 Task: Research Airbnb accommodation in Vynohradiv, Ukraine from 5th December, 2023 to 10th December, 2023 for 4 adults.2 bedrooms having 4 beds and 2 bathrooms. Property type can be house. Look for 3 properties as per requirement.
Action: Mouse moved to (597, 78)
Screenshot: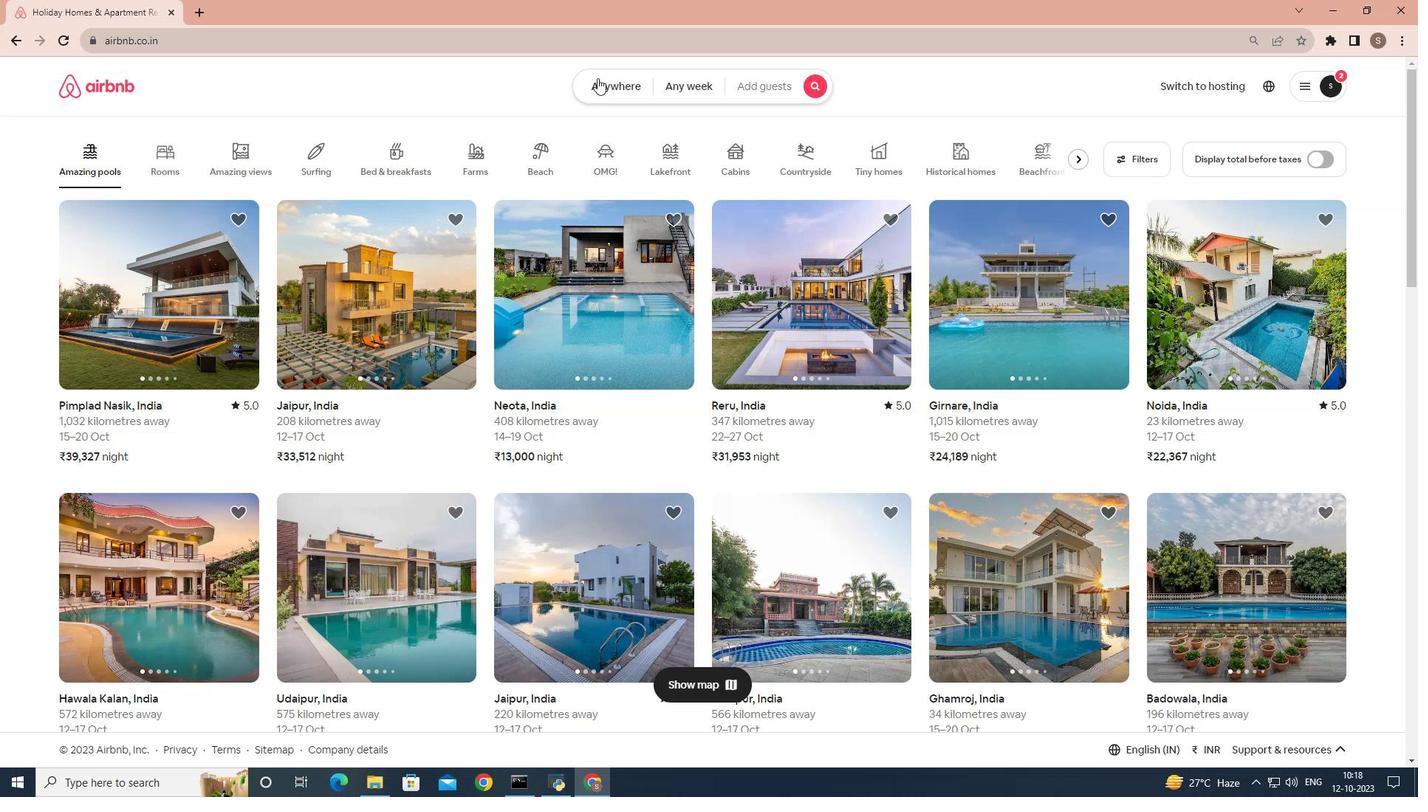 
Action: Mouse pressed left at (597, 78)
Screenshot: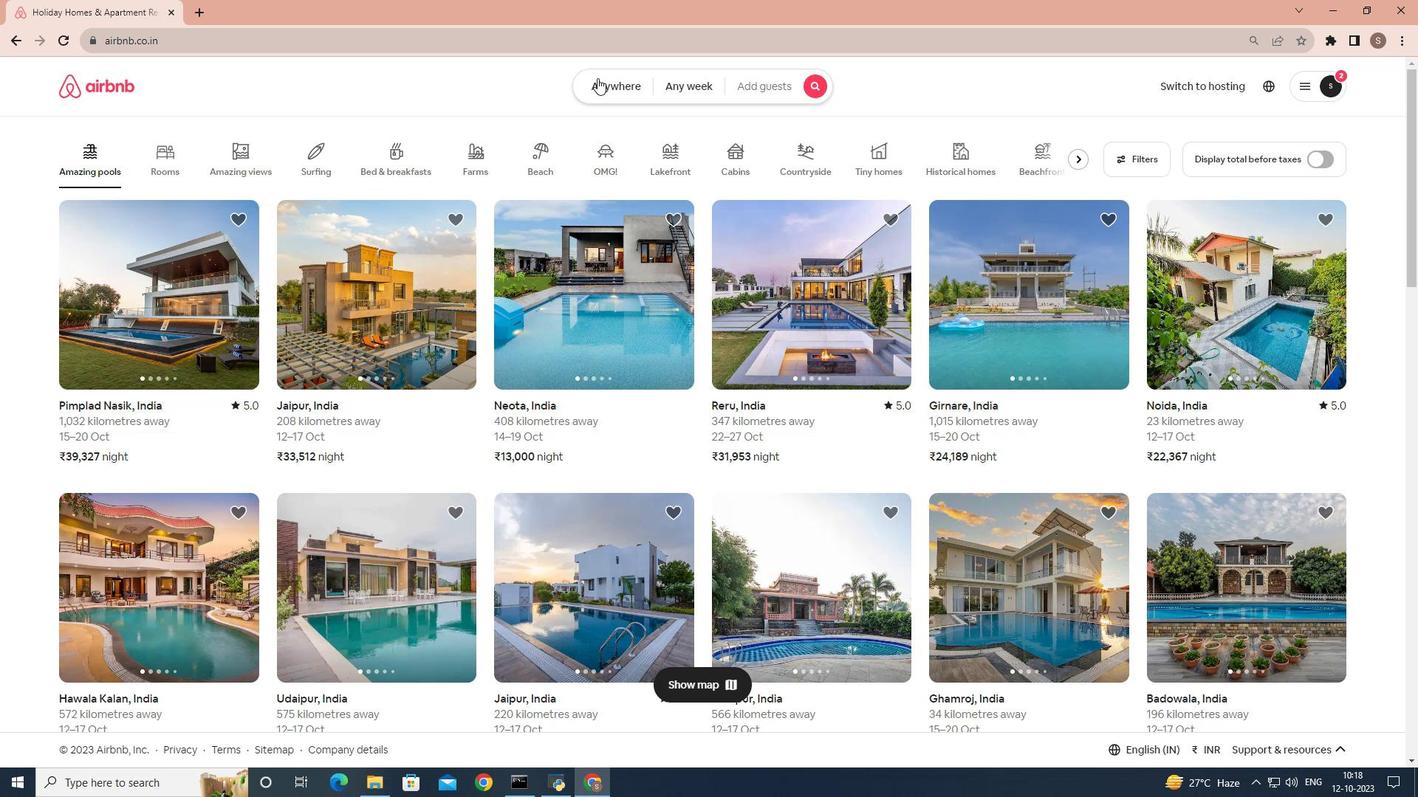 
Action: Mouse moved to (500, 152)
Screenshot: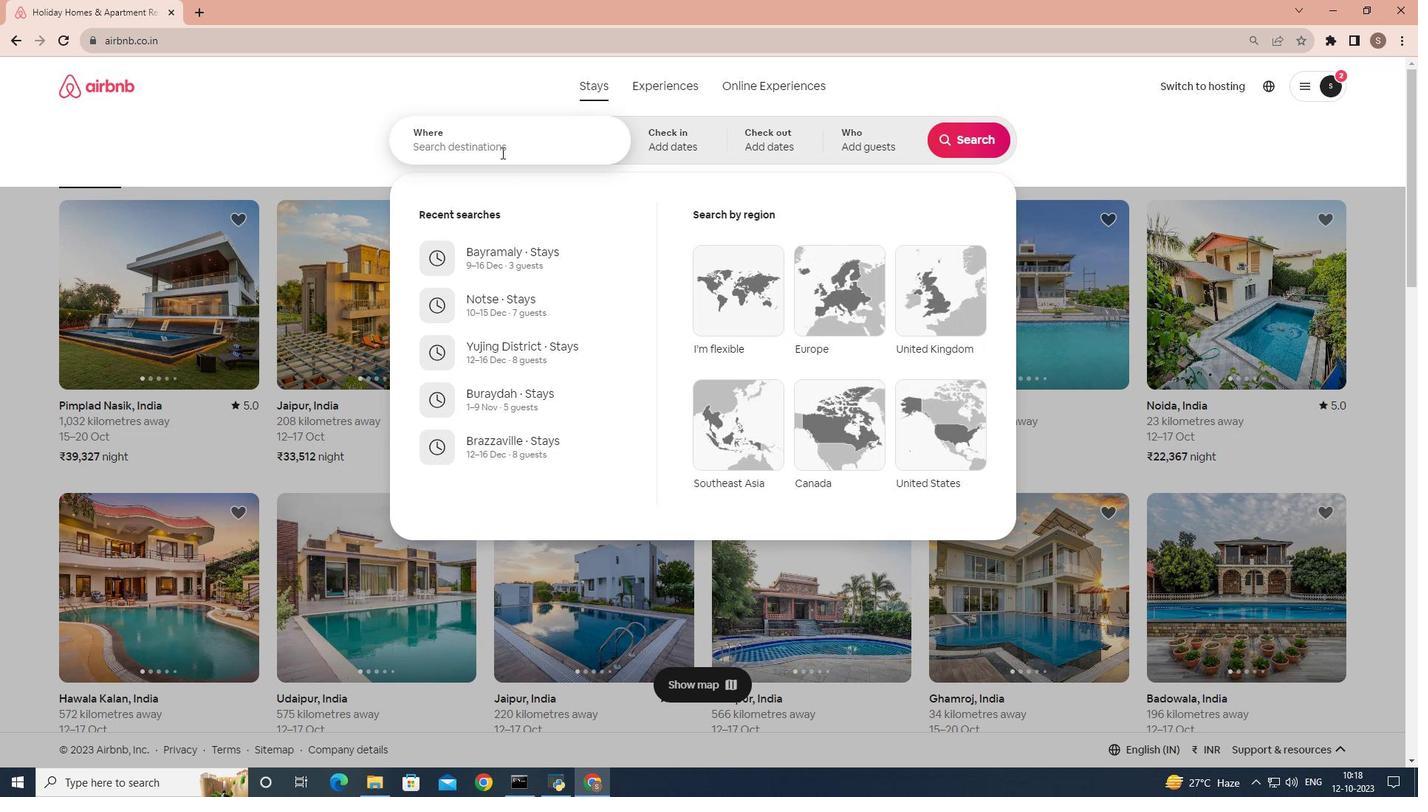 
Action: Mouse pressed left at (500, 152)
Screenshot: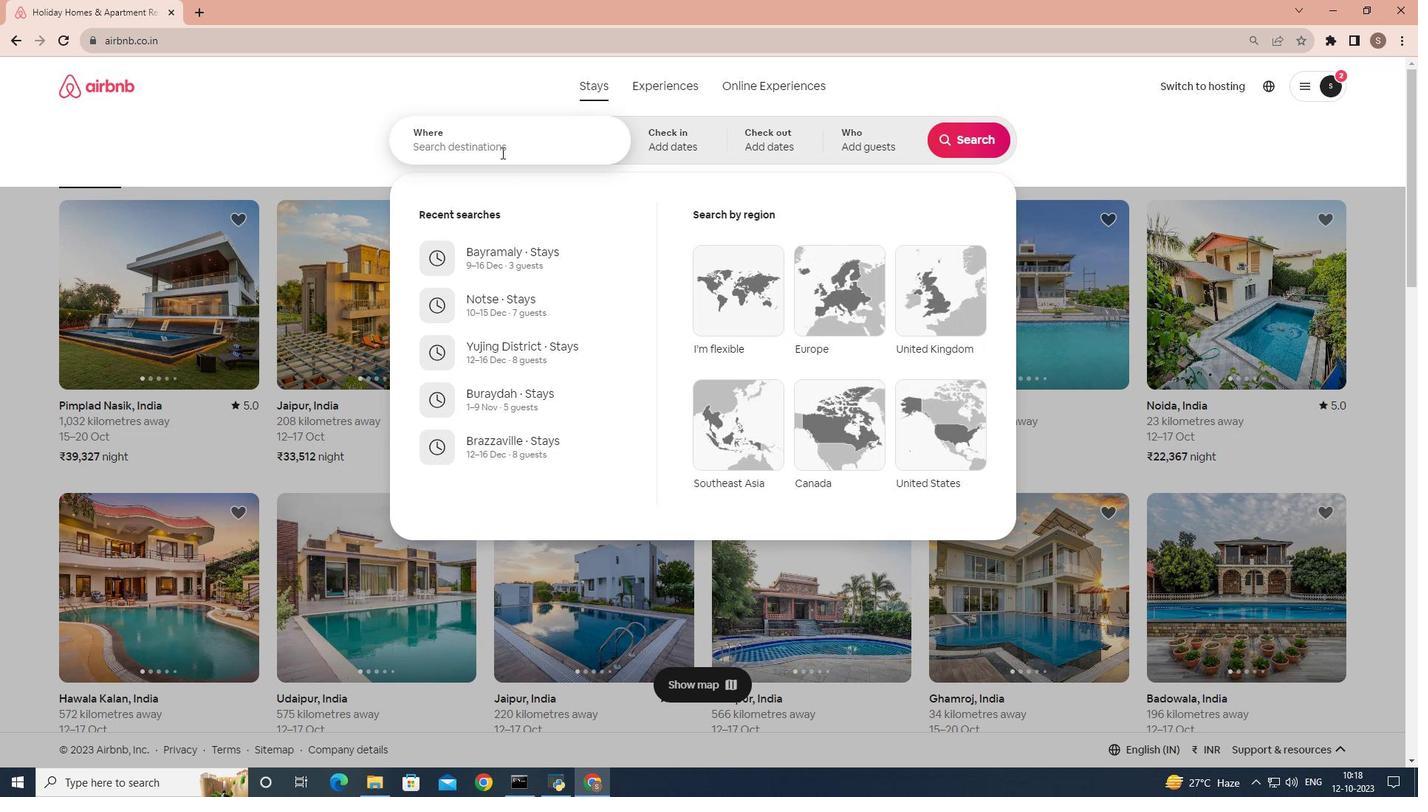 
Action: Mouse moved to (501, 152)
Screenshot: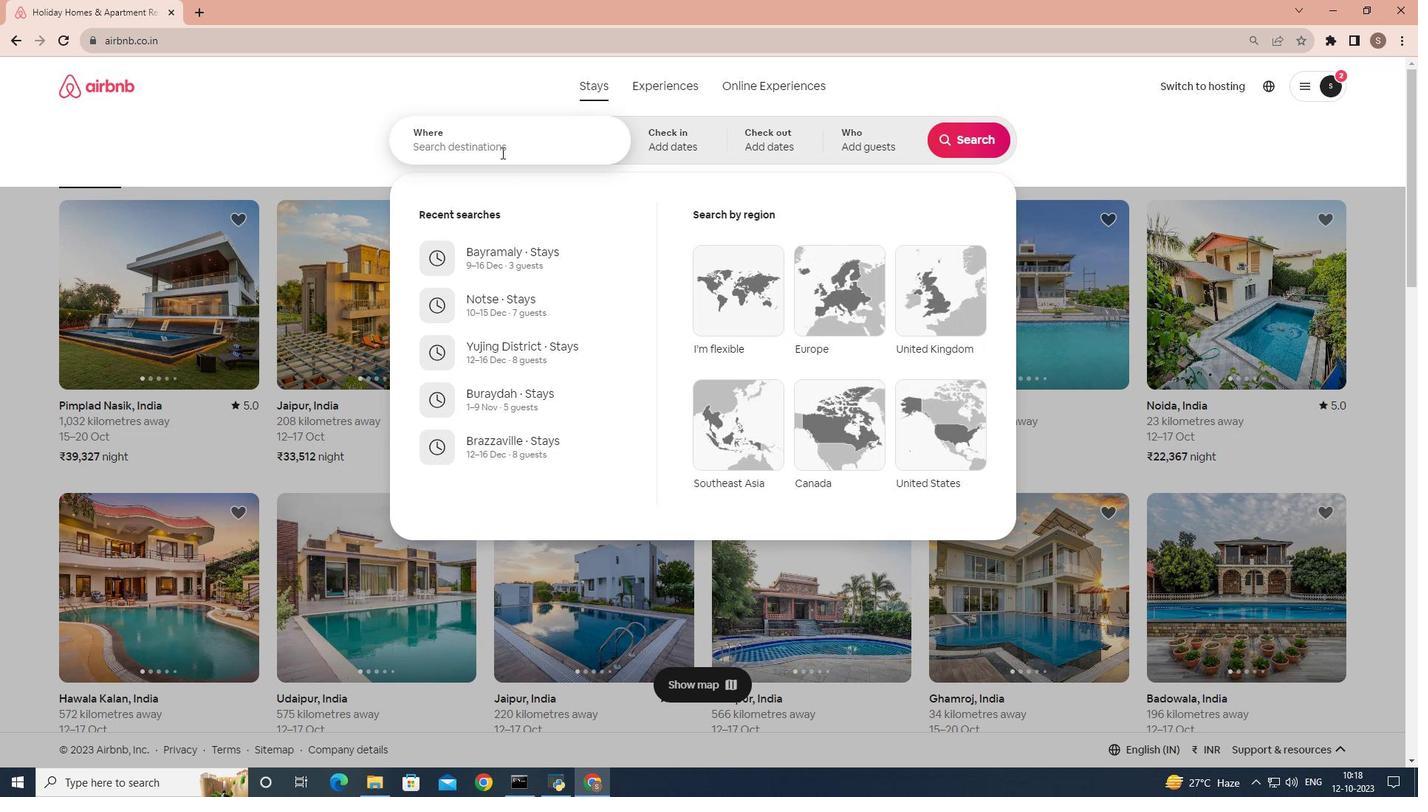 
Action: Key pressed <Key.shift><Key.shift><Key.shift><Key.shift><Key.shift><Key.shift><Key.shift><Key.shift><Key.shift>Vynohradiv,<Key.space><Key.shift>Ukraine
Screenshot: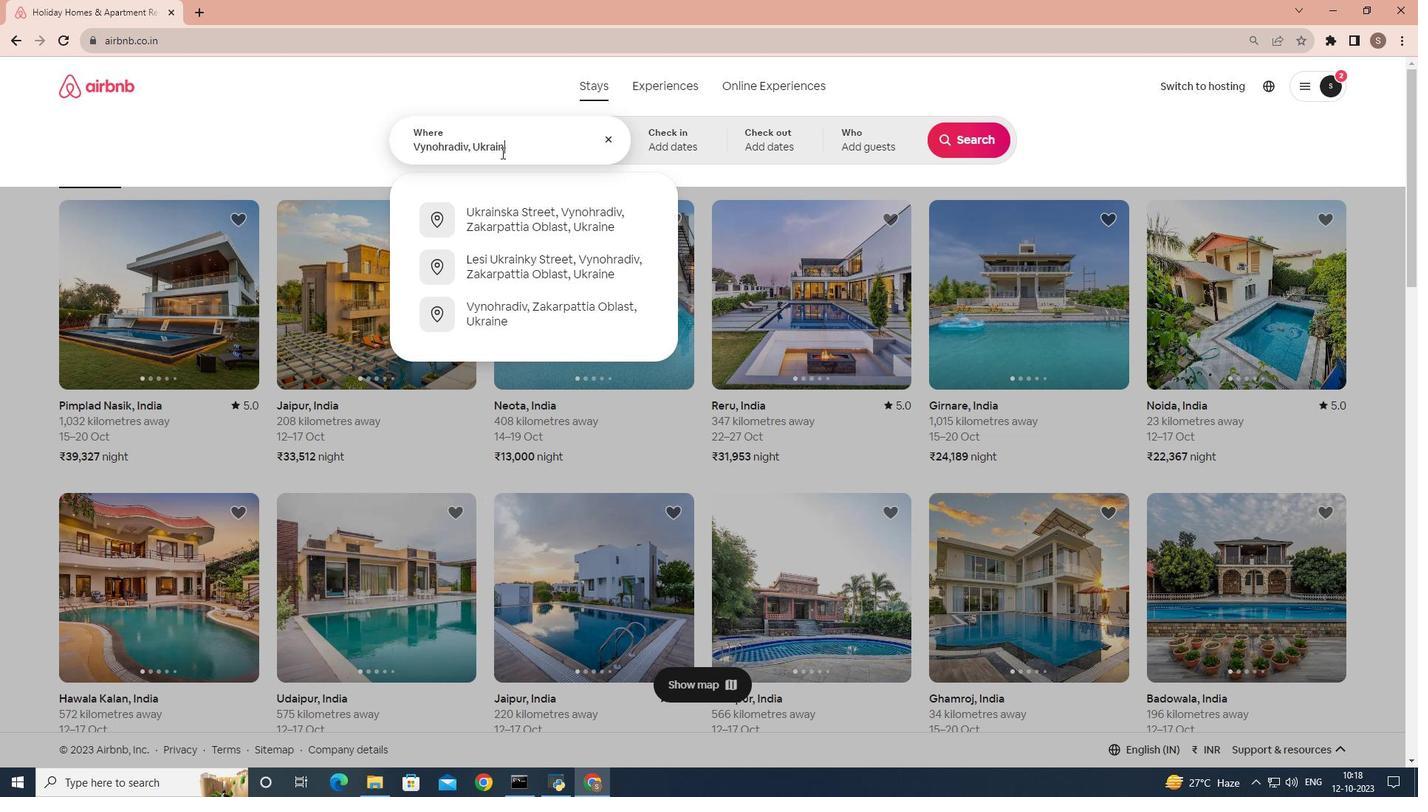 
Action: Mouse moved to (665, 140)
Screenshot: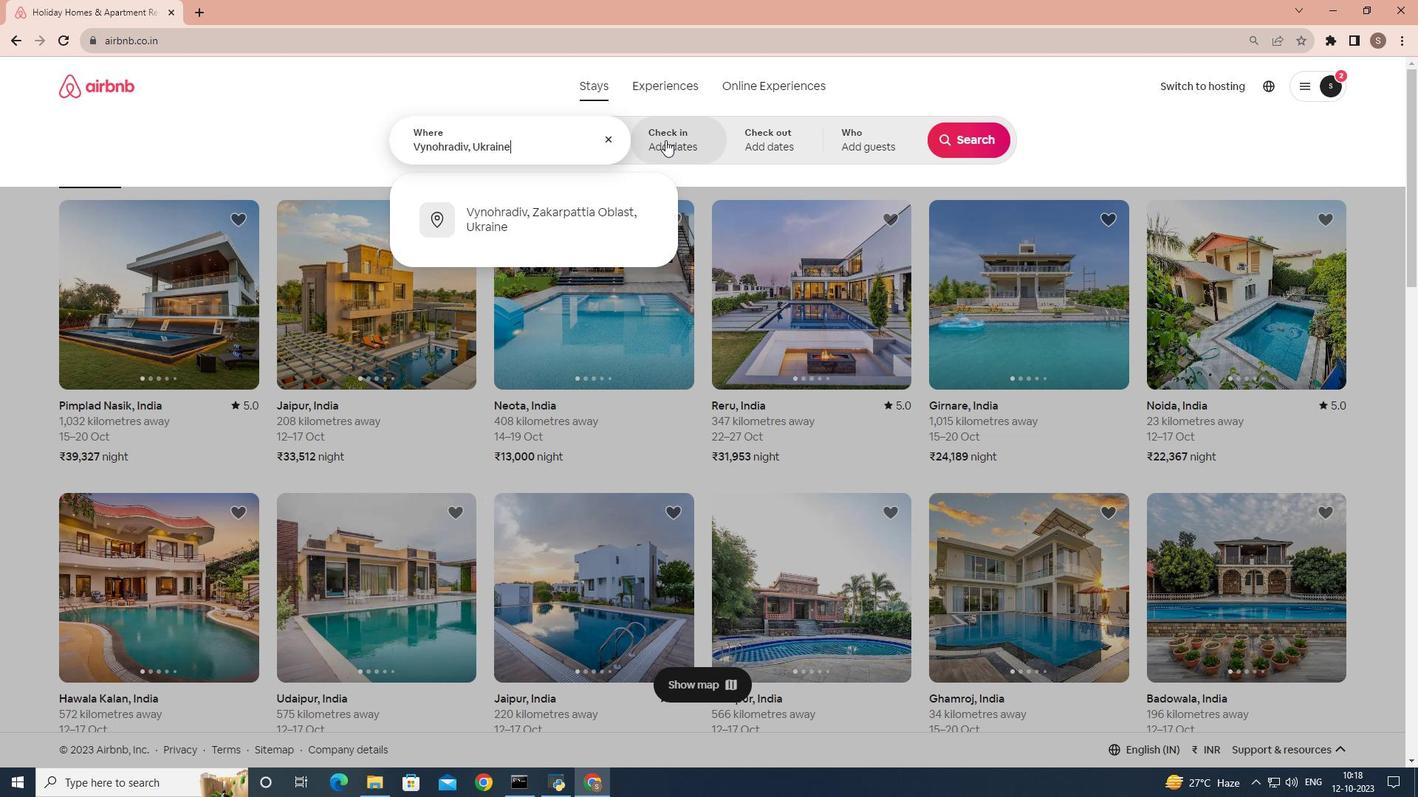 
Action: Mouse pressed left at (665, 140)
Screenshot: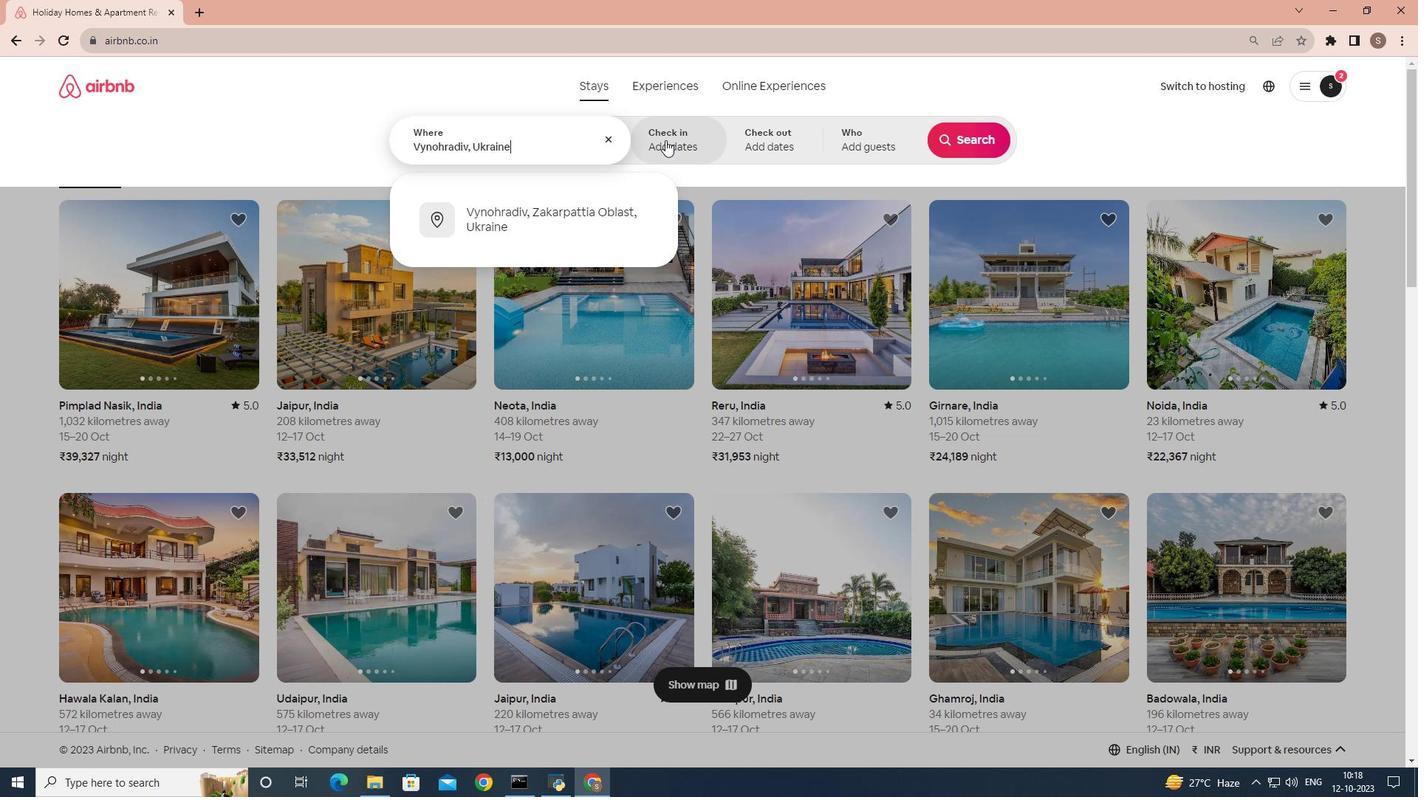 
Action: Mouse moved to (964, 257)
Screenshot: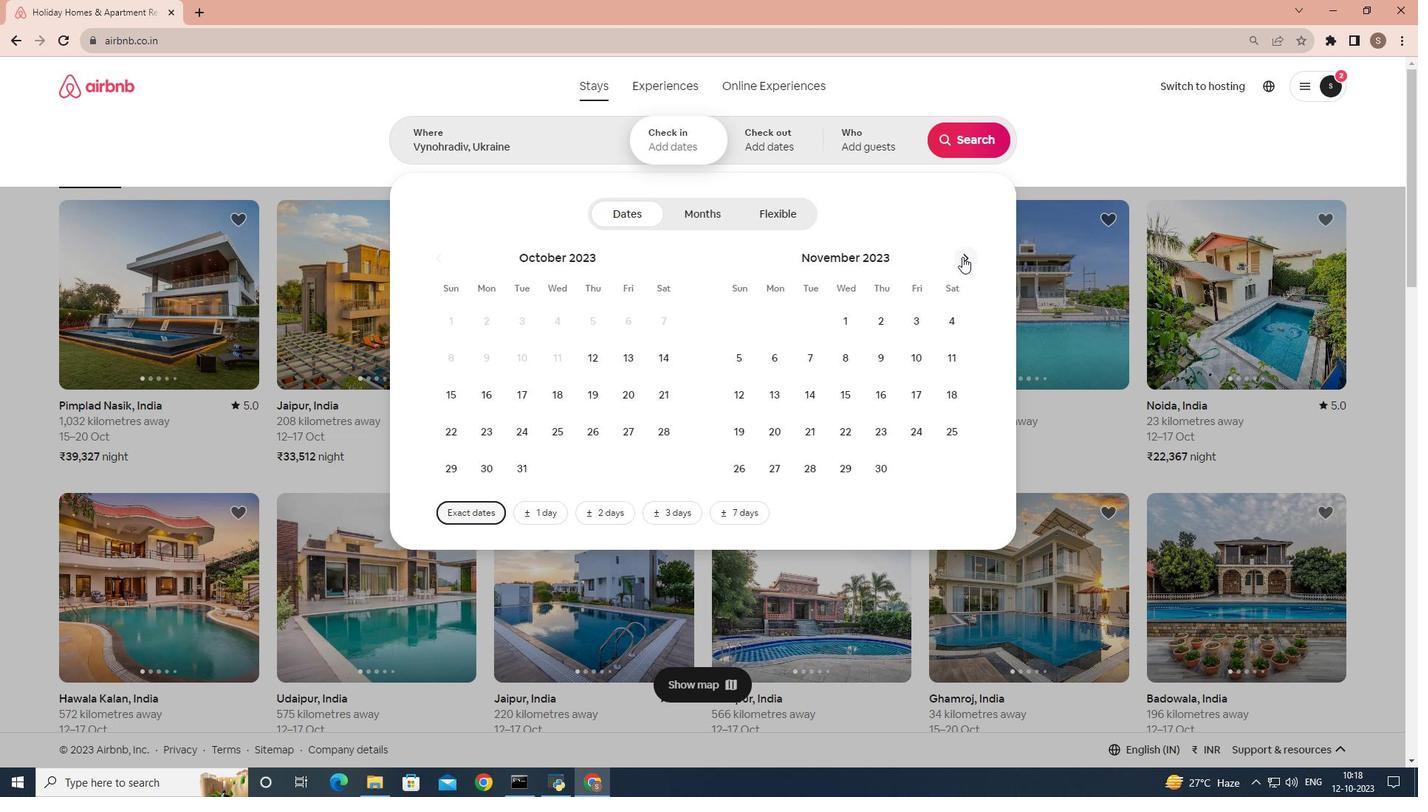 
Action: Mouse pressed left at (964, 257)
Screenshot: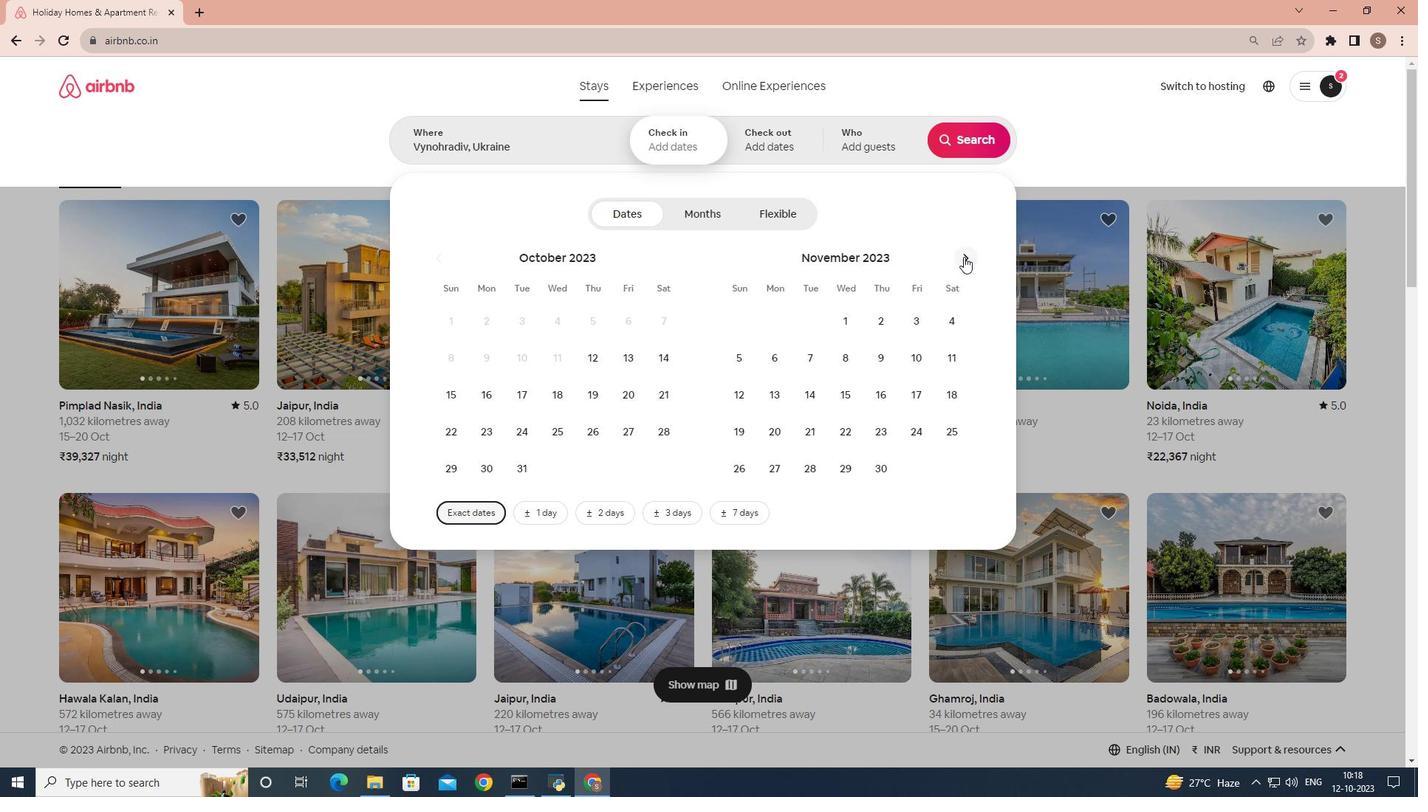 
Action: Mouse moved to (812, 356)
Screenshot: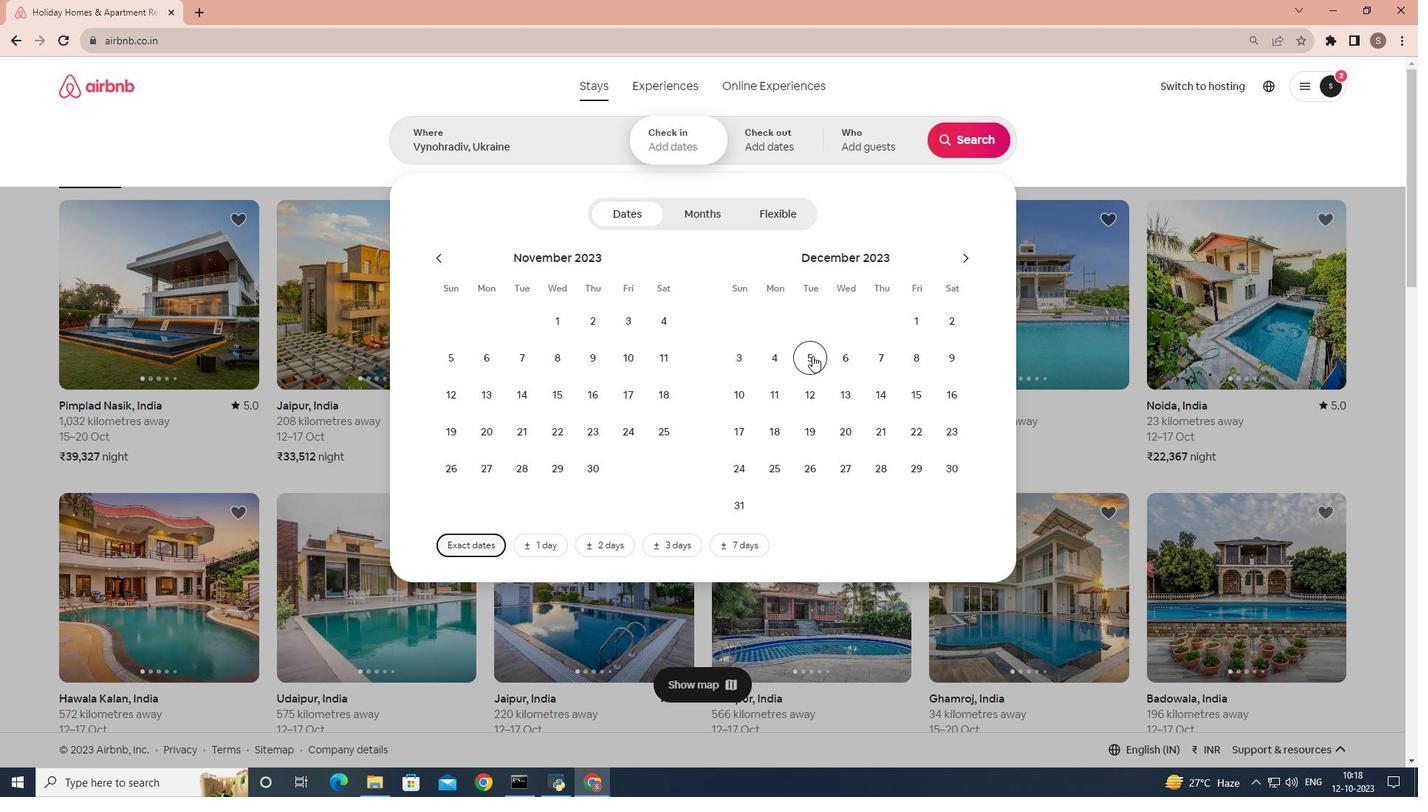 
Action: Mouse pressed left at (812, 356)
Screenshot: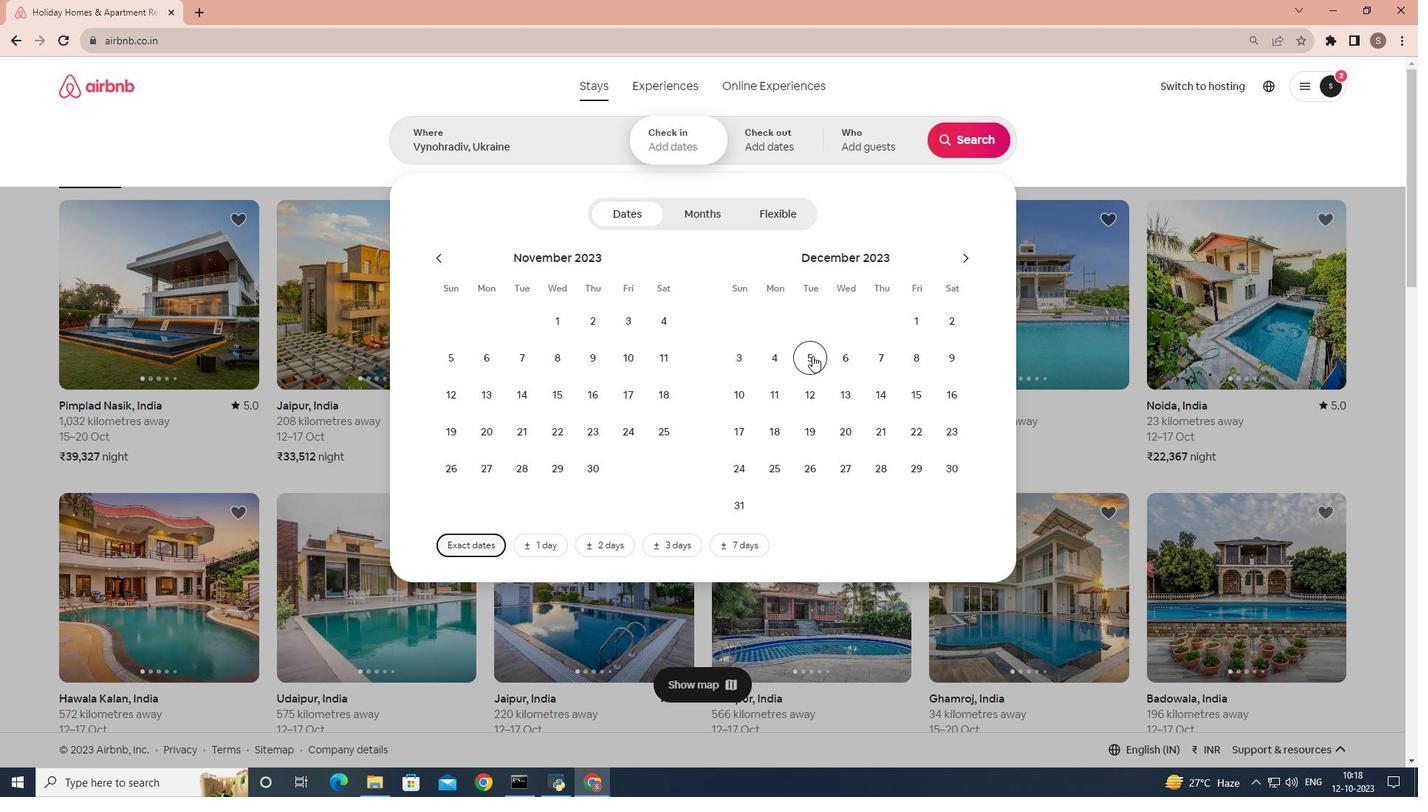 
Action: Mouse moved to (731, 398)
Screenshot: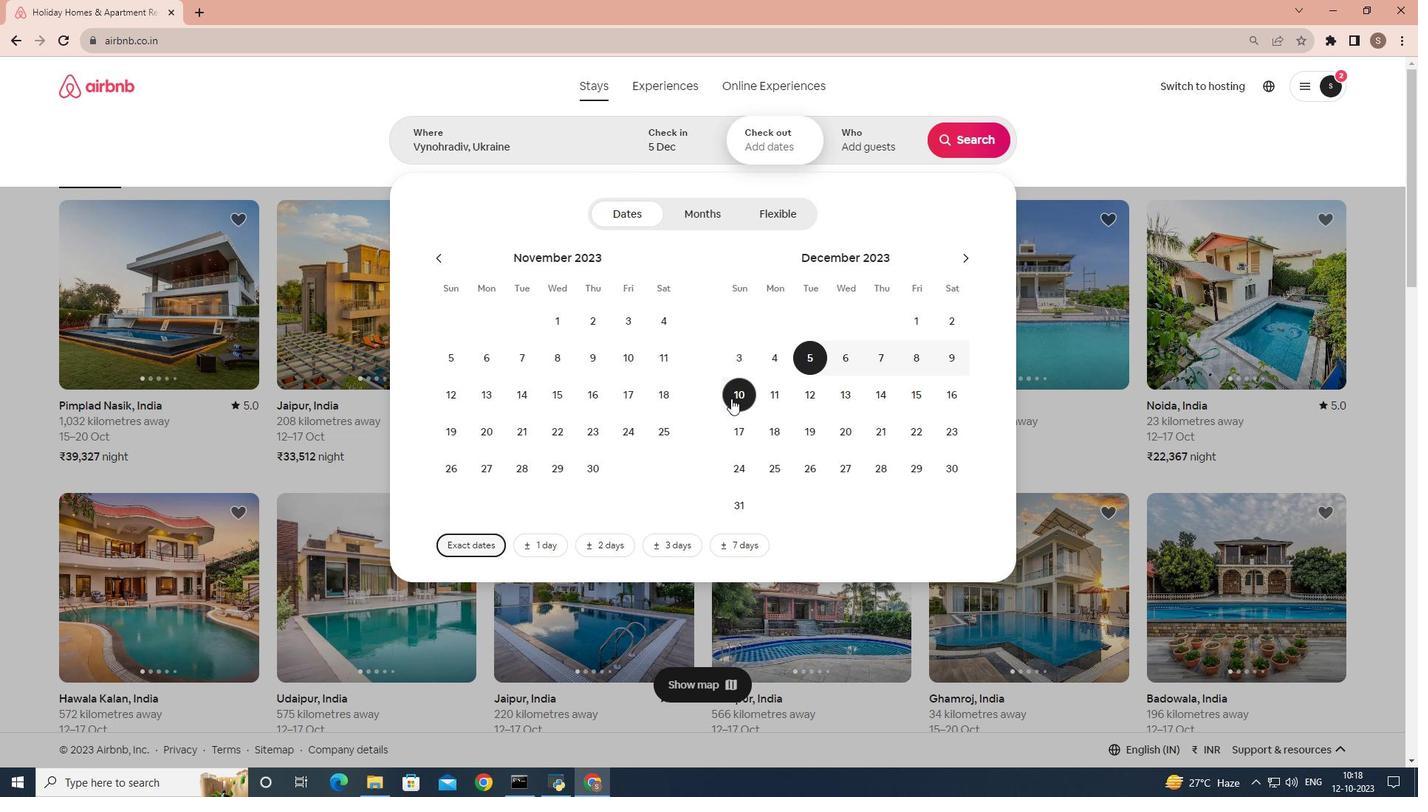 
Action: Mouse pressed left at (731, 398)
Screenshot: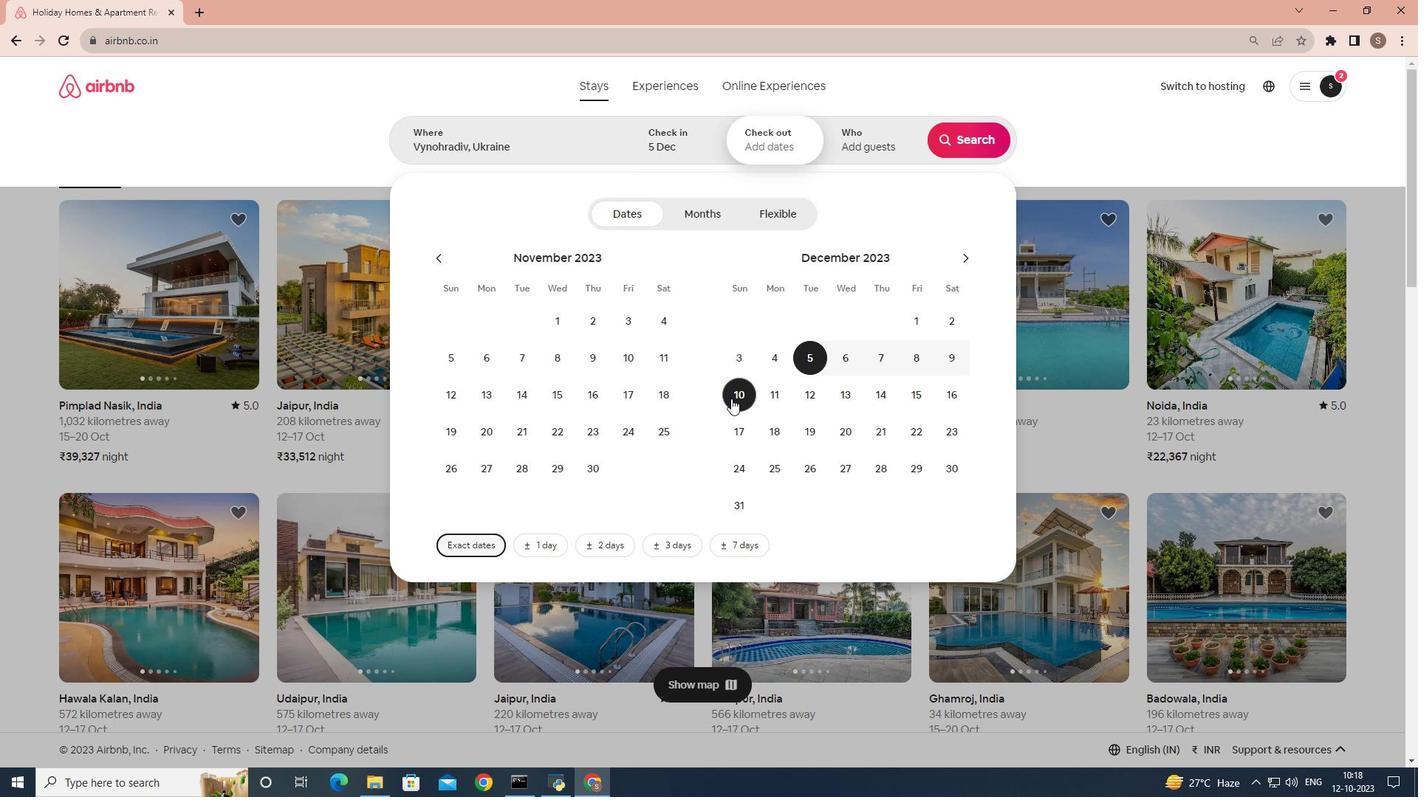 
Action: Mouse scrolled (731, 398) with delta (0, 0)
Screenshot: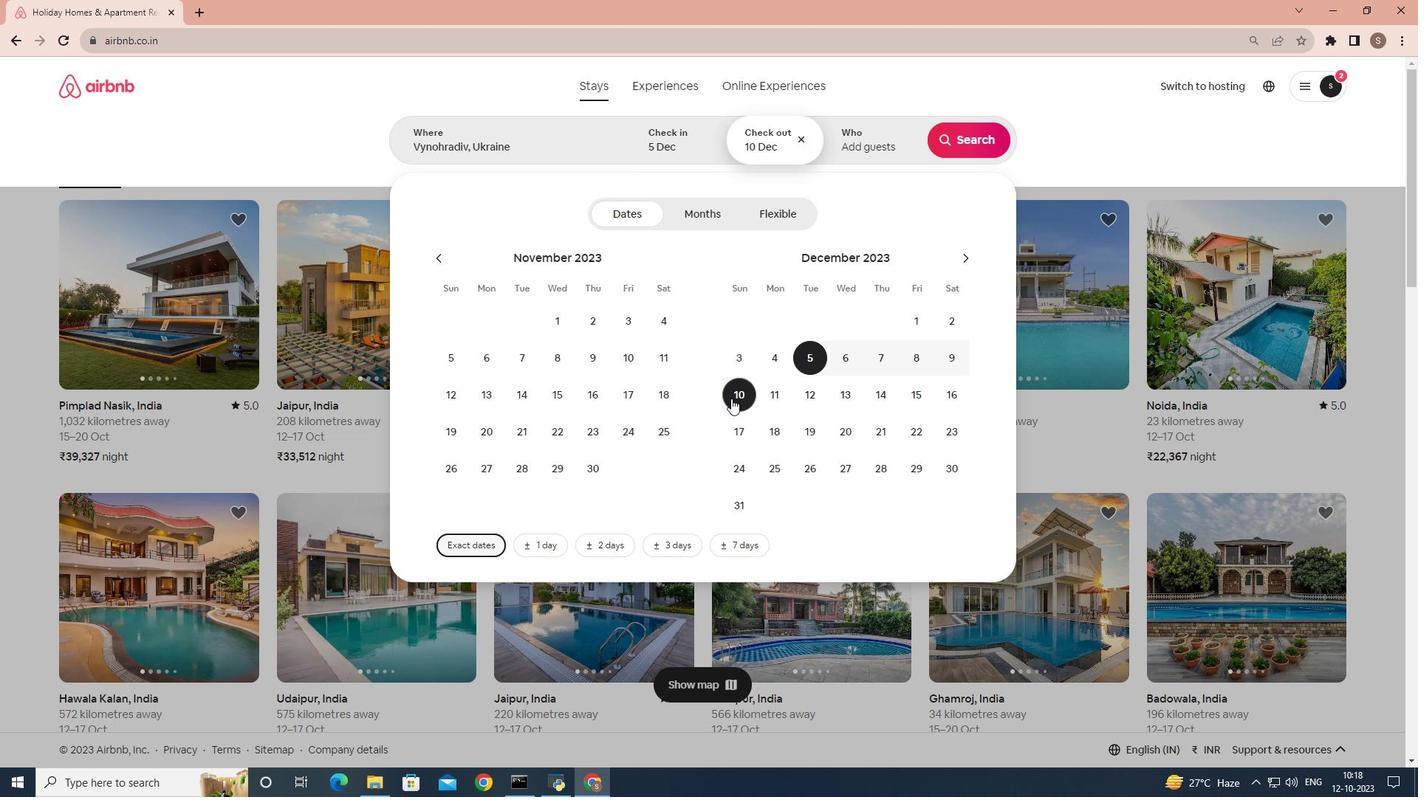 
Action: Mouse moved to (860, 138)
Screenshot: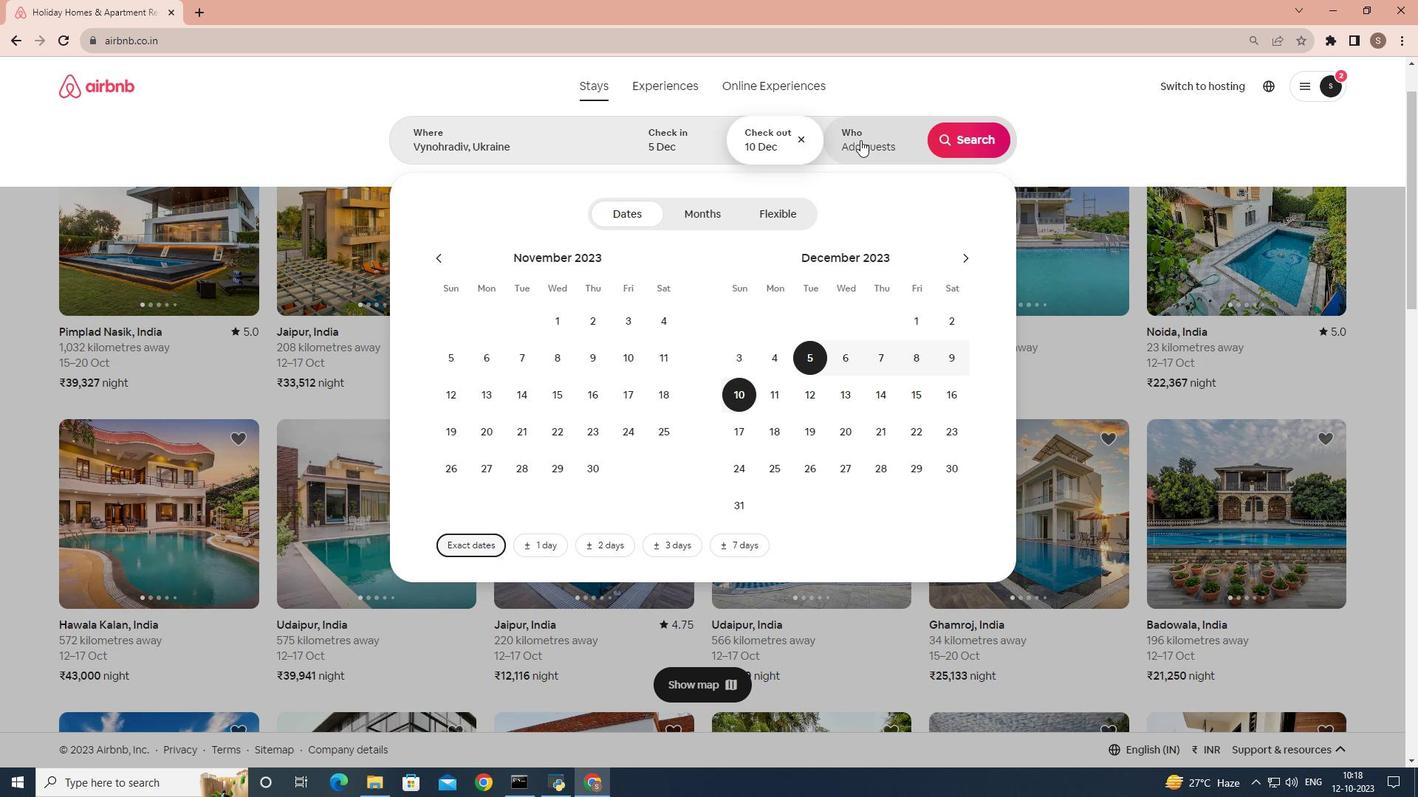 
Action: Mouse pressed left at (860, 138)
Screenshot: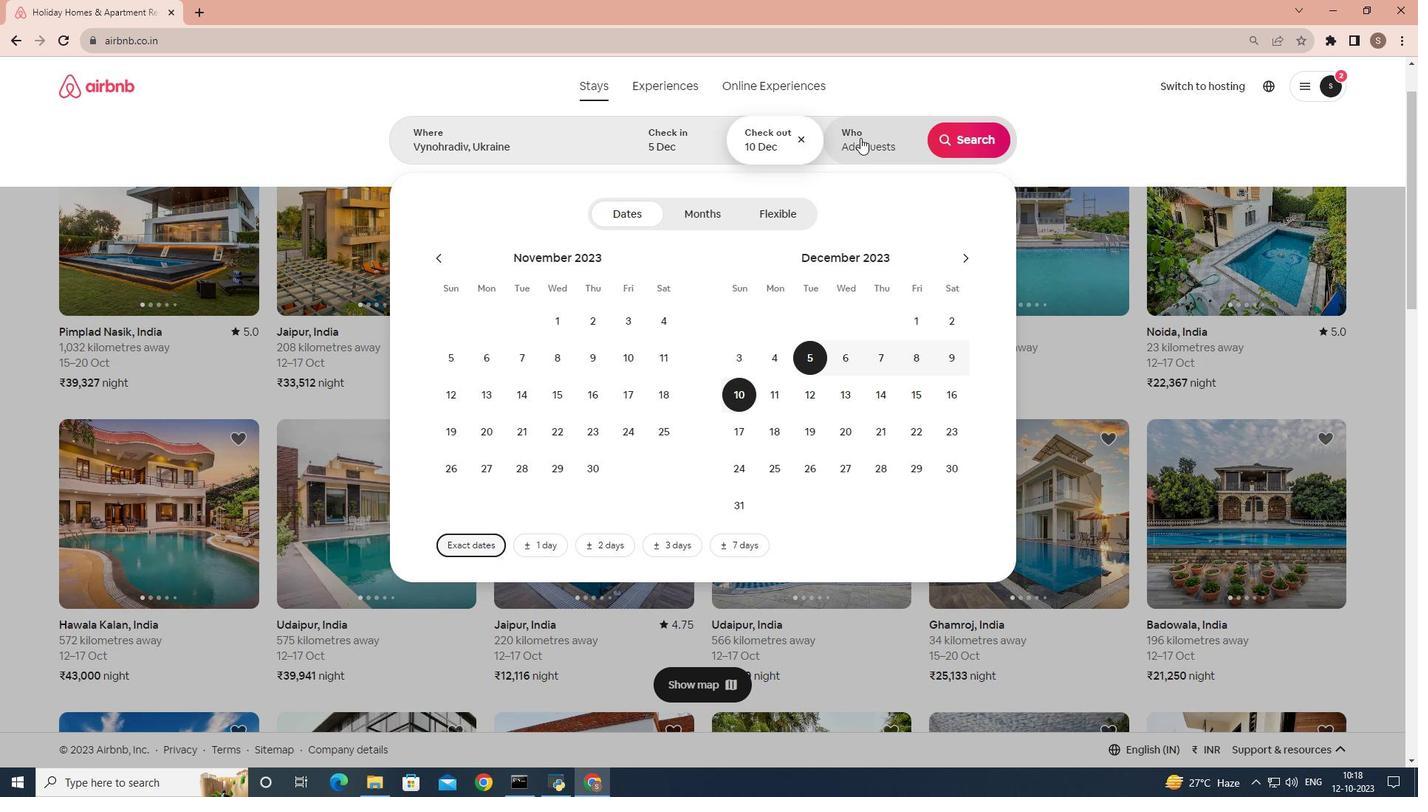 
Action: Mouse moved to (974, 217)
Screenshot: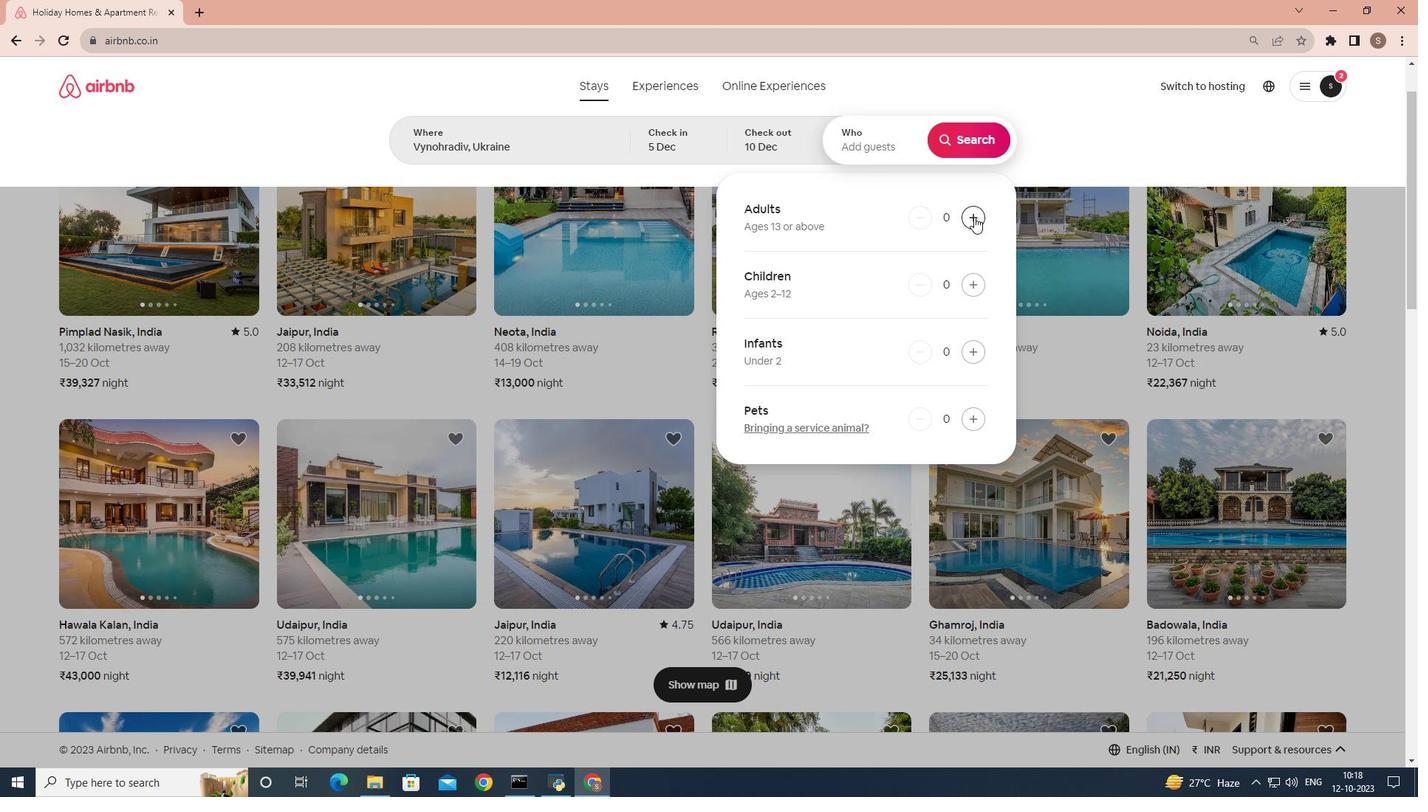 
Action: Mouse pressed left at (974, 217)
Screenshot: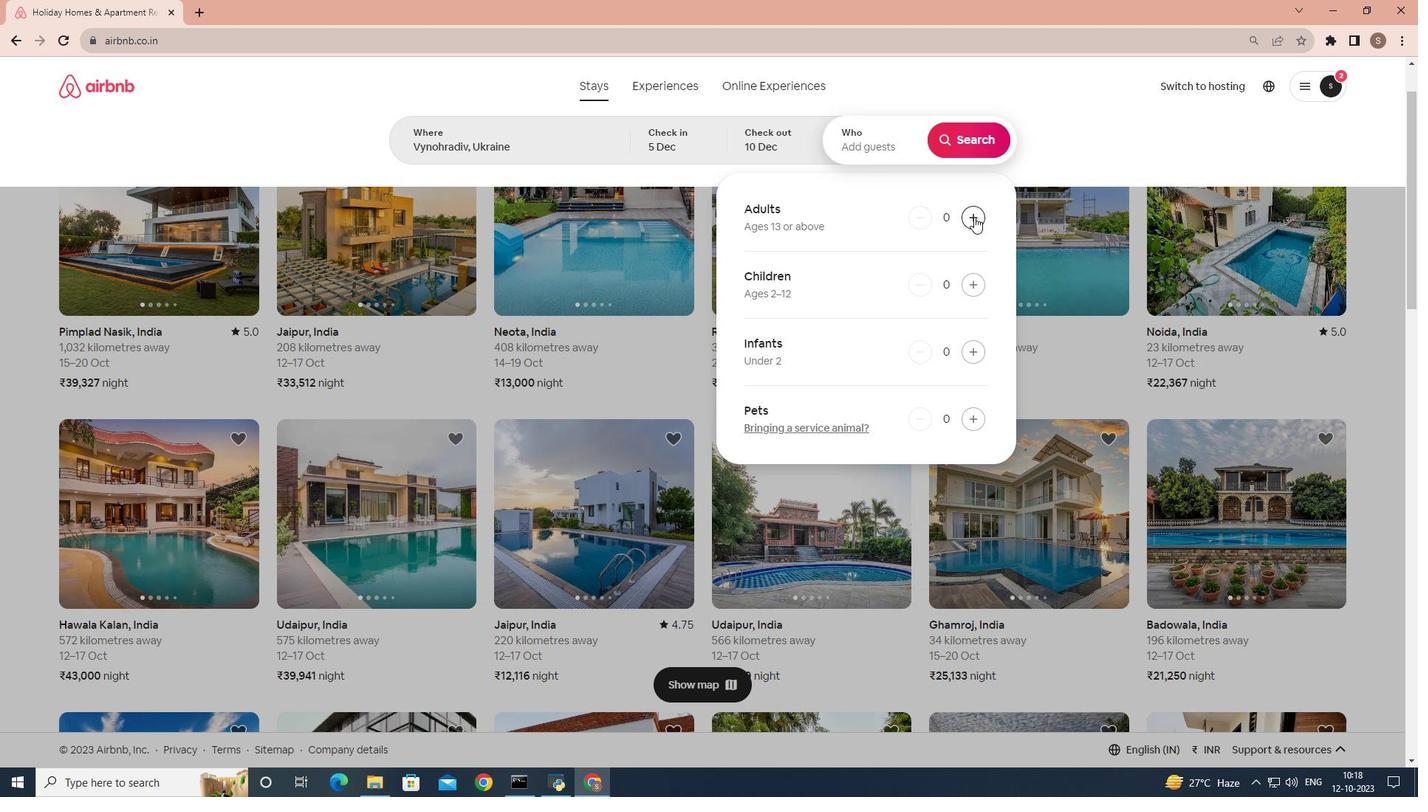 
Action: Mouse pressed left at (974, 217)
Screenshot: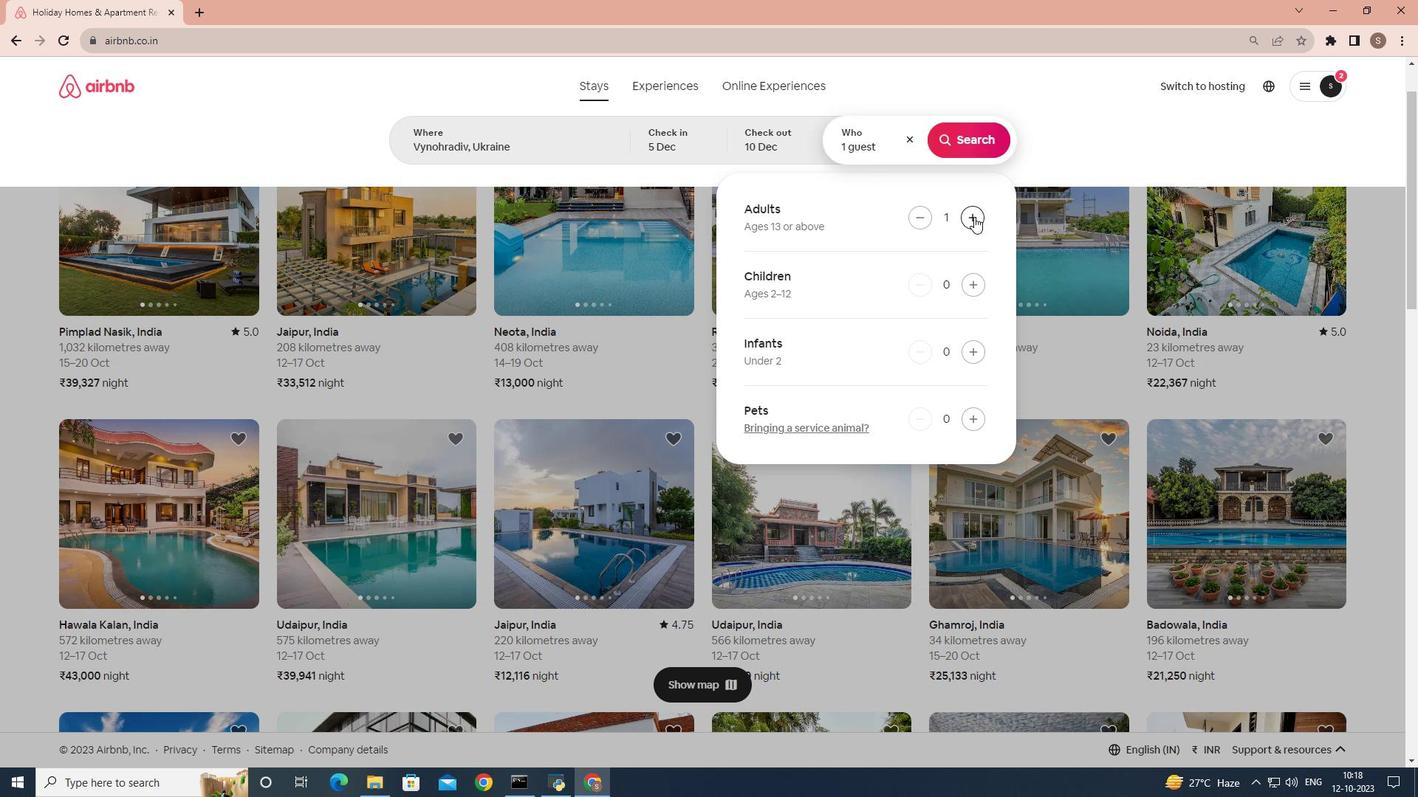 
Action: Mouse pressed left at (974, 217)
Screenshot: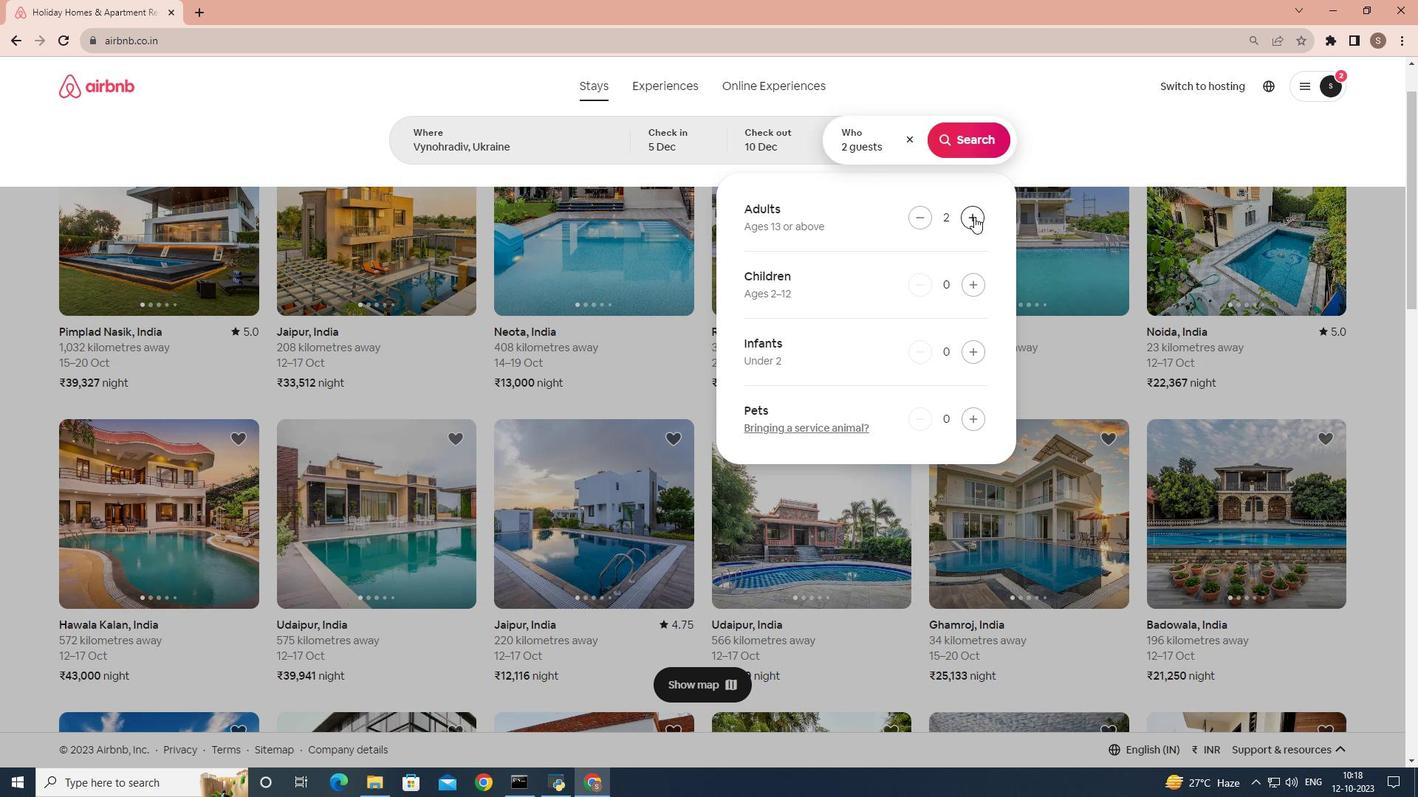
Action: Mouse pressed left at (974, 217)
Screenshot: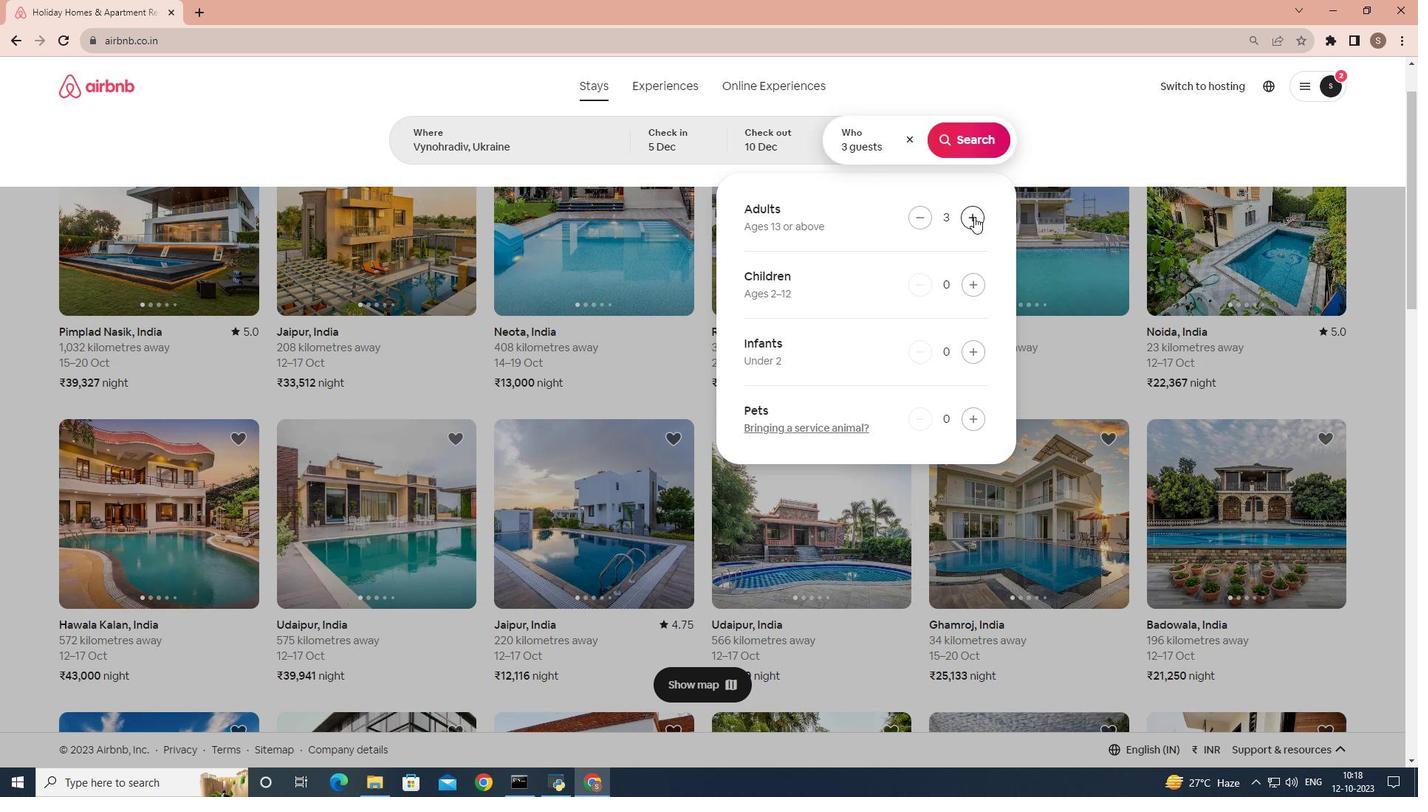 
Action: Mouse moved to (969, 135)
Screenshot: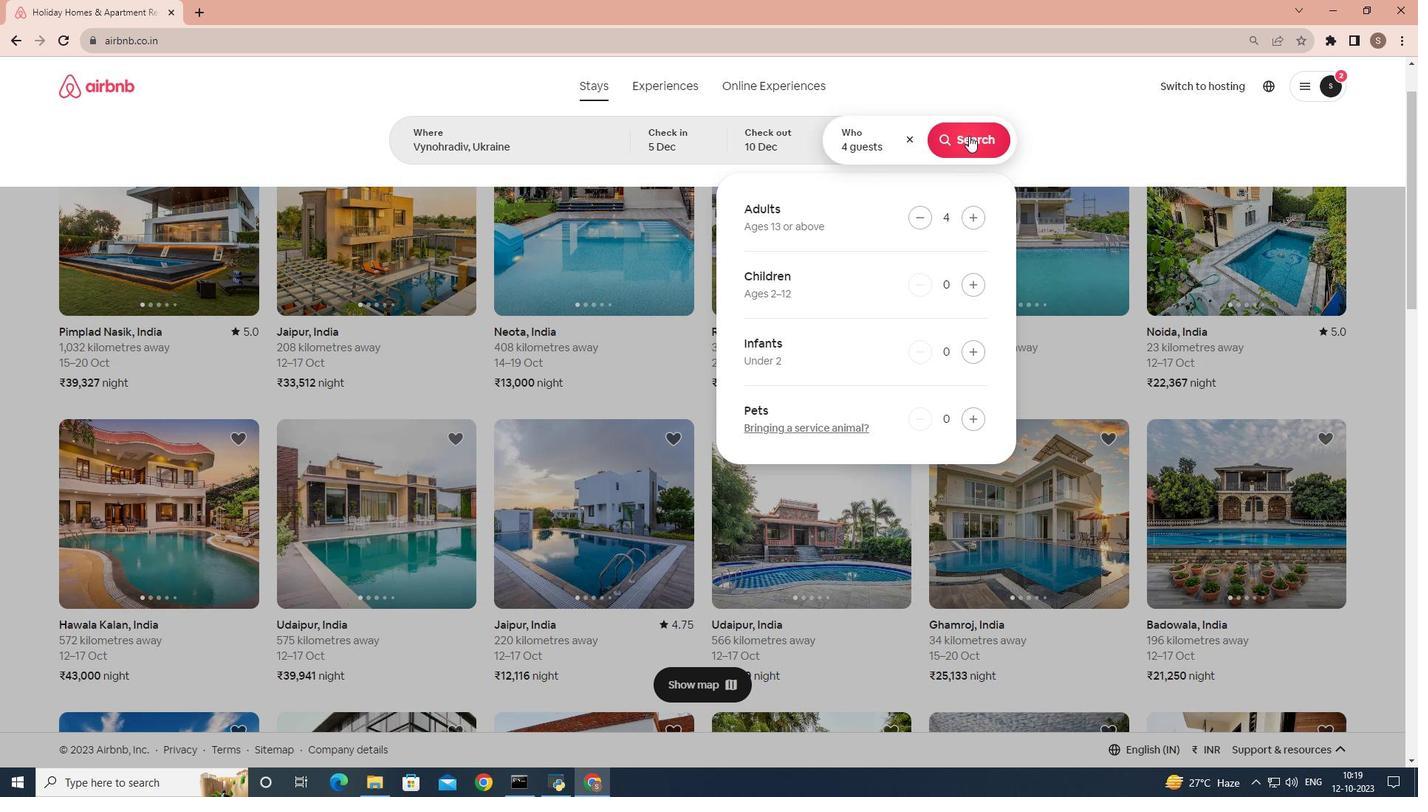 
Action: Mouse pressed left at (969, 135)
Screenshot: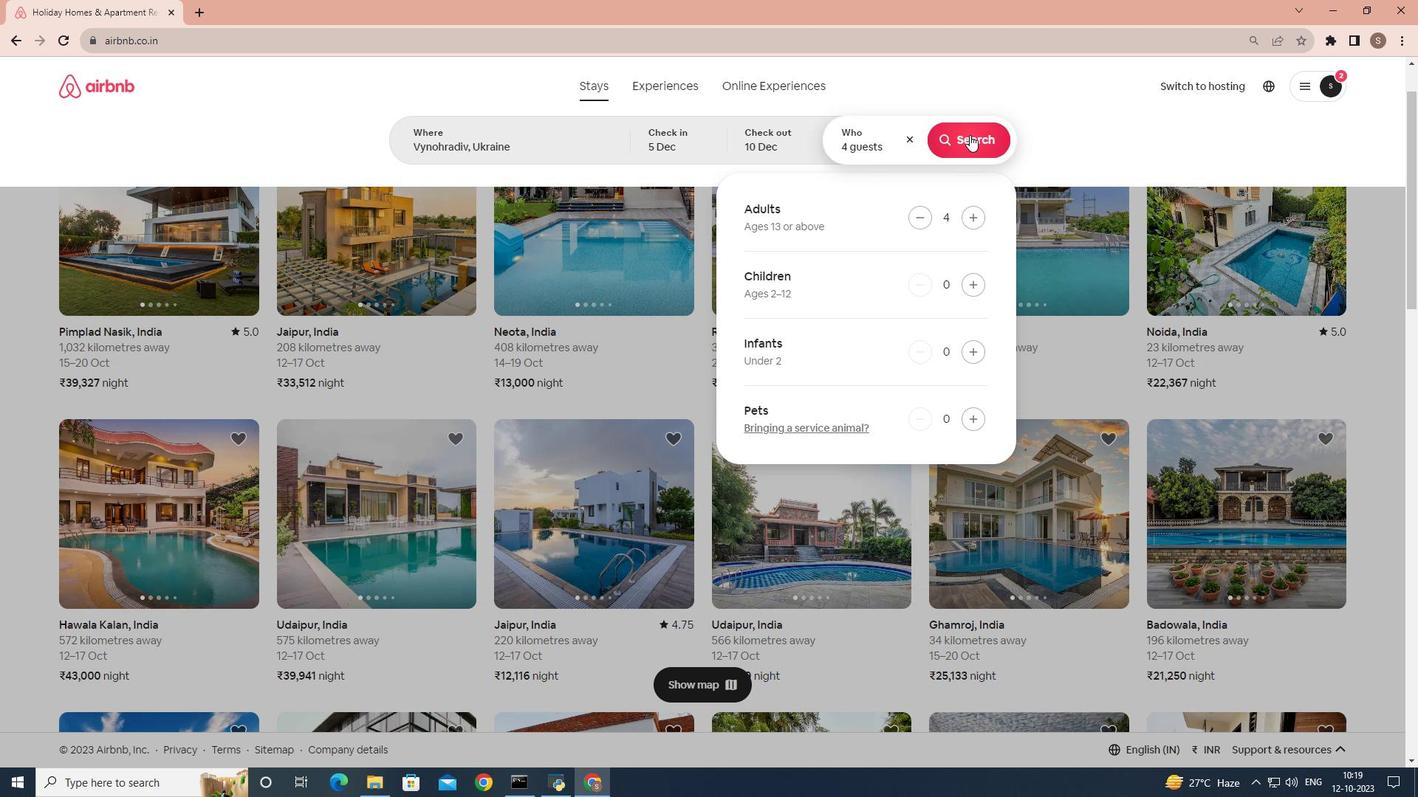 
Action: Mouse moved to (1193, 144)
Screenshot: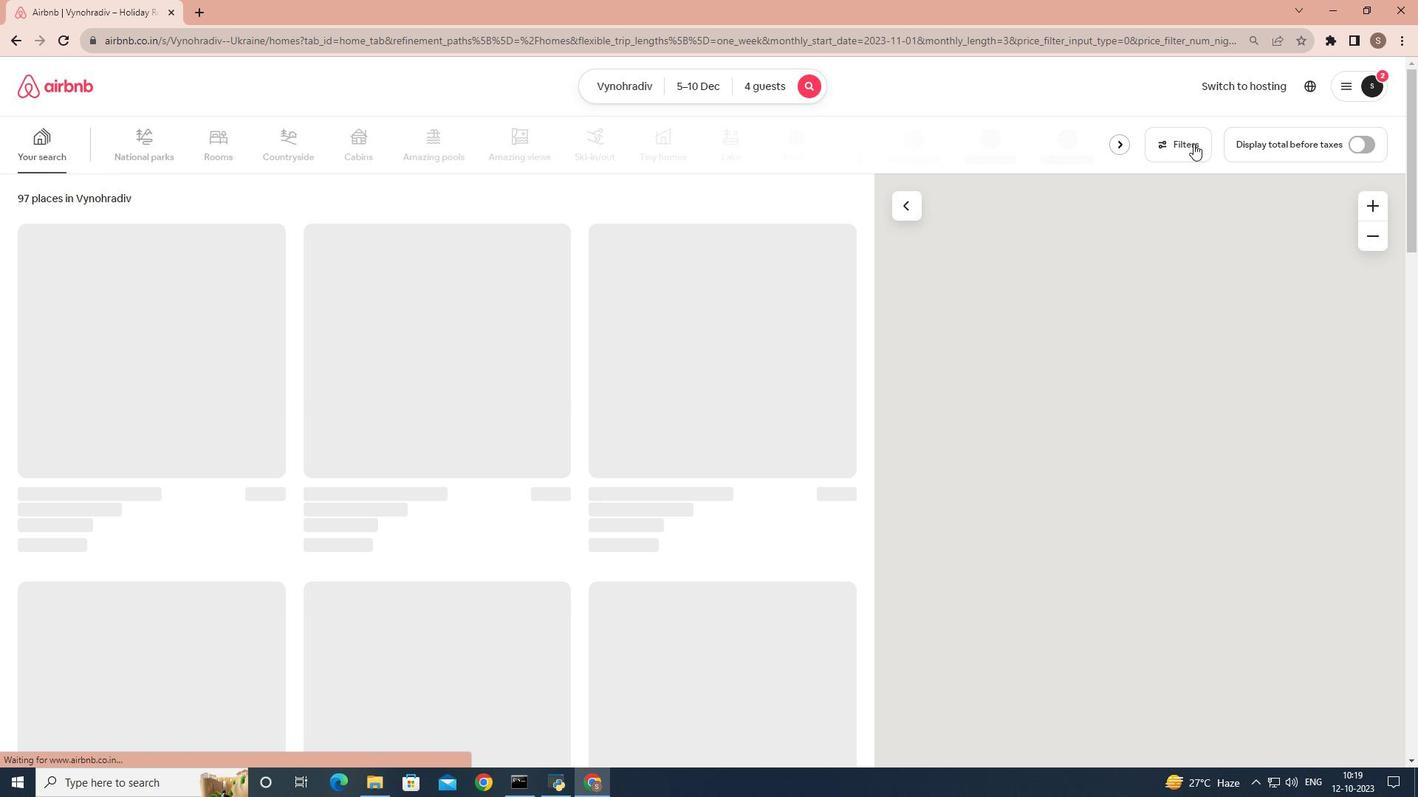 
Action: Mouse pressed left at (1193, 144)
Screenshot: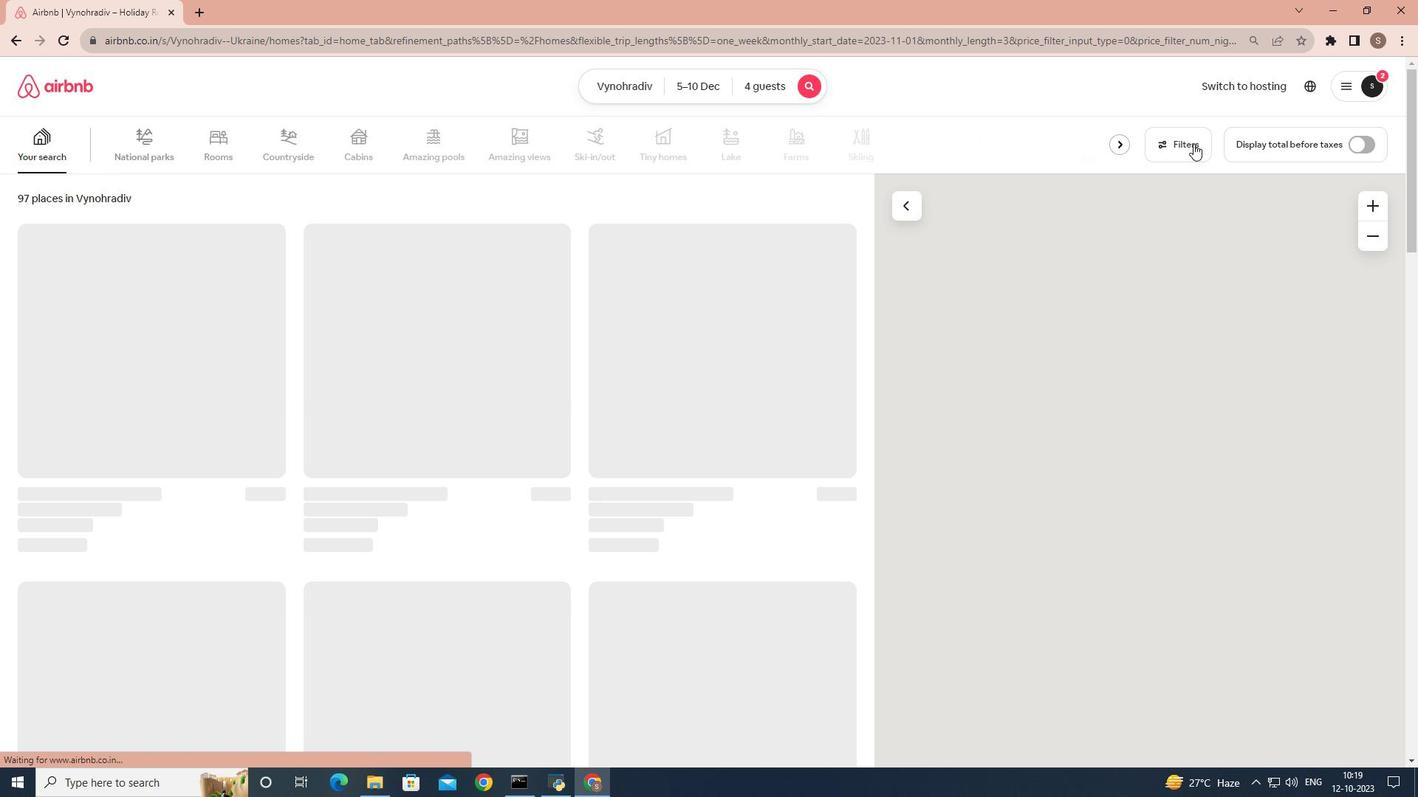 
Action: Mouse moved to (612, 585)
Screenshot: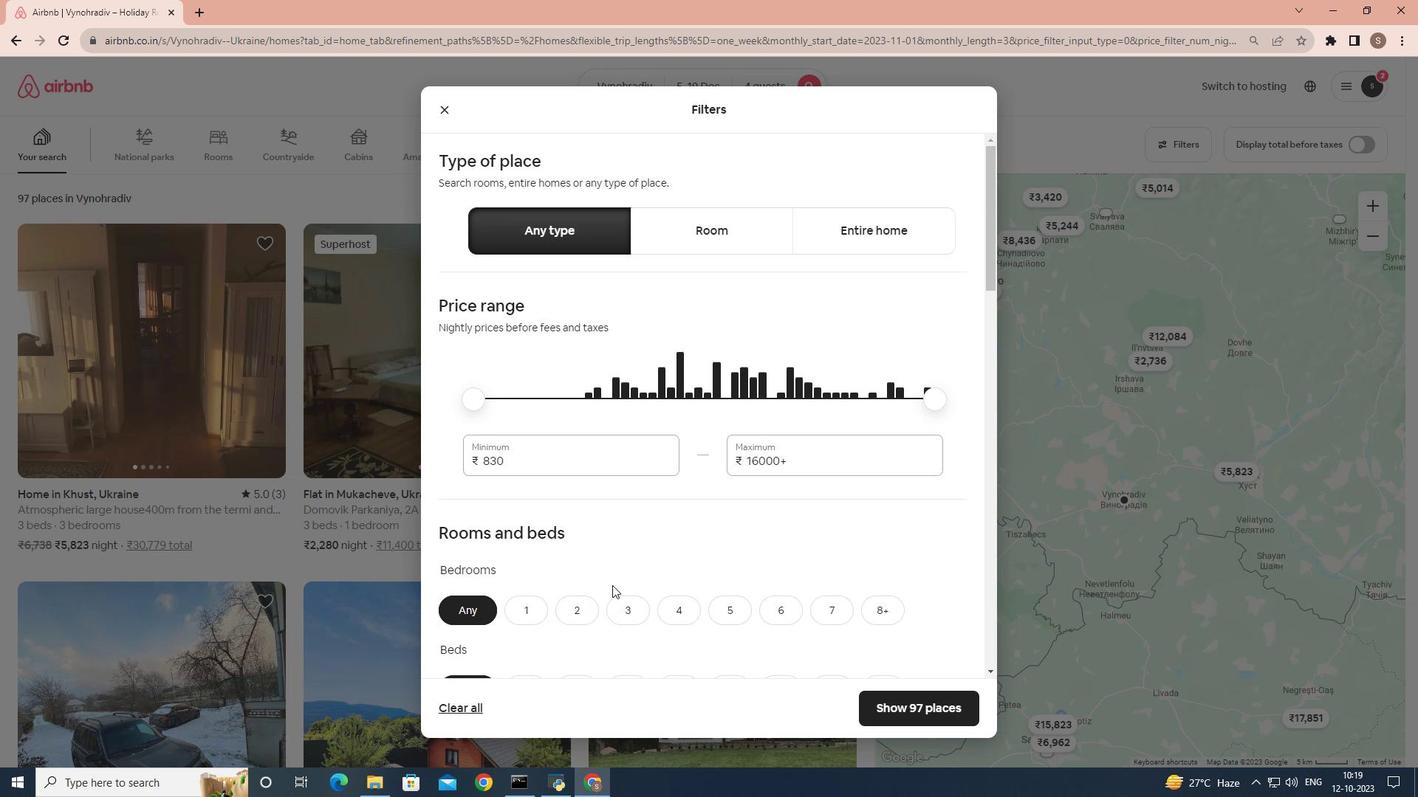 
Action: Mouse scrolled (612, 585) with delta (0, 0)
Screenshot: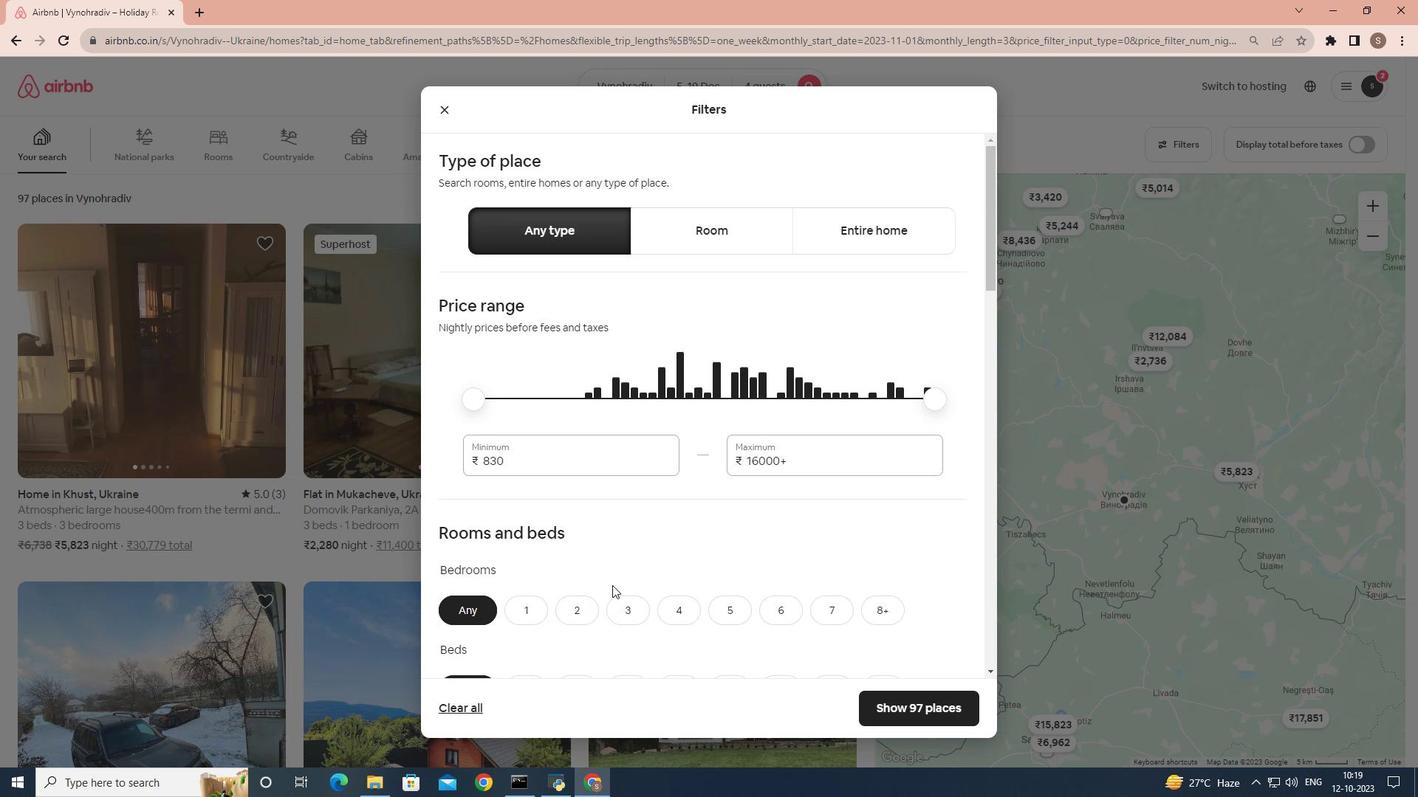 
Action: Mouse moved to (576, 536)
Screenshot: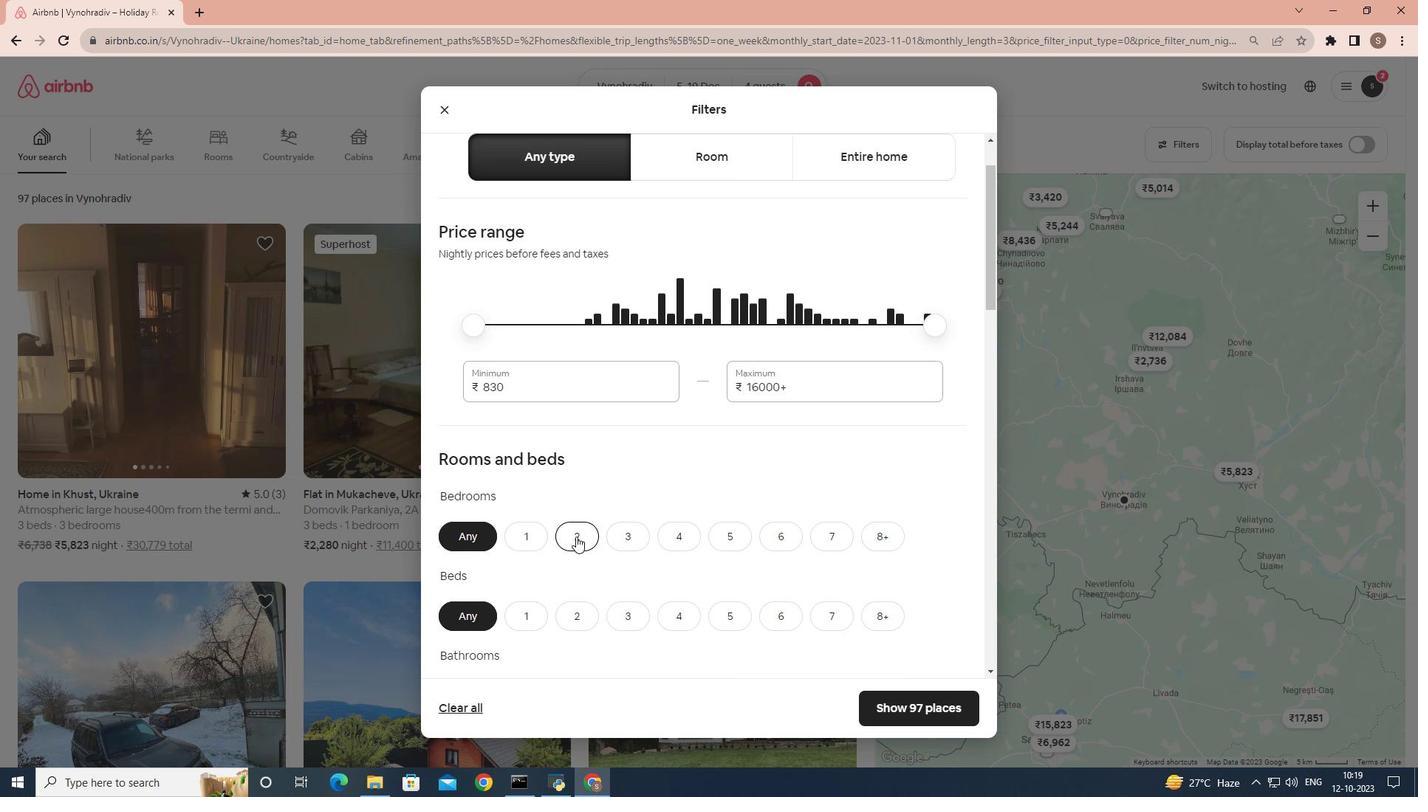 
Action: Mouse pressed left at (576, 536)
Screenshot: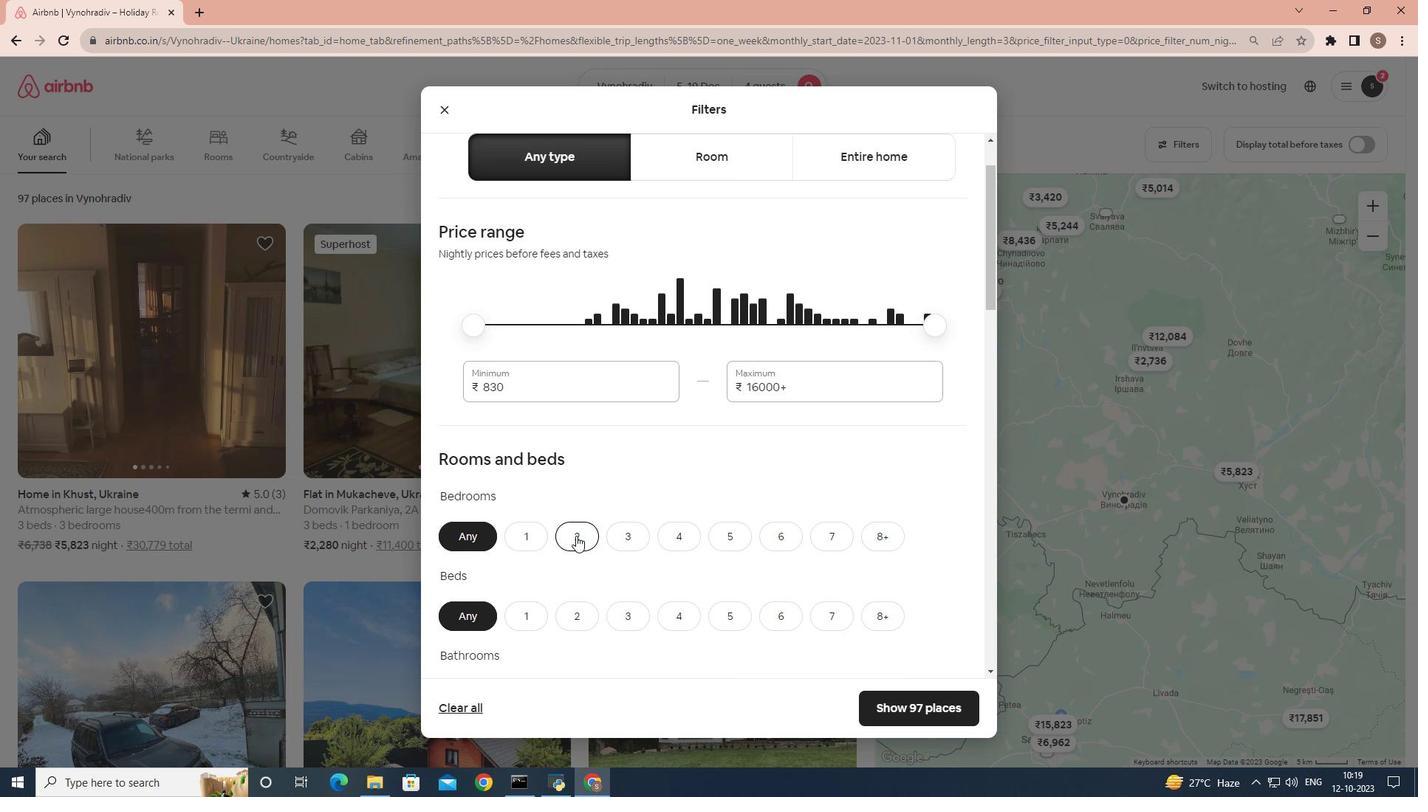 
Action: Mouse scrolled (576, 535) with delta (0, 0)
Screenshot: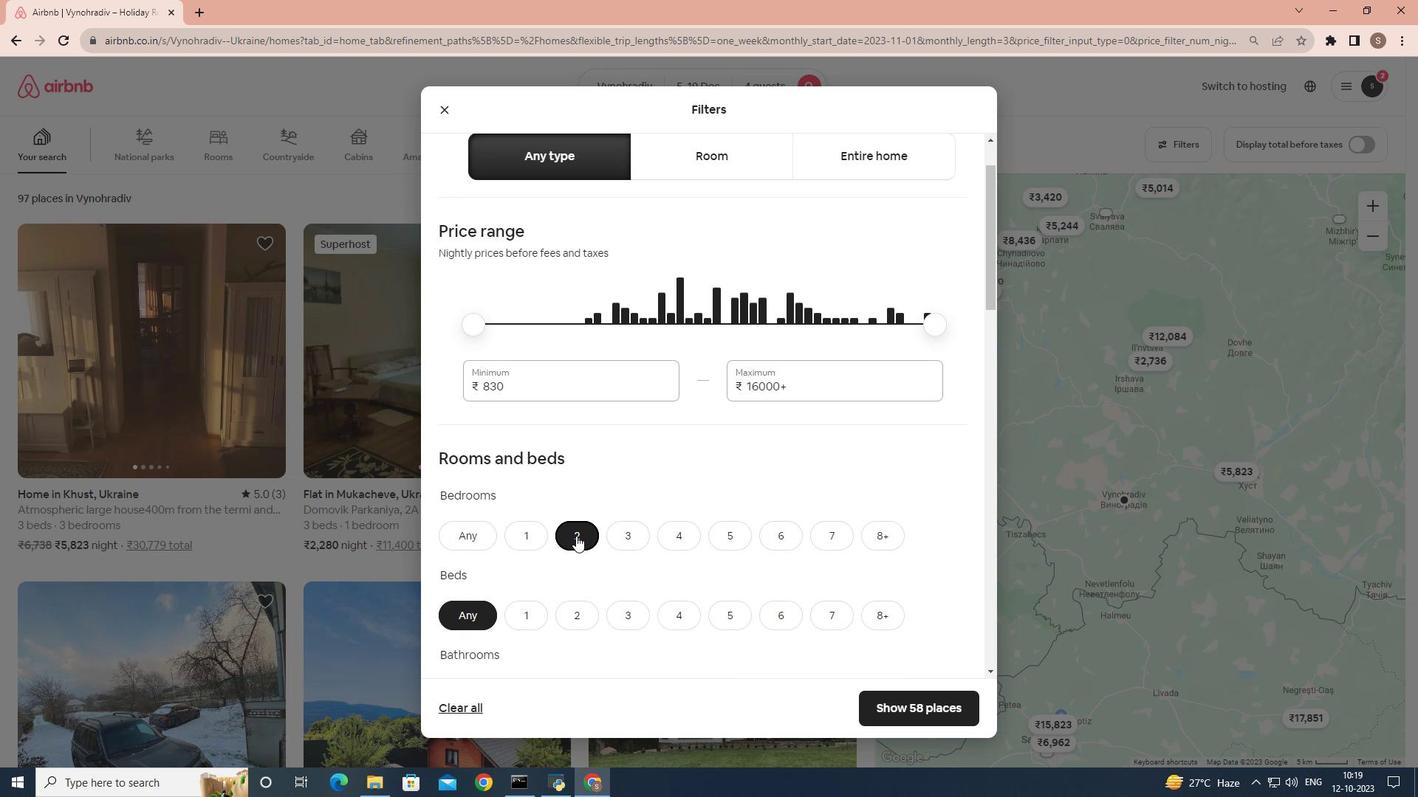 
Action: Mouse scrolled (576, 535) with delta (0, 0)
Screenshot: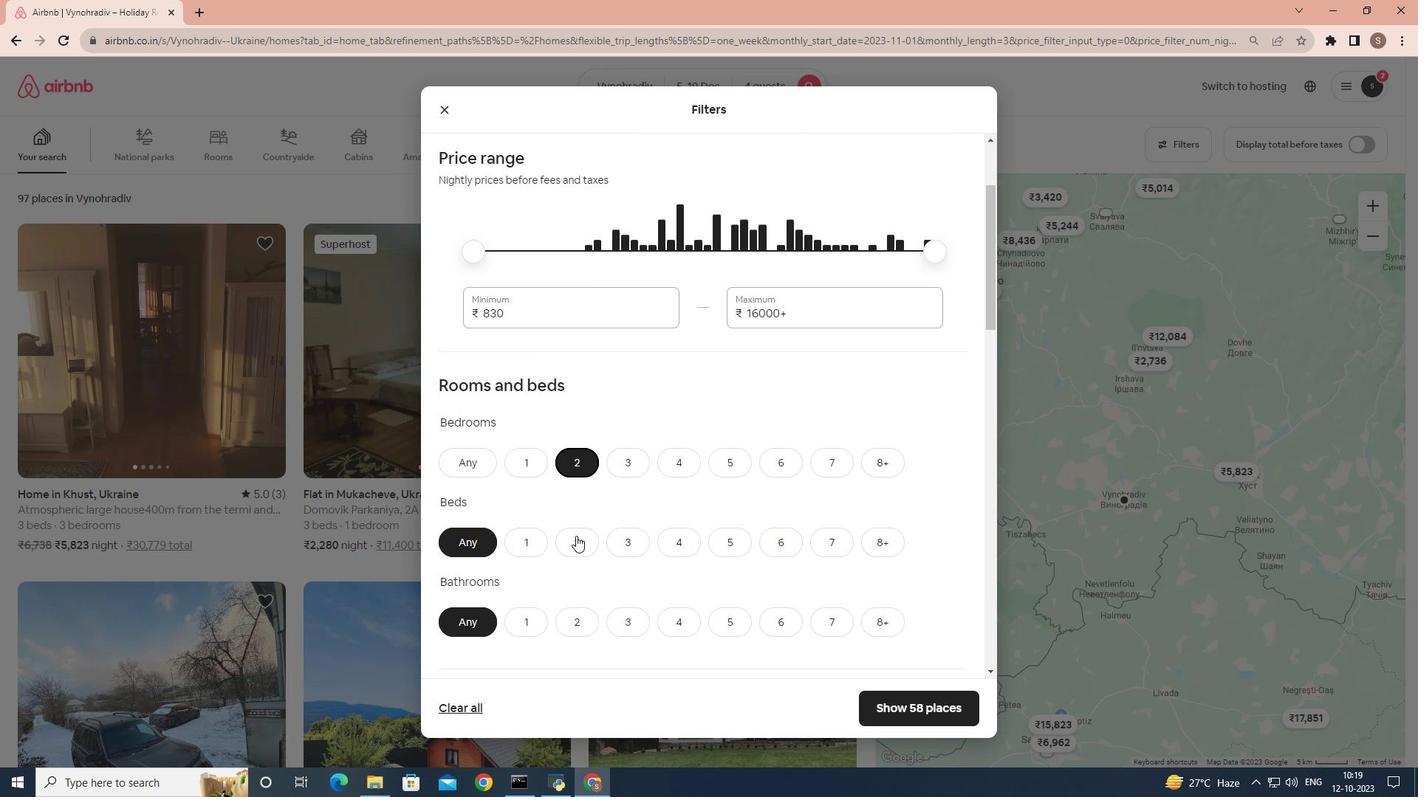 
Action: Mouse moved to (670, 473)
Screenshot: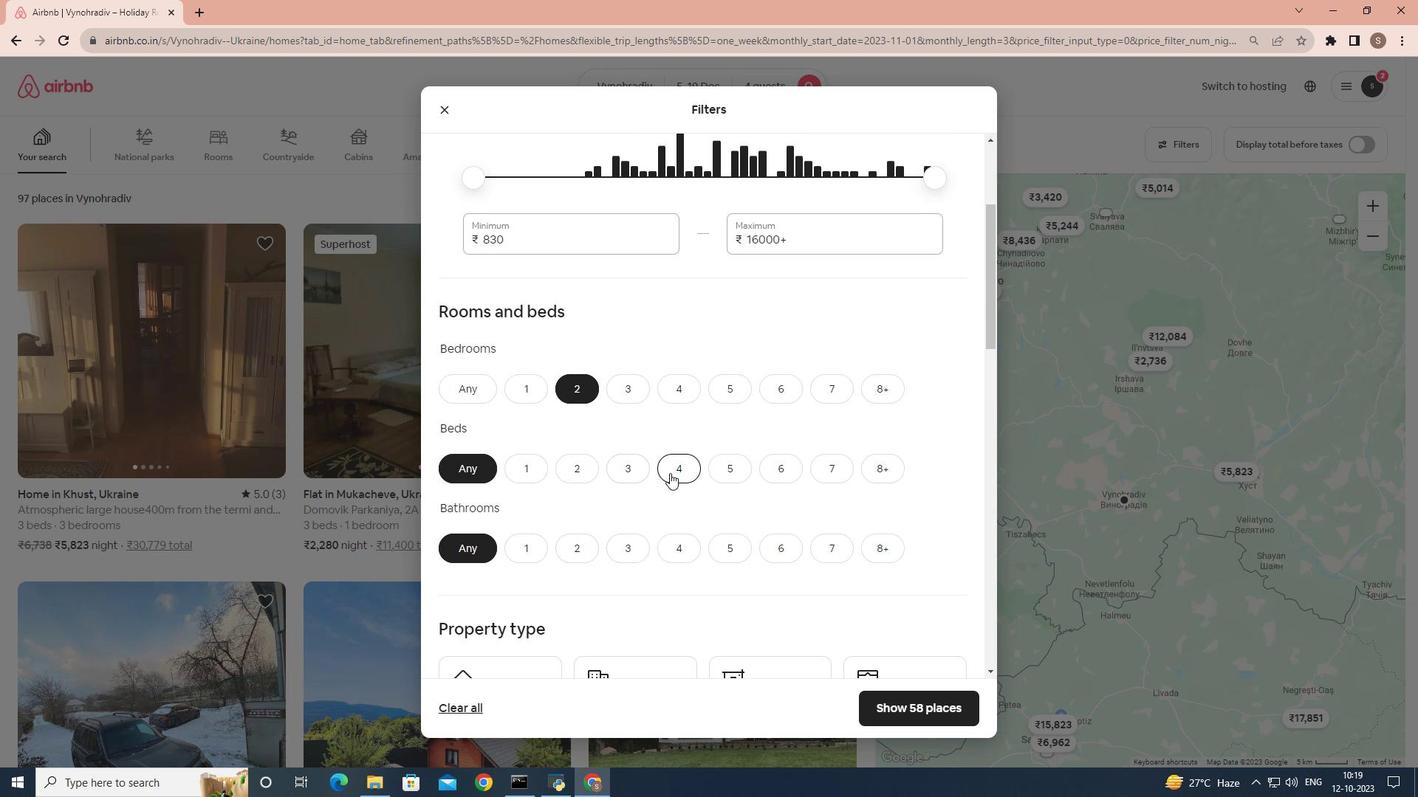 
Action: Mouse pressed left at (670, 473)
Screenshot: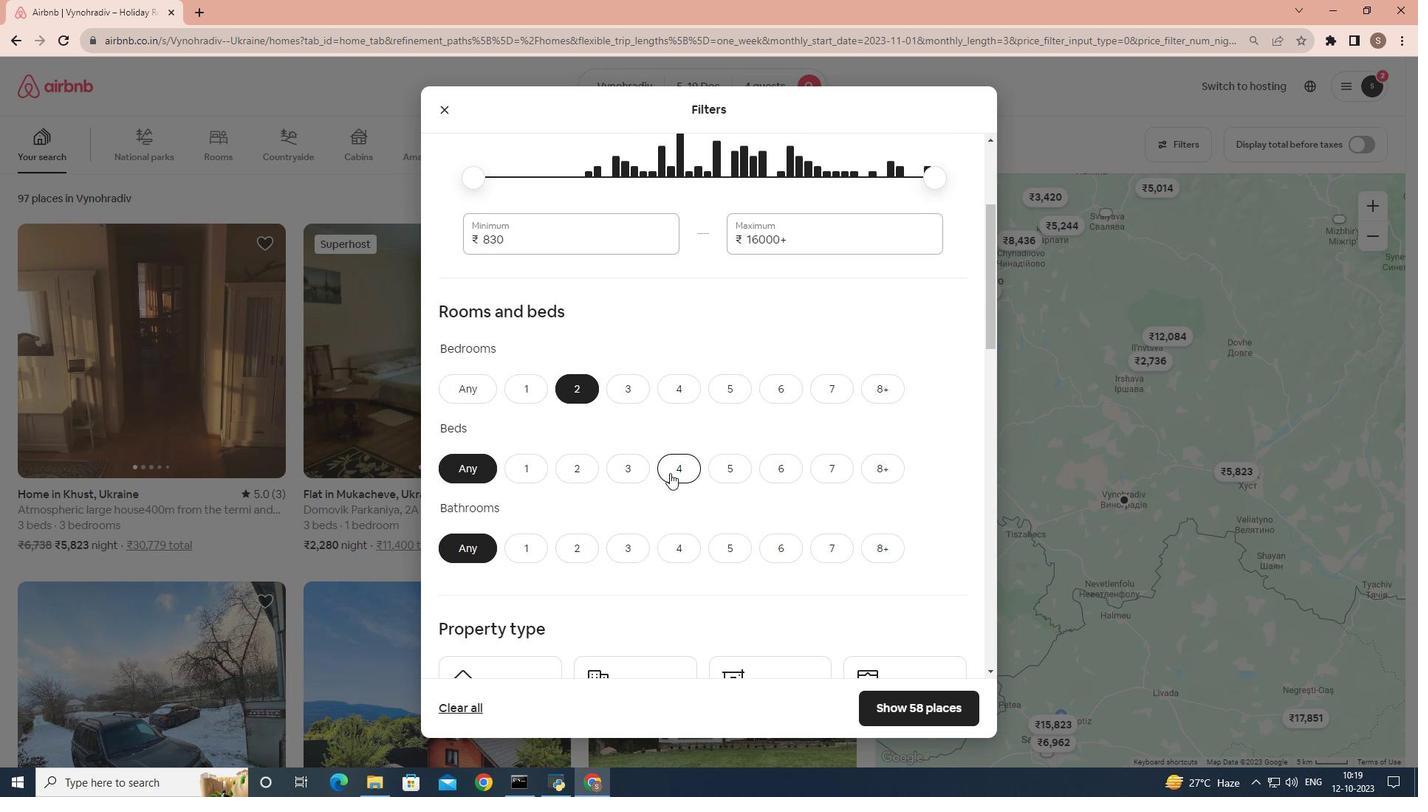 
Action: Mouse moved to (639, 471)
Screenshot: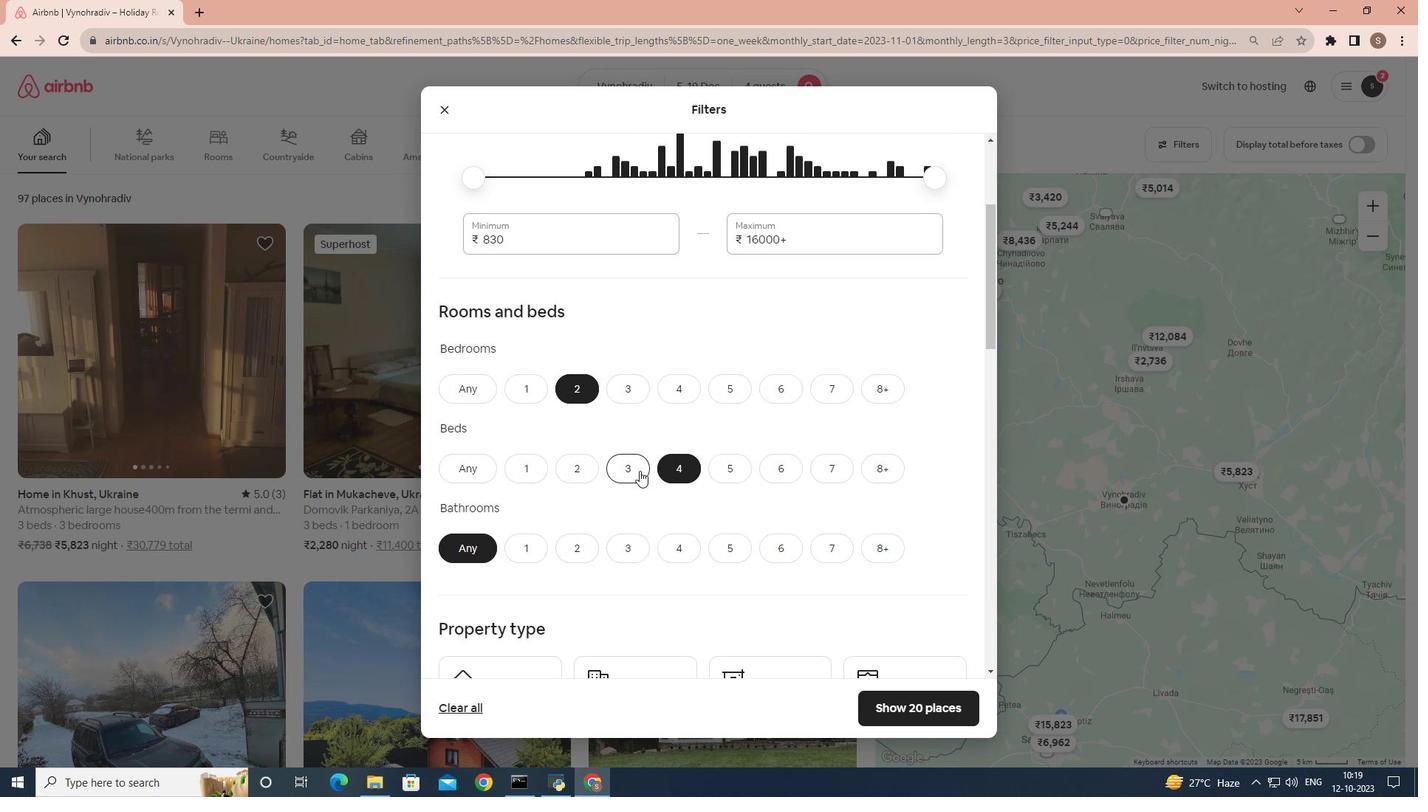 
Action: Mouse scrolled (639, 470) with delta (0, 0)
Screenshot: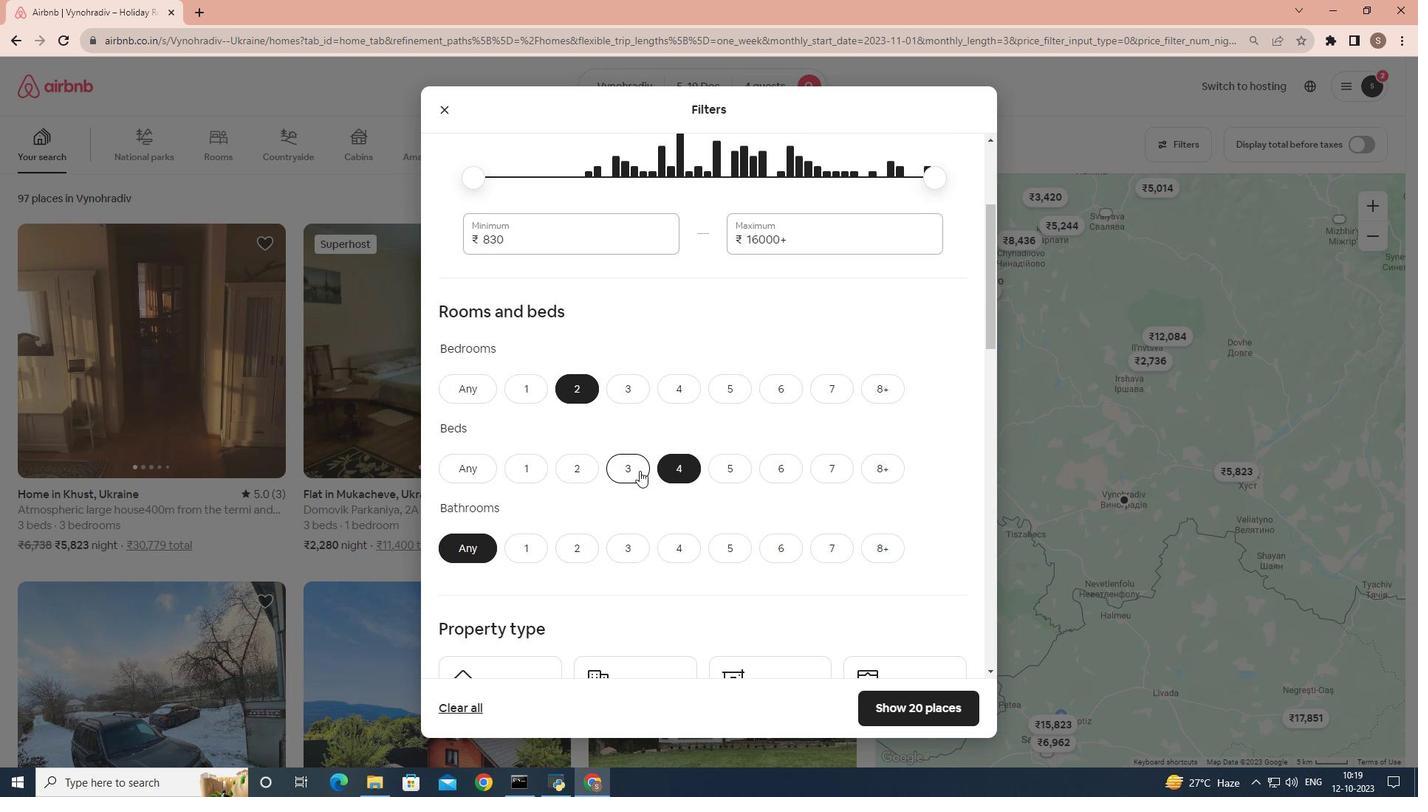 
Action: Mouse moved to (565, 475)
Screenshot: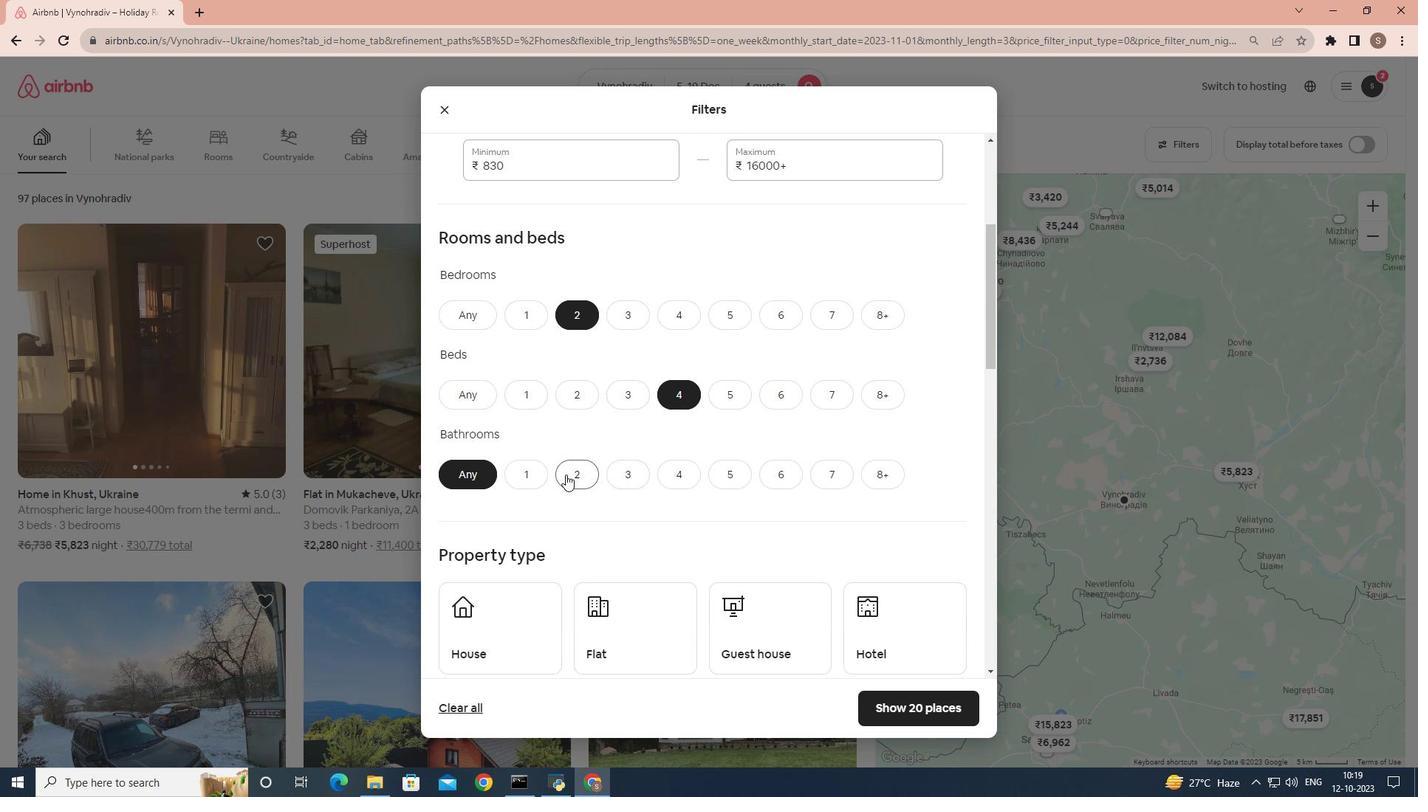 
Action: Mouse pressed left at (565, 475)
Screenshot: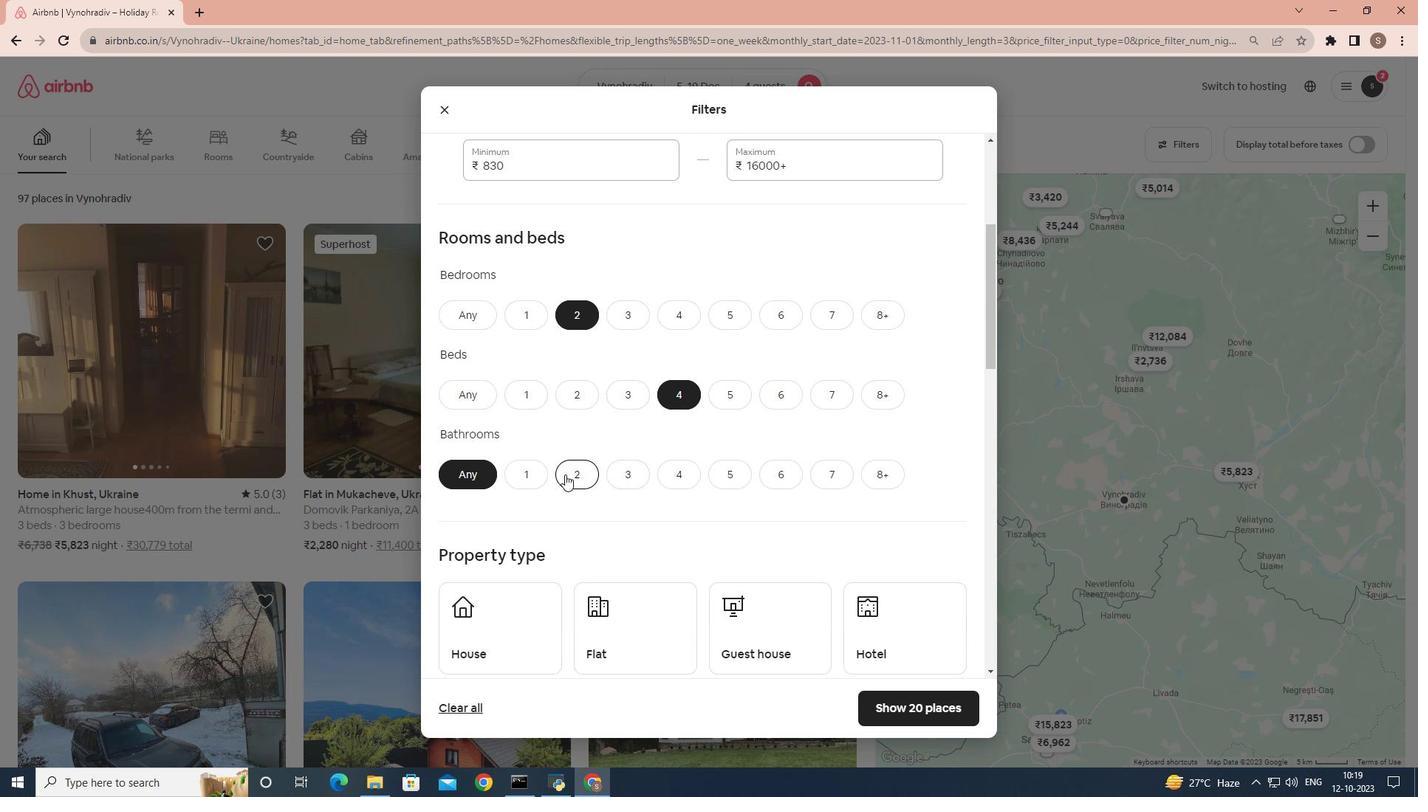
Action: Mouse moved to (627, 452)
Screenshot: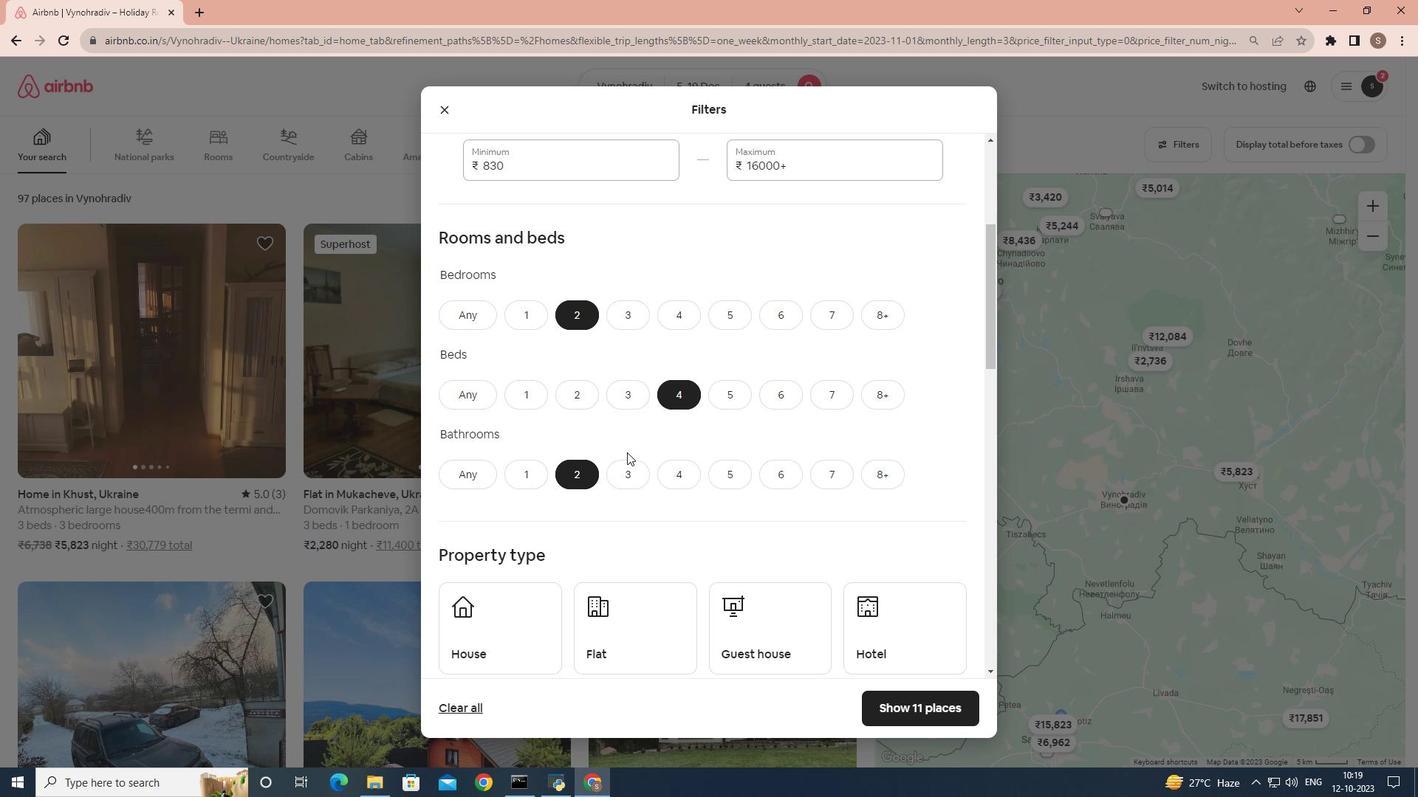 
Action: Mouse scrolled (627, 452) with delta (0, 0)
Screenshot: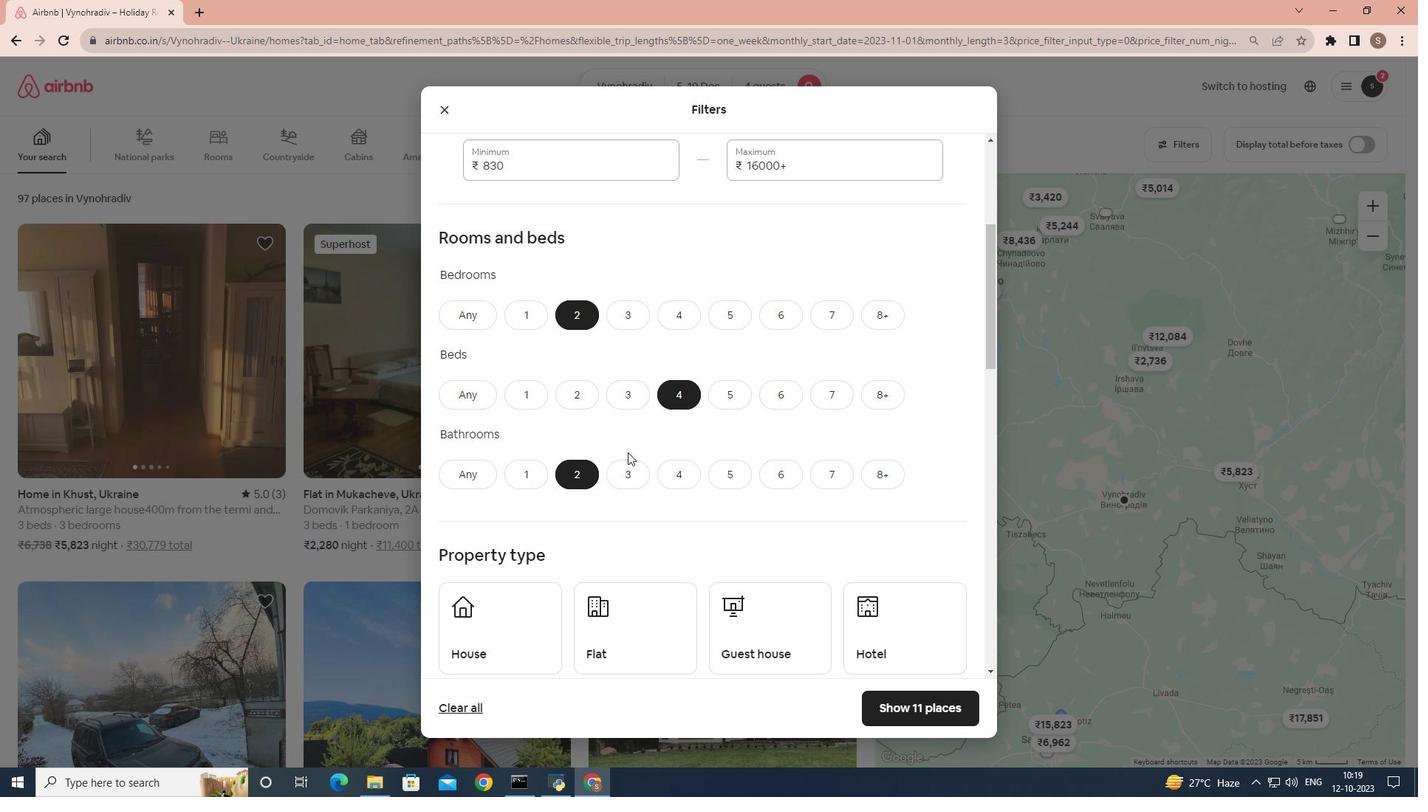 
Action: Mouse scrolled (627, 452) with delta (0, 0)
Screenshot: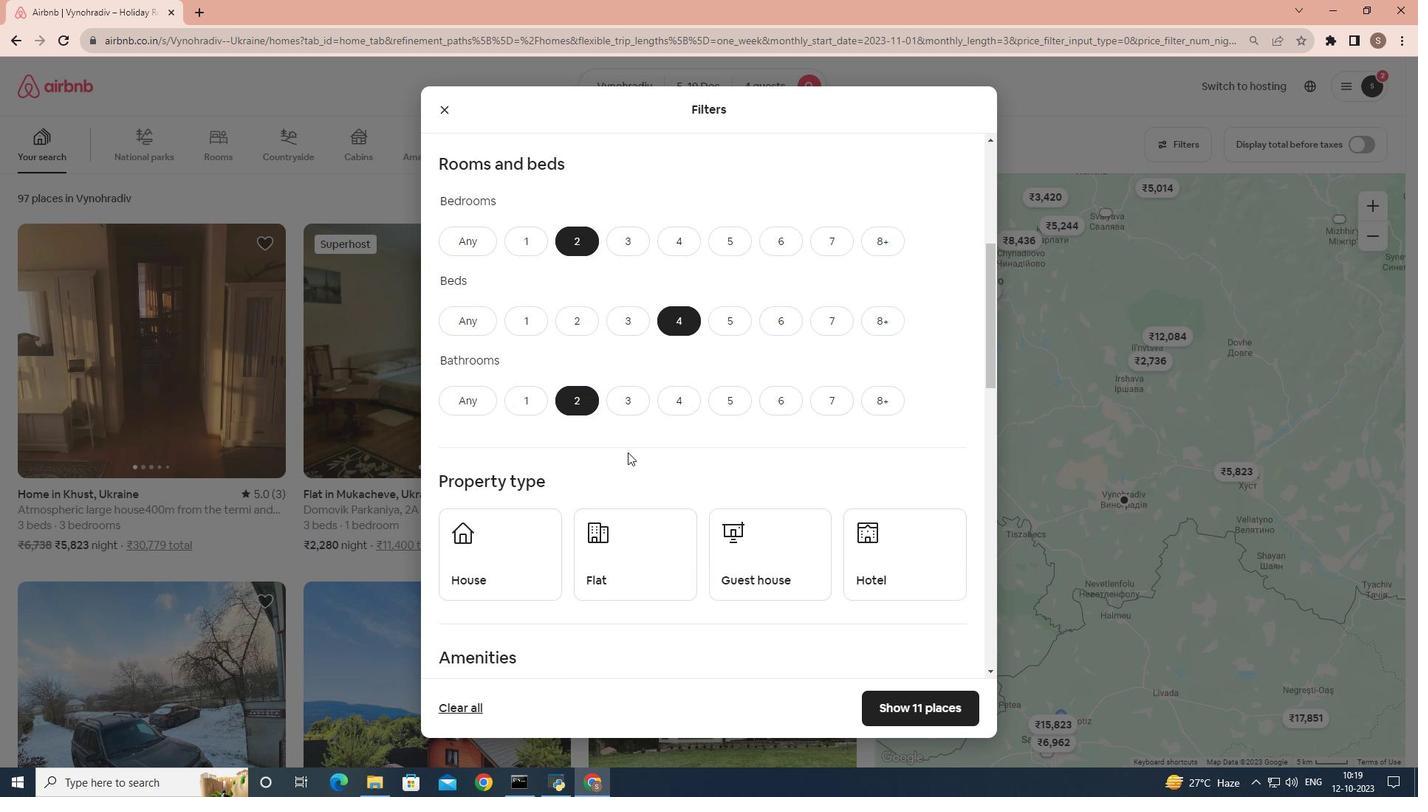 
Action: Mouse moved to (507, 507)
Screenshot: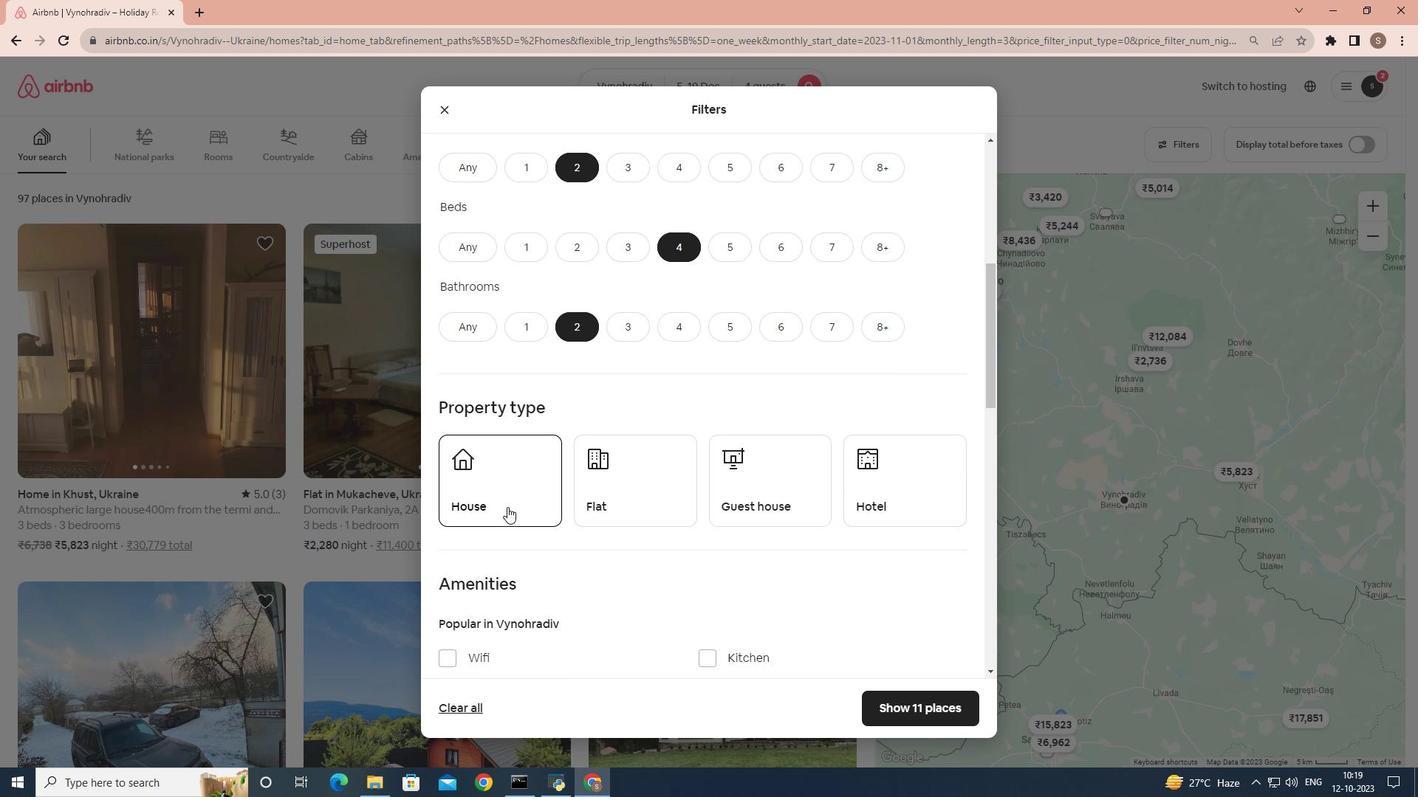 
Action: Mouse pressed left at (507, 507)
Screenshot: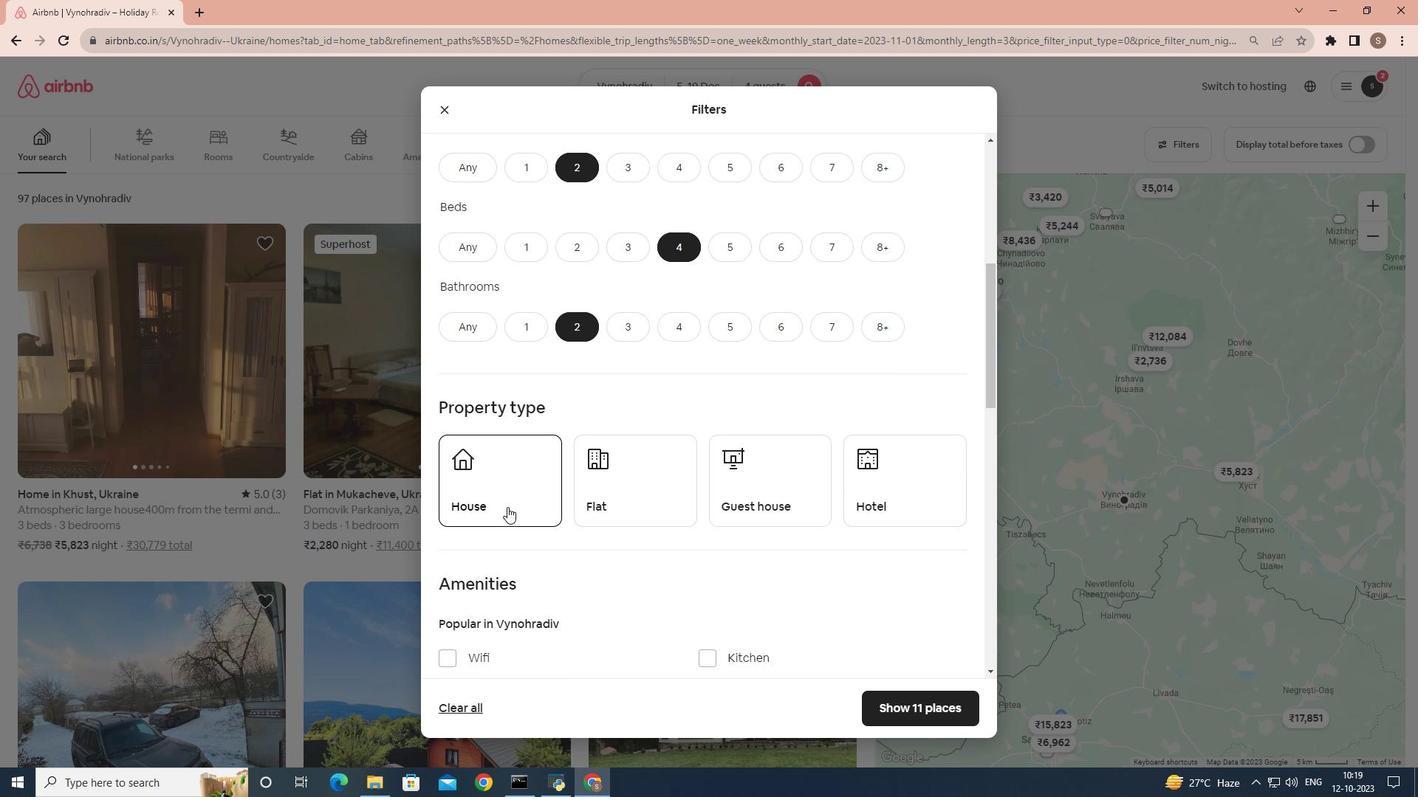 
Action: Mouse moved to (560, 483)
Screenshot: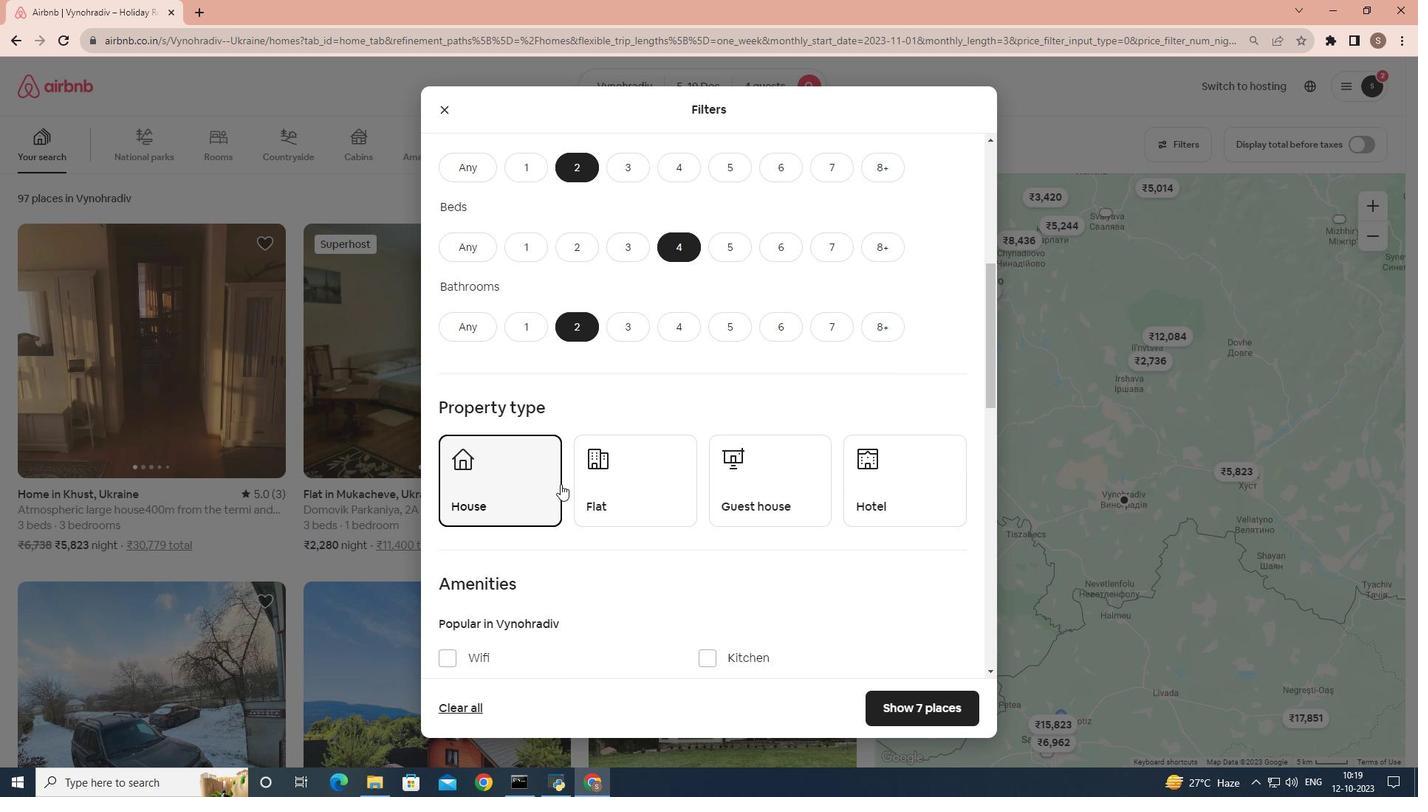 
Action: Mouse scrolled (560, 483) with delta (0, 0)
Screenshot: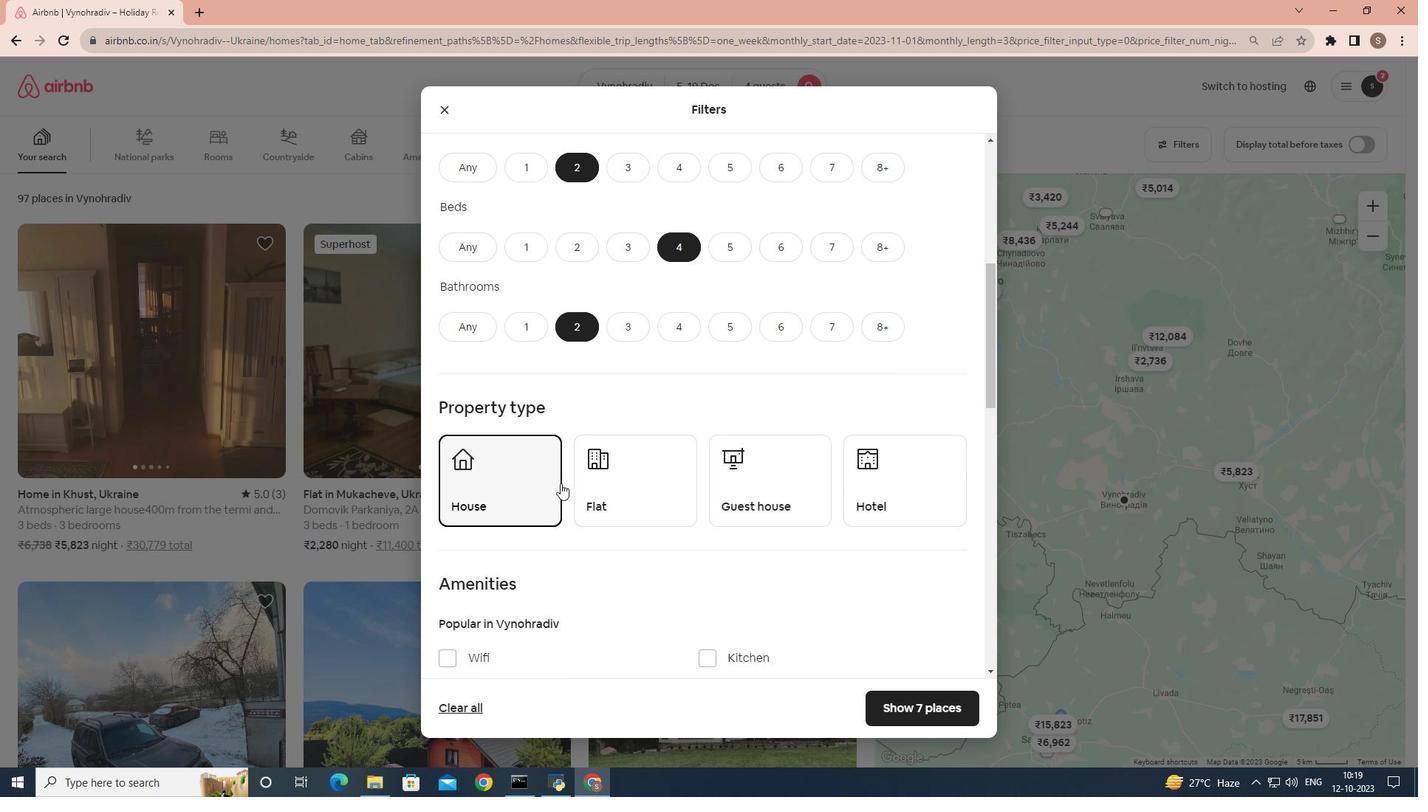
Action: Mouse moved to (895, 702)
Screenshot: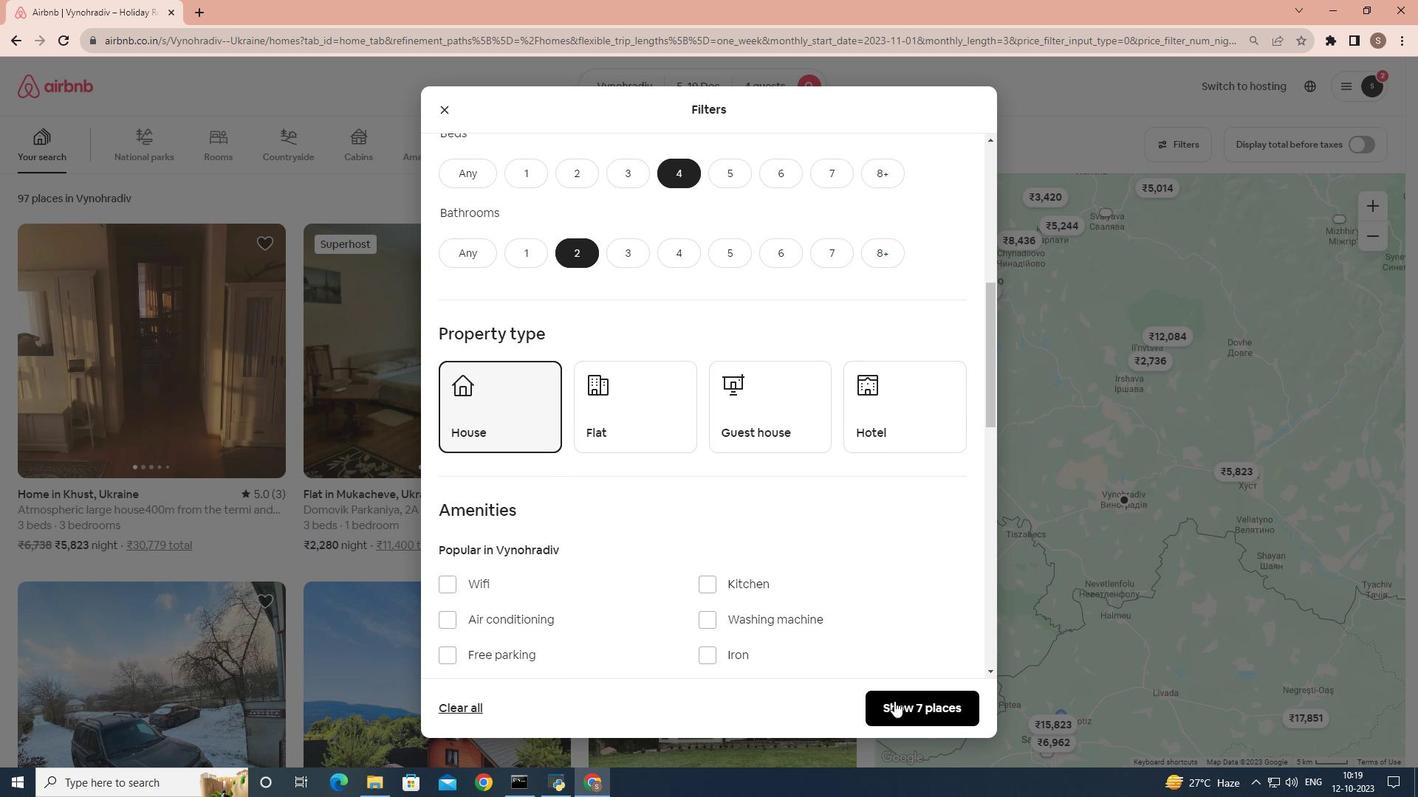
Action: Mouse pressed left at (895, 702)
Screenshot: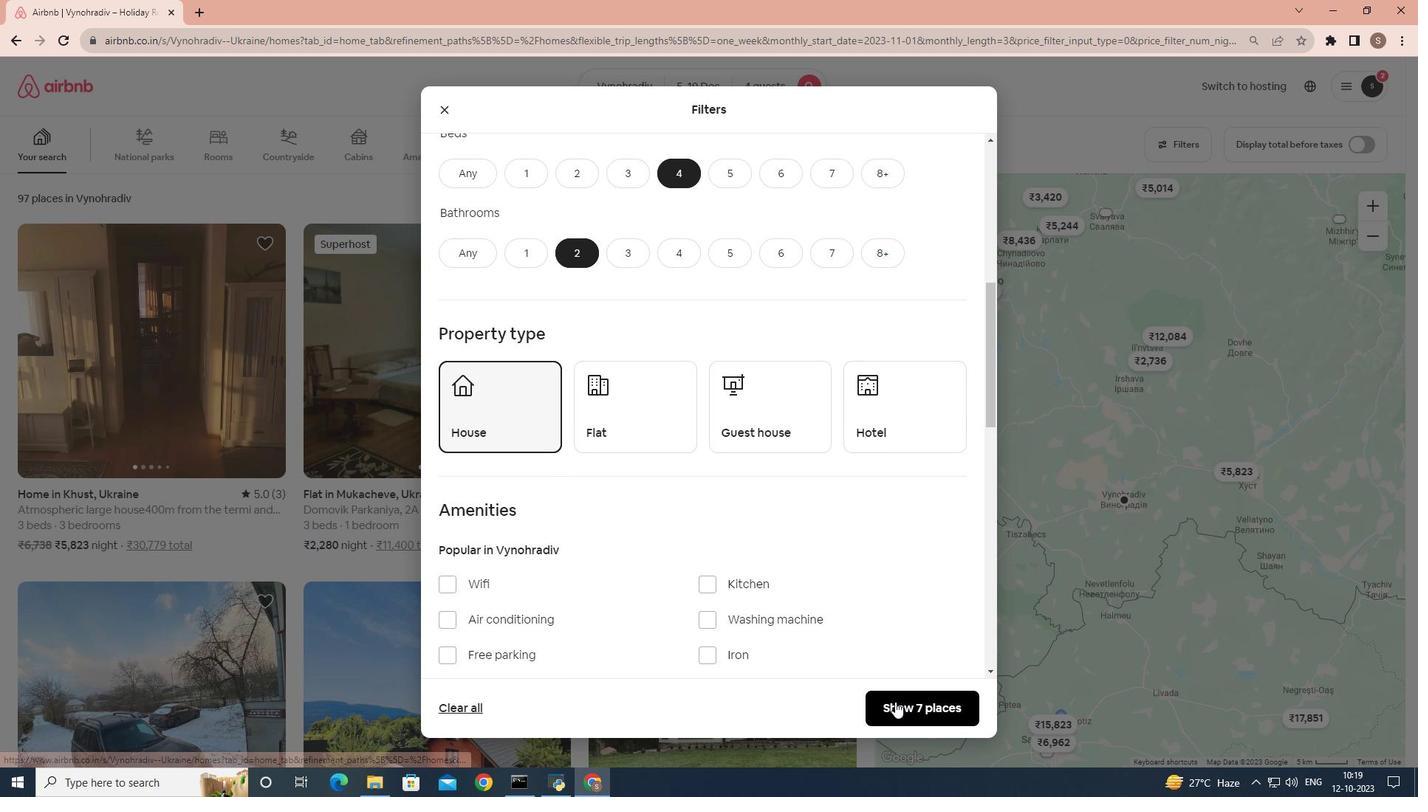 
Action: Mouse moved to (187, 393)
Screenshot: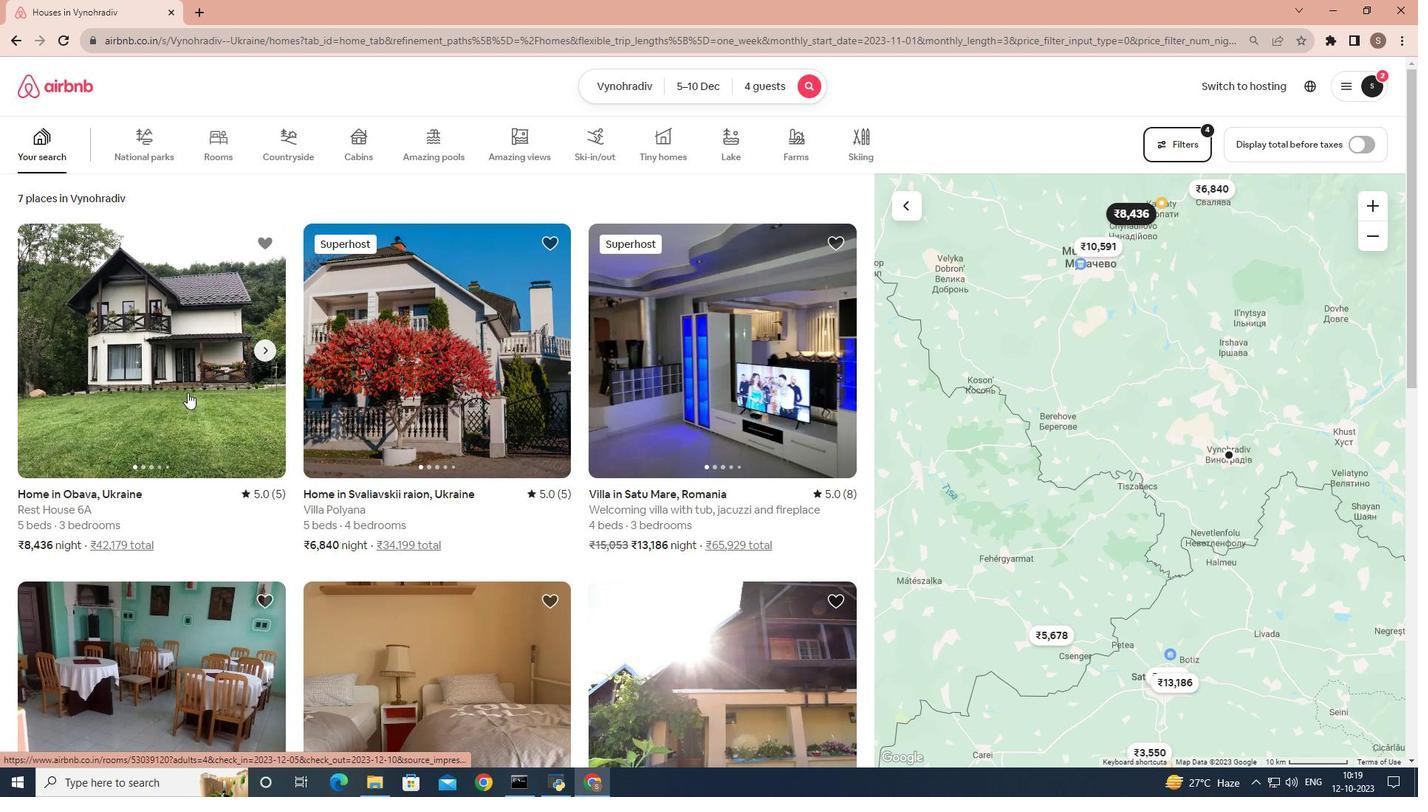 
Action: Mouse pressed left at (187, 393)
Screenshot: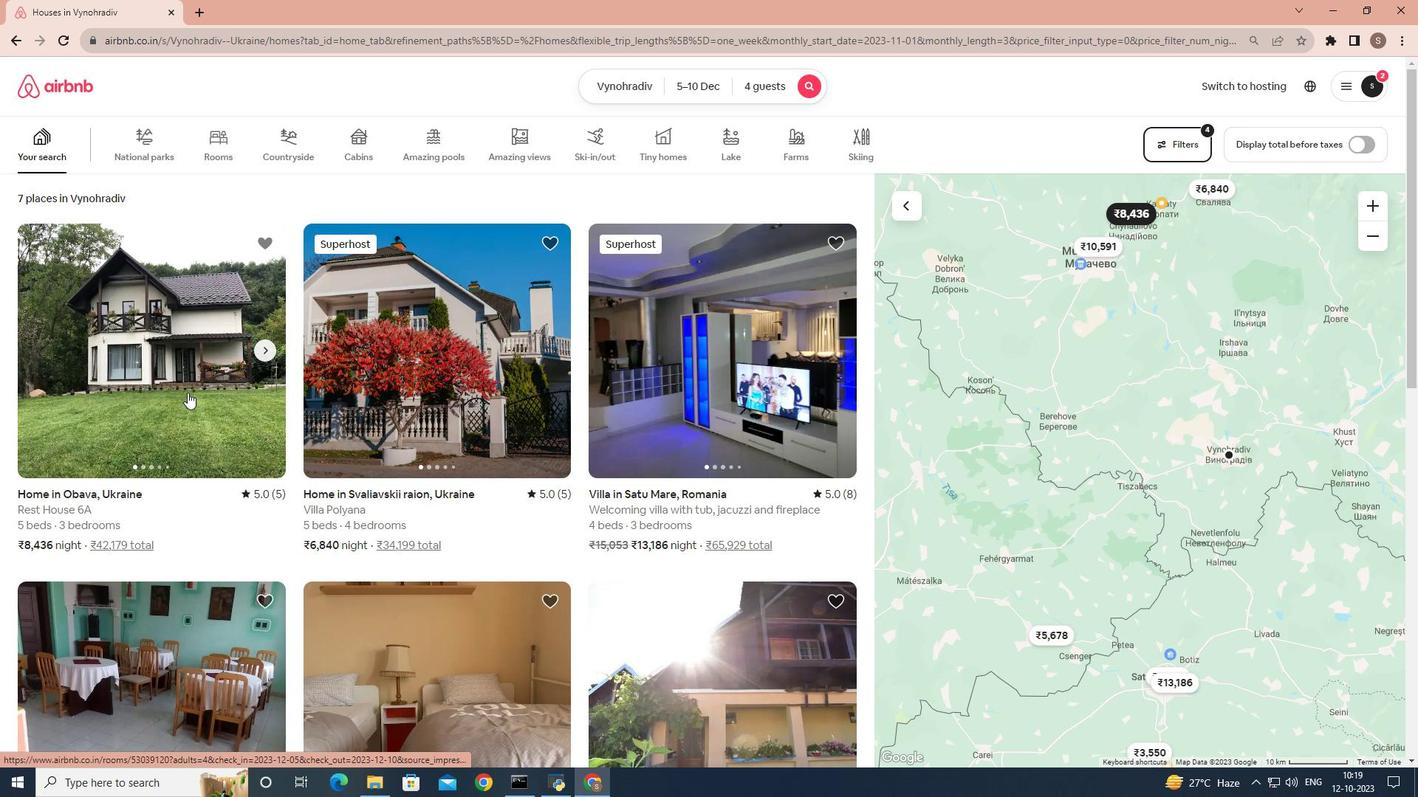 
Action: Mouse moved to (193, 390)
Screenshot: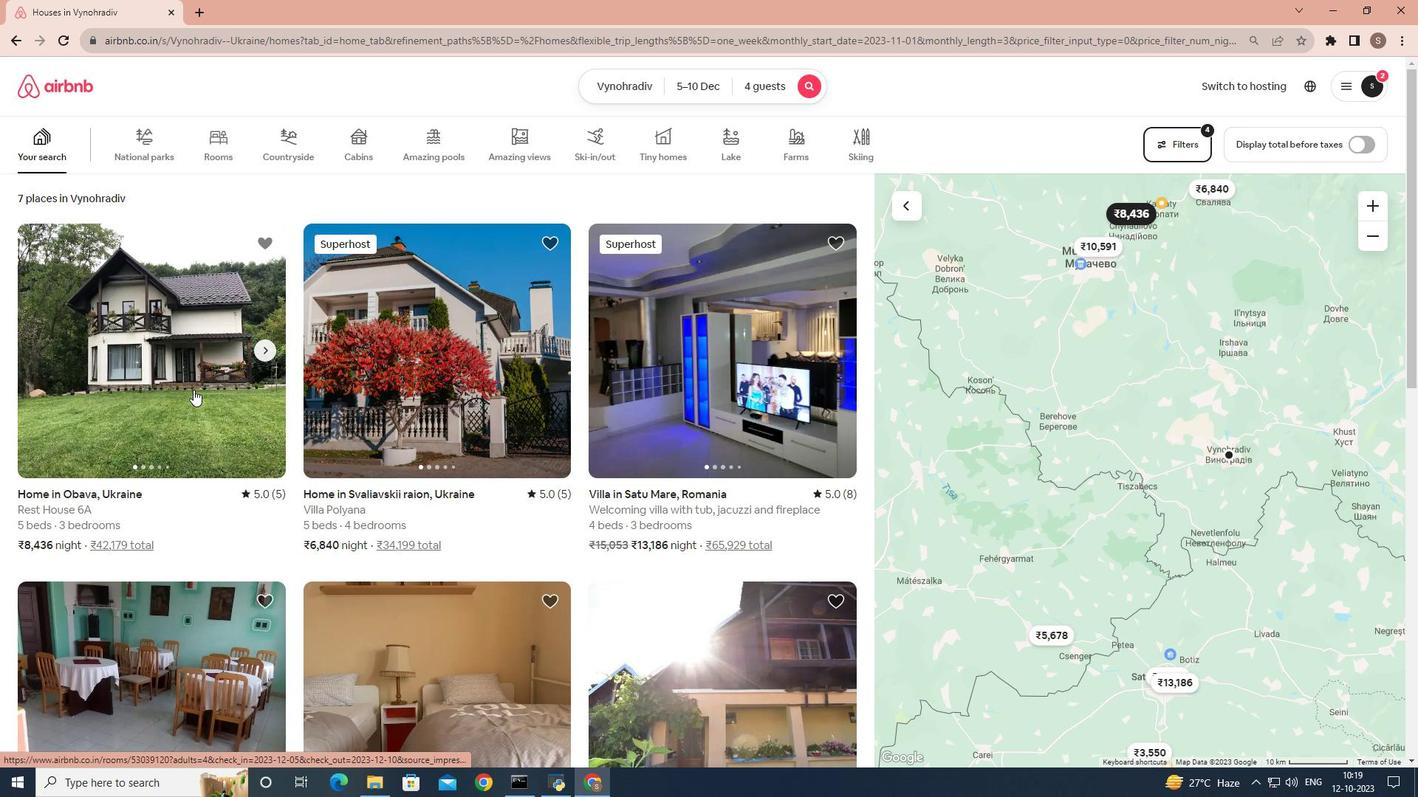 
Action: Mouse pressed left at (193, 390)
Screenshot: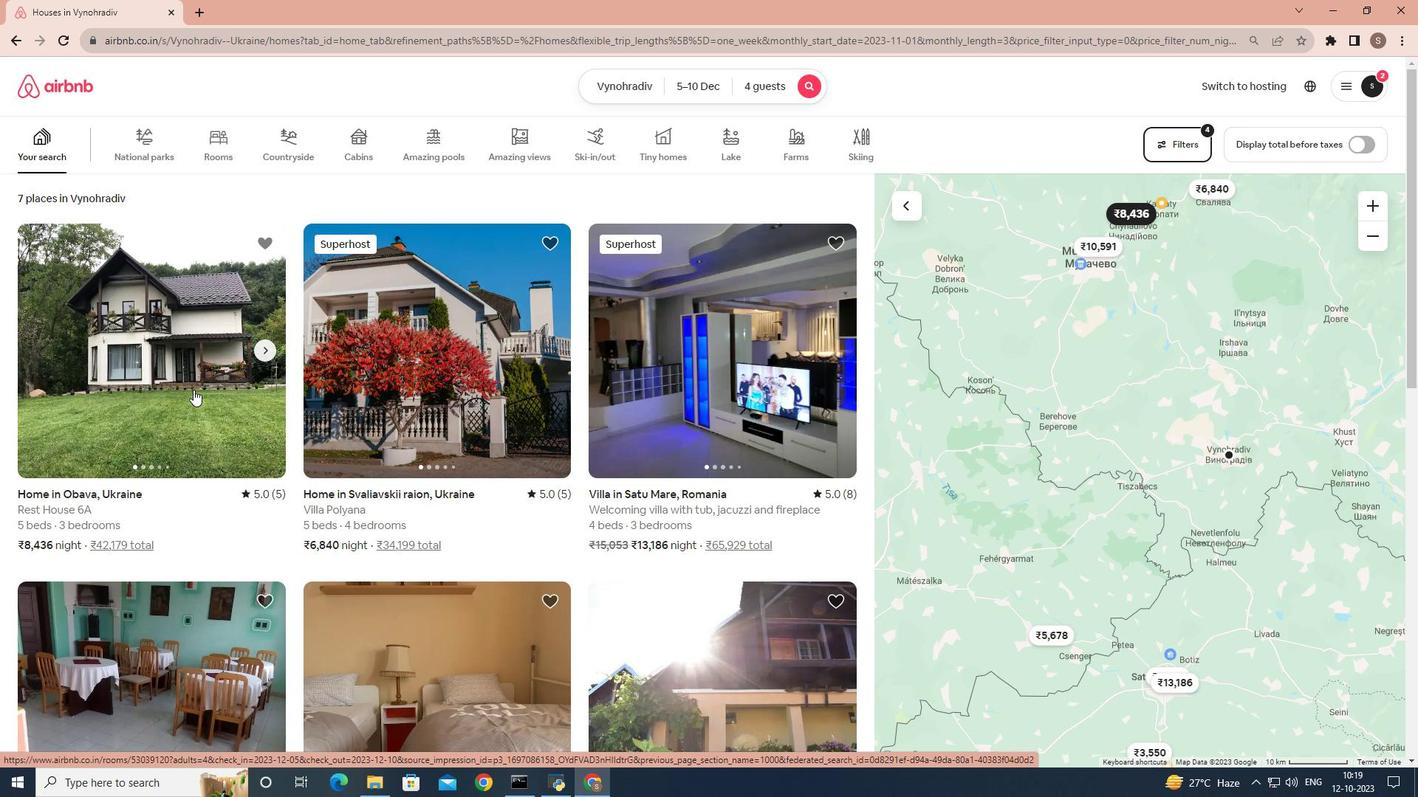 
Action: Mouse moved to (1034, 542)
Screenshot: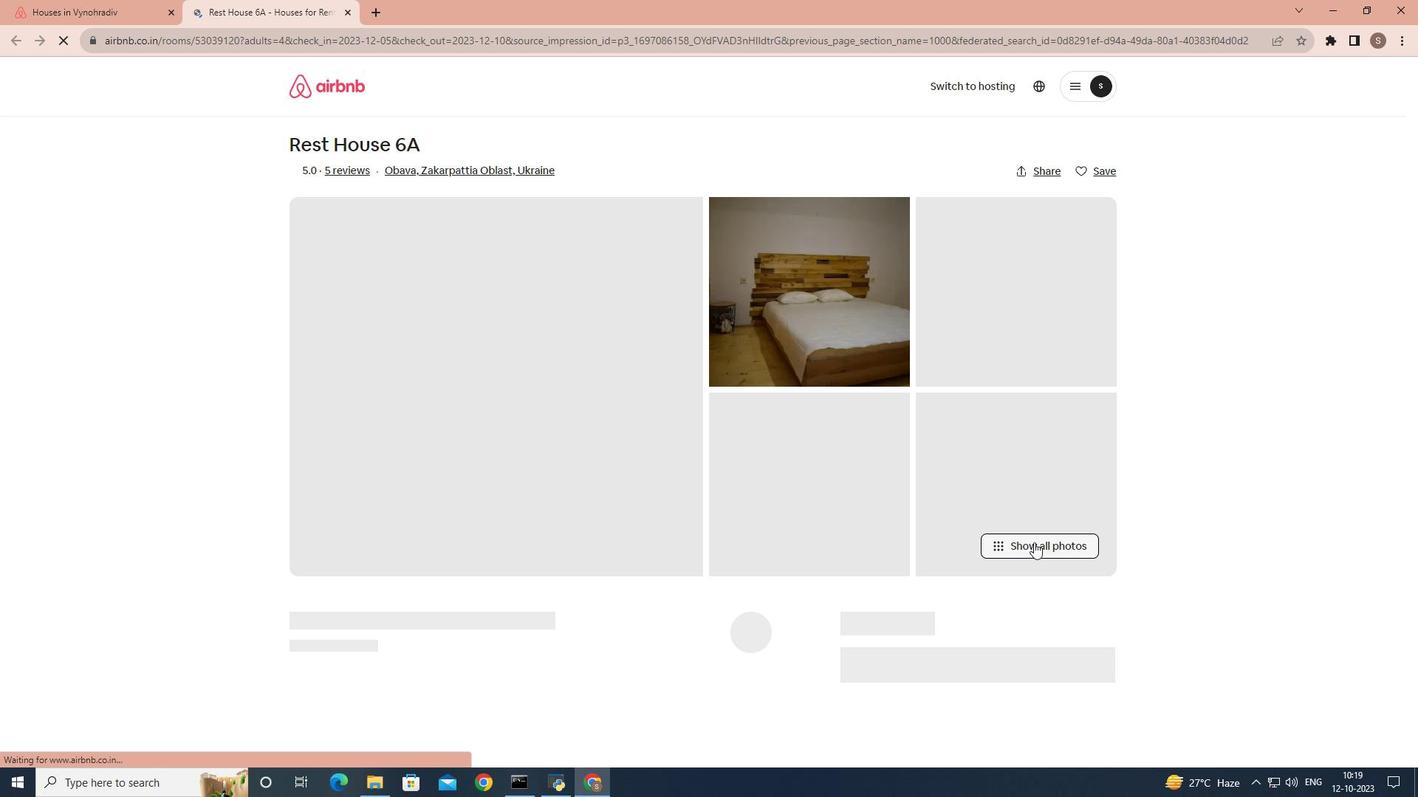 
Action: Mouse pressed left at (1034, 542)
Screenshot: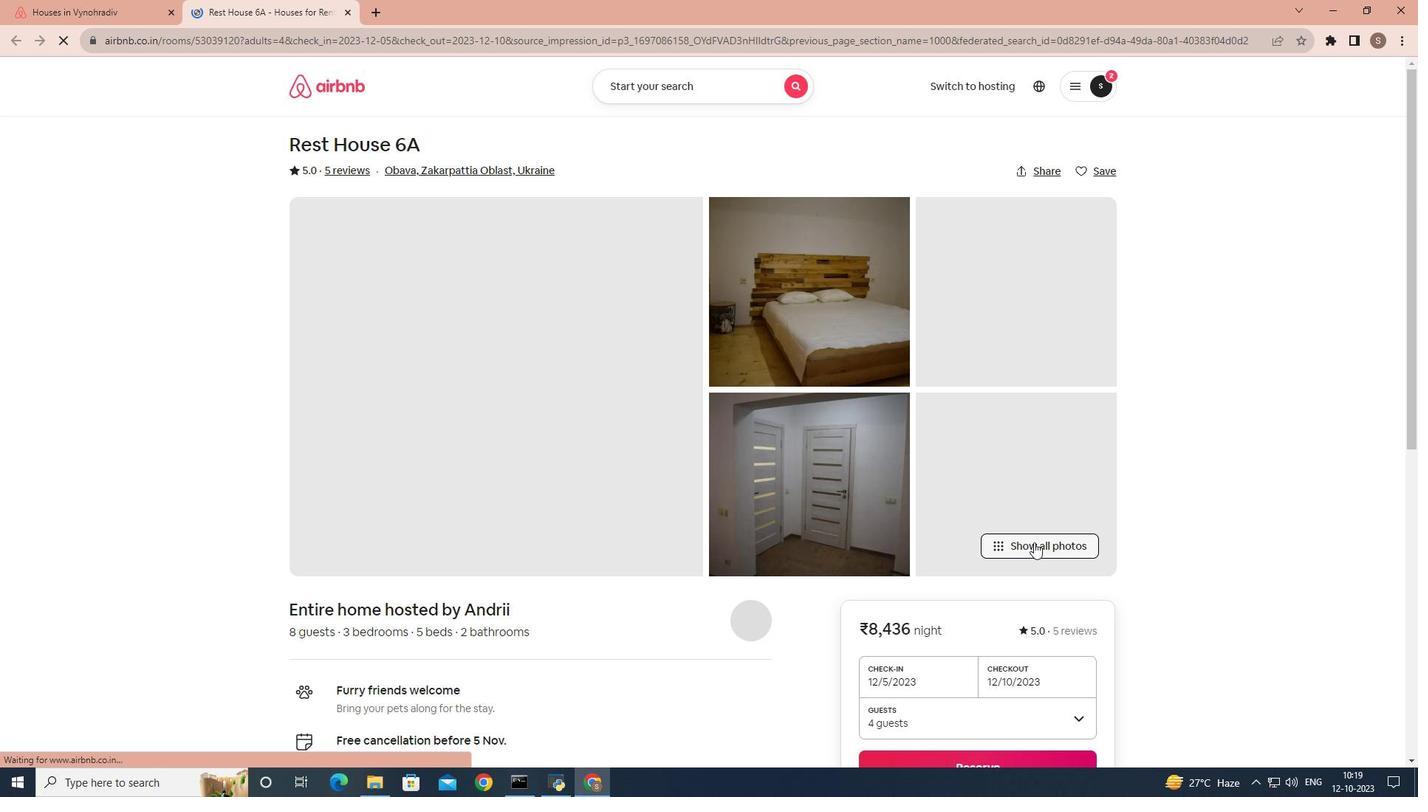 
Action: Mouse moved to (1014, 482)
Screenshot: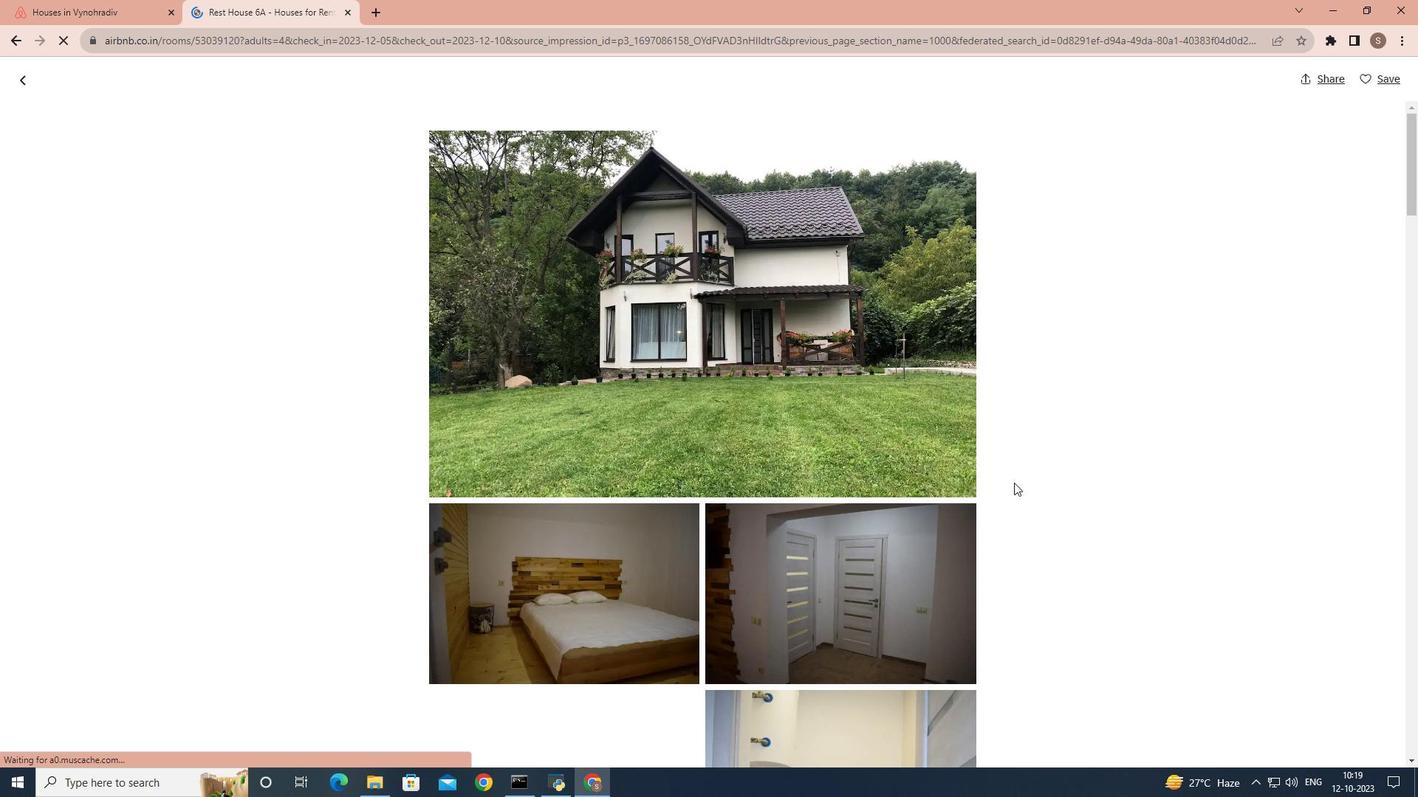 
Action: Mouse scrolled (1014, 481) with delta (0, 0)
Screenshot: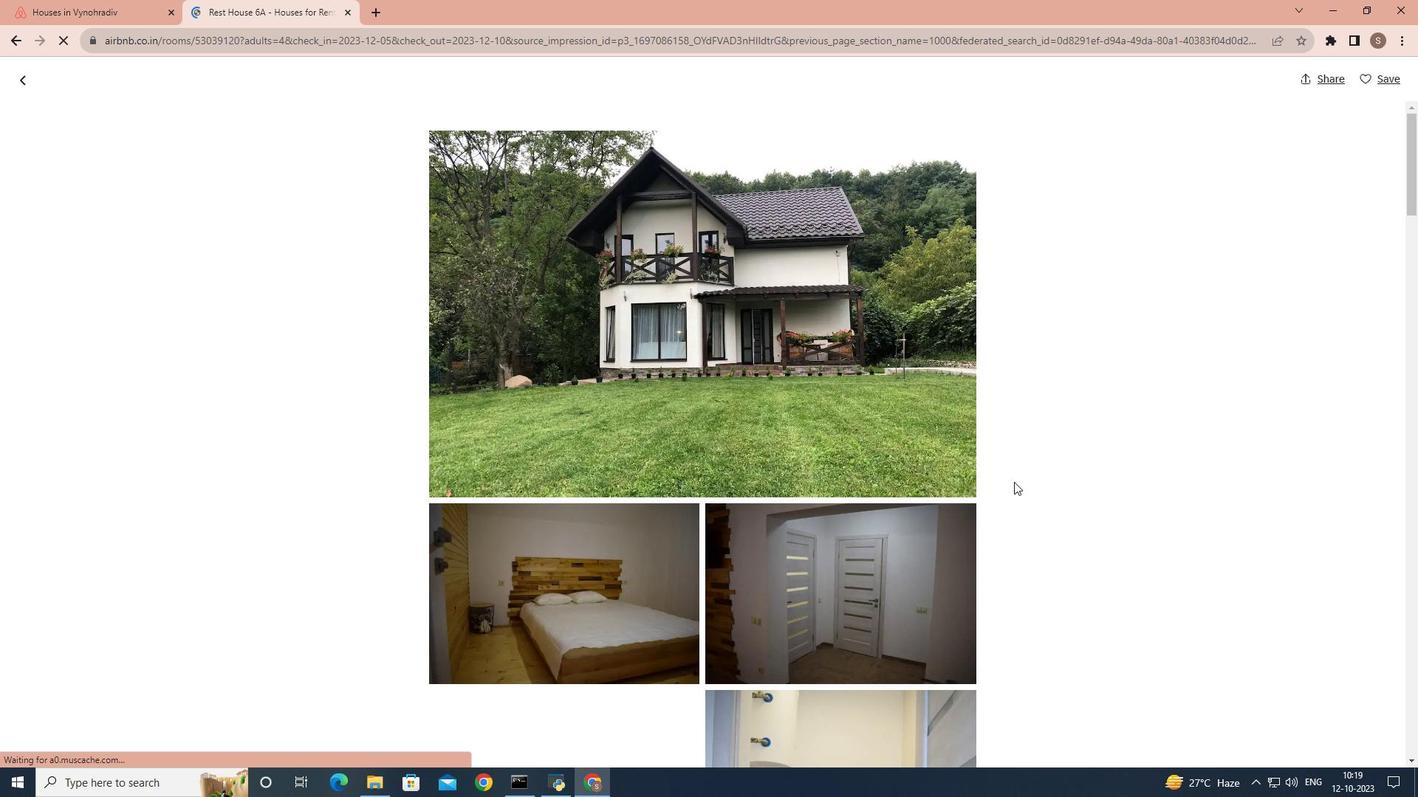 
Action: Mouse scrolled (1014, 481) with delta (0, 0)
Screenshot: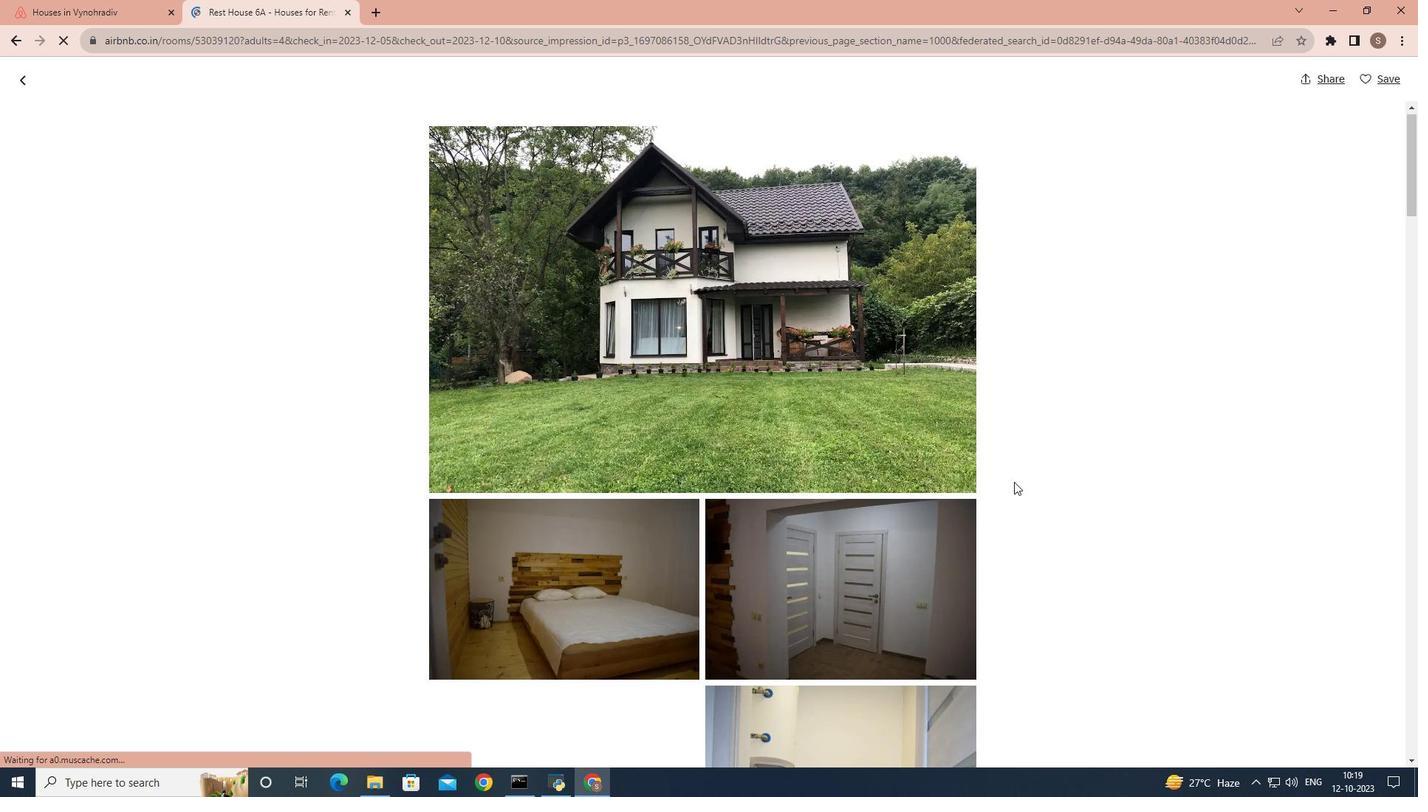 
Action: Mouse scrolled (1014, 481) with delta (0, 0)
Screenshot: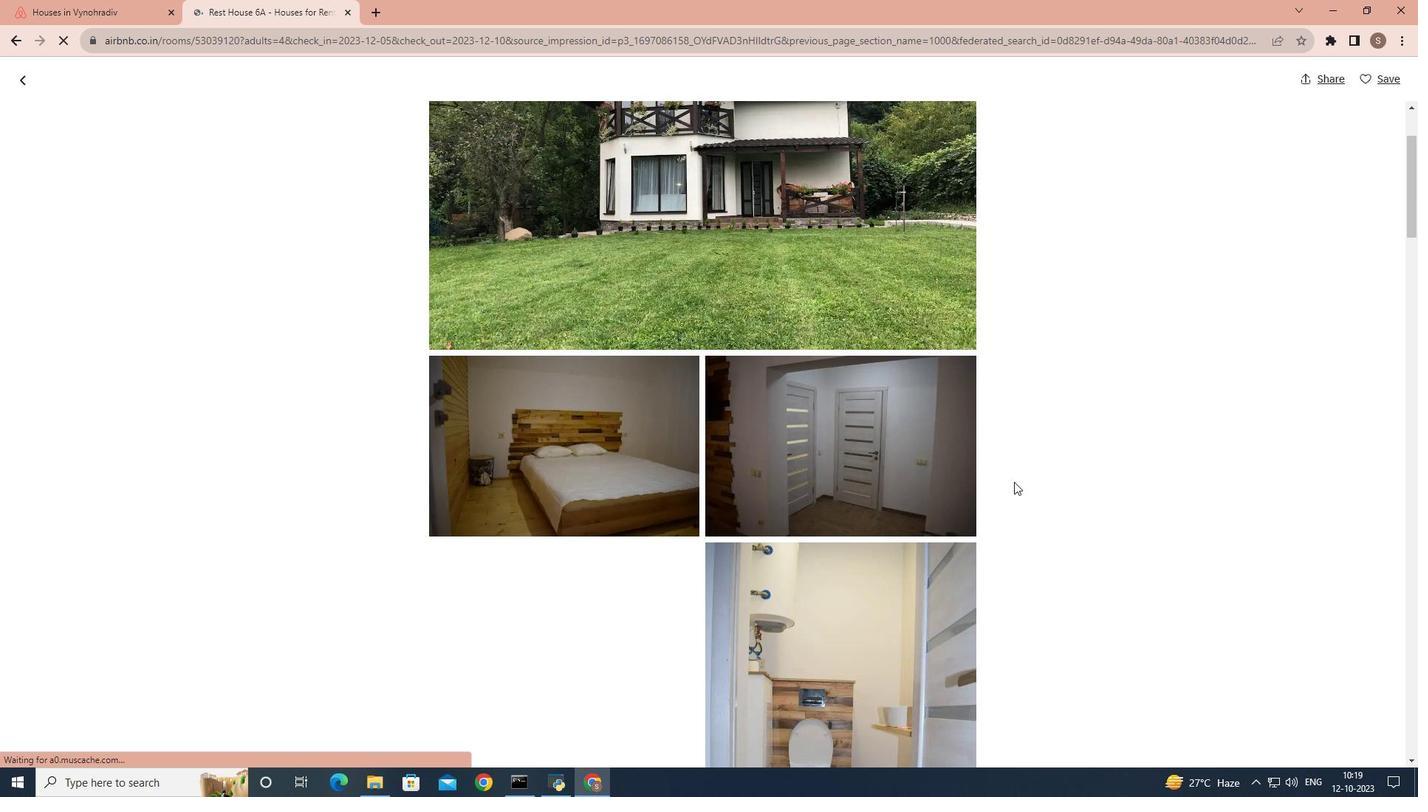 
Action: Mouse scrolled (1014, 481) with delta (0, 0)
Screenshot: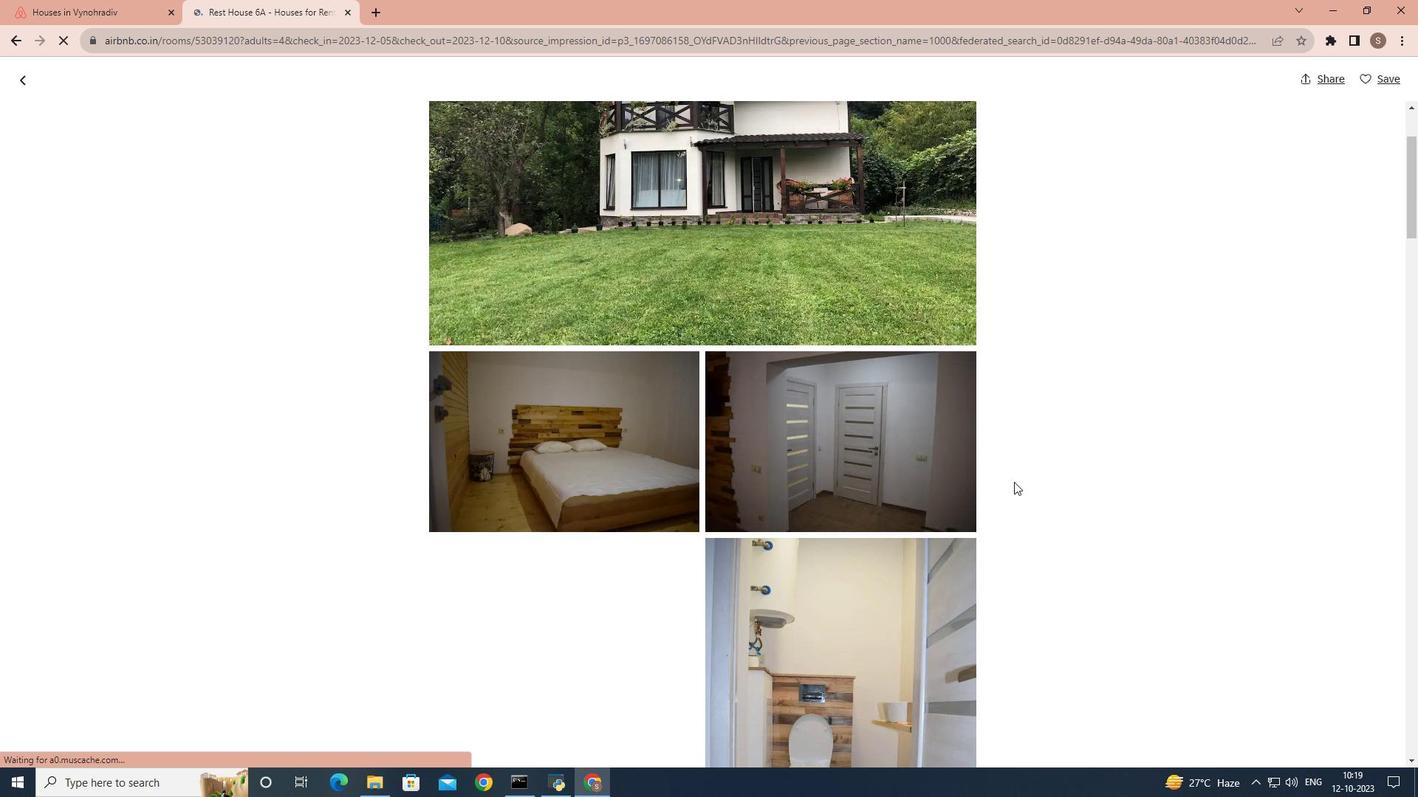 
Action: Mouse scrolled (1014, 481) with delta (0, 0)
Screenshot: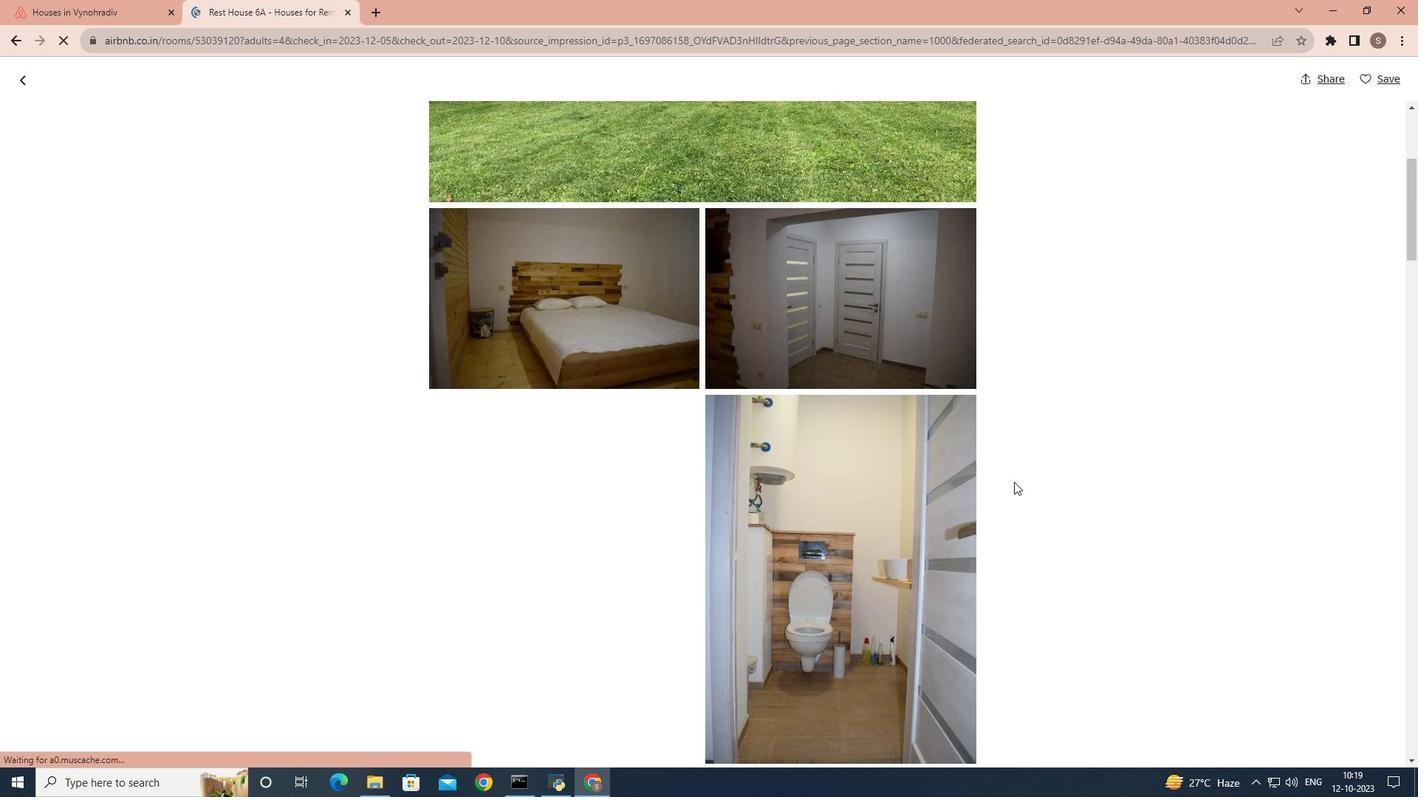 
Action: Mouse scrolled (1014, 481) with delta (0, 0)
Screenshot: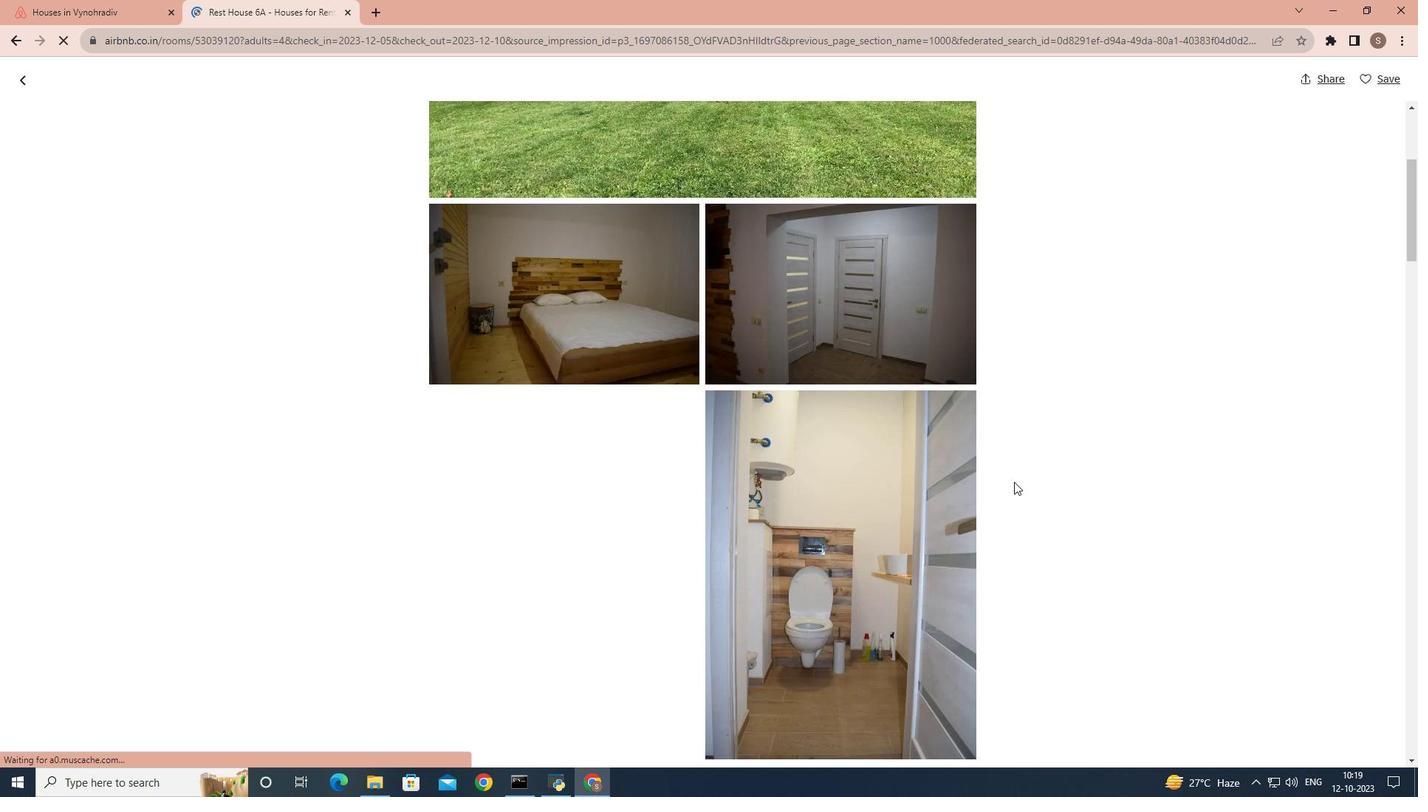 
Action: Mouse scrolled (1014, 481) with delta (0, 0)
Screenshot: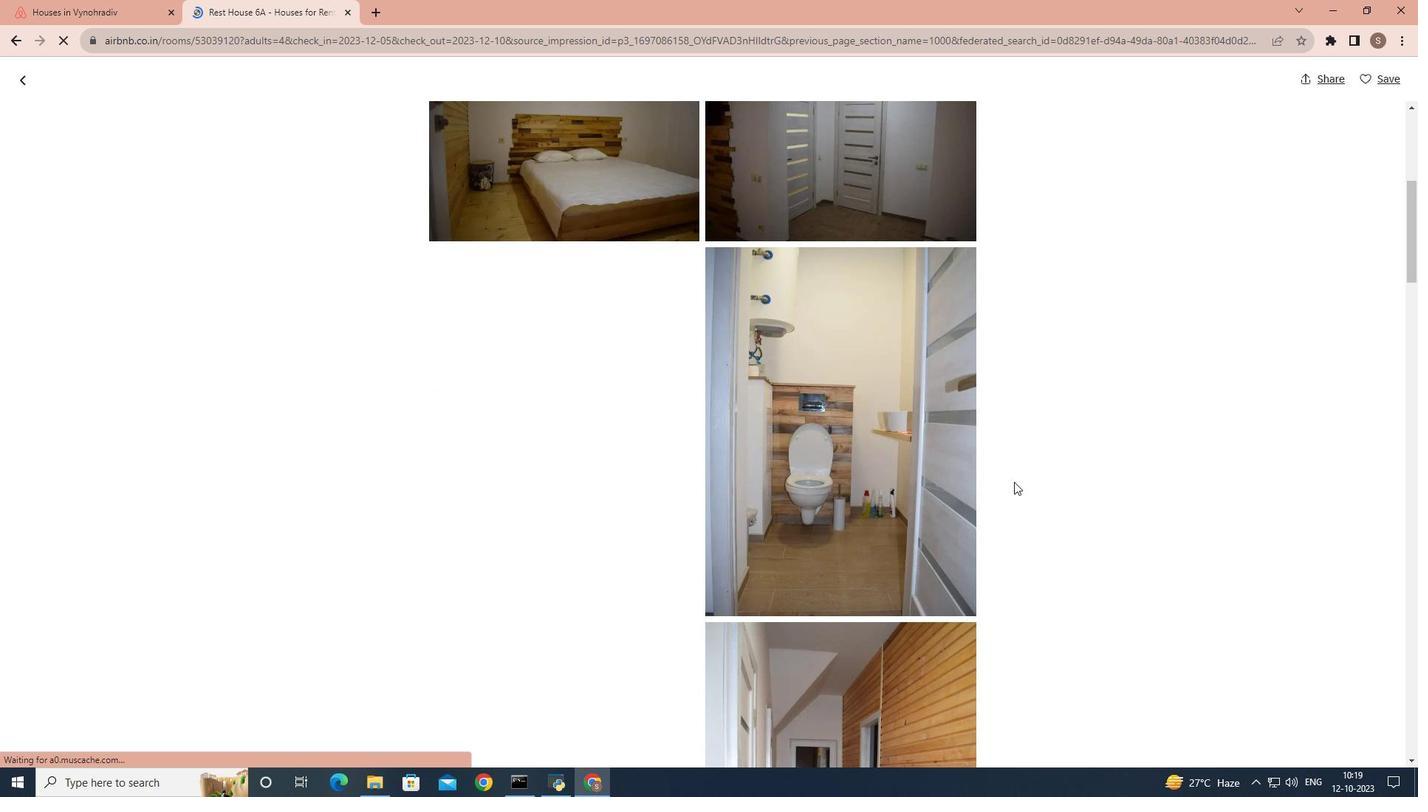 
Action: Mouse scrolled (1014, 481) with delta (0, 0)
Screenshot: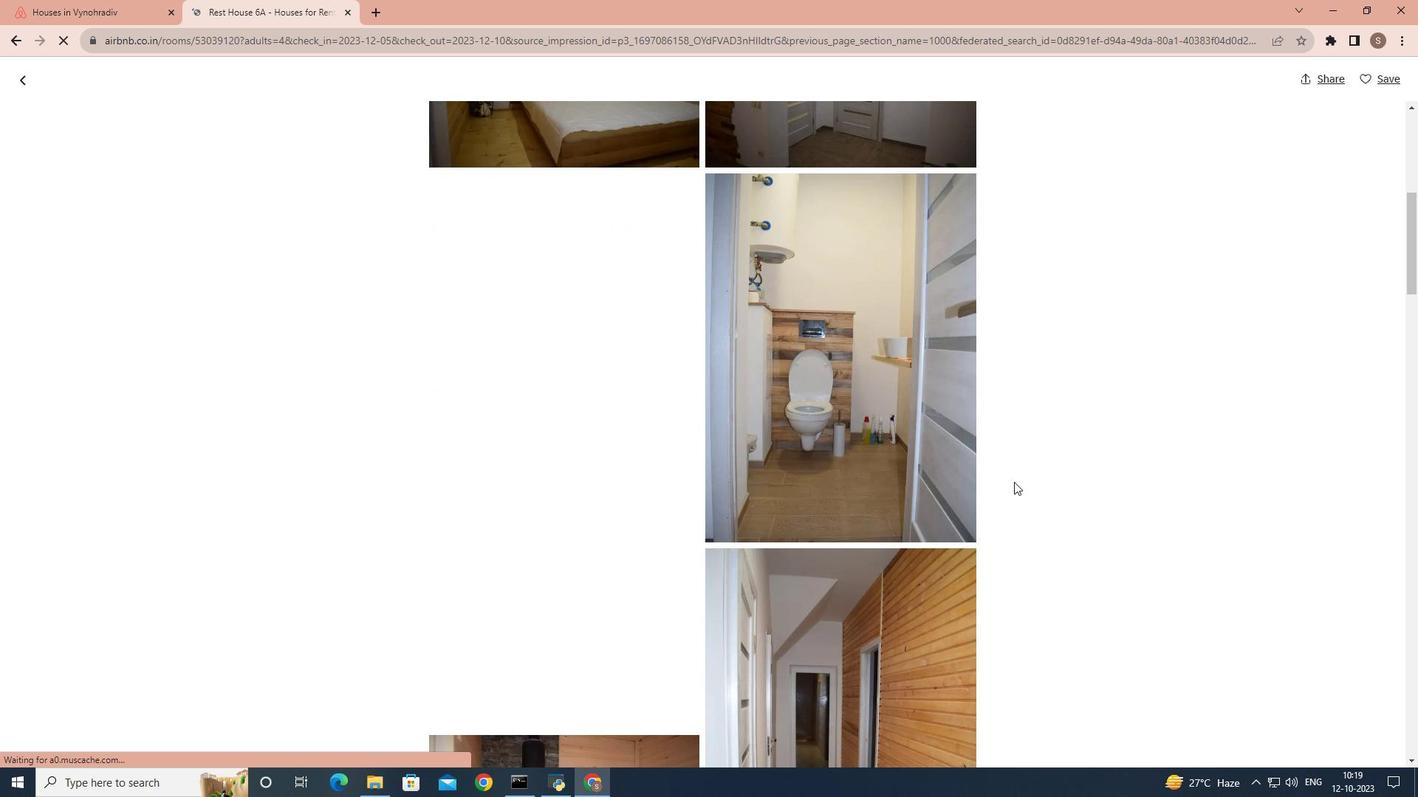
Action: Mouse scrolled (1014, 481) with delta (0, 0)
Screenshot: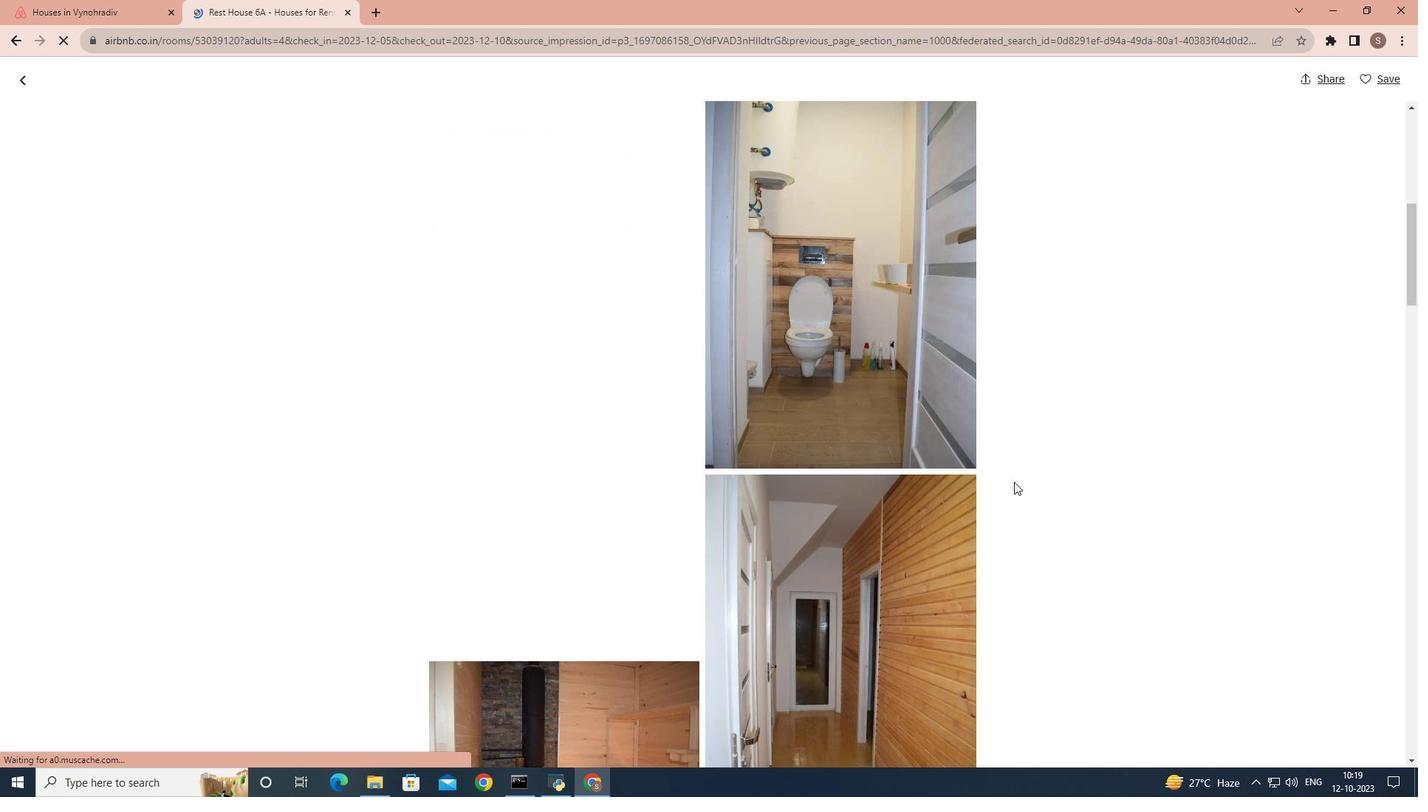 
Action: Mouse scrolled (1014, 481) with delta (0, 0)
Screenshot: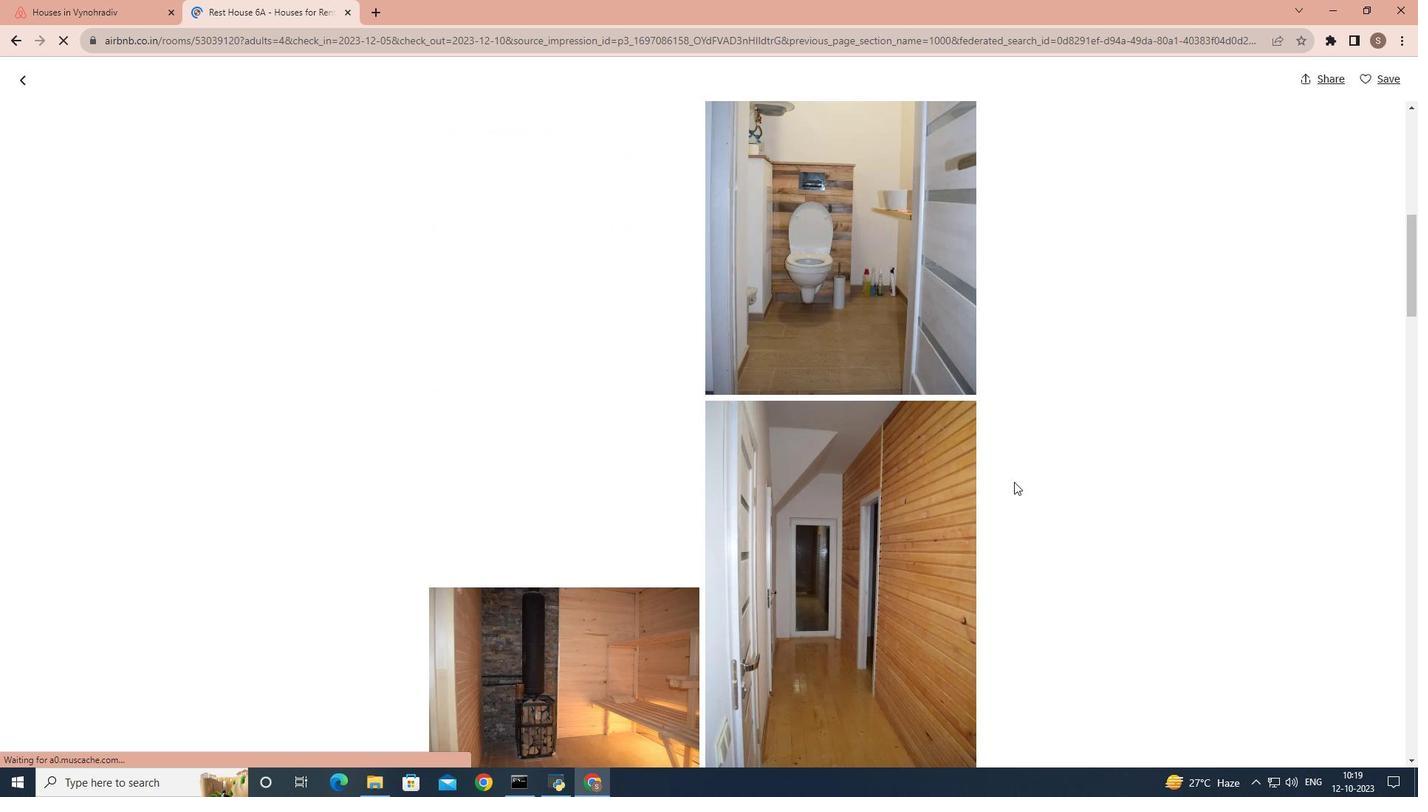 
Action: Mouse scrolled (1014, 481) with delta (0, 0)
Screenshot: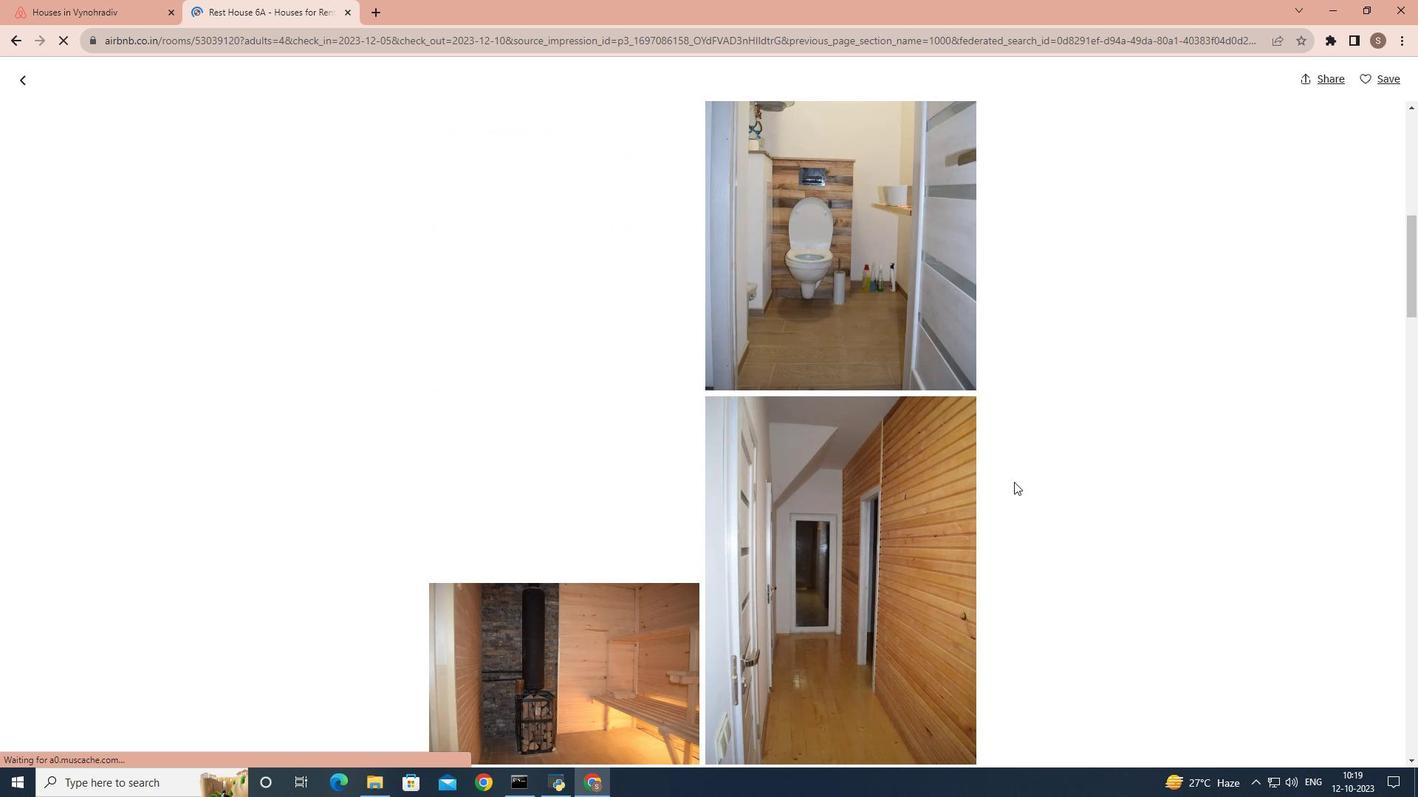 
Action: Mouse scrolled (1014, 481) with delta (0, 0)
Screenshot: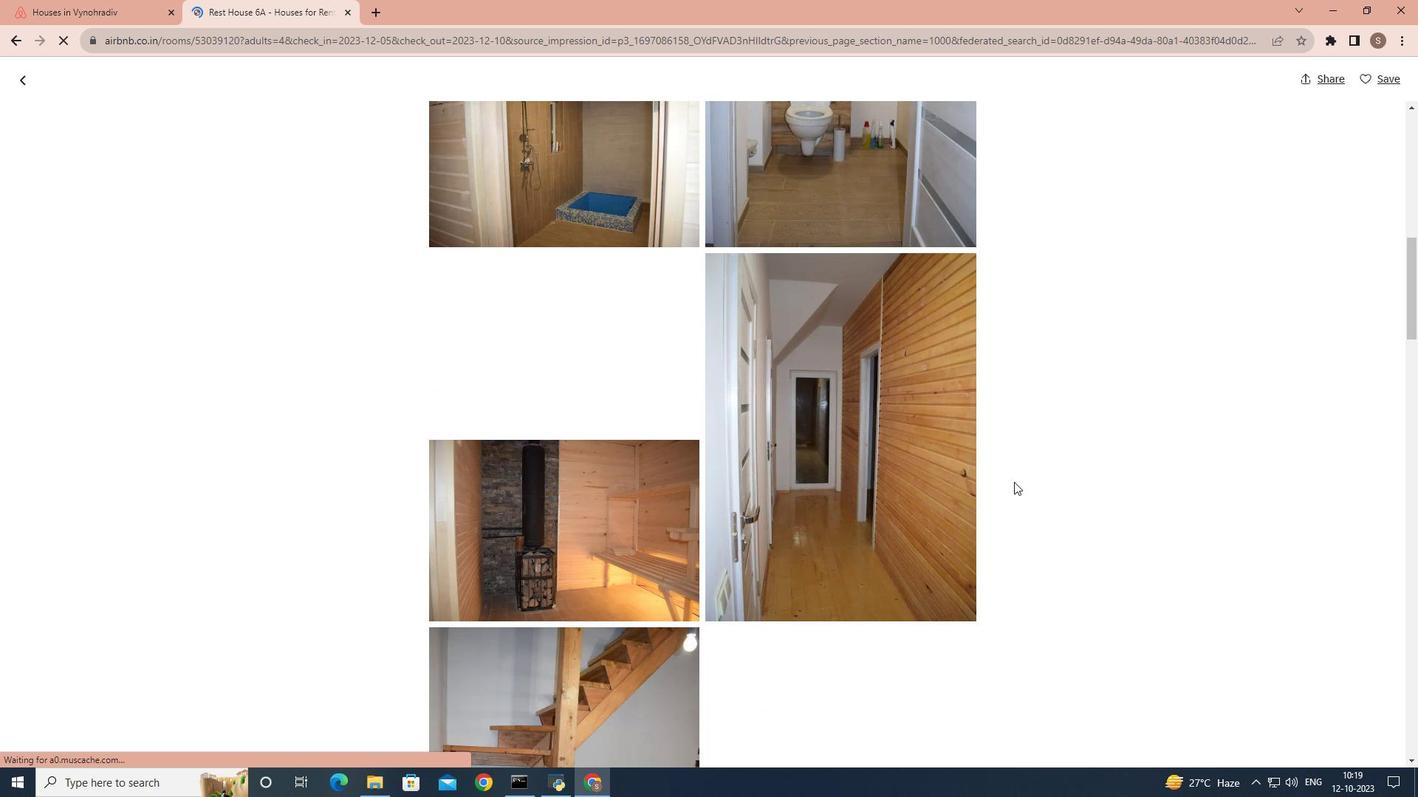 
Action: Mouse scrolled (1014, 481) with delta (0, 0)
Screenshot: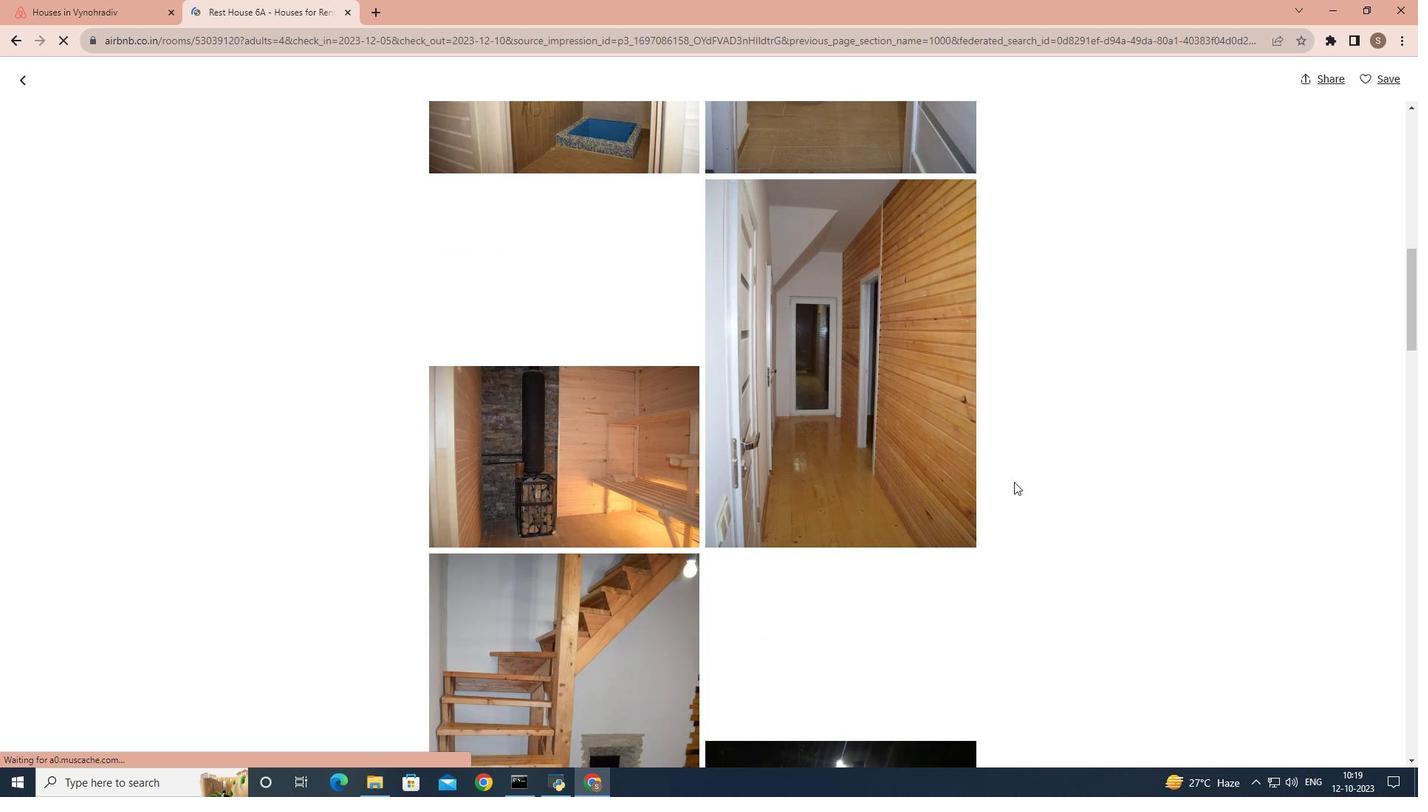 
Action: Mouse scrolled (1014, 481) with delta (0, 0)
Screenshot: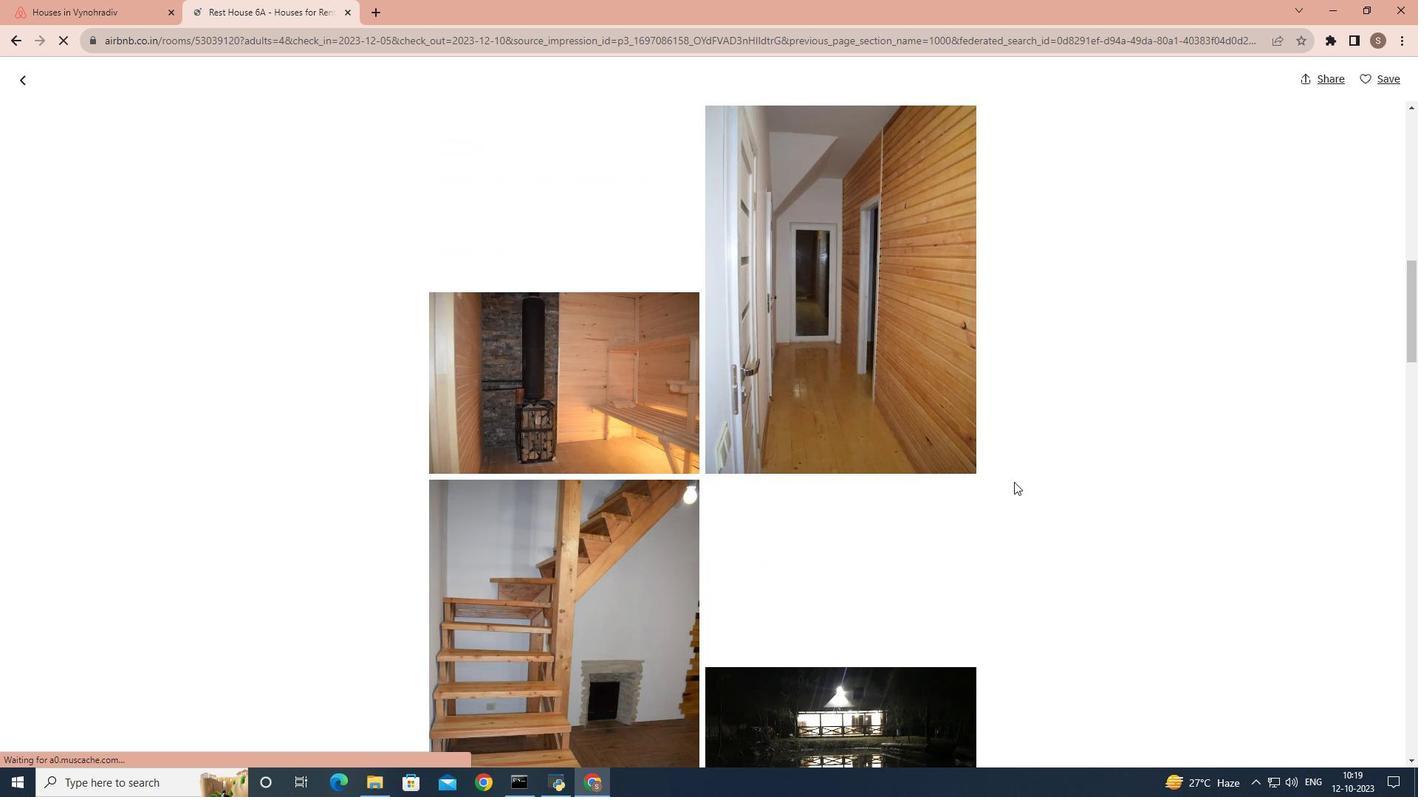 
Action: Mouse scrolled (1014, 481) with delta (0, 0)
Screenshot: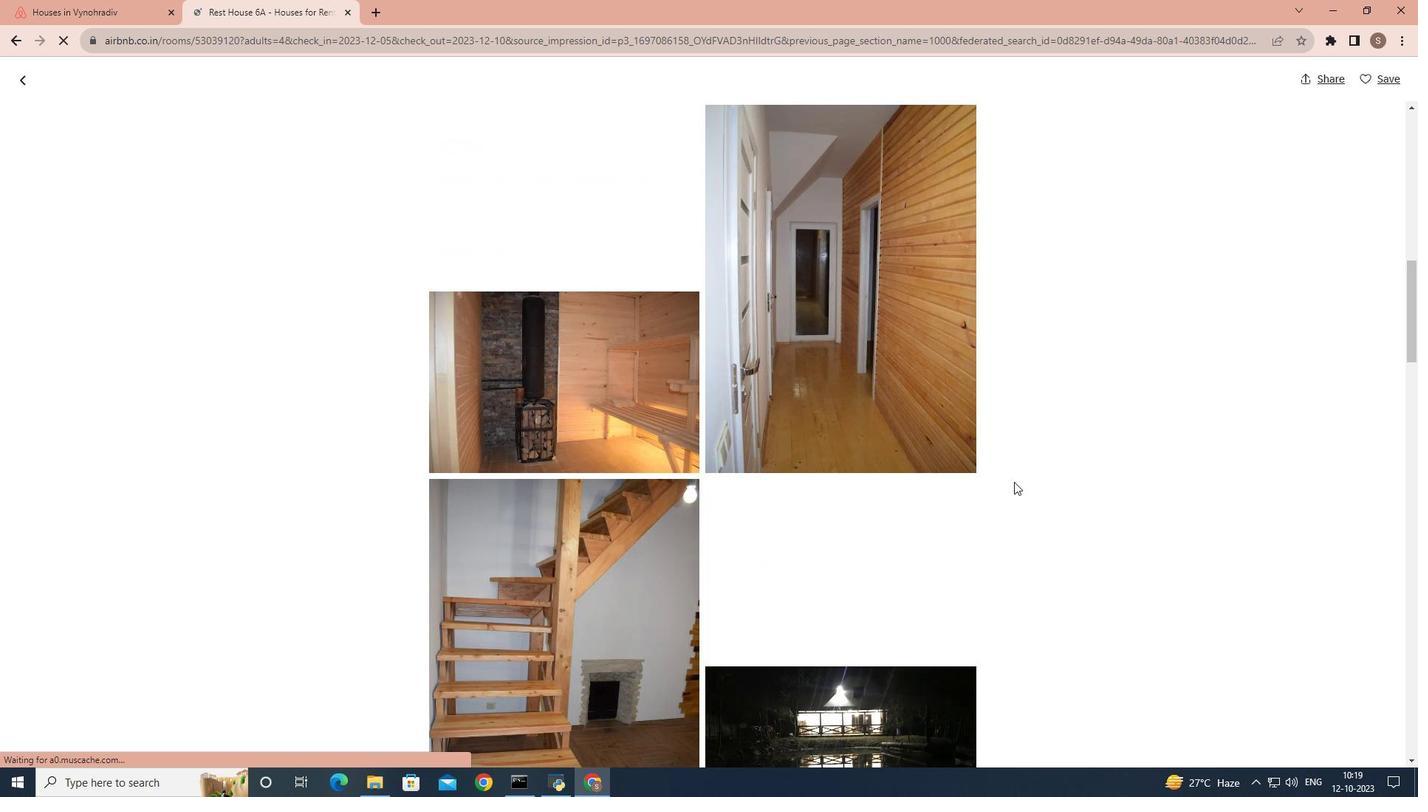 
Action: Mouse scrolled (1014, 481) with delta (0, 0)
Screenshot: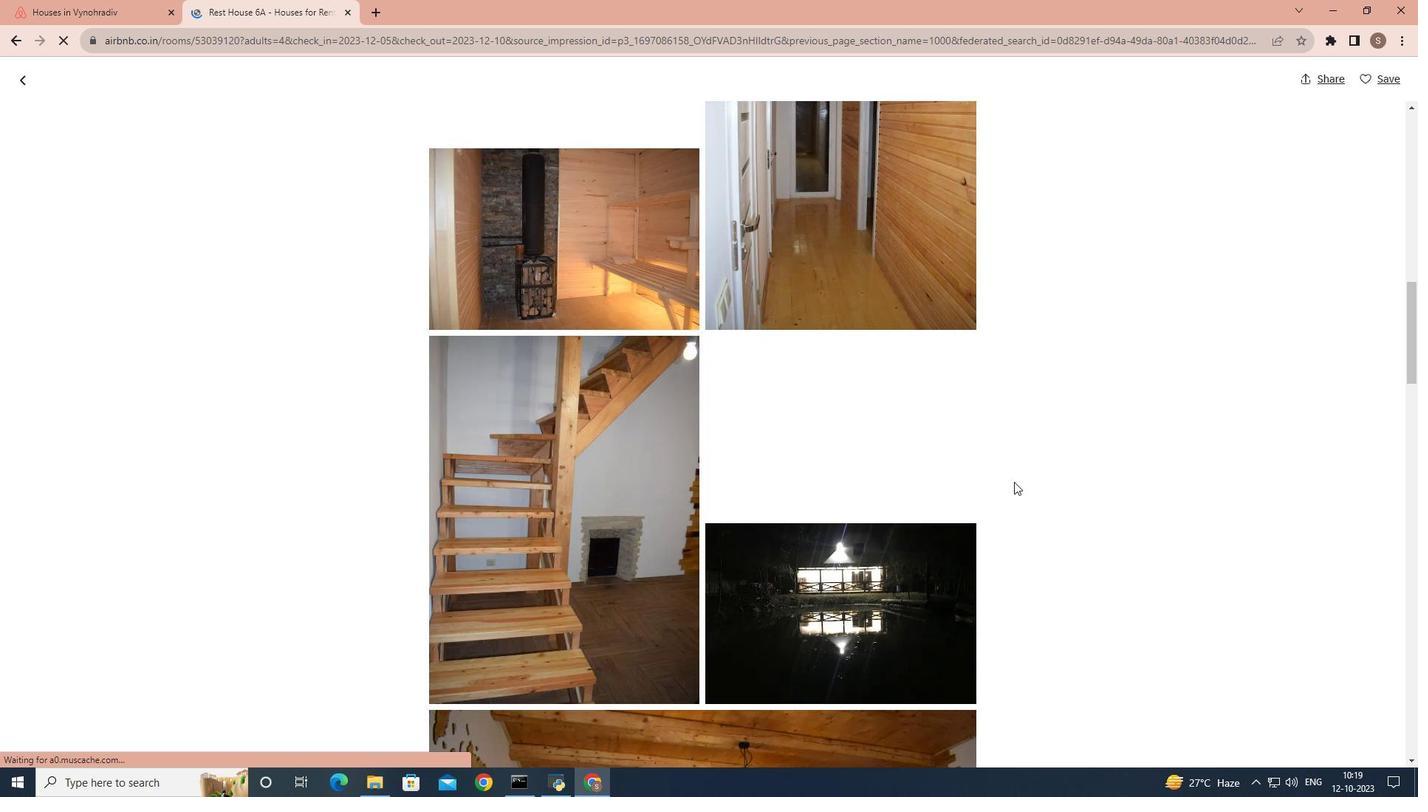 
Action: Mouse scrolled (1014, 481) with delta (0, 0)
Screenshot: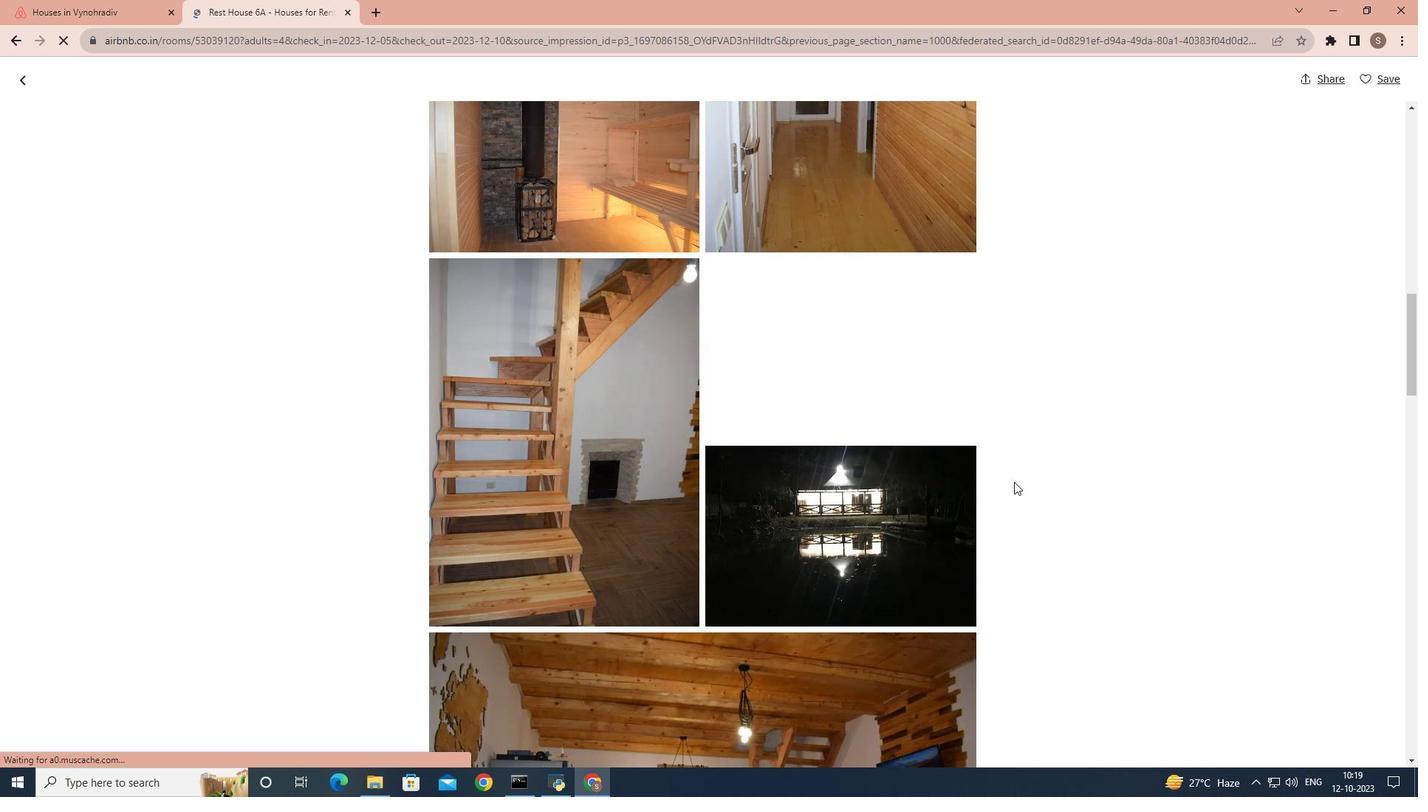 
Action: Mouse scrolled (1014, 481) with delta (0, 0)
Screenshot: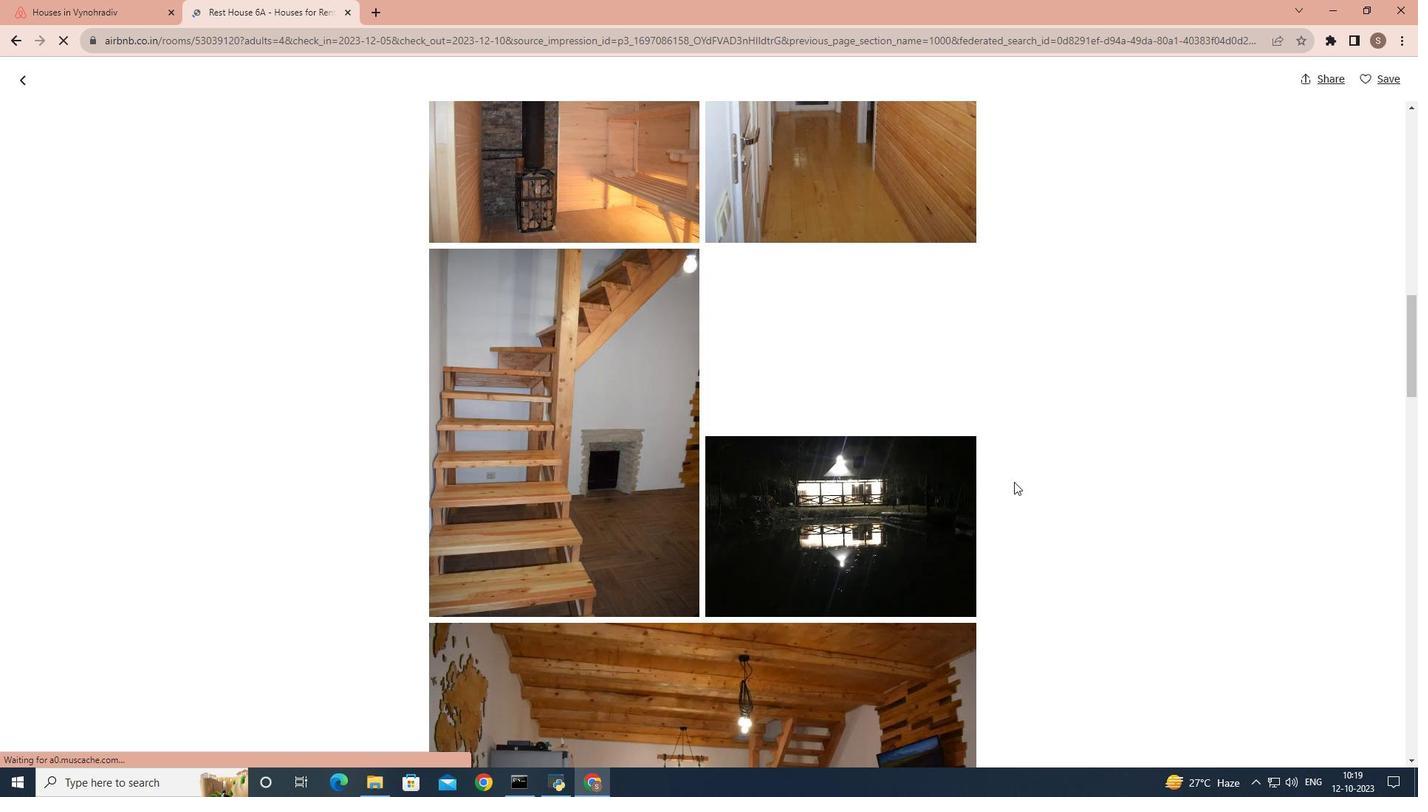 
Action: Mouse scrolled (1014, 481) with delta (0, 0)
Screenshot: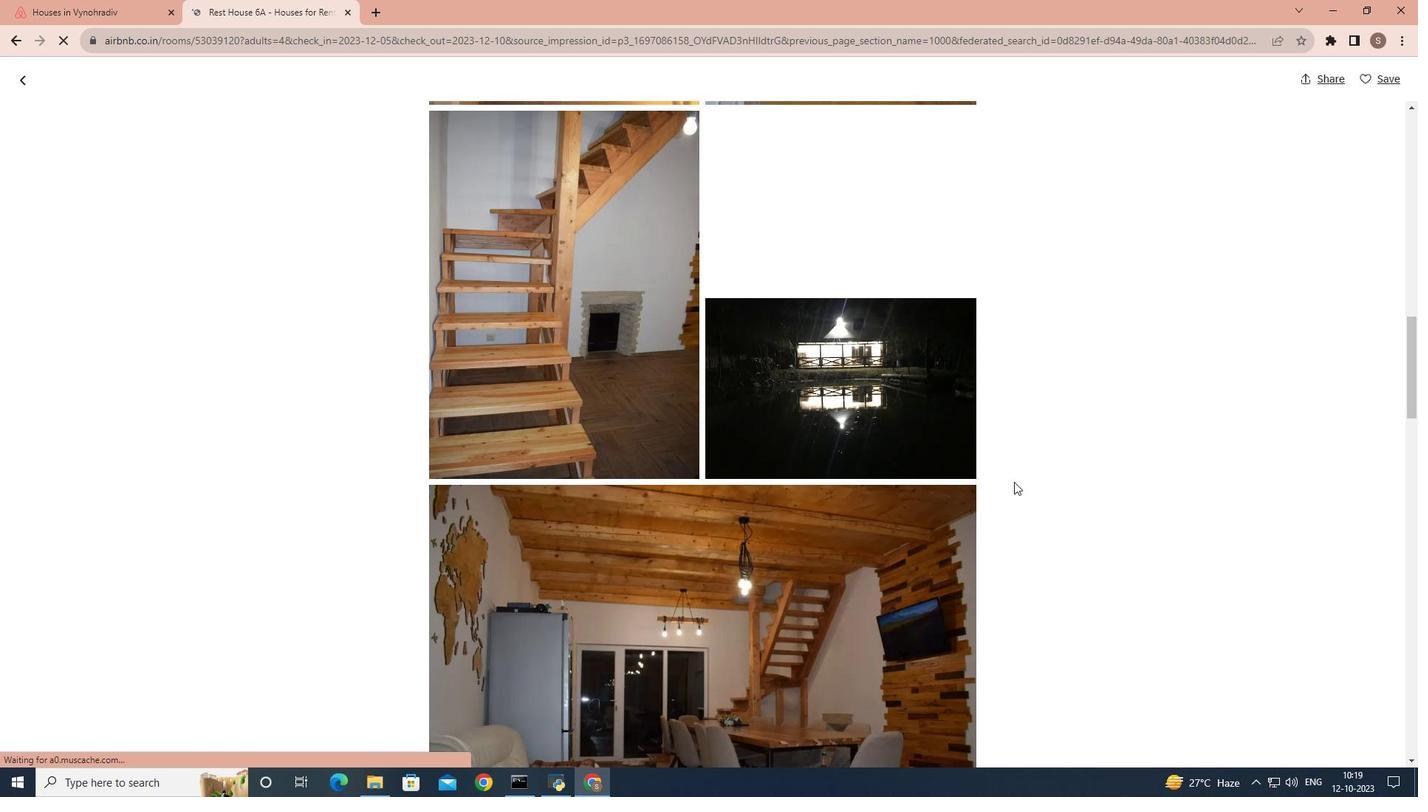 
Action: Mouse scrolled (1014, 481) with delta (0, 0)
Screenshot: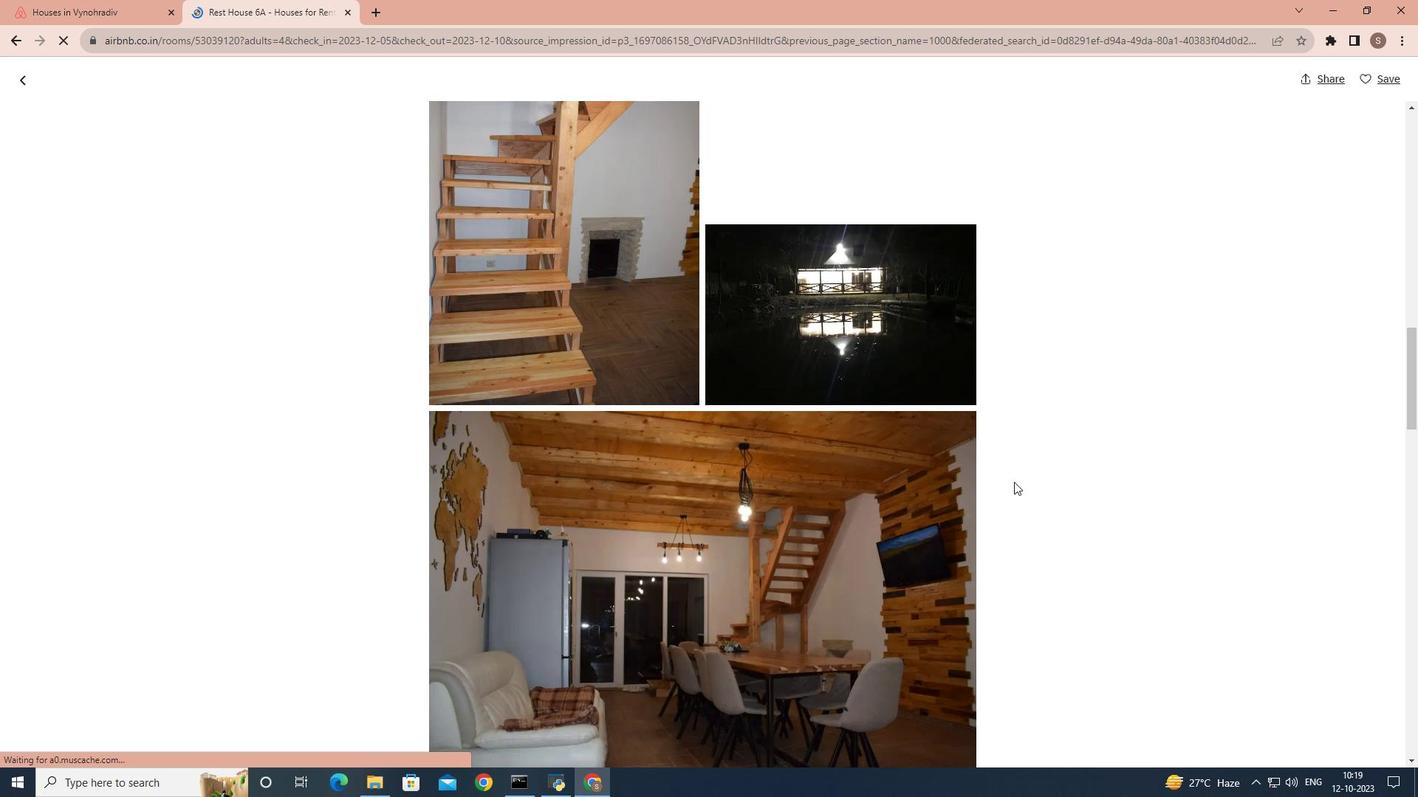 
Action: Mouse scrolled (1014, 481) with delta (0, 0)
Screenshot: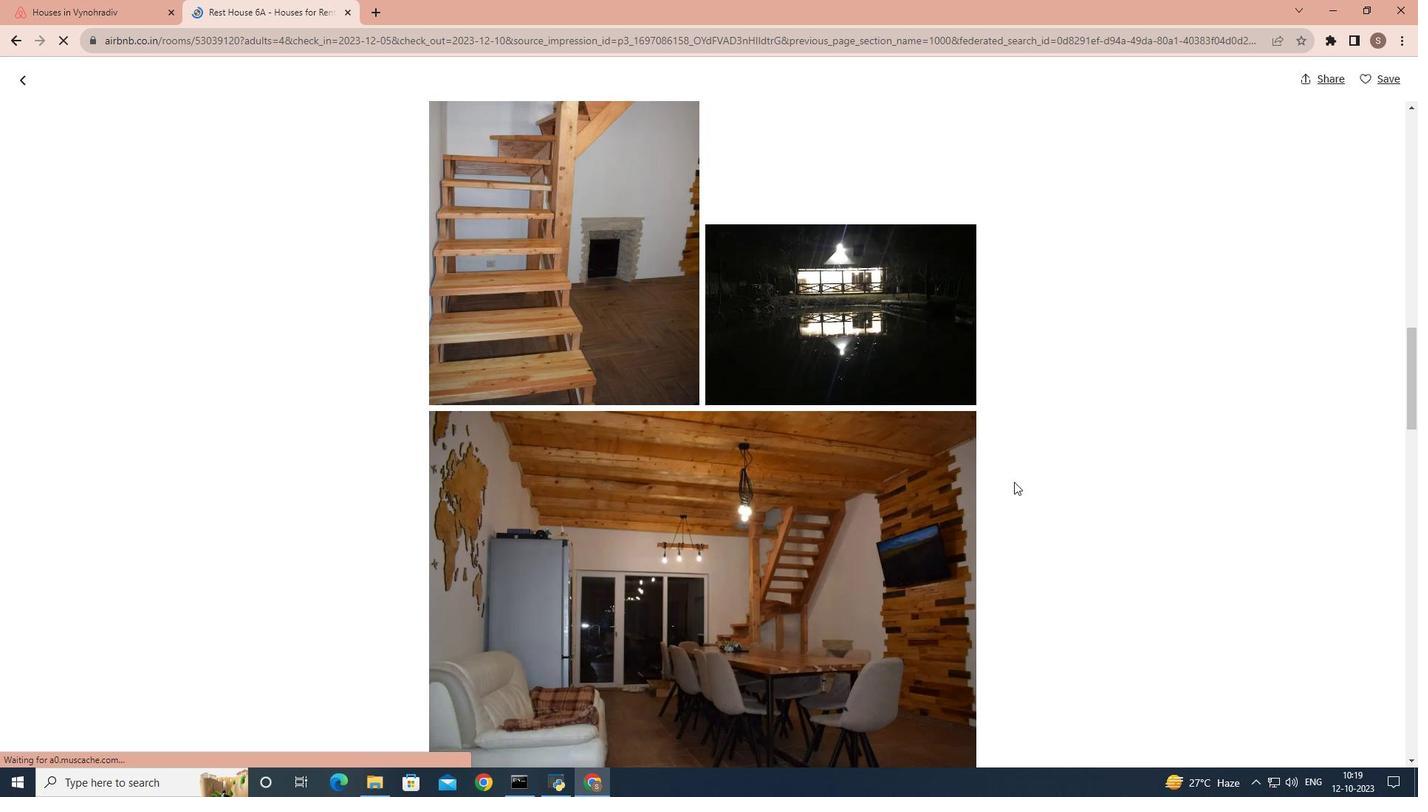 
Action: Mouse scrolled (1014, 481) with delta (0, 0)
Screenshot: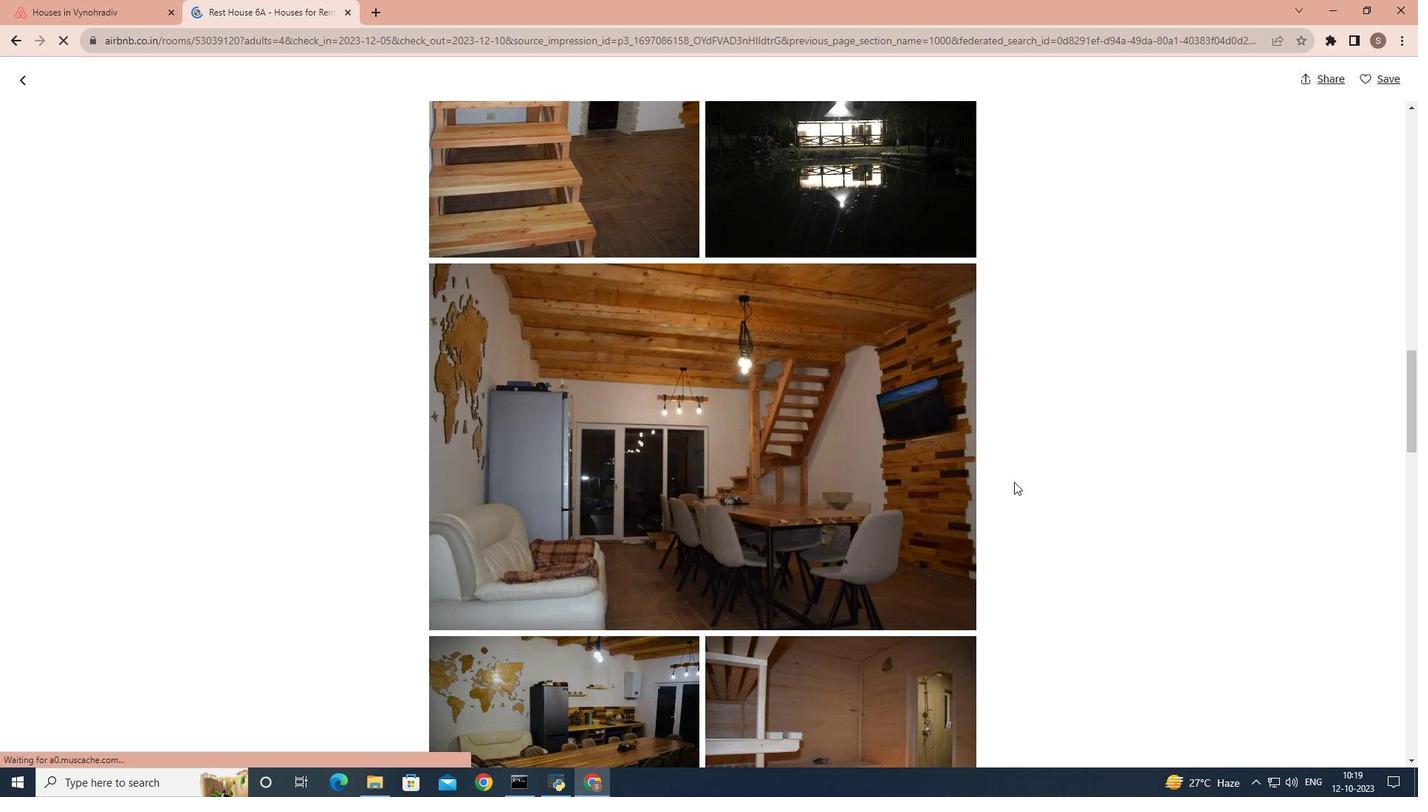 
Action: Mouse scrolled (1014, 481) with delta (0, 0)
Screenshot: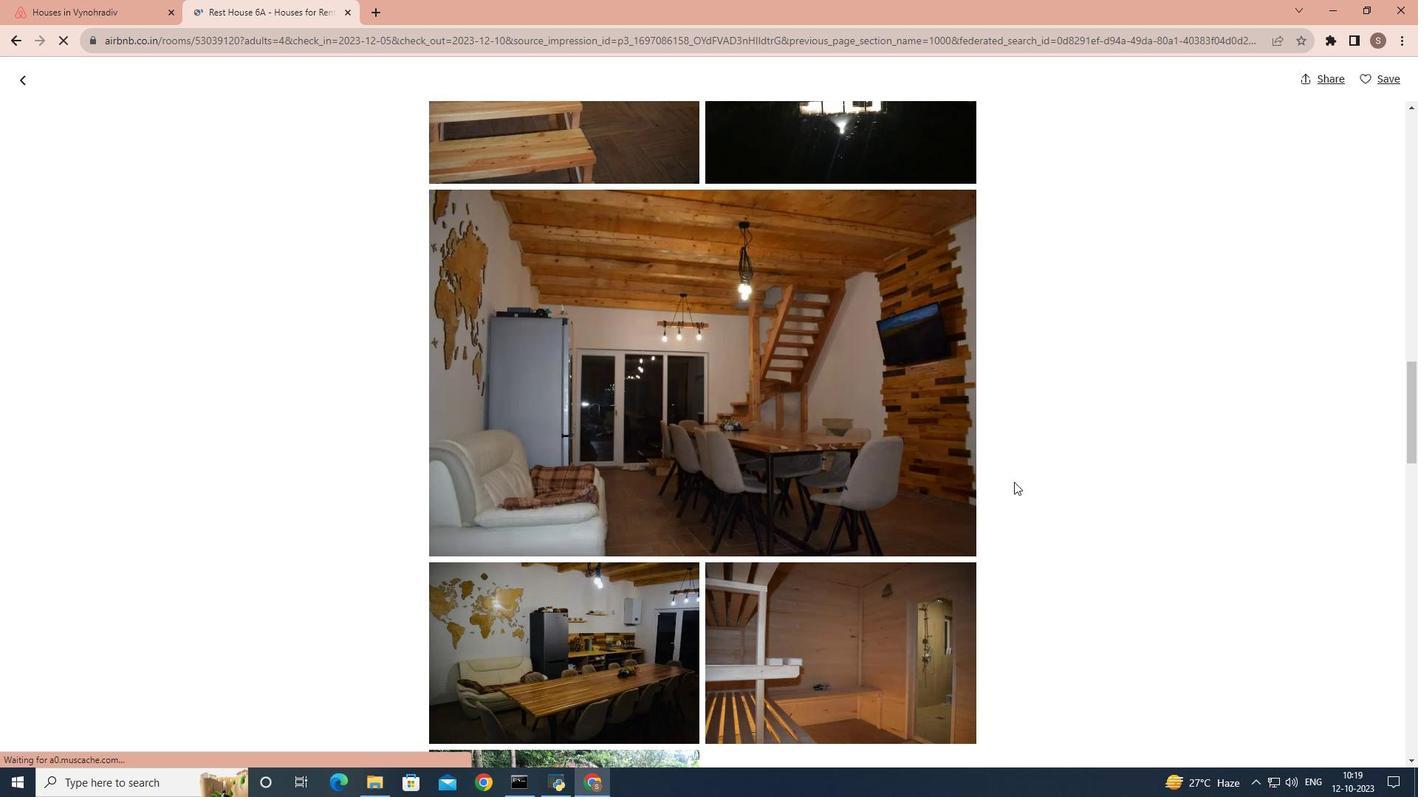 
Action: Mouse scrolled (1014, 481) with delta (0, 0)
Screenshot: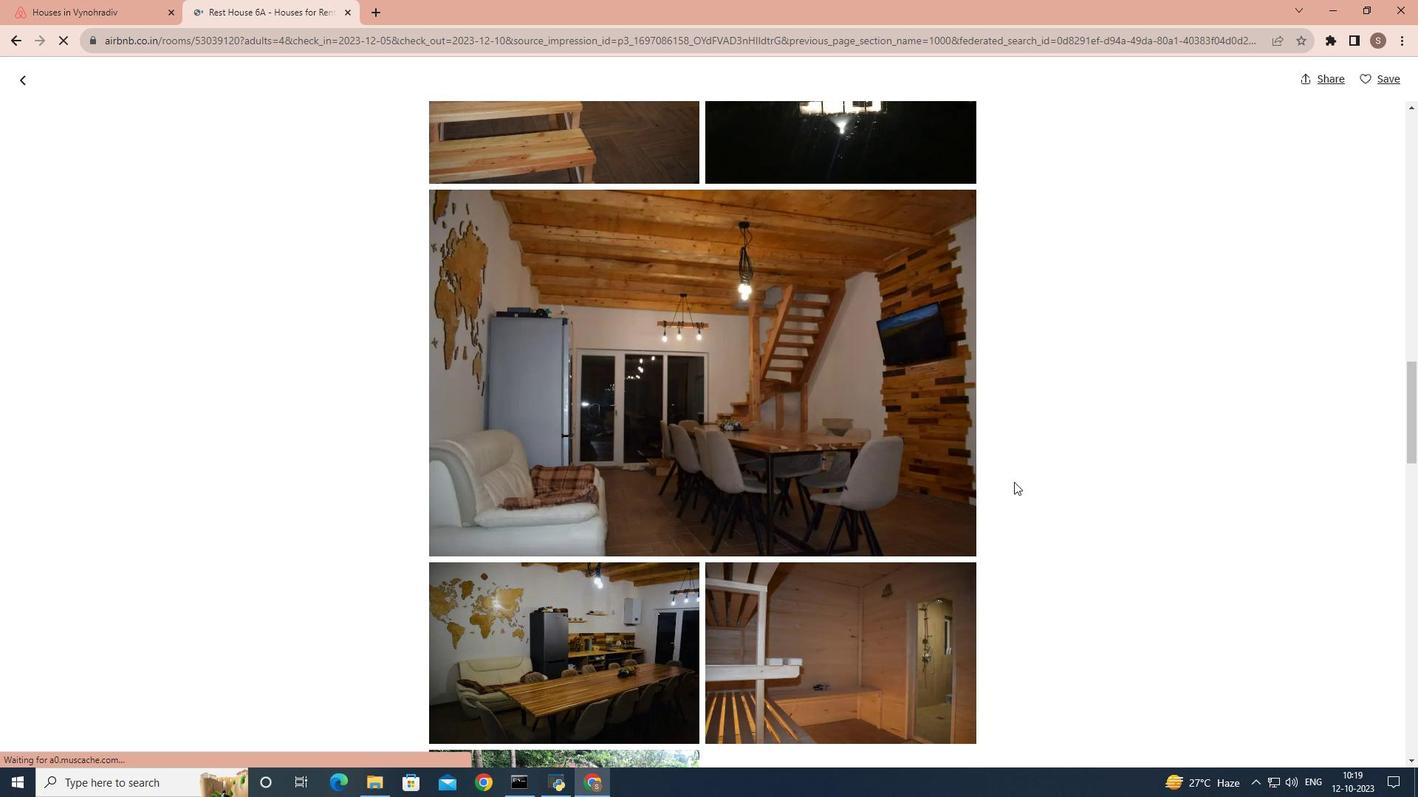 
Action: Mouse scrolled (1014, 481) with delta (0, 0)
Screenshot: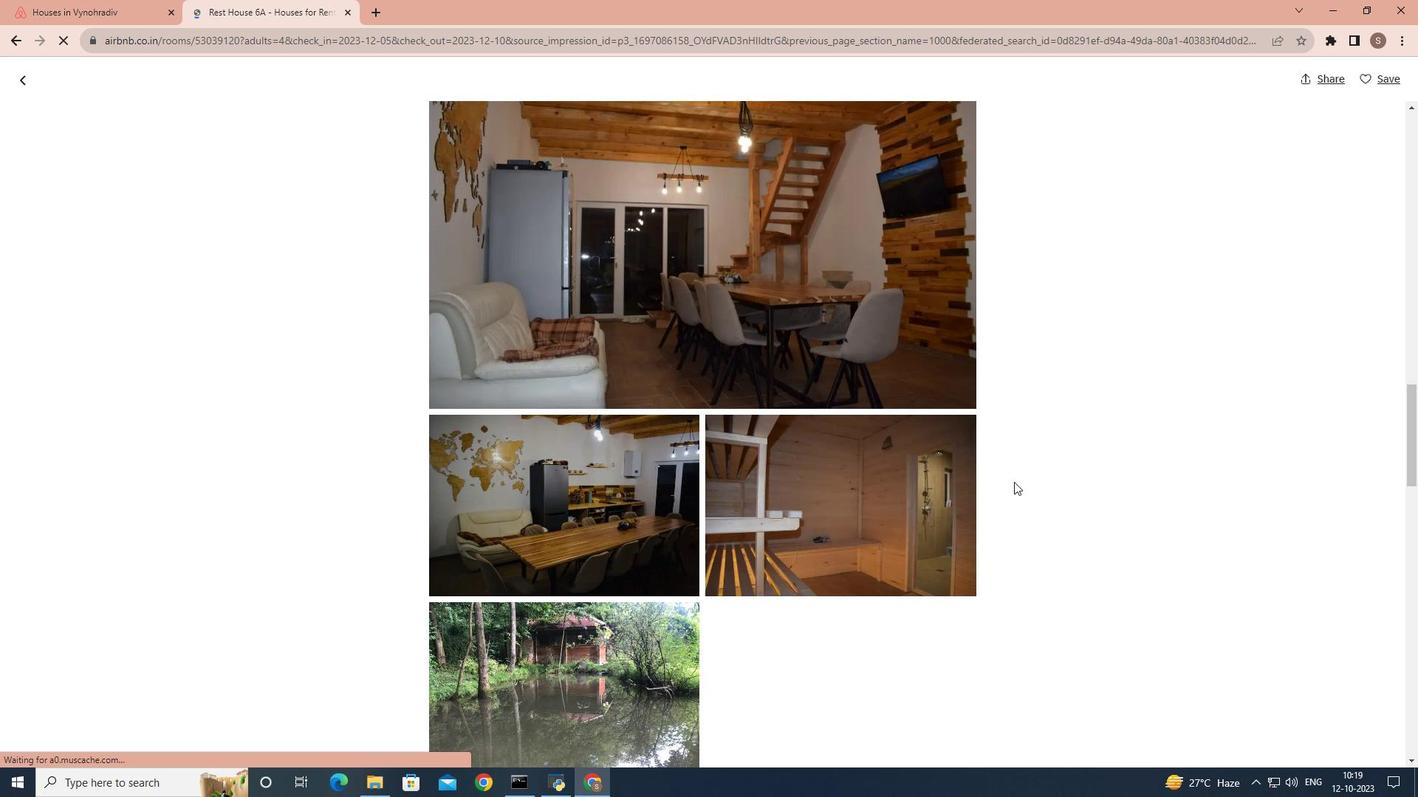 
Action: Mouse scrolled (1014, 481) with delta (0, 0)
Screenshot: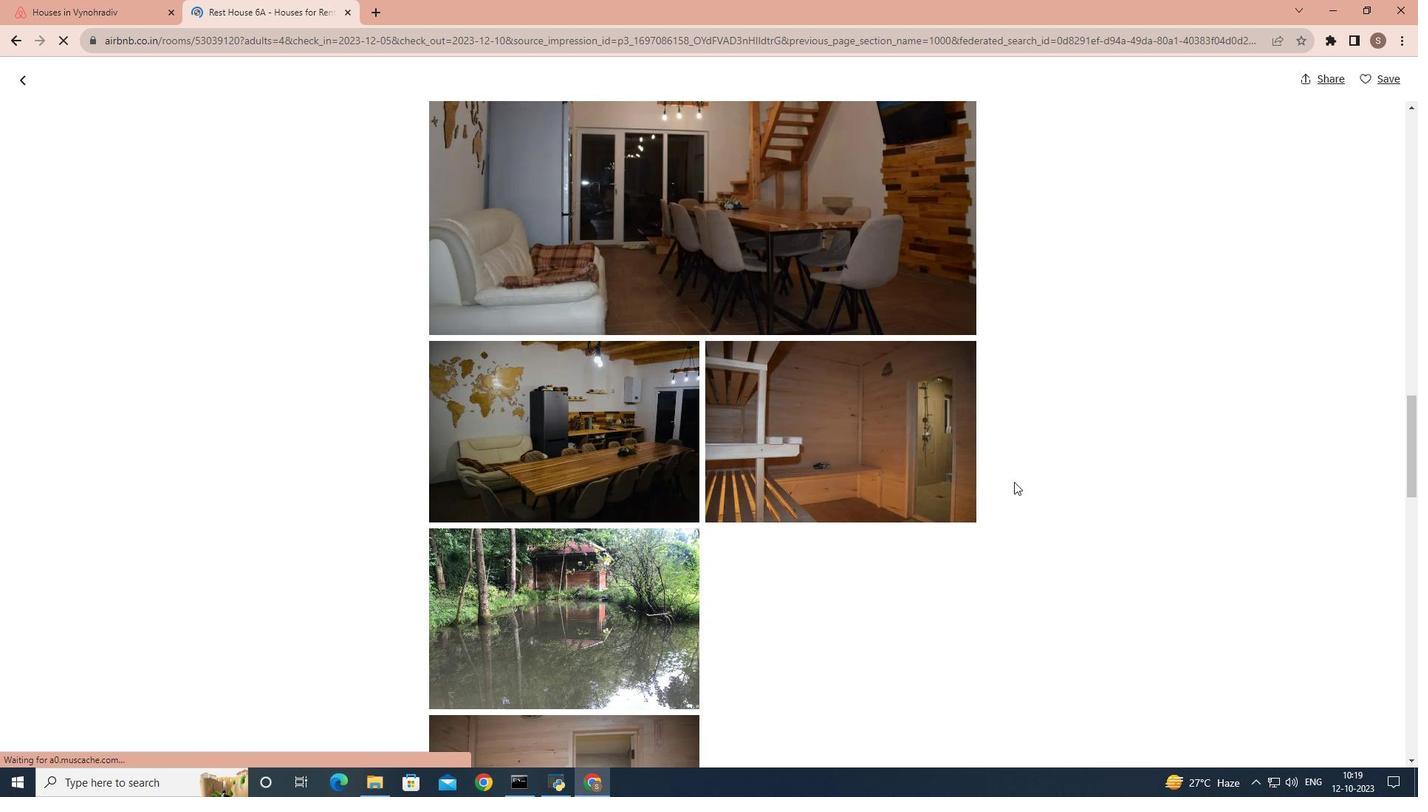 
Action: Mouse scrolled (1014, 481) with delta (0, 0)
Screenshot: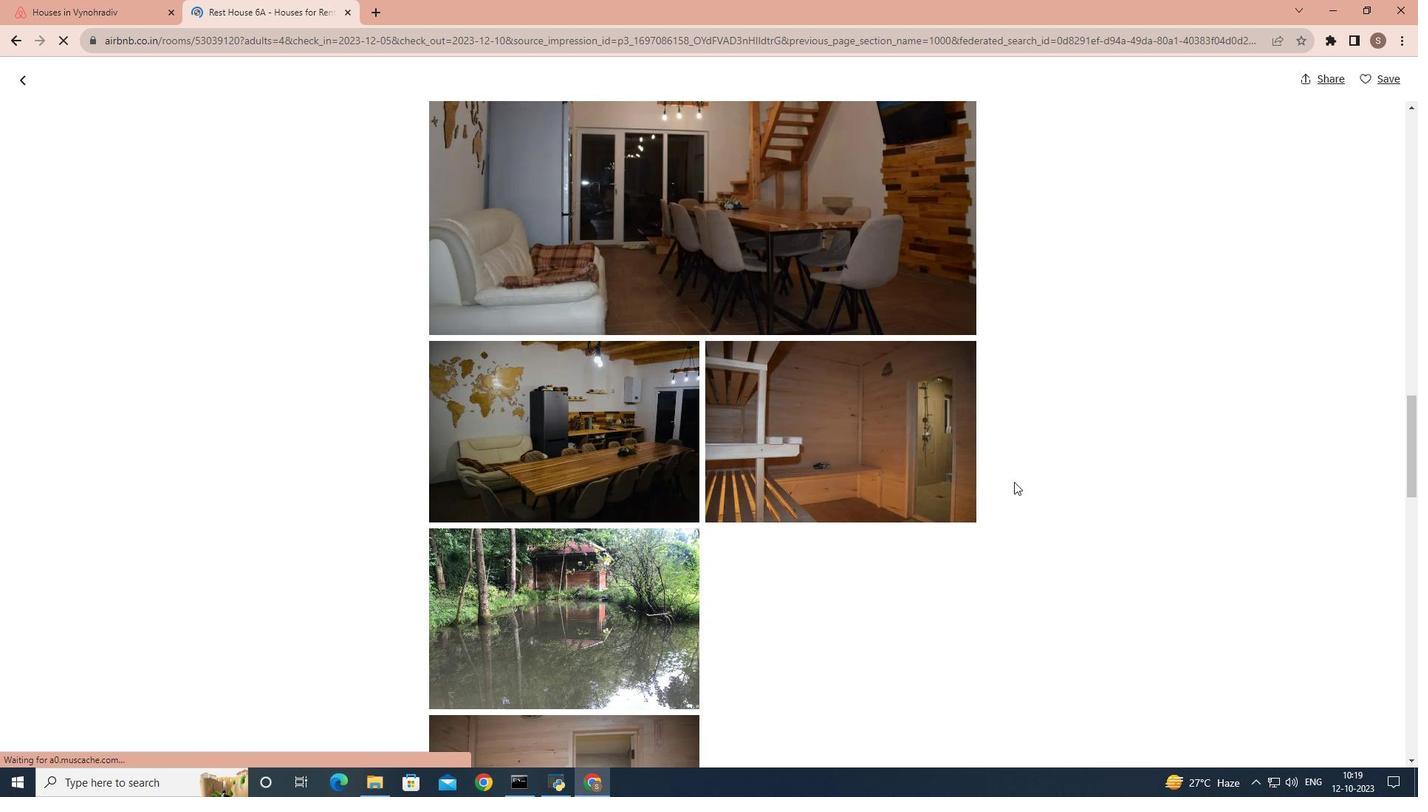 
Action: Mouse scrolled (1014, 481) with delta (0, 0)
Screenshot: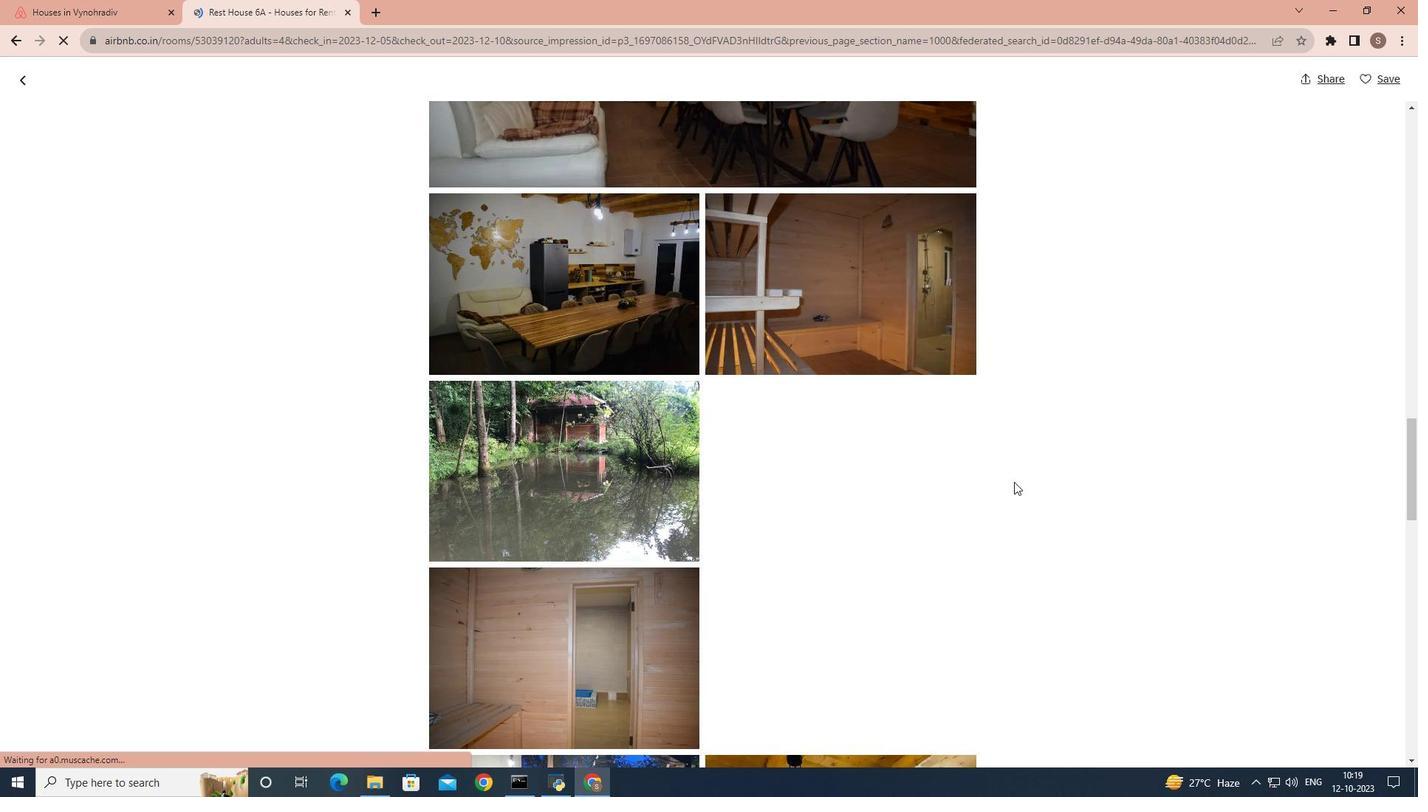 
Action: Mouse scrolled (1014, 481) with delta (0, 0)
Screenshot: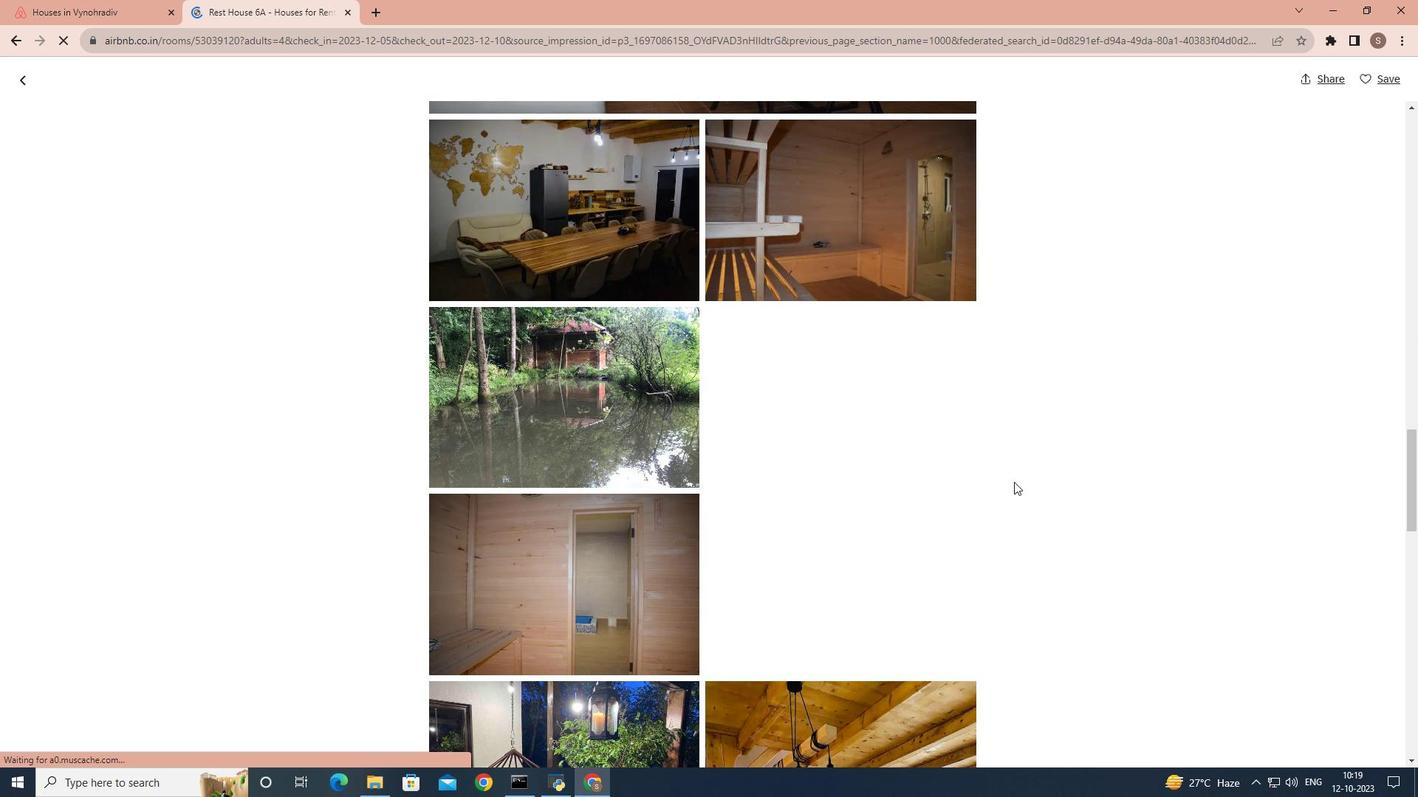 
Action: Mouse scrolled (1014, 481) with delta (0, 0)
Screenshot: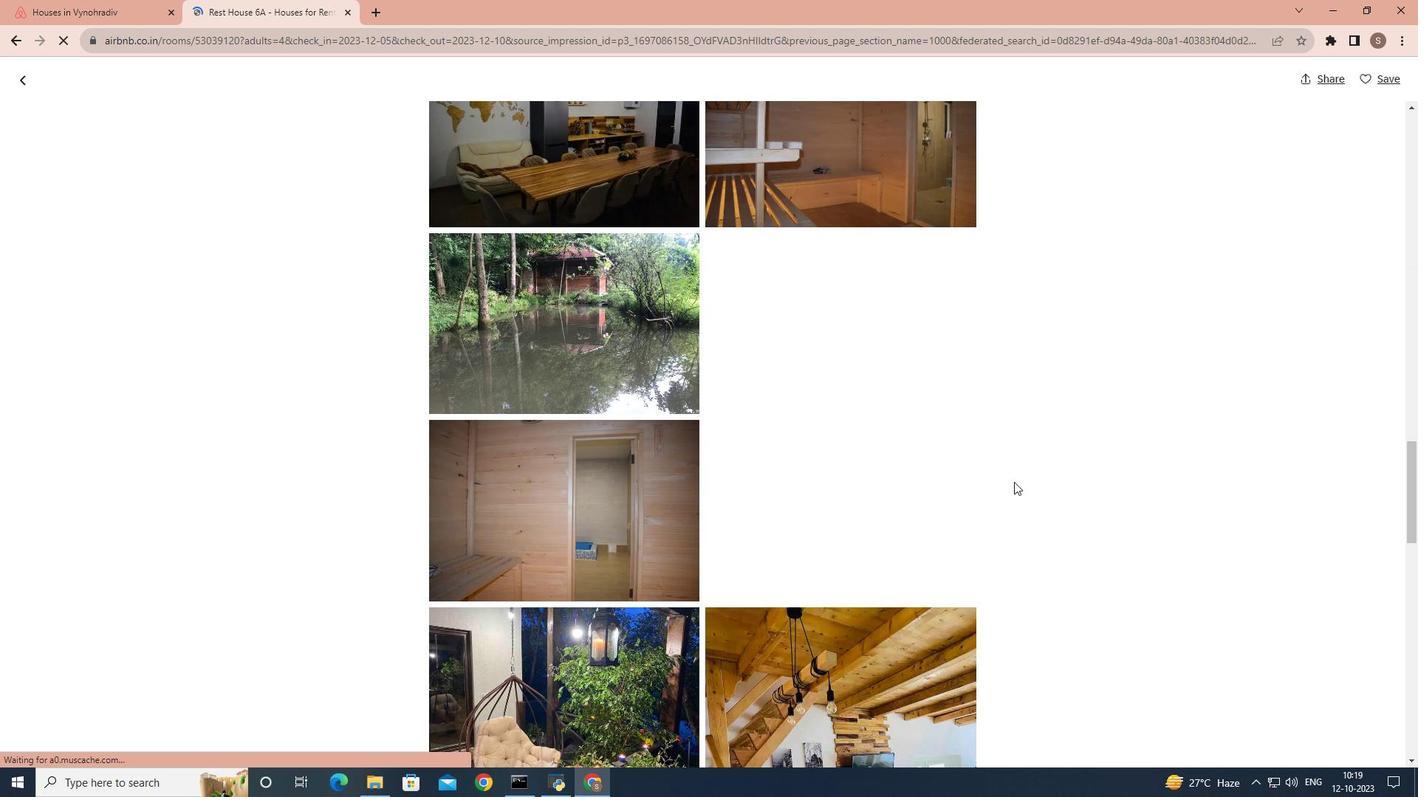 
Action: Mouse scrolled (1014, 481) with delta (0, 0)
Screenshot: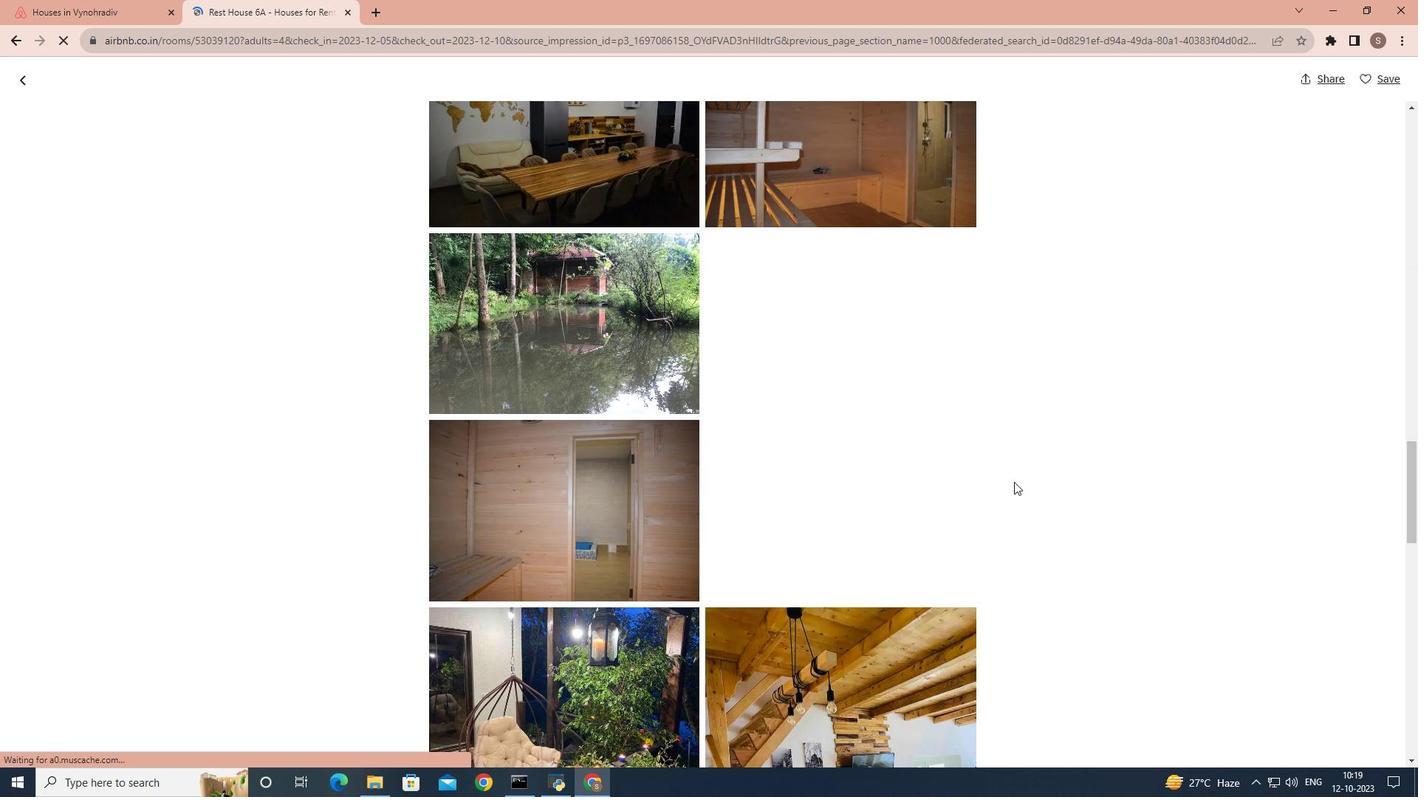 
Action: Mouse scrolled (1014, 481) with delta (0, 0)
Screenshot: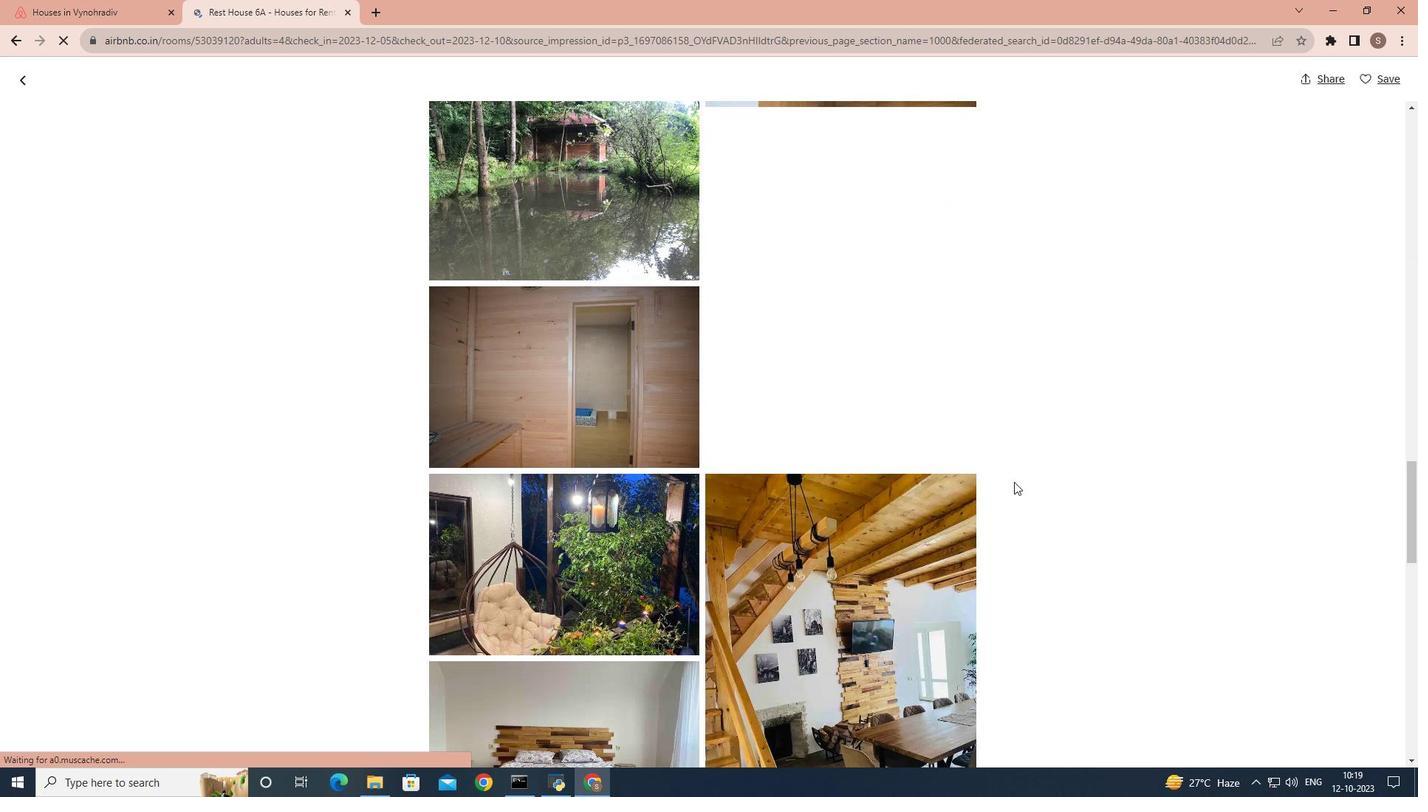 
Action: Mouse scrolled (1014, 481) with delta (0, 0)
Screenshot: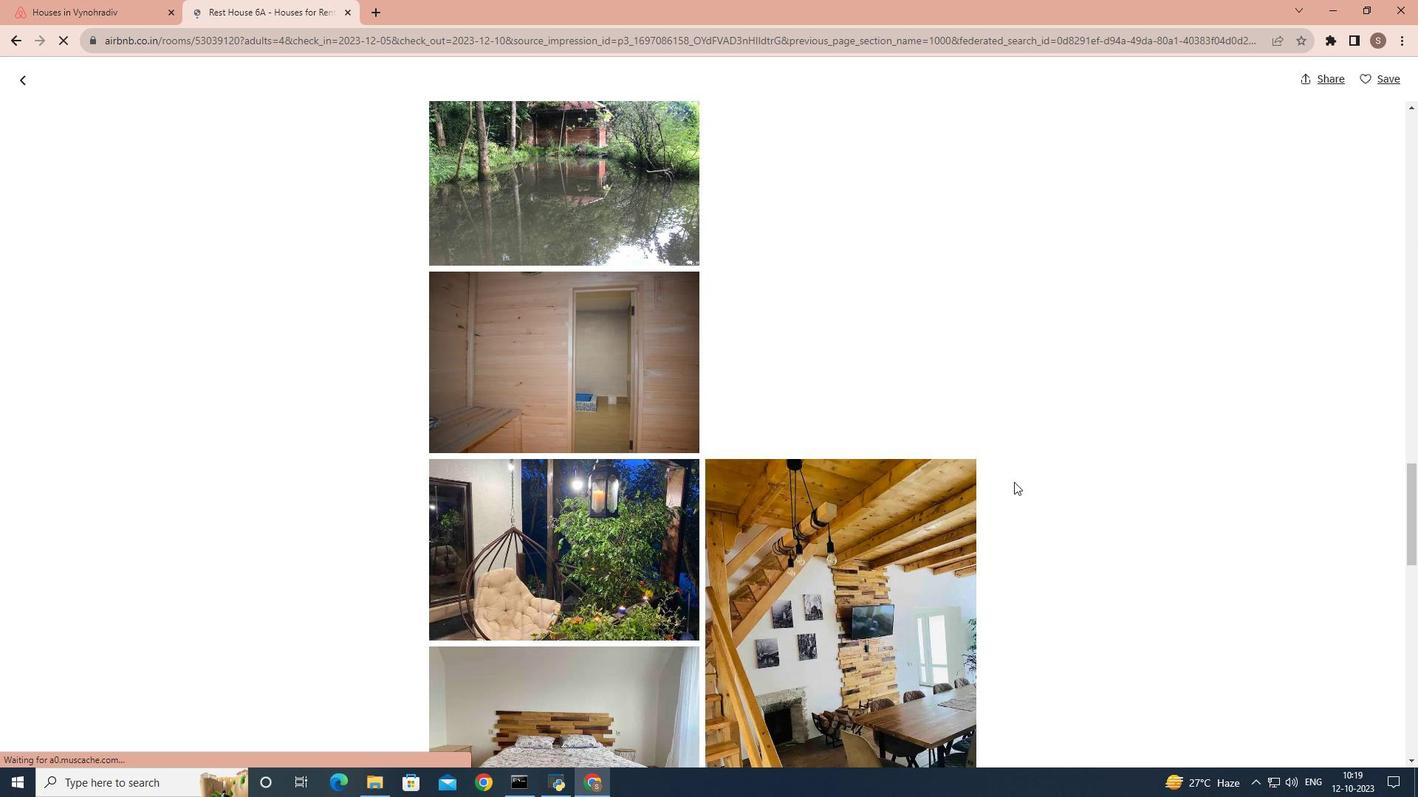 
Action: Mouse scrolled (1014, 481) with delta (0, 0)
Screenshot: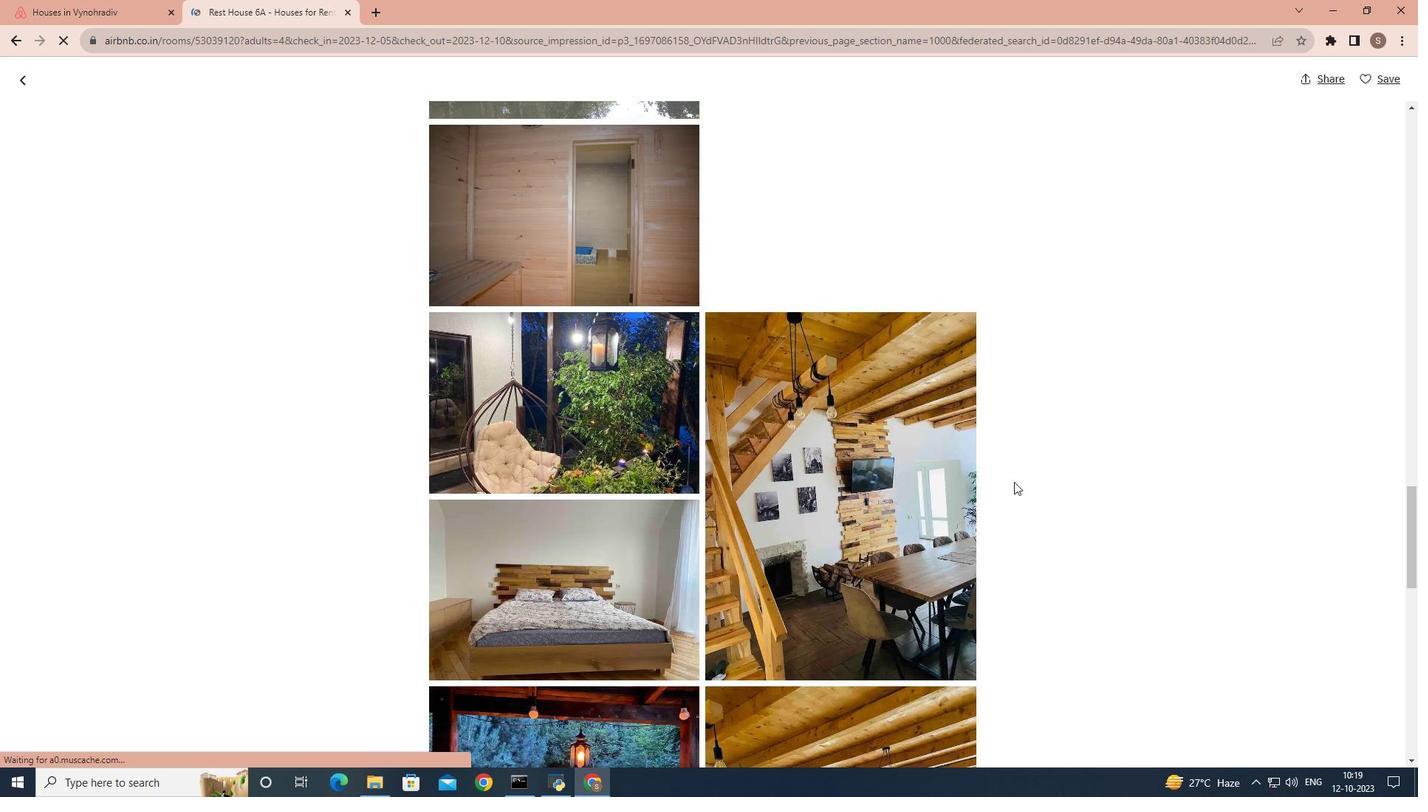 
Action: Mouse scrolled (1014, 481) with delta (0, 0)
Screenshot: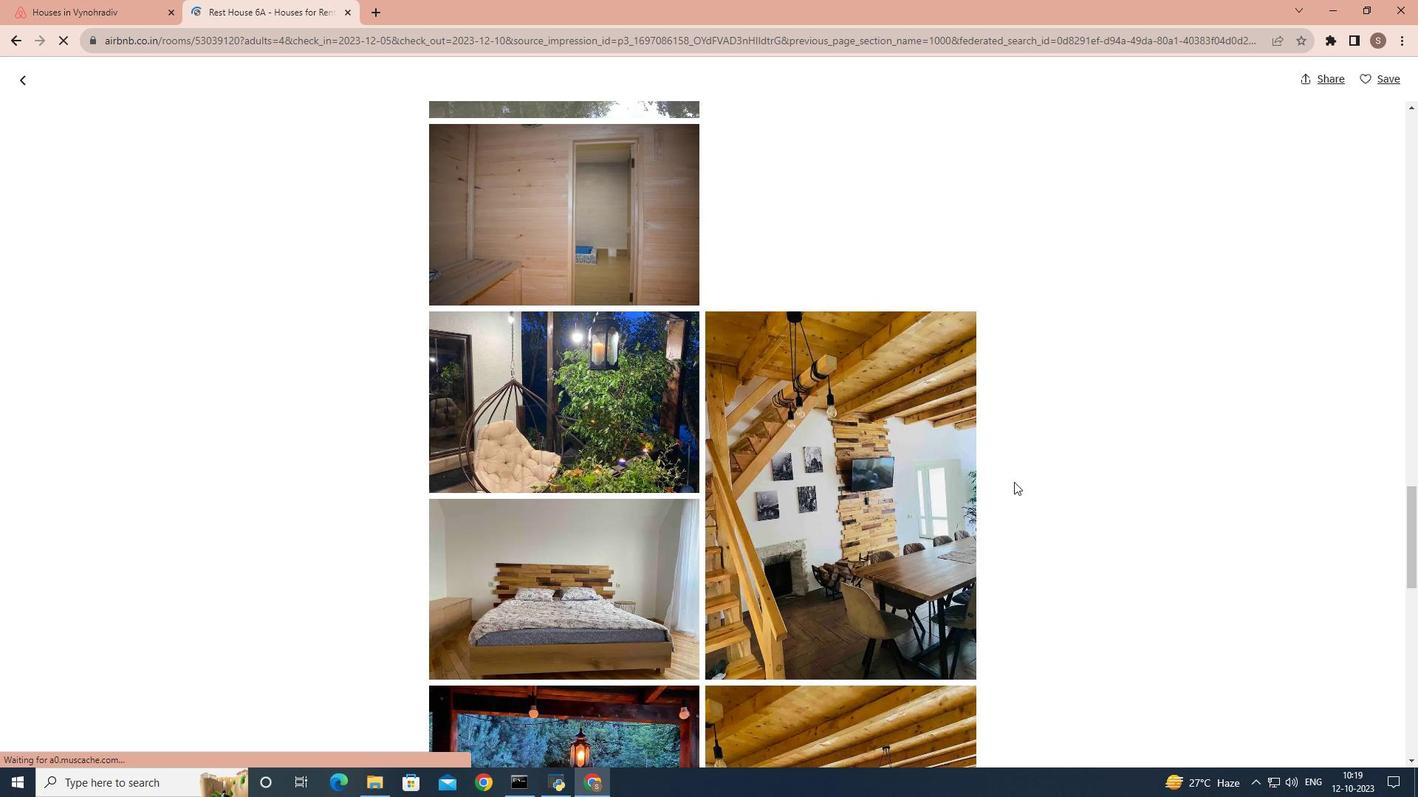 
Action: Mouse scrolled (1014, 481) with delta (0, 0)
Screenshot: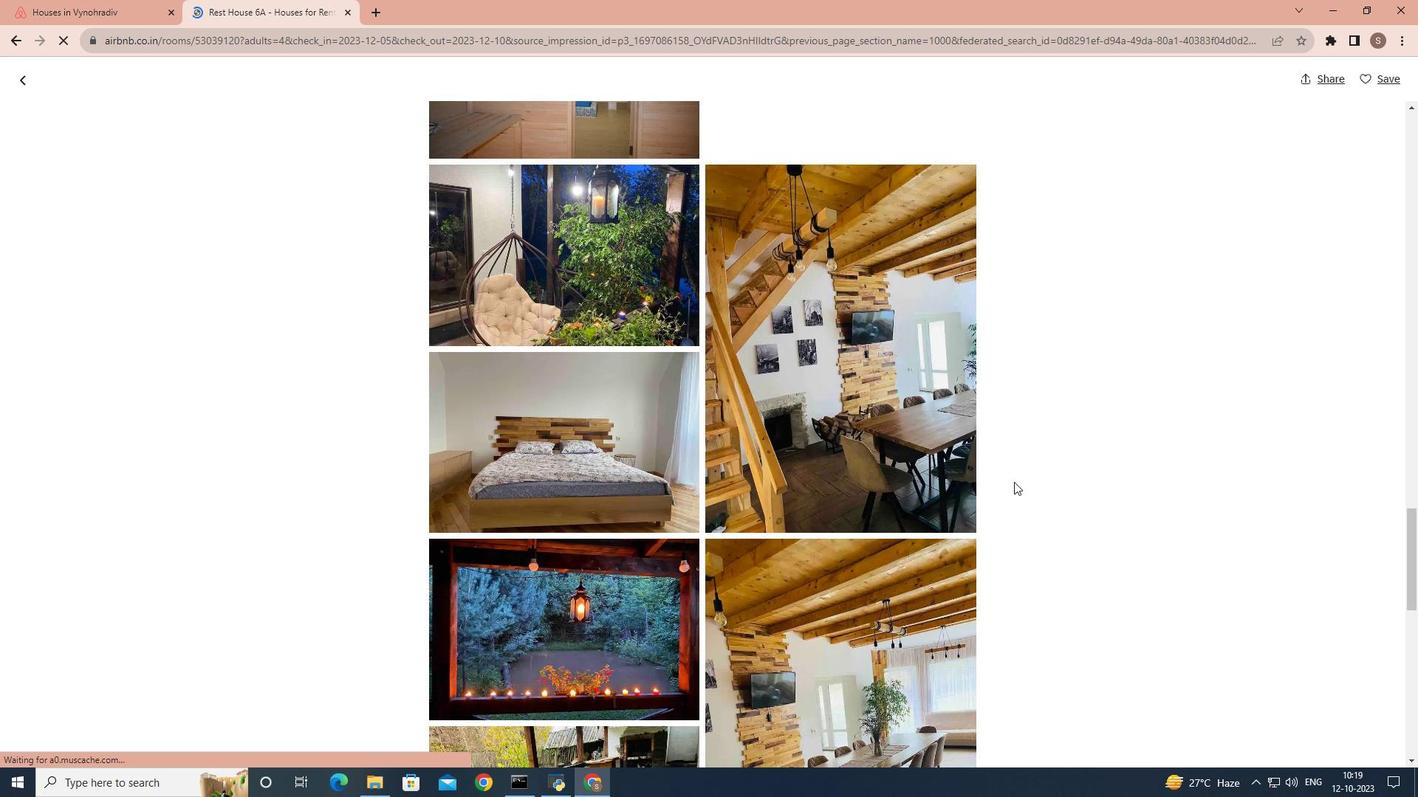 
Action: Mouse scrolled (1014, 481) with delta (0, 0)
Screenshot: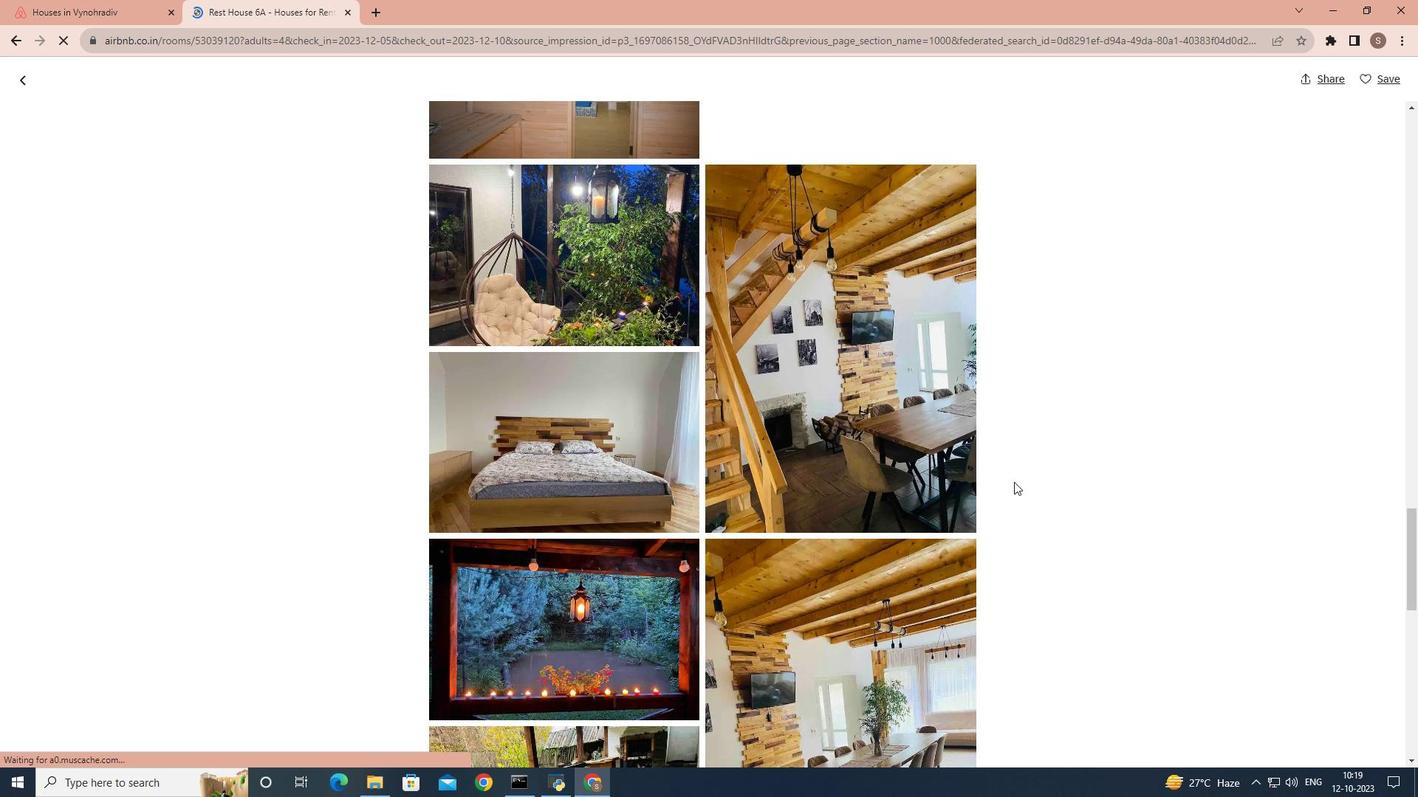 
Action: Mouse scrolled (1014, 481) with delta (0, 0)
Screenshot: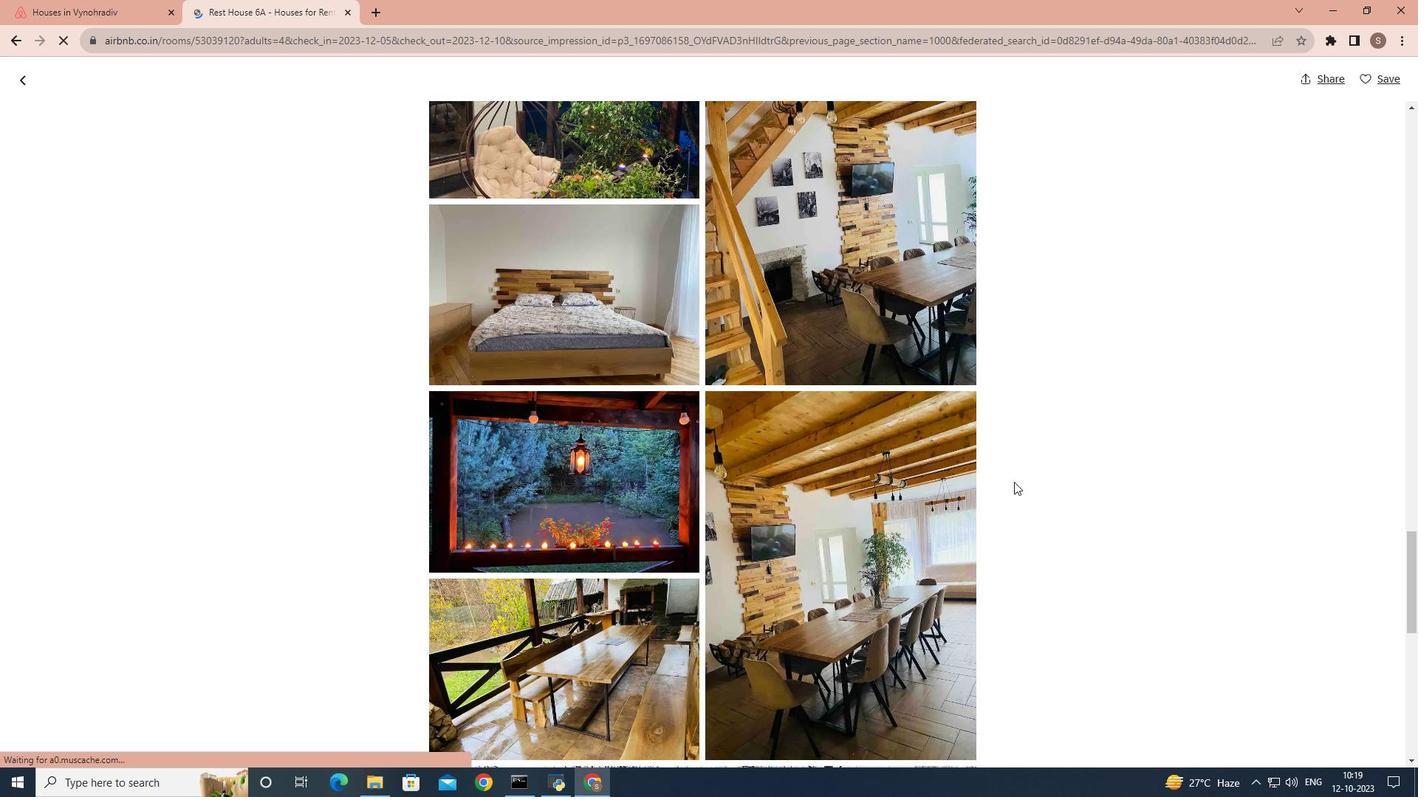 
Action: Mouse scrolled (1014, 481) with delta (0, 0)
Screenshot: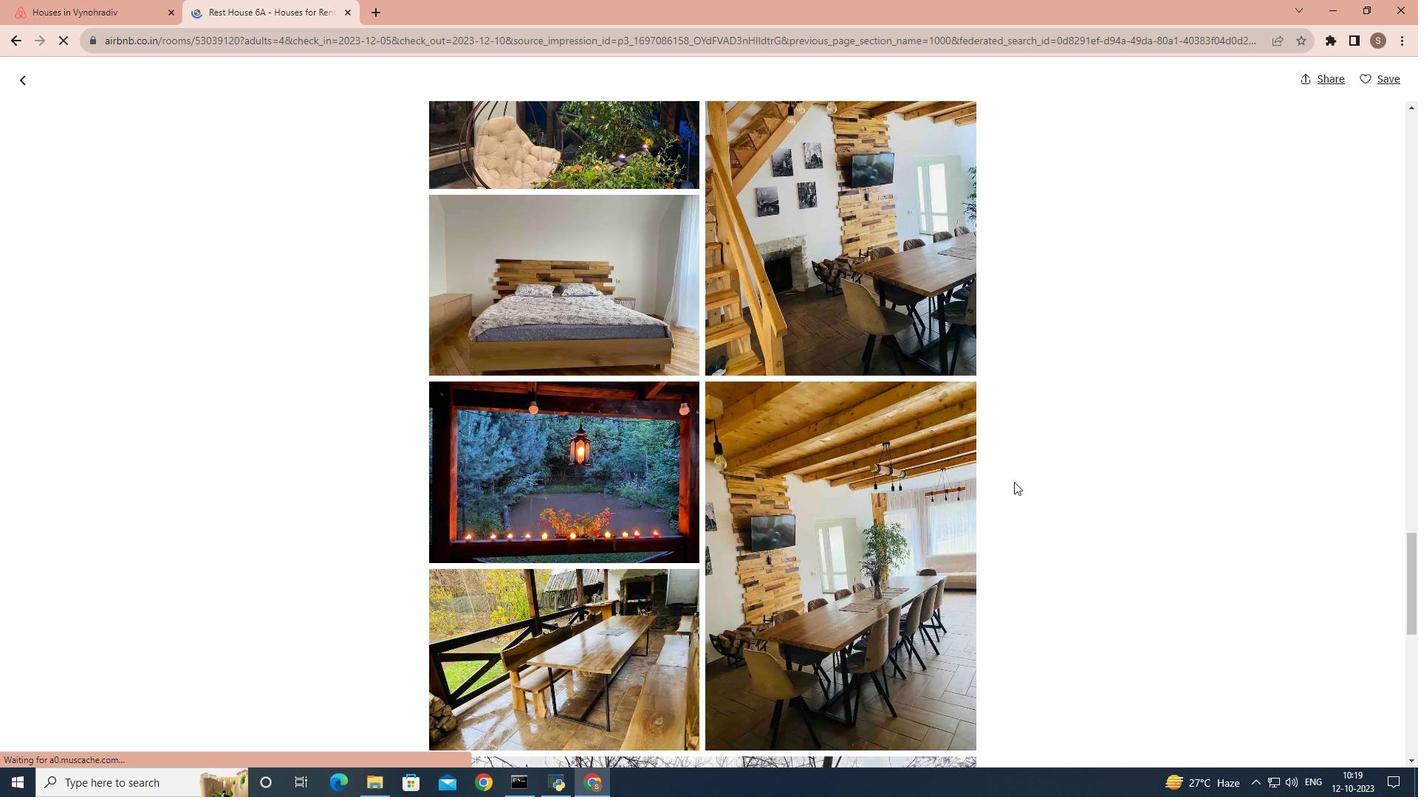 
Action: Mouse scrolled (1014, 481) with delta (0, 0)
Screenshot: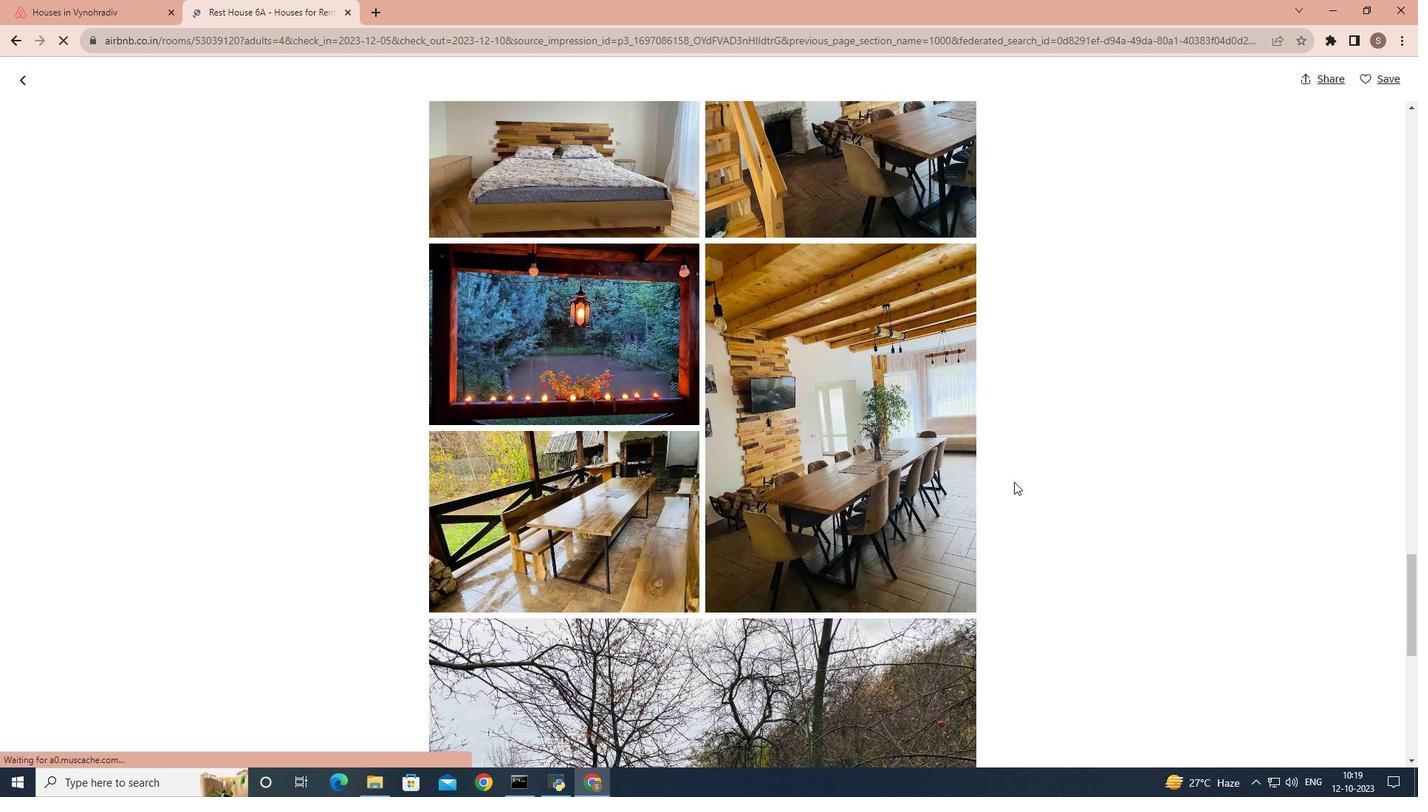 
Action: Mouse scrolled (1014, 481) with delta (0, 0)
Screenshot: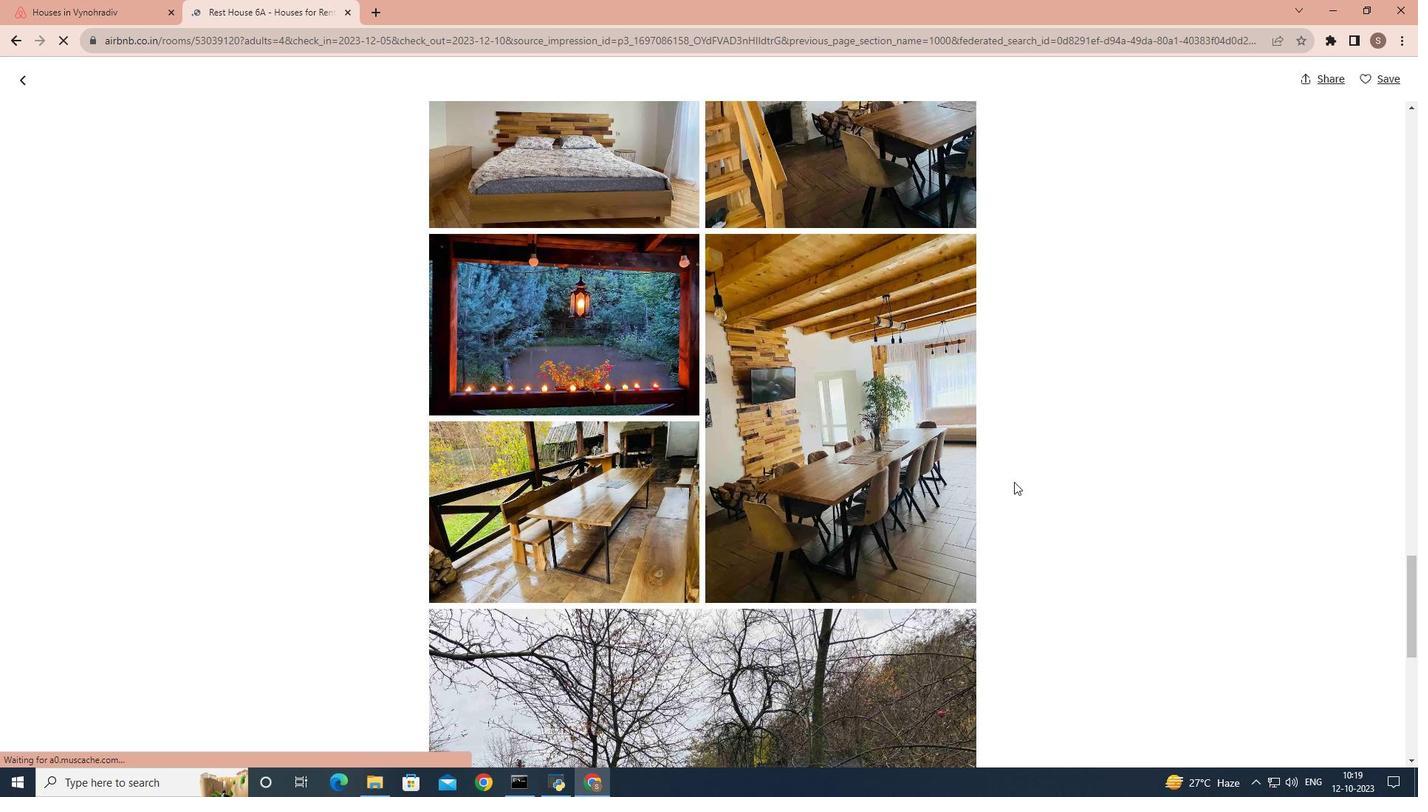 
Action: Mouse scrolled (1014, 481) with delta (0, 0)
Screenshot: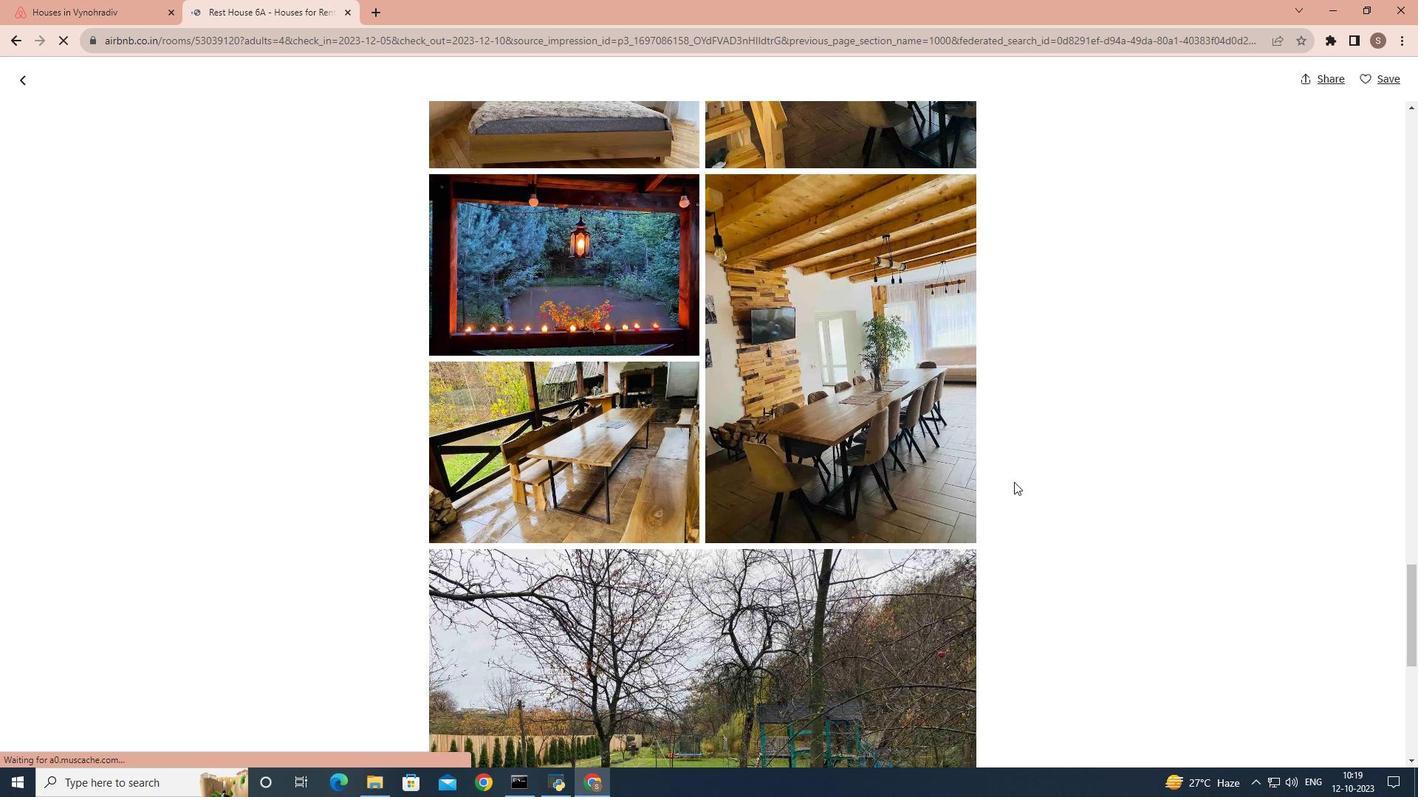 
Action: Mouse scrolled (1014, 481) with delta (0, 0)
Screenshot: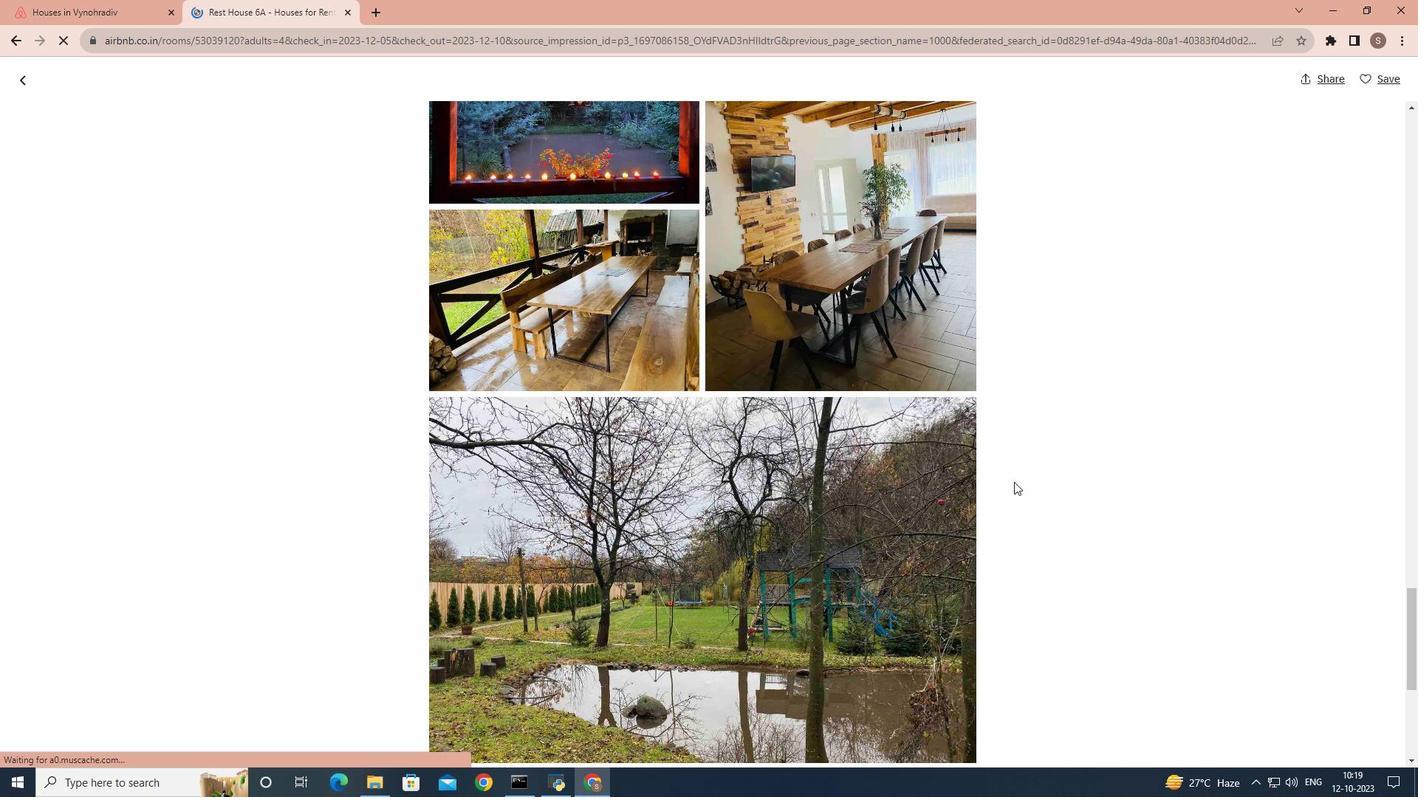 
Action: Mouse scrolled (1014, 481) with delta (0, 0)
Screenshot: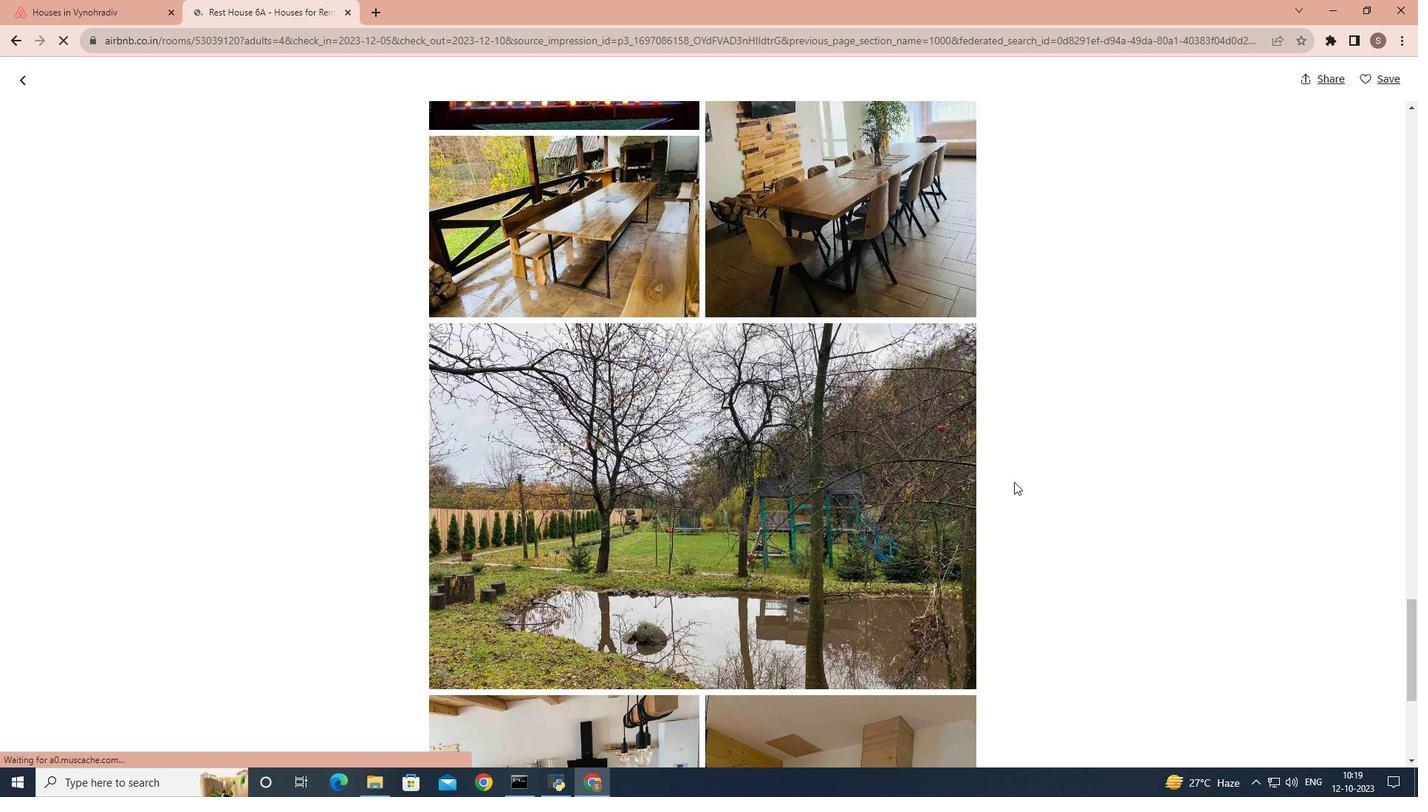 
Action: Mouse scrolled (1014, 481) with delta (0, 0)
Screenshot: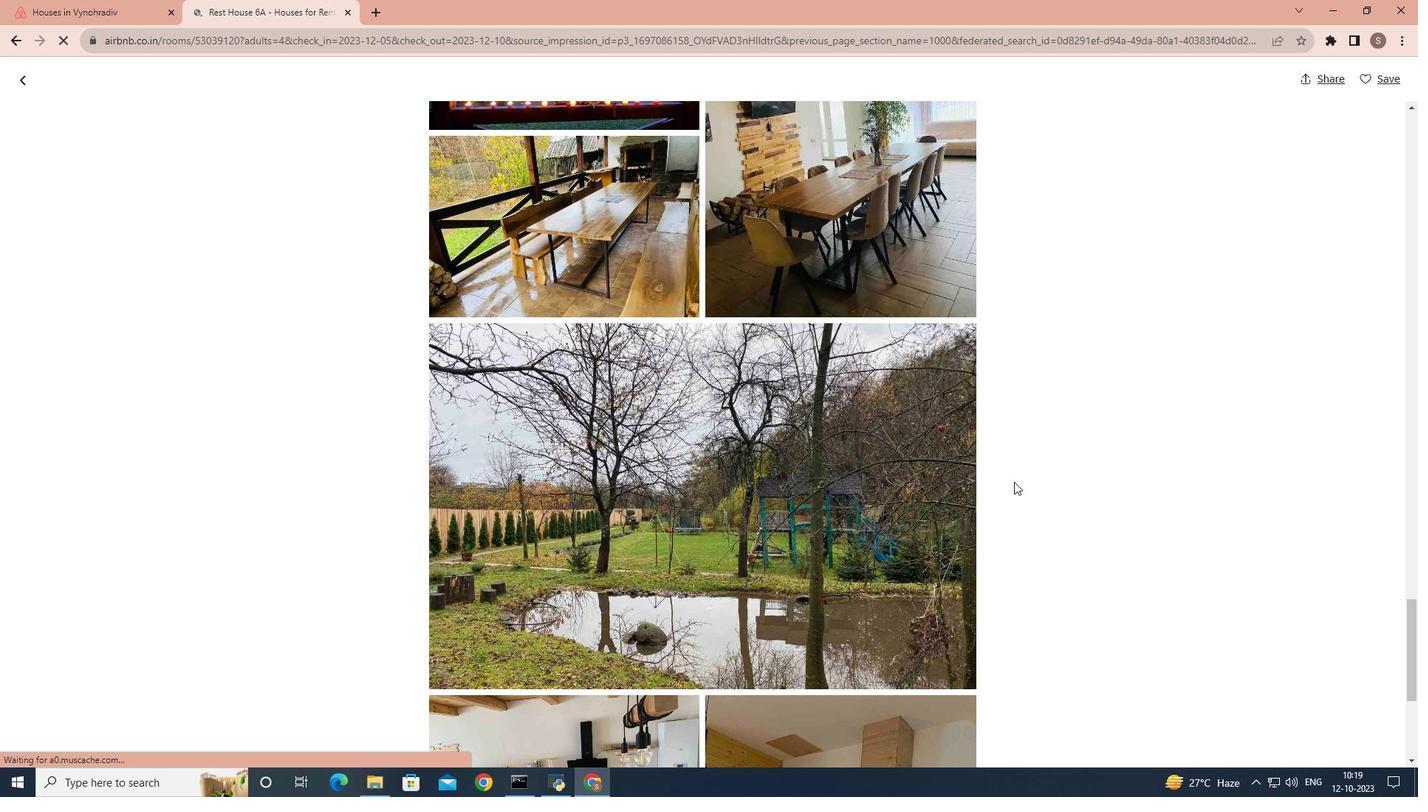 
Action: Mouse scrolled (1014, 481) with delta (0, 0)
Screenshot: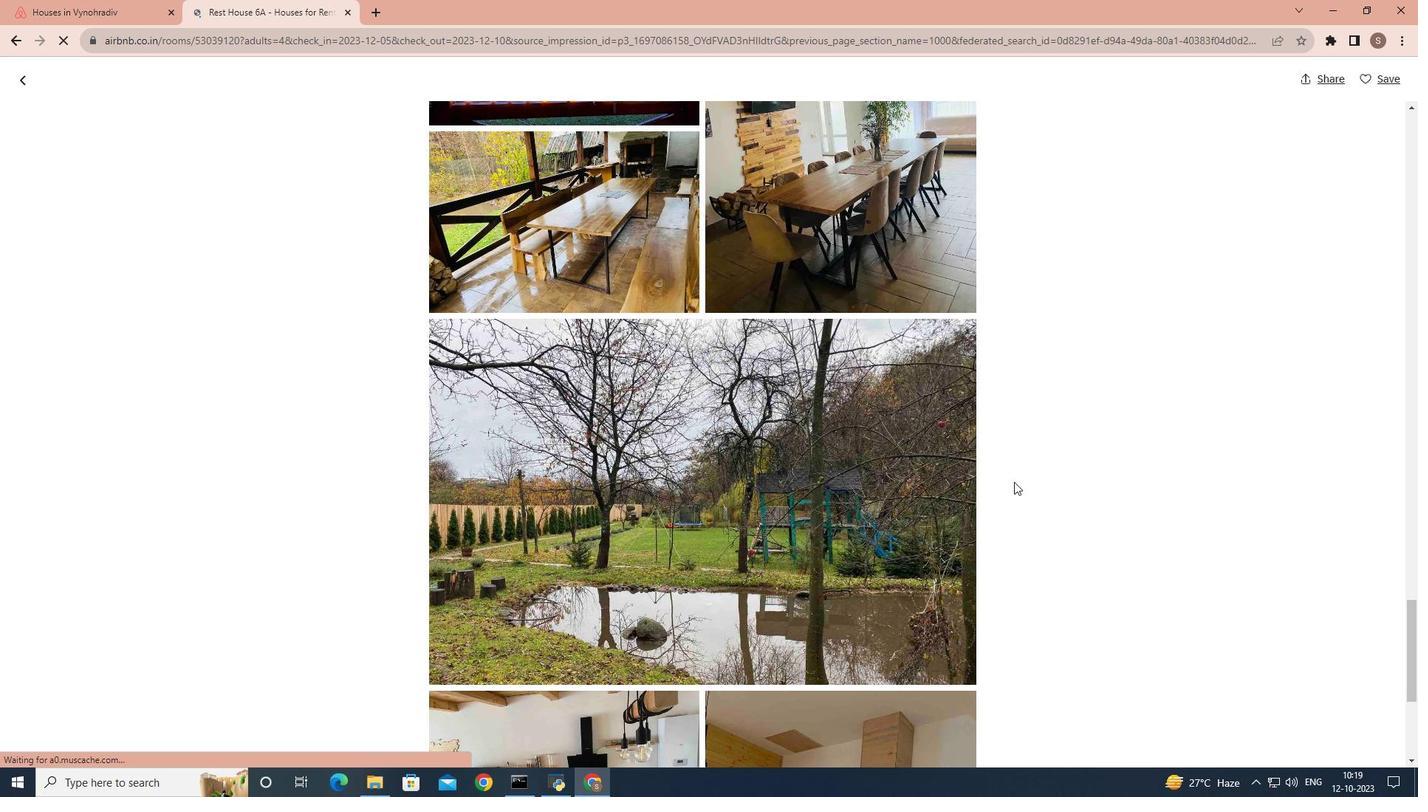 
Action: Mouse scrolled (1014, 481) with delta (0, 0)
Screenshot: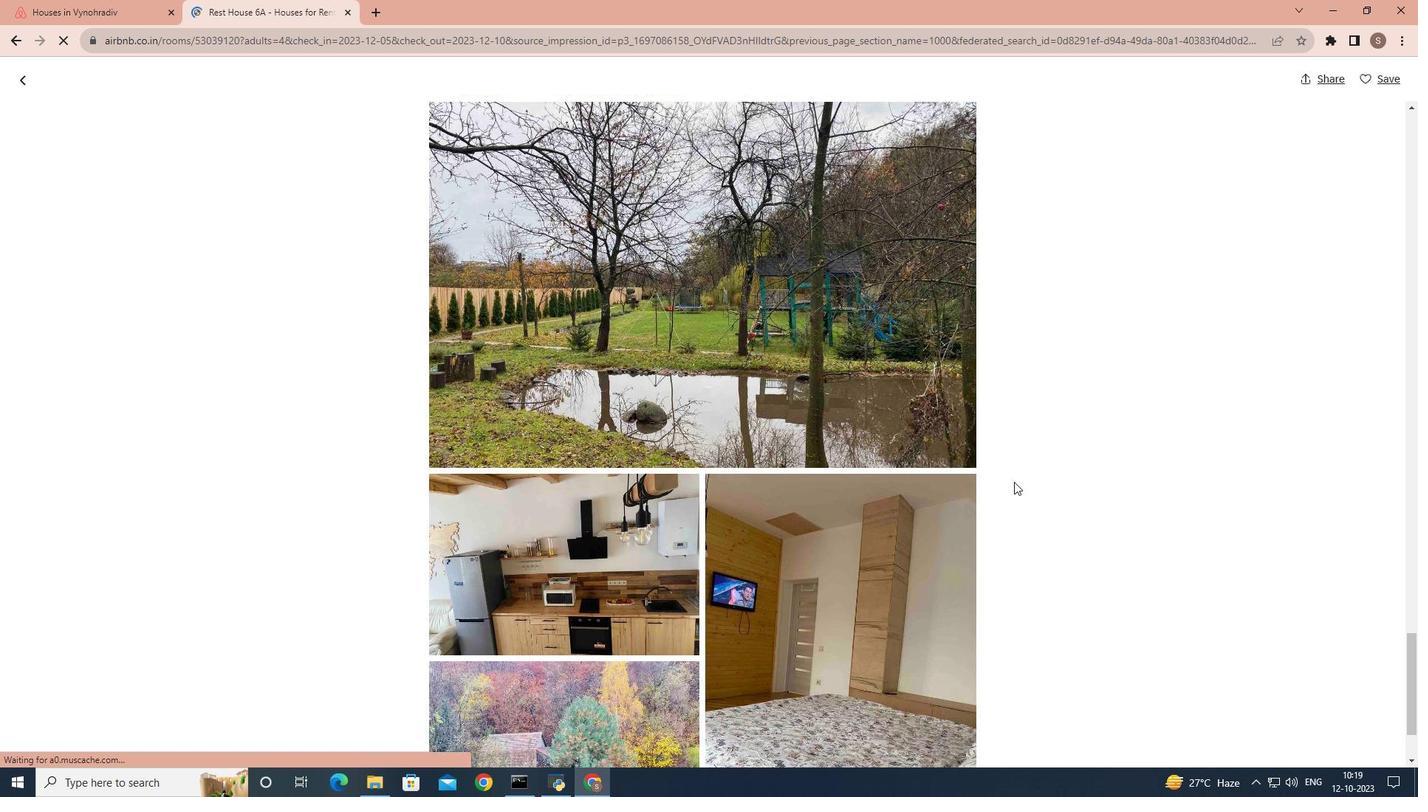 
Action: Mouse scrolled (1014, 481) with delta (0, 0)
Screenshot: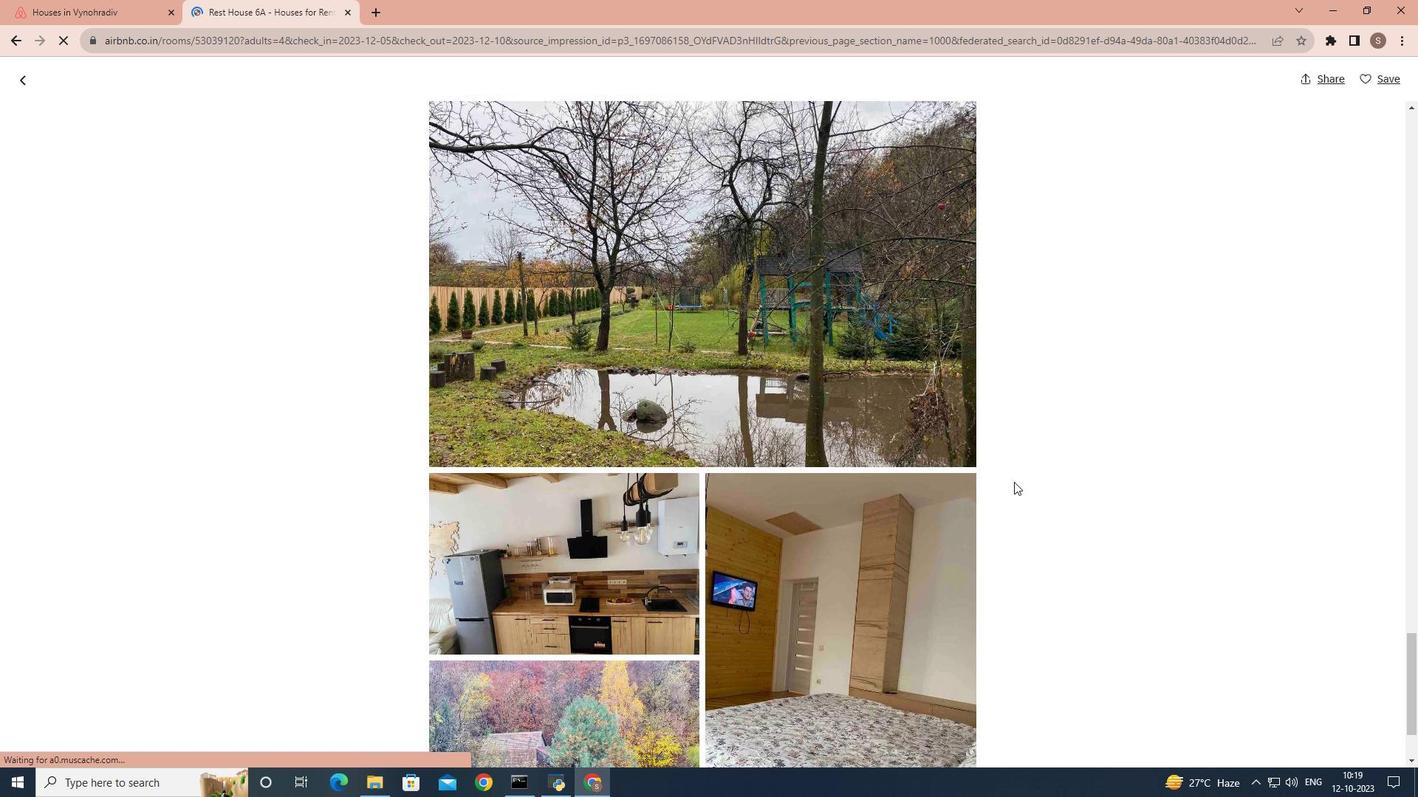 
Action: Mouse scrolled (1014, 481) with delta (0, 0)
Screenshot: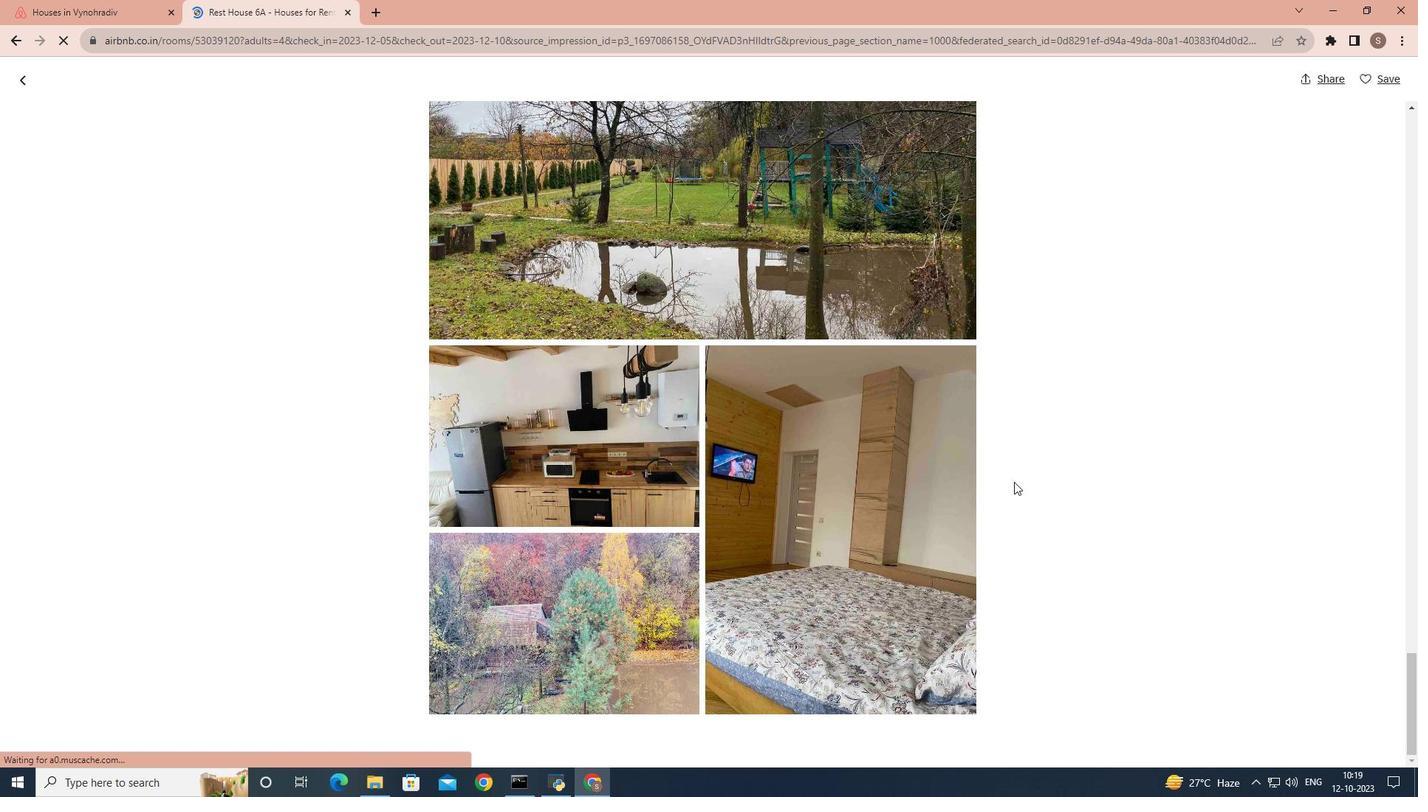 
Action: Mouse scrolled (1014, 481) with delta (0, 0)
Screenshot: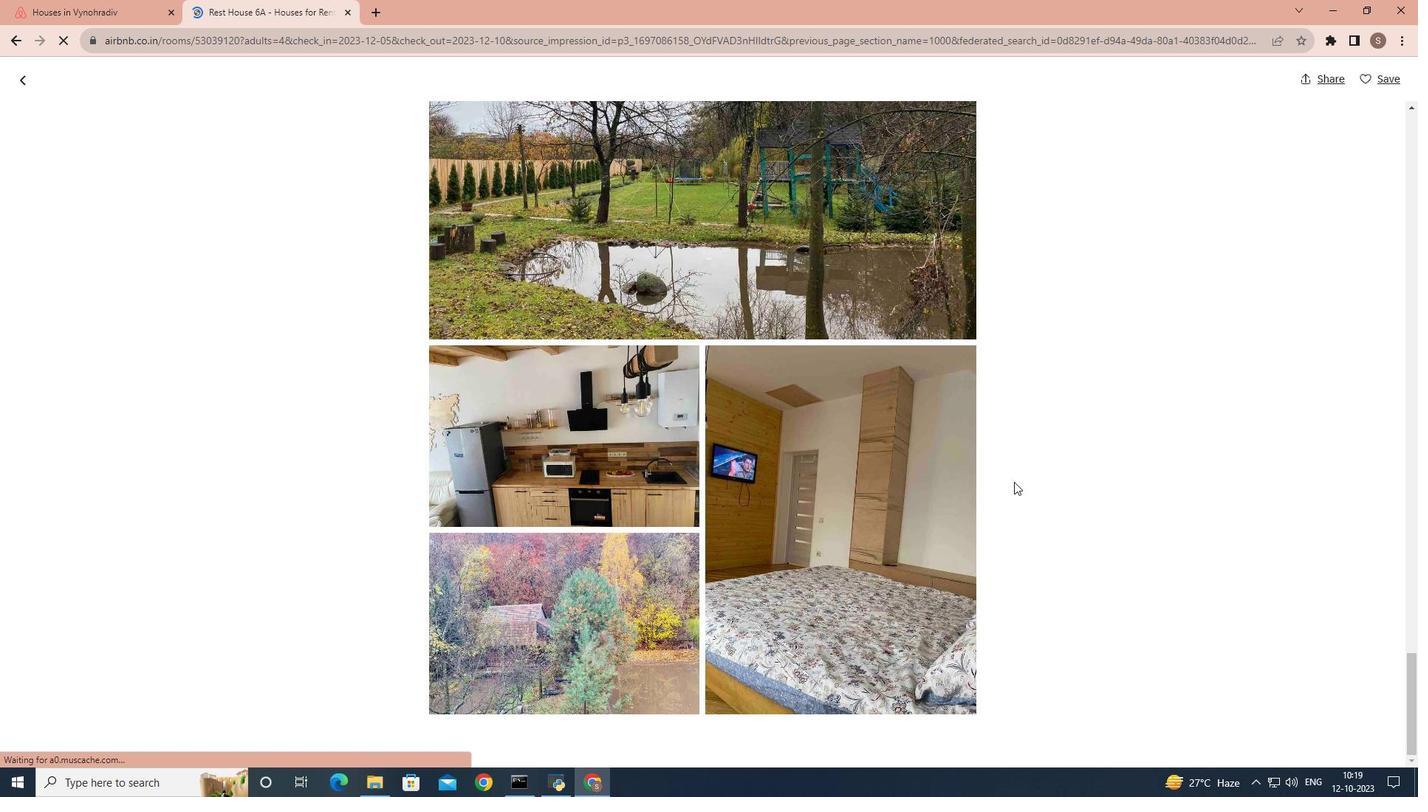 
Action: Mouse scrolled (1014, 481) with delta (0, 0)
Screenshot: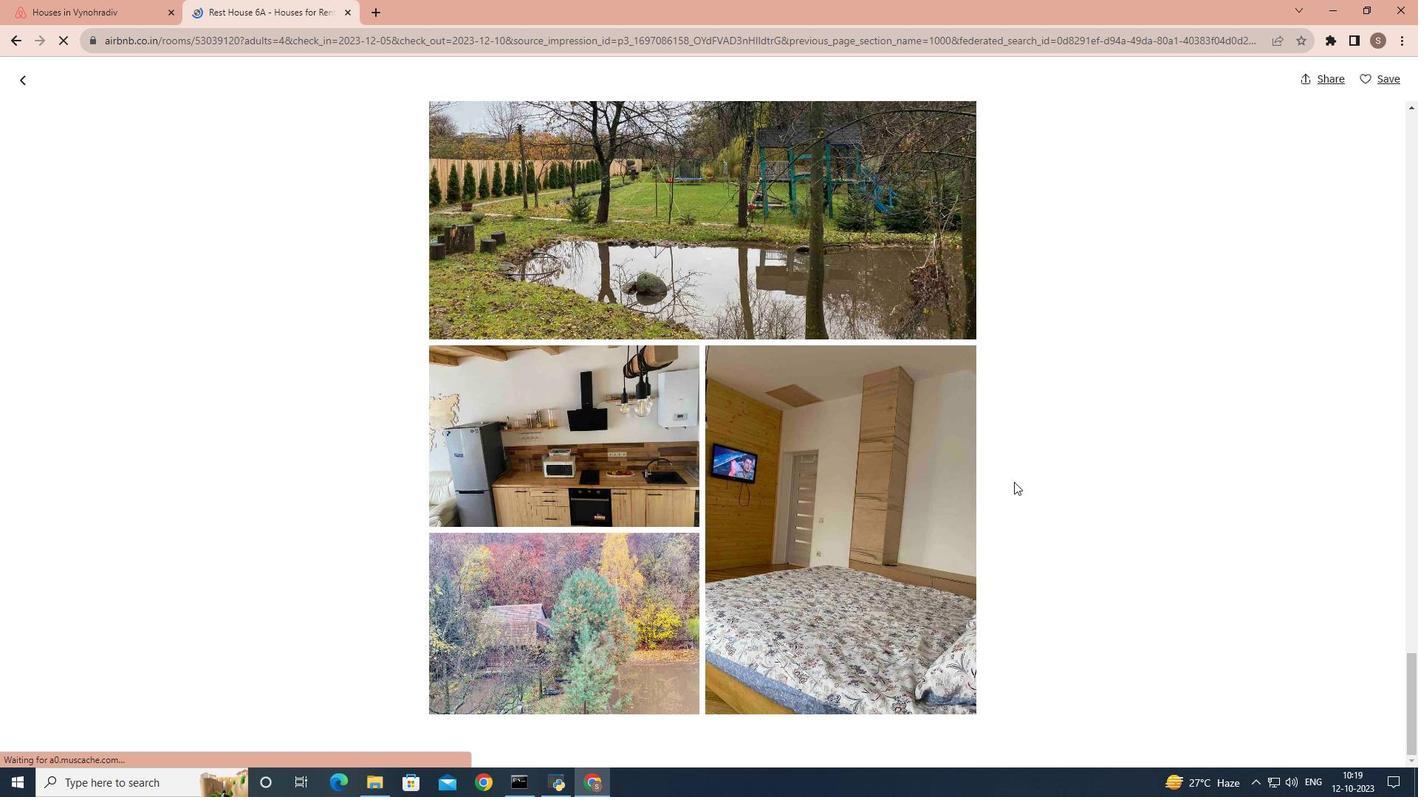 
Action: Mouse scrolled (1014, 481) with delta (0, 0)
Screenshot: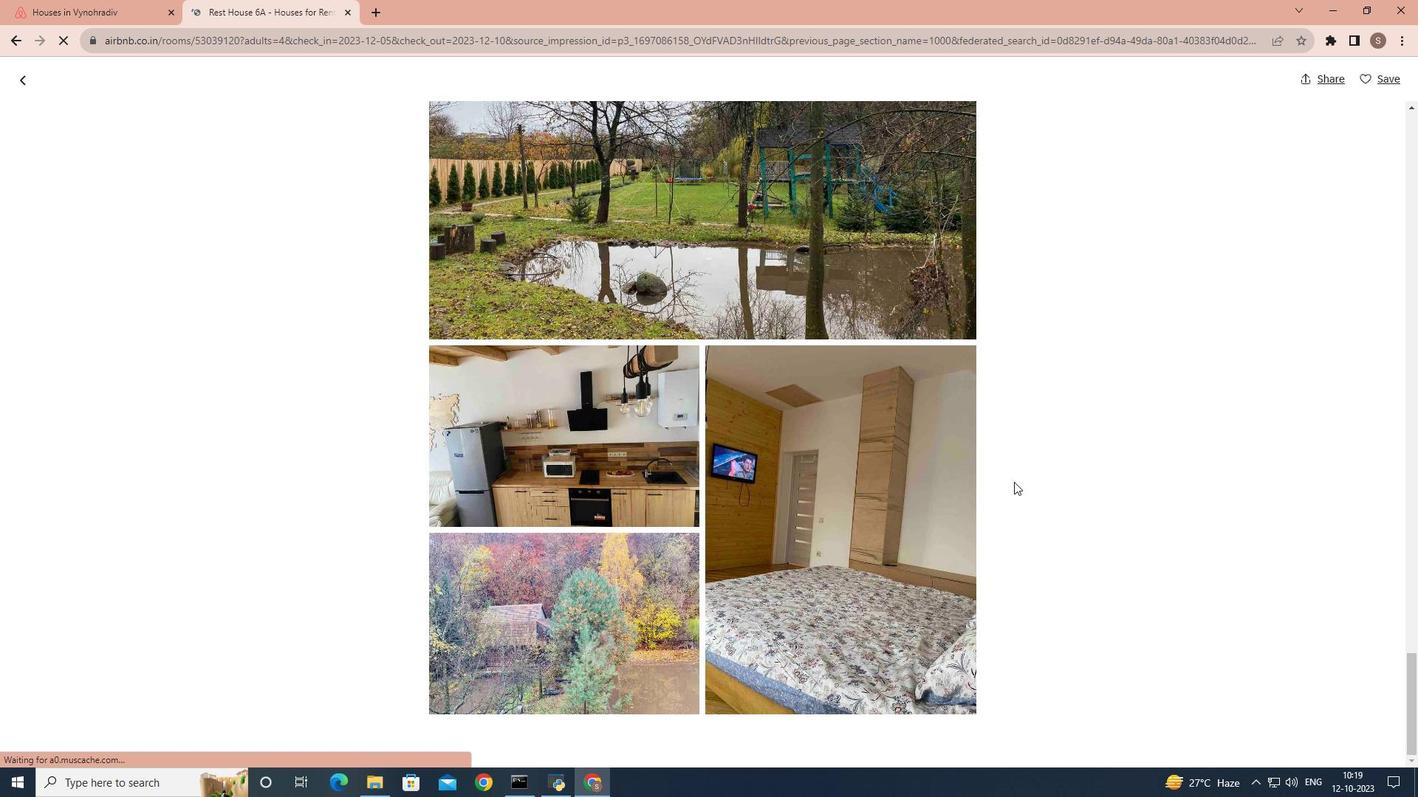 
Action: Mouse scrolled (1014, 481) with delta (0, 0)
Screenshot: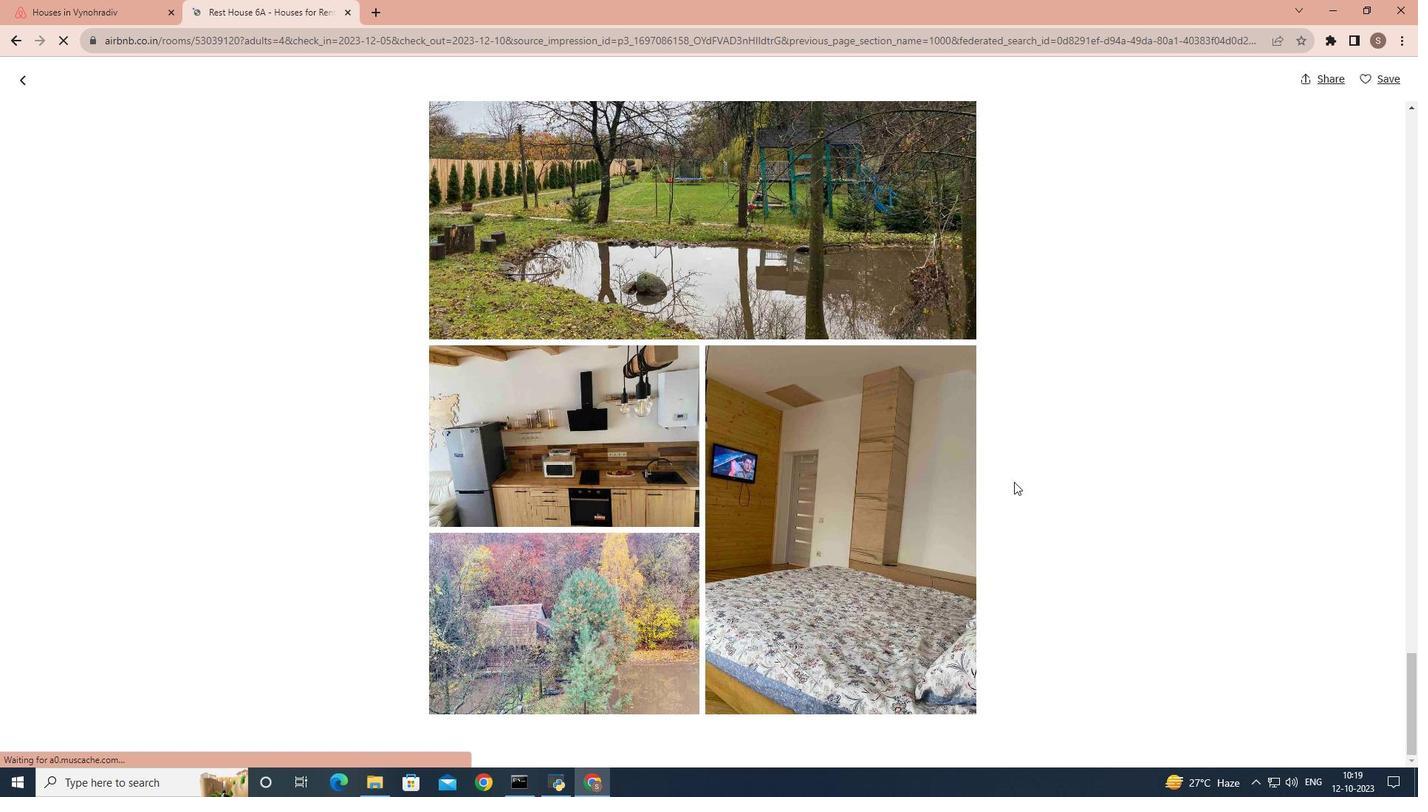 
Action: Mouse scrolled (1014, 481) with delta (0, 0)
Screenshot: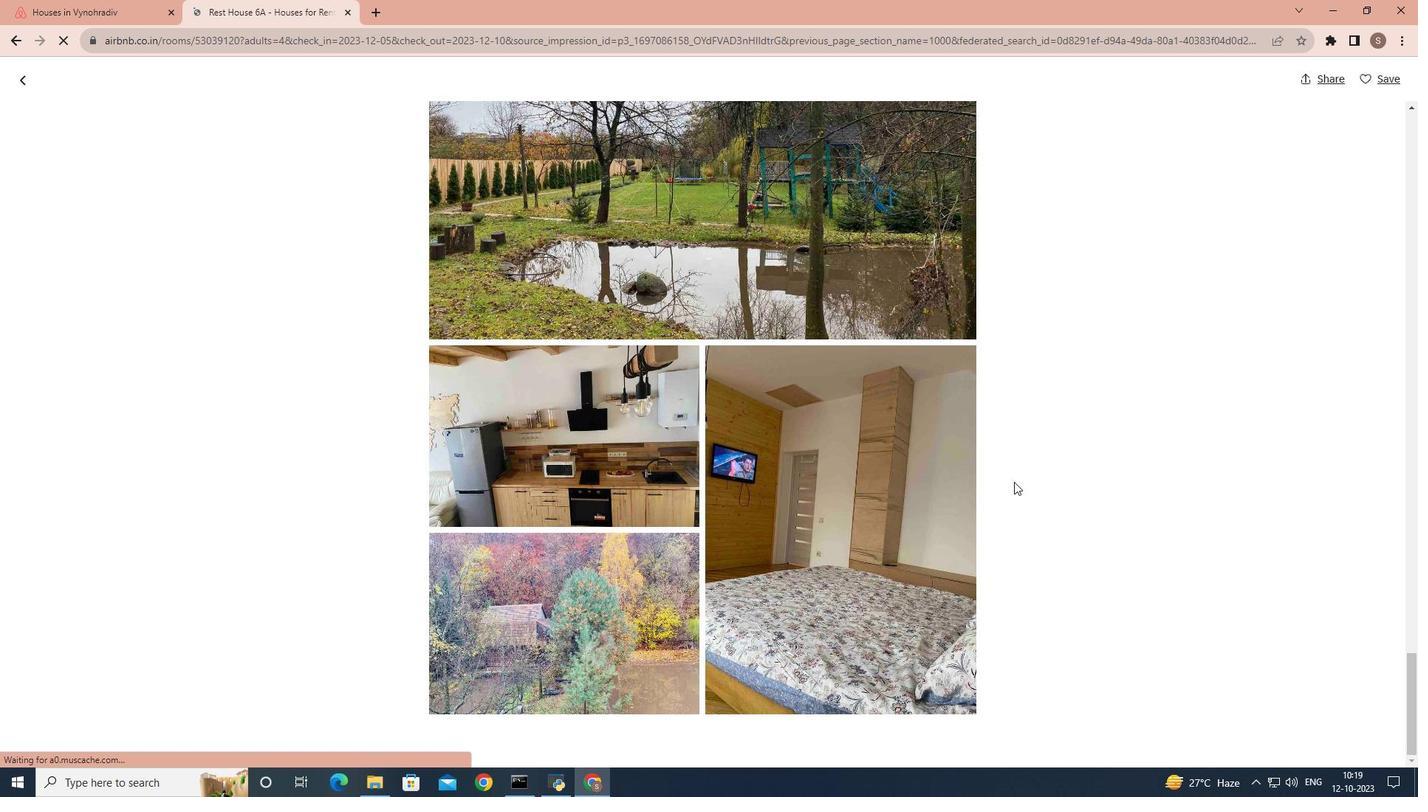 
Action: Mouse scrolled (1014, 481) with delta (0, 0)
Screenshot: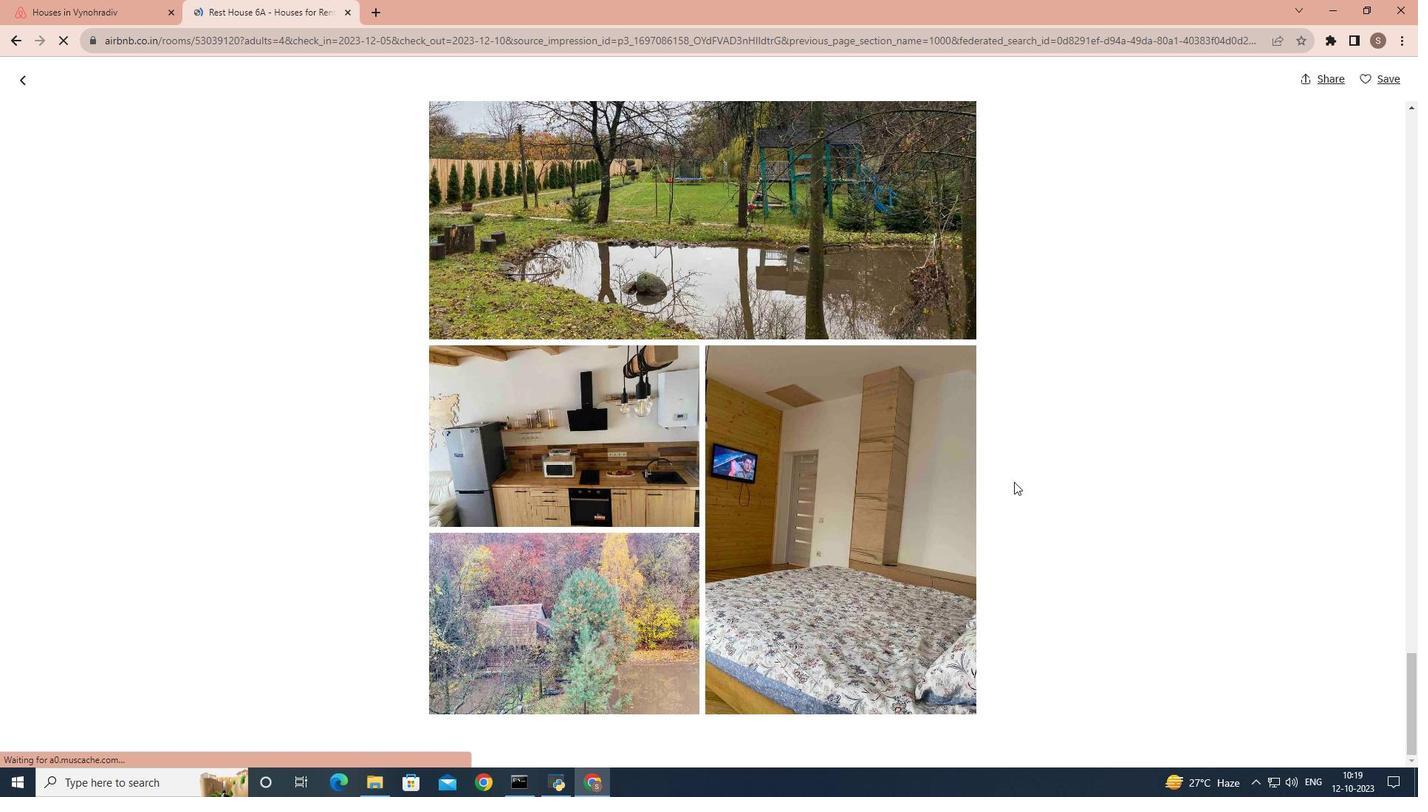 
Action: Mouse scrolled (1014, 481) with delta (0, 0)
Screenshot: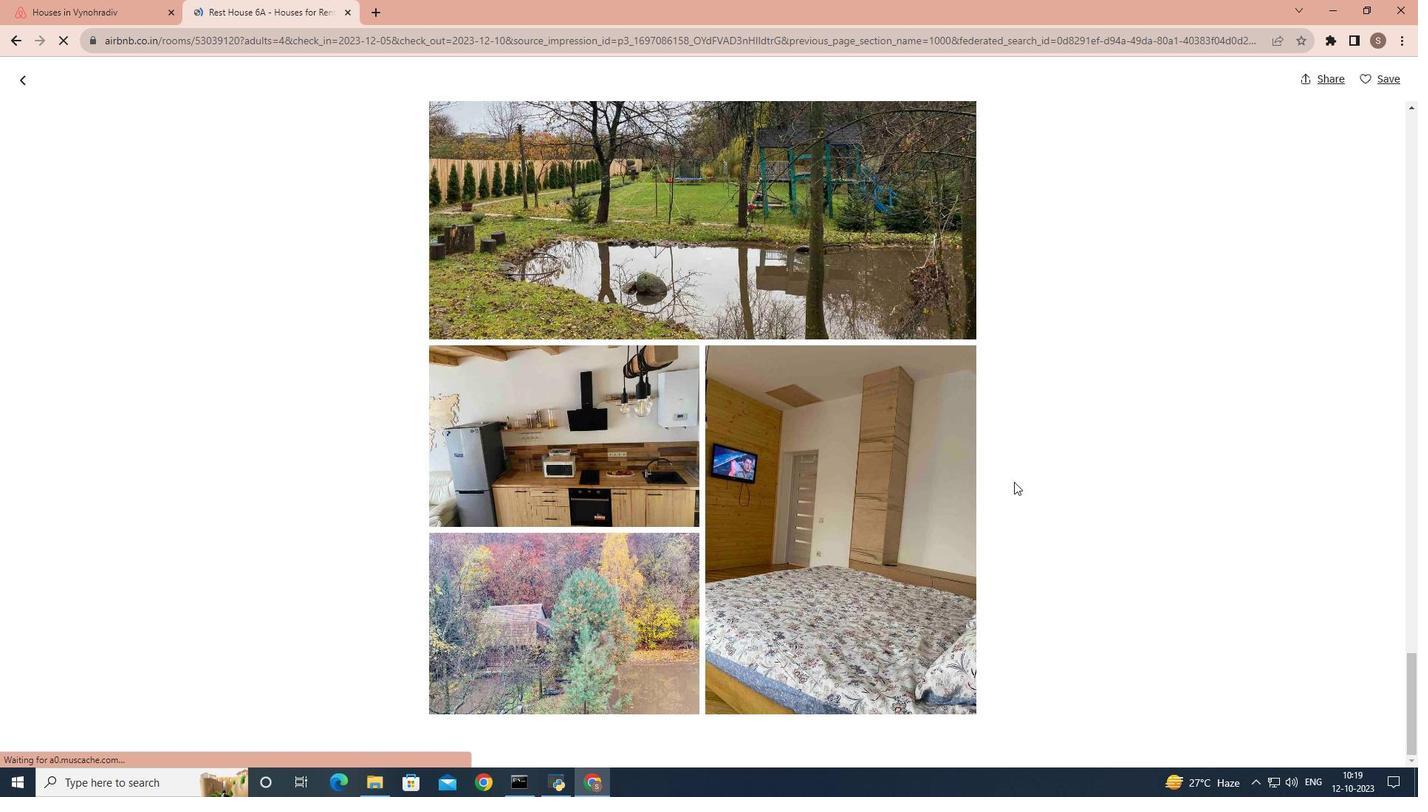 
Action: Mouse moved to (25, 82)
Screenshot: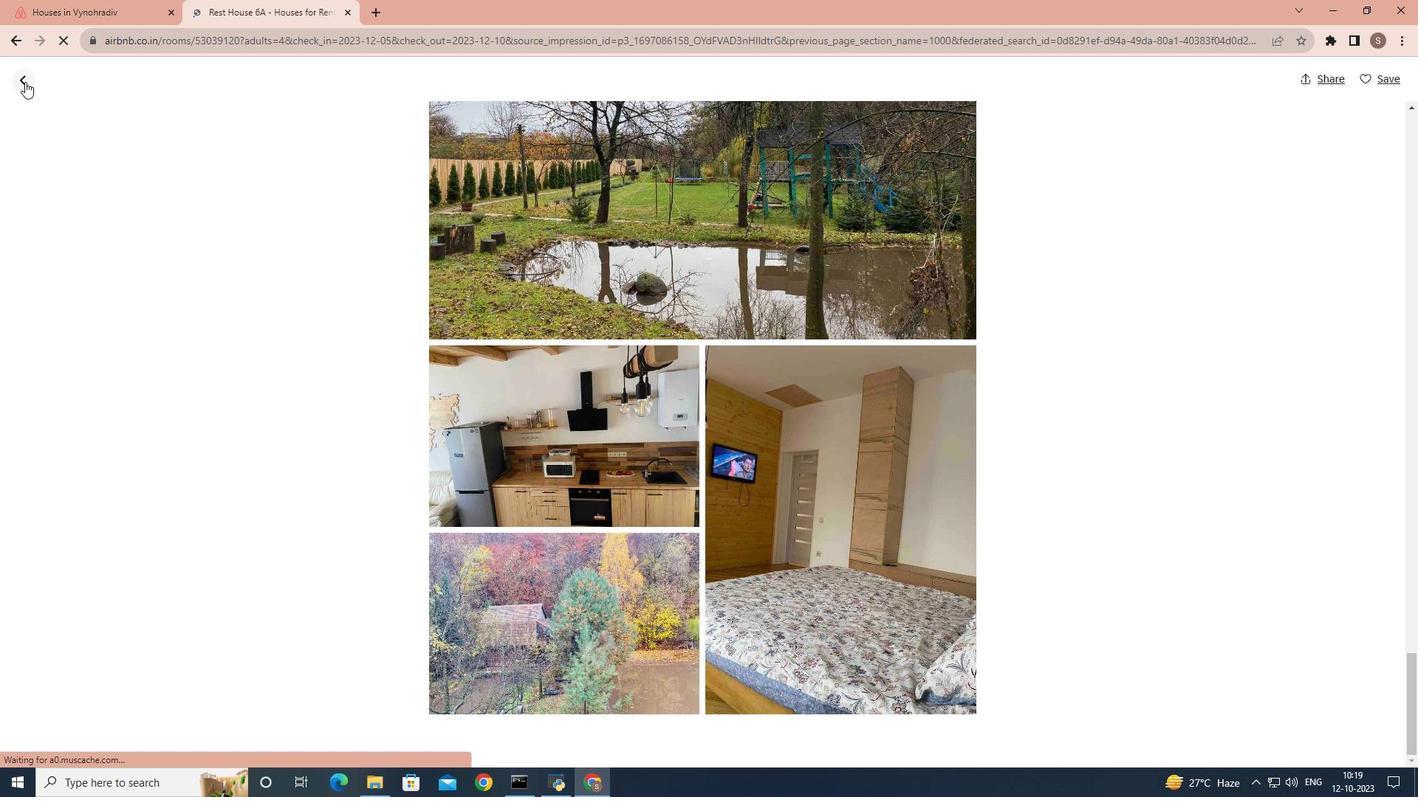 
Action: Mouse pressed left at (25, 82)
Screenshot: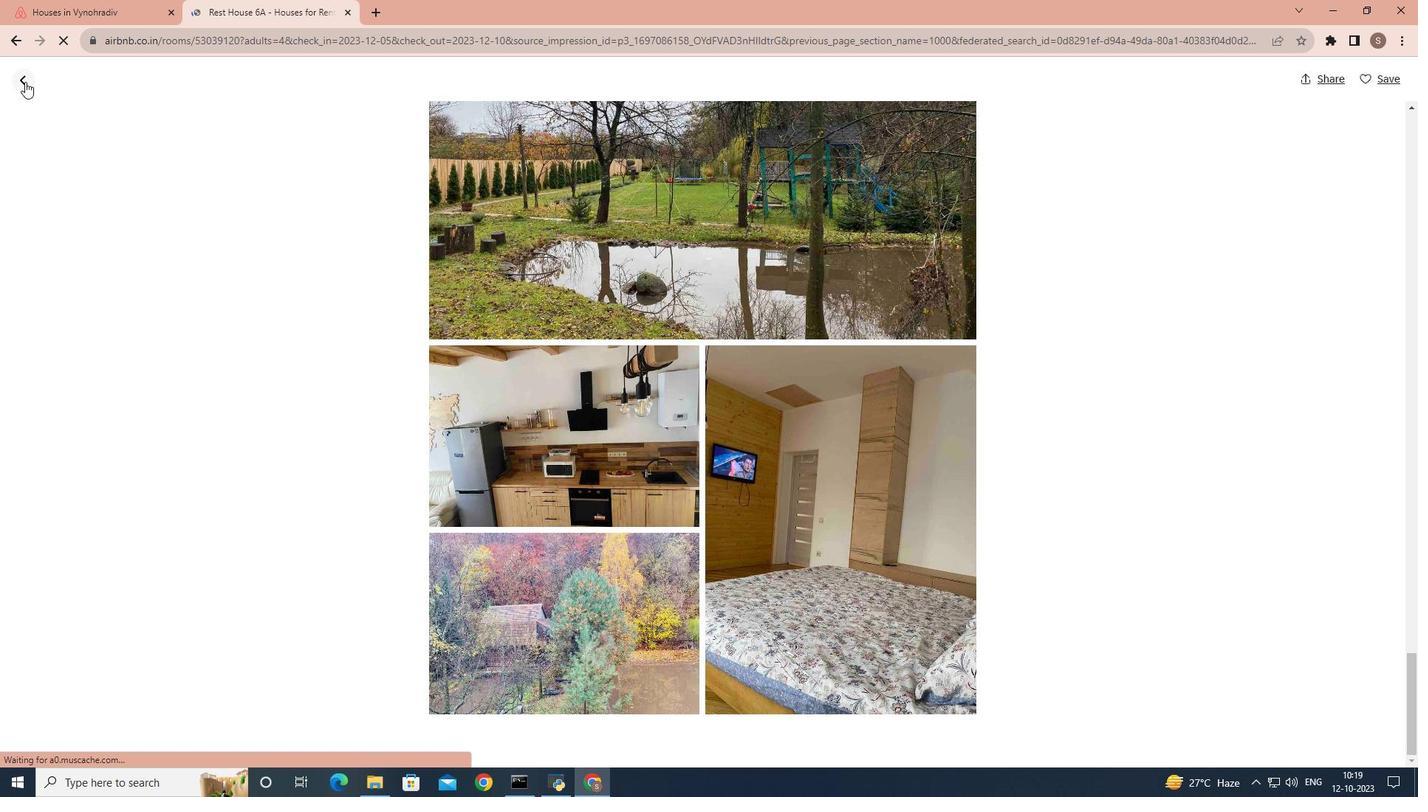 
Action: Mouse moved to (542, 381)
Screenshot: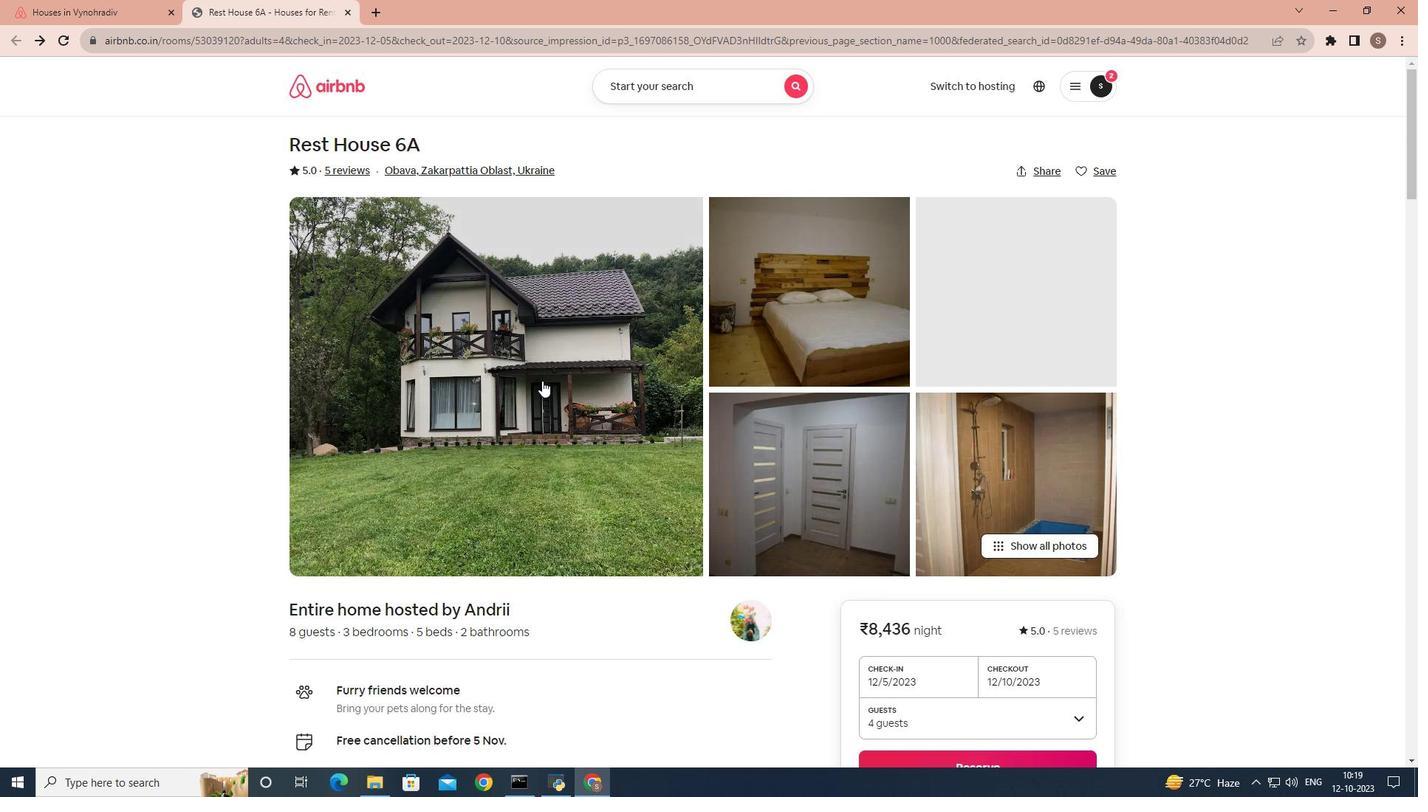 
Action: Mouse scrolled (542, 380) with delta (0, 0)
Screenshot: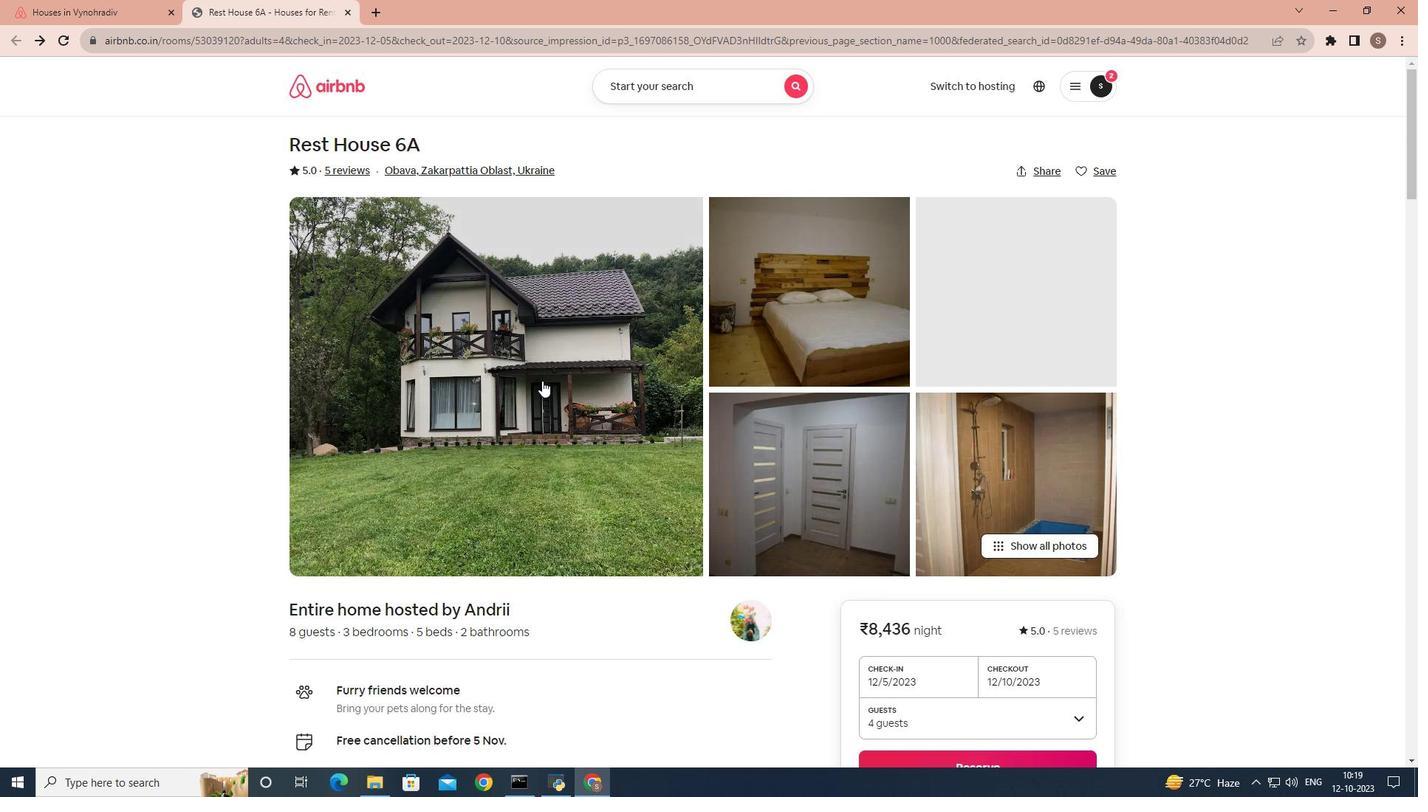 
Action: Mouse scrolled (542, 380) with delta (0, 0)
Screenshot: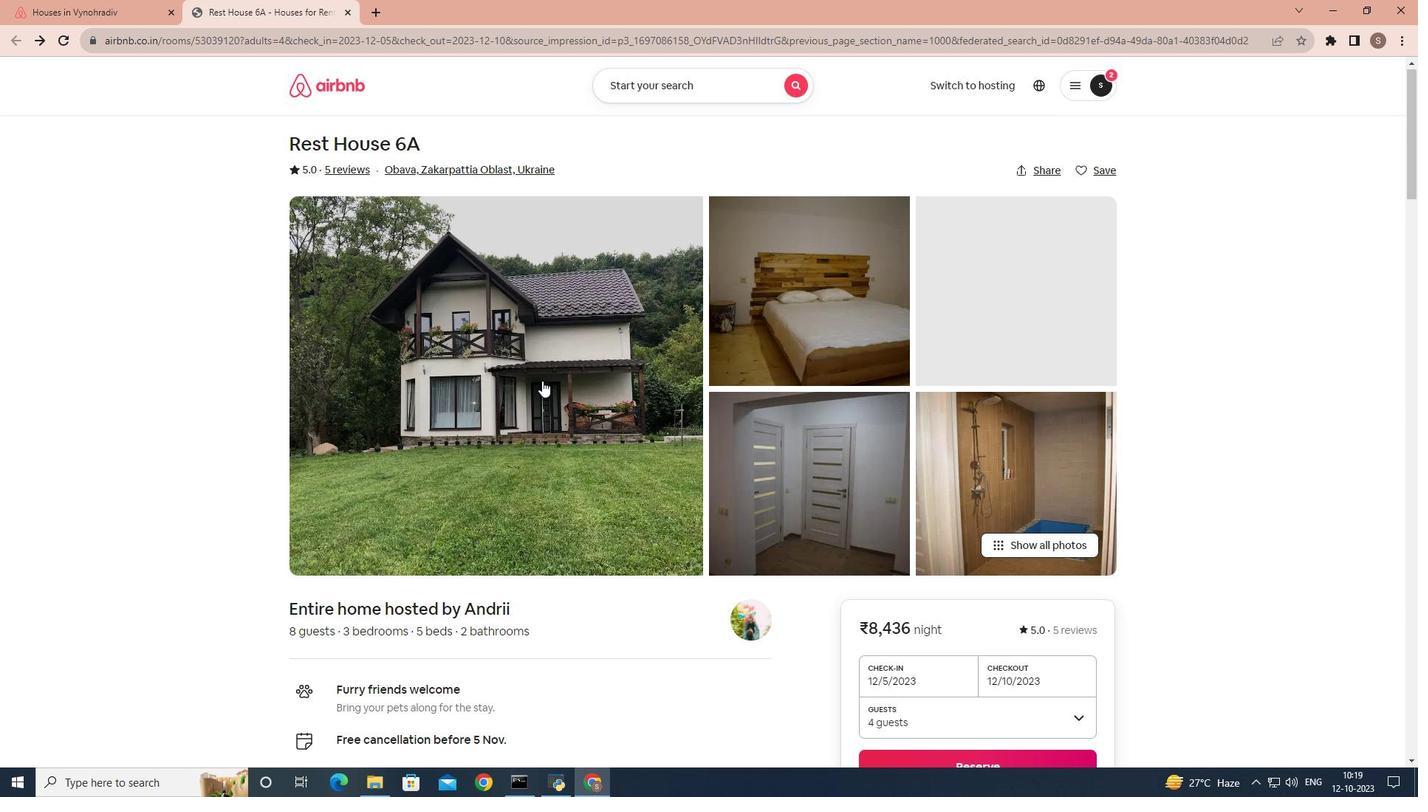 
Action: Mouse scrolled (542, 380) with delta (0, 0)
Screenshot: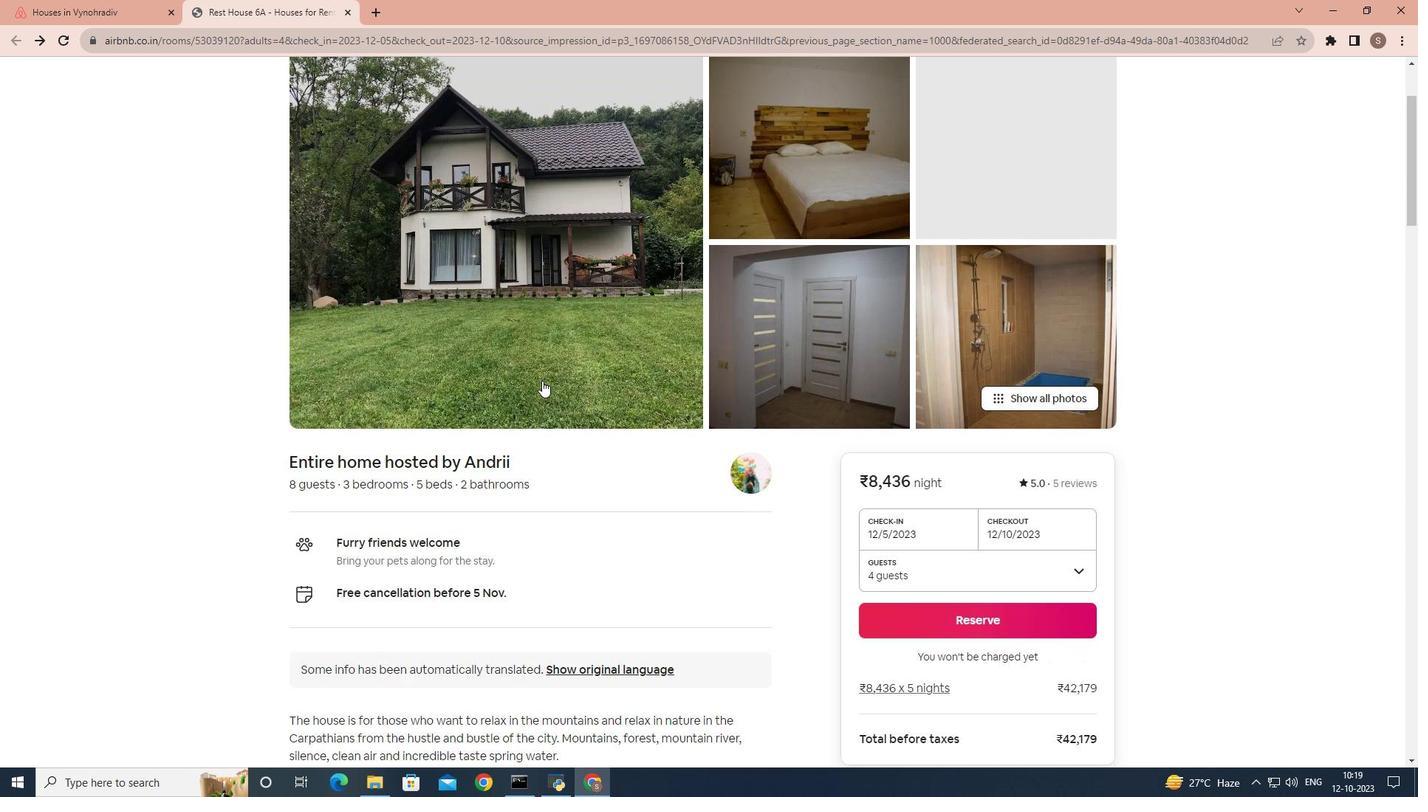 
Action: Mouse scrolled (542, 380) with delta (0, 0)
Screenshot: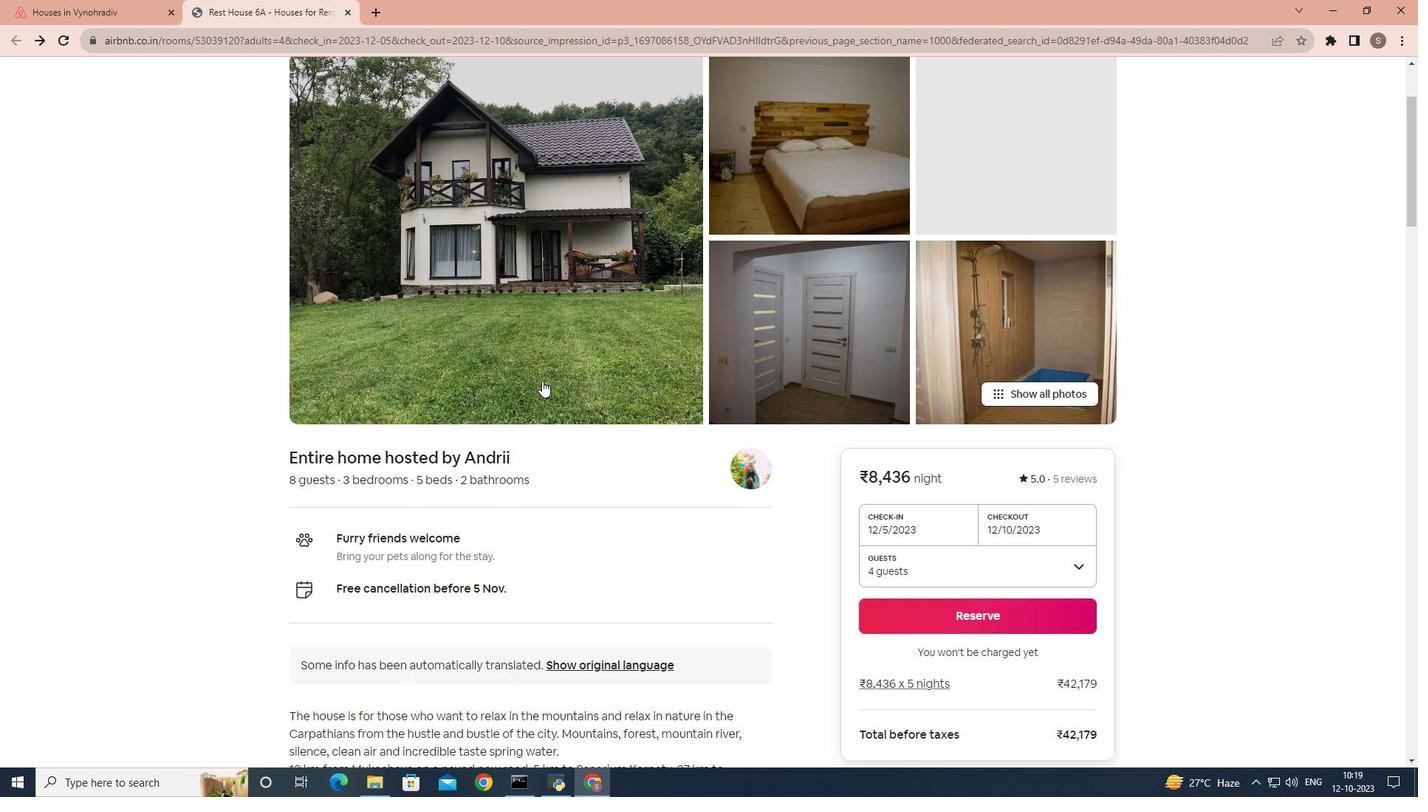 
Action: Mouse scrolled (542, 380) with delta (0, 0)
Screenshot: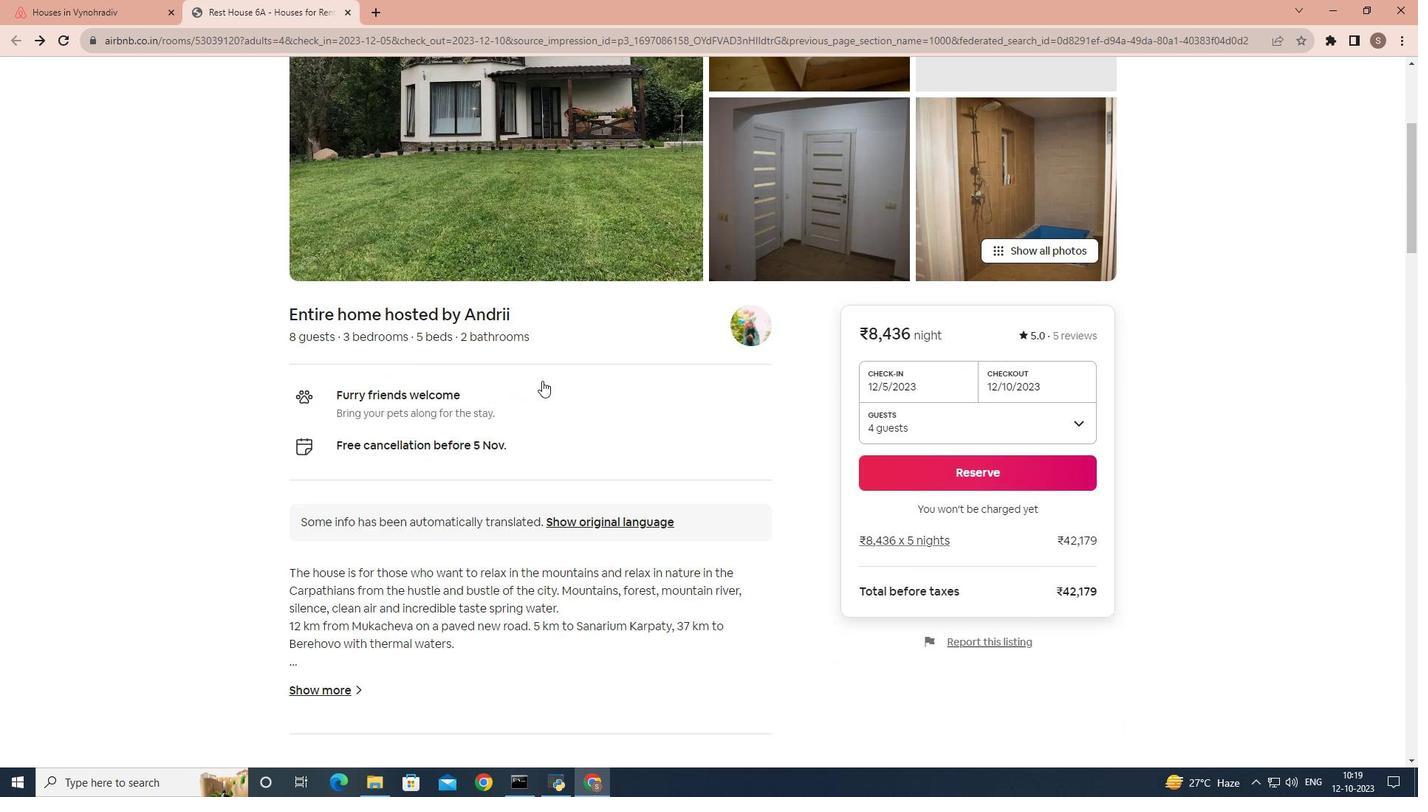 
Action: Mouse scrolled (542, 380) with delta (0, 0)
Screenshot: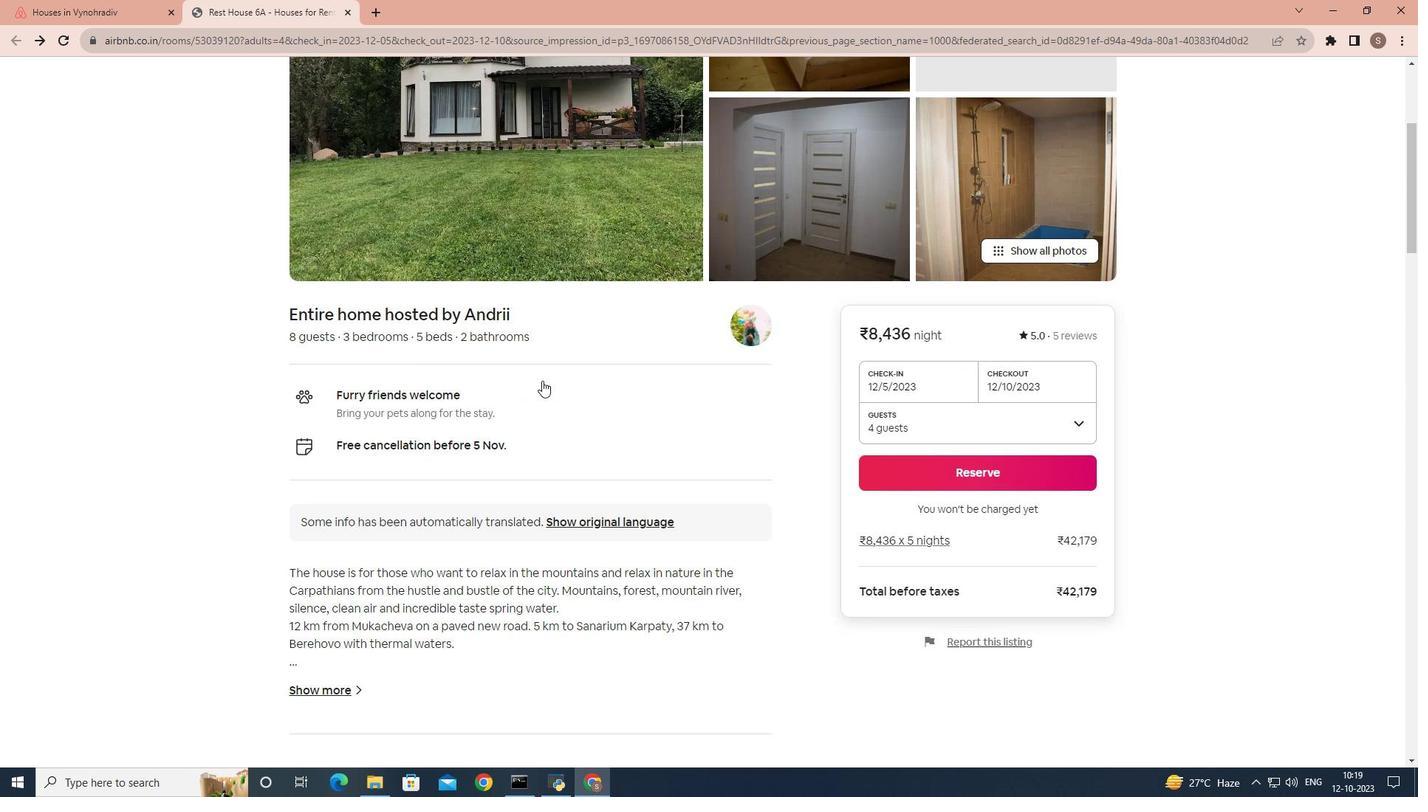 
Action: Mouse moved to (425, 441)
Screenshot: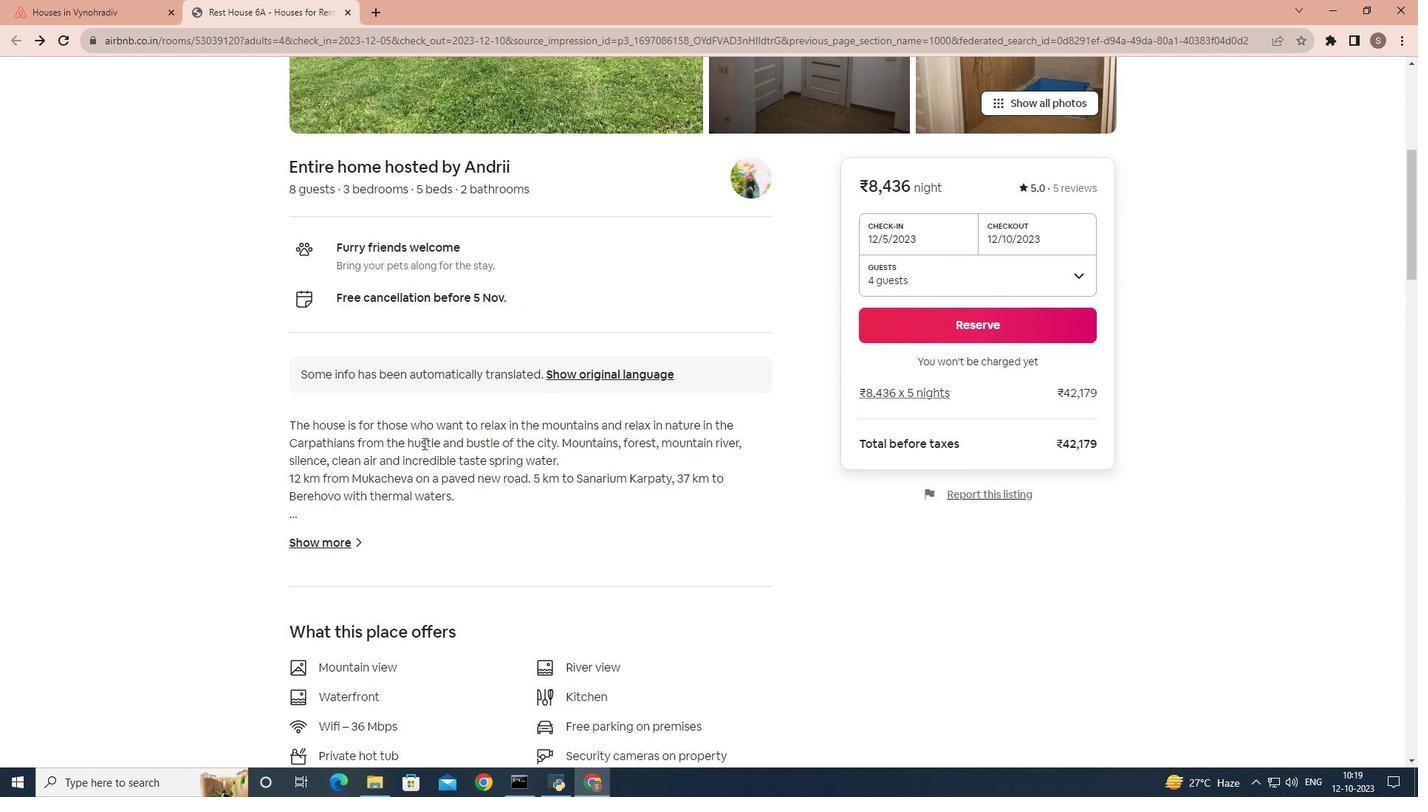 
Action: Mouse scrolled (425, 441) with delta (0, 0)
Screenshot: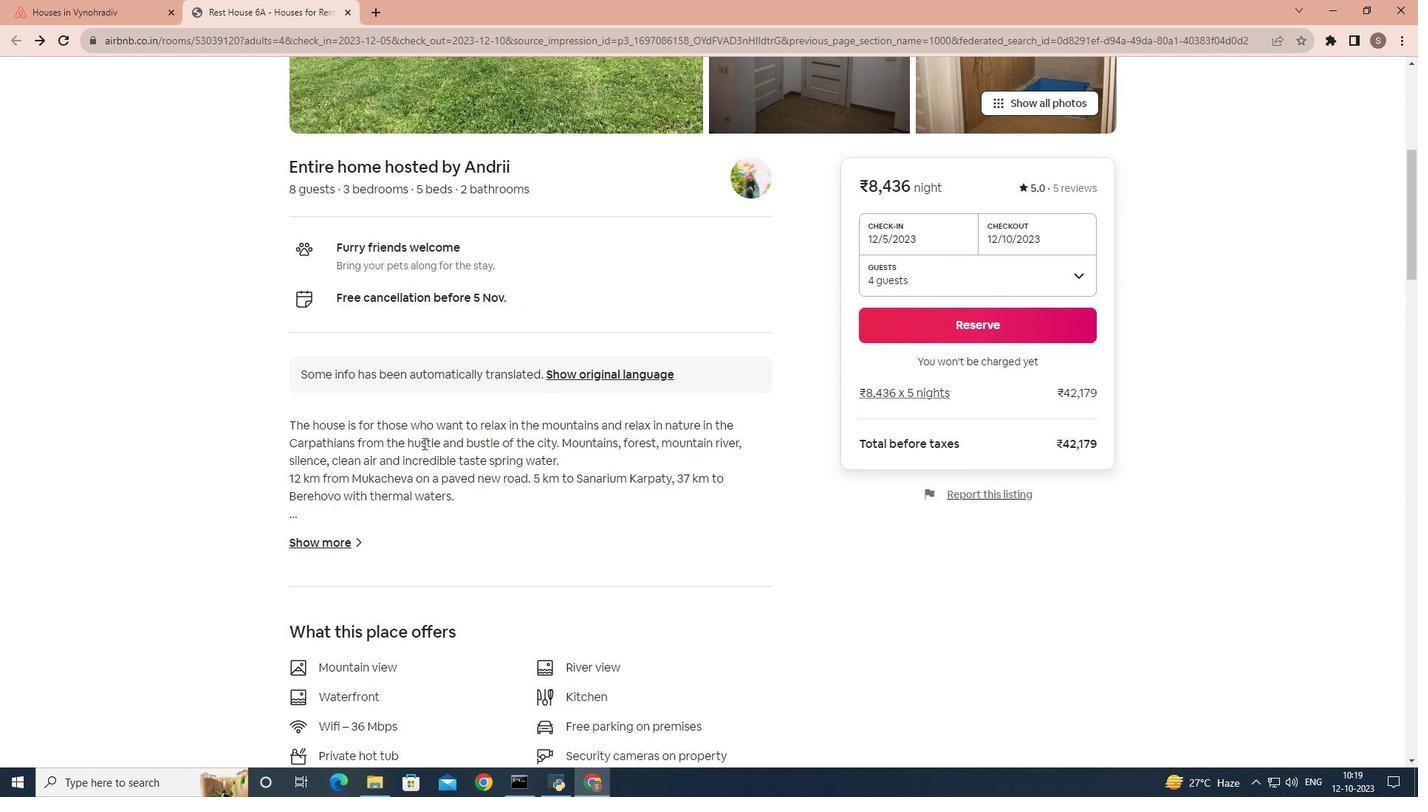 
Action: Mouse moved to (335, 460)
Screenshot: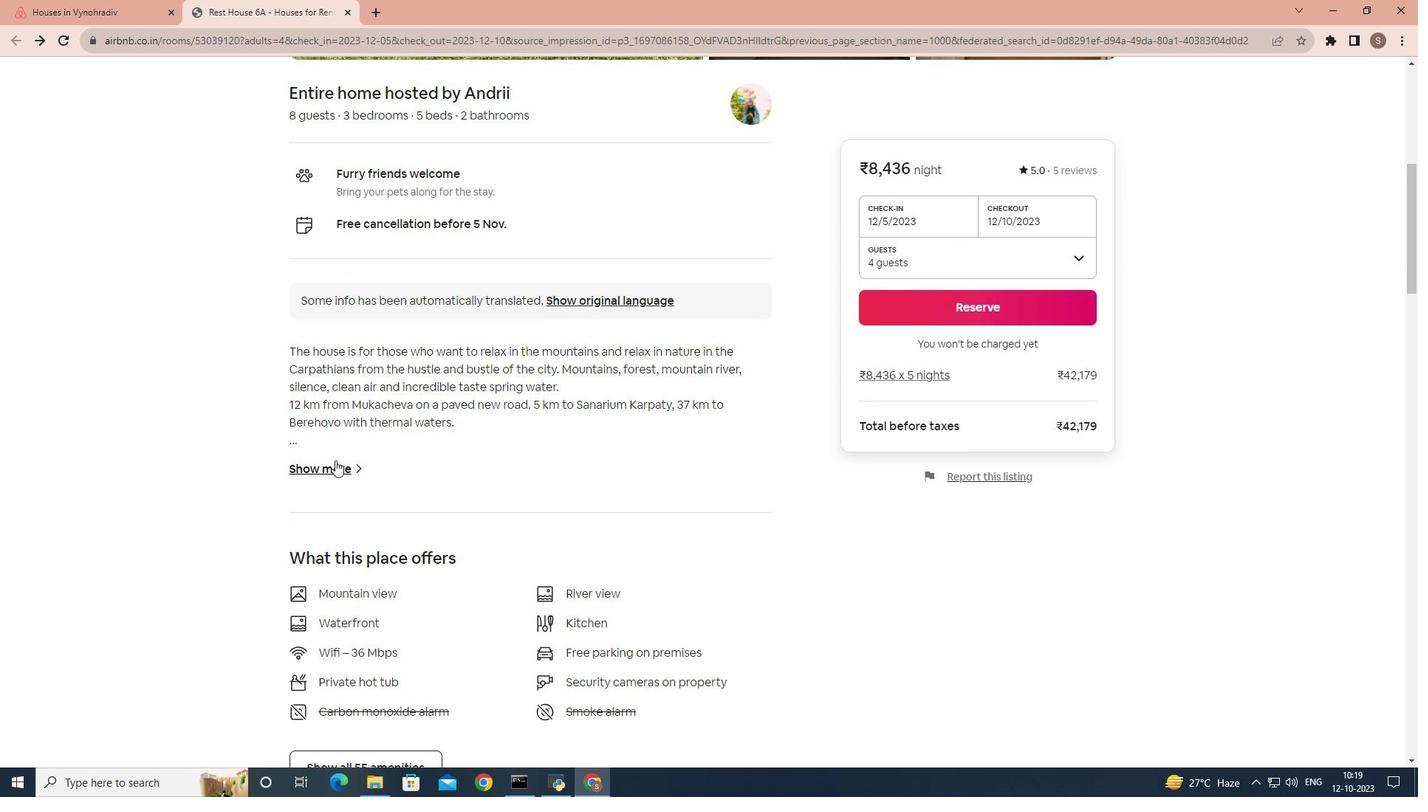 
Action: Mouse pressed left at (335, 460)
Screenshot: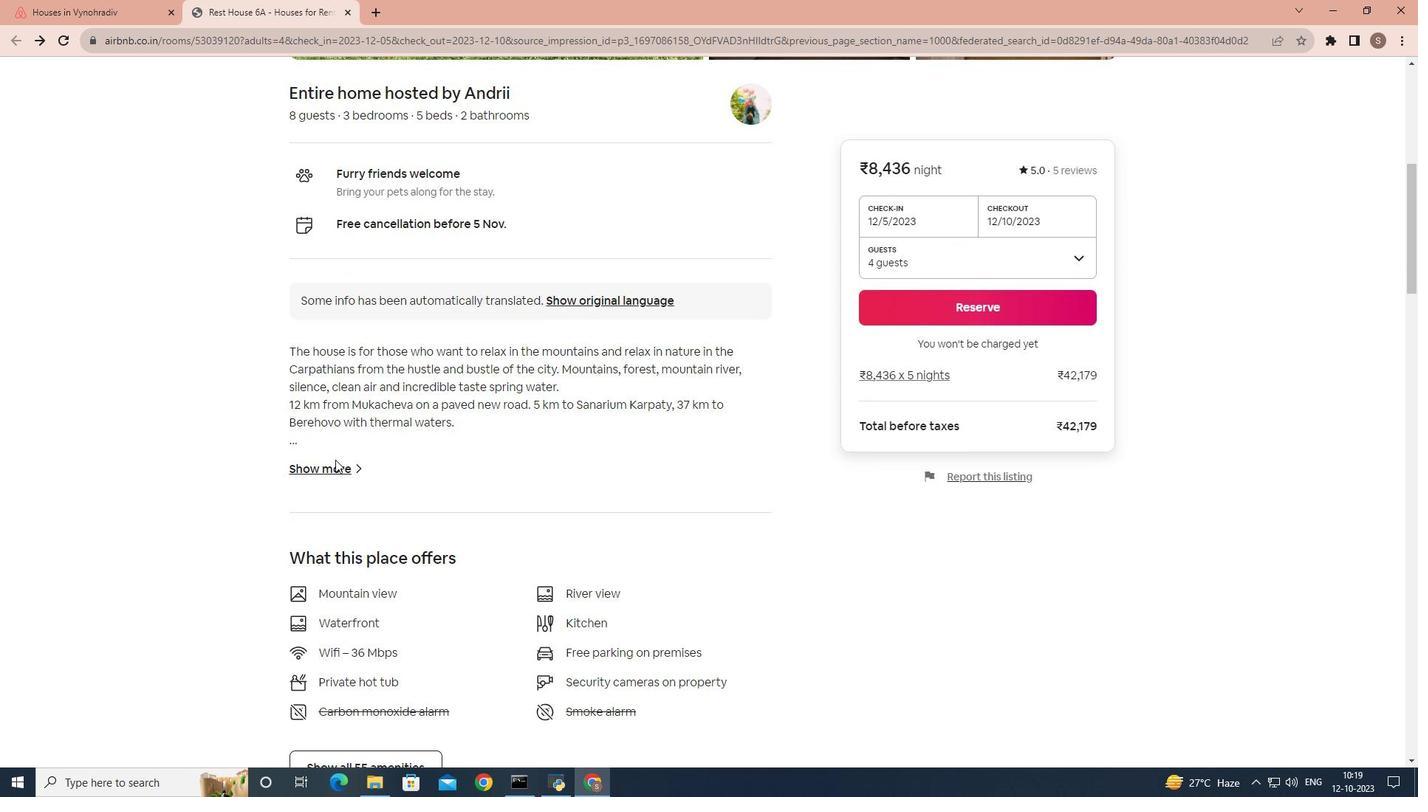 
Action: Mouse moved to (333, 460)
Screenshot: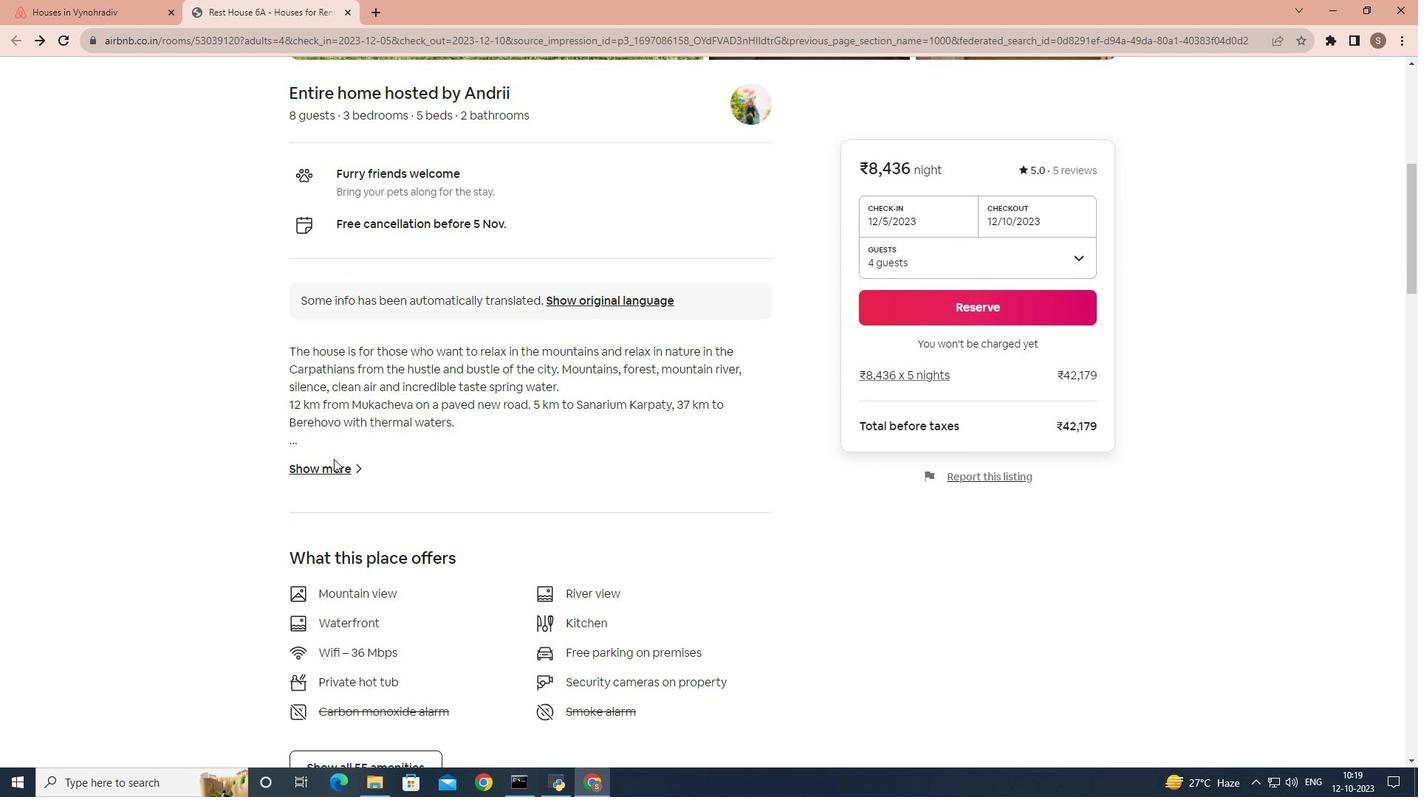 
Action: Mouse pressed left at (333, 460)
Screenshot: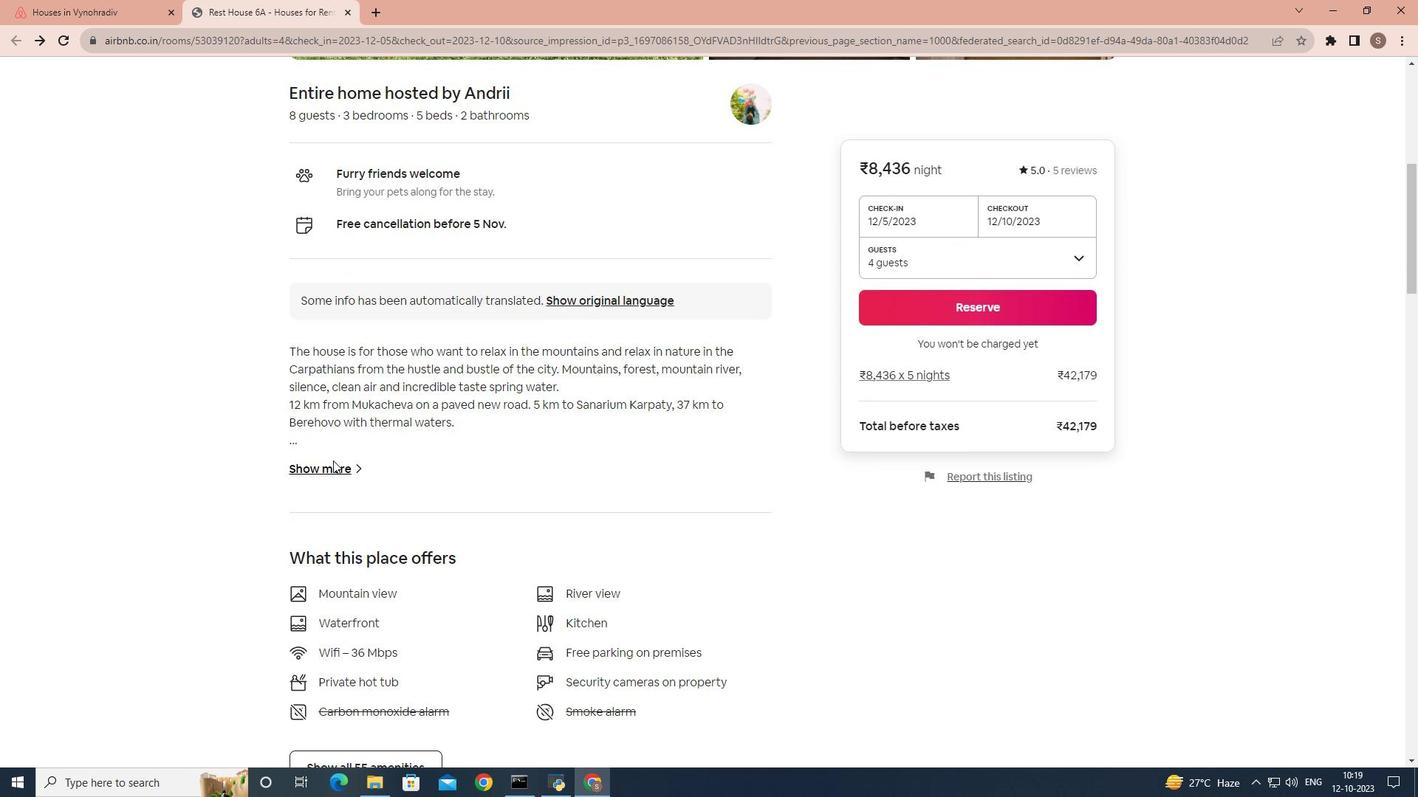 
Action: Mouse moved to (550, 463)
Screenshot: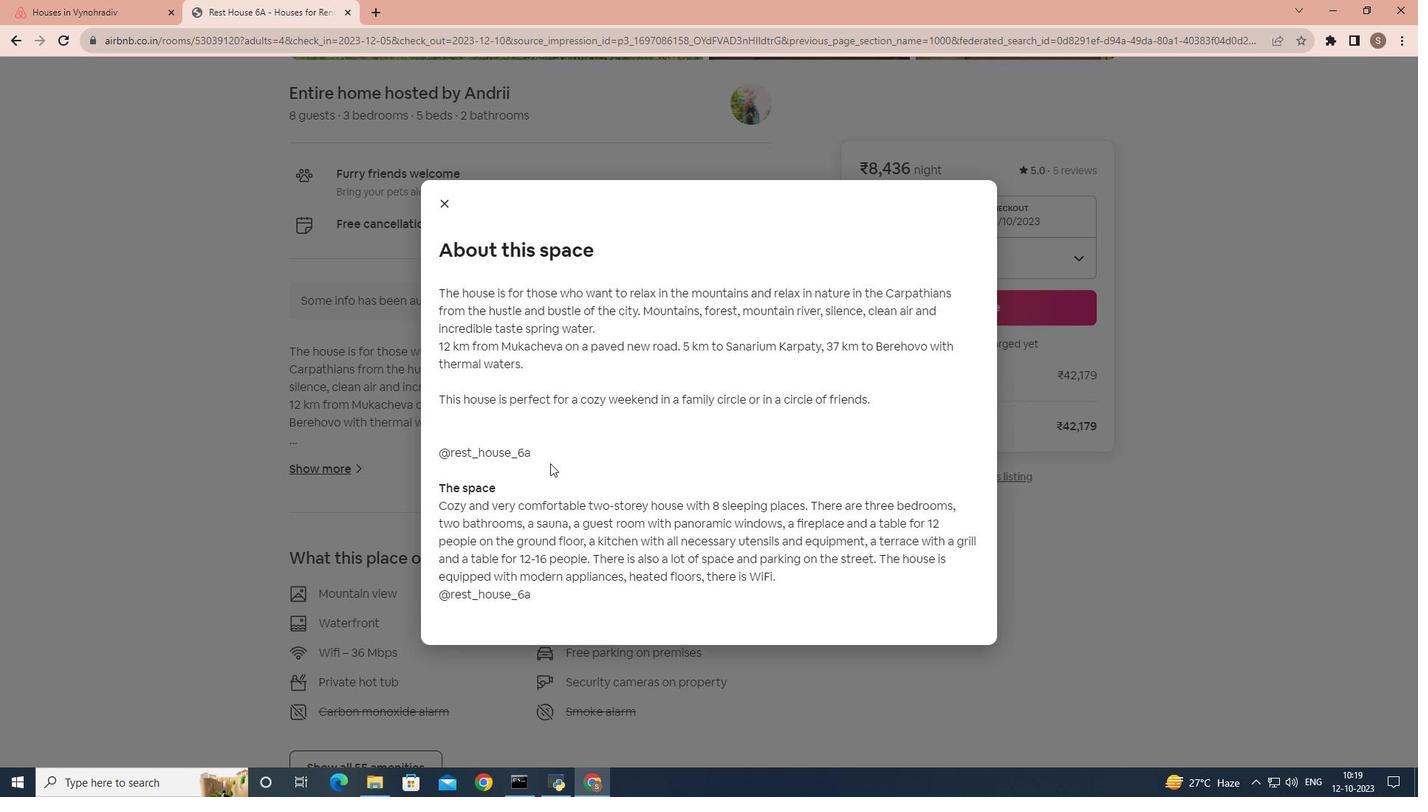 
Action: Mouse scrolled (550, 463) with delta (0, 0)
Screenshot: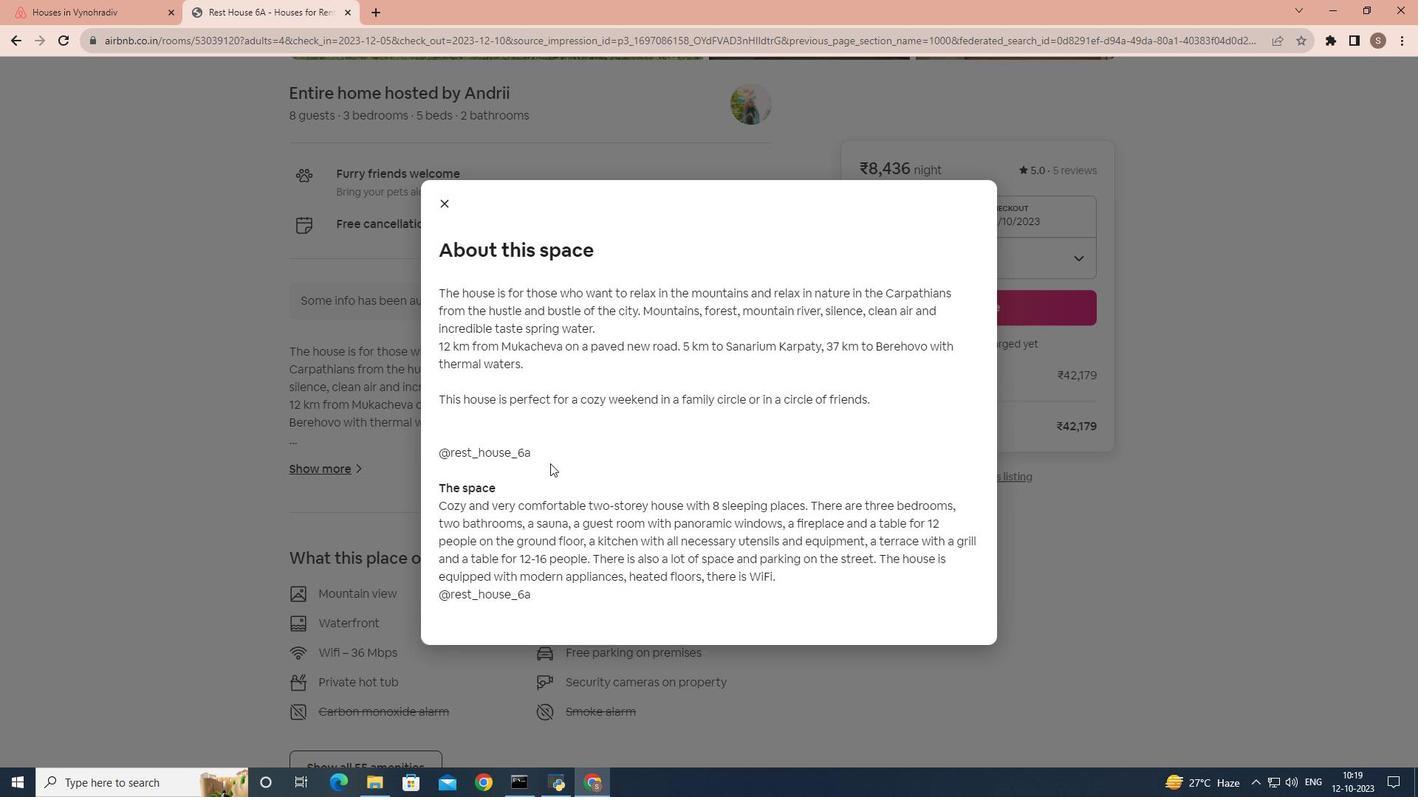
Action: Mouse moved to (441, 212)
Screenshot: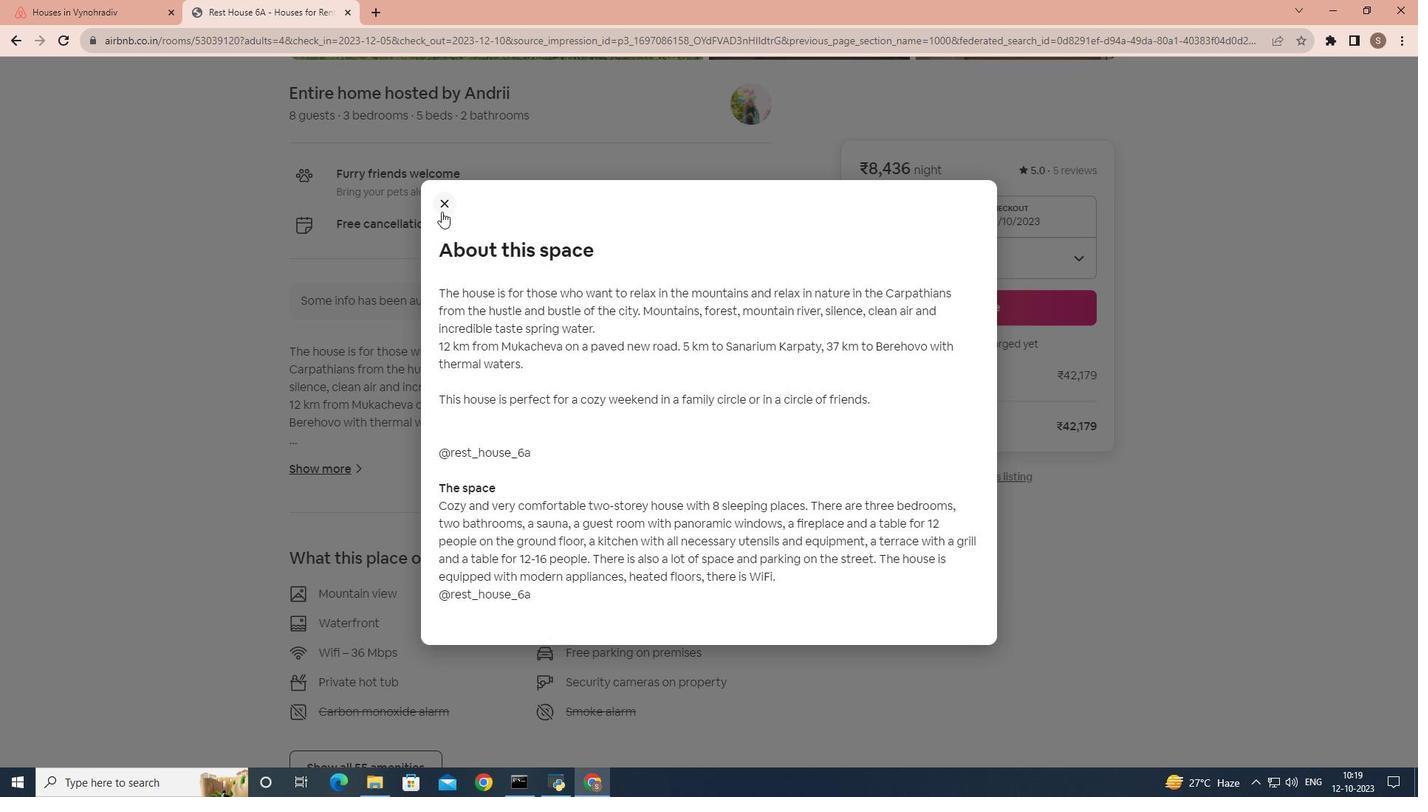 
Action: Mouse pressed left at (441, 212)
Screenshot: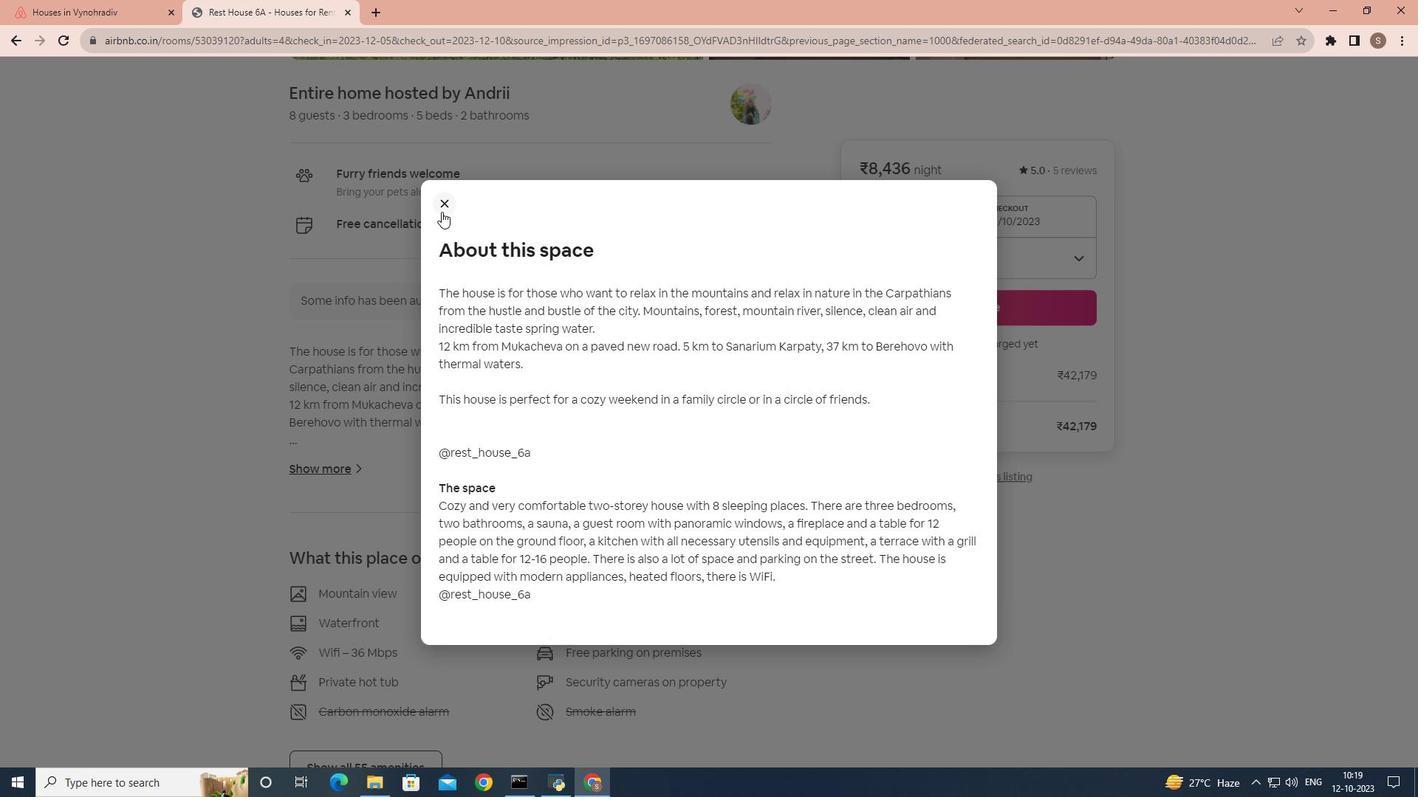 
Action: Mouse moved to (443, 409)
Screenshot: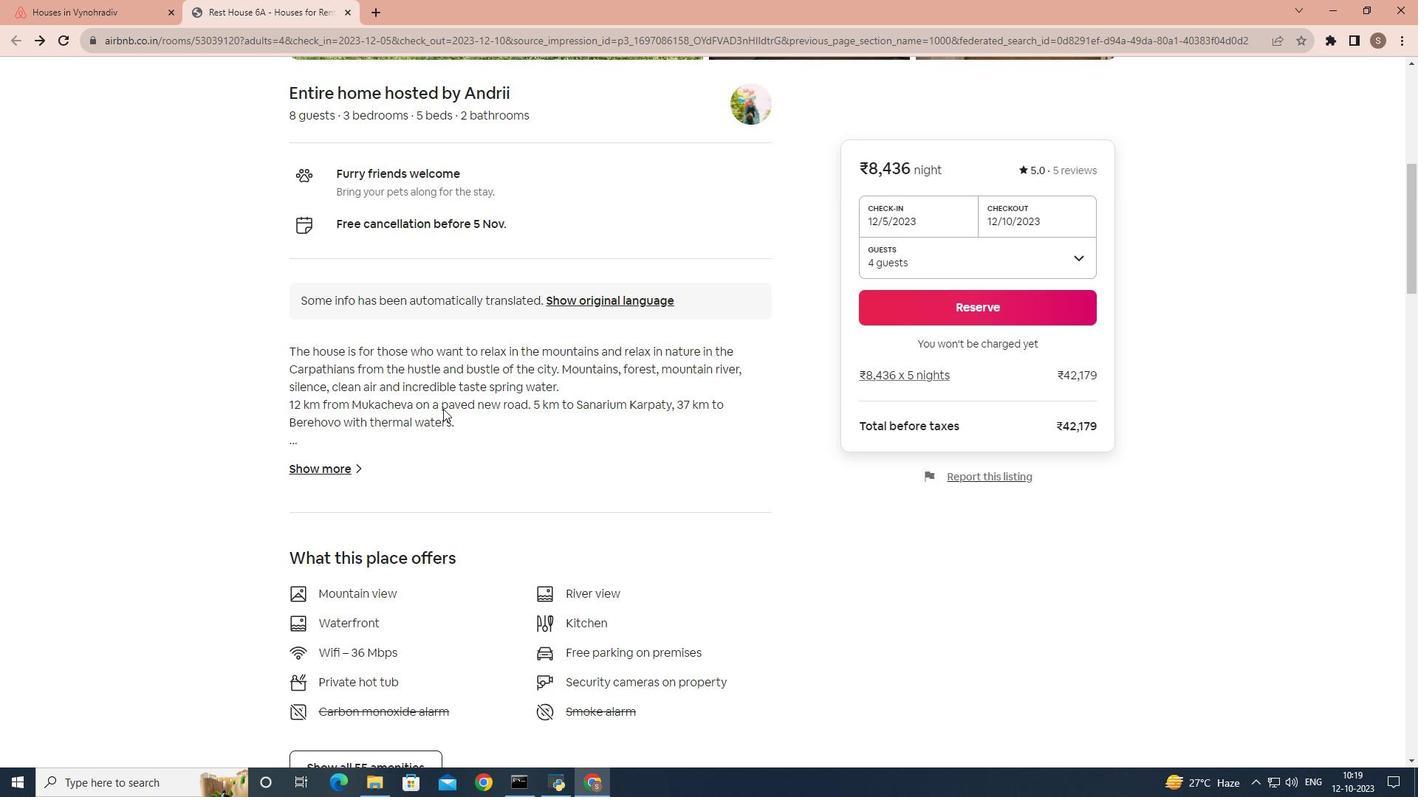 
Action: Mouse scrolled (443, 408) with delta (0, 0)
Screenshot: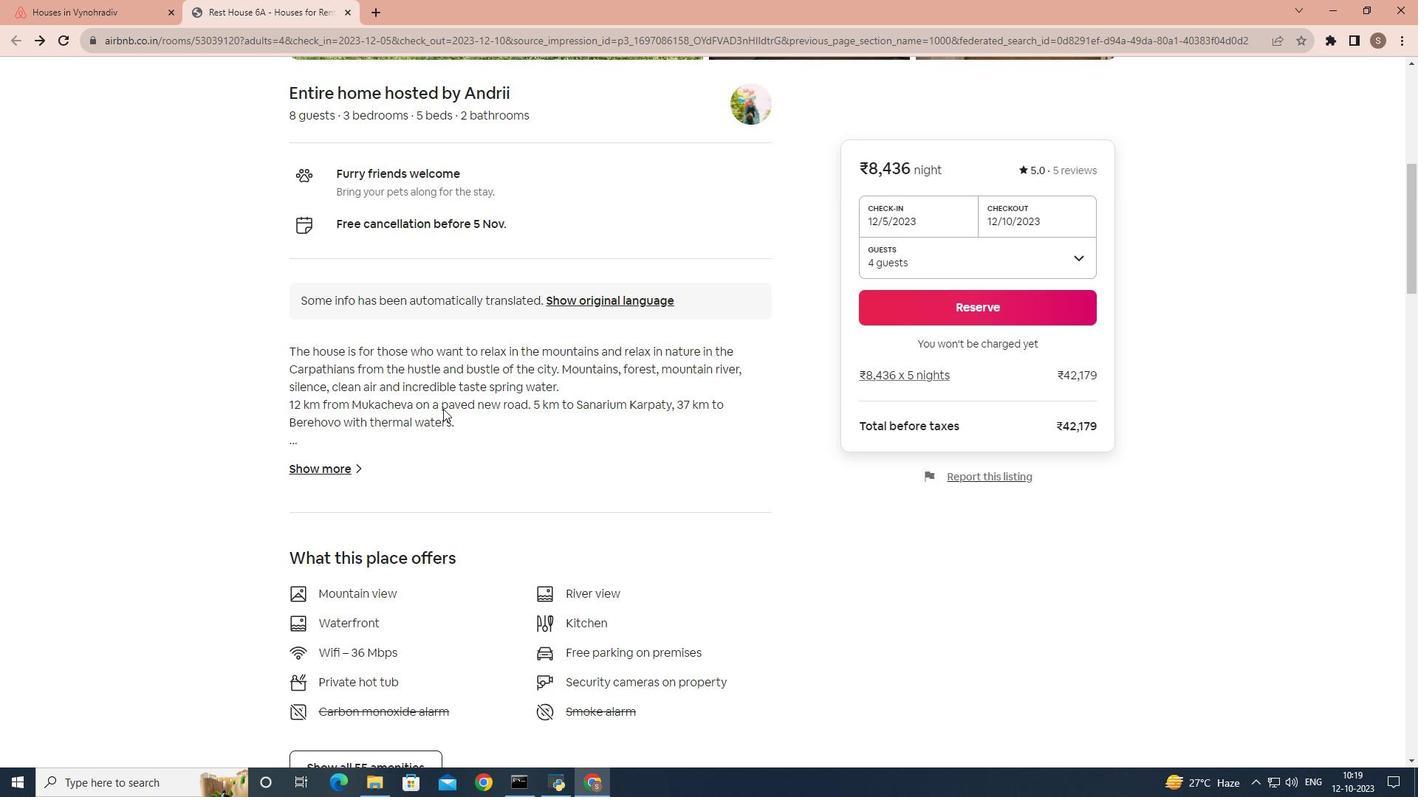 
Action: Mouse moved to (443, 410)
Screenshot: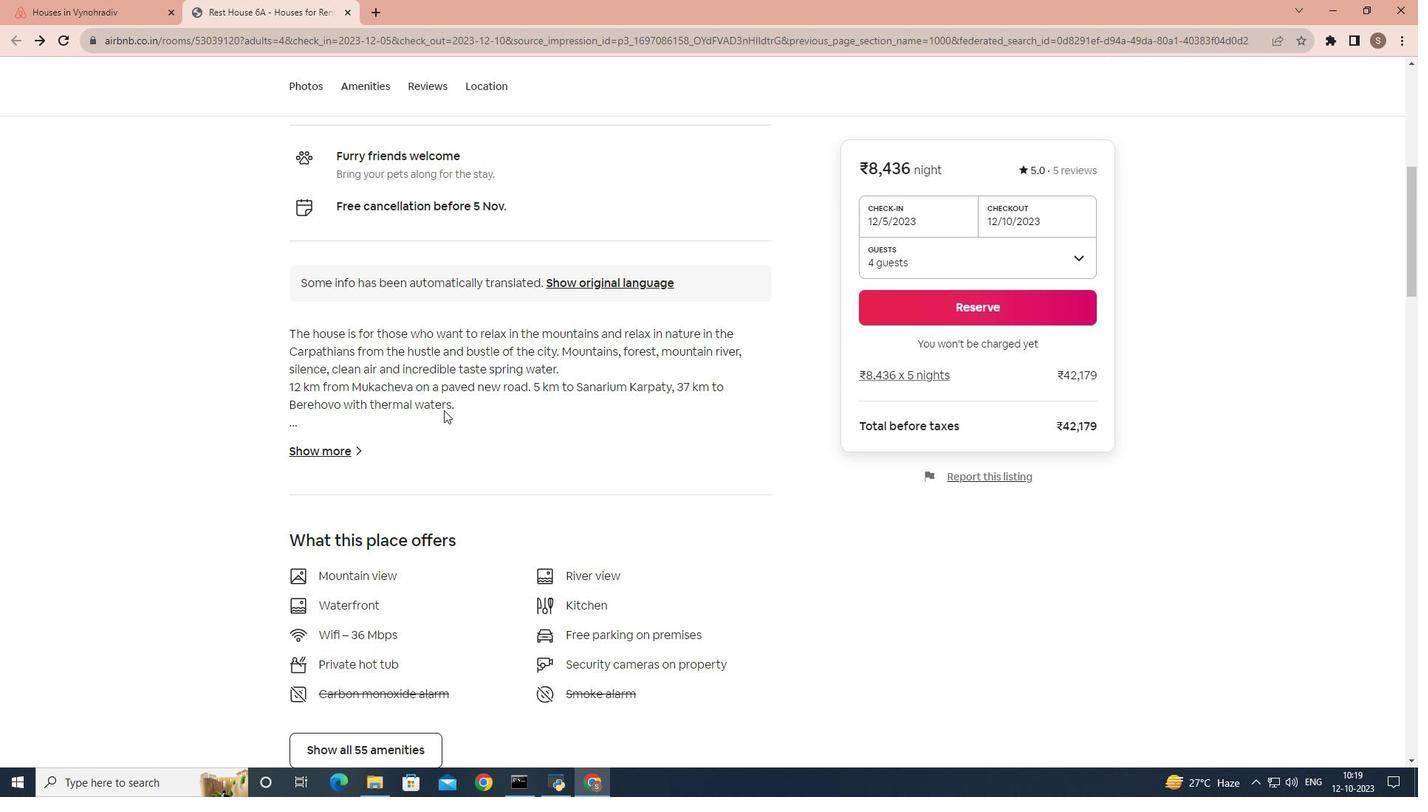 
Action: Mouse scrolled (443, 409) with delta (0, 0)
Screenshot: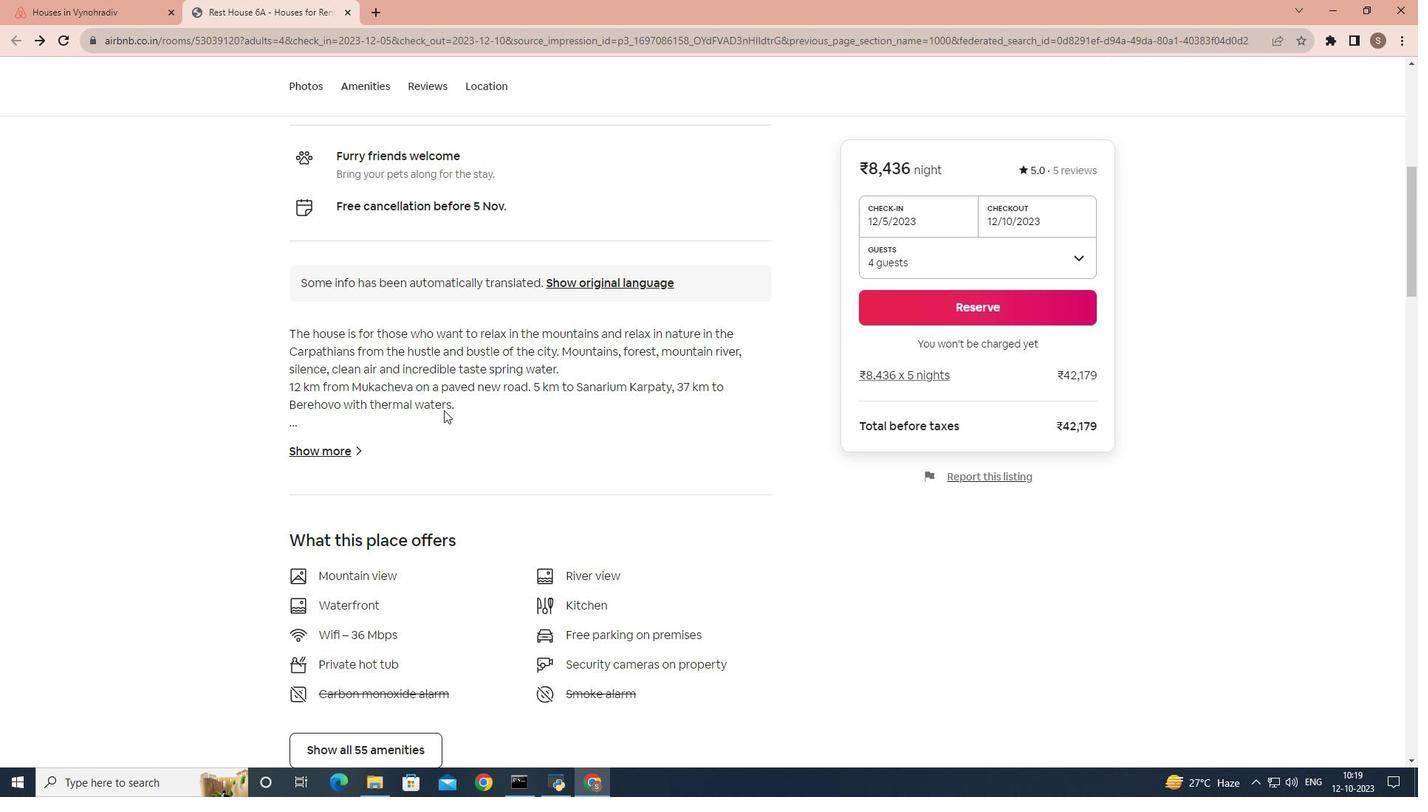 
Action: Mouse scrolled (443, 410) with delta (0, 0)
Screenshot: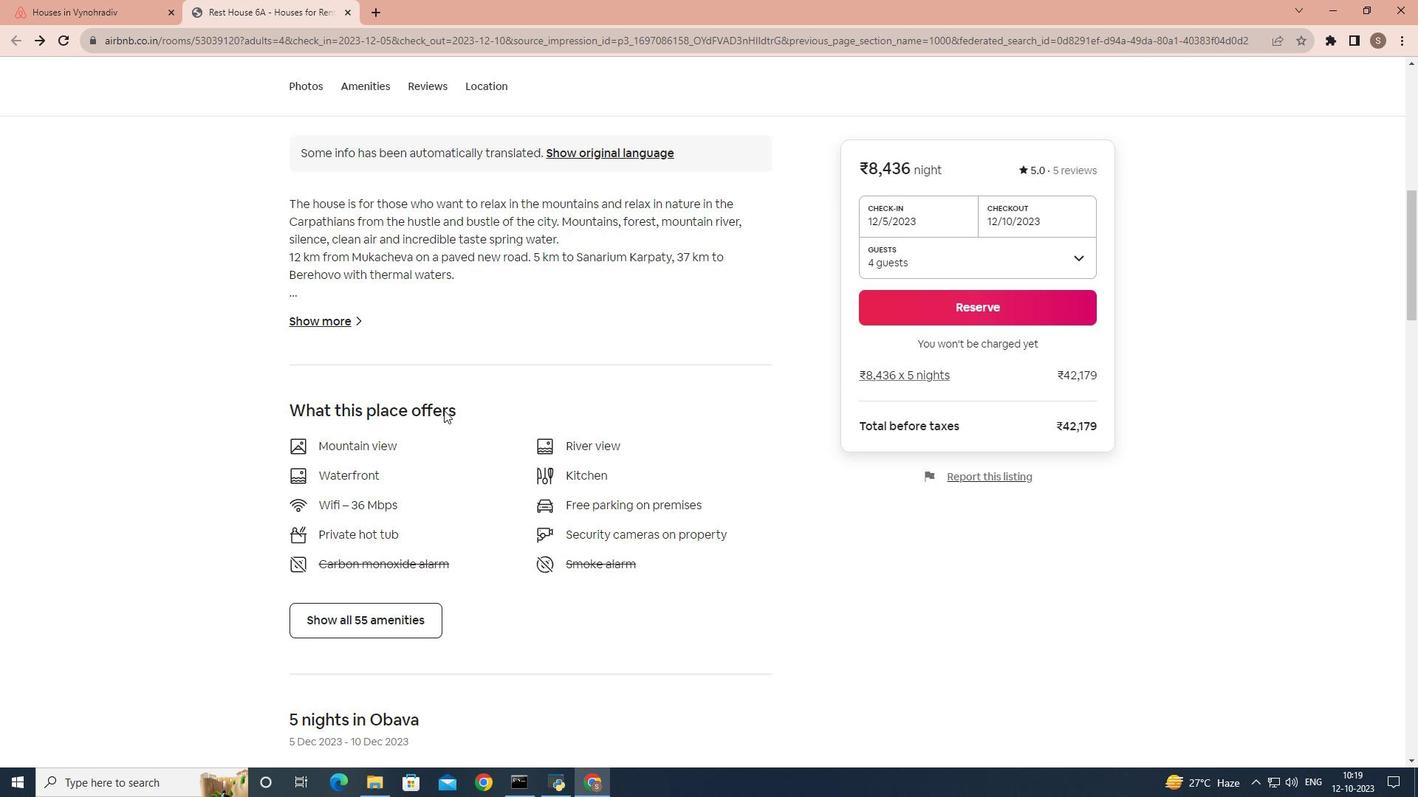 
Action: Mouse moved to (443, 412)
Screenshot: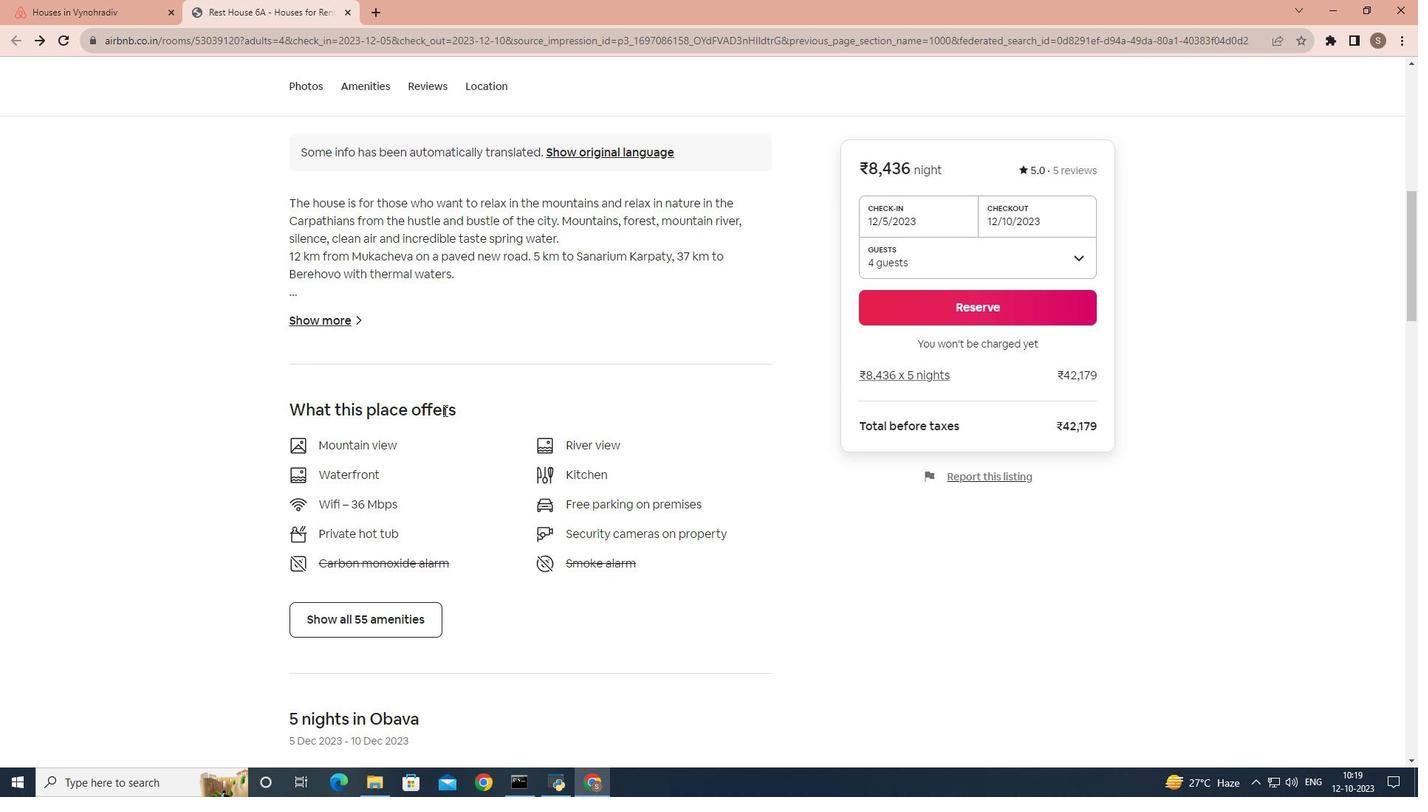 
Action: Mouse scrolled (443, 411) with delta (0, 0)
Screenshot: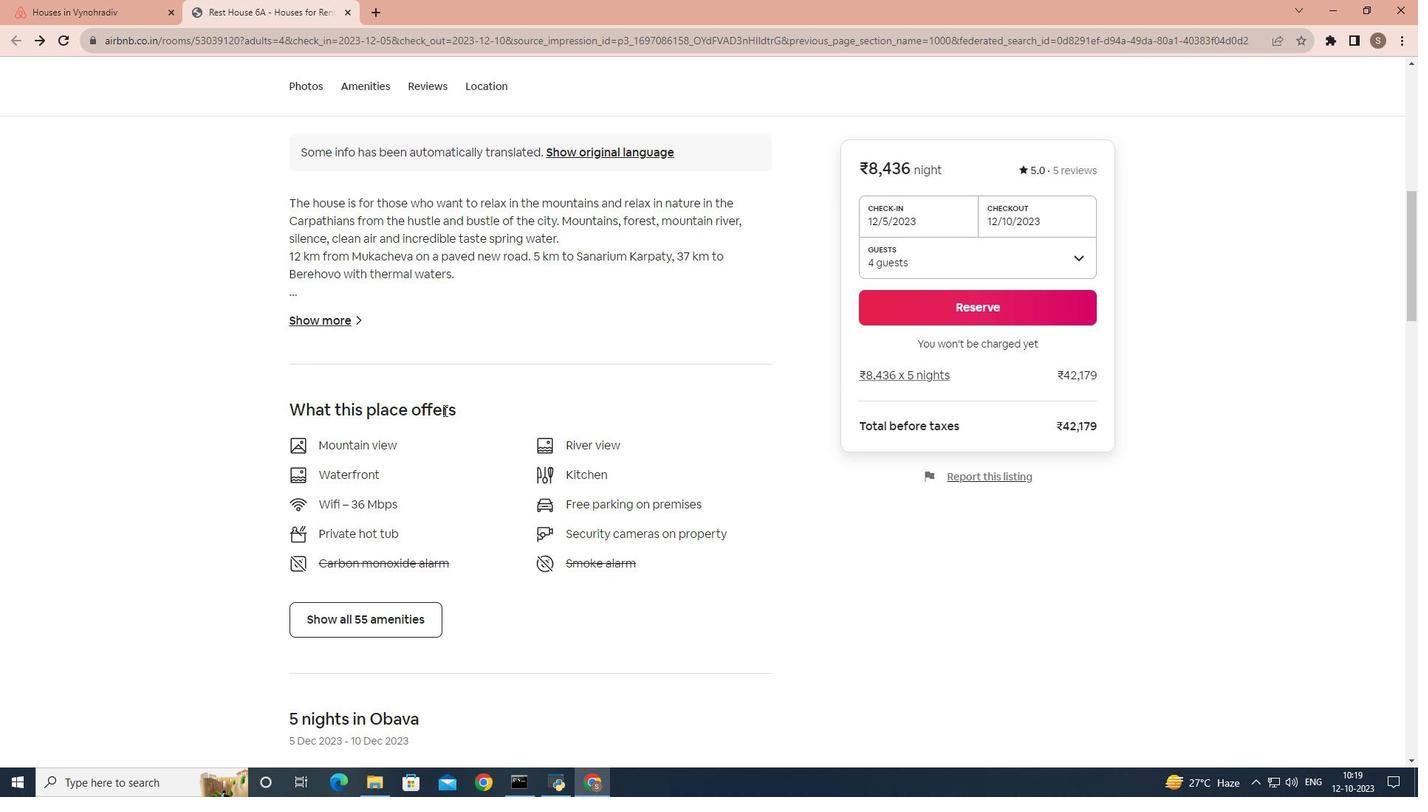 
Action: Mouse moved to (439, 434)
Screenshot: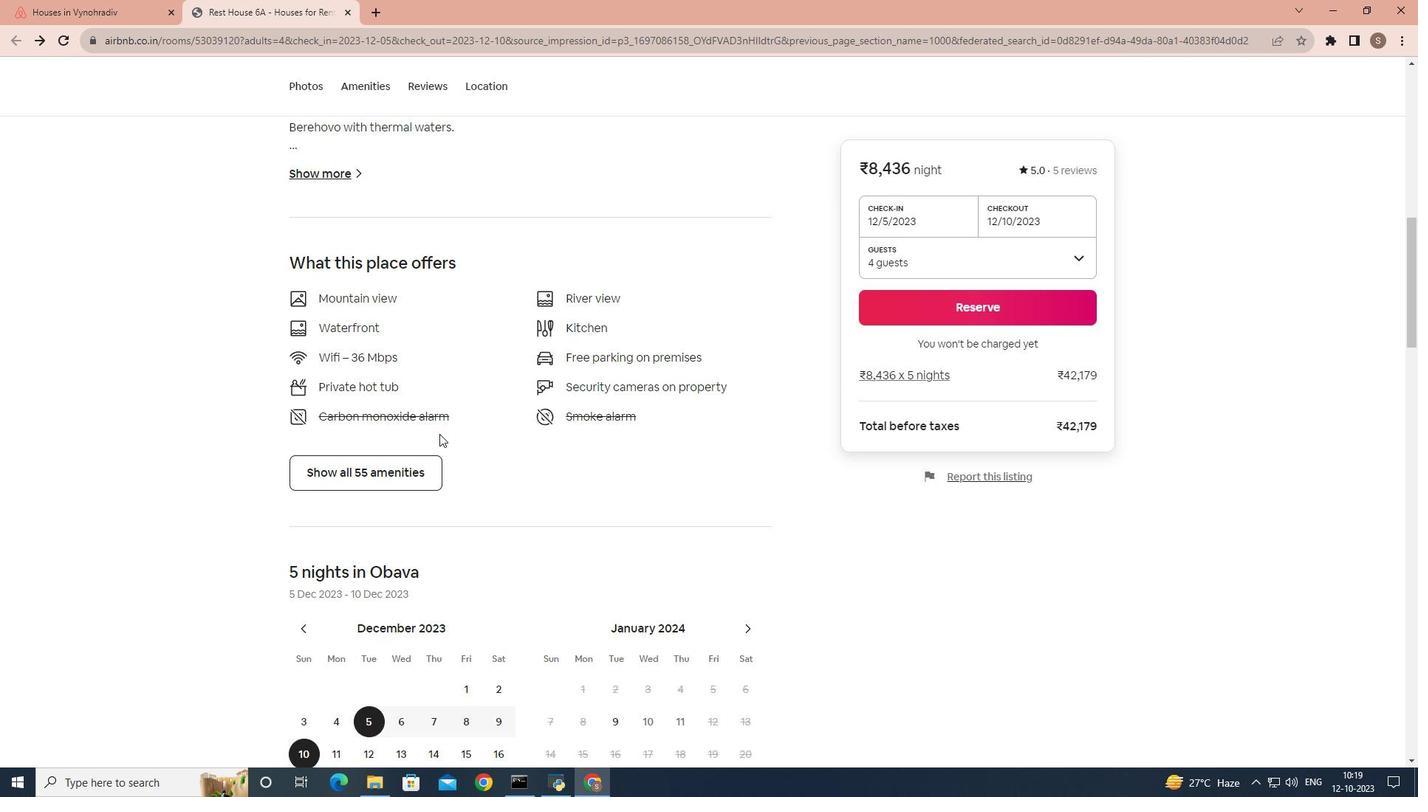 
Action: Mouse scrolled (439, 433) with delta (0, 0)
Screenshot: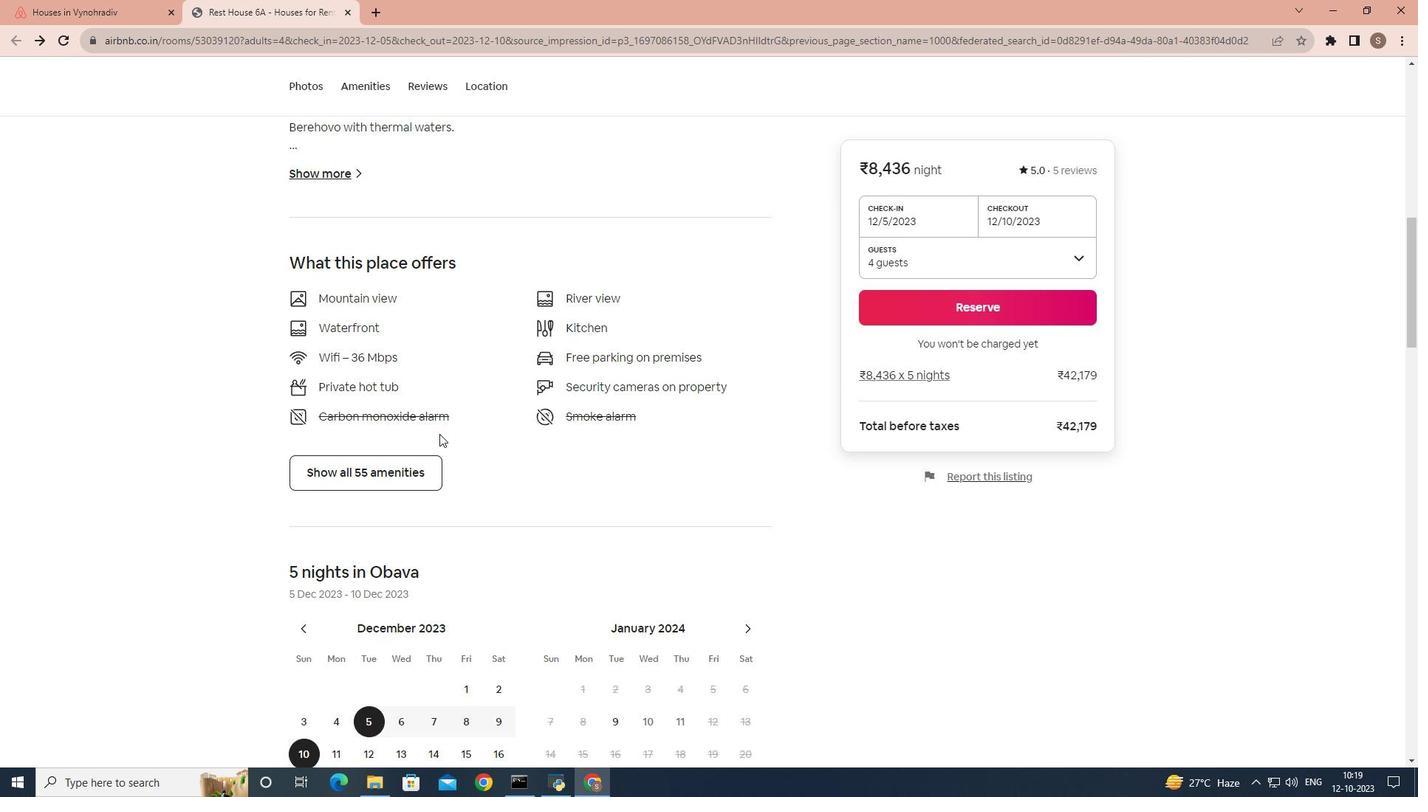
Action: Mouse moved to (411, 395)
Screenshot: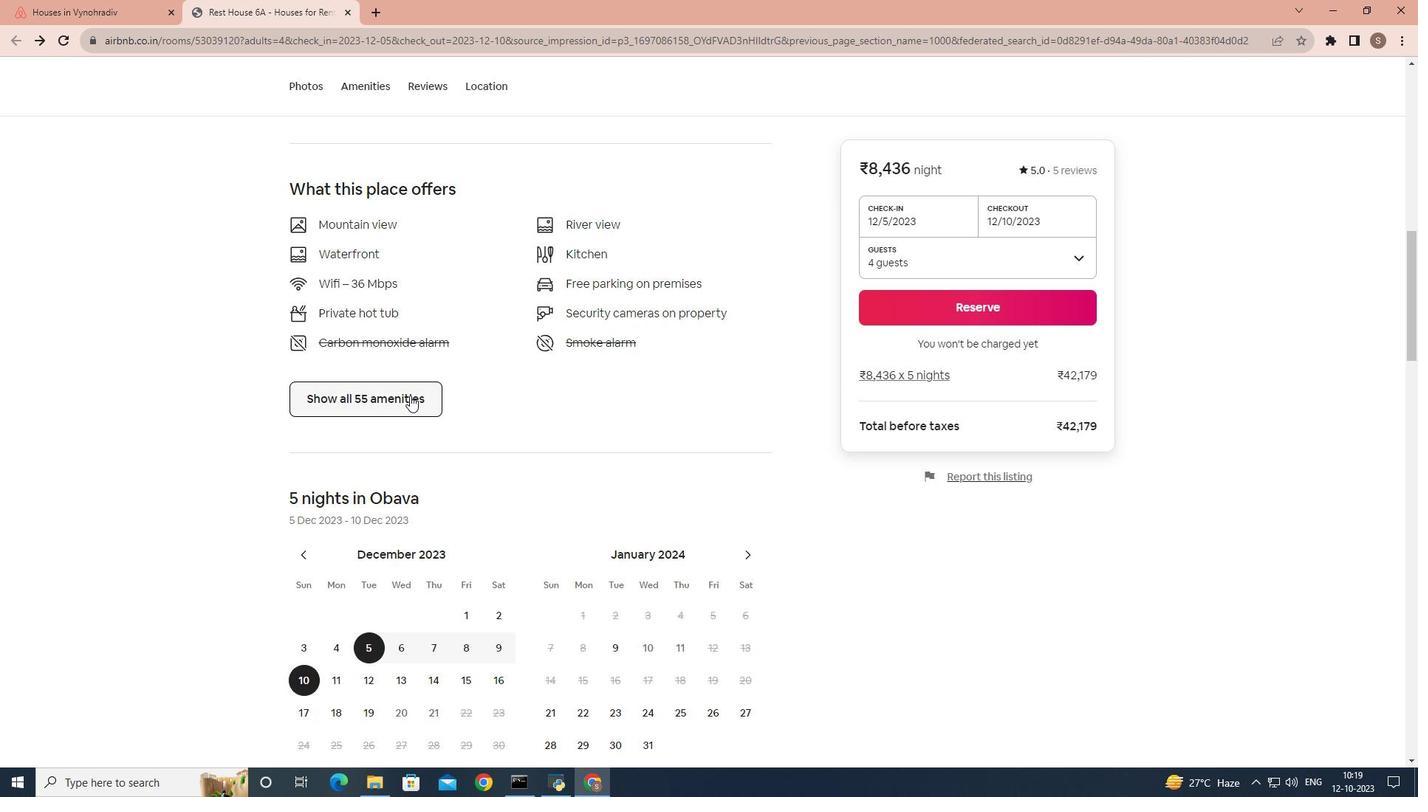 
Action: Mouse pressed left at (411, 395)
Screenshot: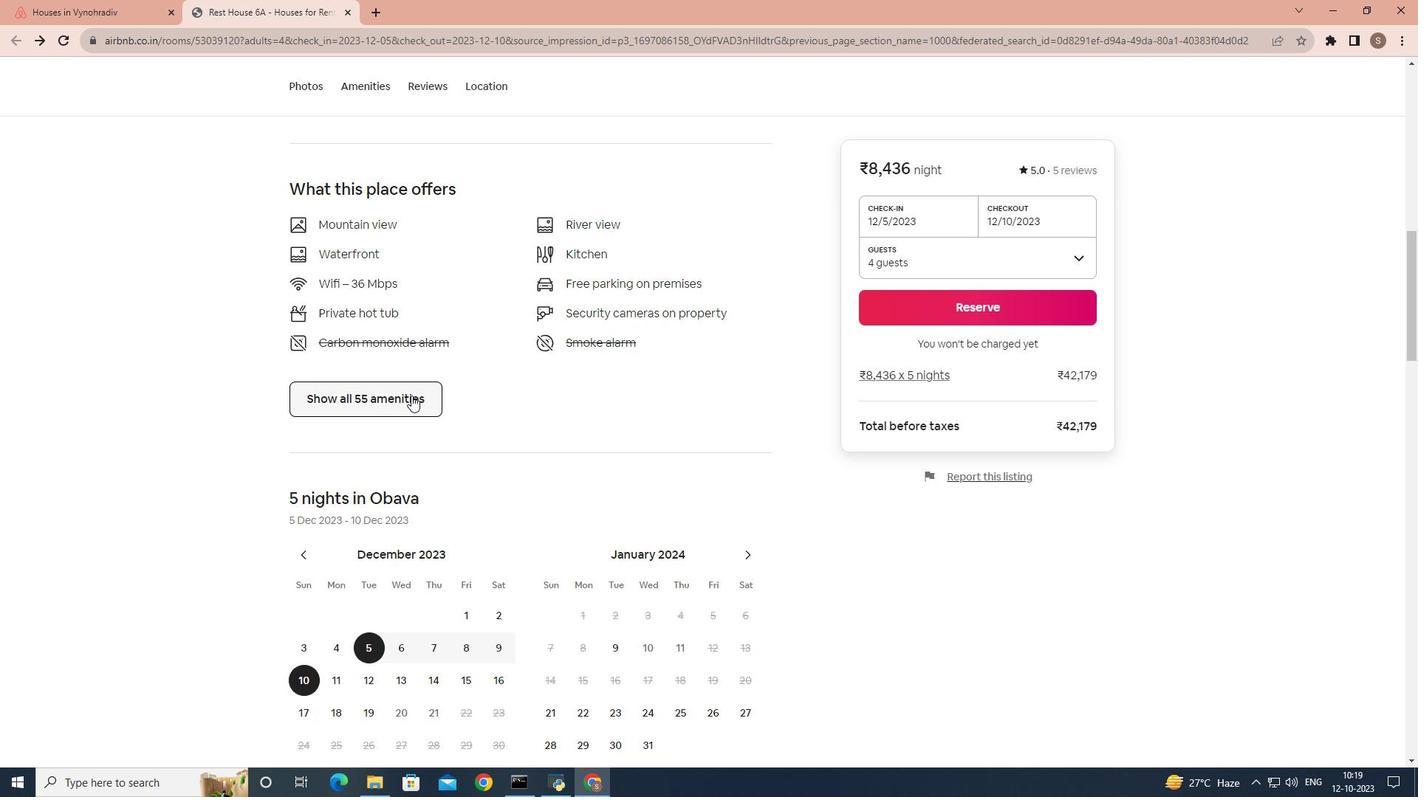 
Action: Mouse moved to (524, 376)
Screenshot: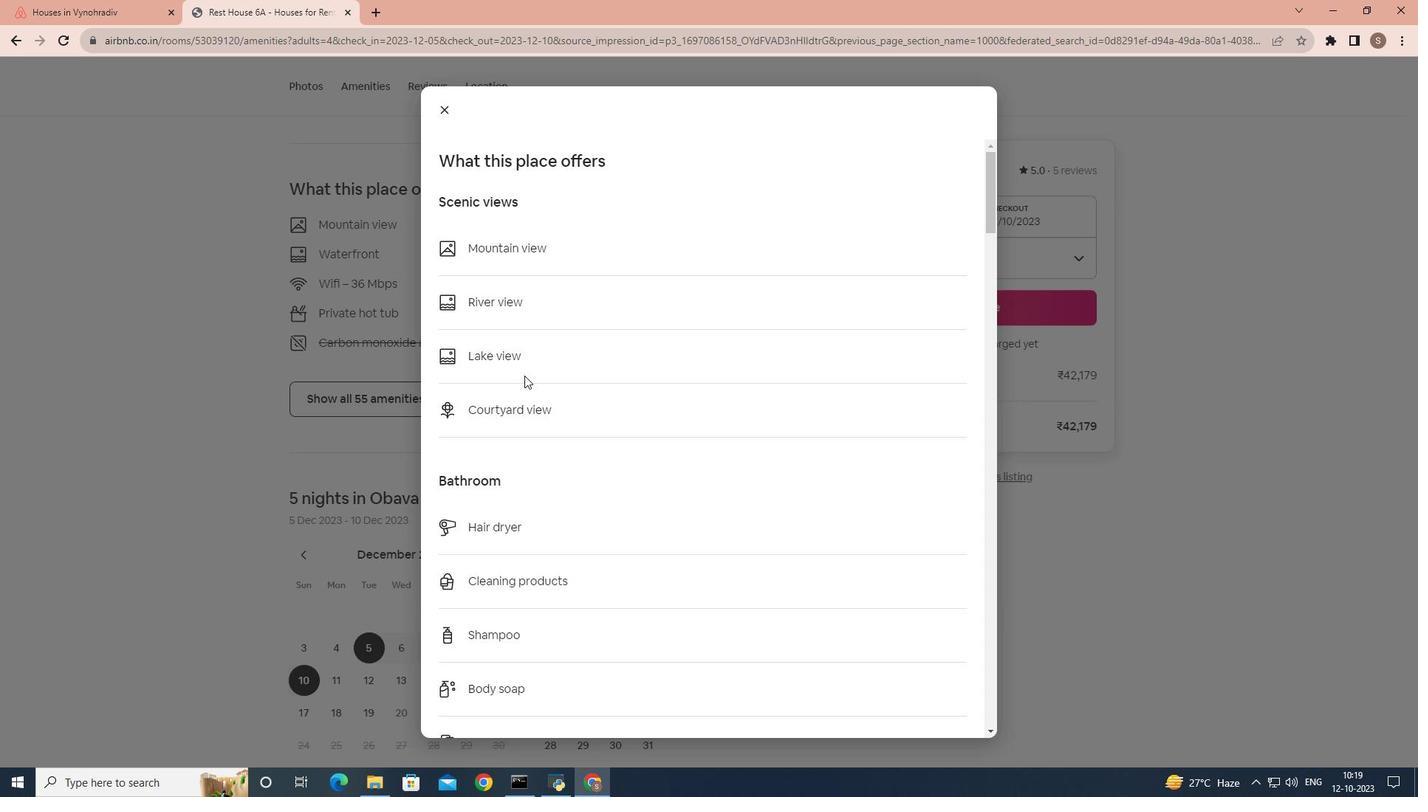 
Action: Mouse scrolled (524, 375) with delta (0, 0)
Screenshot: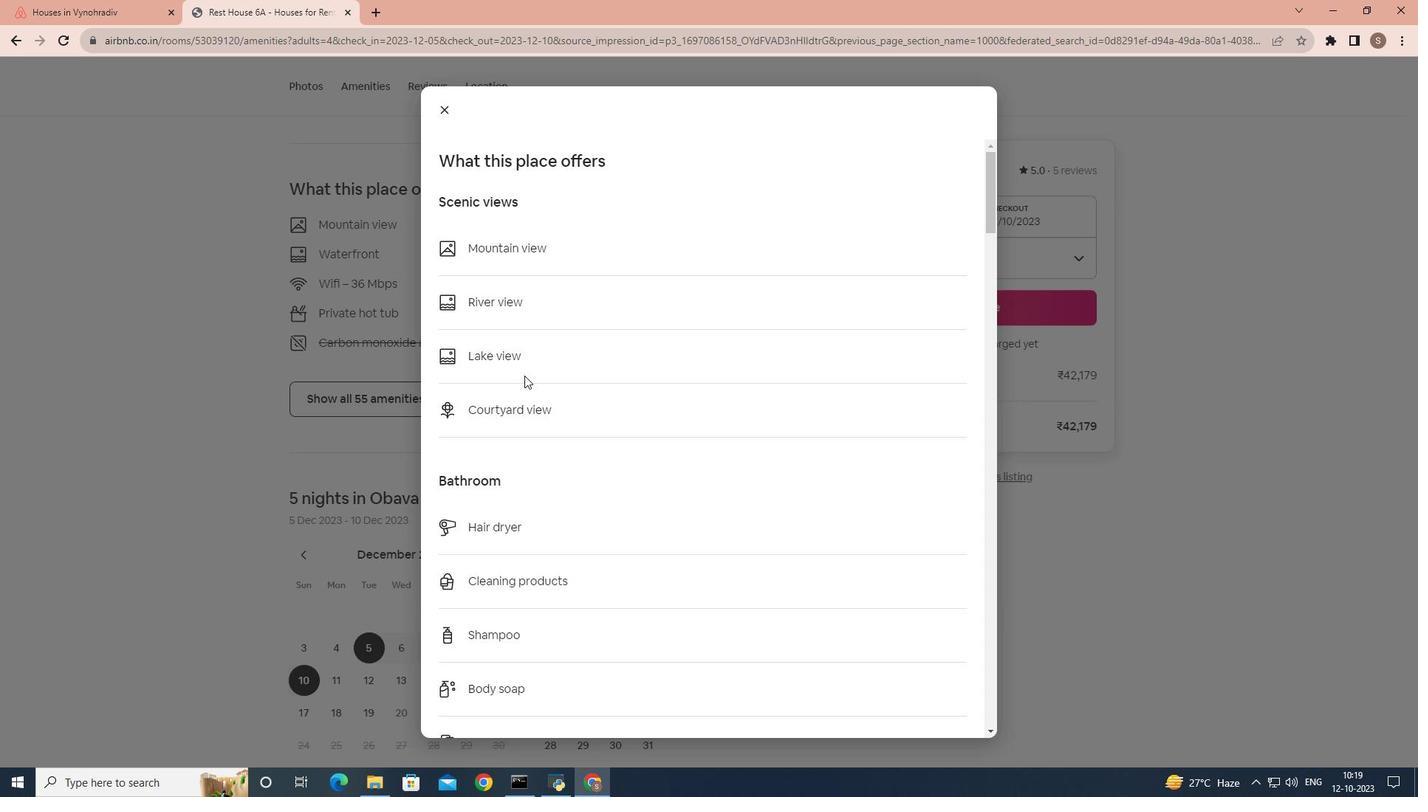 
Action: Mouse scrolled (524, 375) with delta (0, 0)
Screenshot: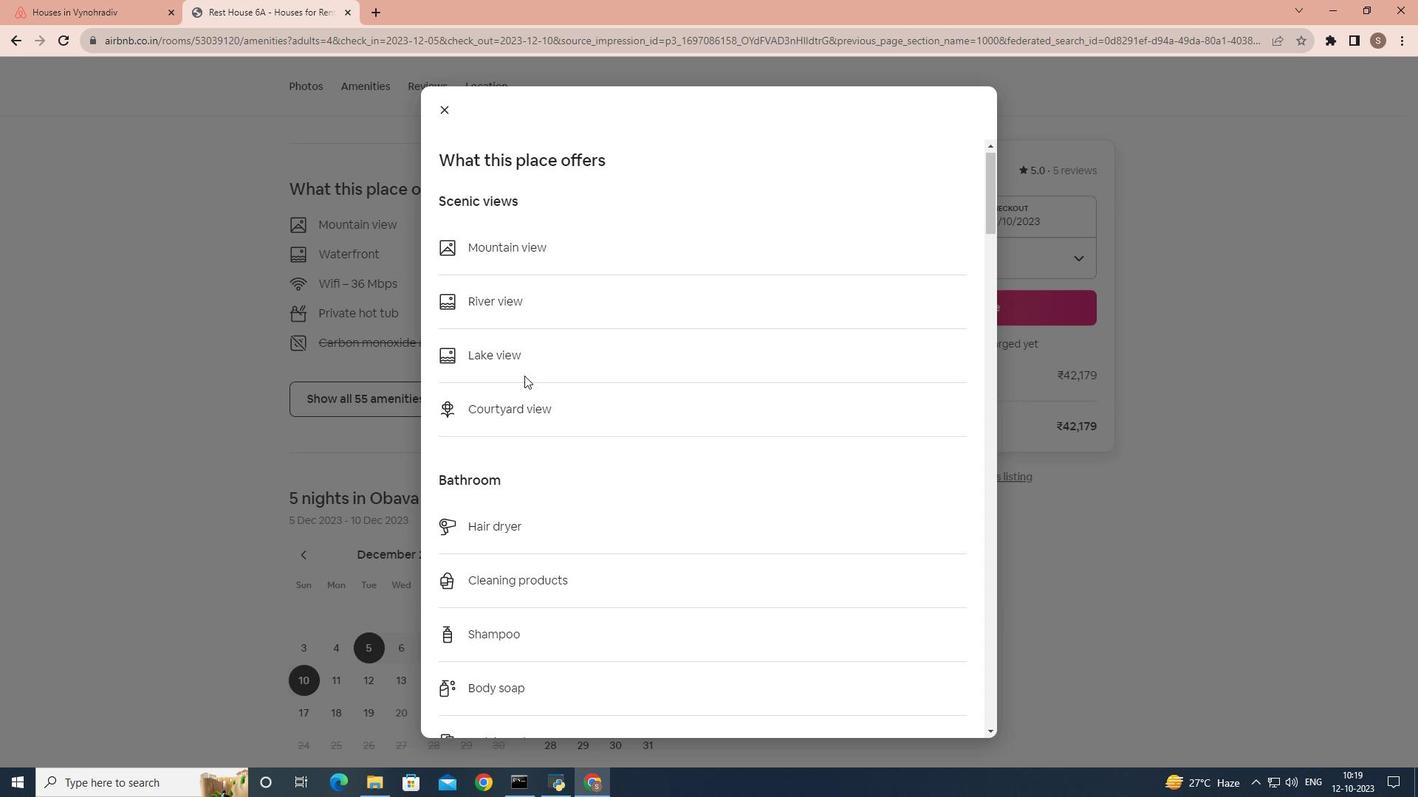 
Action: Mouse scrolled (524, 375) with delta (0, 0)
Screenshot: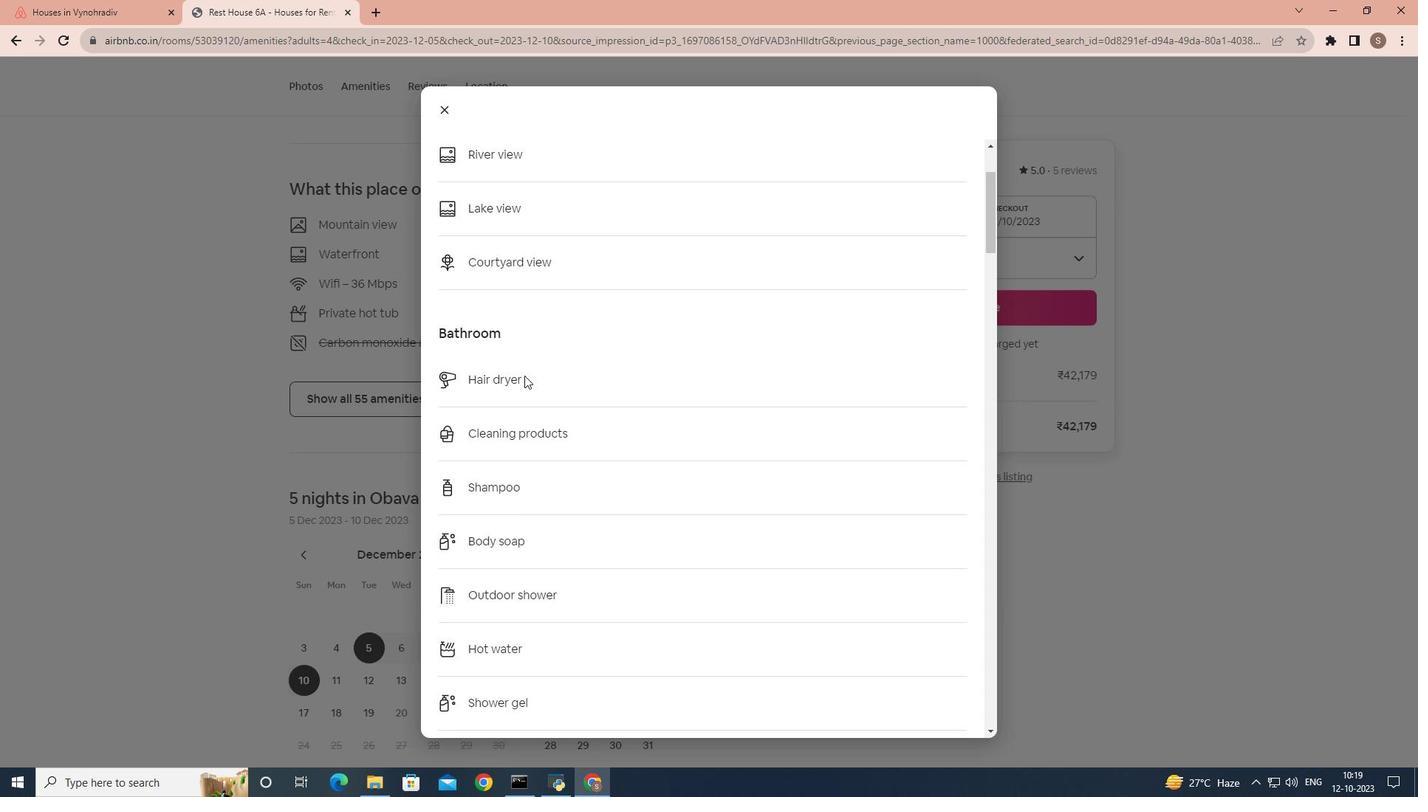 
Action: Mouse scrolled (524, 375) with delta (0, 0)
Screenshot: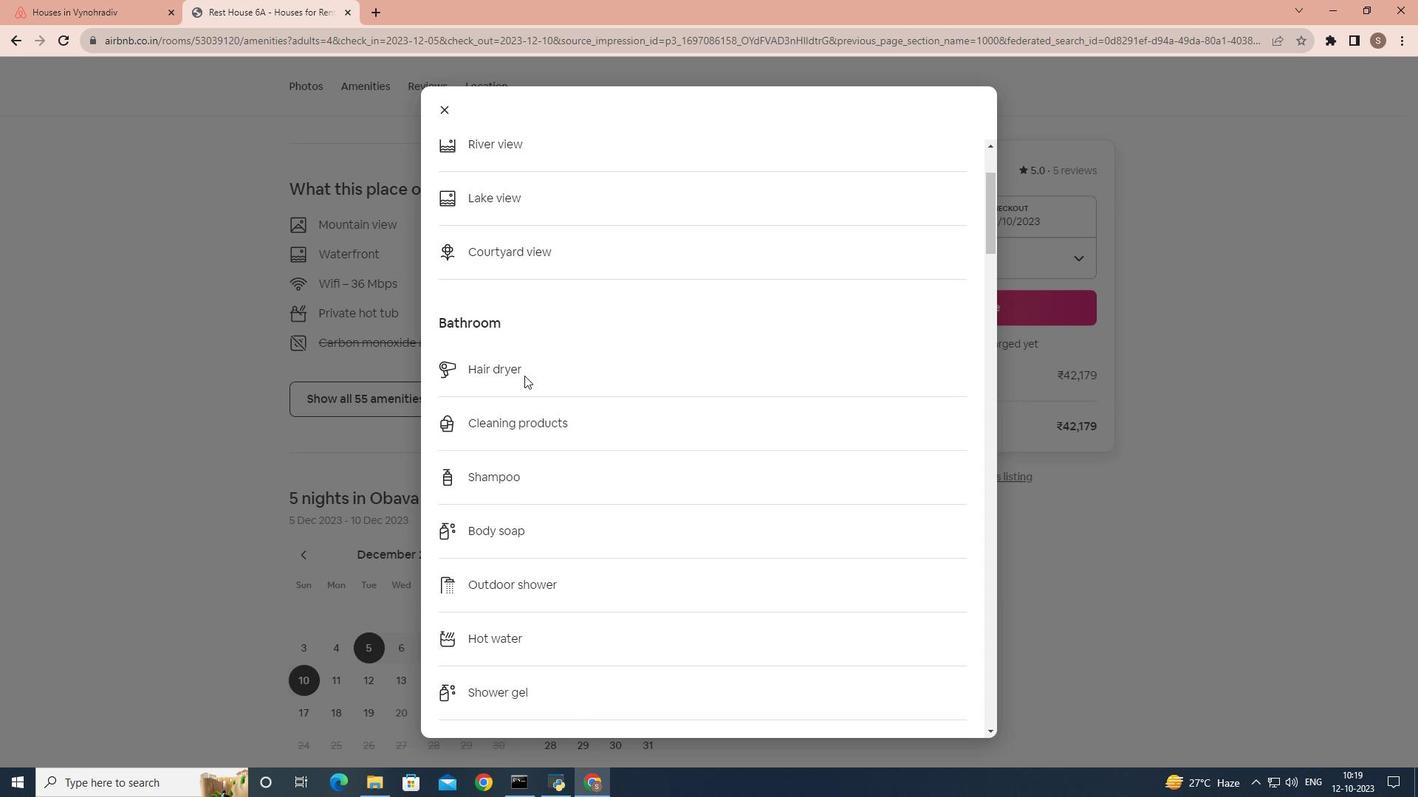 
Action: Mouse moved to (512, 345)
Screenshot: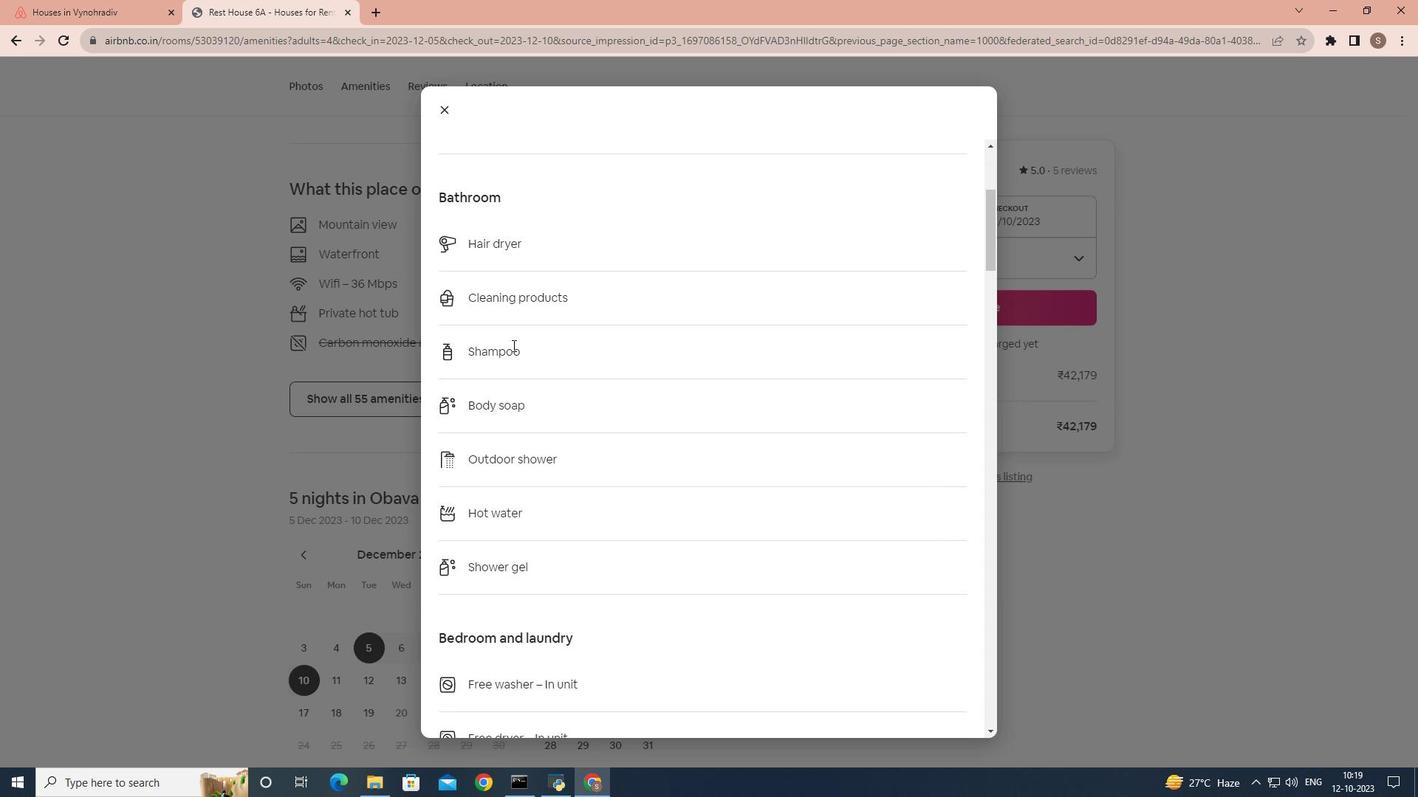 
Action: Mouse scrolled (512, 345) with delta (0, 0)
Screenshot: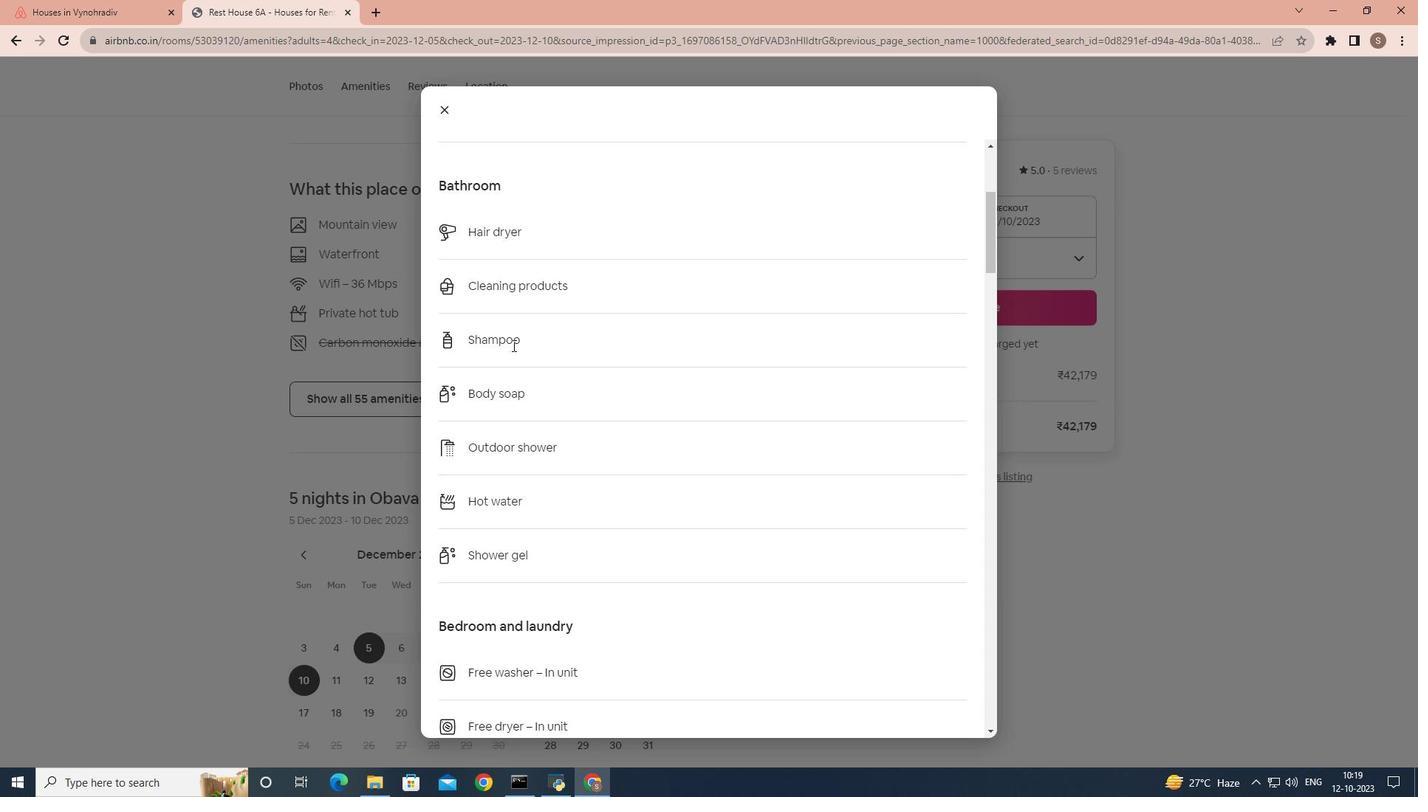 
Action: Mouse scrolled (512, 345) with delta (0, 0)
Screenshot: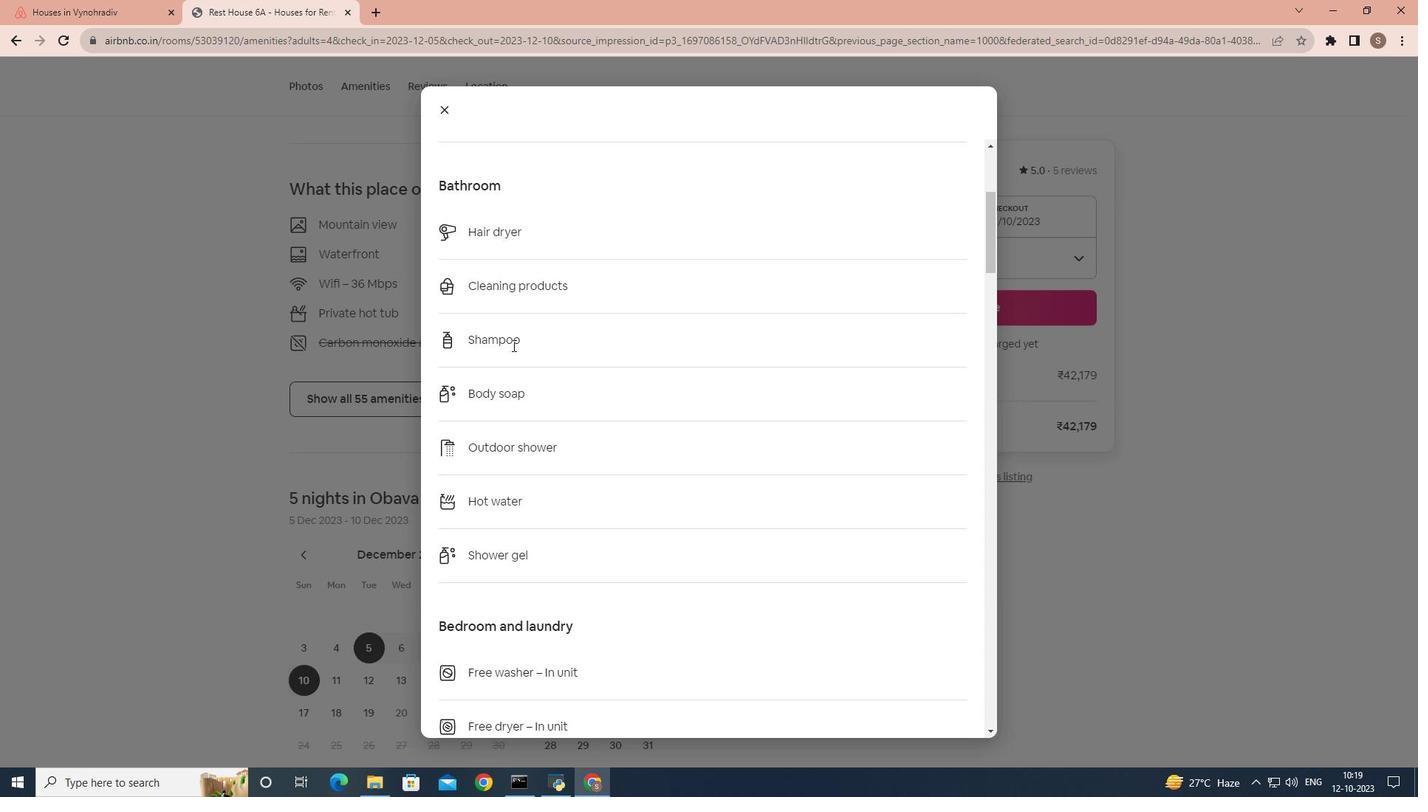 
Action: Mouse scrolled (512, 345) with delta (0, 0)
Screenshot: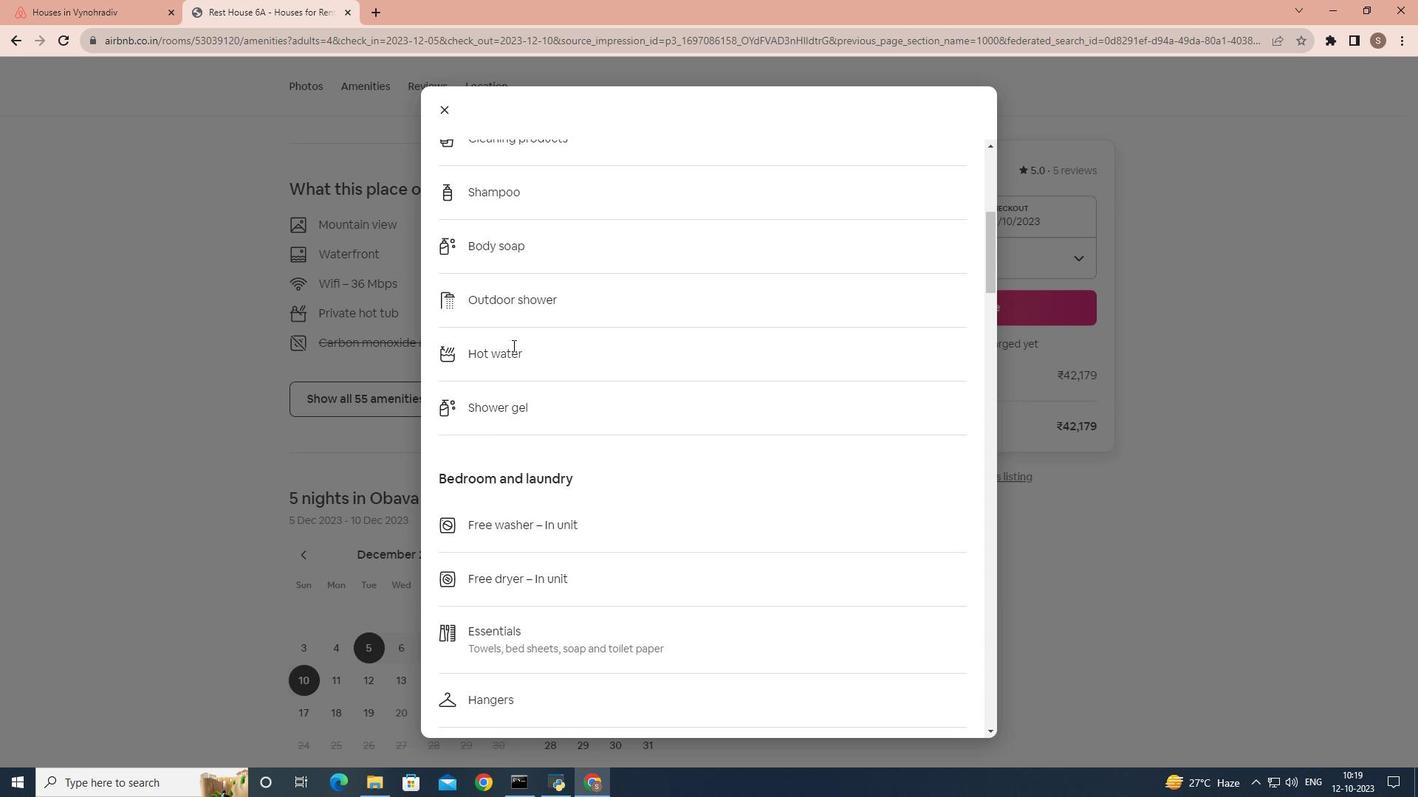 
Action: Mouse scrolled (512, 345) with delta (0, 0)
Screenshot: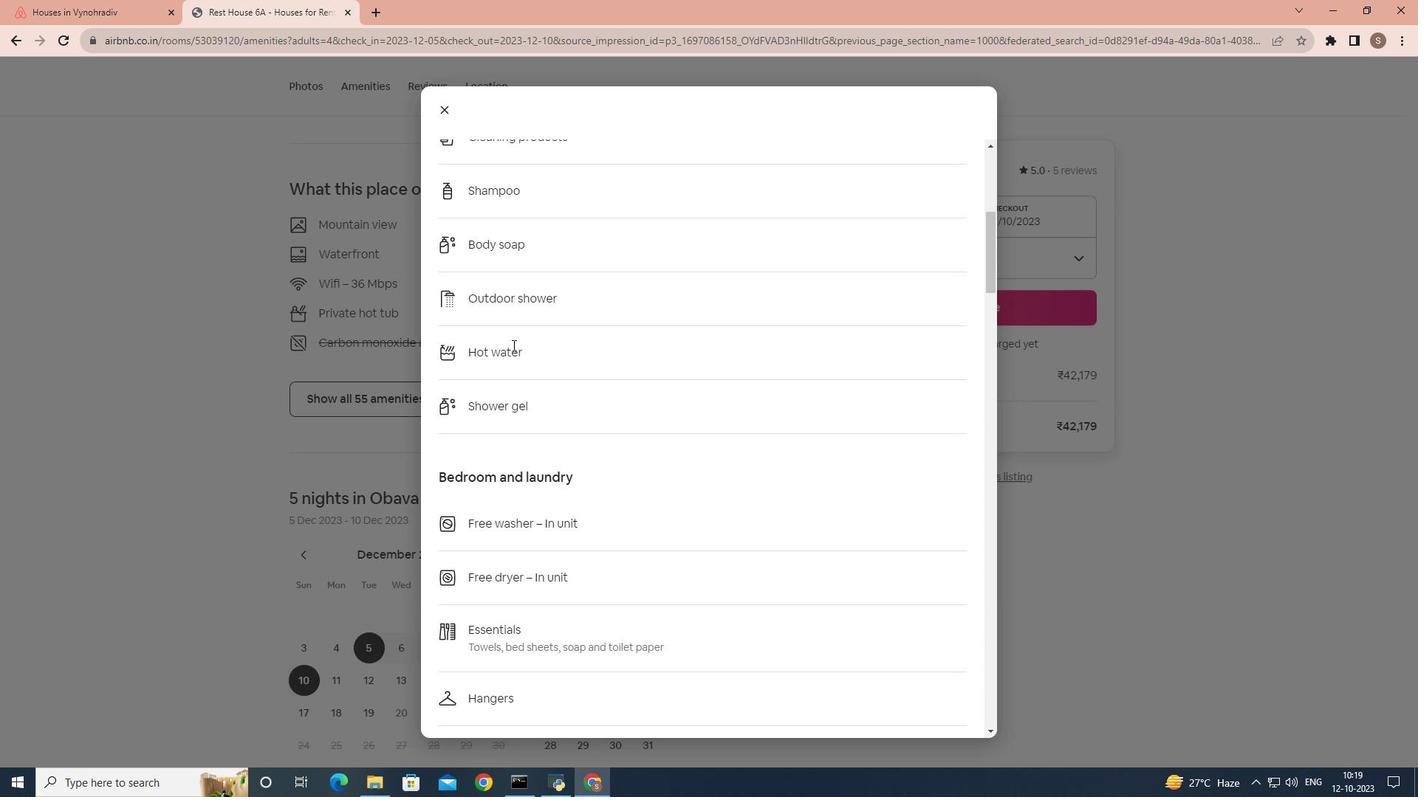 
Action: Mouse scrolled (512, 345) with delta (0, 0)
Screenshot: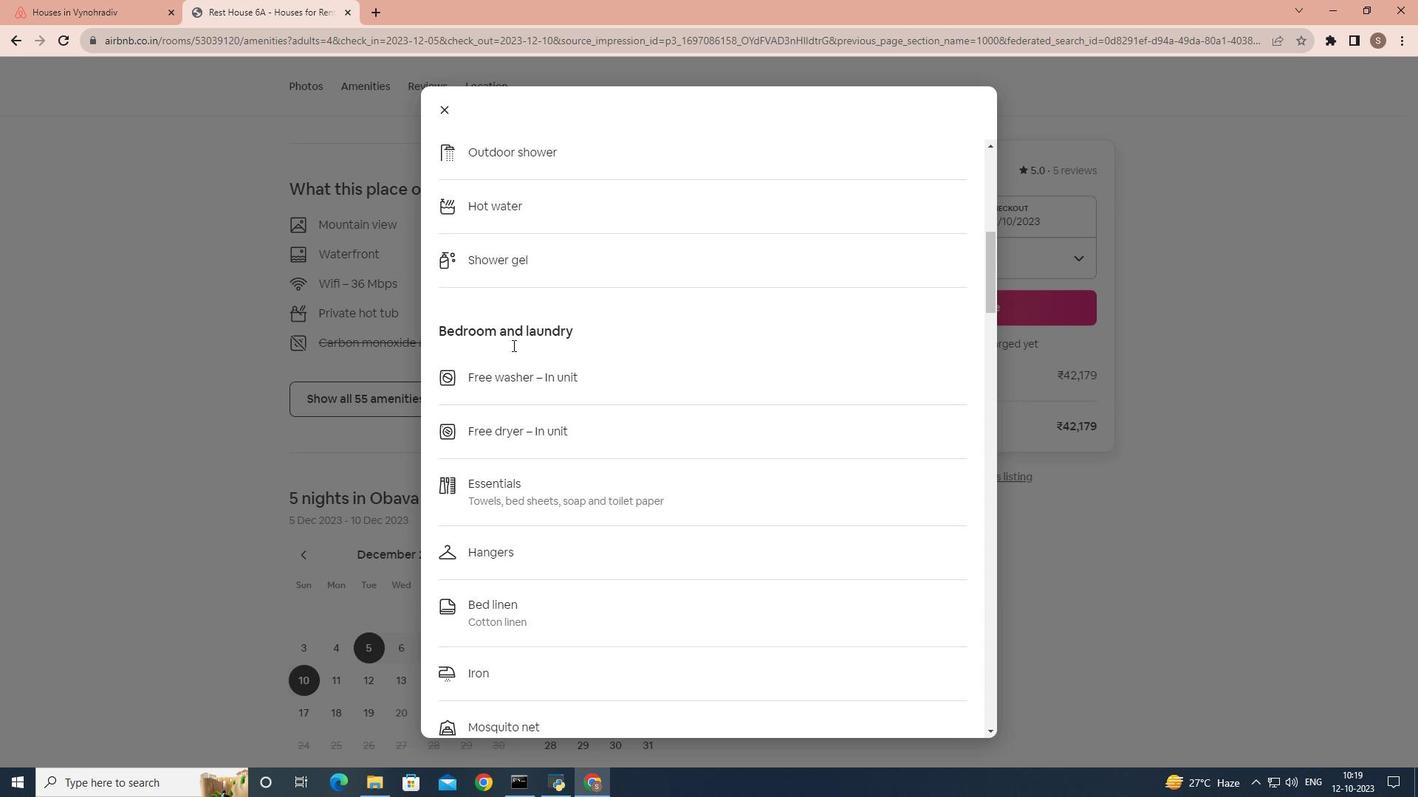 
Action: Mouse scrolled (512, 345) with delta (0, 0)
Screenshot: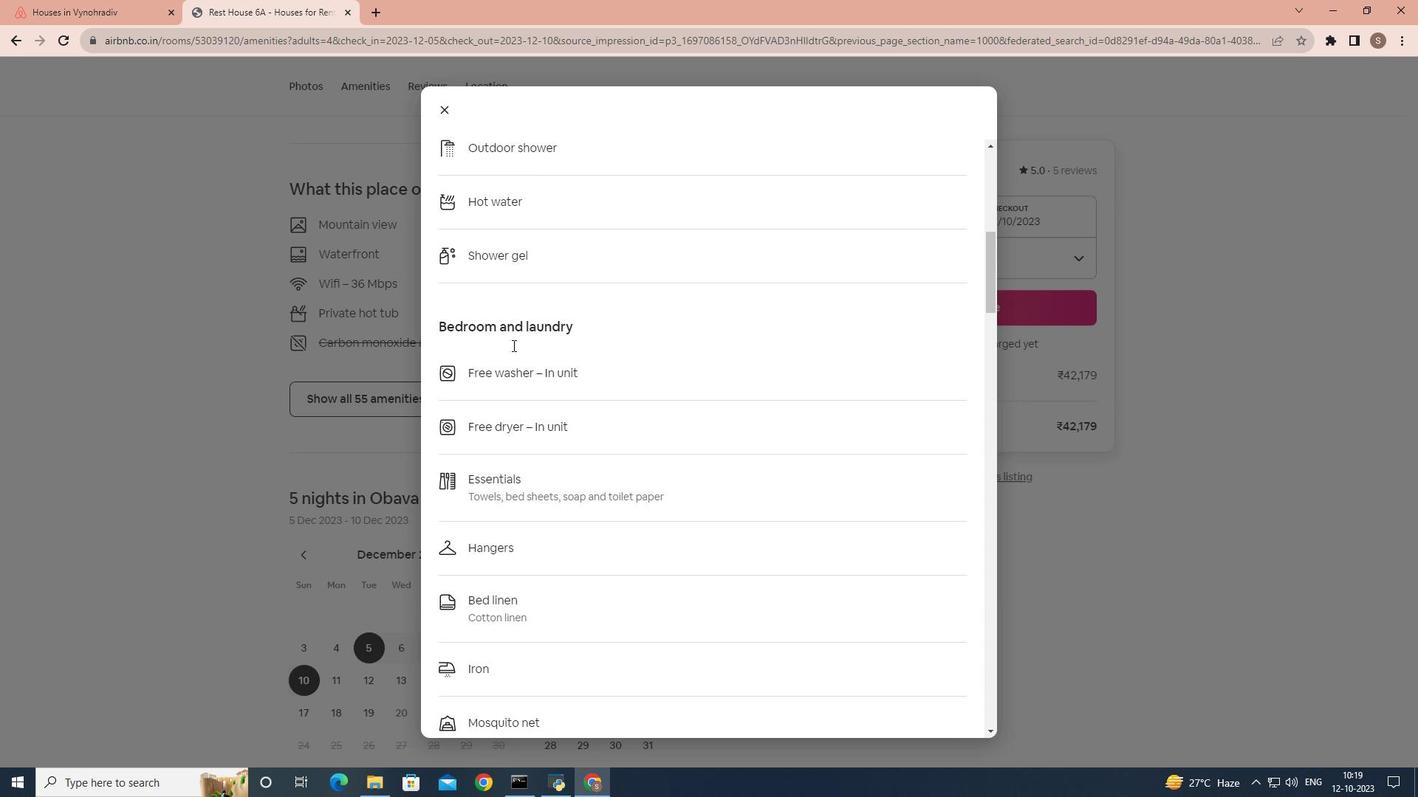 
Action: Mouse scrolled (512, 345) with delta (0, 0)
Screenshot: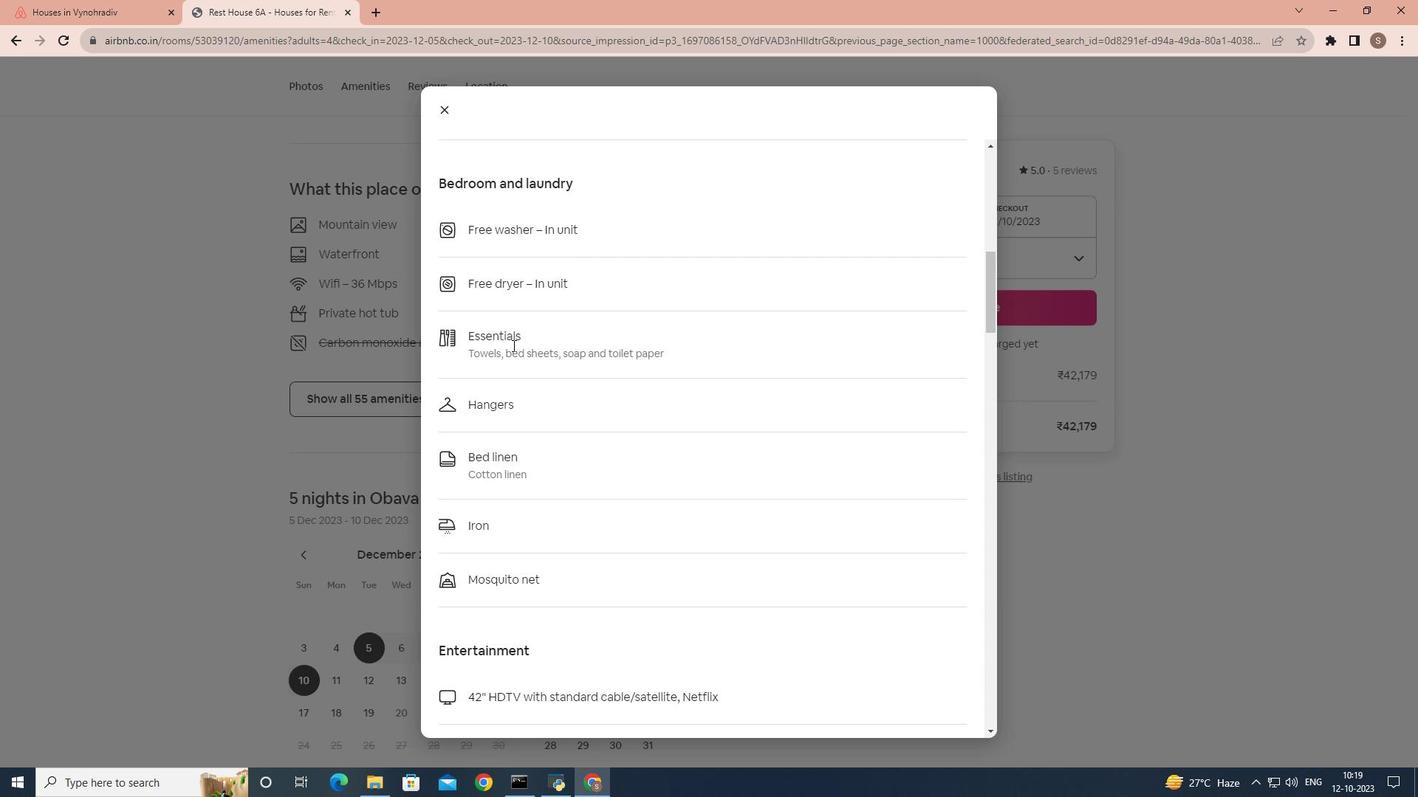 
Action: Mouse scrolled (512, 345) with delta (0, 0)
Screenshot: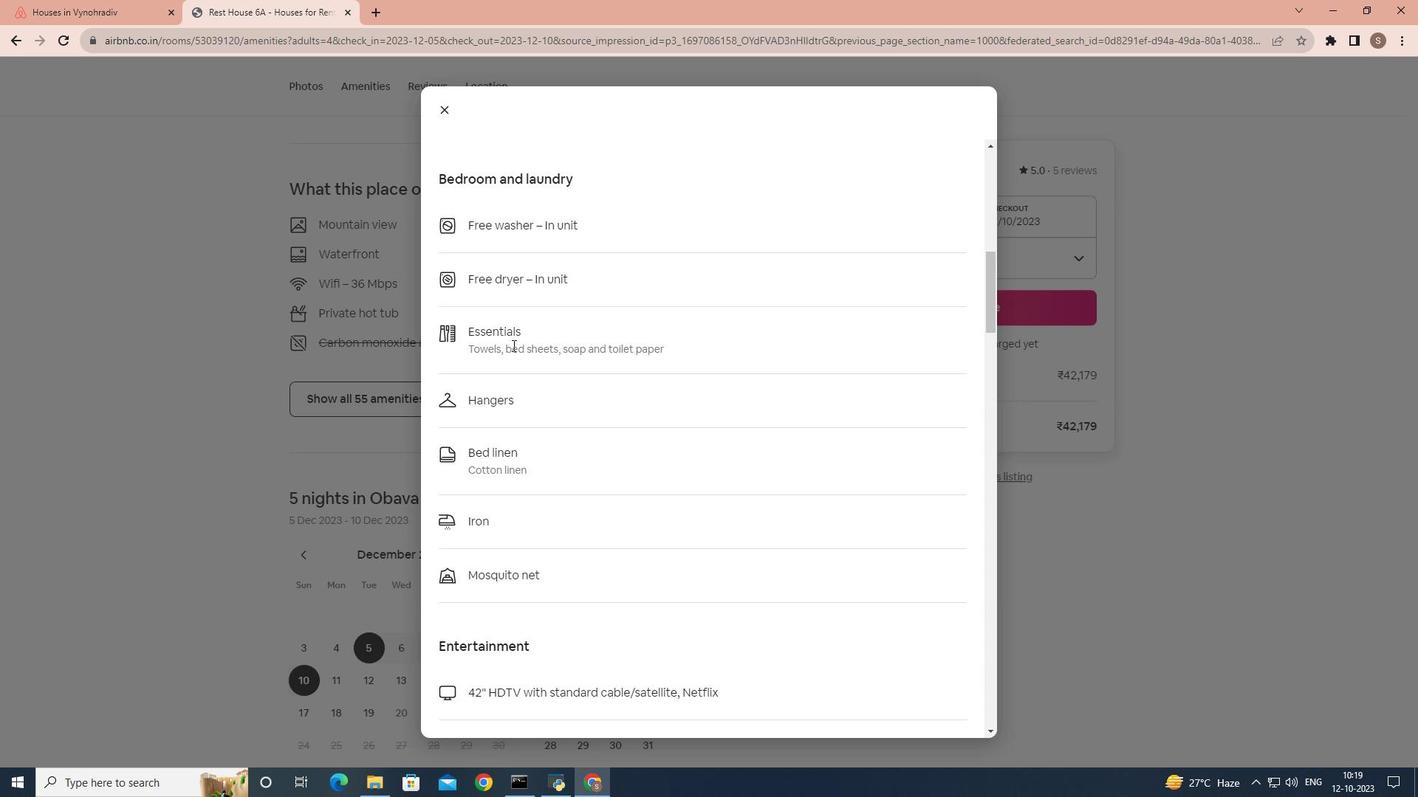 
Action: Mouse scrolled (512, 345) with delta (0, 0)
Screenshot: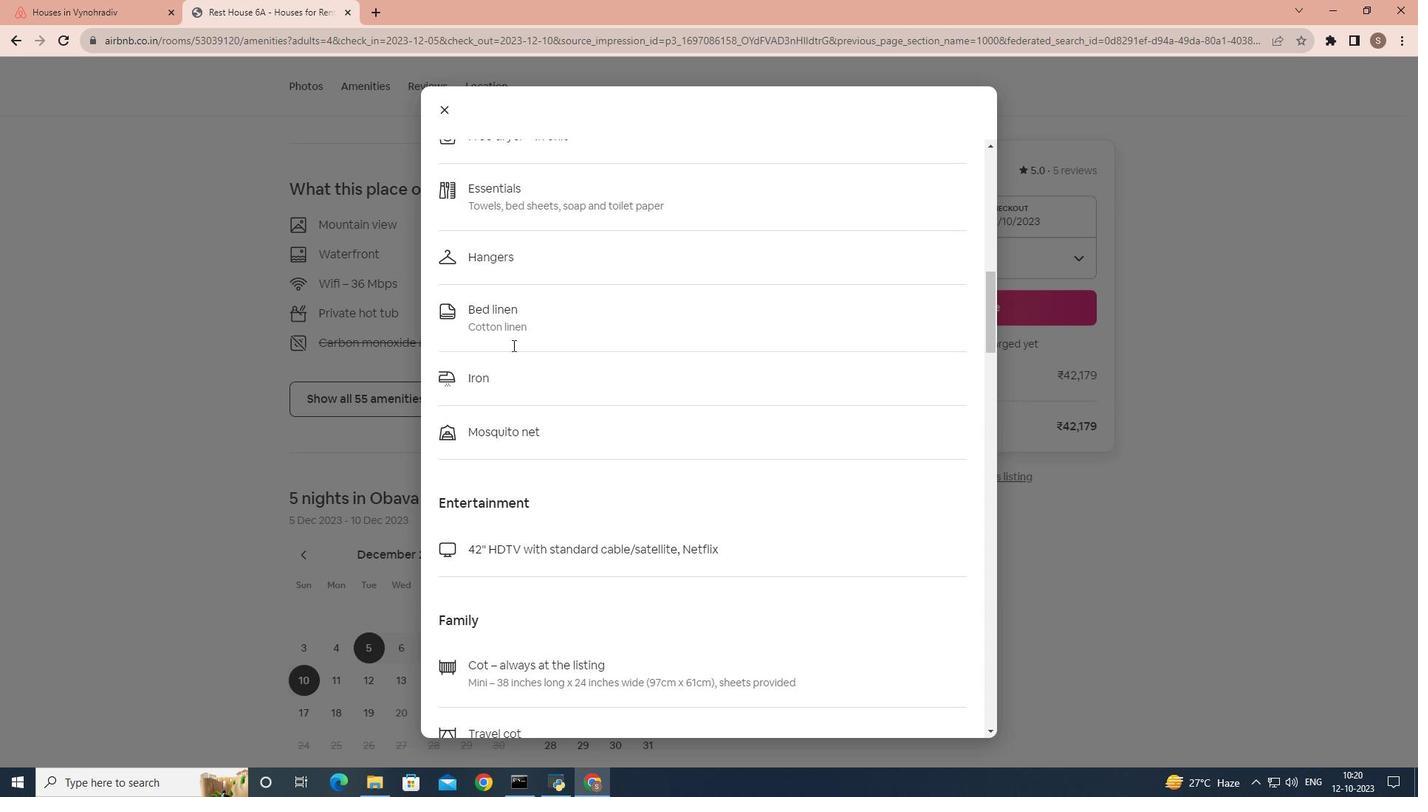 
Action: Mouse scrolled (512, 345) with delta (0, 0)
Screenshot: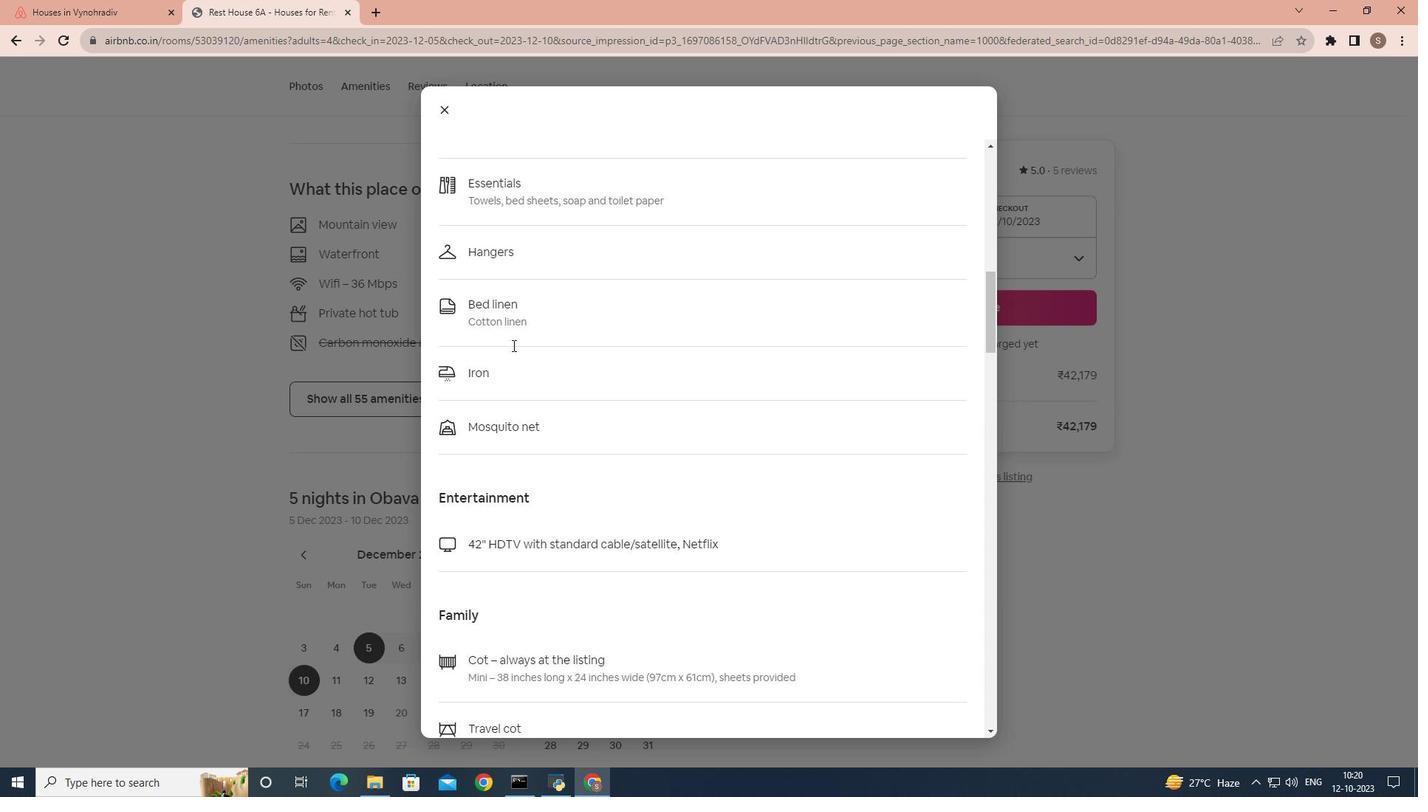 
Action: Mouse scrolled (512, 345) with delta (0, 0)
Screenshot: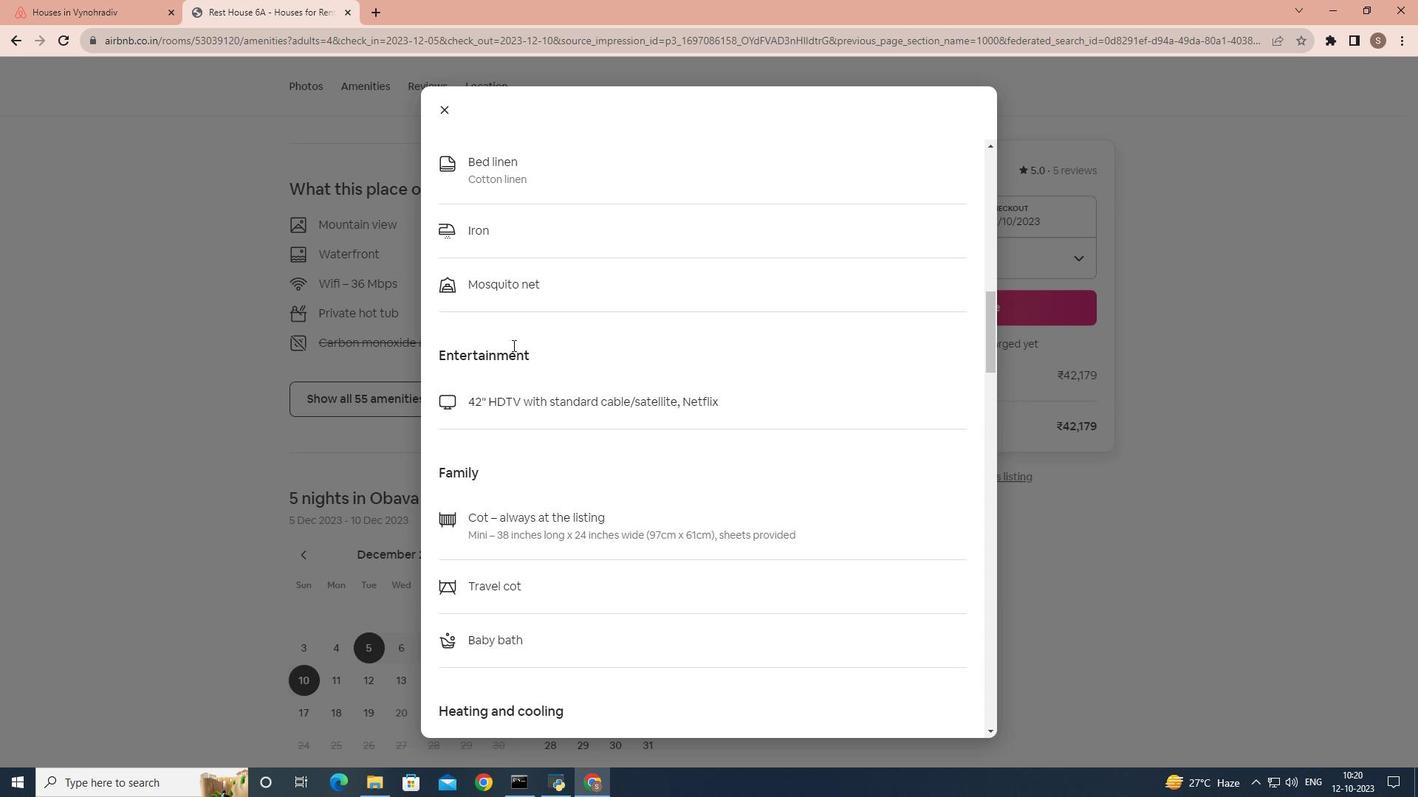 
Action: Mouse scrolled (512, 345) with delta (0, 0)
Screenshot: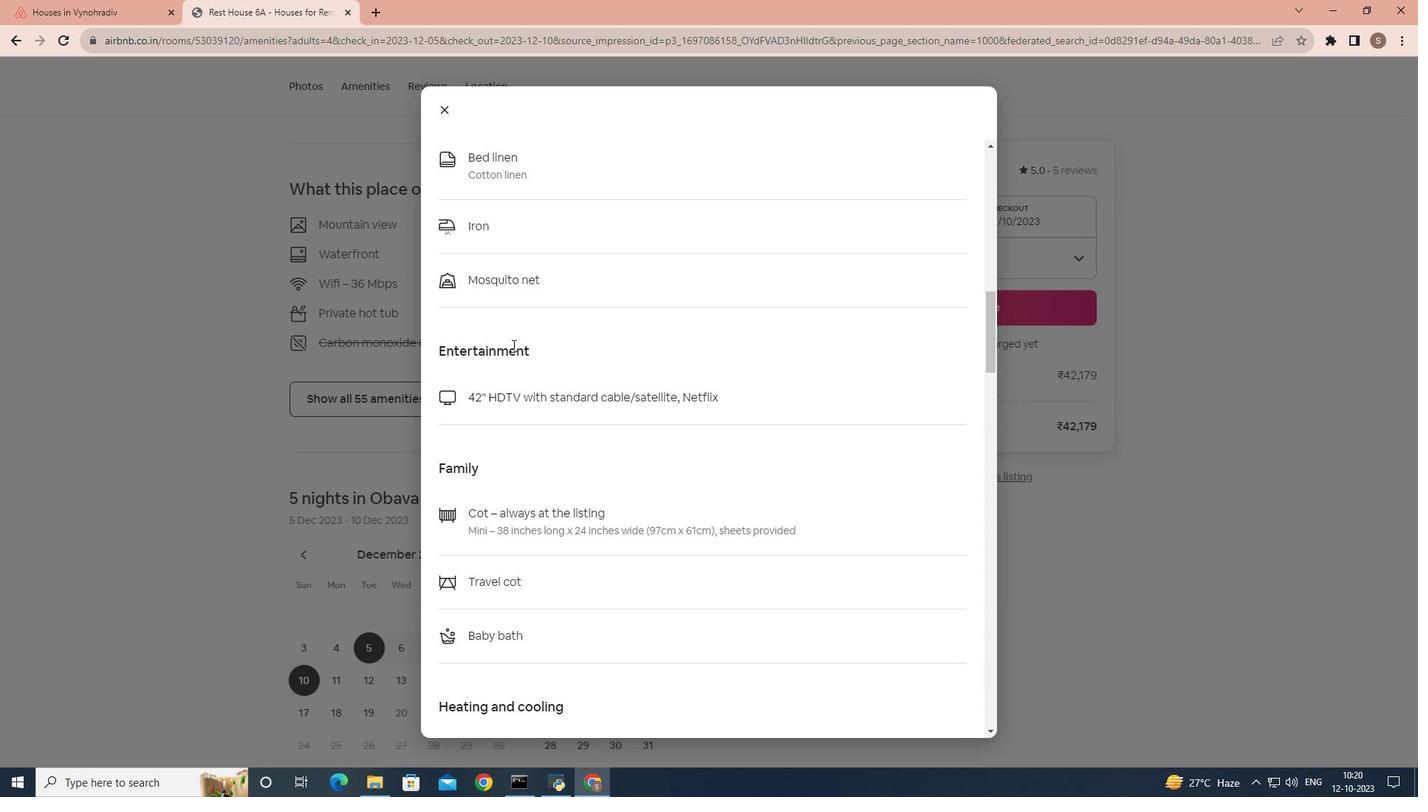 
Action: Mouse scrolled (512, 345) with delta (0, 0)
Screenshot: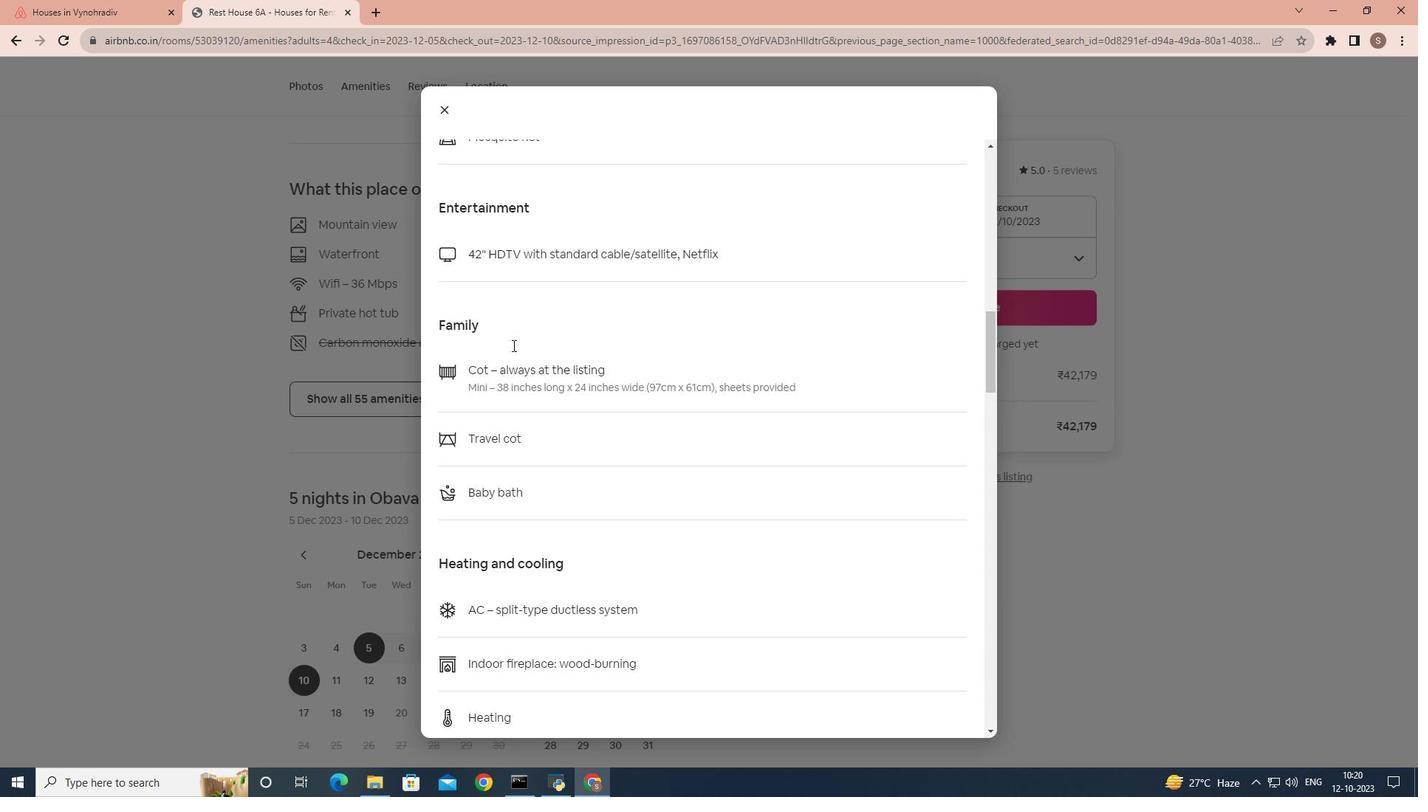 
Action: Mouse scrolled (512, 345) with delta (0, 0)
Screenshot: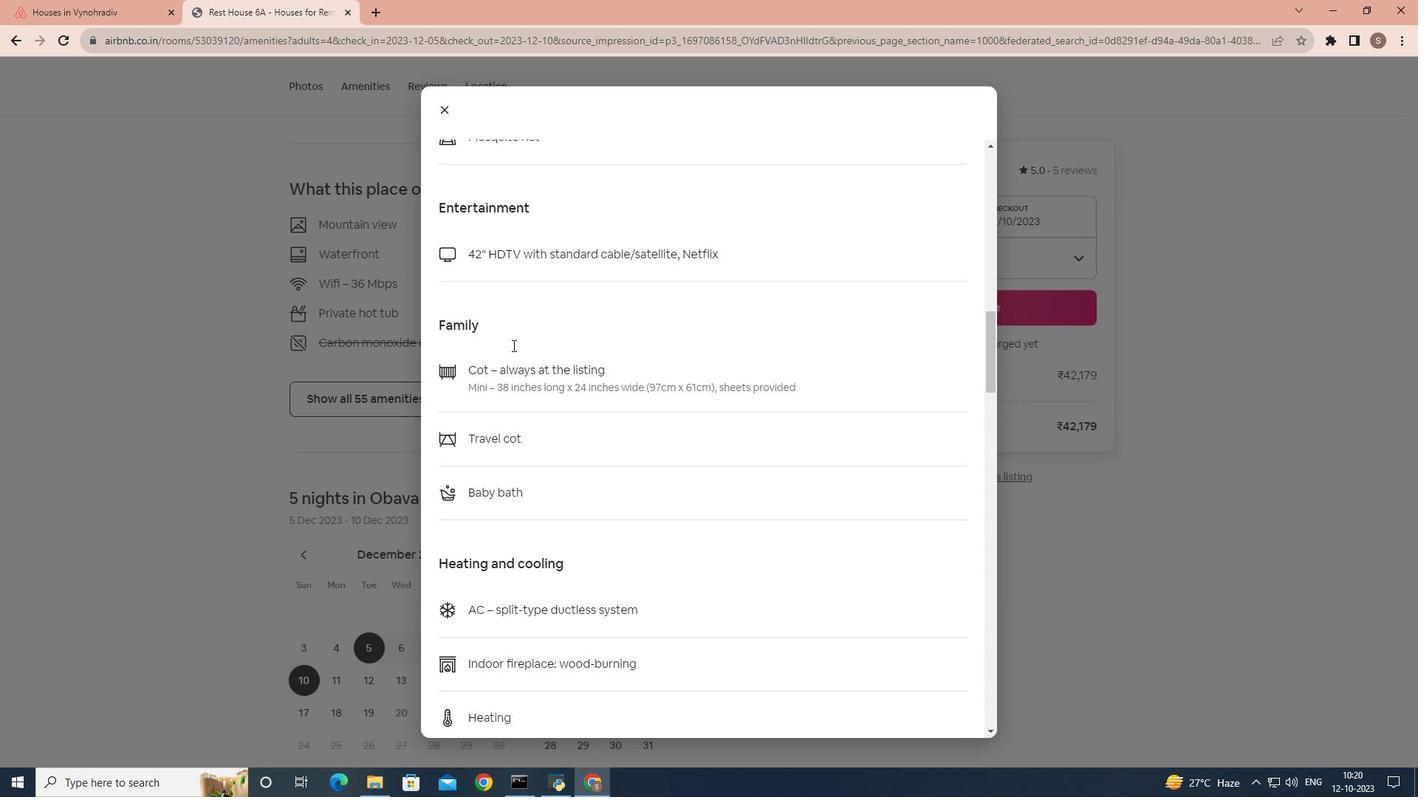 
Action: Mouse scrolled (512, 345) with delta (0, 0)
Screenshot: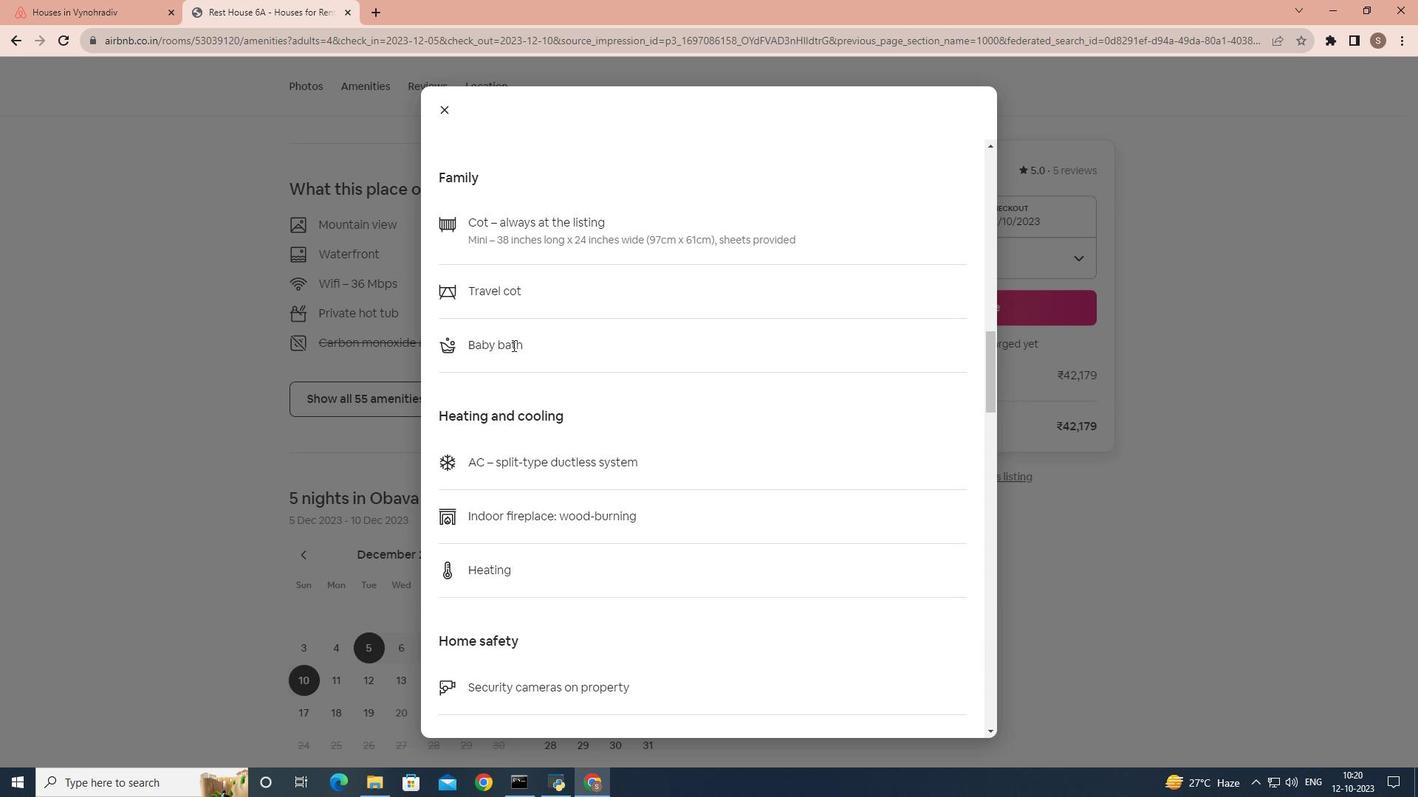 
Action: Mouse scrolled (512, 345) with delta (0, 0)
Screenshot: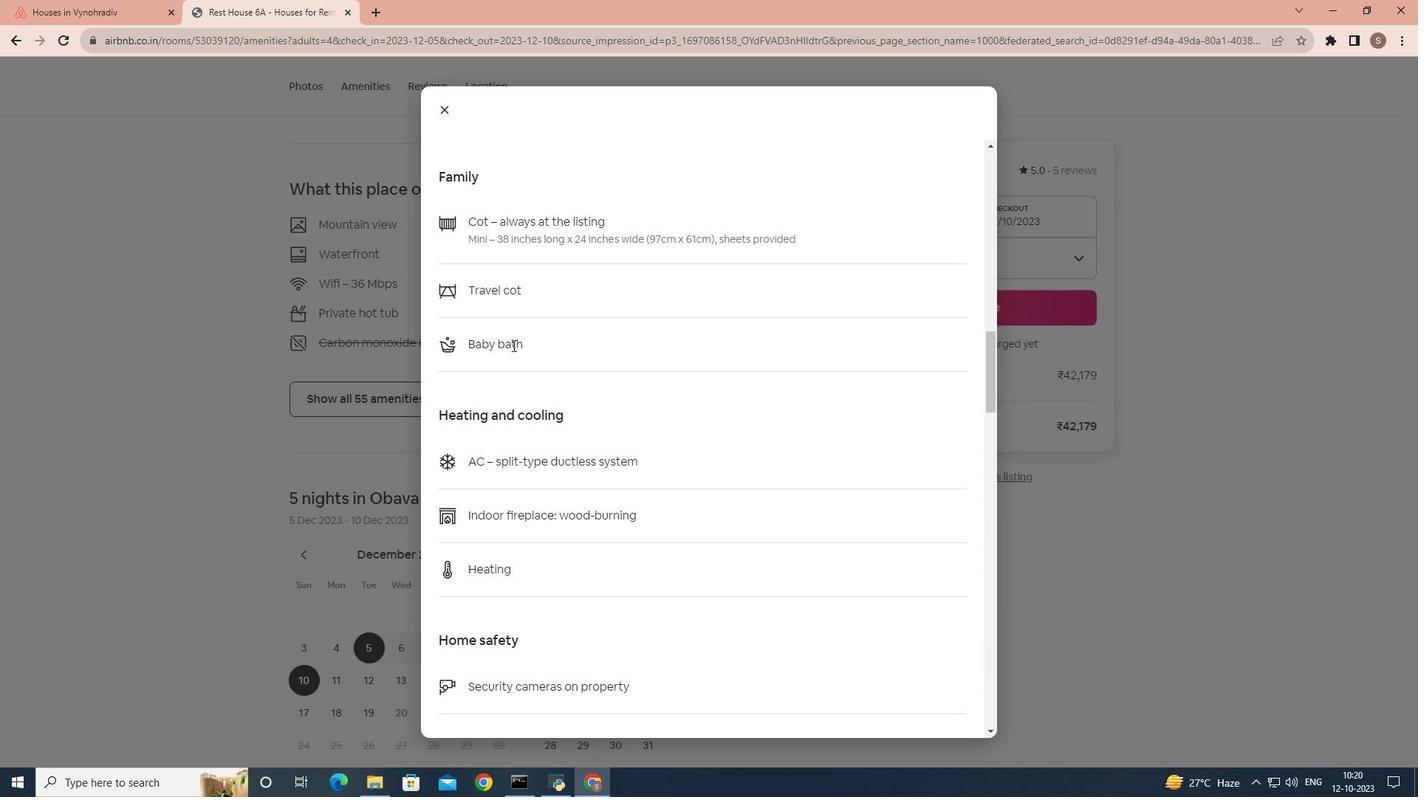 
Action: Mouse scrolled (512, 345) with delta (0, 0)
Screenshot: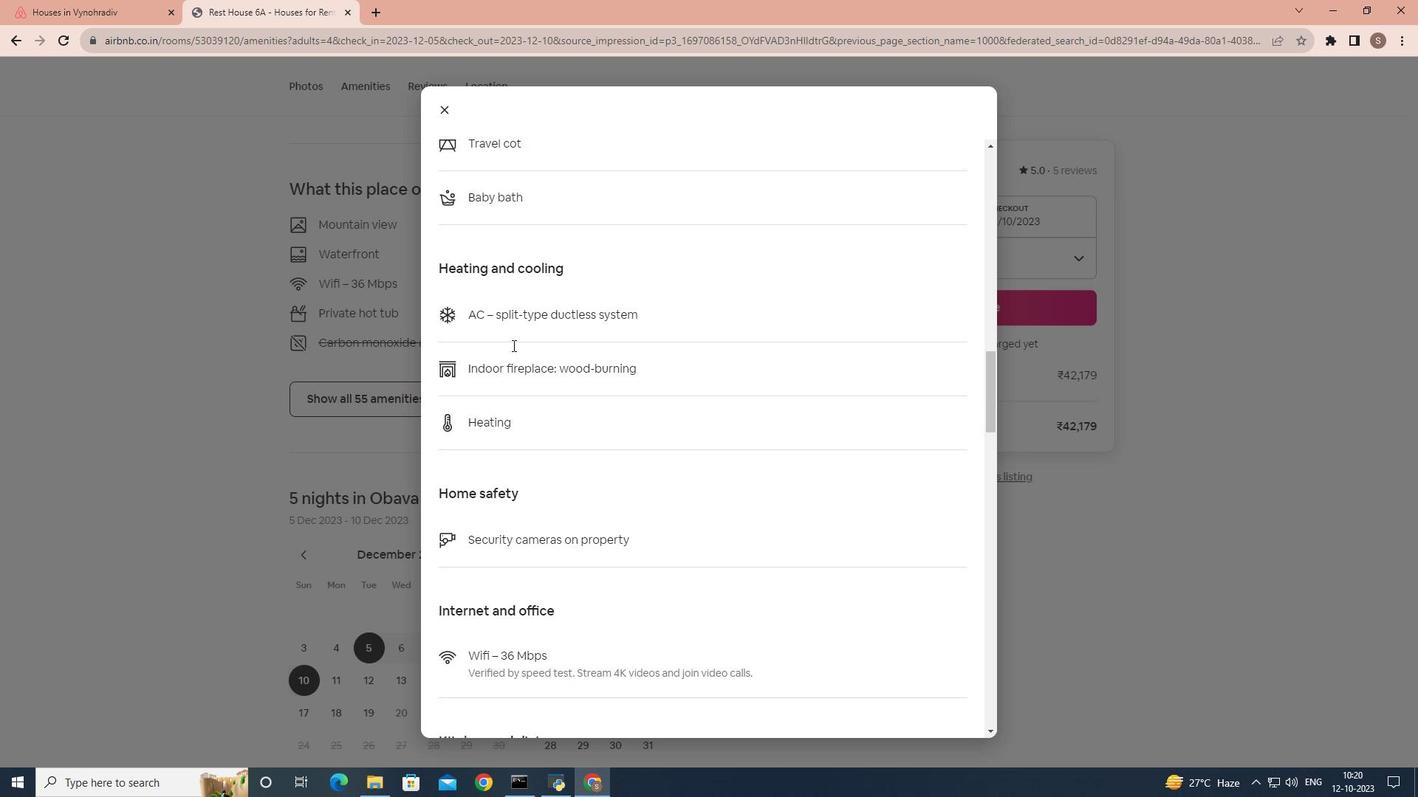 
Action: Mouse scrolled (512, 345) with delta (0, 0)
Screenshot: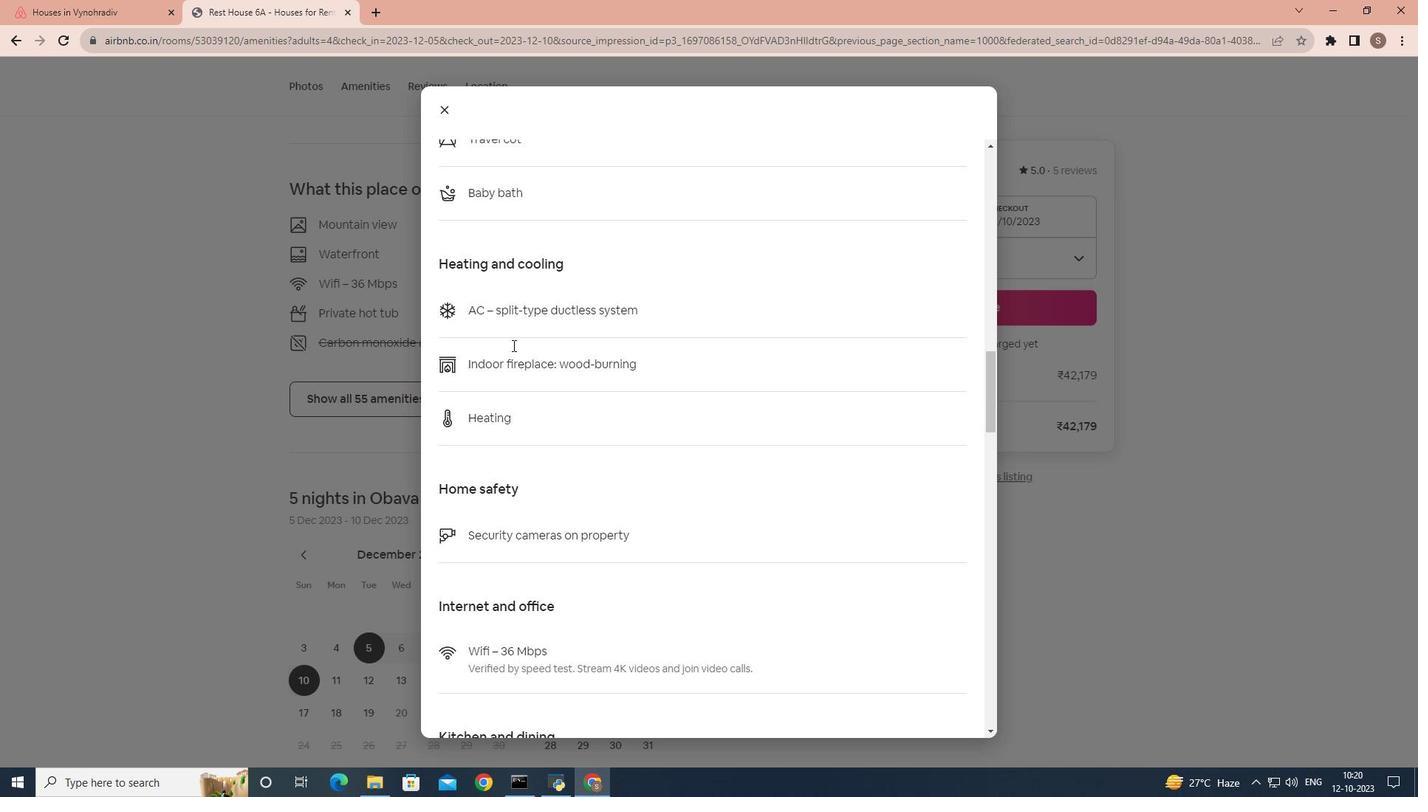 
Action: Mouse scrolled (512, 345) with delta (0, 0)
Screenshot: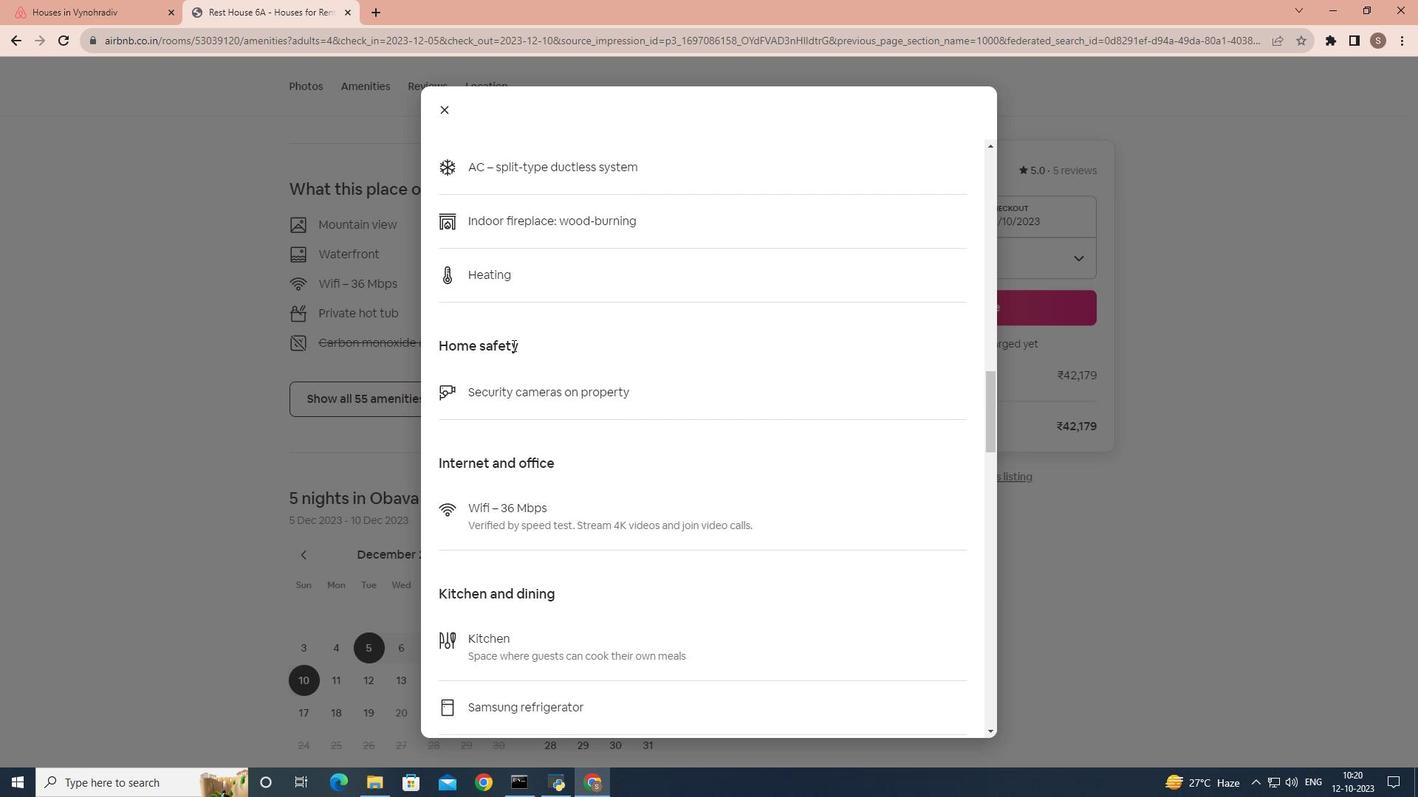 
Action: Mouse scrolled (512, 345) with delta (0, 0)
Screenshot: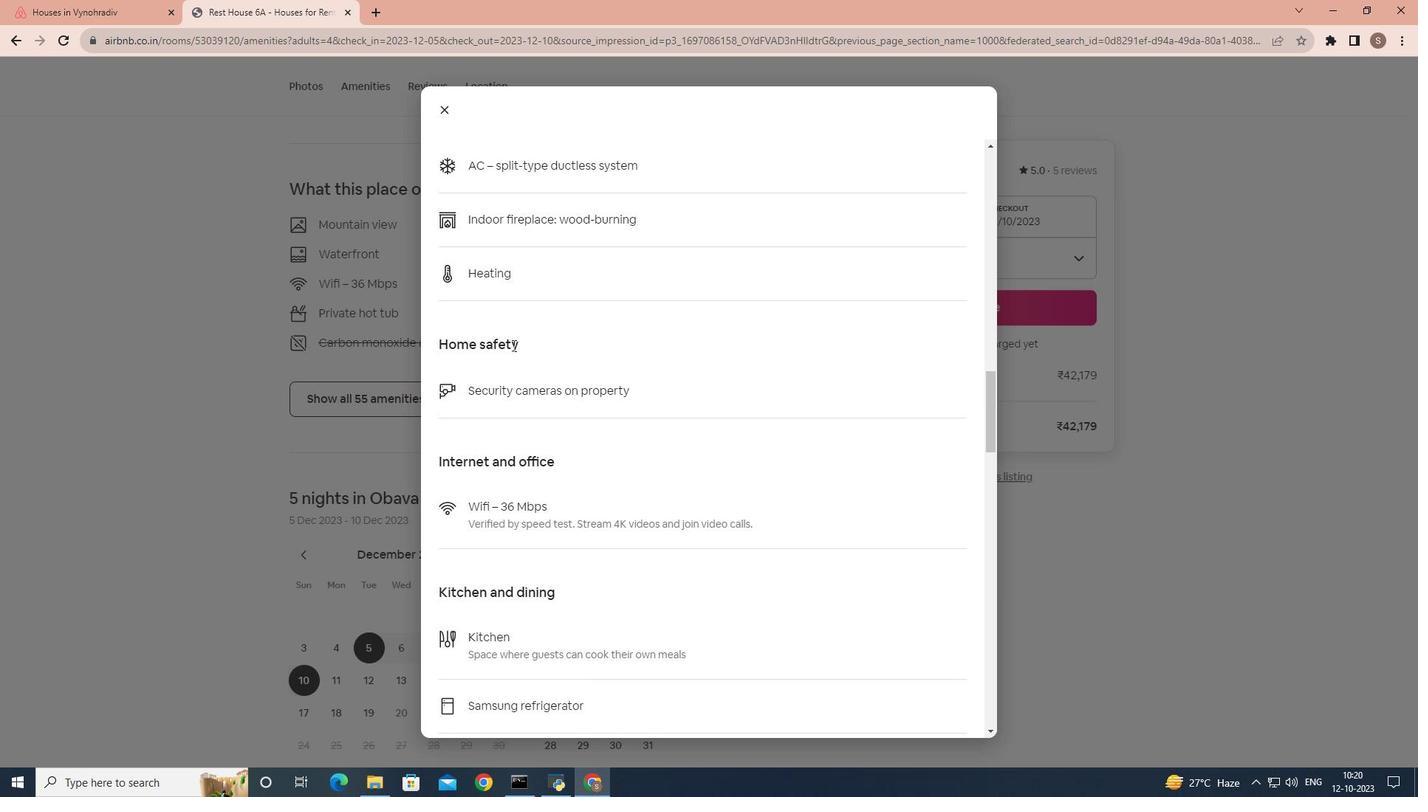 
Action: Mouse scrolled (512, 345) with delta (0, 0)
Screenshot: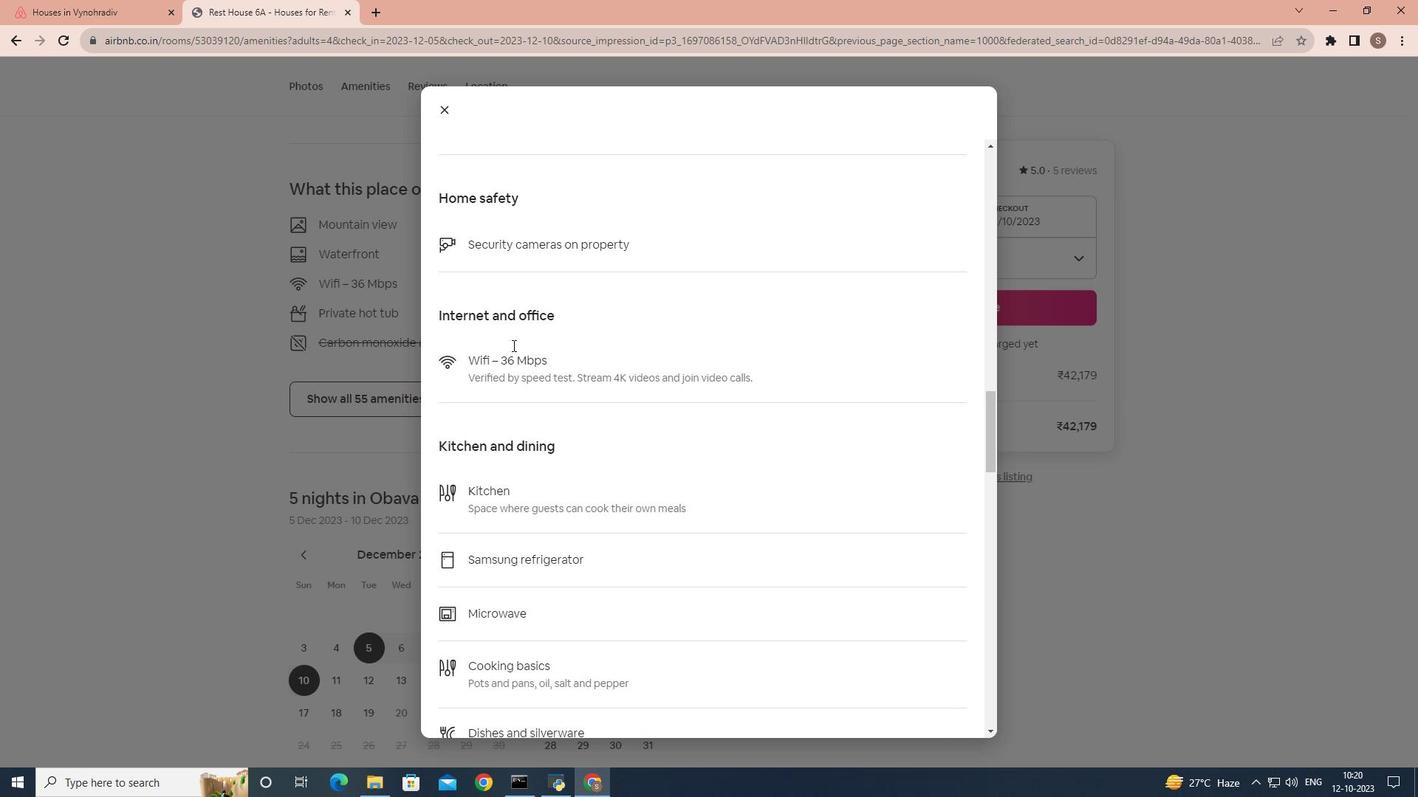 
Action: Mouse scrolled (512, 345) with delta (0, 0)
Screenshot: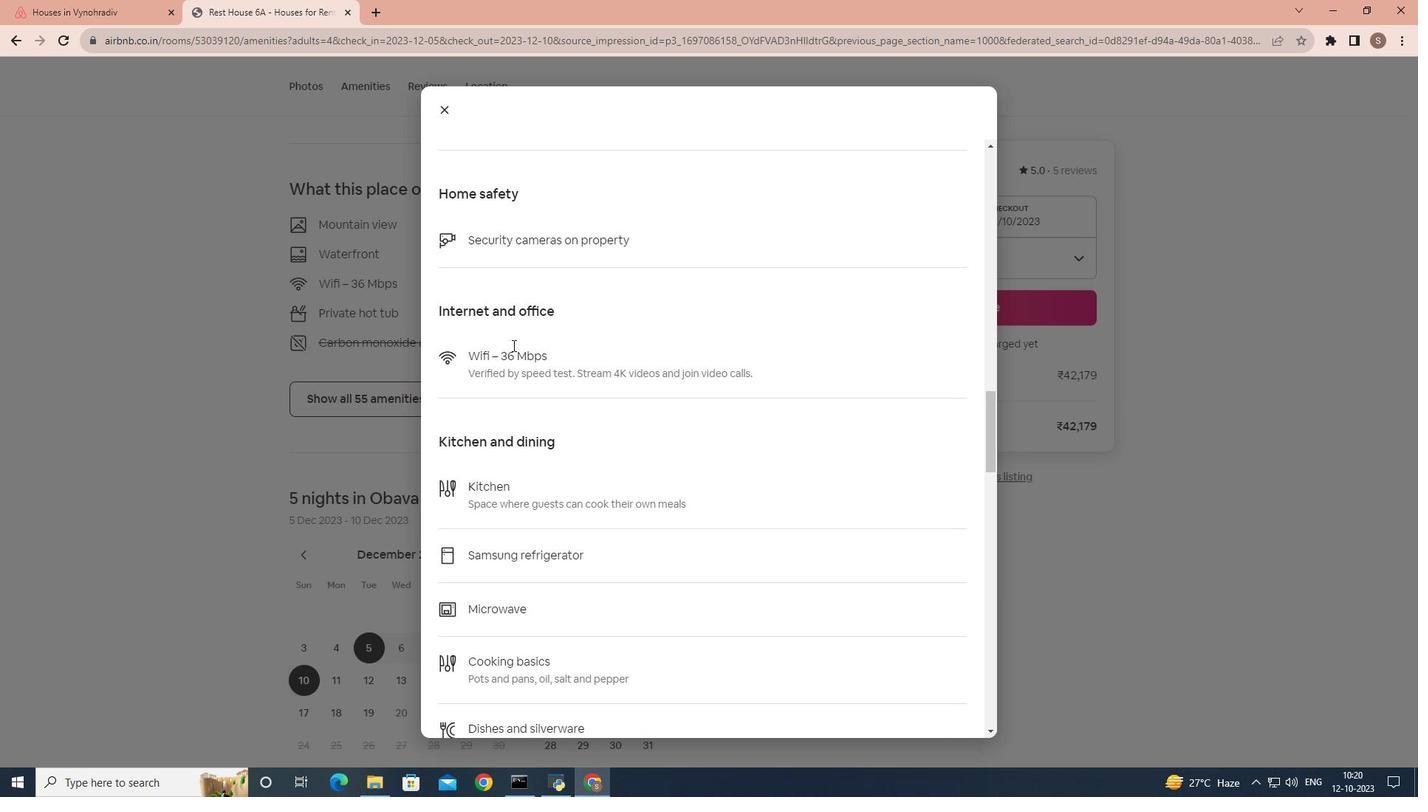 
Action: Mouse scrolled (512, 345) with delta (0, 0)
Screenshot: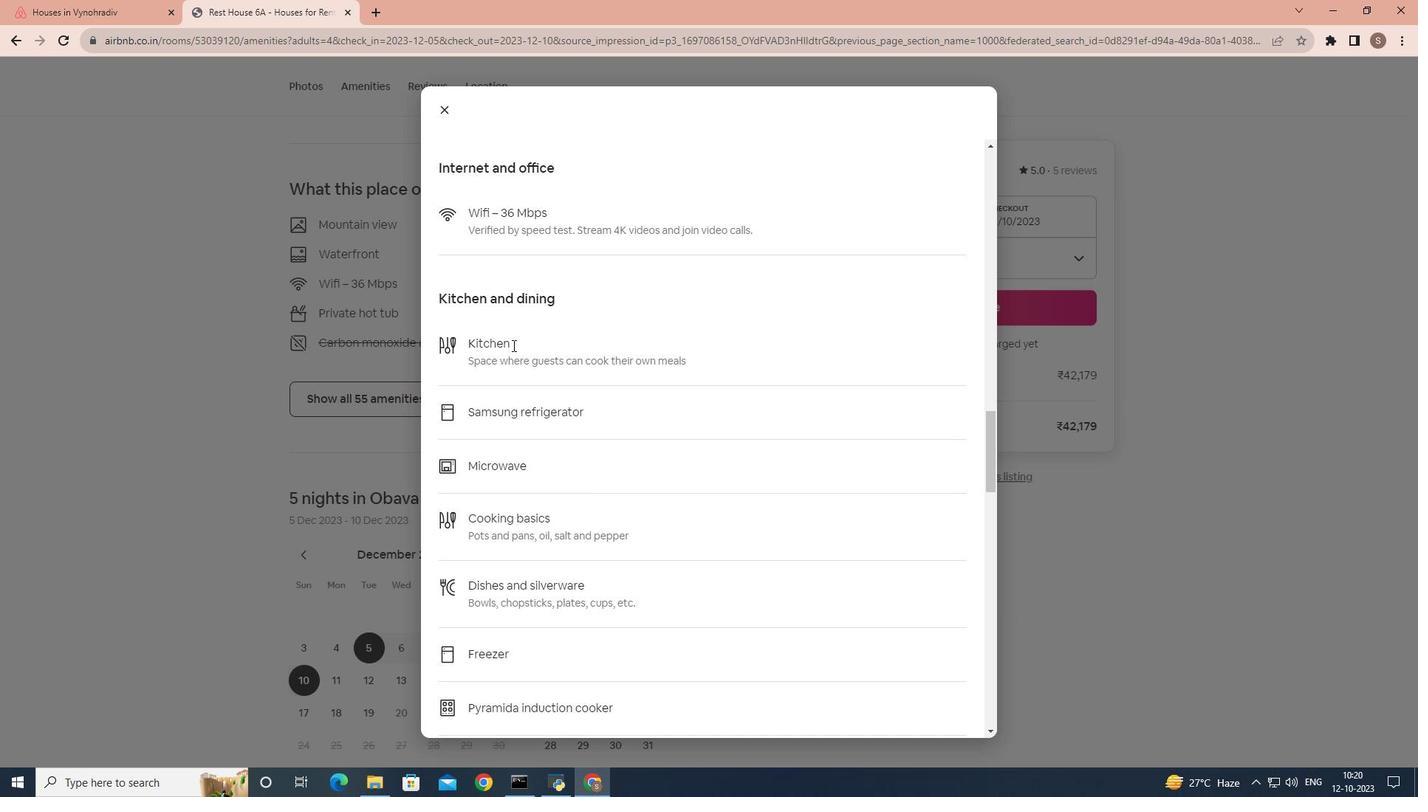 
Action: Mouse scrolled (512, 345) with delta (0, 0)
Screenshot: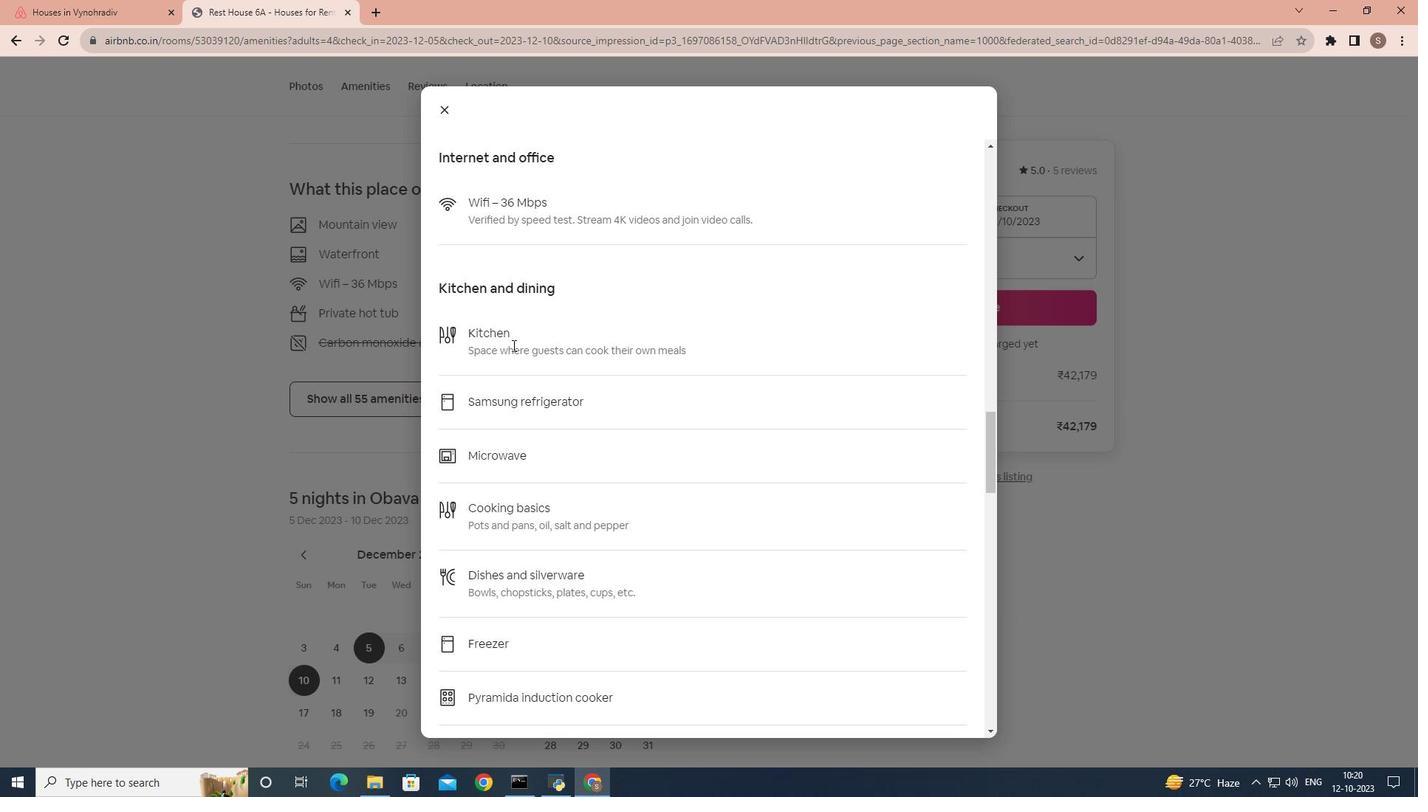 
Action: Mouse scrolled (512, 346) with delta (0, 0)
Screenshot: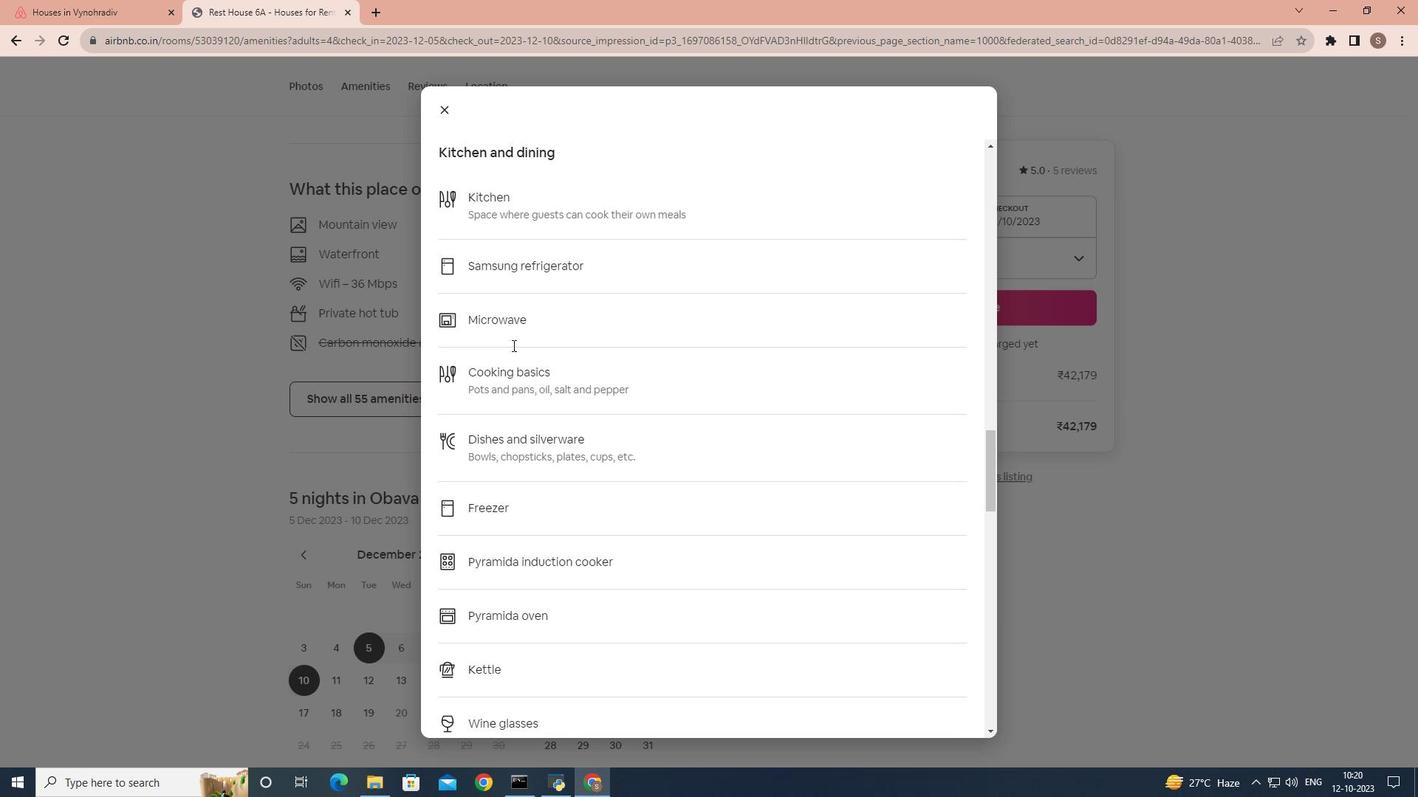 
Action: Mouse scrolled (512, 345) with delta (0, 0)
Screenshot: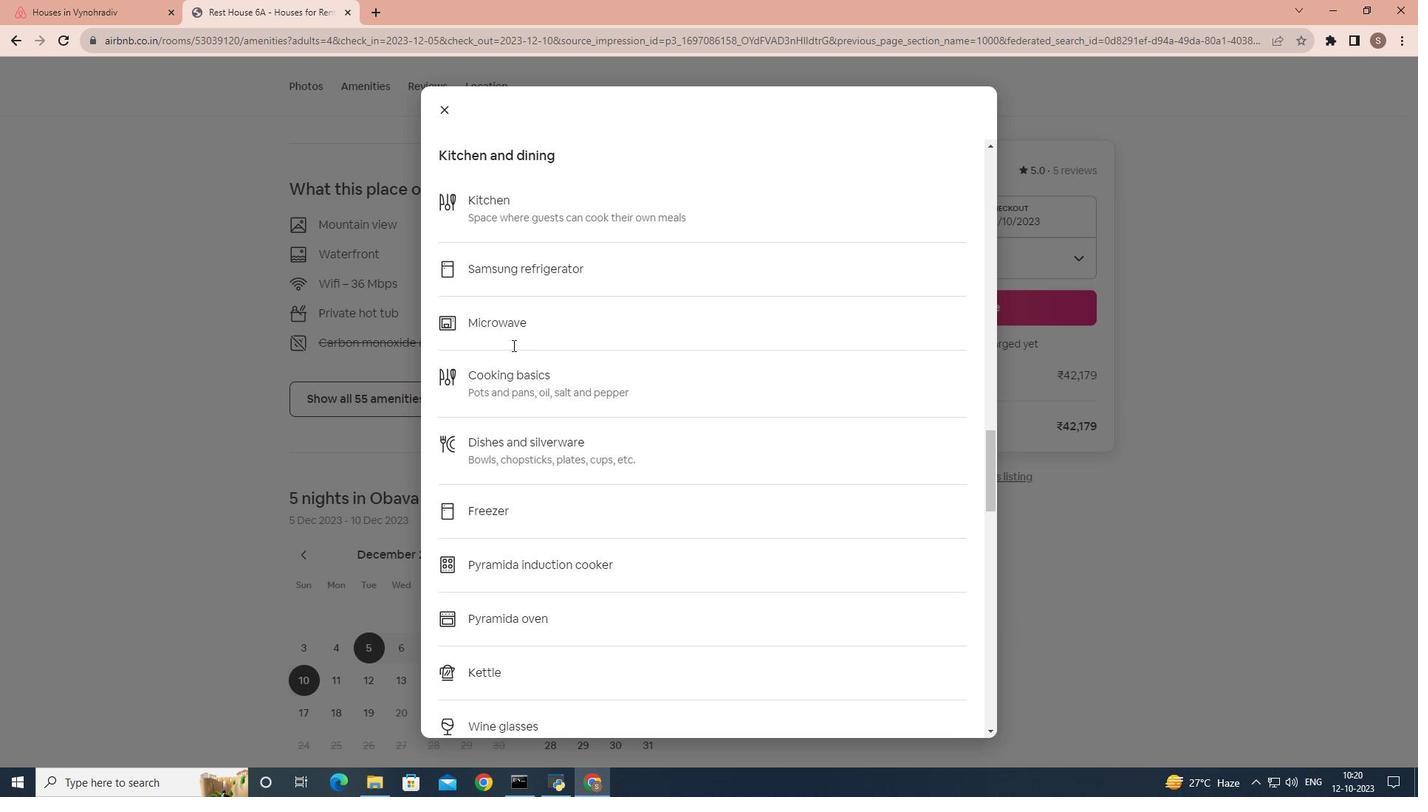 
Action: Mouse scrolled (512, 345) with delta (0, 0)
Screenshot: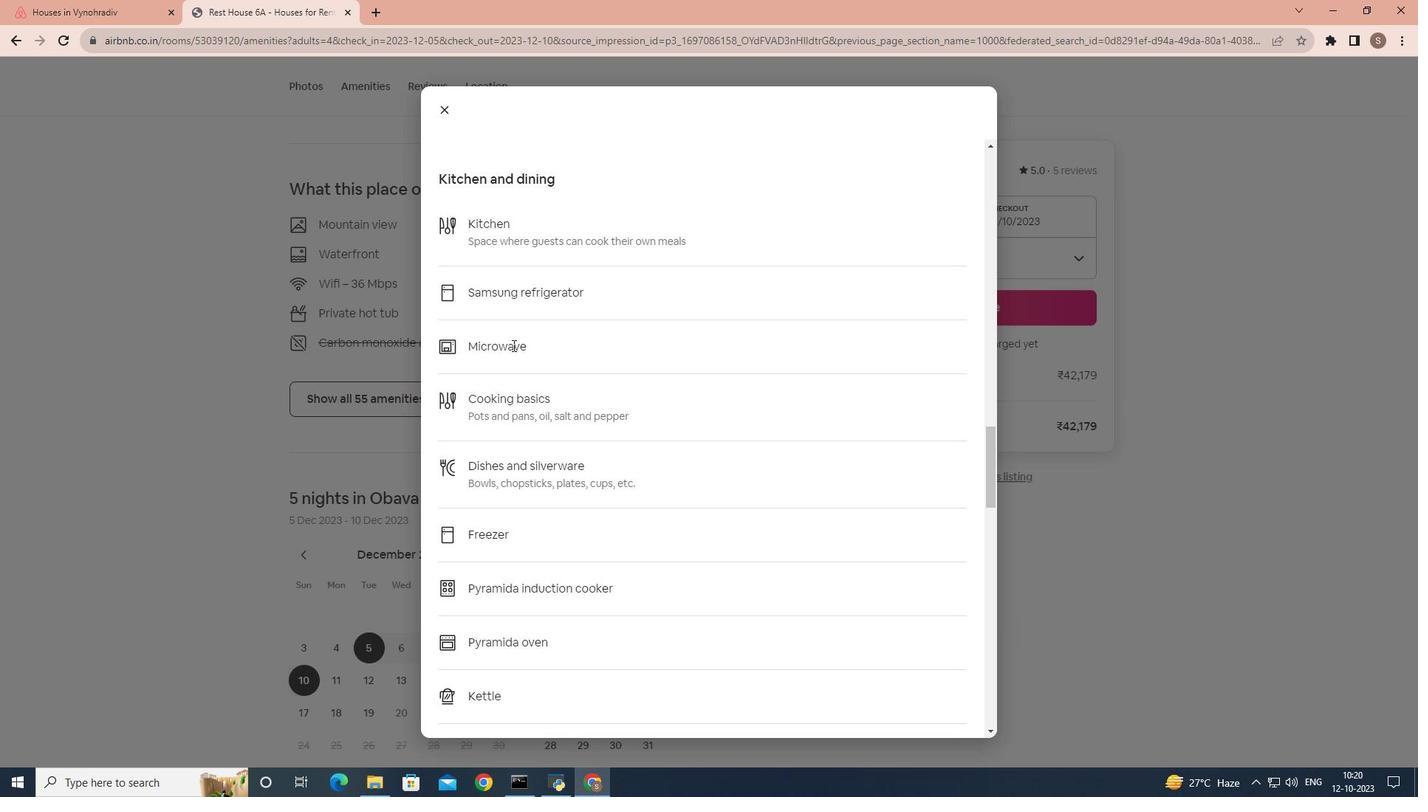 
Action: Mouse scrolled (512, 345) with delta (0, 0)
Screenshot: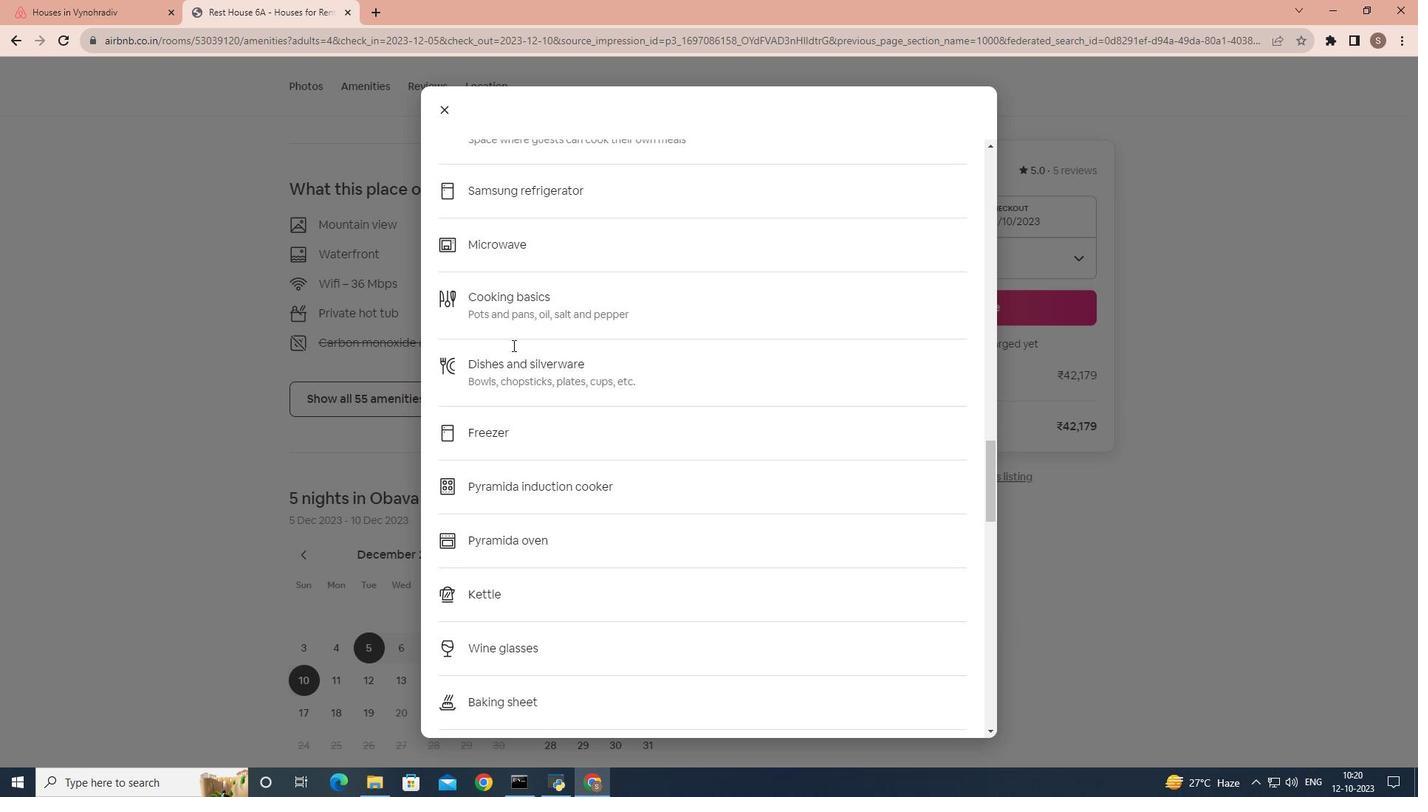 
Action: Mouse scrolled (512, 345) with delta (0, 0)
Screenshot: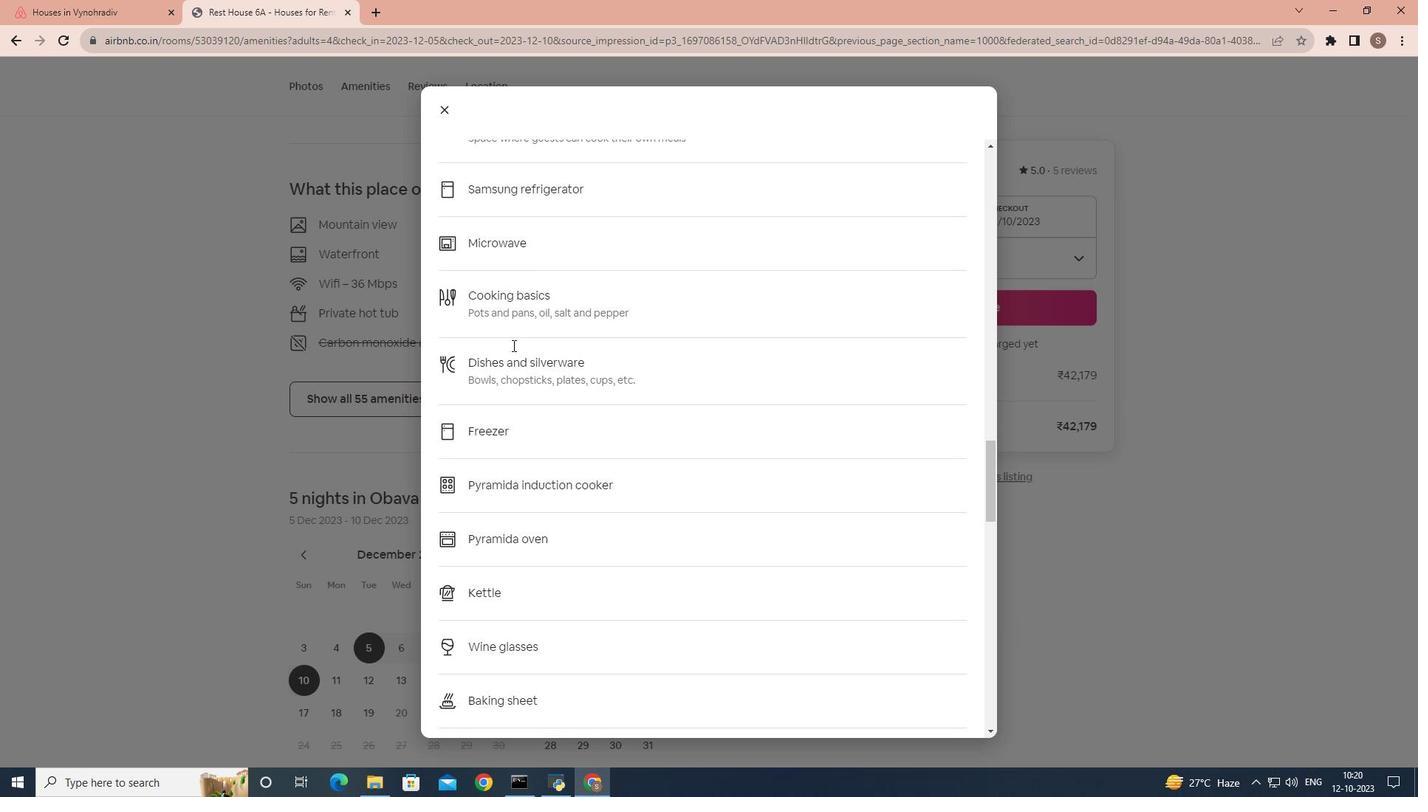 
Action: Mouse scrolled (512, 345) with delta (0, 0)
Screenshot: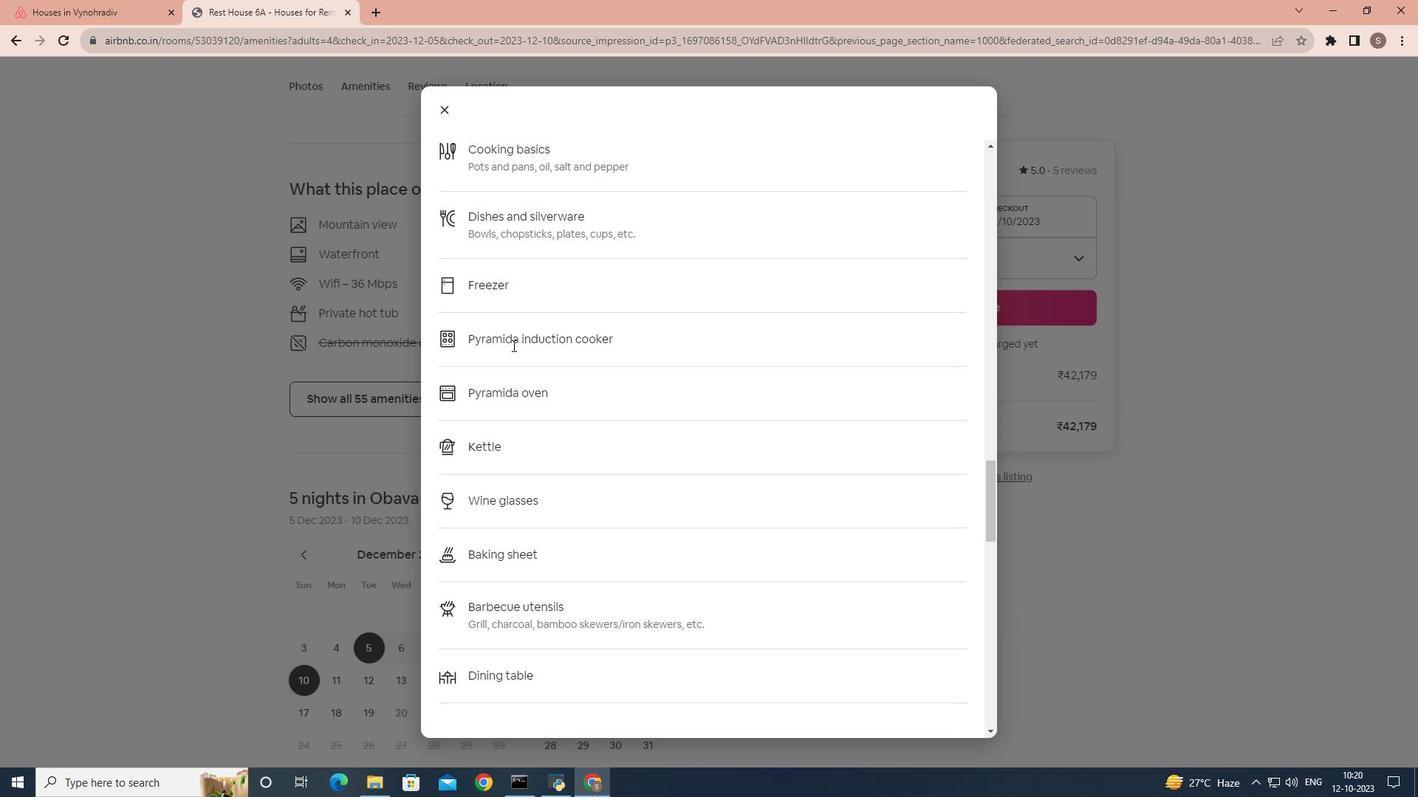 
Action: Mouse scrolled (512, 345) with delta (0, 0)
Screenshot: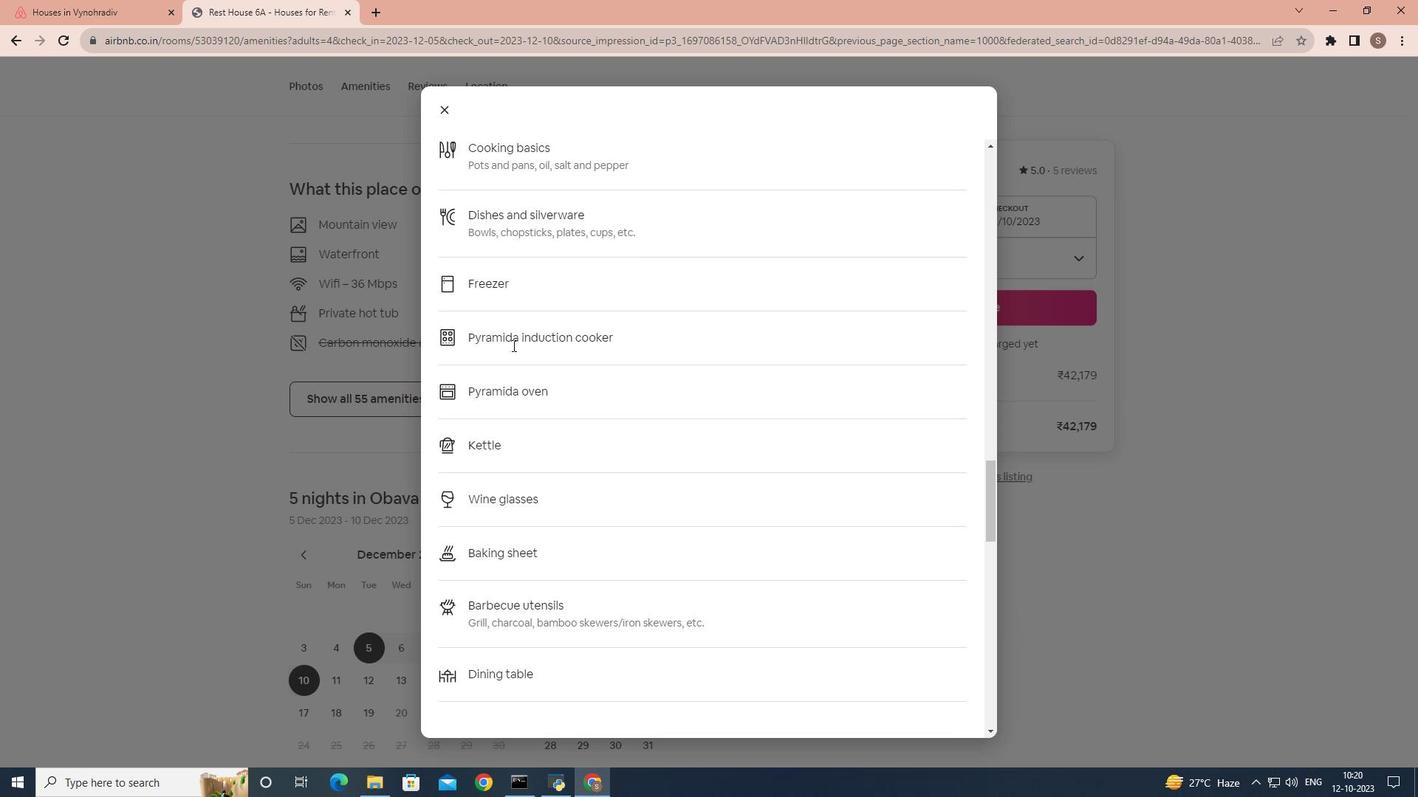 
Action: Mouse scrolled (512, 345) with delta (0, 0)
Screenshot: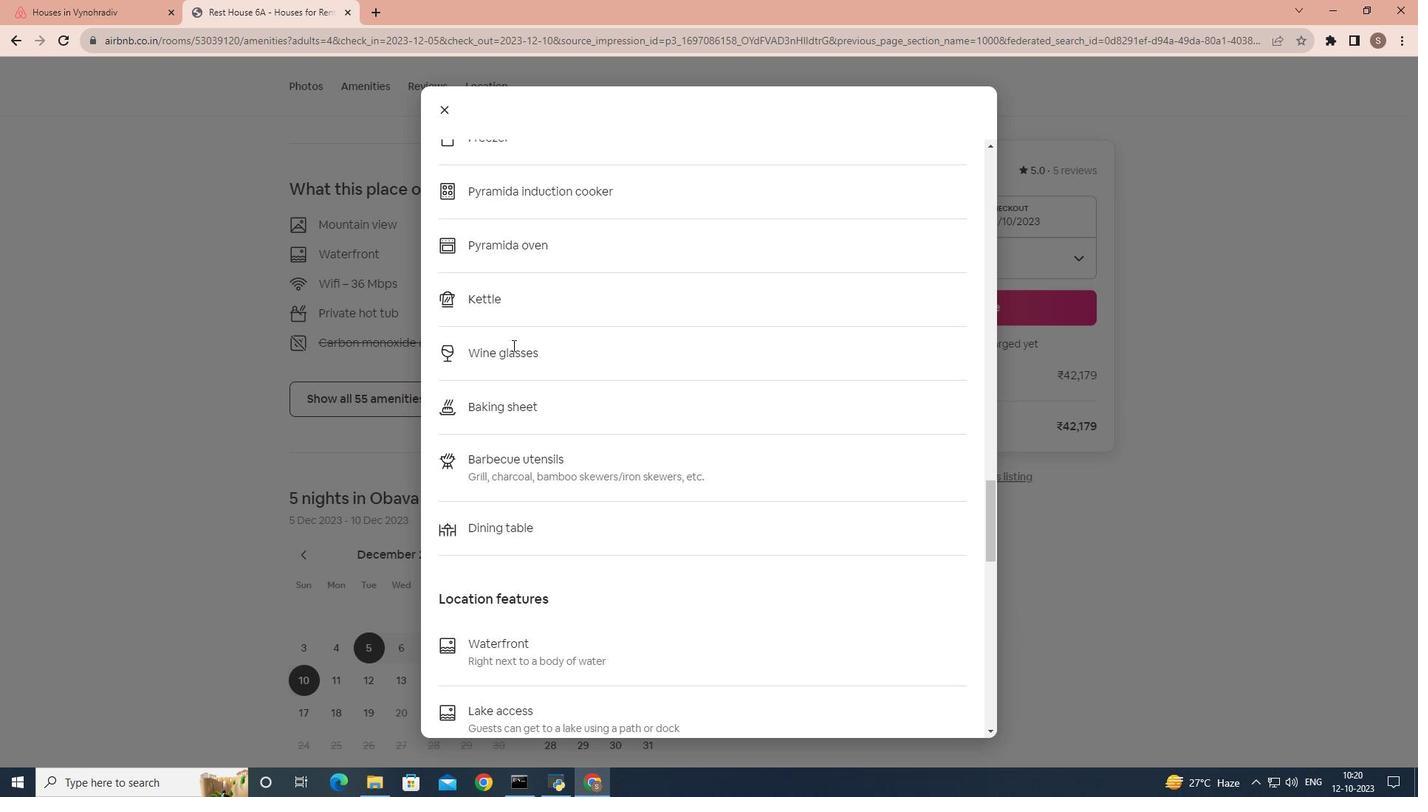 
Action: Mouse scrolled (512, 345) with delta (0, 0)
Screenshot: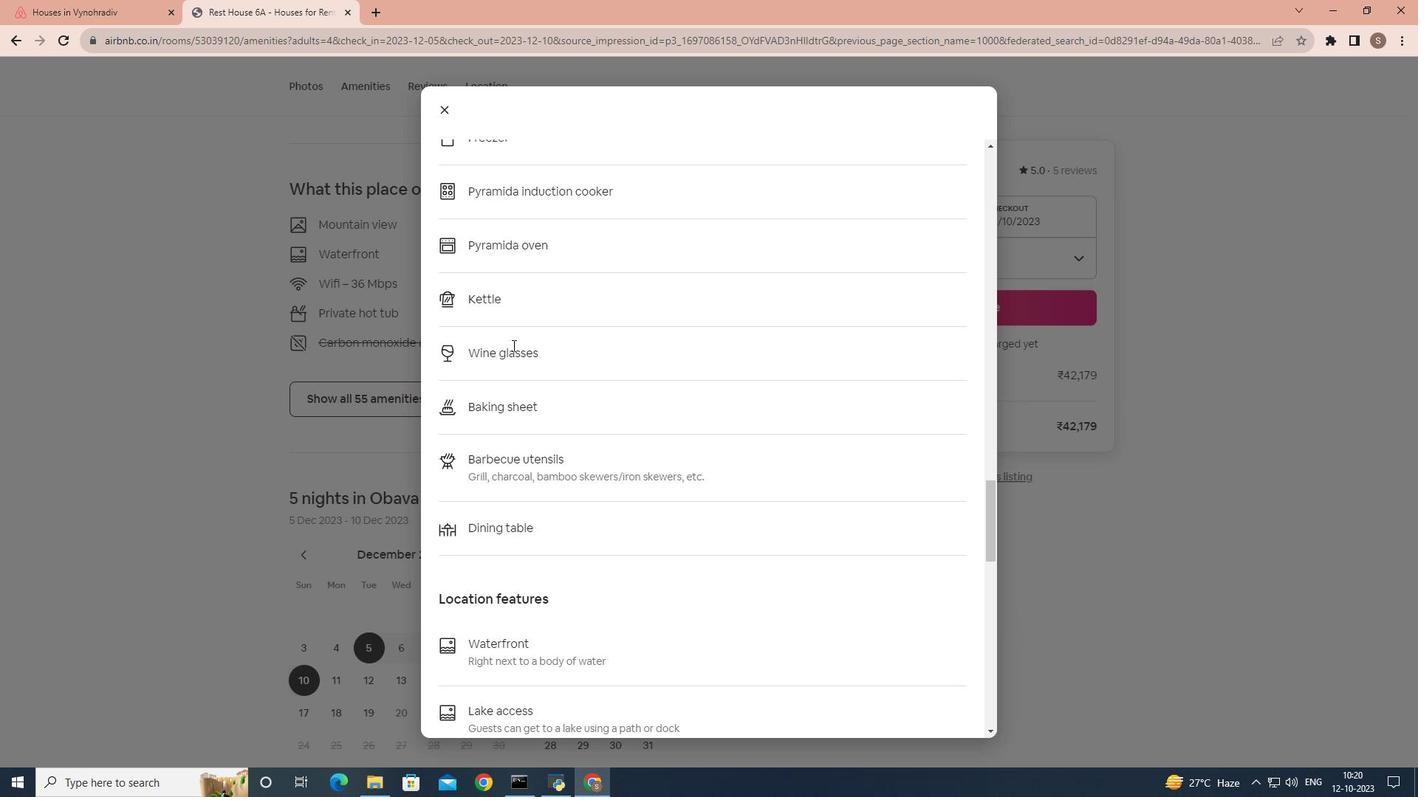 
Action: Mouse scrolled (512, 345) with delta (0, 0)
Screenshot: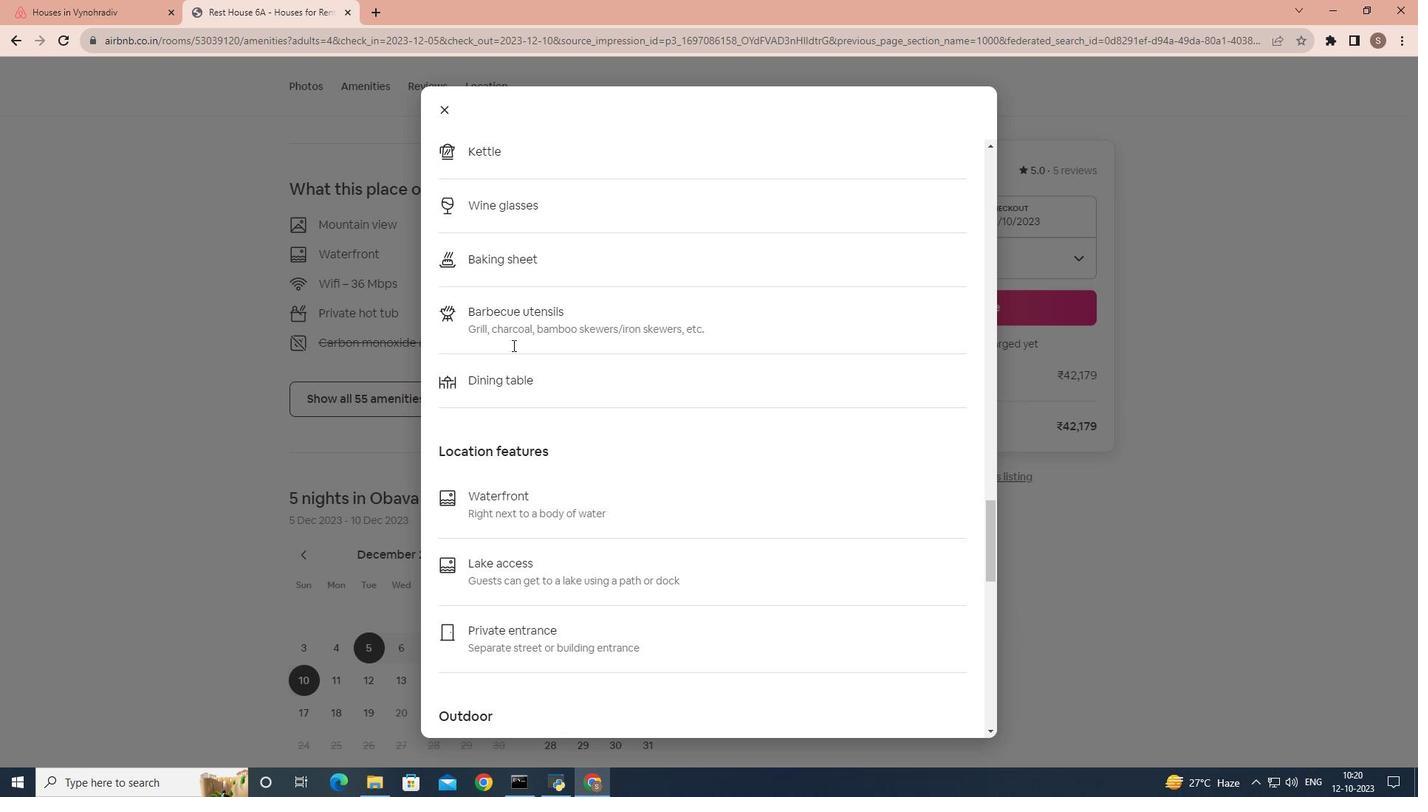 
Action: Mouse scrolled (512, 345) with delta (0, 0)
Screenshot: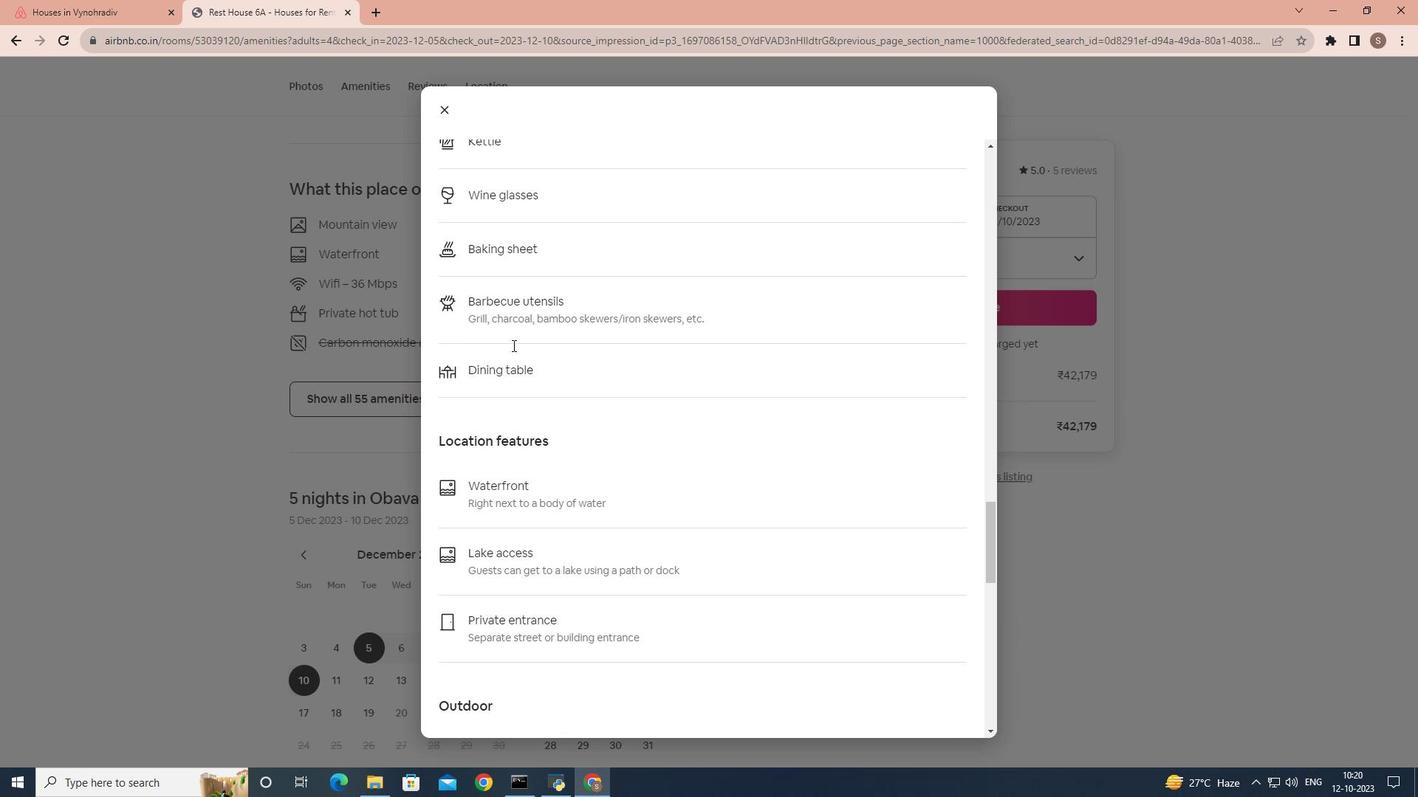 
Action: Mouse scrolled (512, 345) with delta (0, 0)
Screenshot: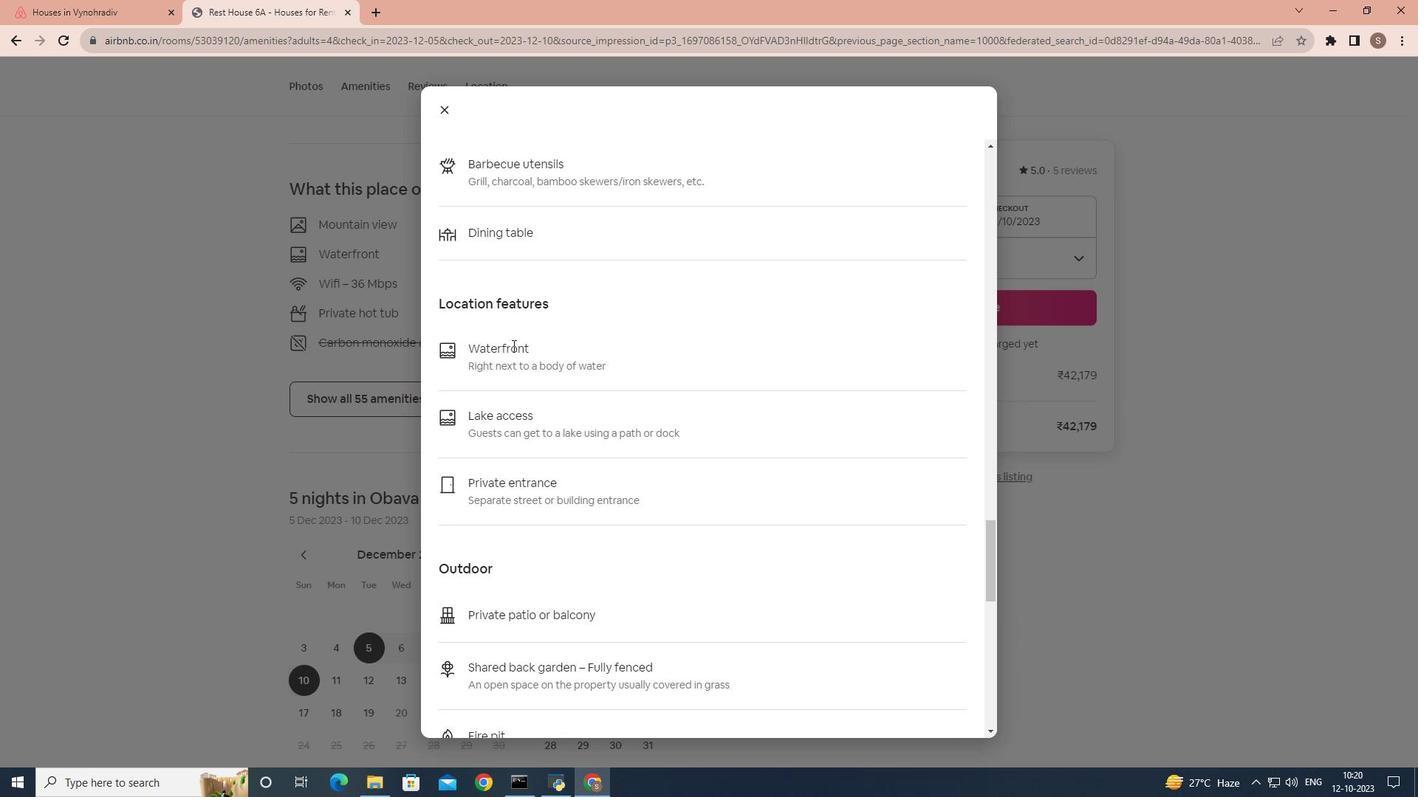 
Action: Mouse scrolled (512, 345) with delta (0, 0)
Screenshot: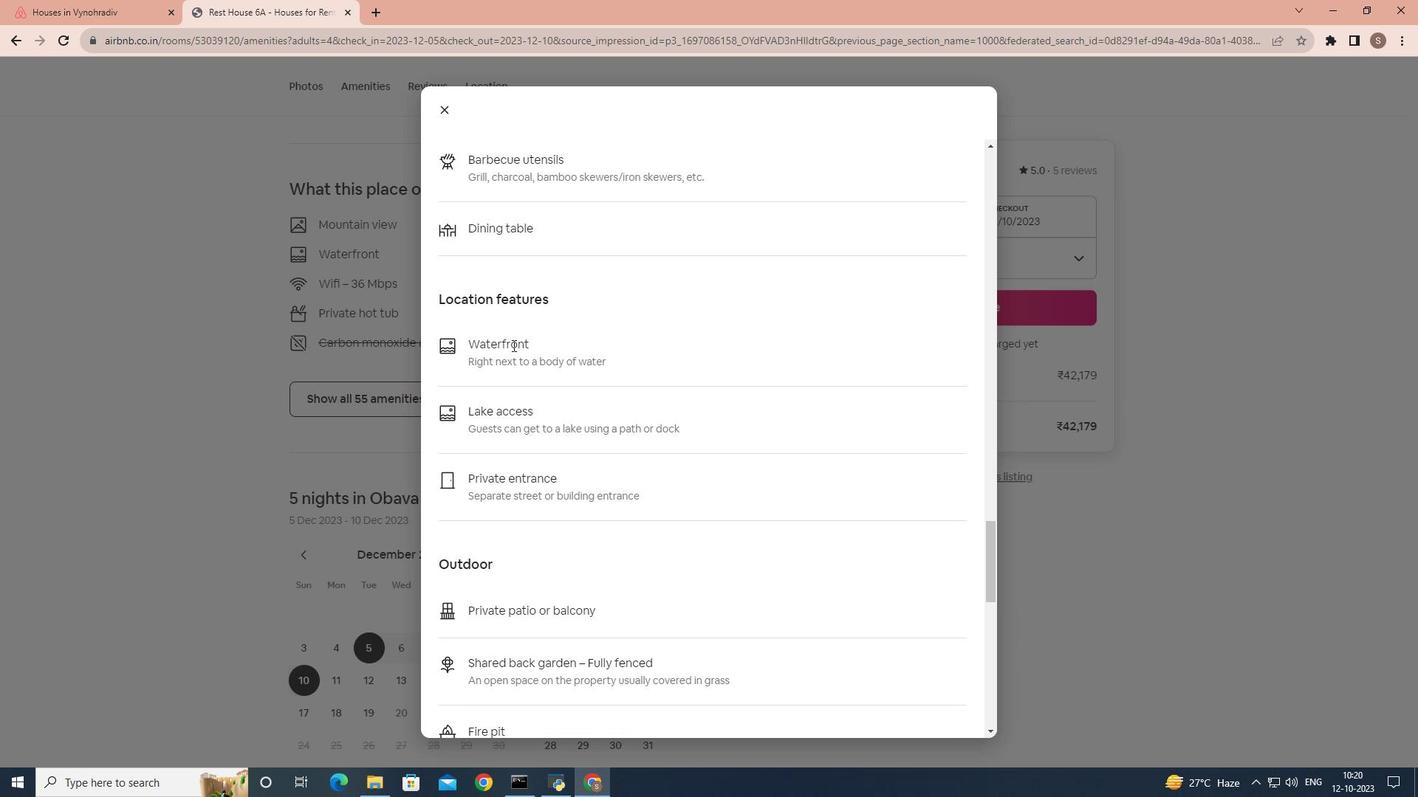 
Action: Mouse scrolled (512, 345) with delta (0, 0)
Screenshot: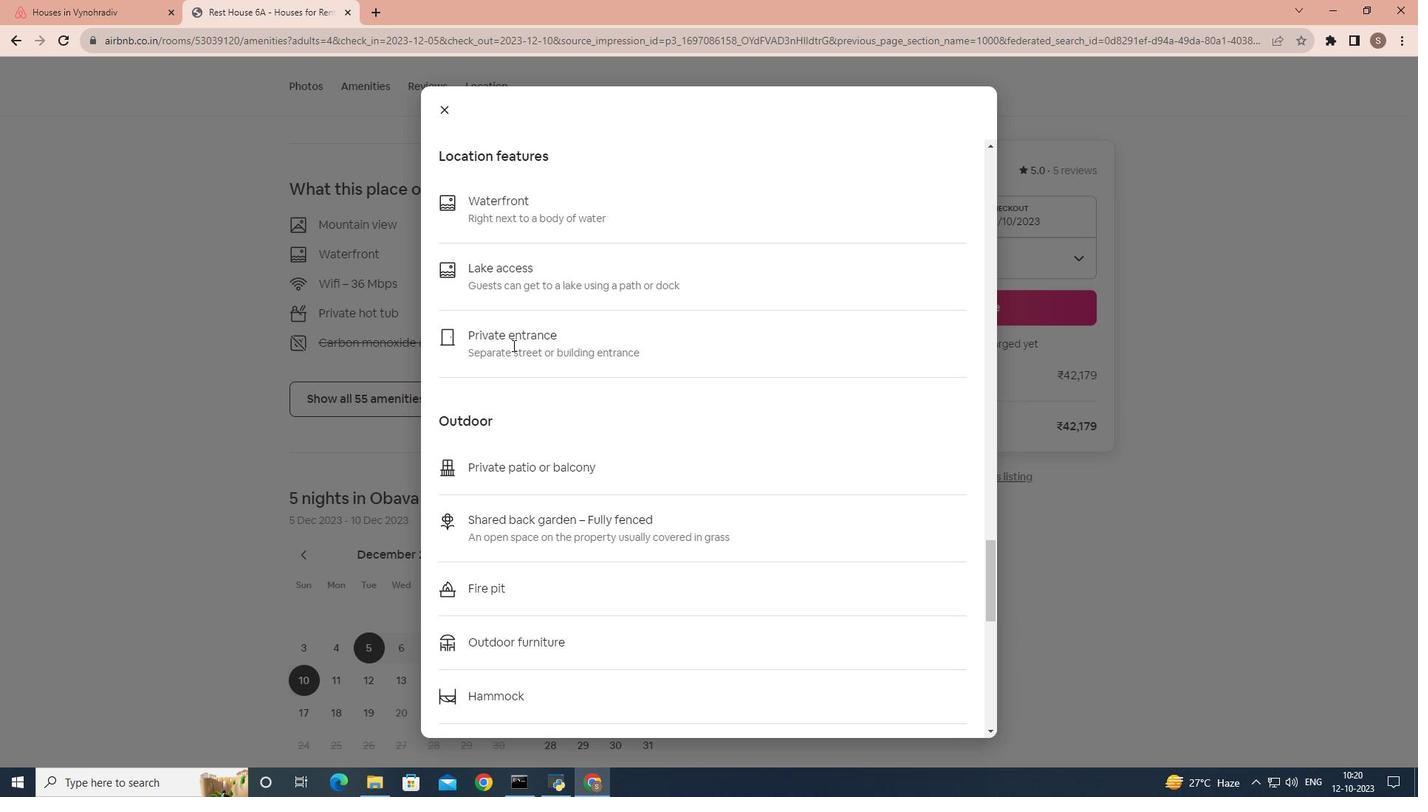 
Action: Mouse scrolled (512, 345) with delta (0, 0)
Screenshot: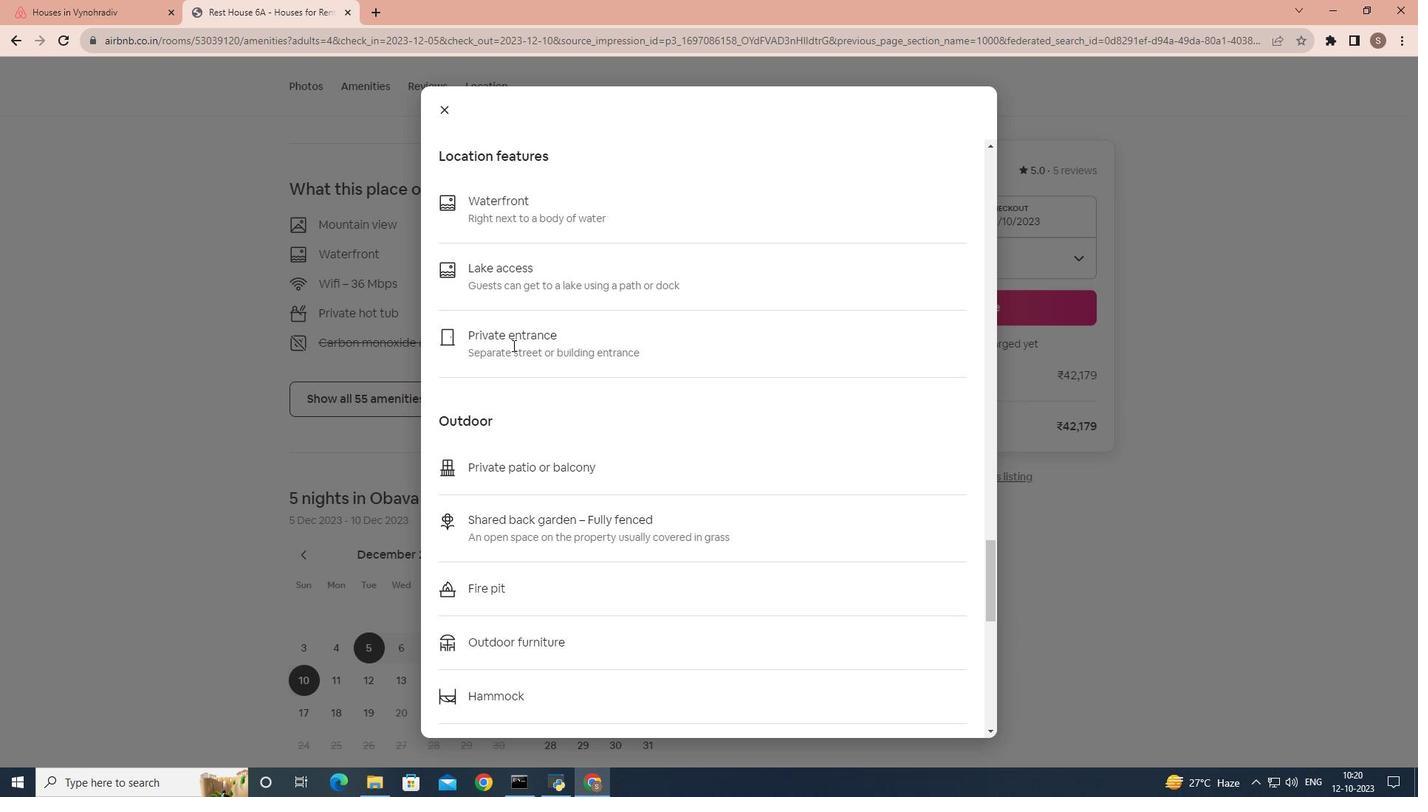 
Action: Mouse scrolled (512, 345) with delta (0, 0)
Screenshot: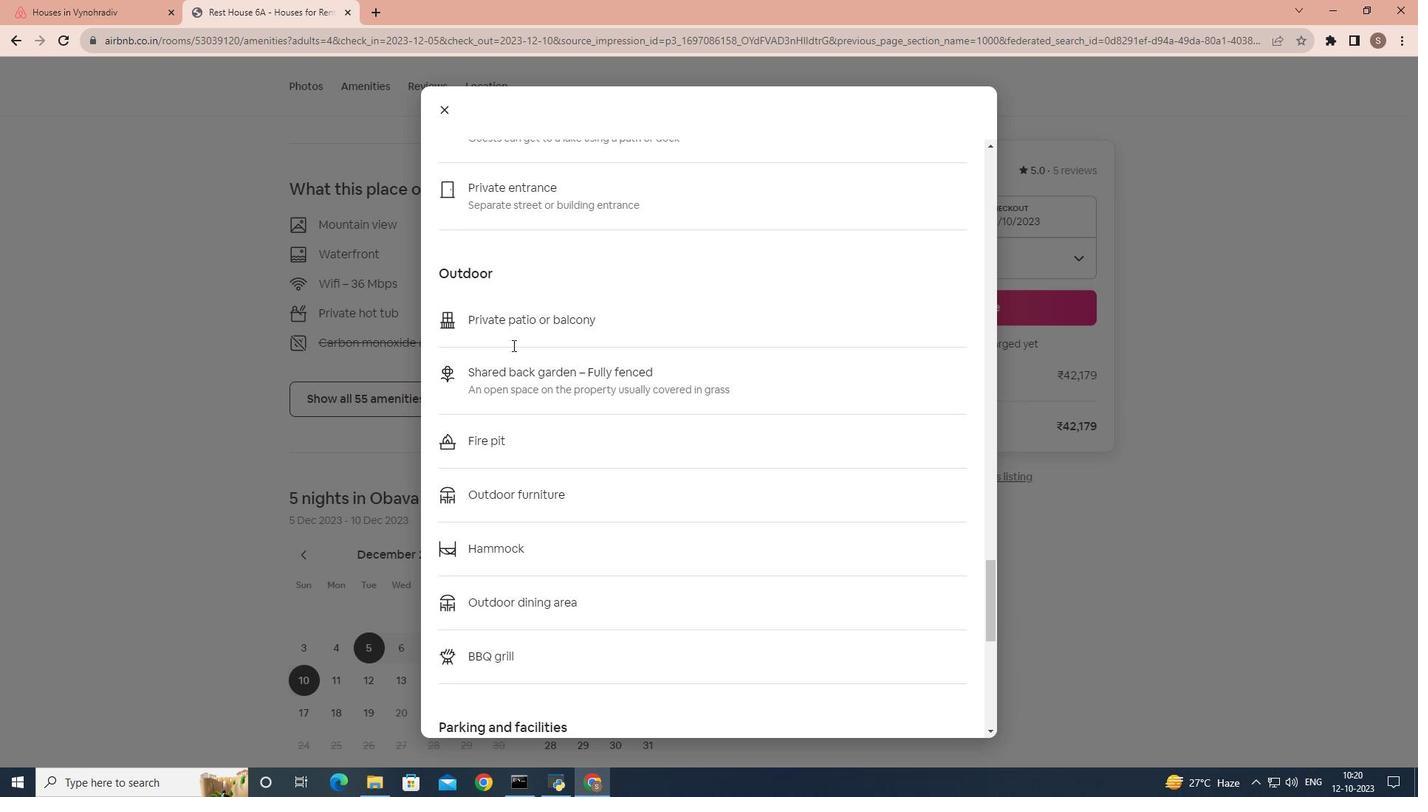 
Action: Mouse scrolled (512, 345) with delta (0, 0)
Screenshot: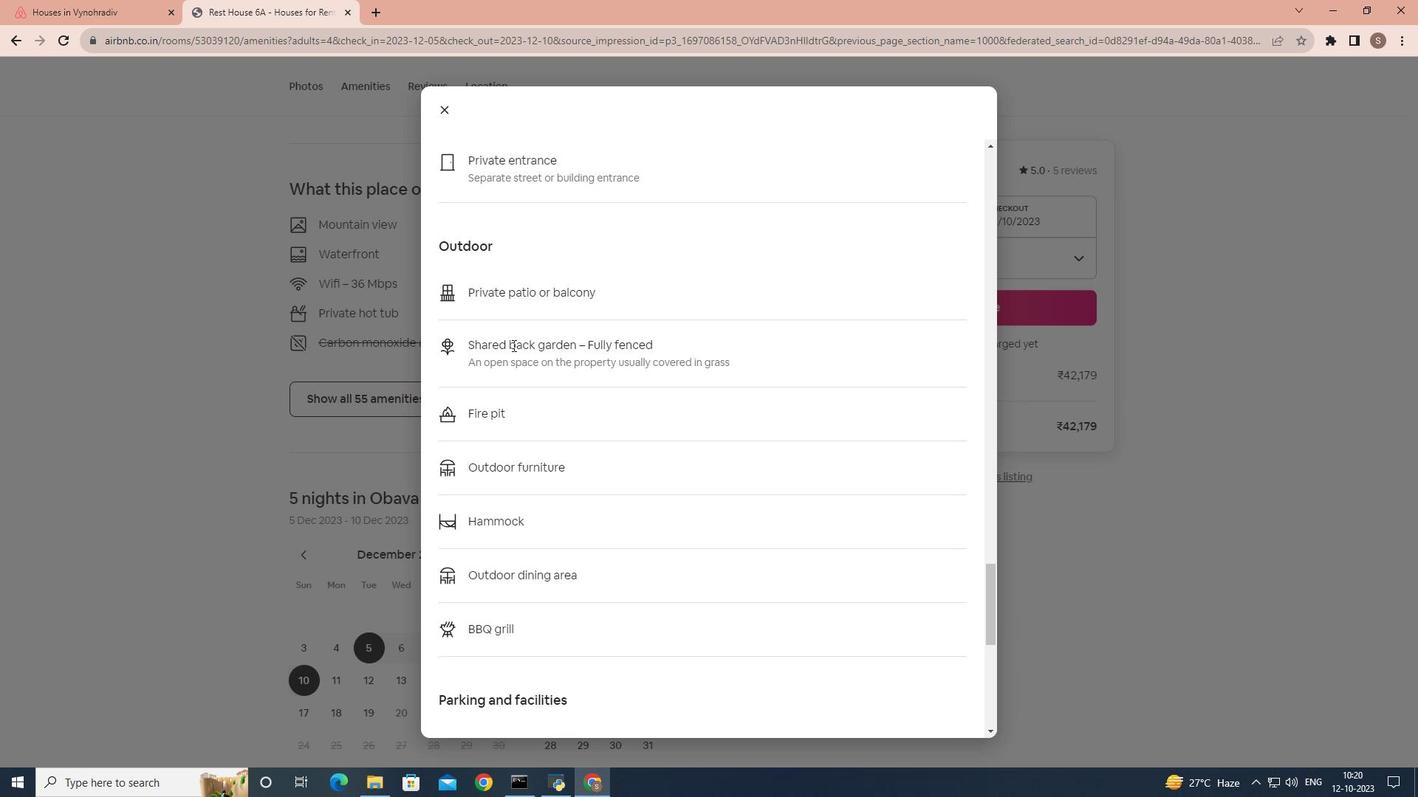 
Action: Mouse scrolled (512, 345) with delta (0, 0)
Screenshot: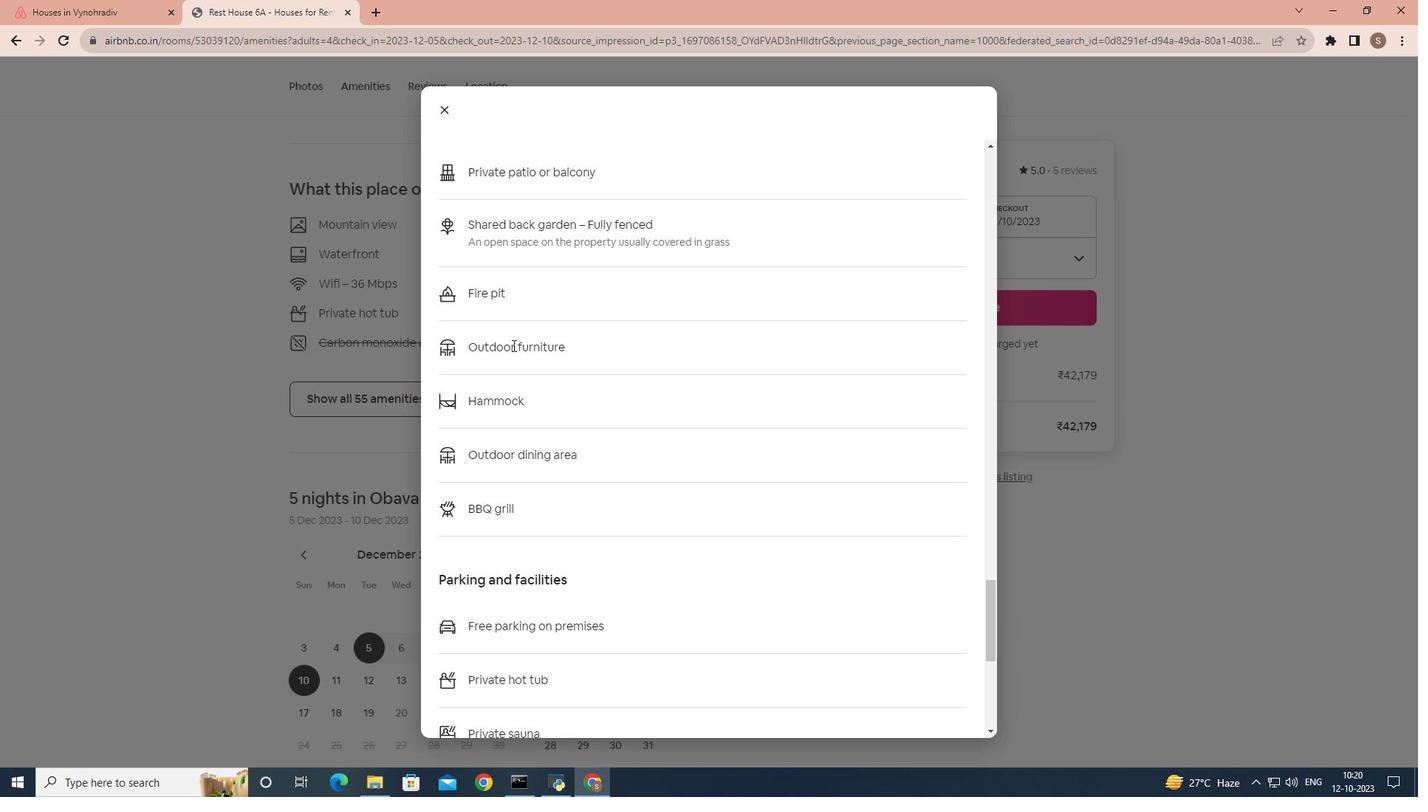 
Action: Mouse scrolled (512, 345) with delta (0, 0)
Screenshot: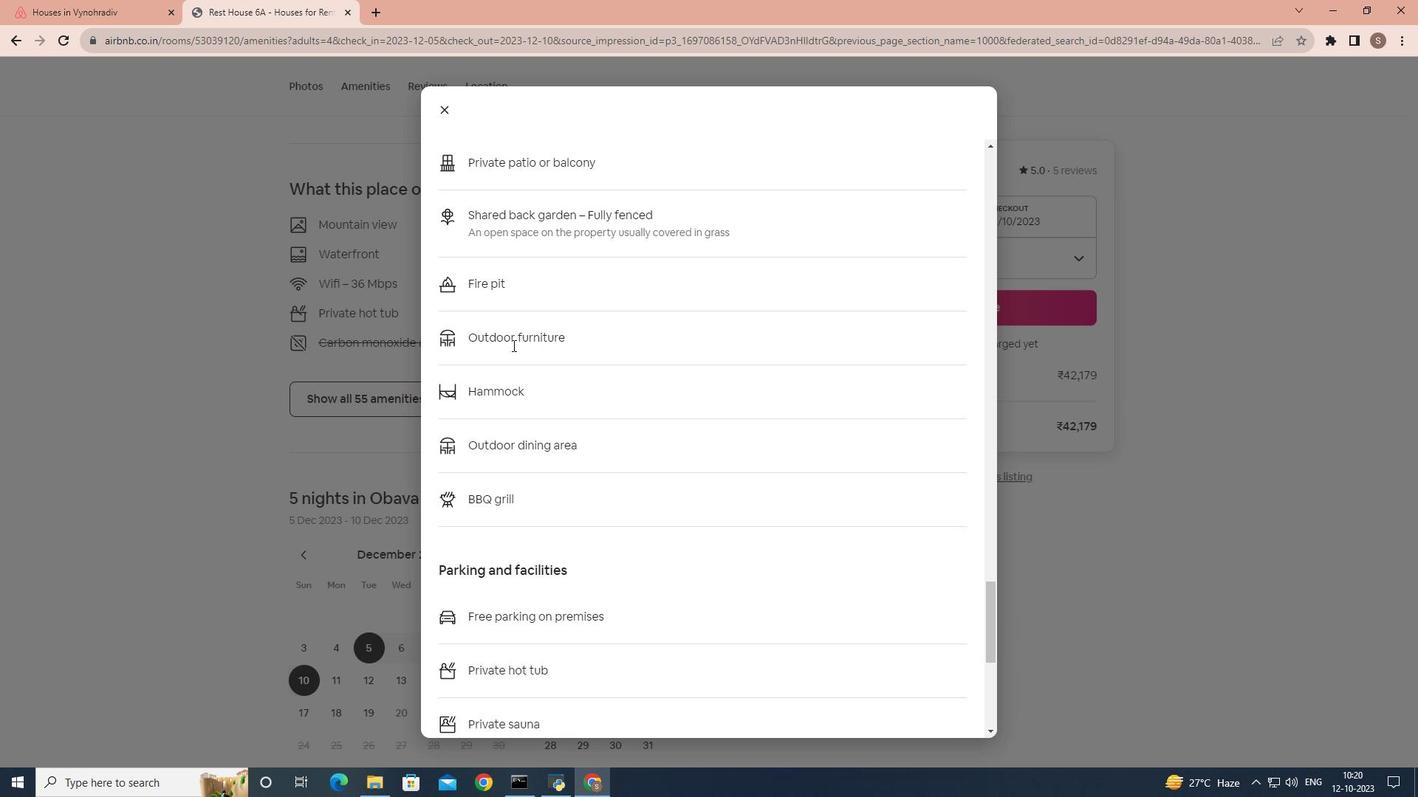 
Action: Mouse scrolled (512, 346) with delta (0, 0)
Screenshot: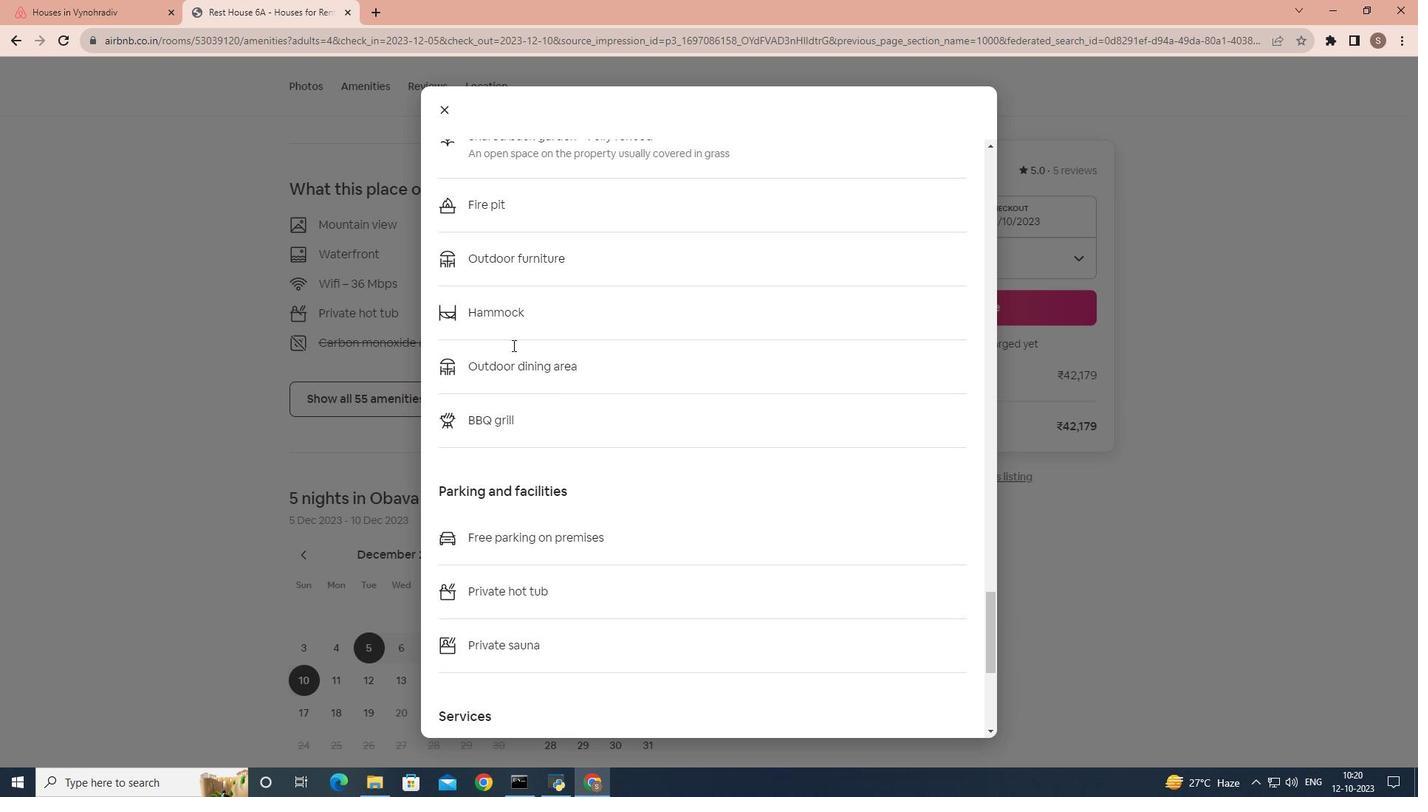 
Action: Mouse scrolled (512, 345) with delta (0, 0)
Screenshot: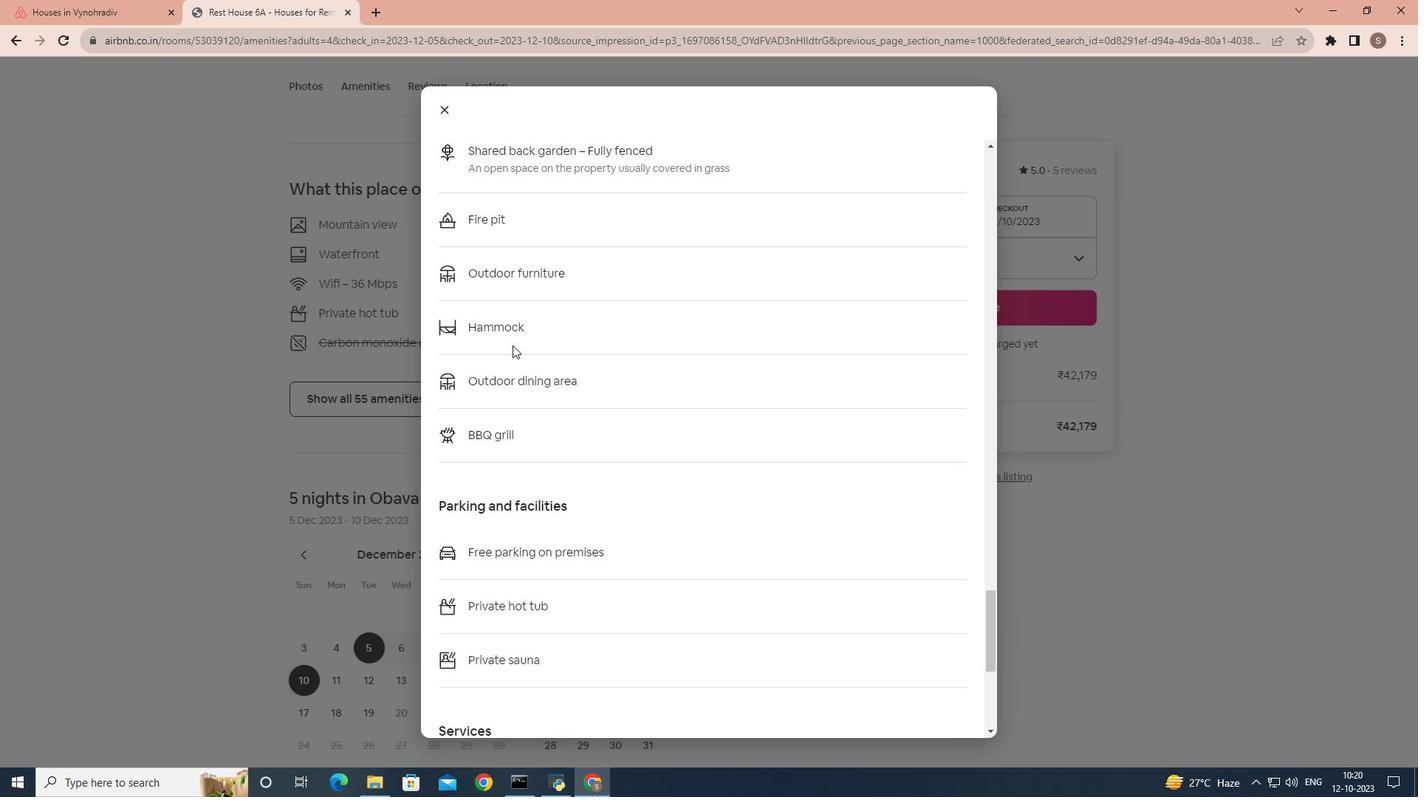 
Action: Mouse scrolled (512, 345) with delta (0, 0)
Screenshot: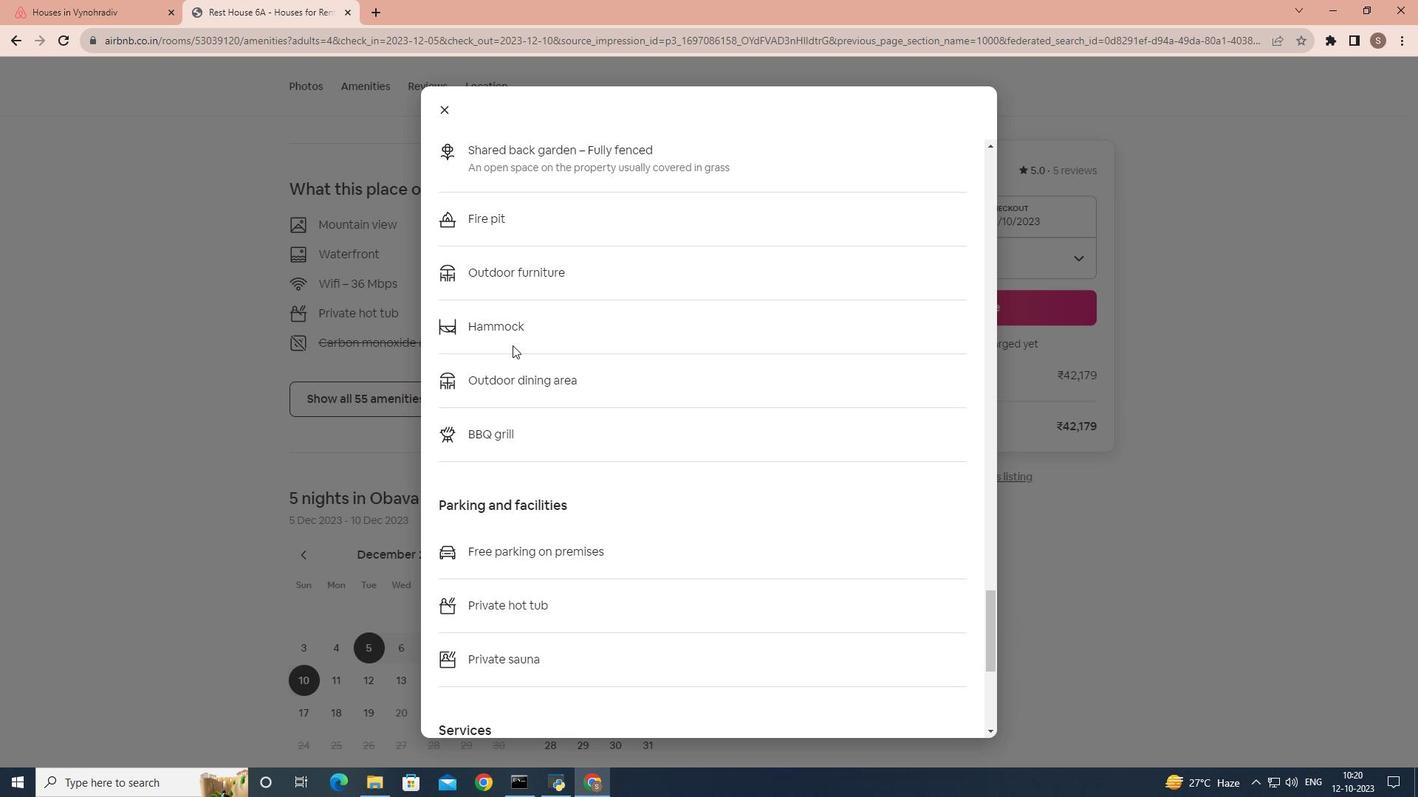 
Action: Mouse scrolled (512, 345) with delta (0, 0)
Screenshot: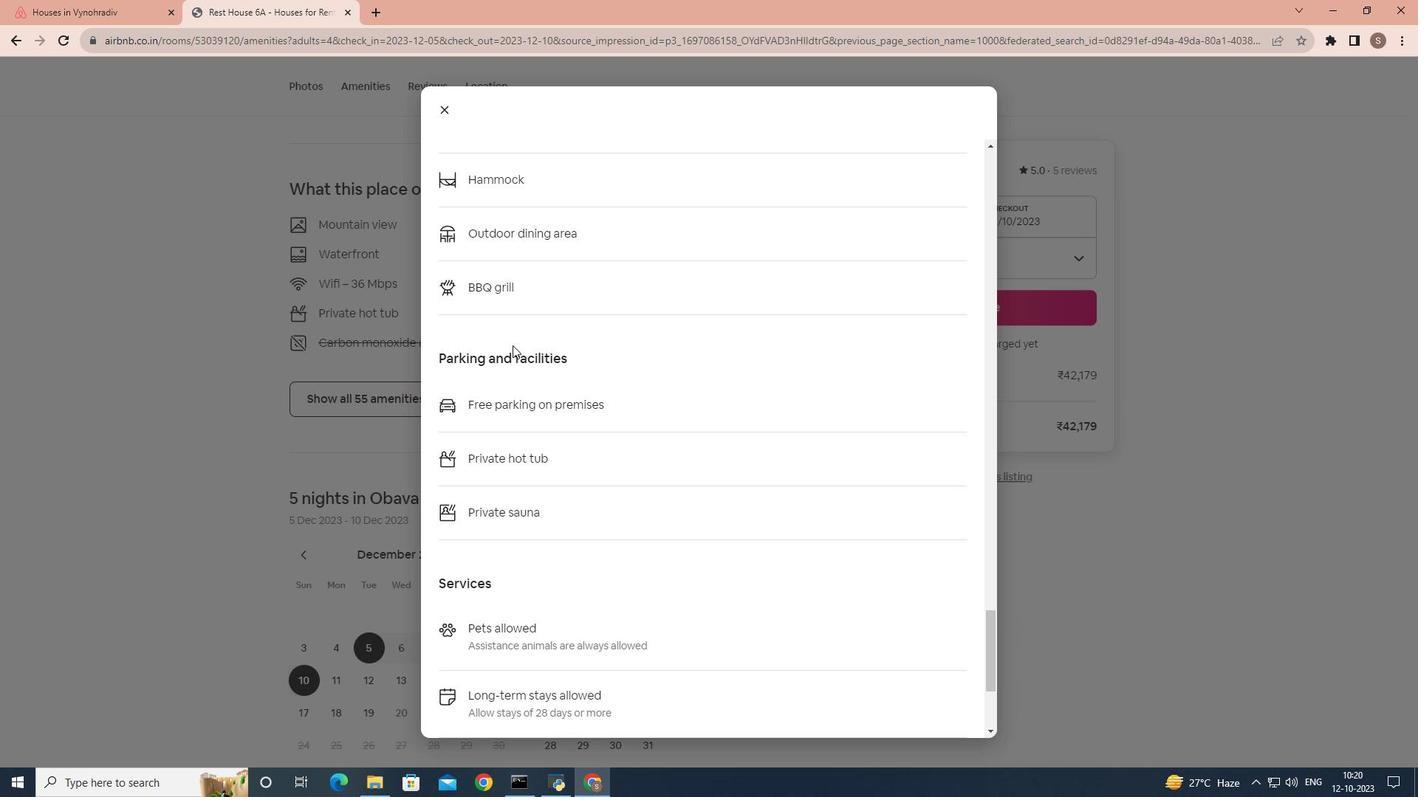 
Action: Mouse scrolled (512, 345) with delta (0, 0)
Screenshot: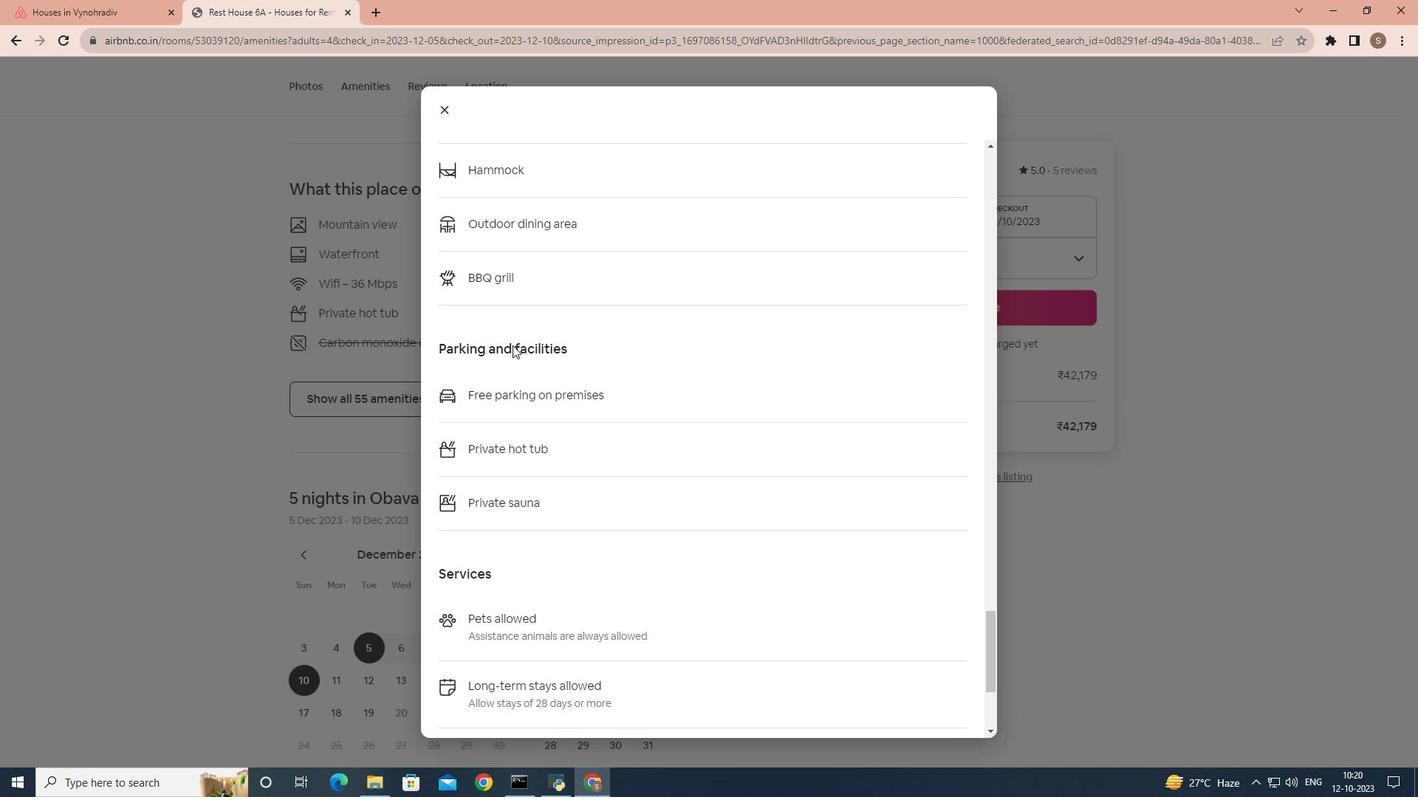 
Action: Mouse scrolled (512, 345) with delta (0, 0)
Screenshot: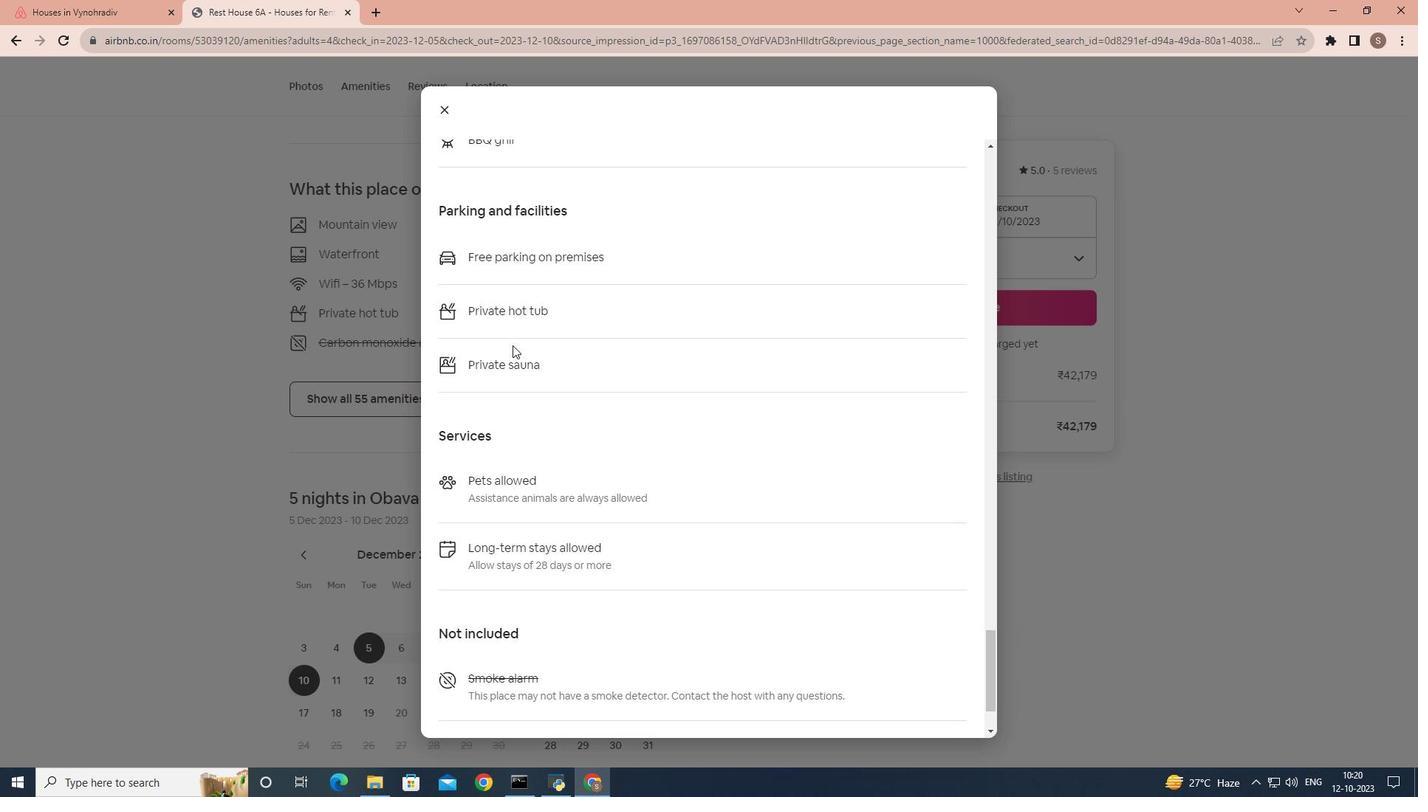 
Action: Mouse scrolled (512, 345) with delta (0, 0)
Screenshot: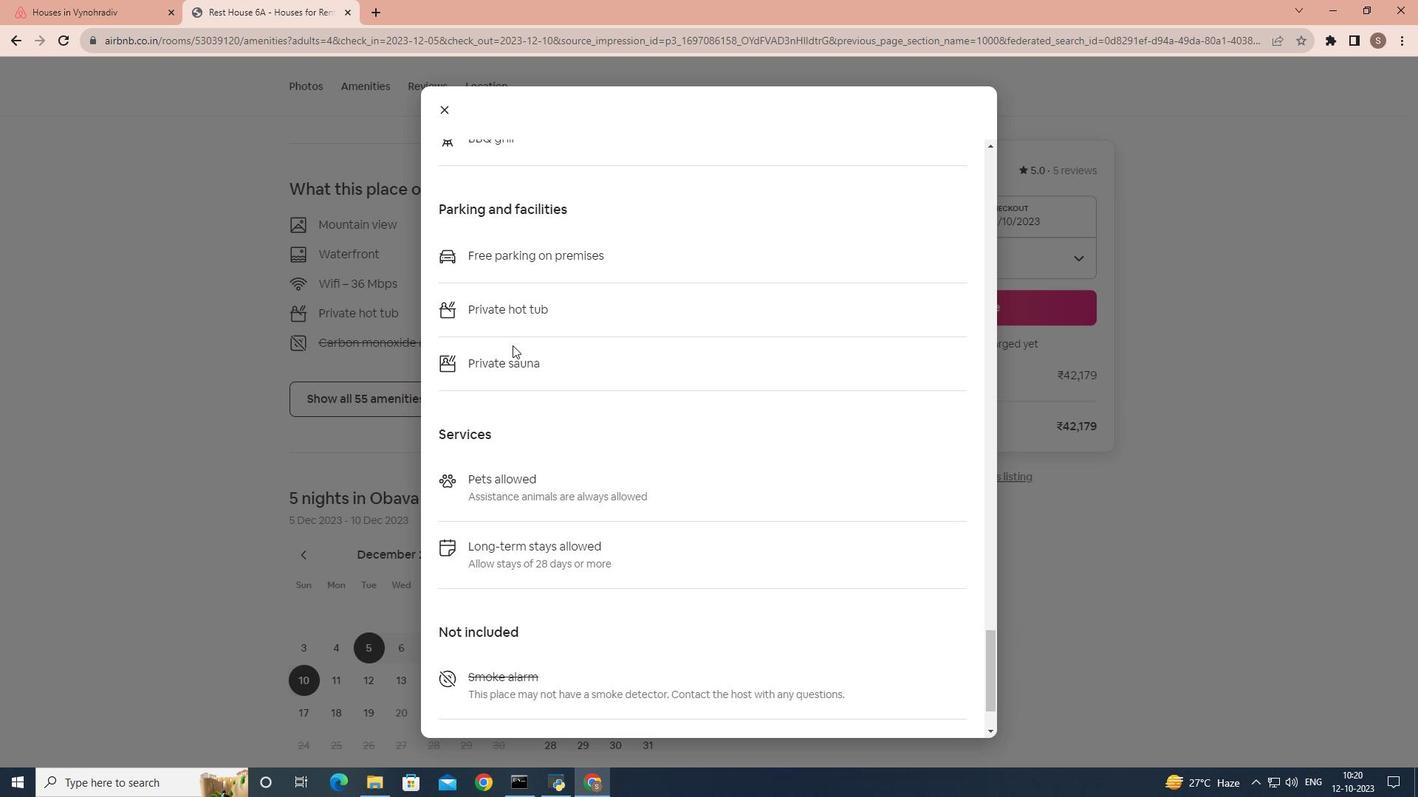 
Action: Mouse moved to (441, 105)
Screenshot: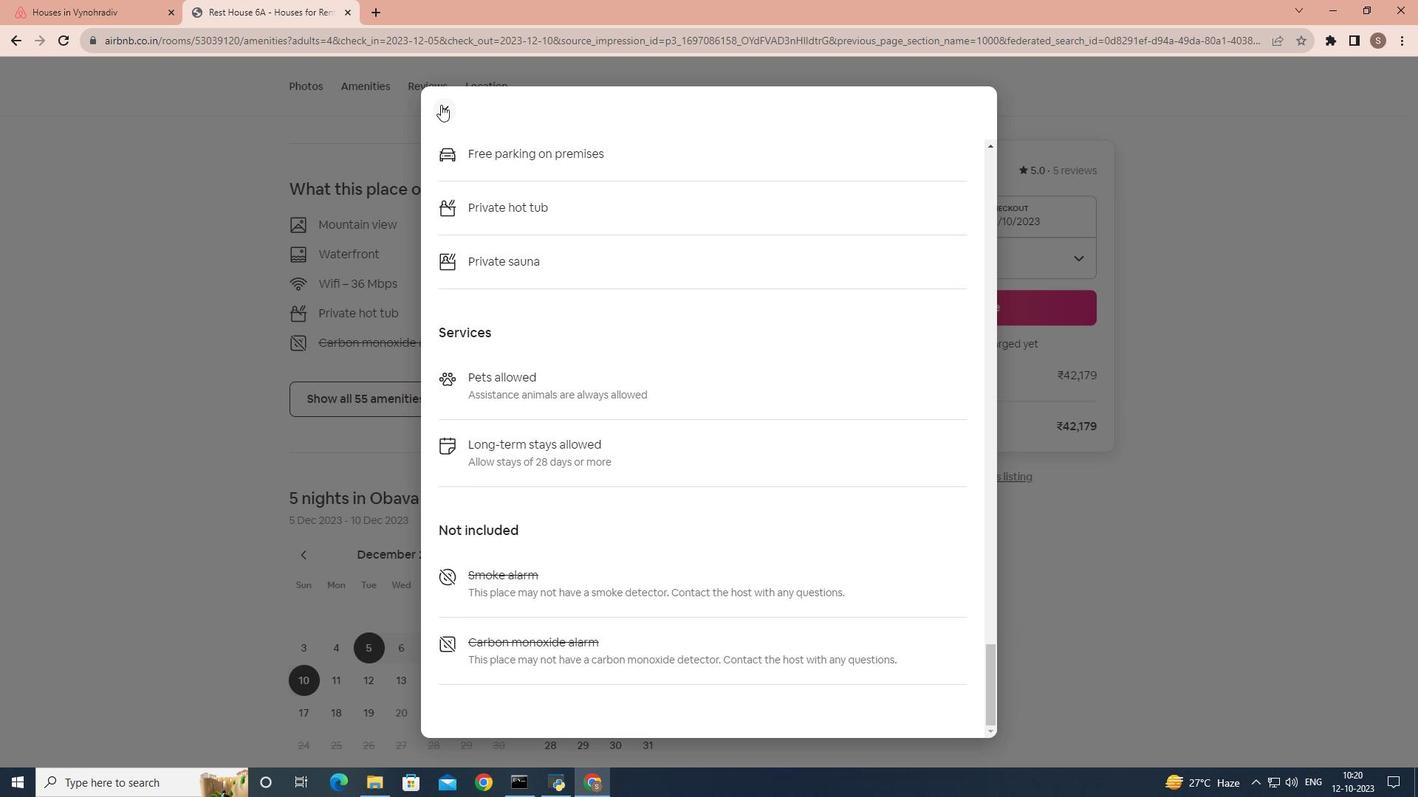 
Action: Mouse pressed left at (441, 105)
Screenshot: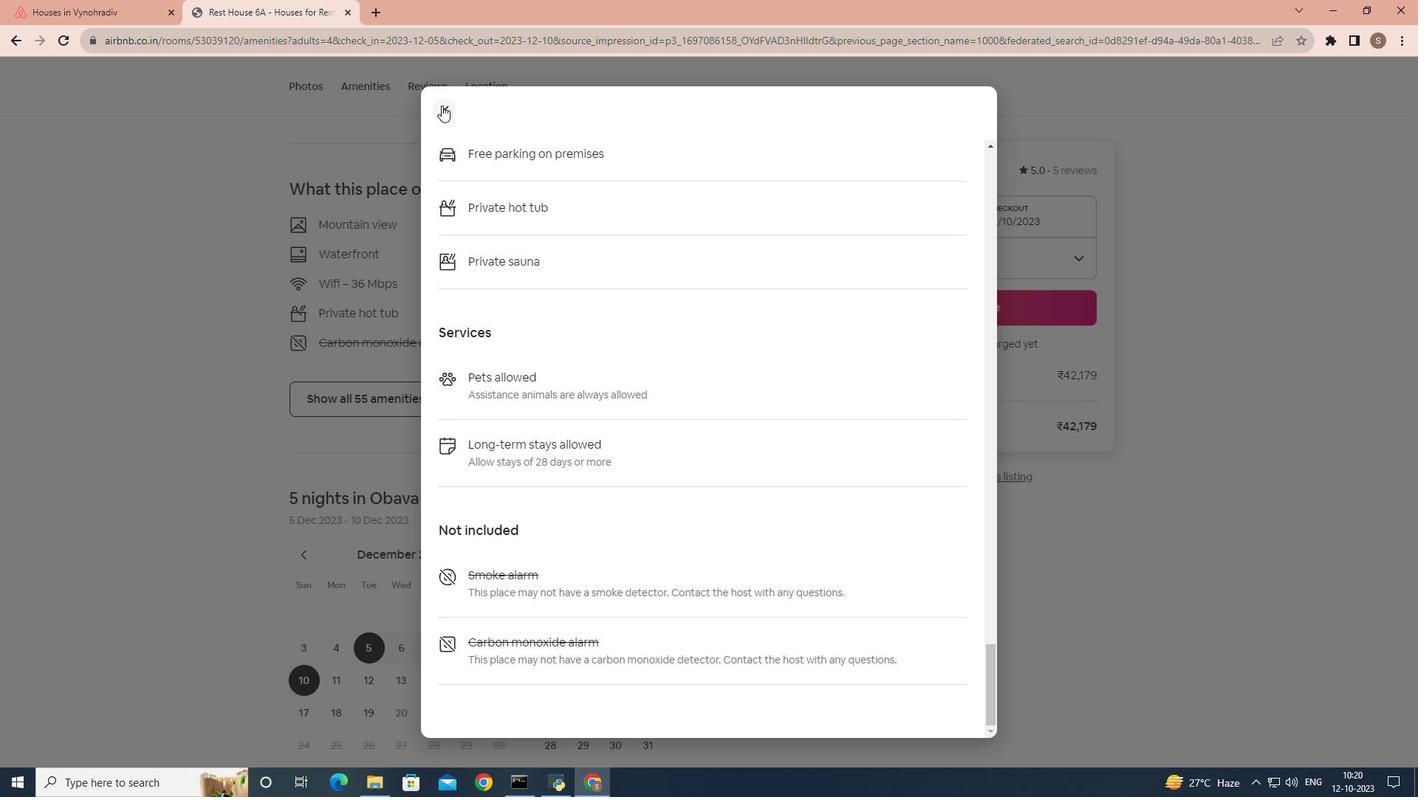 
Action: Mouse moved to (465, 294)
Screenshot: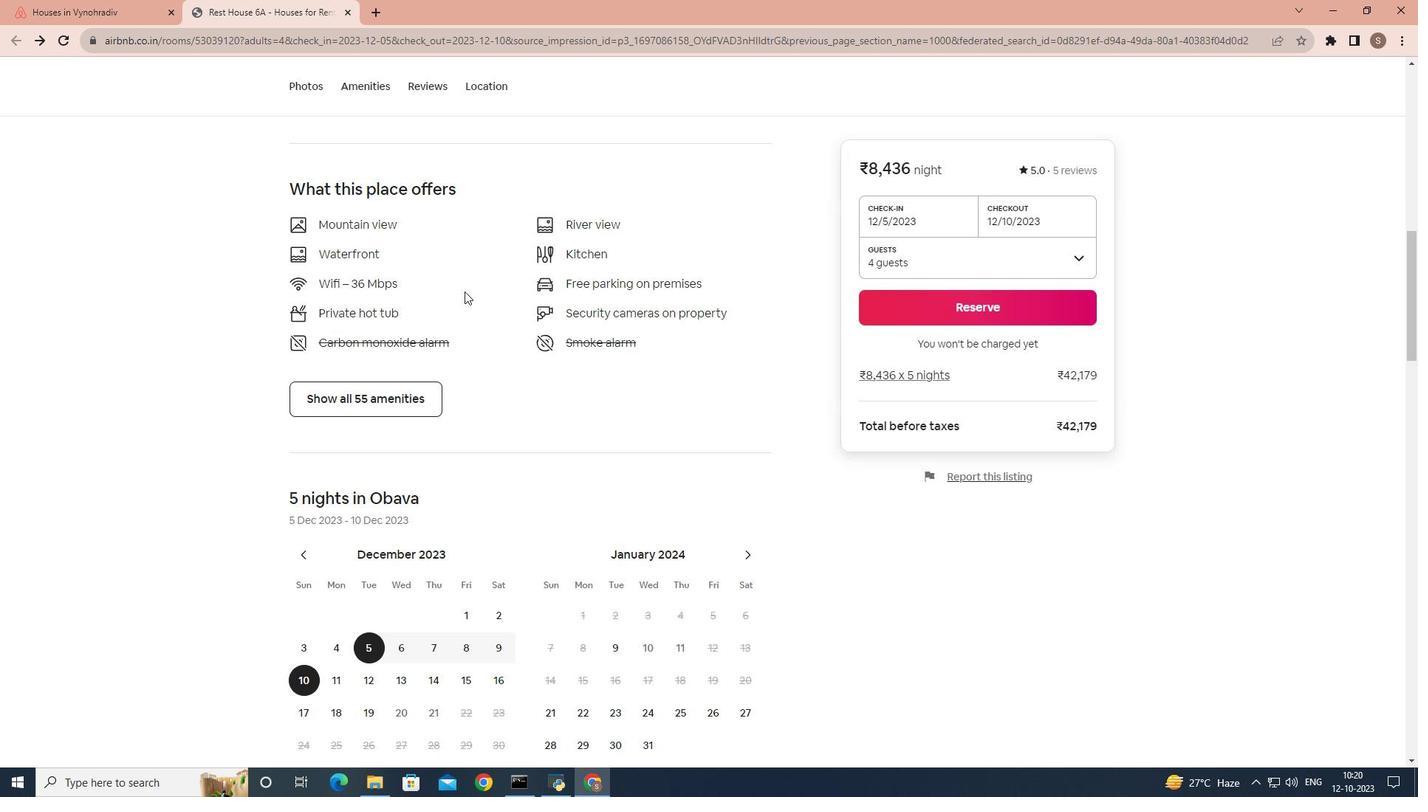 
Action: Mouse scrolled (465, 294) with delta (0, 0)
Screenshot: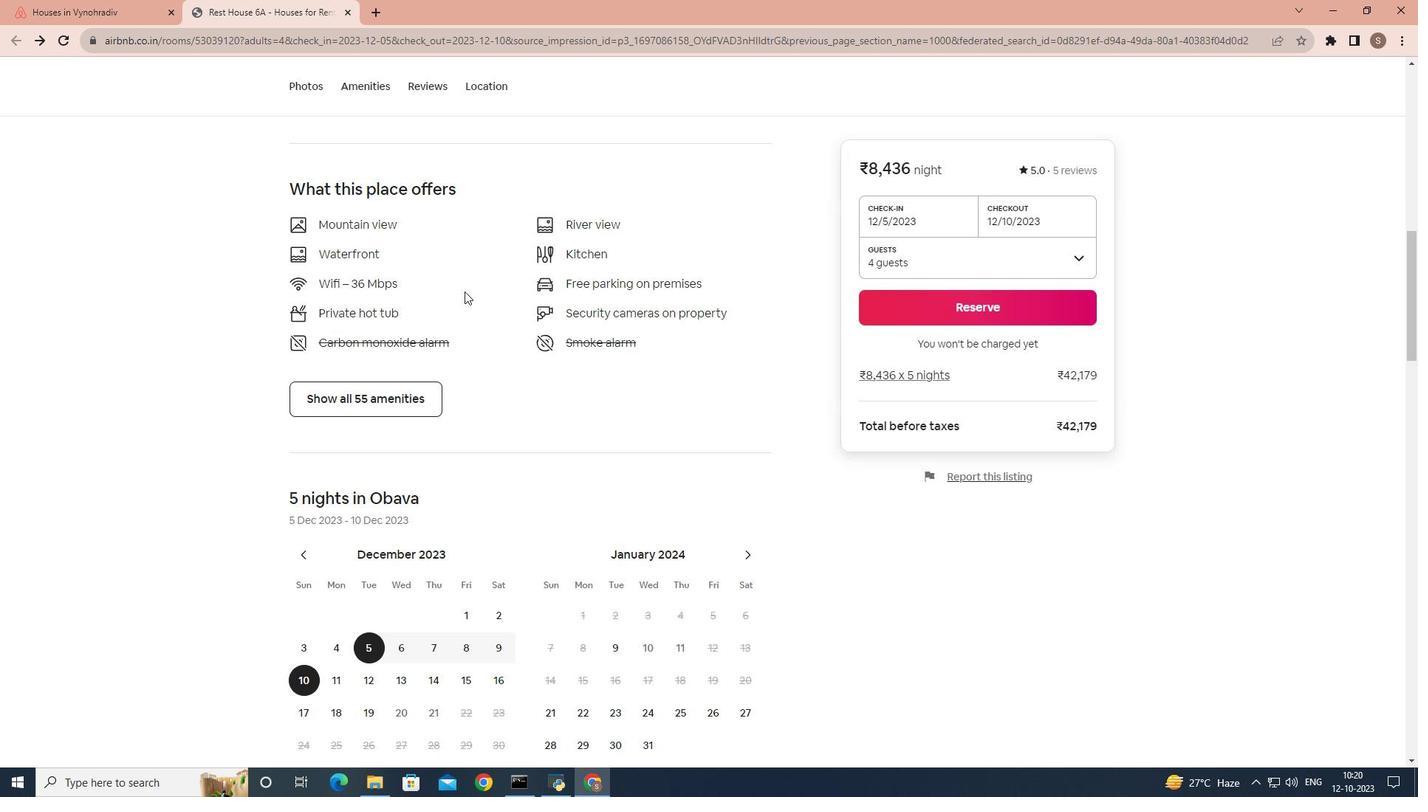 
Action: Mouse moved to (466, 301)
Screenshot: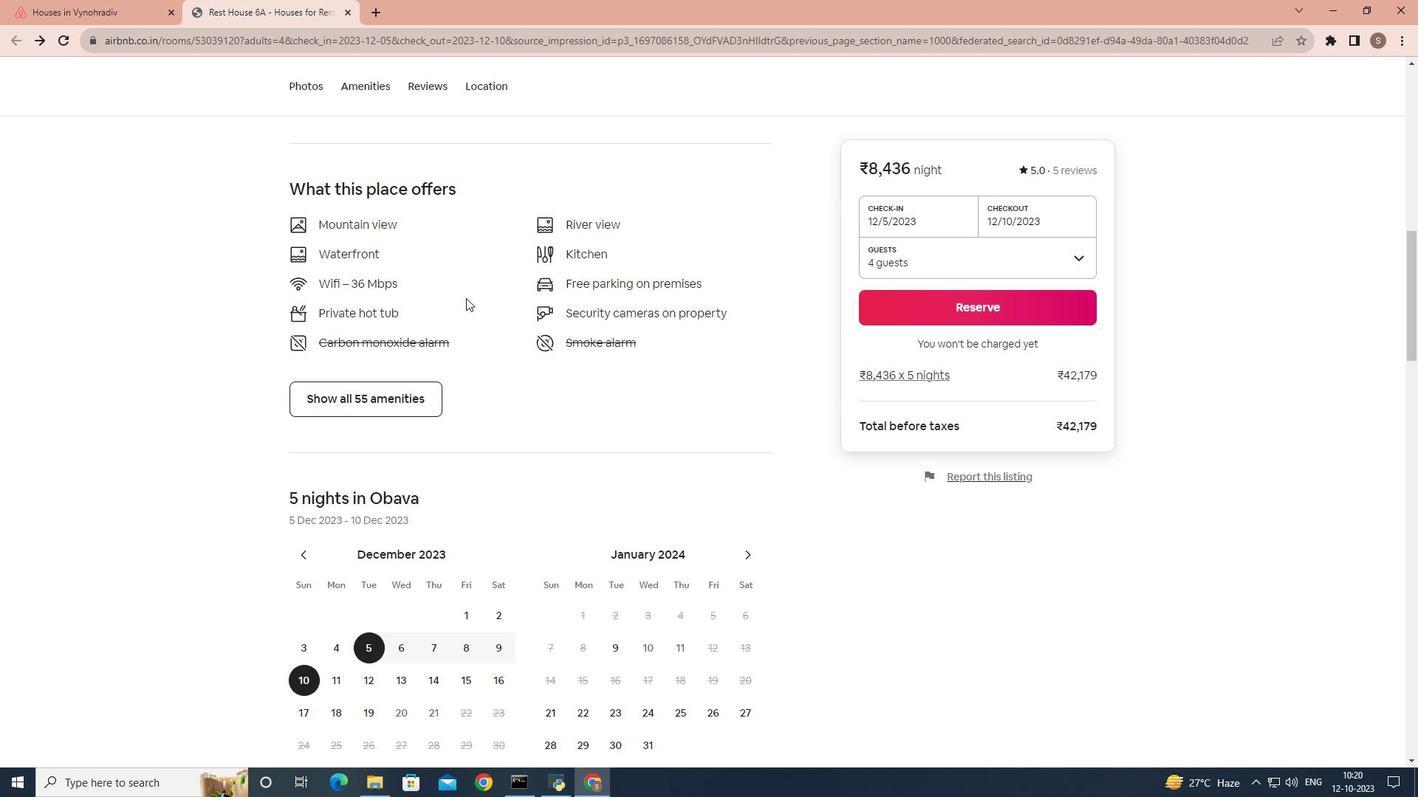
Action: Mouse scrolled (466, 300) with delta (0, 0)
Screenshot: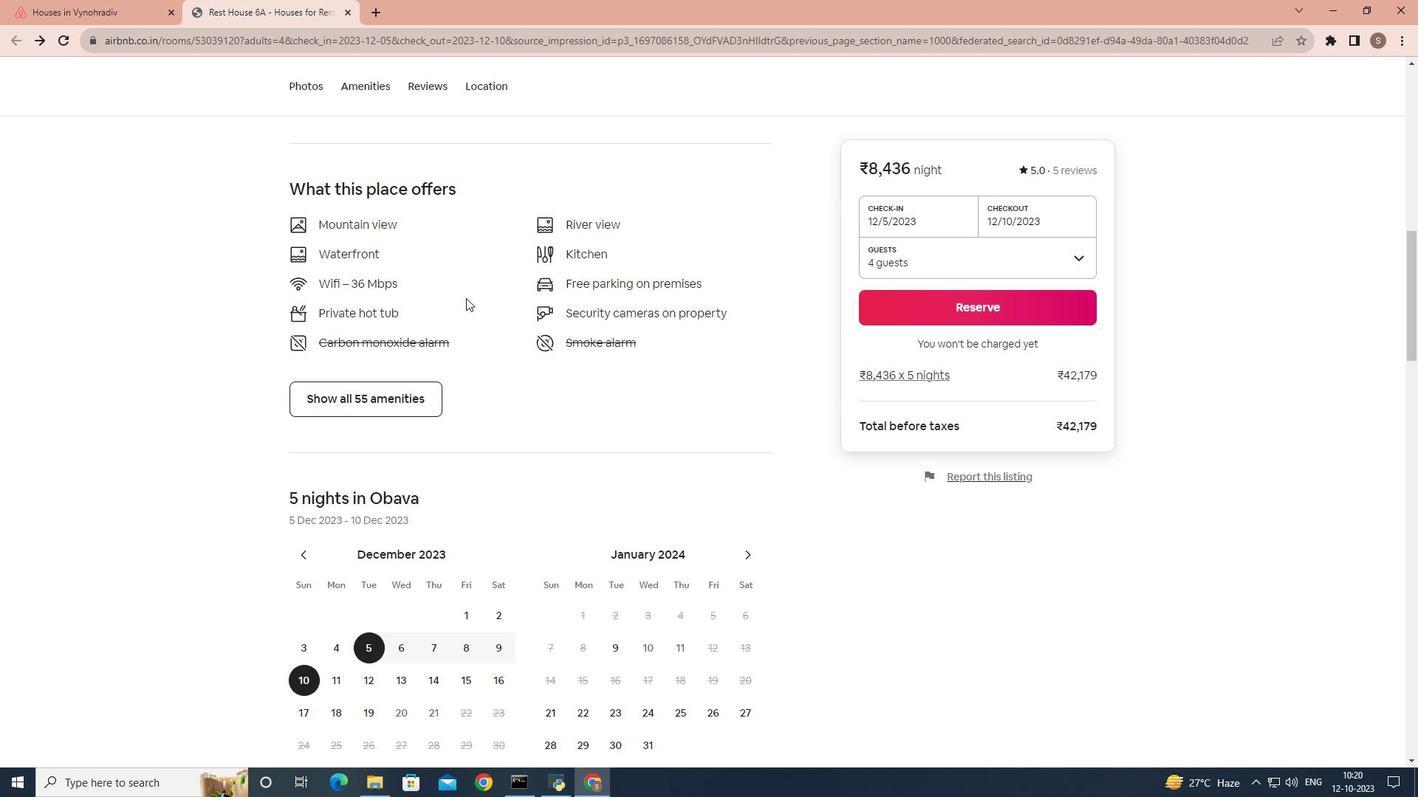 
Action: Mouse moved to (467, 304)
Screenshot: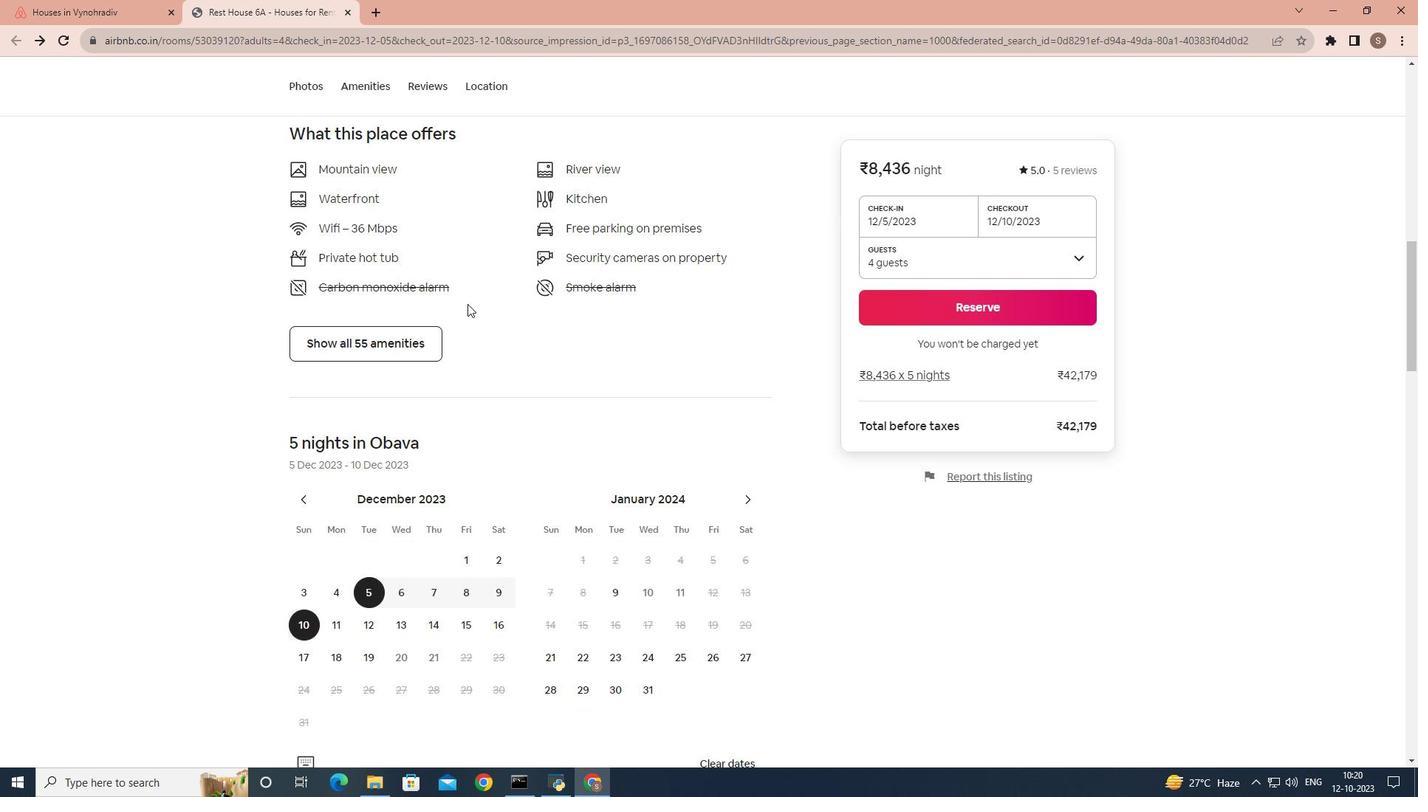 
Action: Mouse scrolled (467, 303) with delta (0, 0)
Screenshot: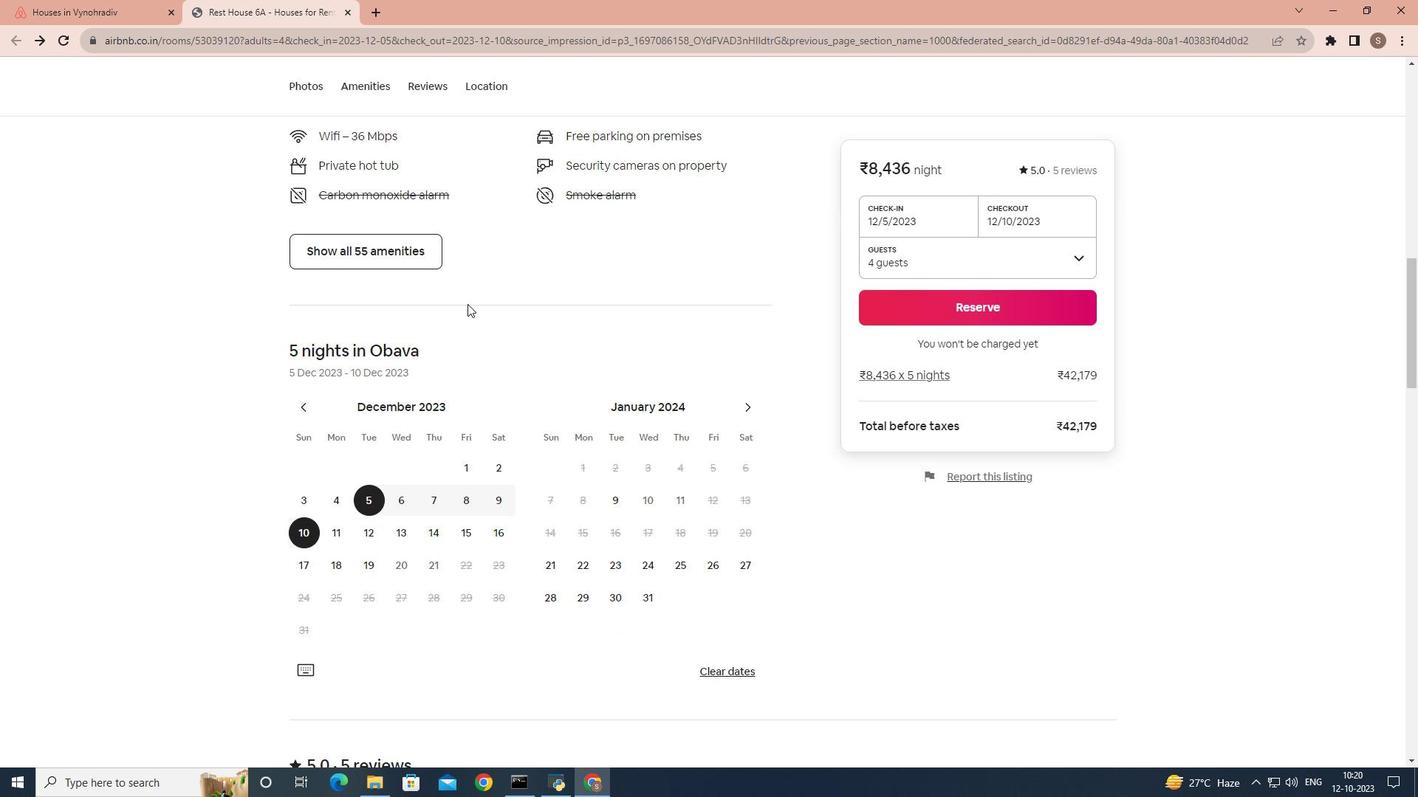 
Action: Mouse scrolled (467, 303) with delta (0, 0)
Screenshot: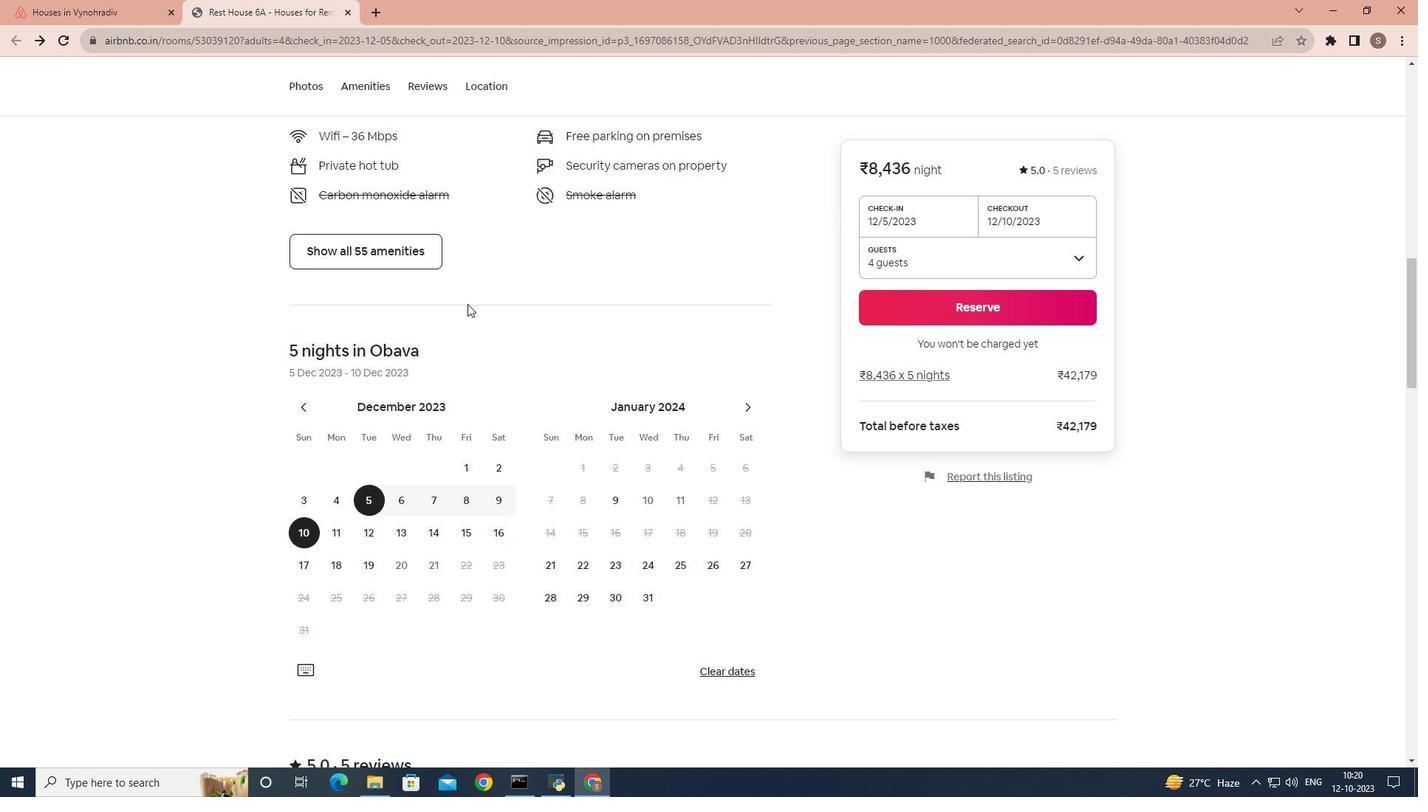 
Action: Mouse scrolled (467, 303) with delta (0, 0)
Screenshot: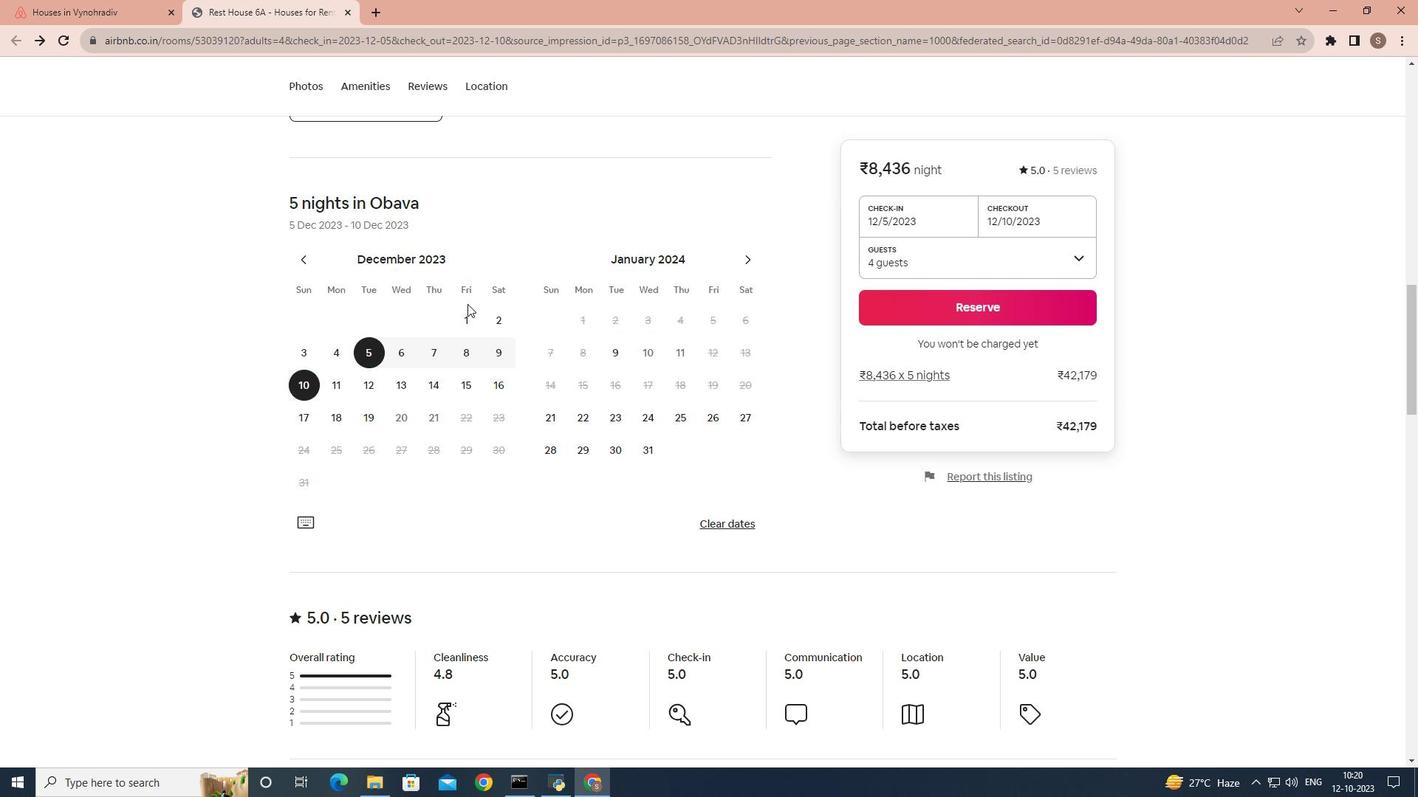
Action: Mouse scrolled (467, 303) with delta (0, 0)
Screenshot: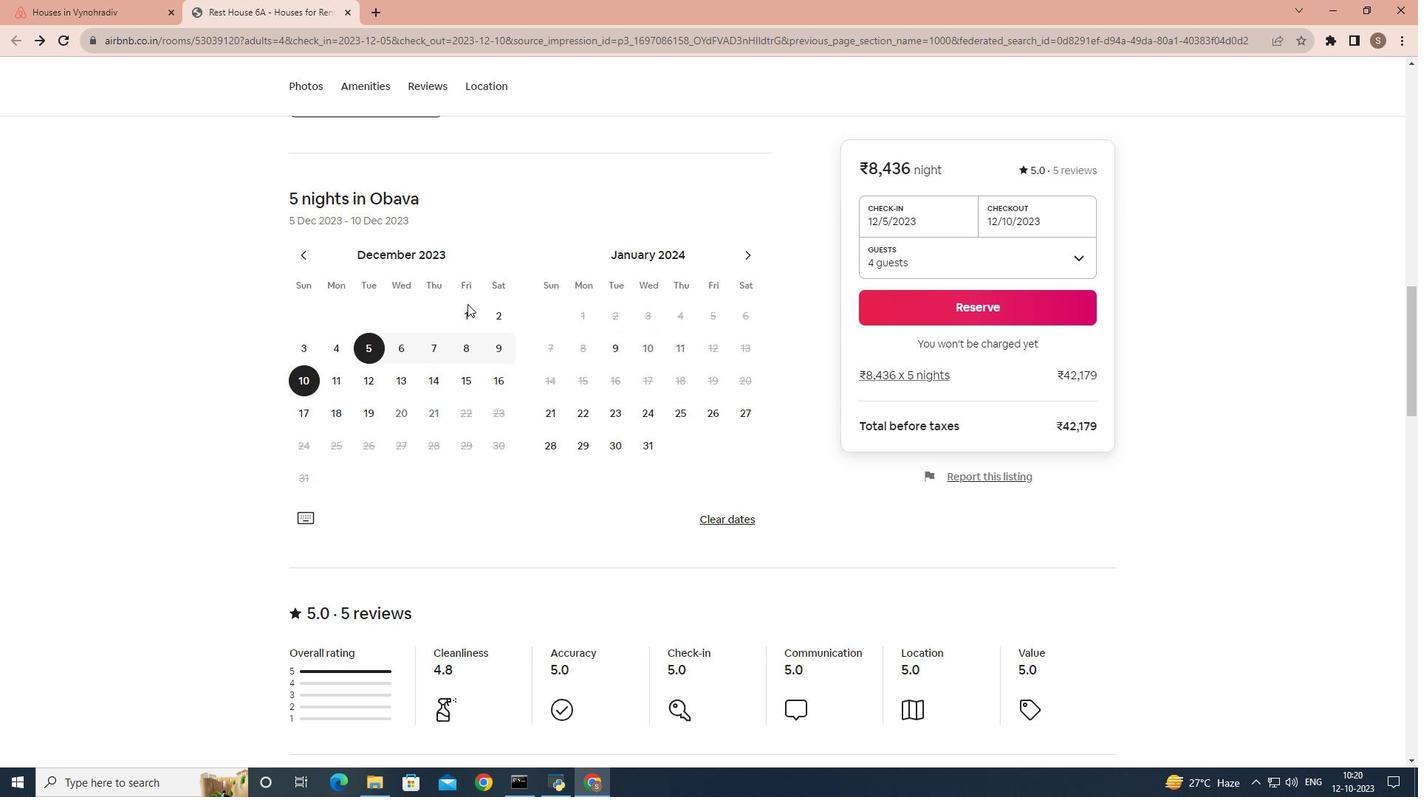 
Action: Mouse scrolled (467, 303) with delta (0, 0)
Screenshot: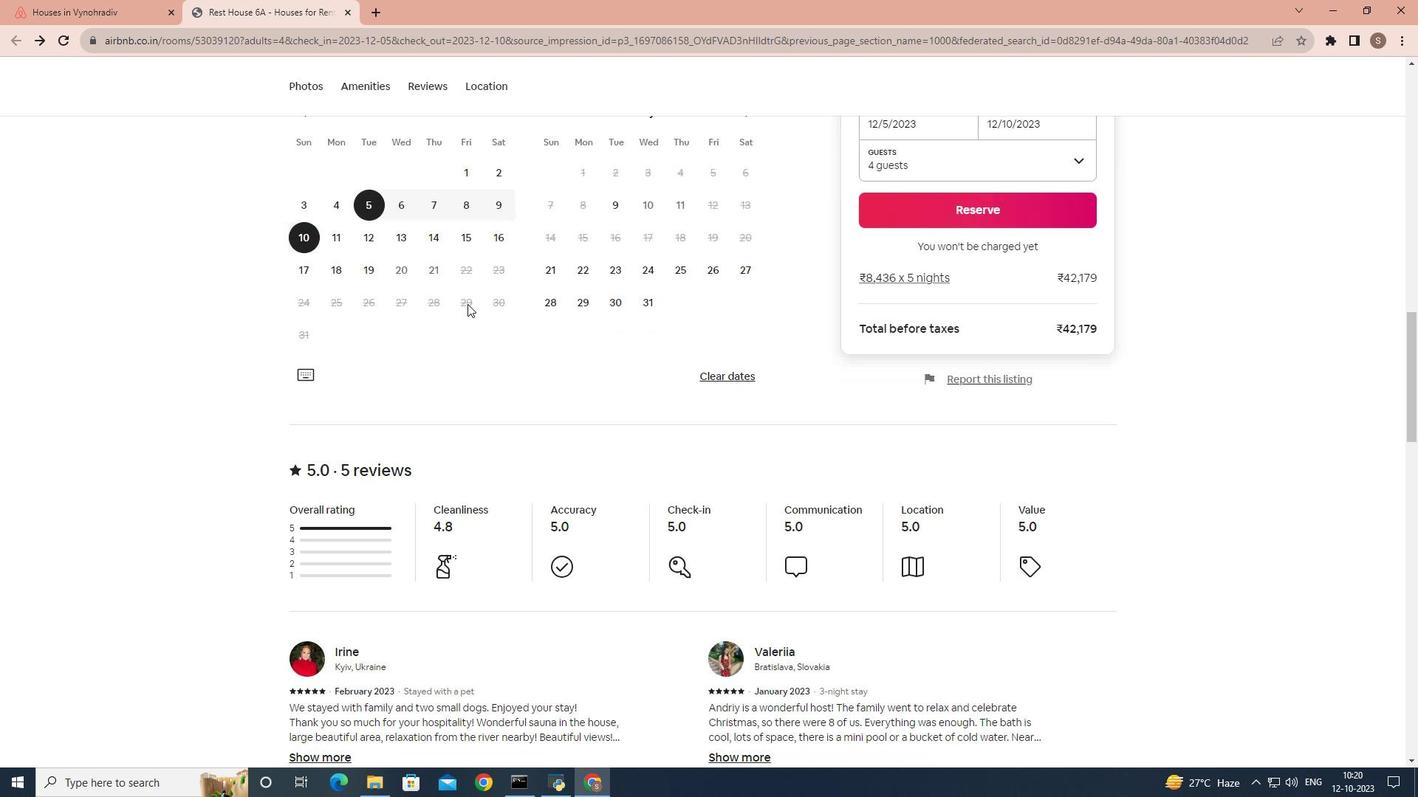 
Action: Mouse scrolled (467, 303) with delta (0, 0)
Screenshot: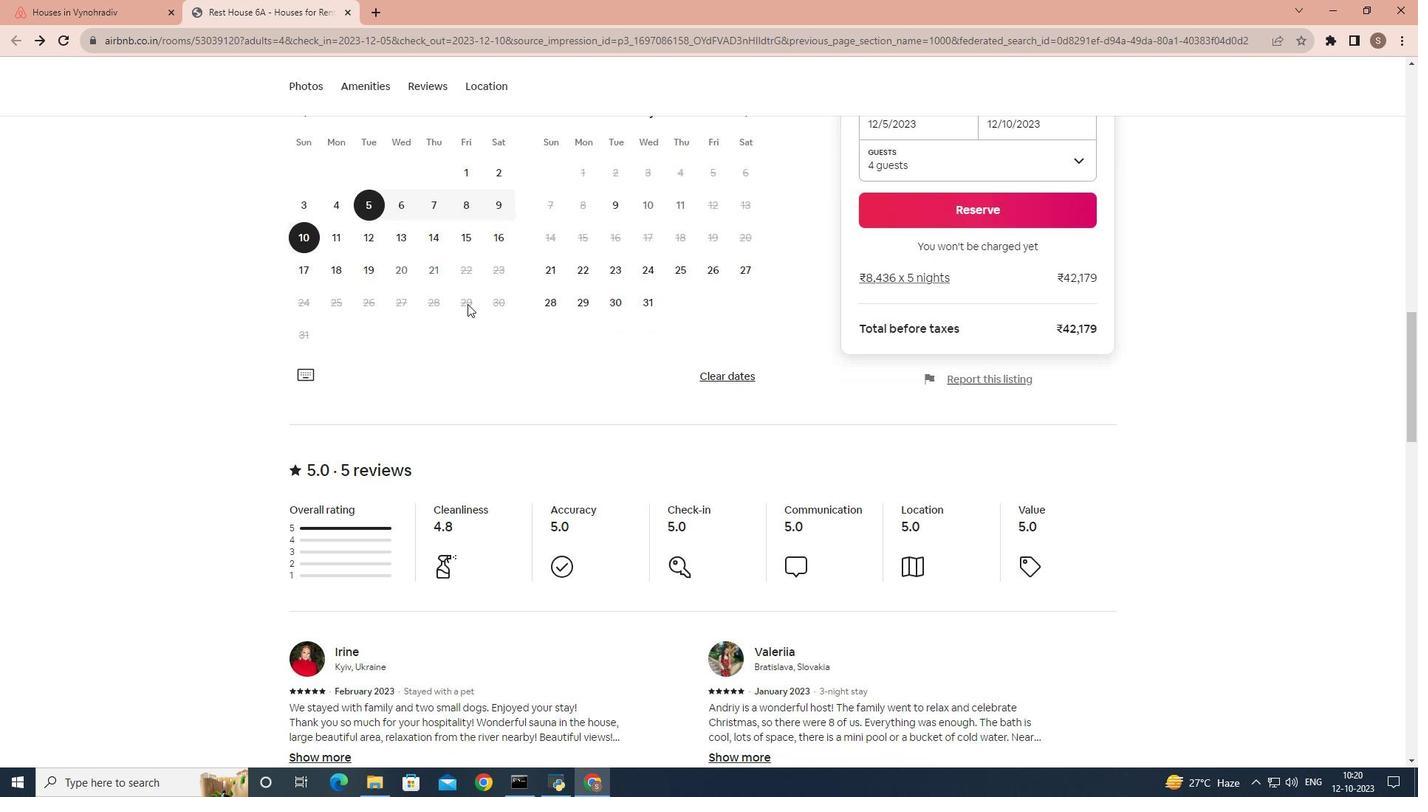 
Action: Mouse scrolled (467, 303) with delta (0, 0)
Screenshot: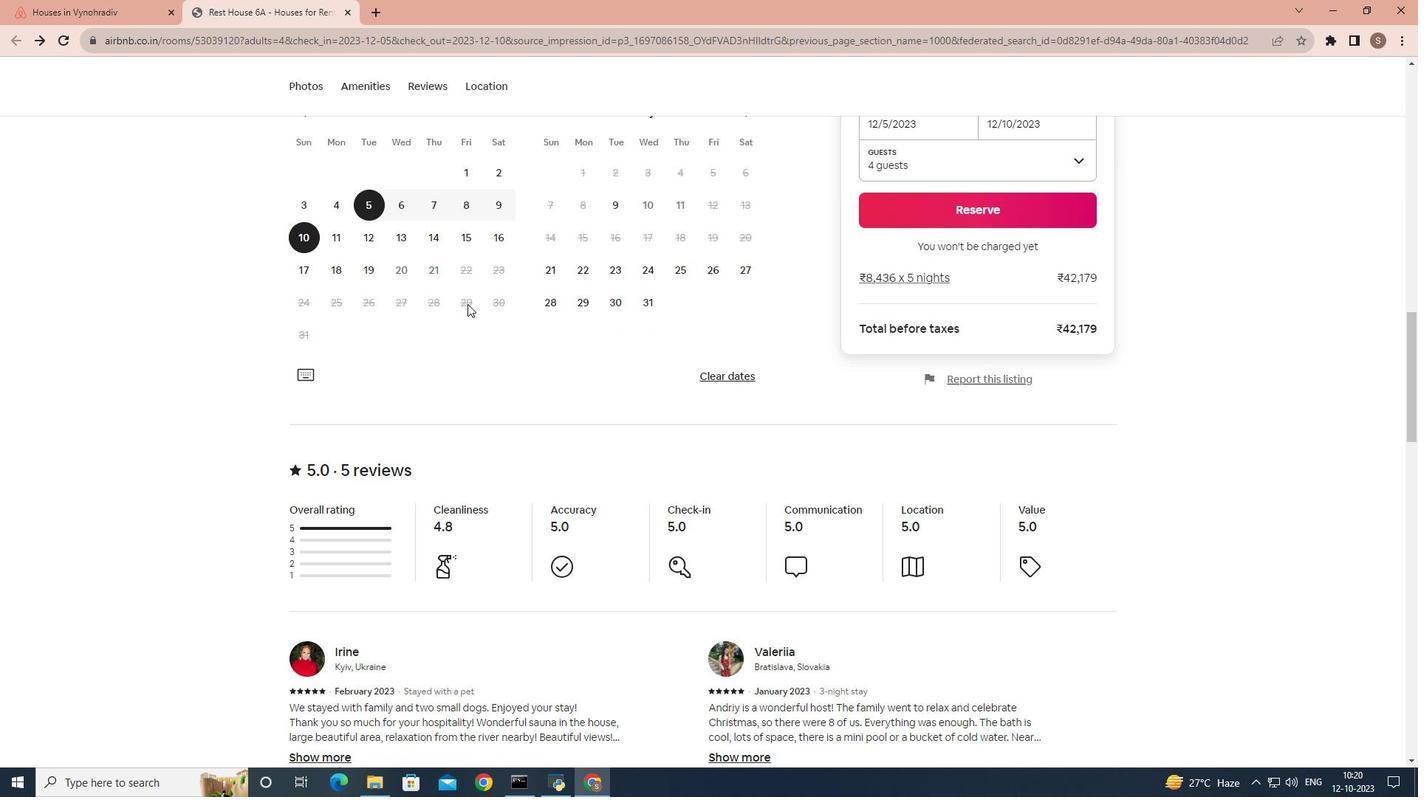 
Action: Mouse moved to (453, 335)
Screenshot: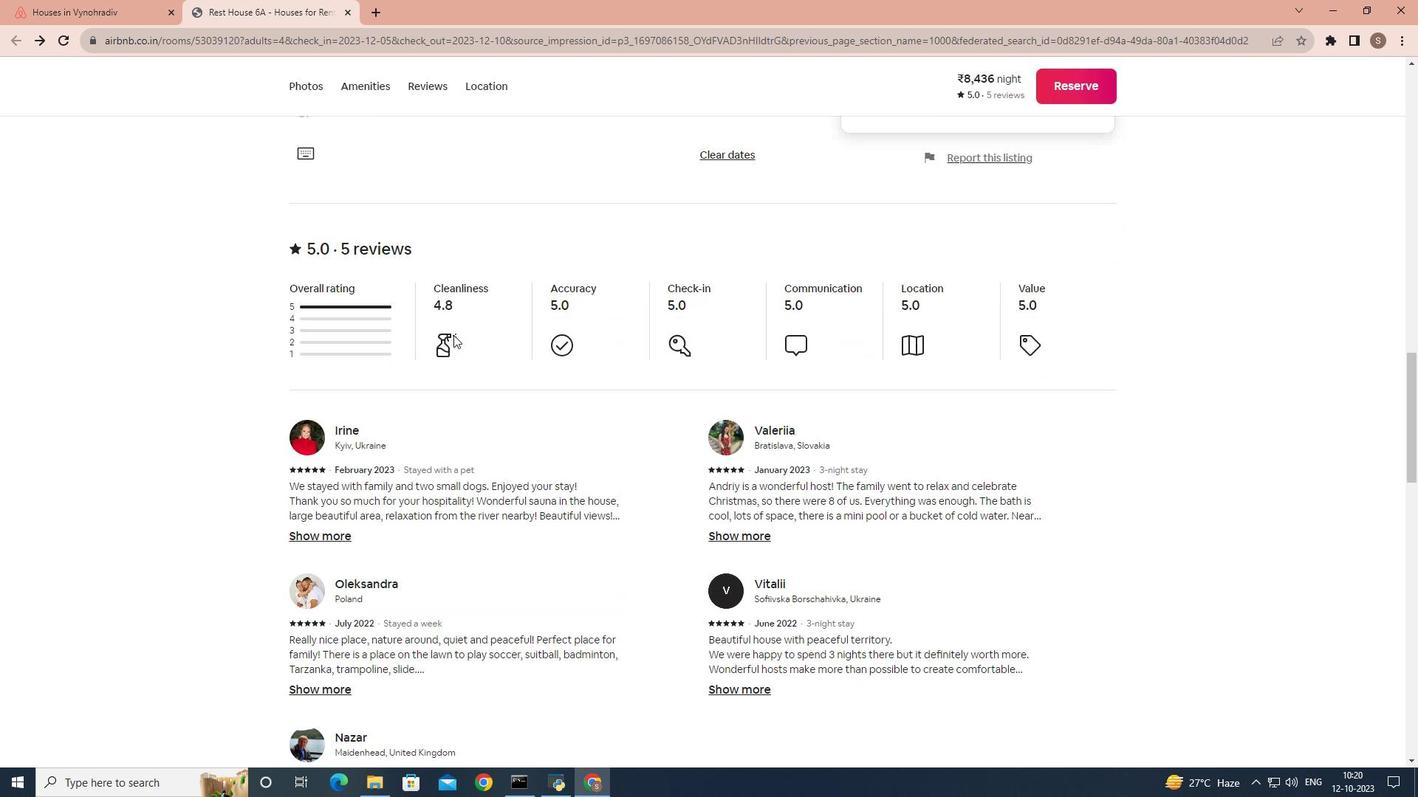 
Action: Mouse scrolled (453, 334) with delta (0, 0)
Screenshot: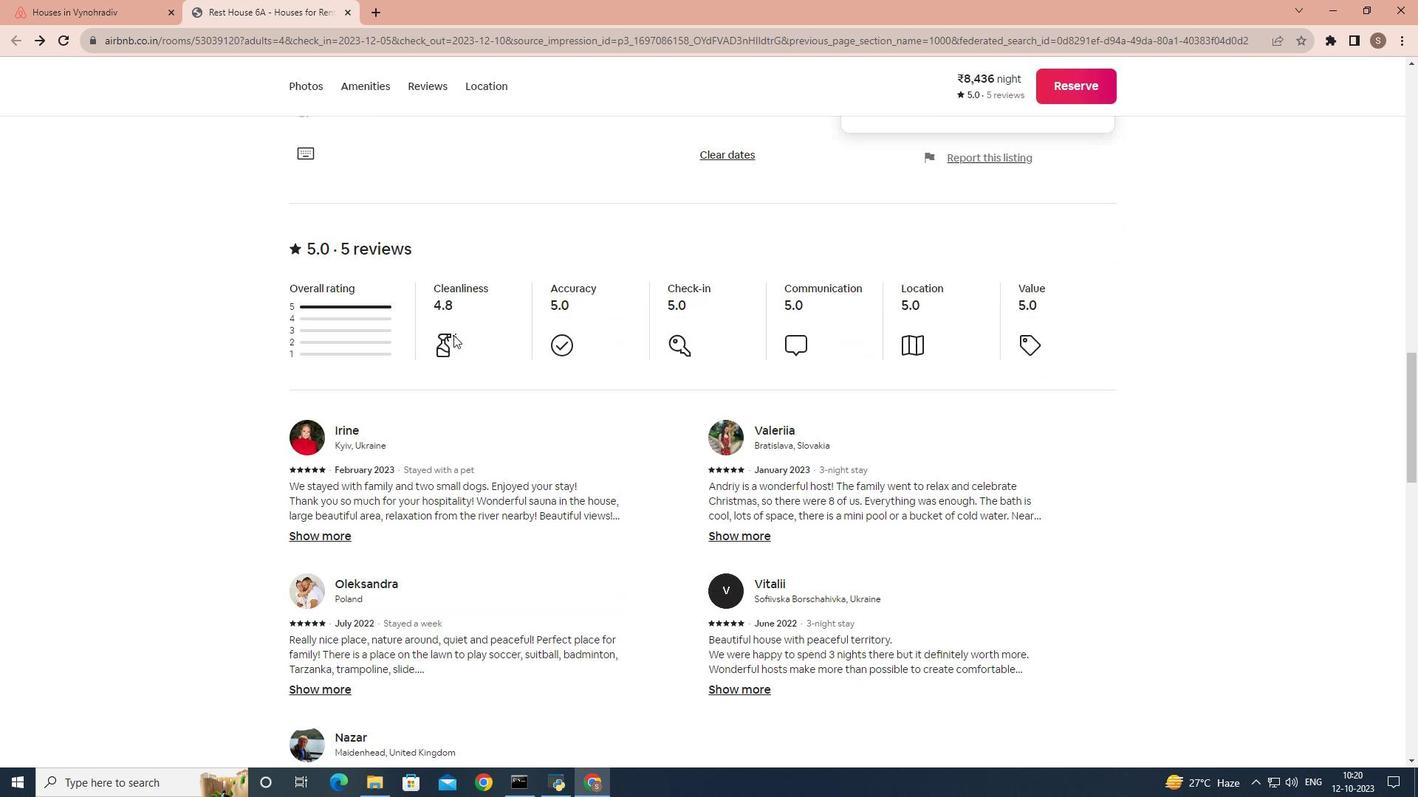 
Action: Mouse scrolled (453, 334) with delta (0, 0)
Screenshot: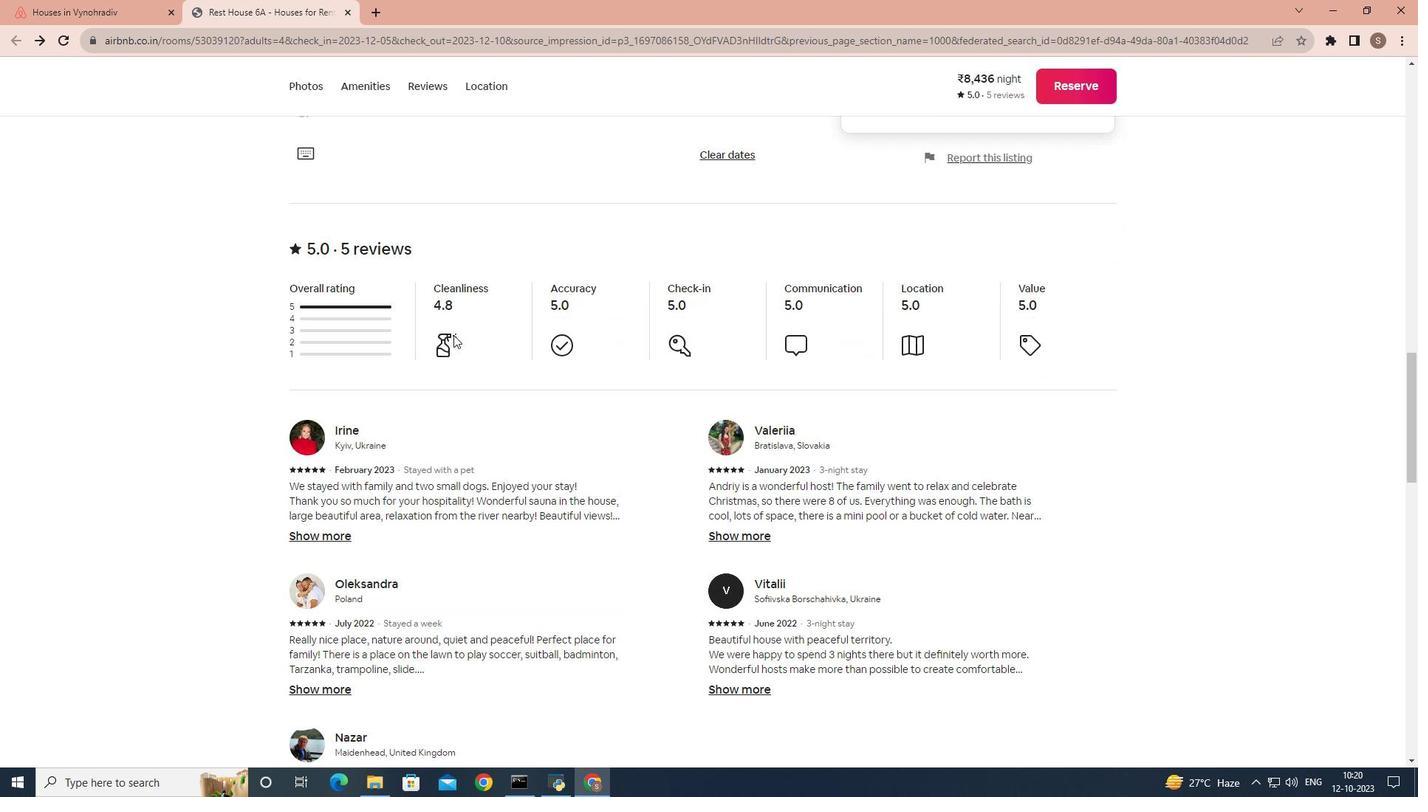 
Action: Mouse moved to (453, 336)
Screenshot: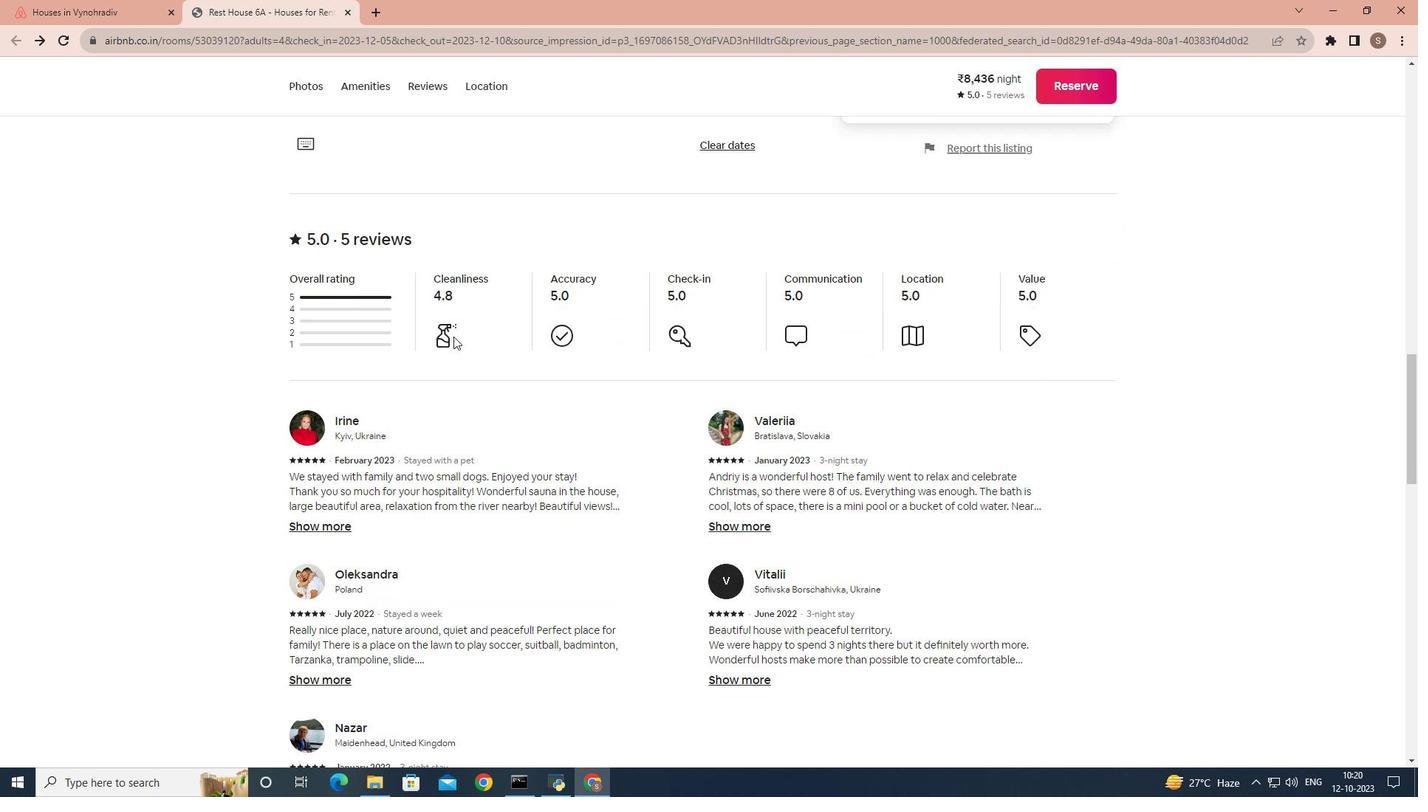 
Action: Mouse scrolled (453, 336) with delta (0, 0)
Screenshot: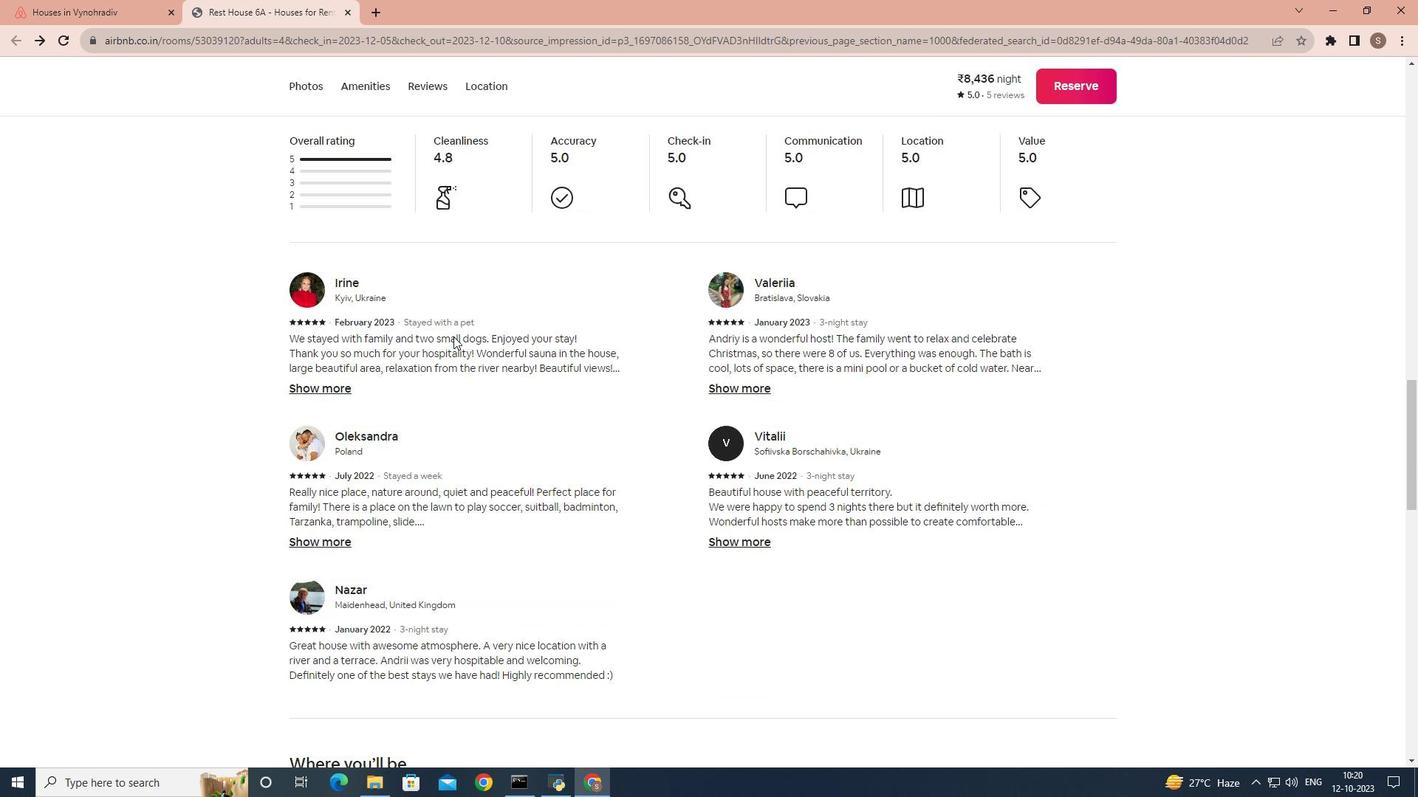 
Action: Mouse scrolled (453, 336) with delta (0, 0)
Screenshot: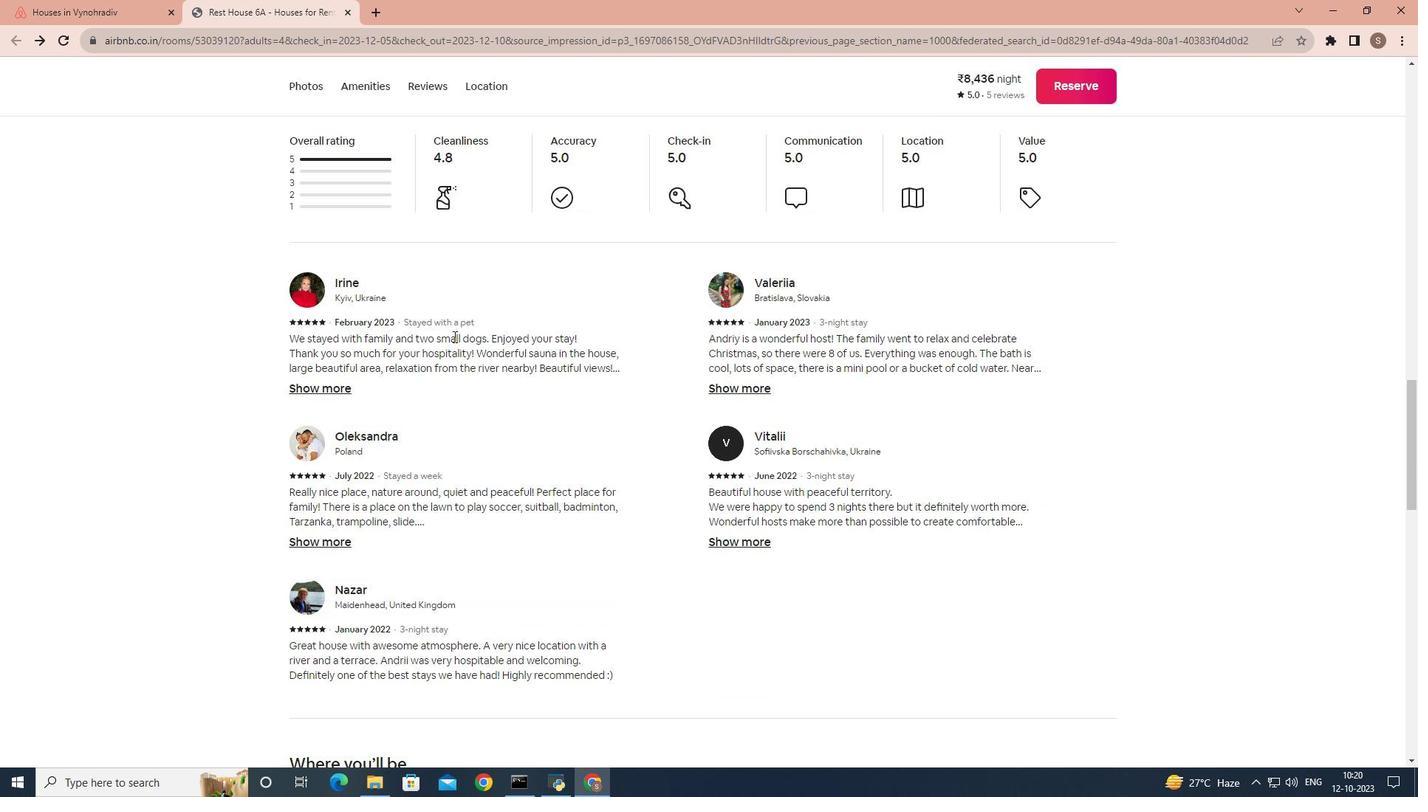 
Action: Mouse moved to (455, 341)
Screenshot: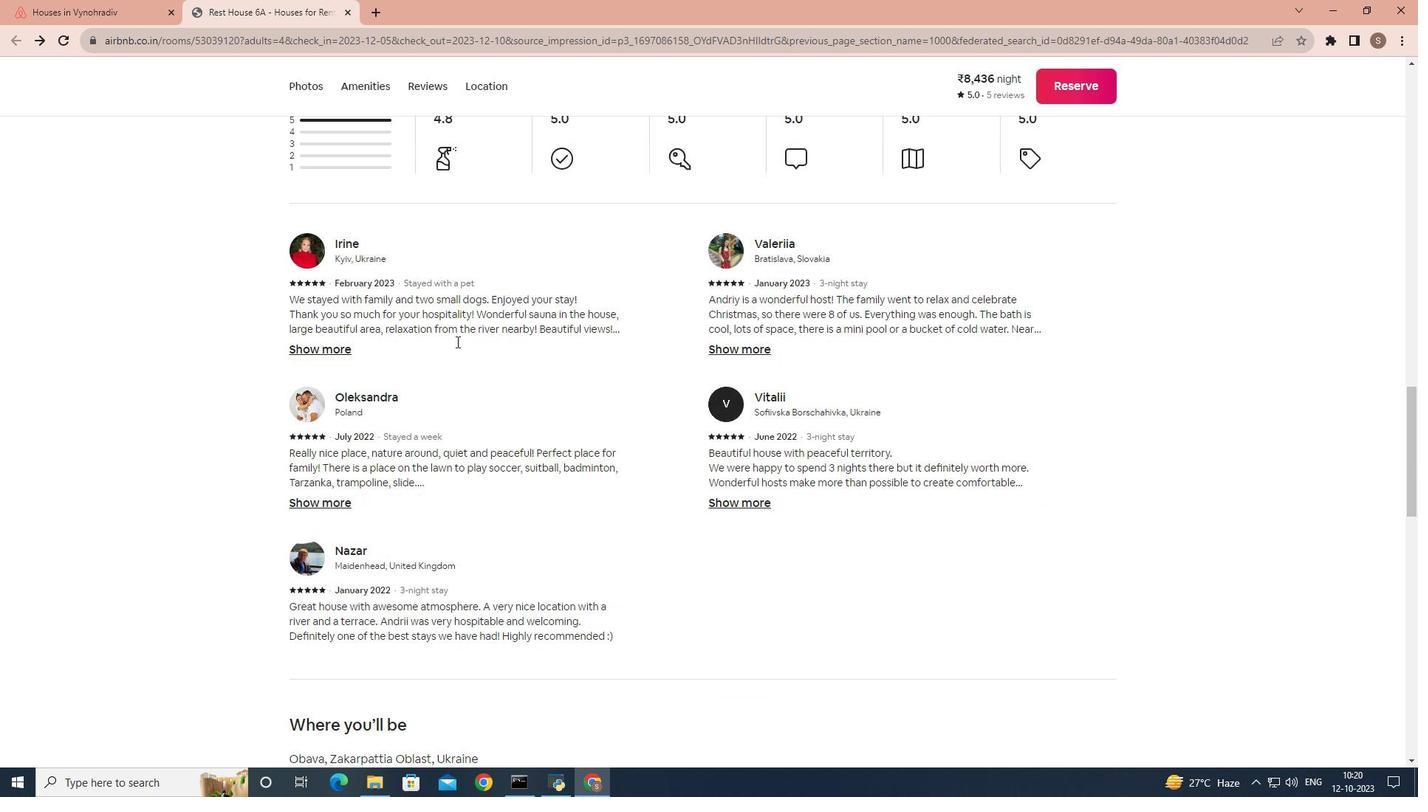
Action: Mouse scrolled (455, 340) with delta (0, 0)
Screenshot: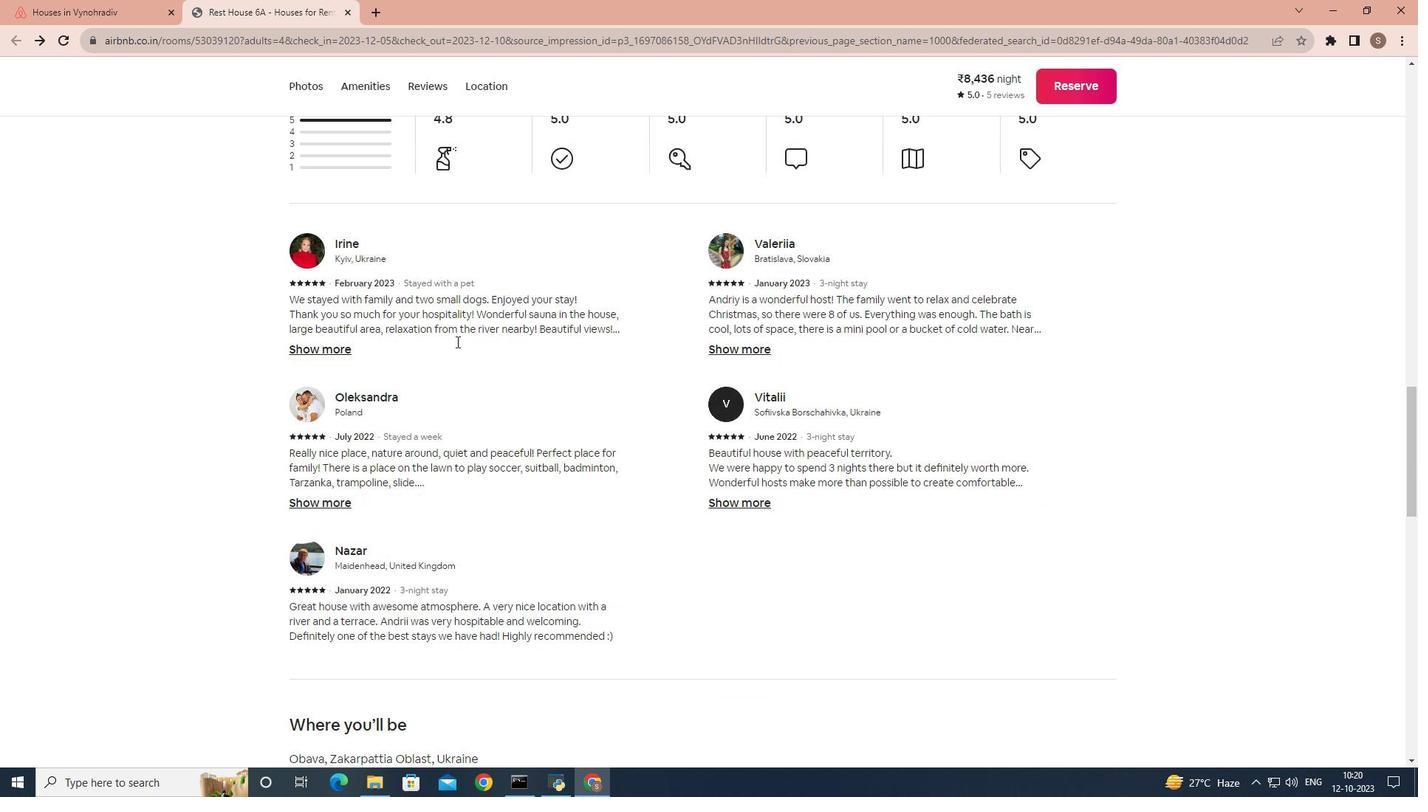 
Action: Mouse moved to (424, 404)
Screenshot: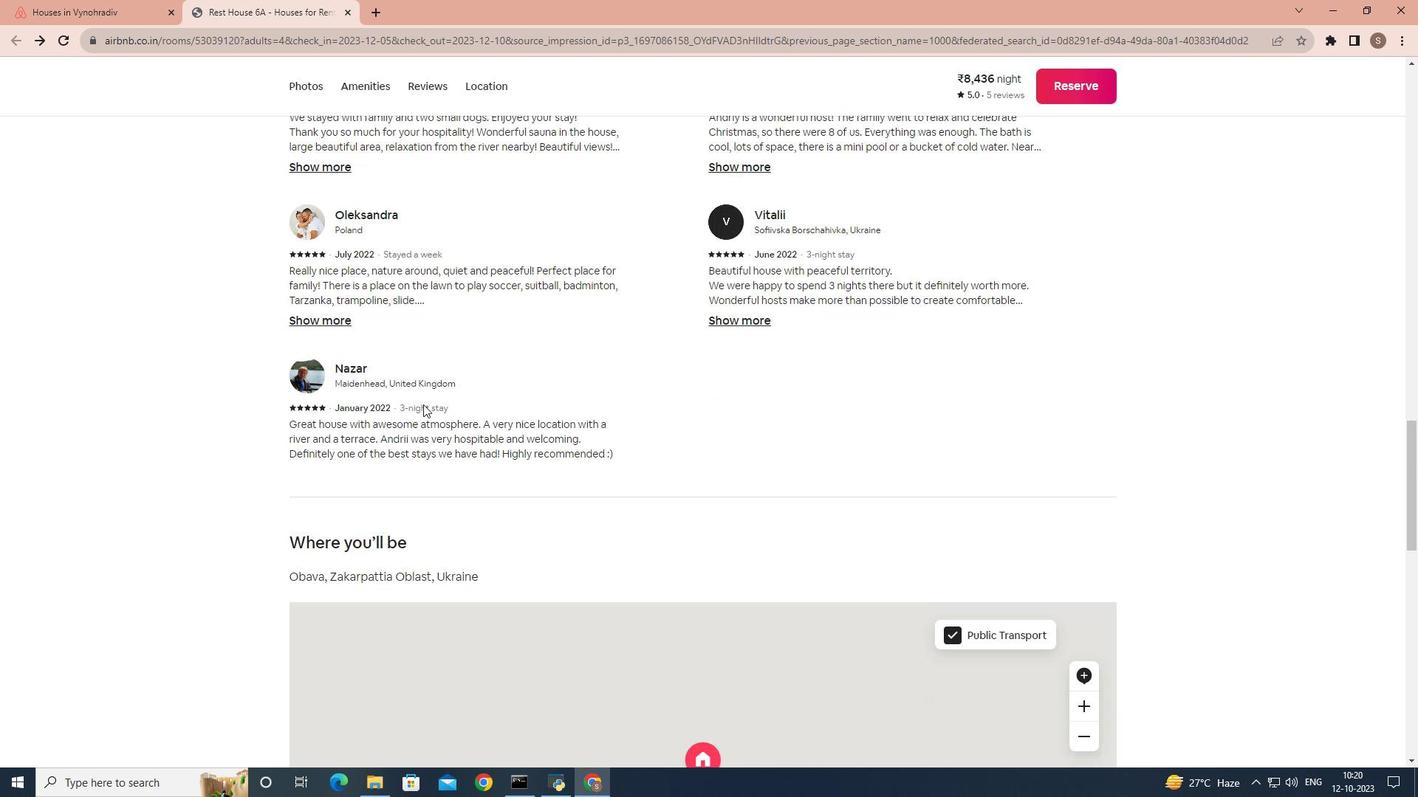 
Action: Mouse scrolled (424, 403) with delta (0, 0)
Screenshot: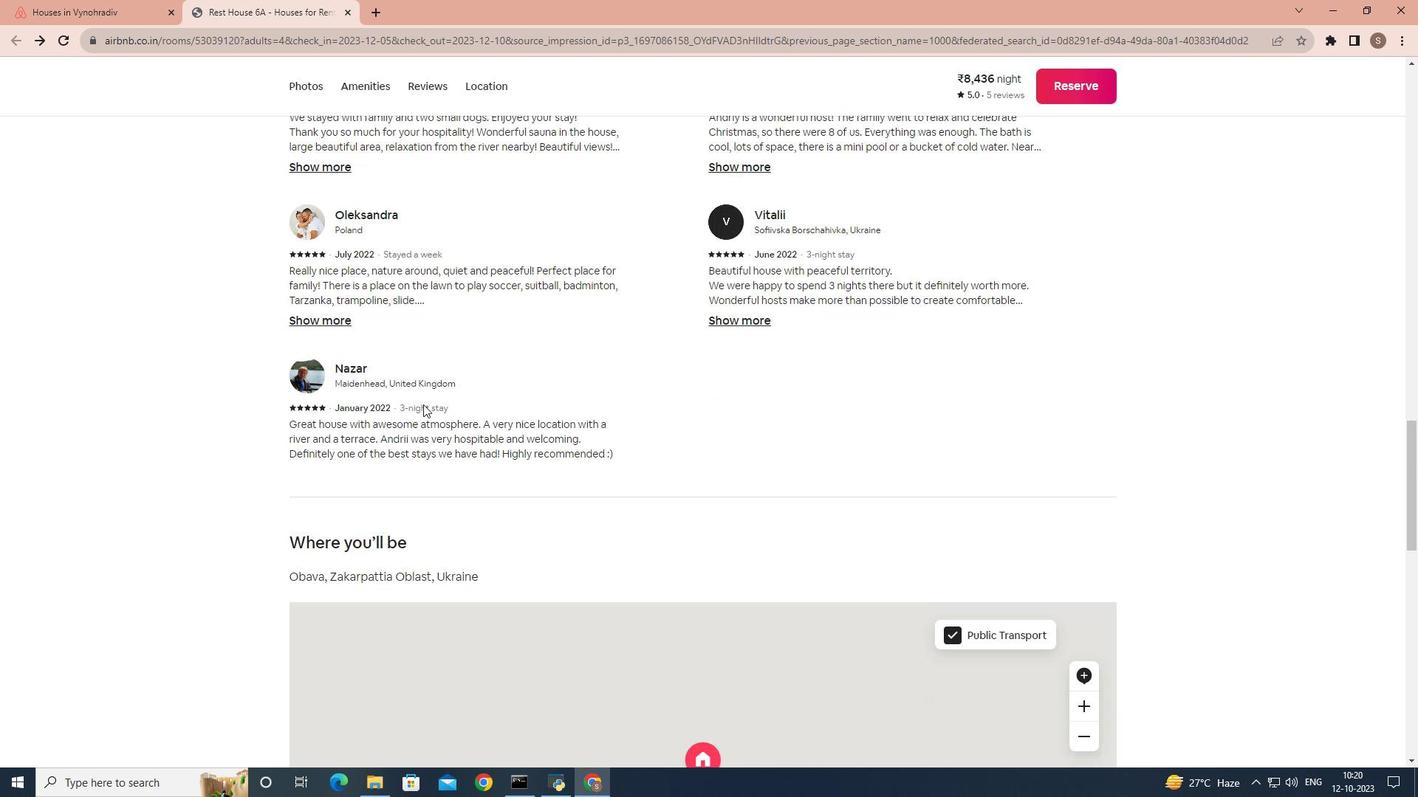 
Action: Mouse moved to (423, 404)
Screenshot: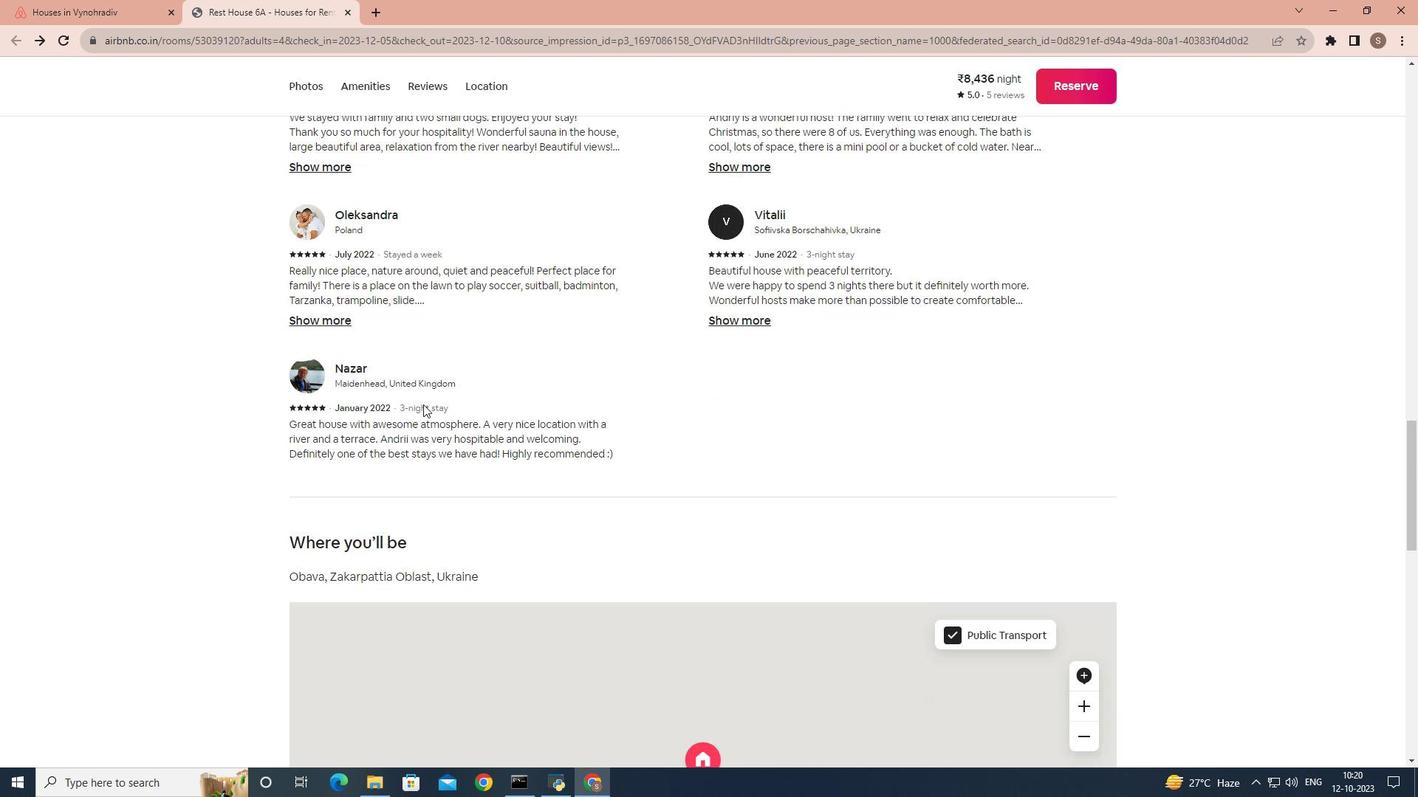 
Action: Mouse scrolled (423, 404) with delta (0, 0)
Screenshot: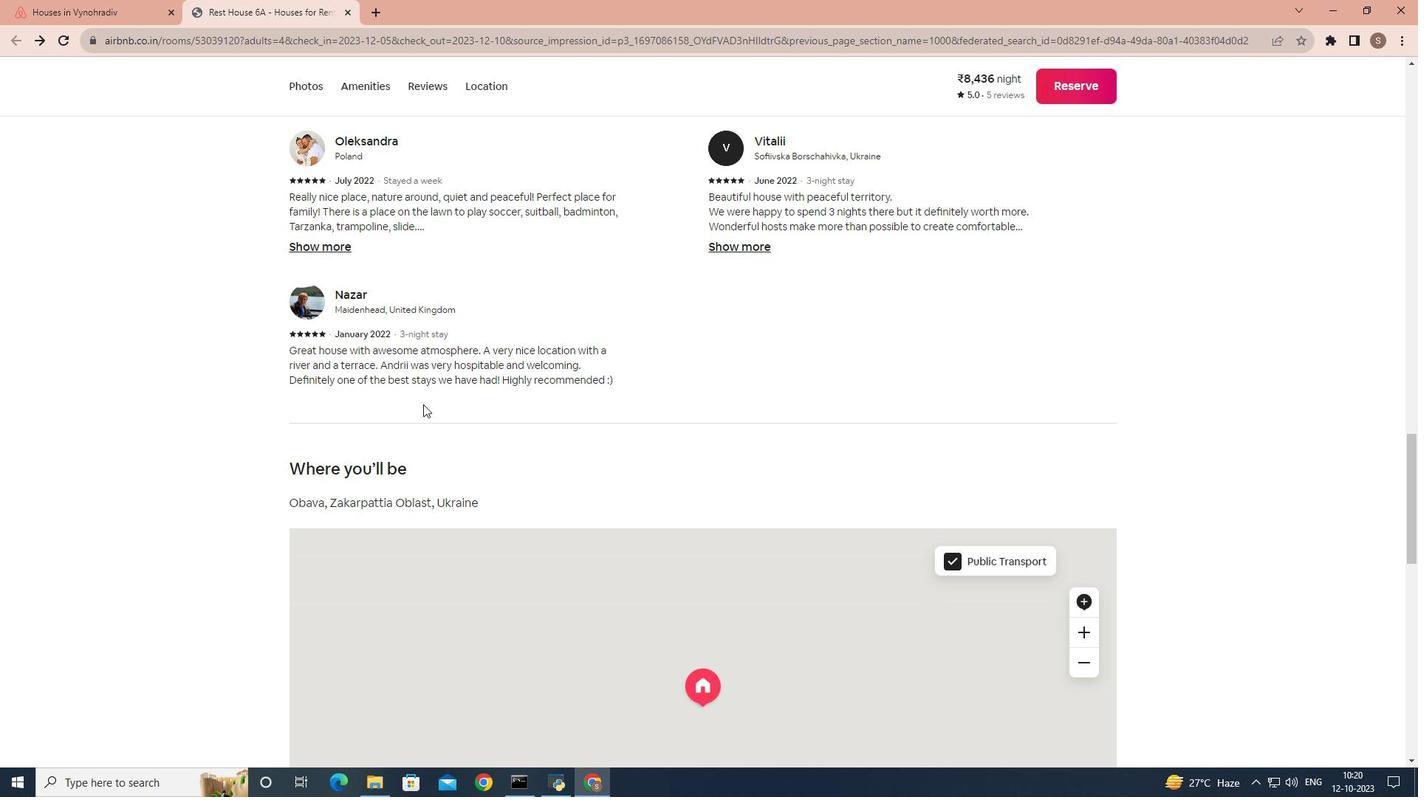 
Action: Mouse scrolled (423, 404) with delta (0, 0)
Screenshot: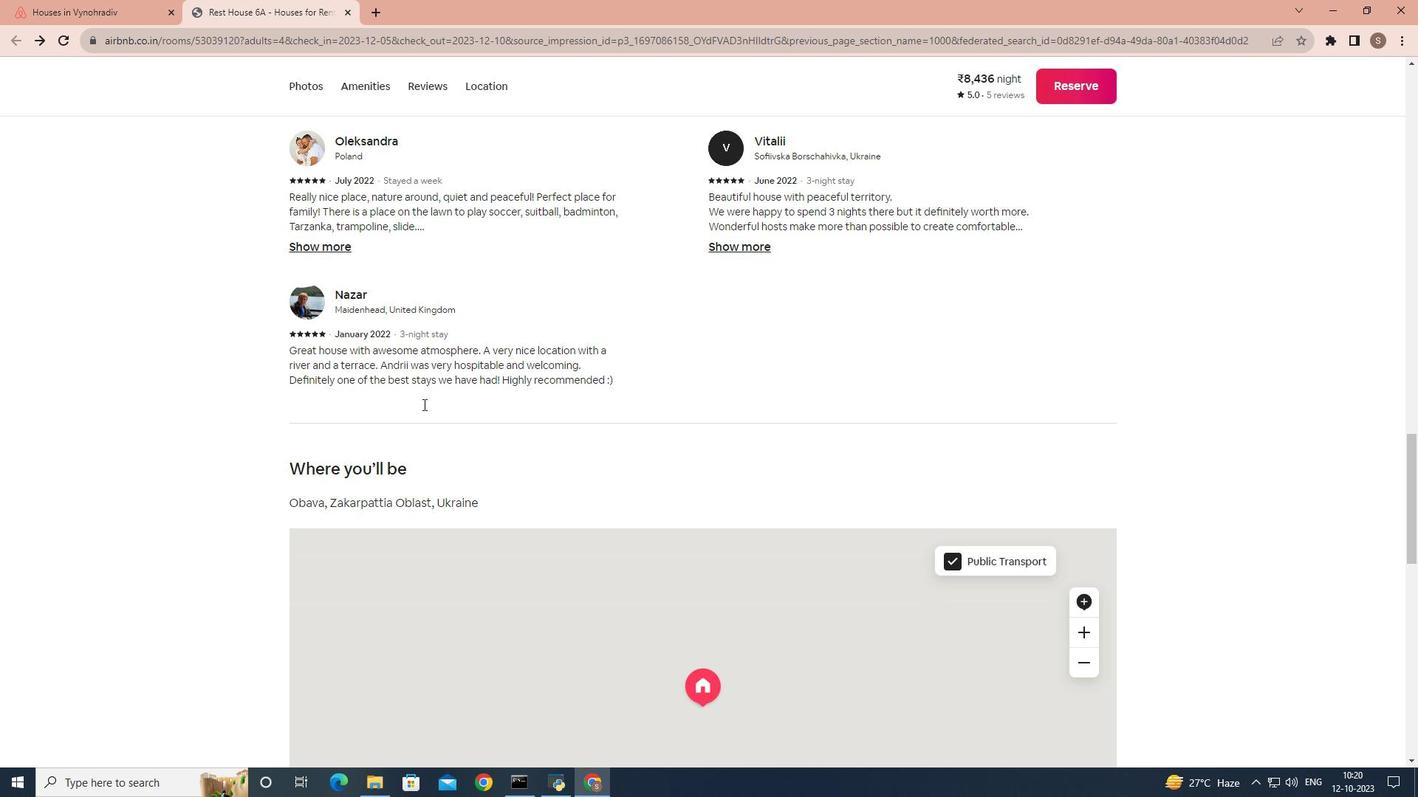 
Action: Mouse scrolled (423, 404) with delta (0, 0)
Screenshot: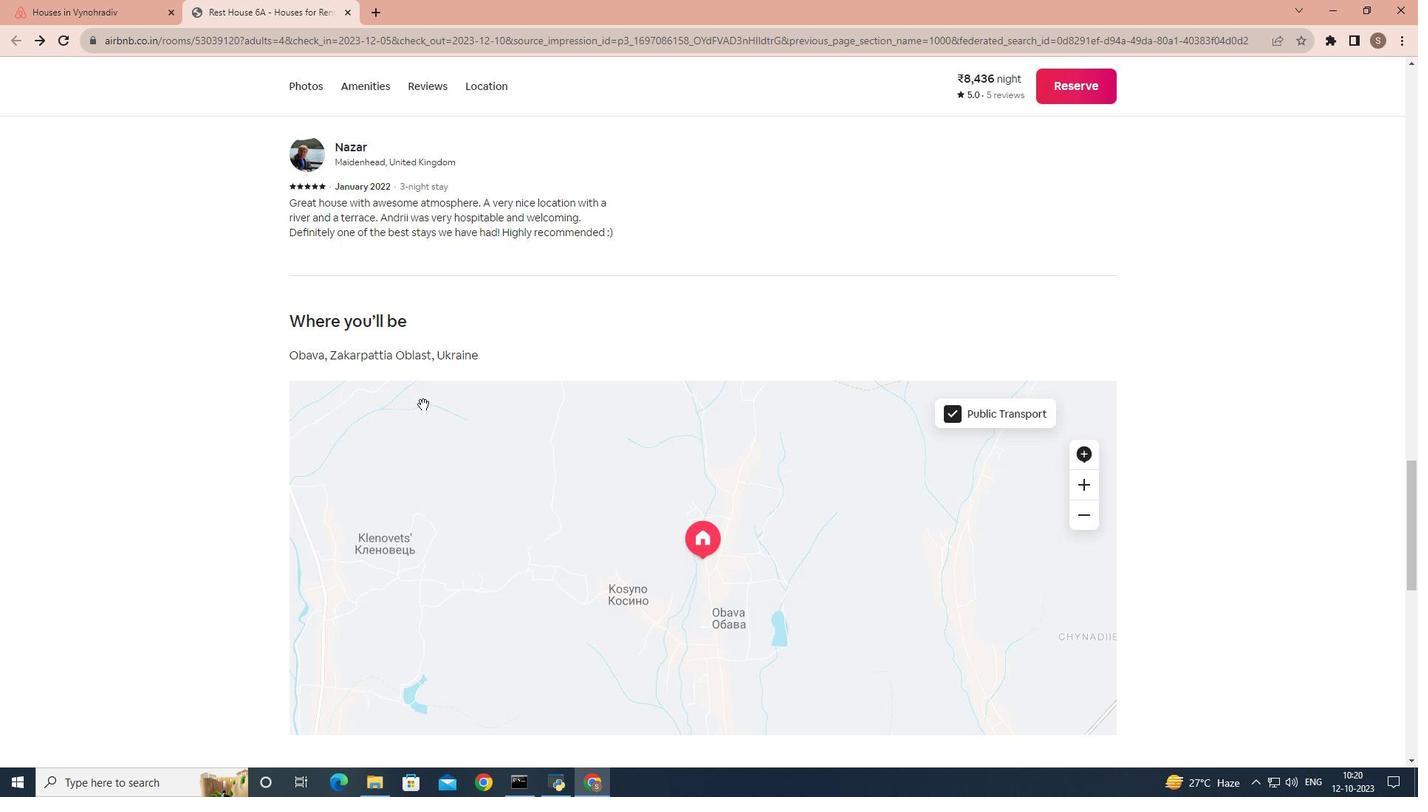 
Action: Mouse scrolled (423, 404) with delta (0, 0)
Screenshot: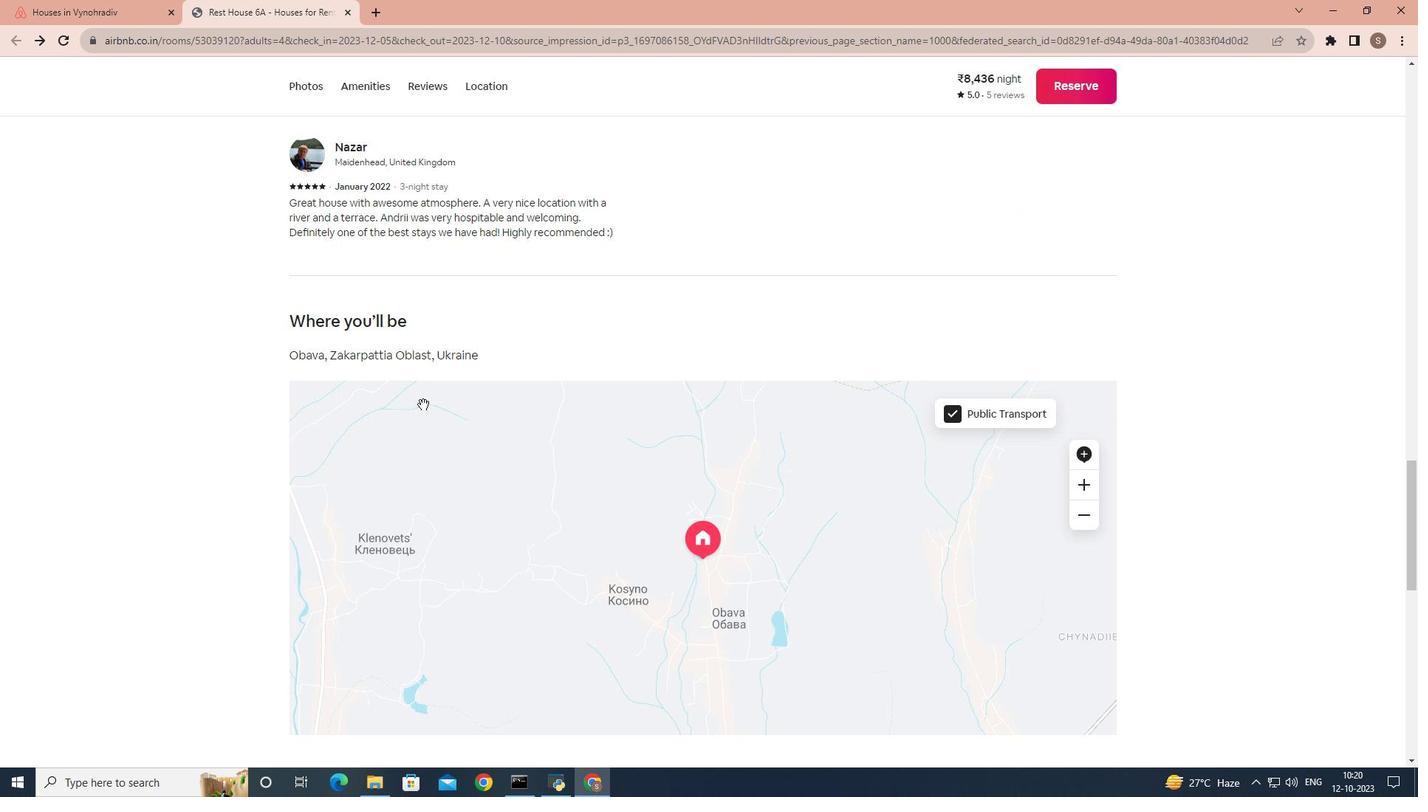 
Action: Mouse scrolled (423, 404) with delta (0, 0)
Screenshot: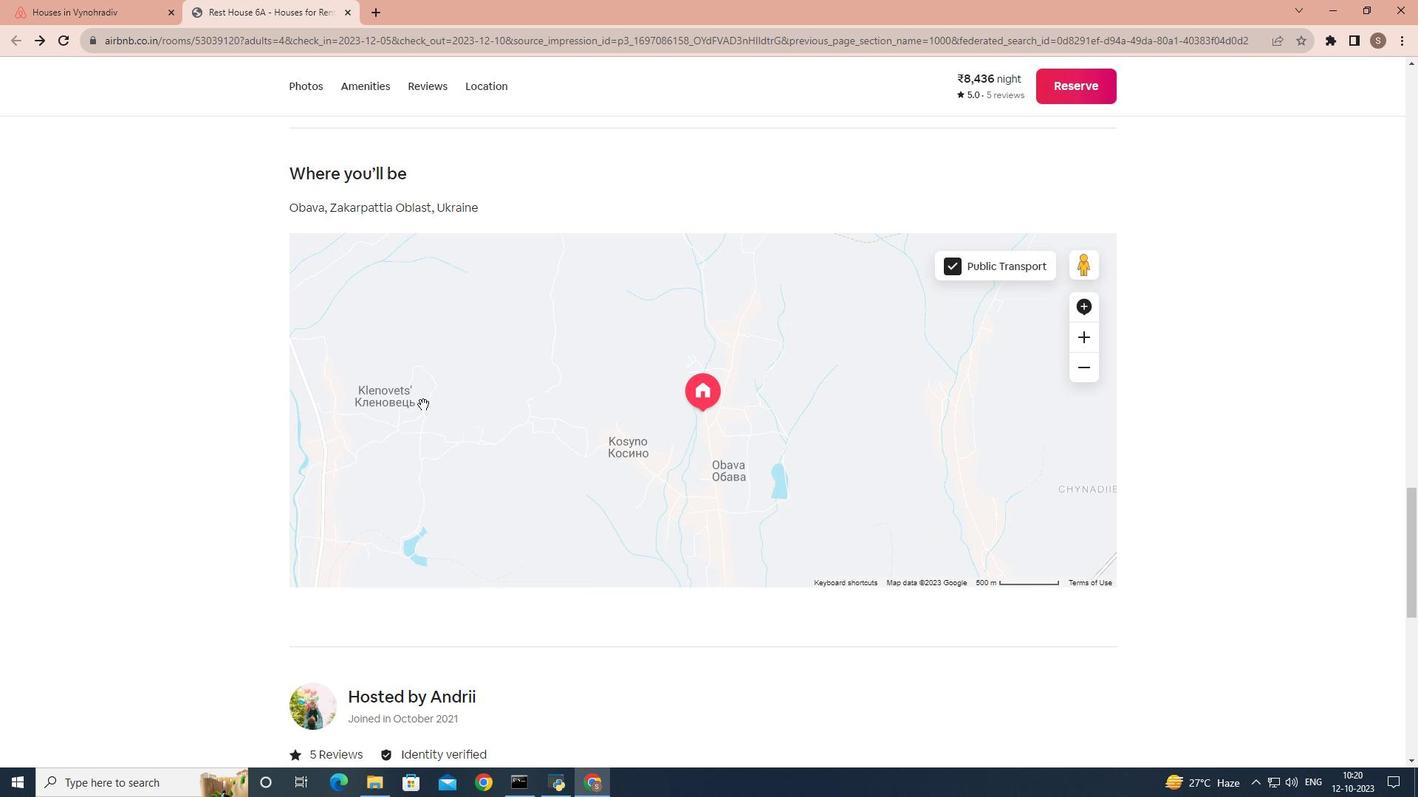 
Action: Mouse scrolled (423, 404) with delta (0, 0)
Screenshot: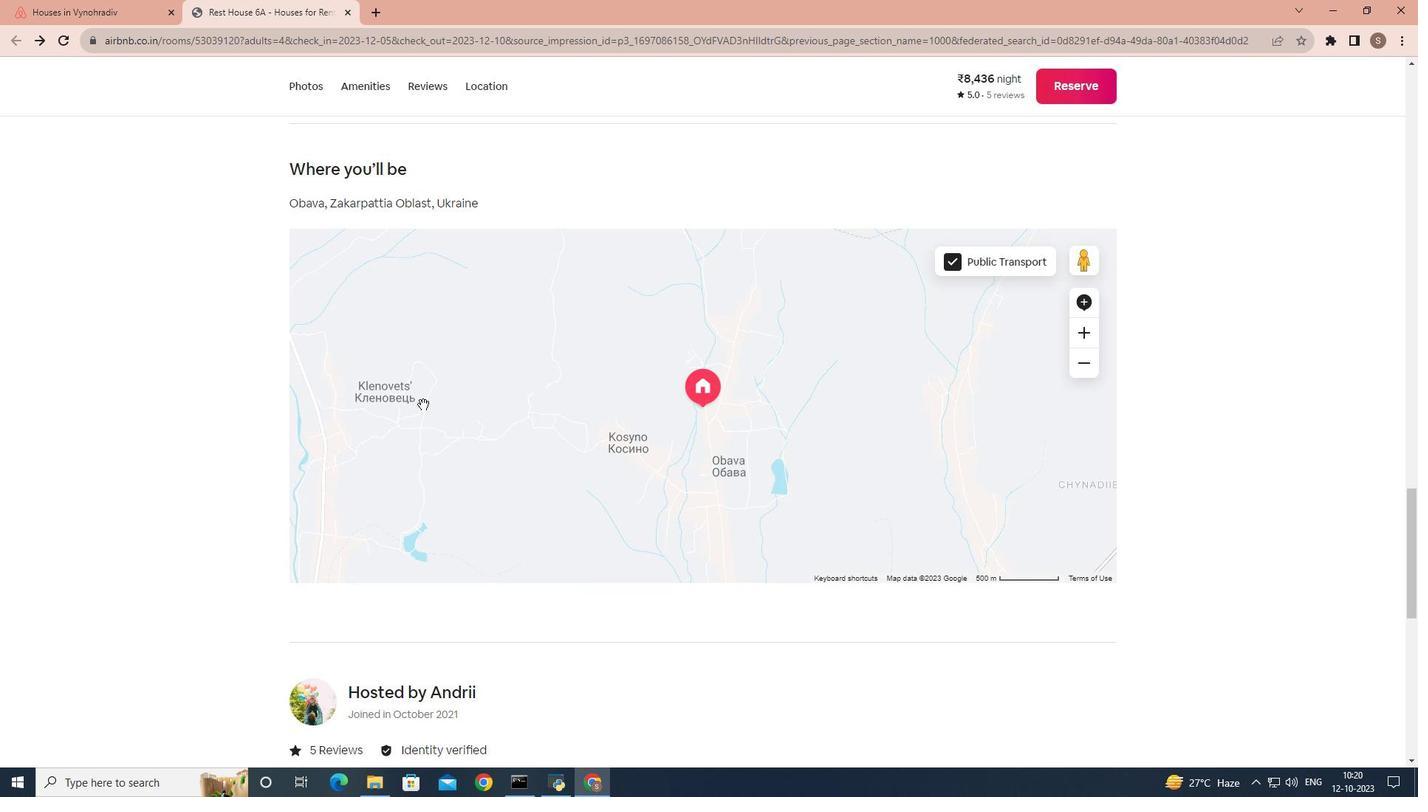 
Action: Mouse scrolled (423, 404) with delta (0, 0)
Screenshot: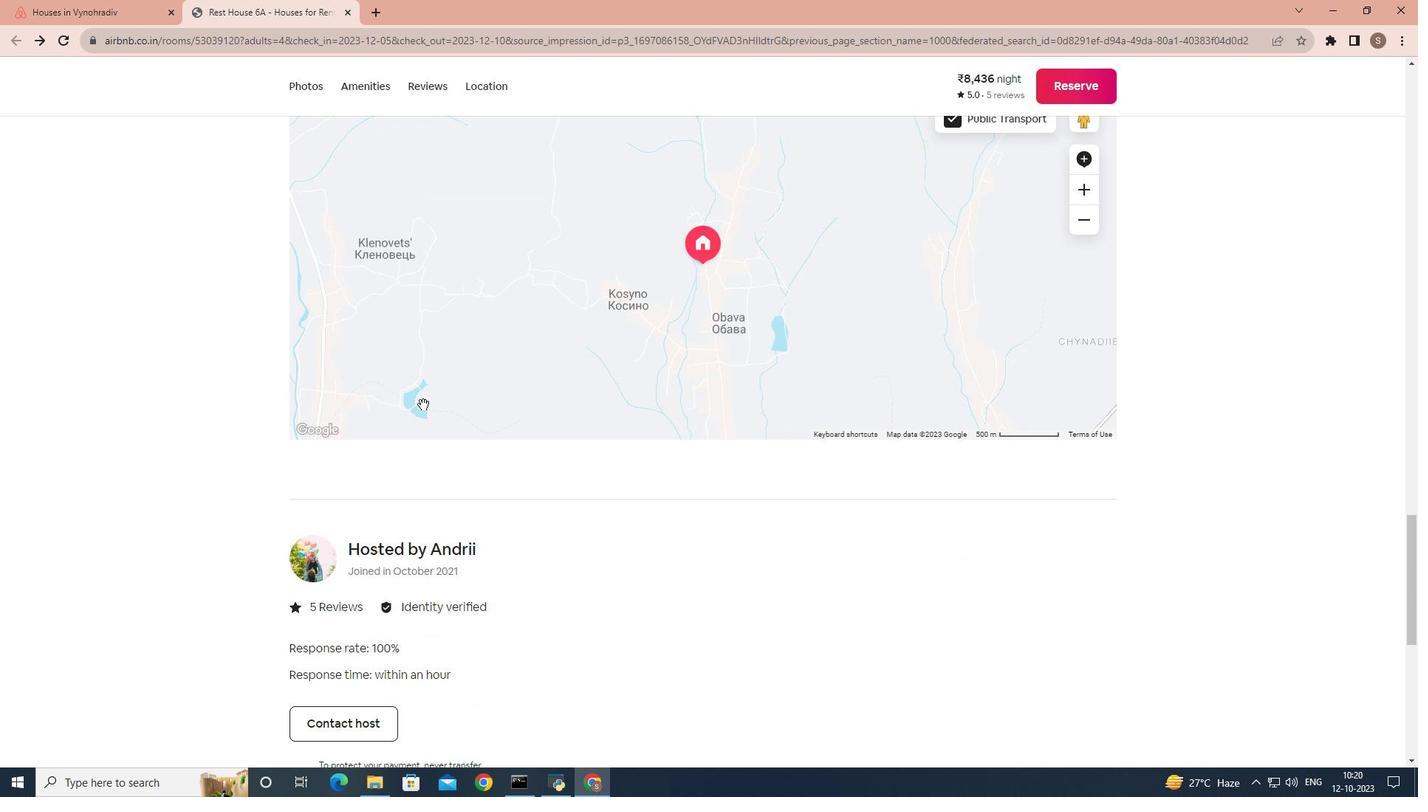 
Action: Mouse scrolled (423, 404) with delta (0, 0)
Screenshot: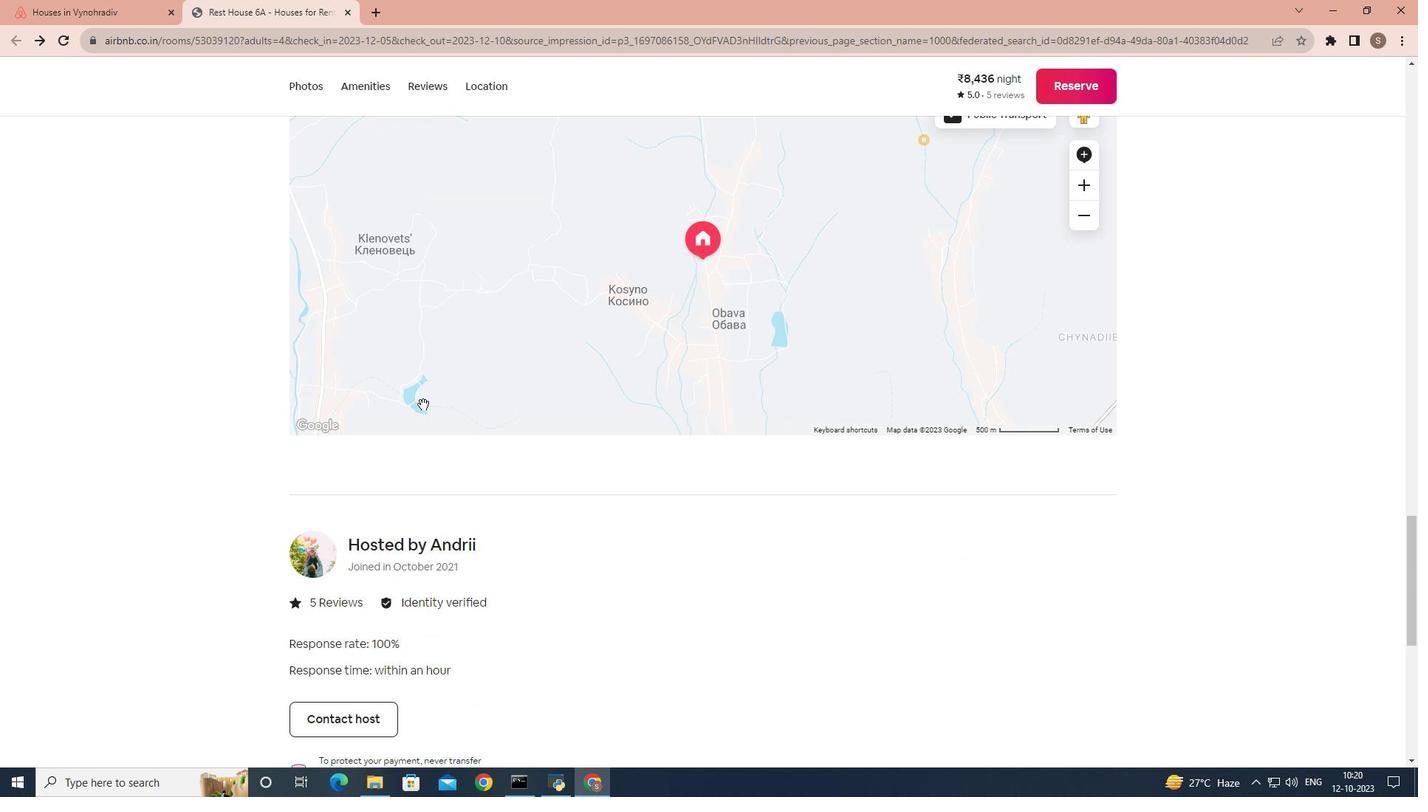 
Action: Mouse moved to (421, 405)
Screenshot: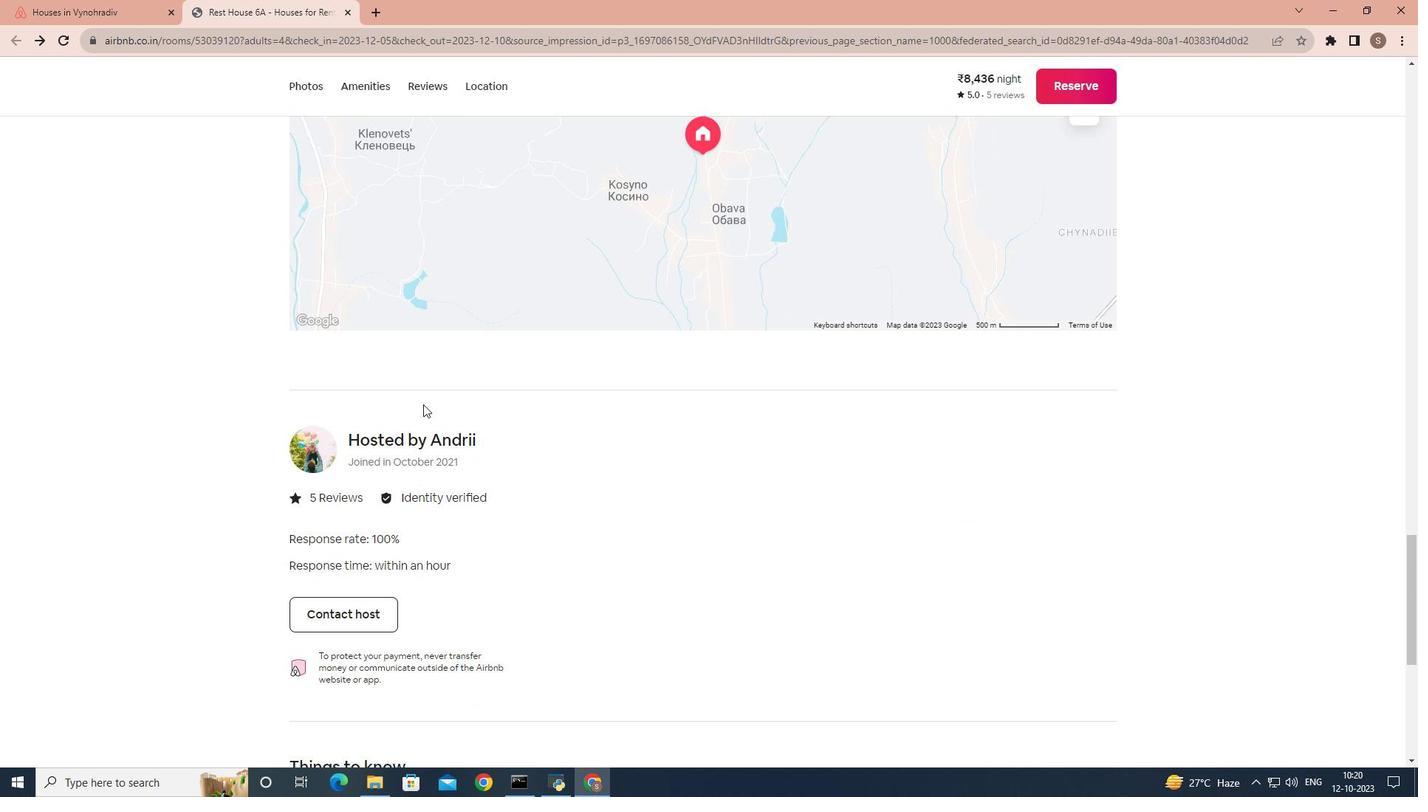 
Action: Mouse scrolled (421, 404) with delta (0, 0)
Screenshot: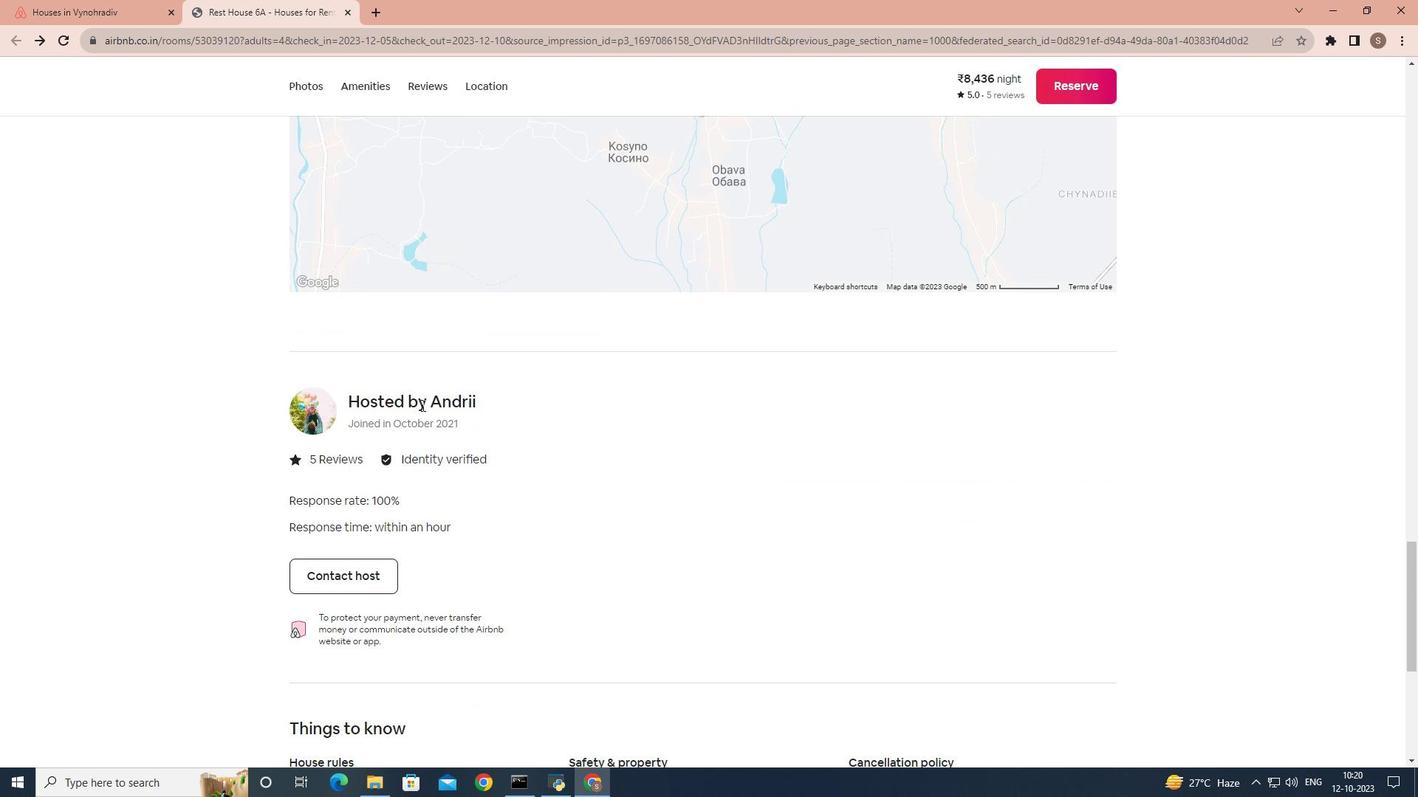 
Action: Mouse scrolled (421, 404) with delta (0, 0)
Screenshot: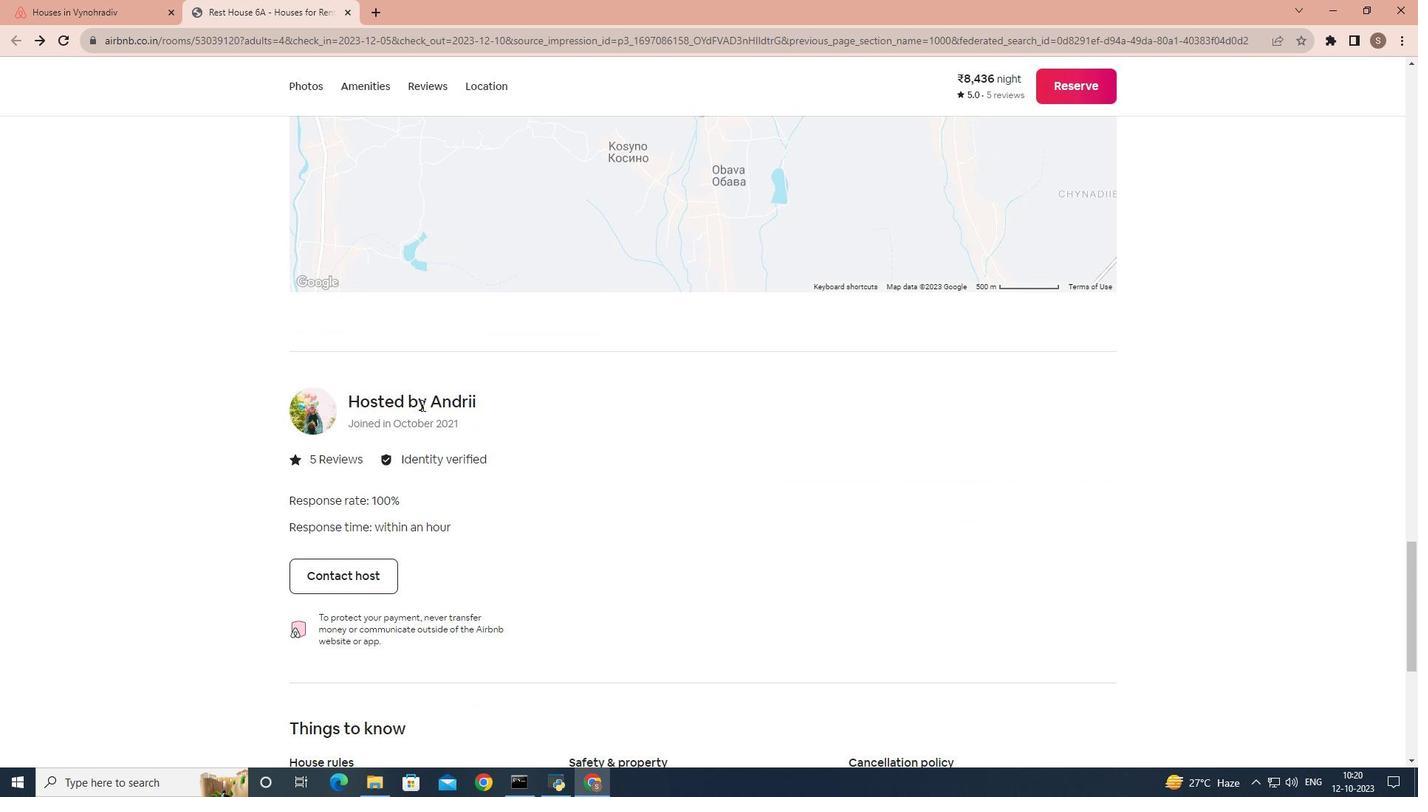 
Action: Mouse scrolled (421, 404) with delta (0, 0)
Screenshot: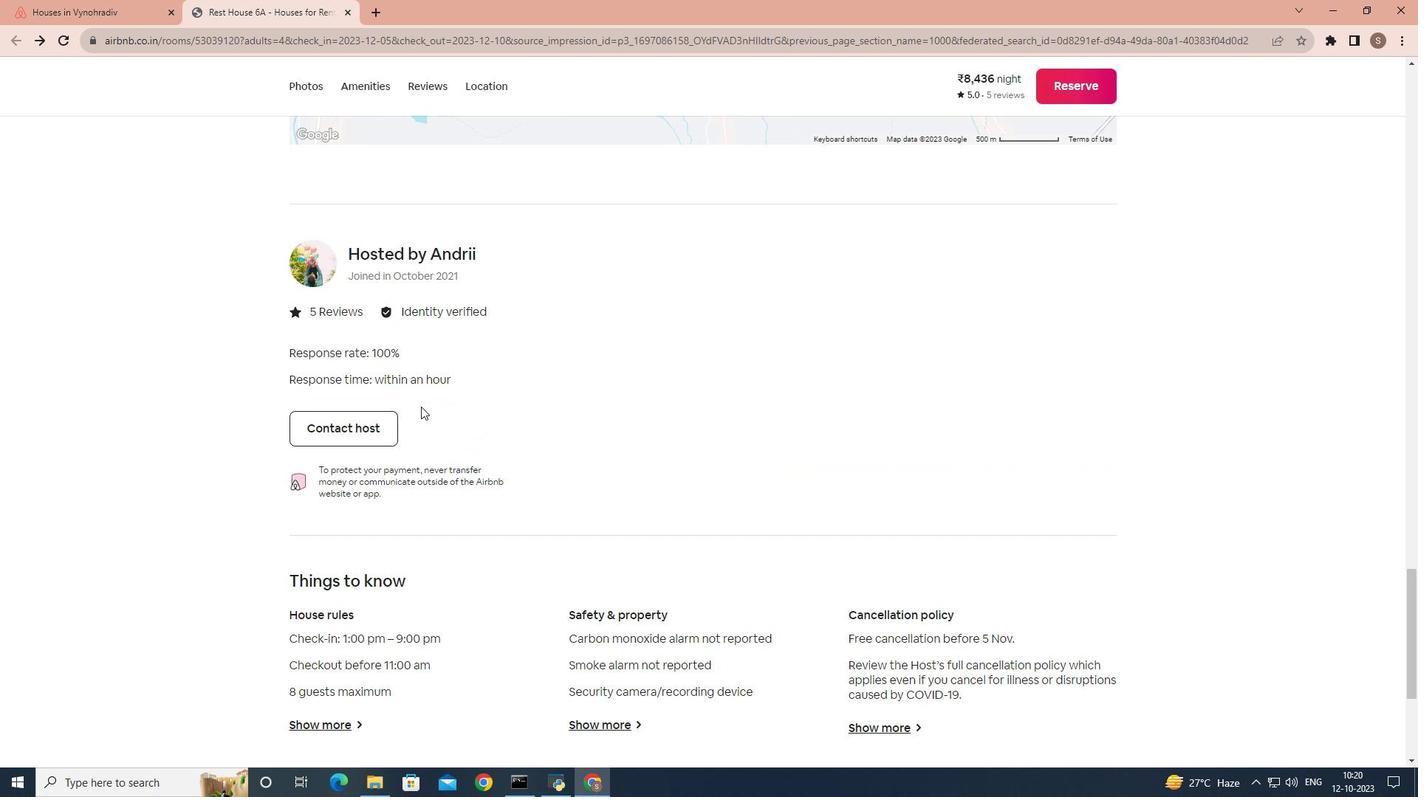 
Action: Mouse moved to (418, 413)
Screenshot: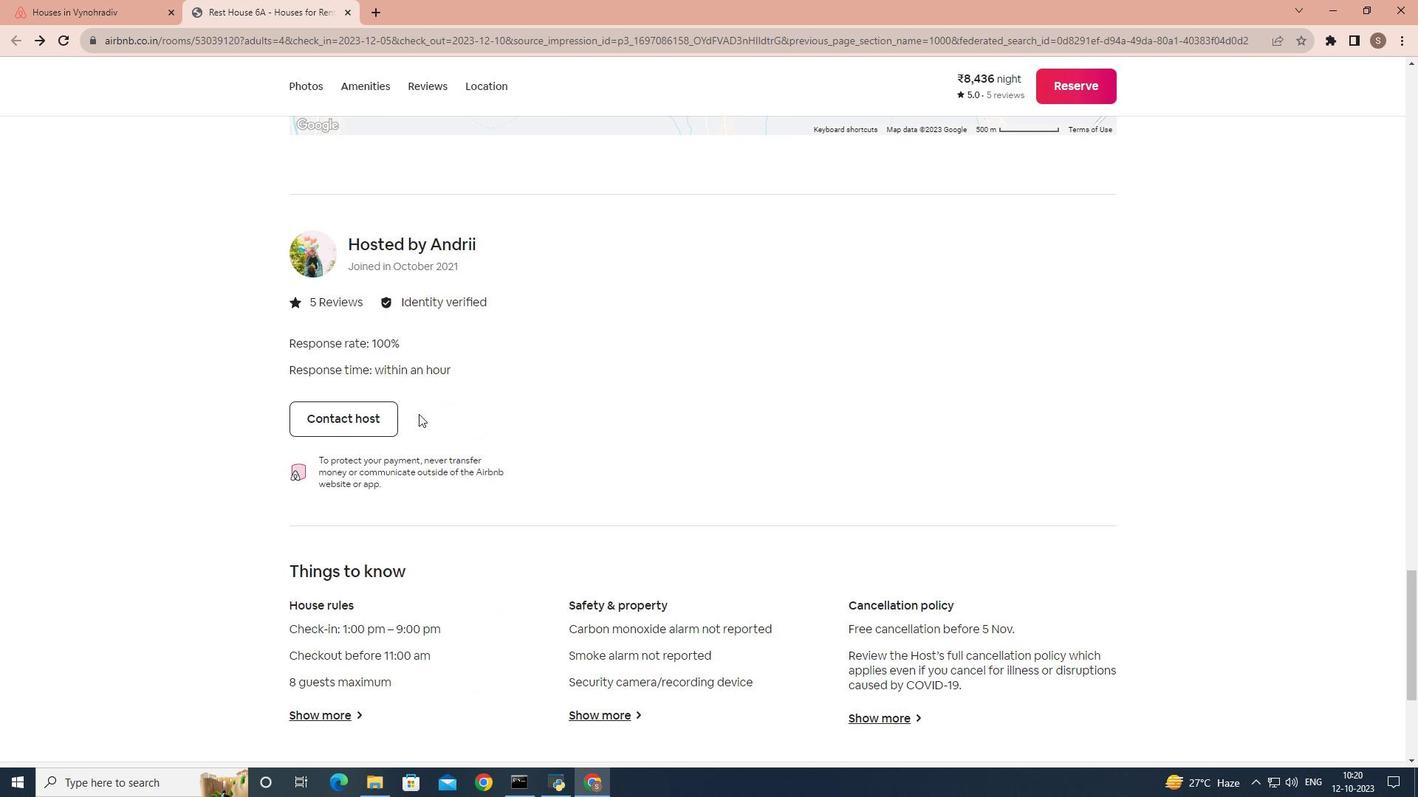 
Action: Mouse scrolled (418, 412) with delta (0, 0)
Screenshot: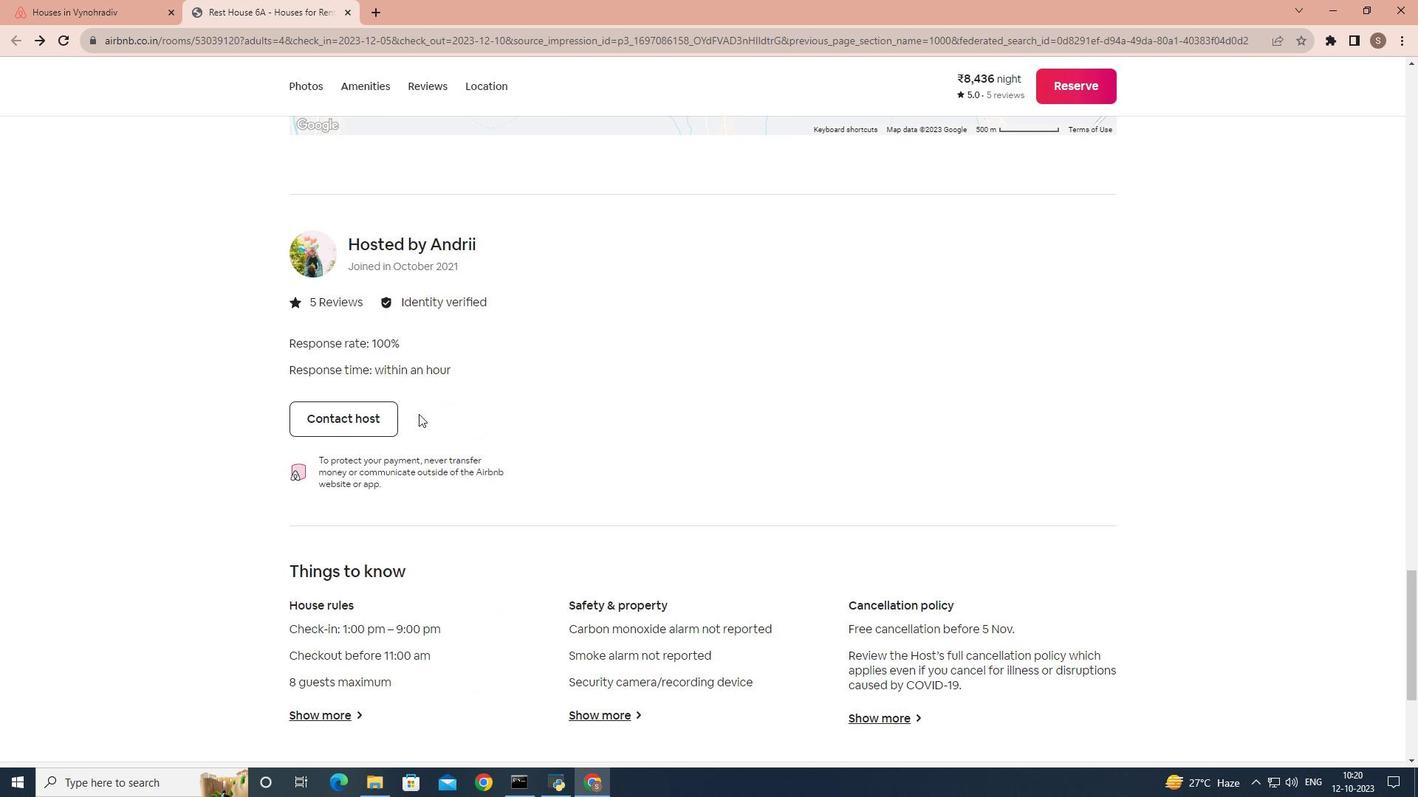 
Action: Mouse moved to (413, 426)
Screenshot: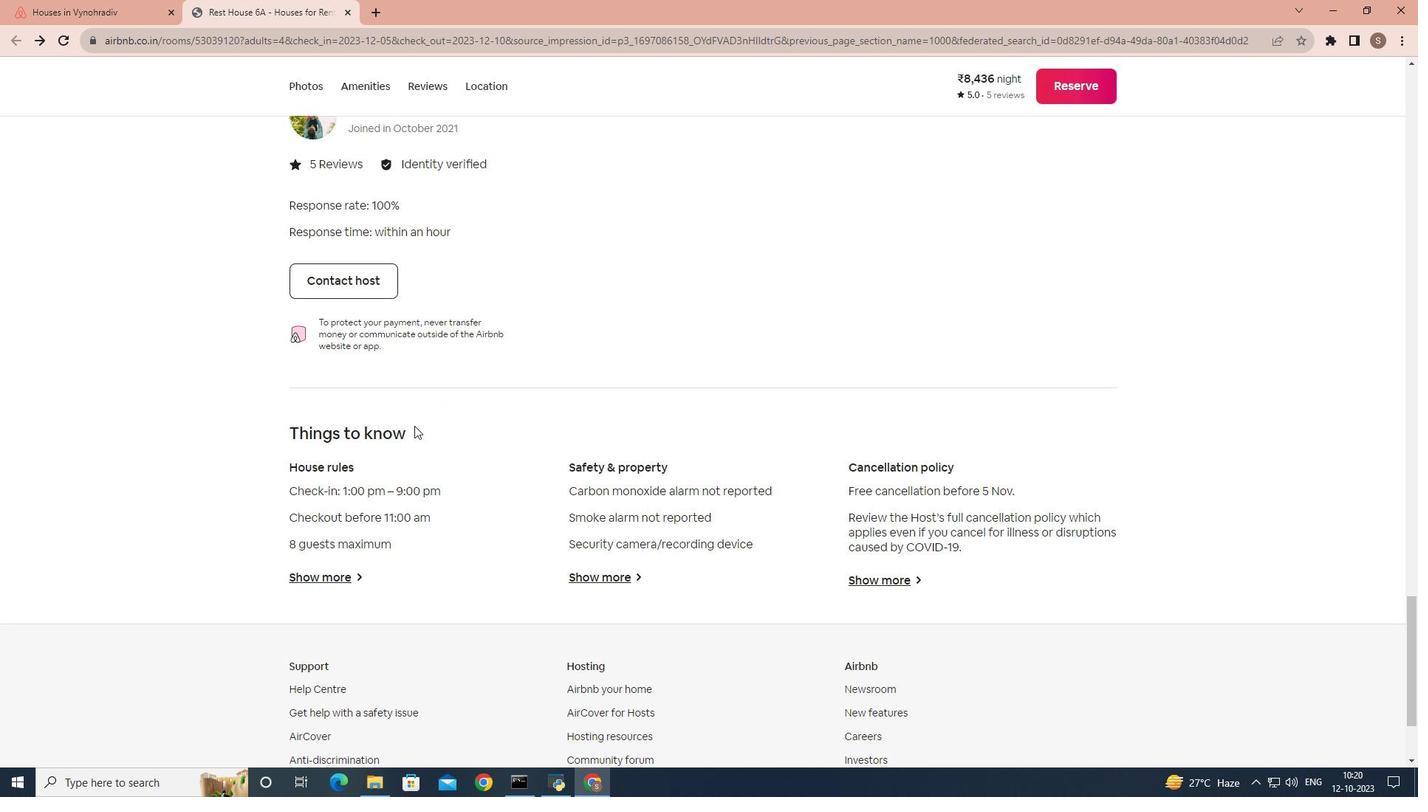
Action: Mouse scrolled (413, 425) with delta (0, 0)
Screenshot: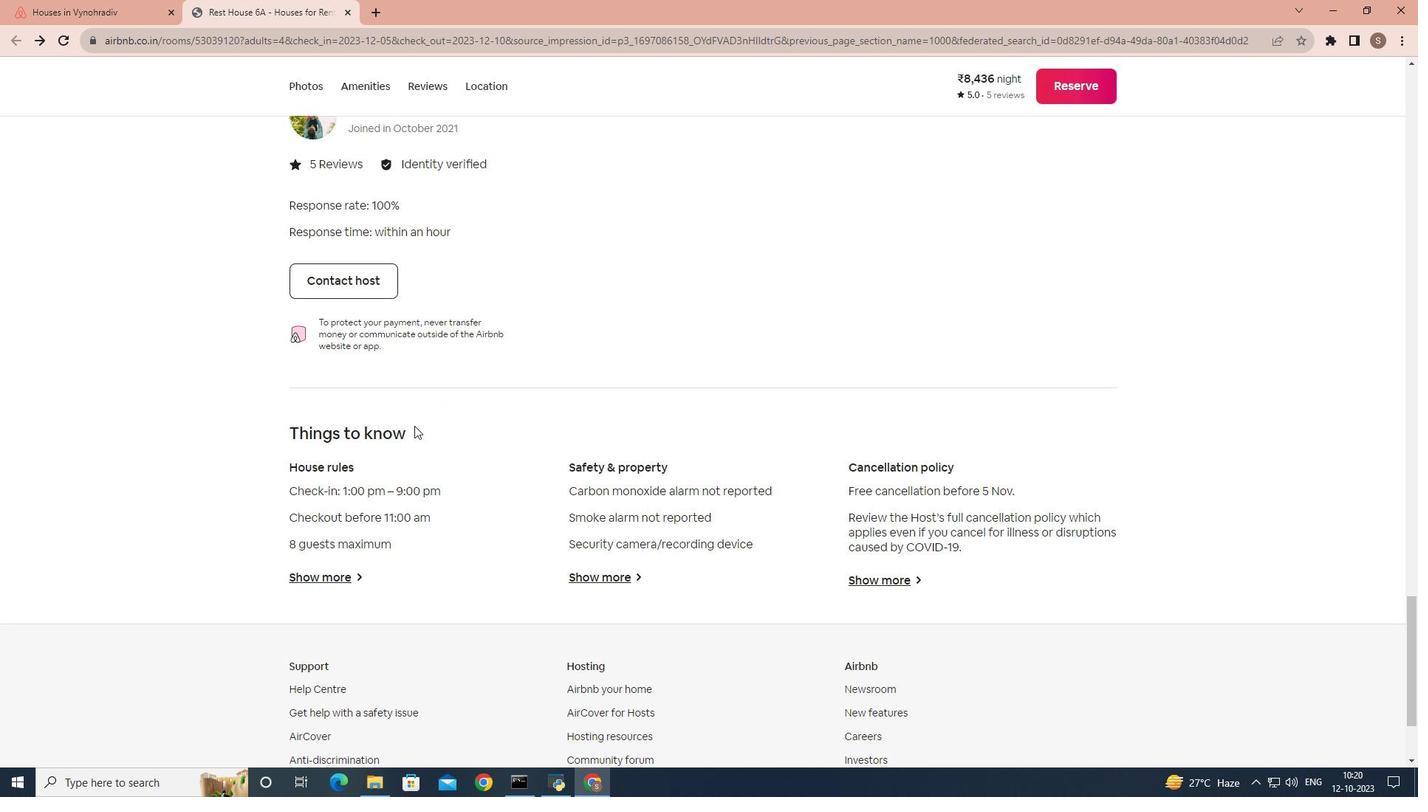 
Action: Mouse moved to (412, 429)
Screenshot: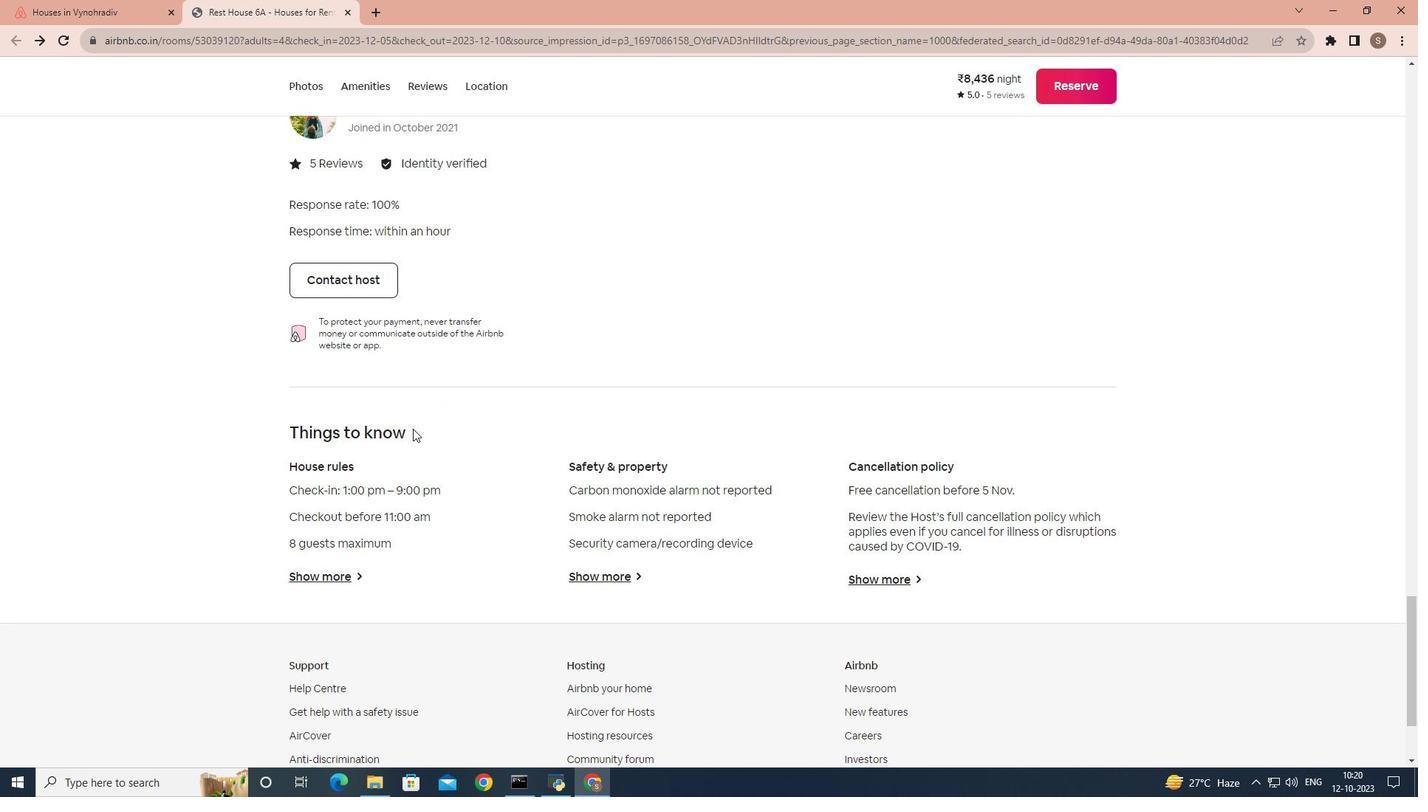 
Action: Mouse scrolled (412, 428) with delta (0, 0)
Screenshot: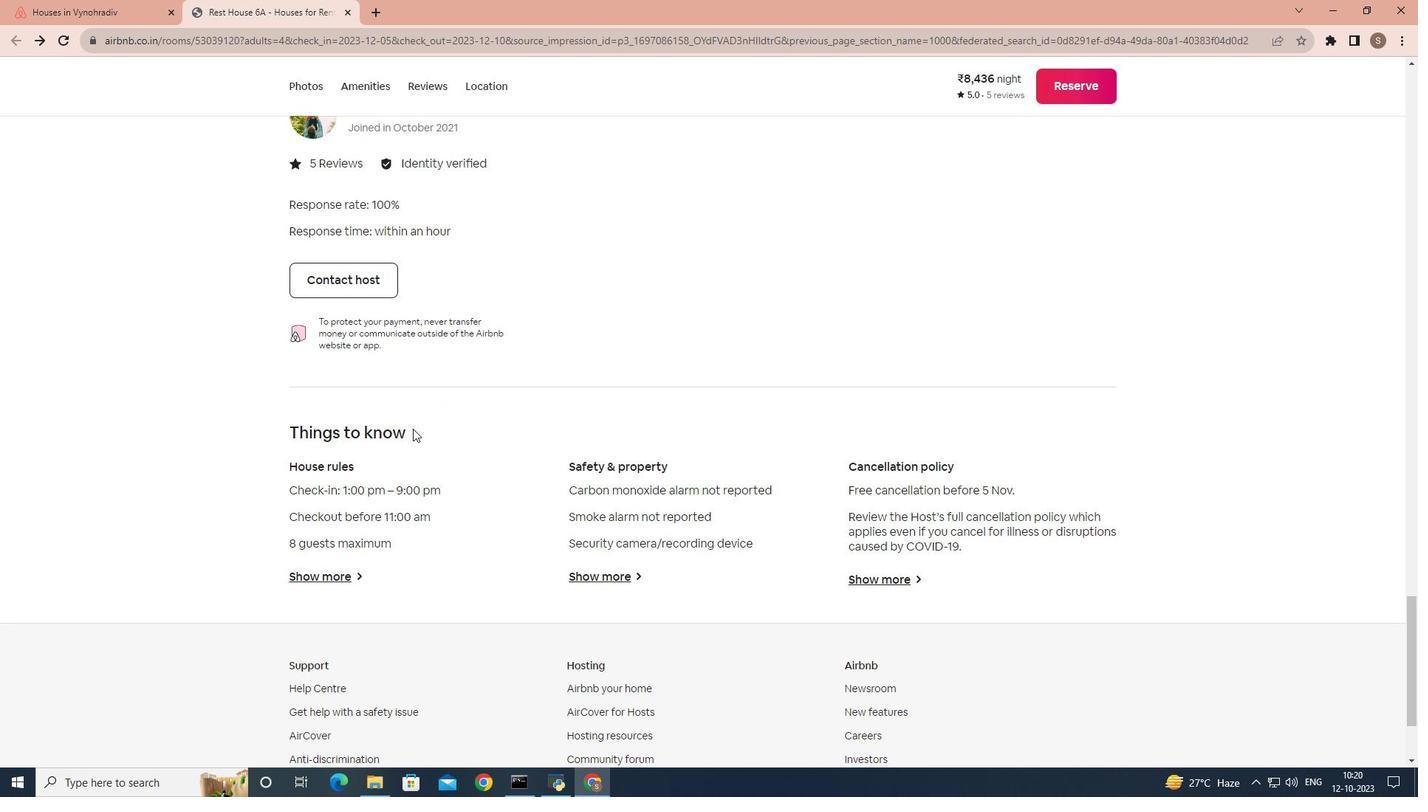 
Action: Mouse moved to (344, 427)
Screenshot: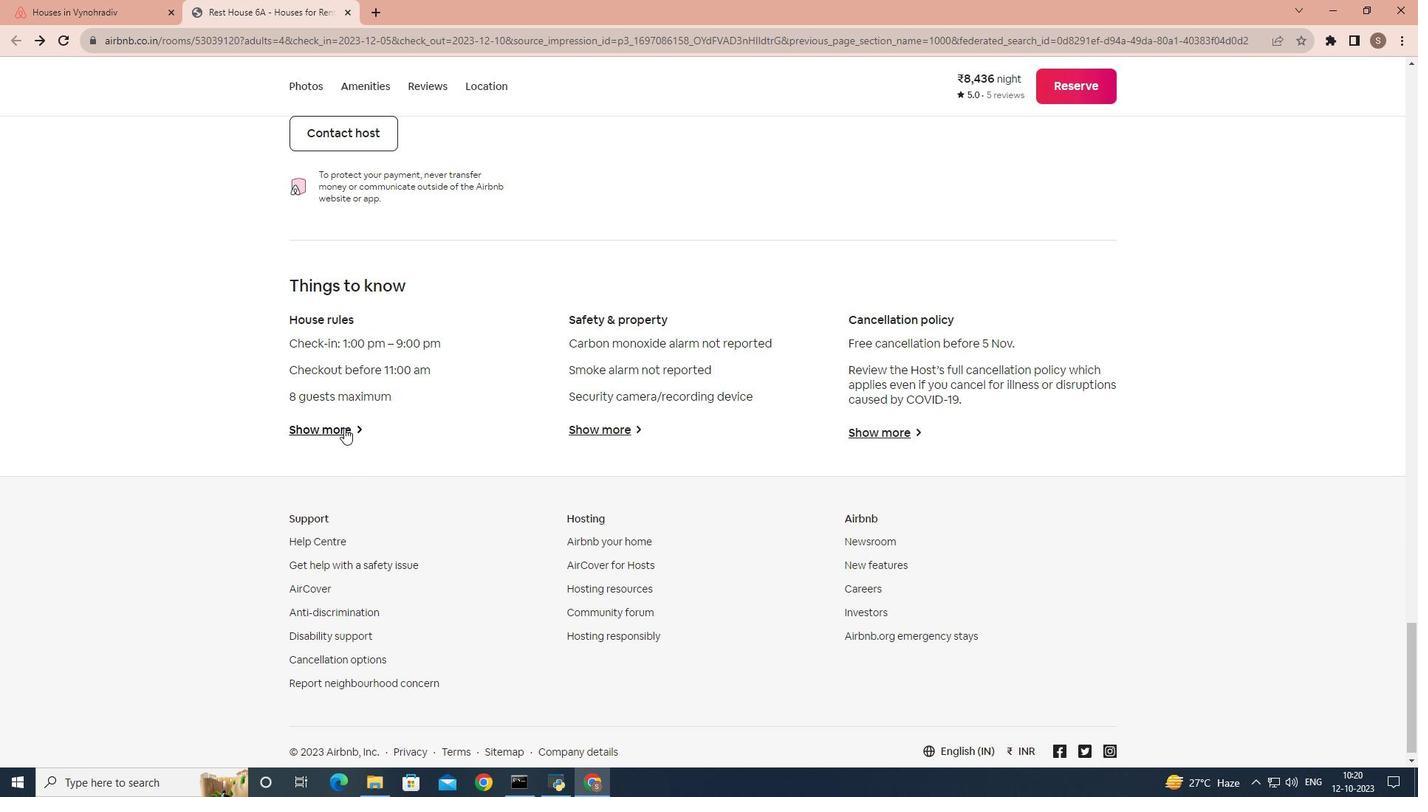 
Action: Mouse pressed left at (344, 427)
Screenshot: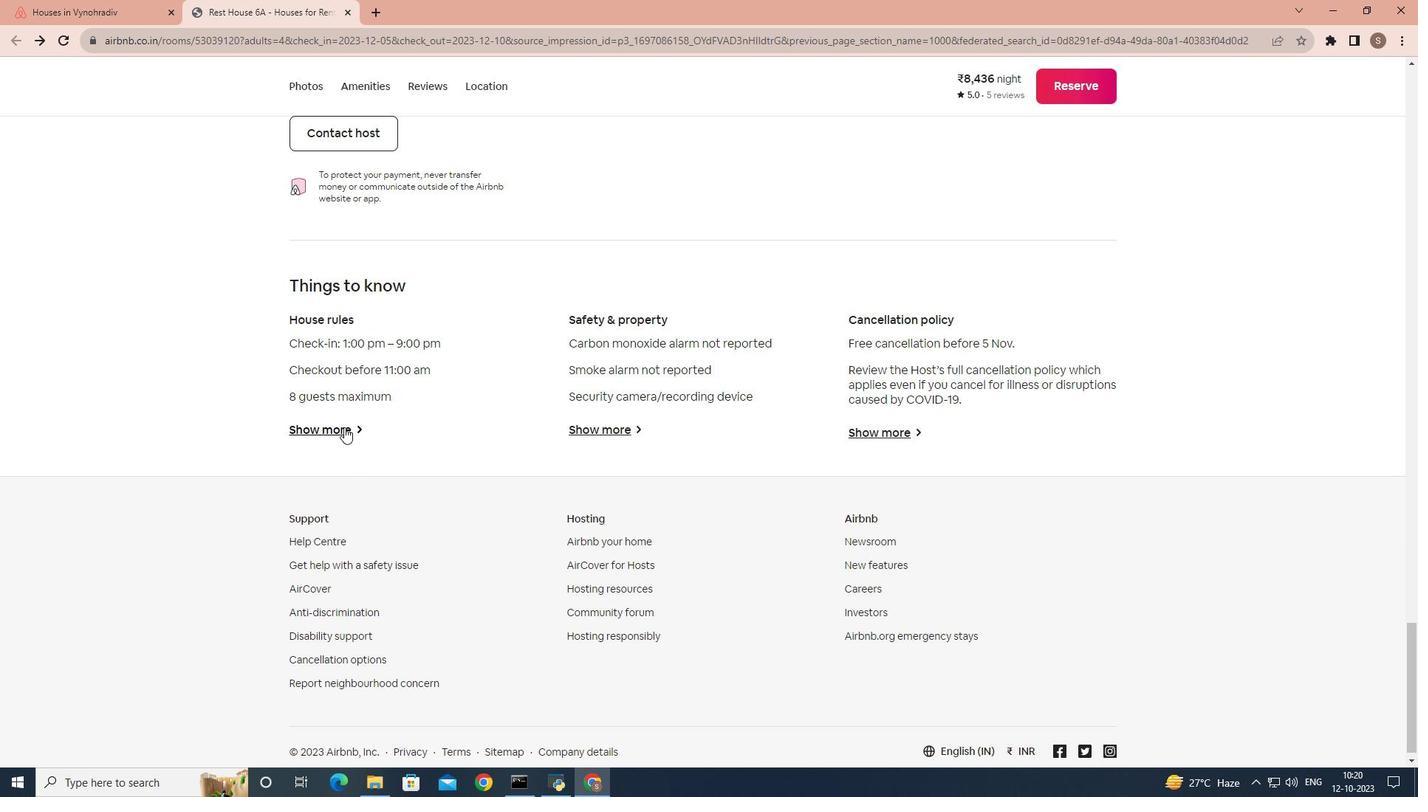 
Action: Mouse moved to (494, 424)
Screenshot: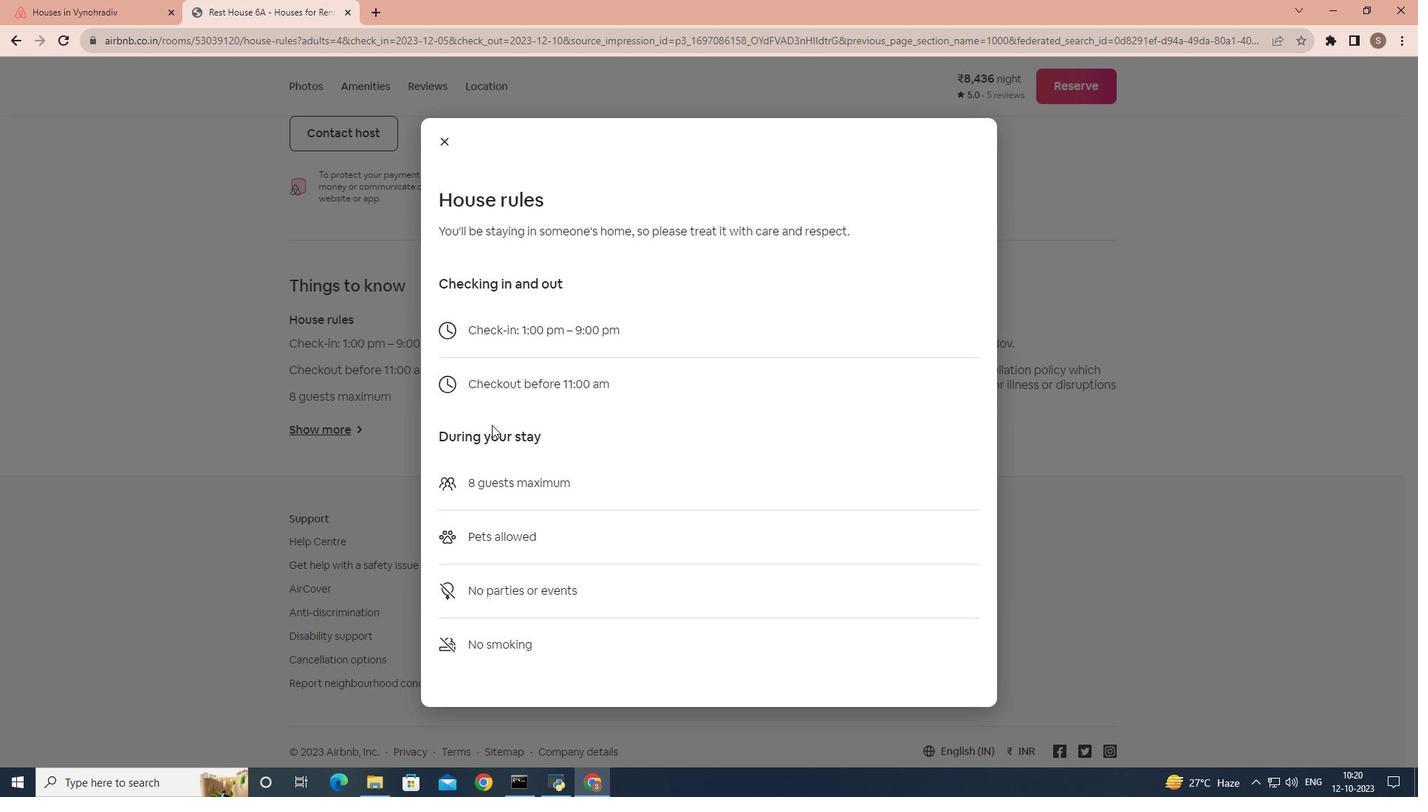 
Action: Mouse scrolled (494, 423) with delta (0, 0)
Screenshot: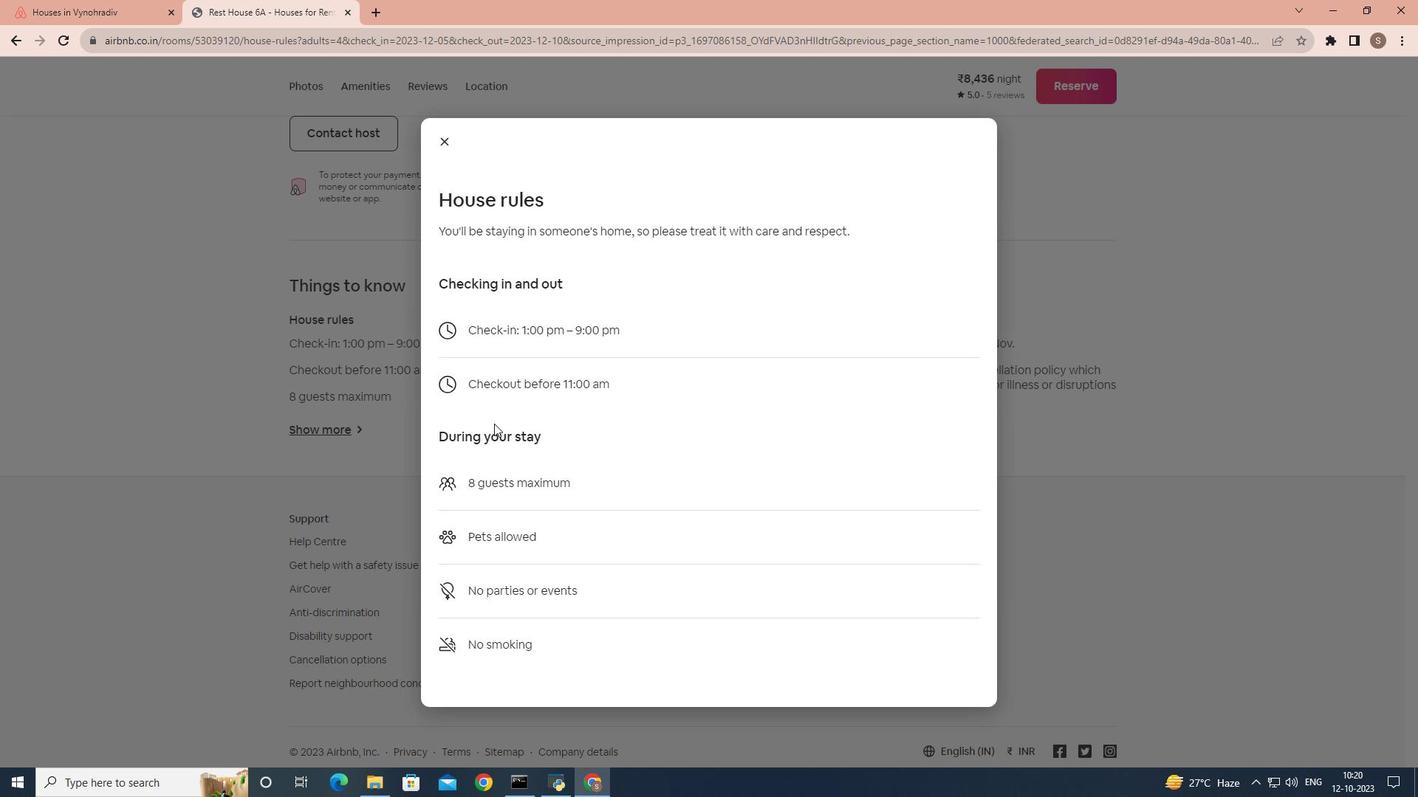 
Action: Mouse scrolled (494, 423) with delta (0, 0)
Screenshot: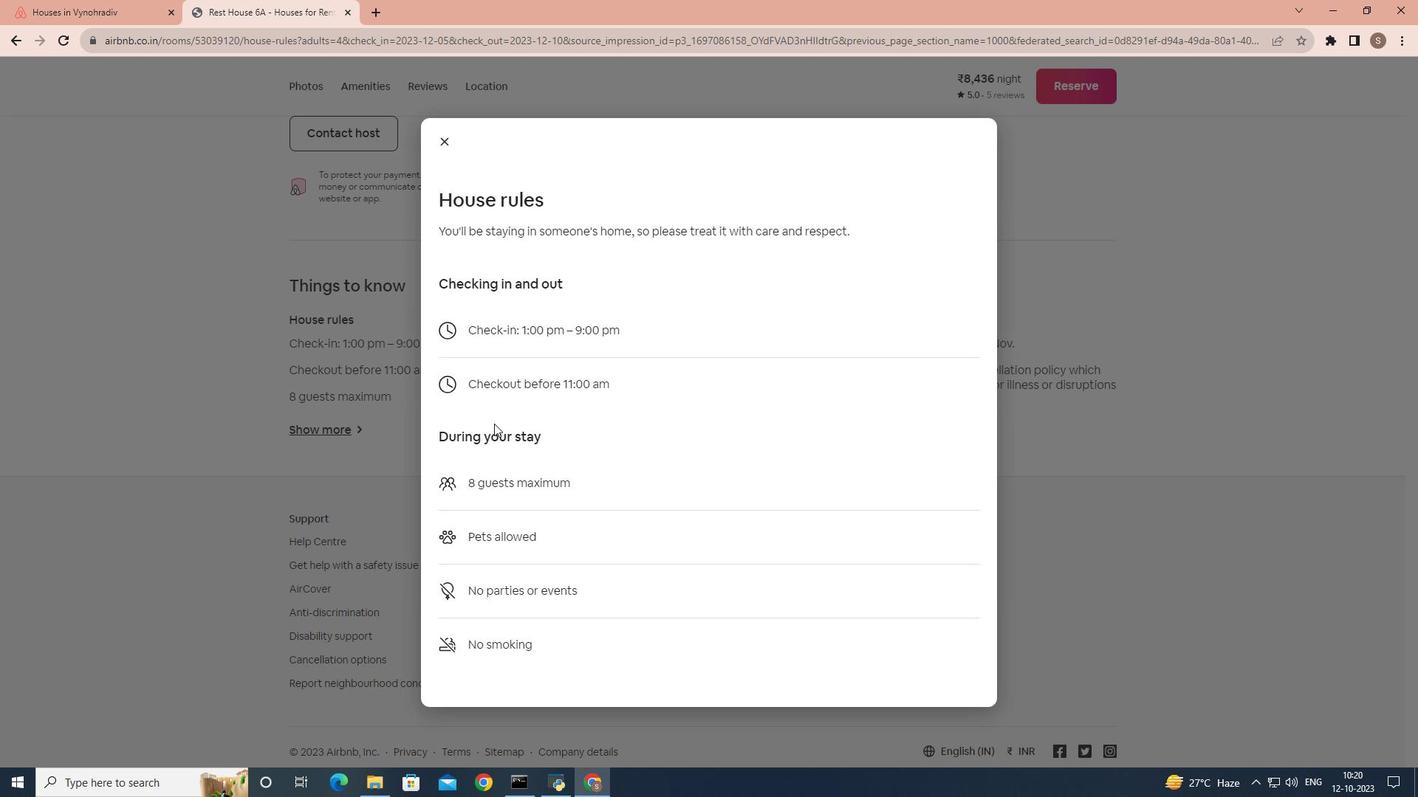 
Action: Mouse moved to (449, 142)
Screenshot: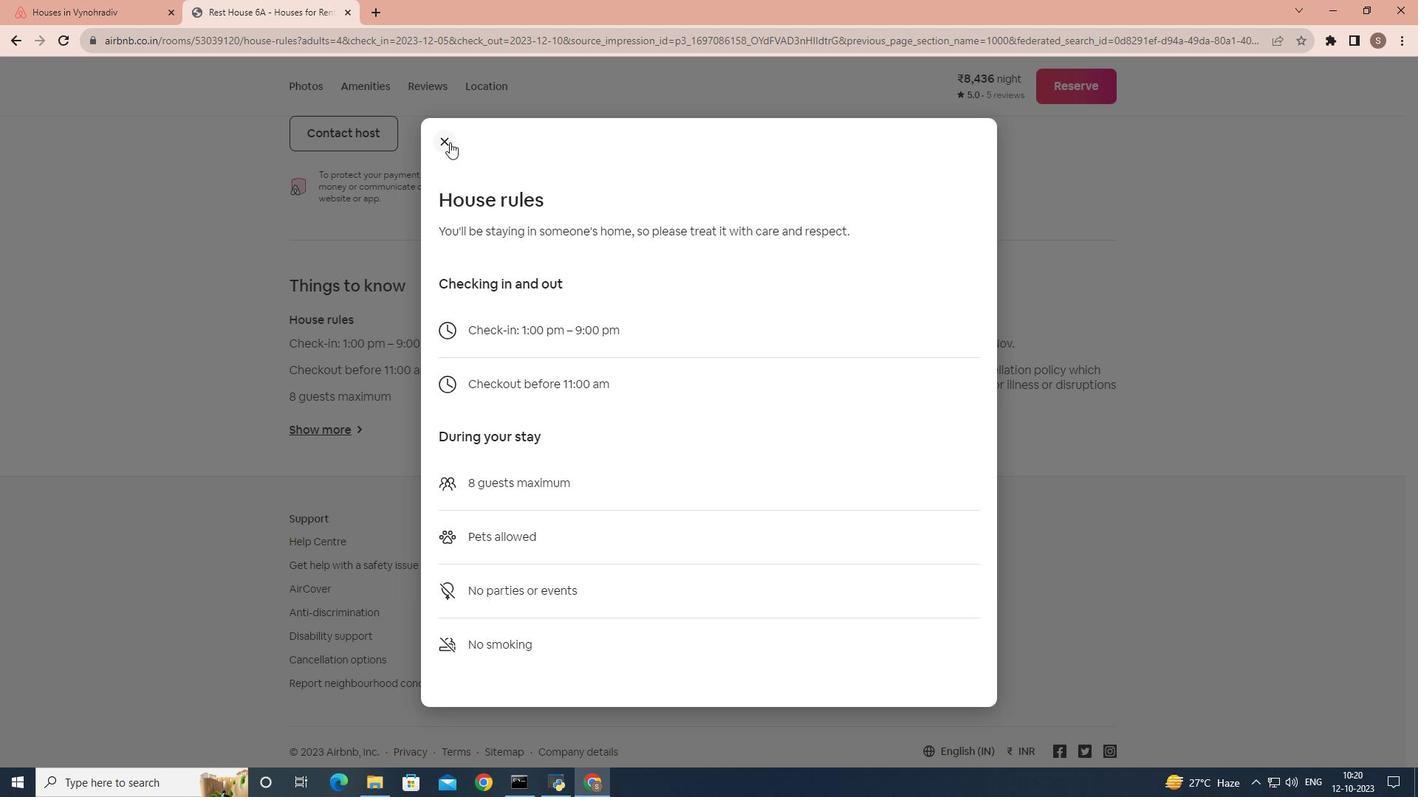 
Action: Mouse pressed left at (449, 142)
Screenshot: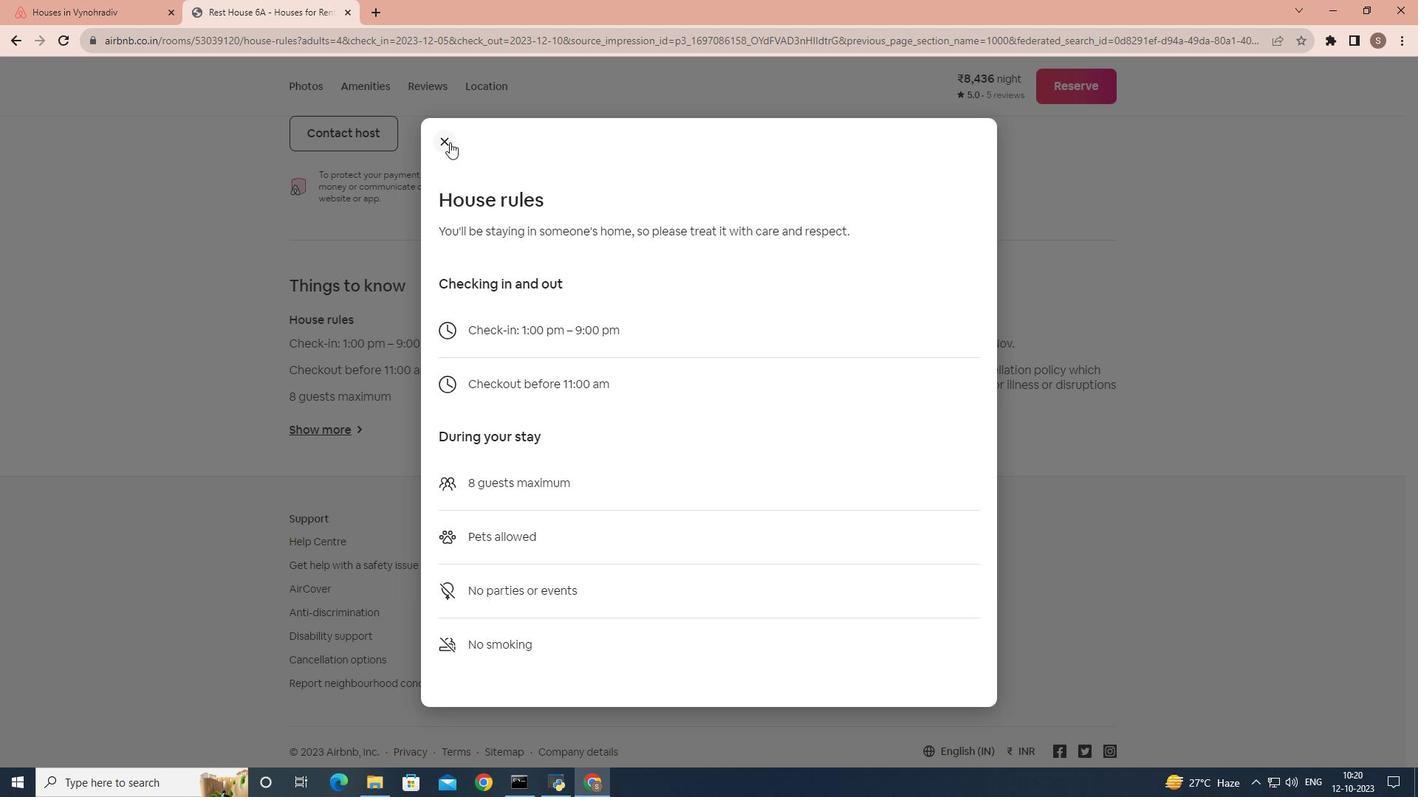 
Action: Mouse moved to (623, 427)
Screenshot: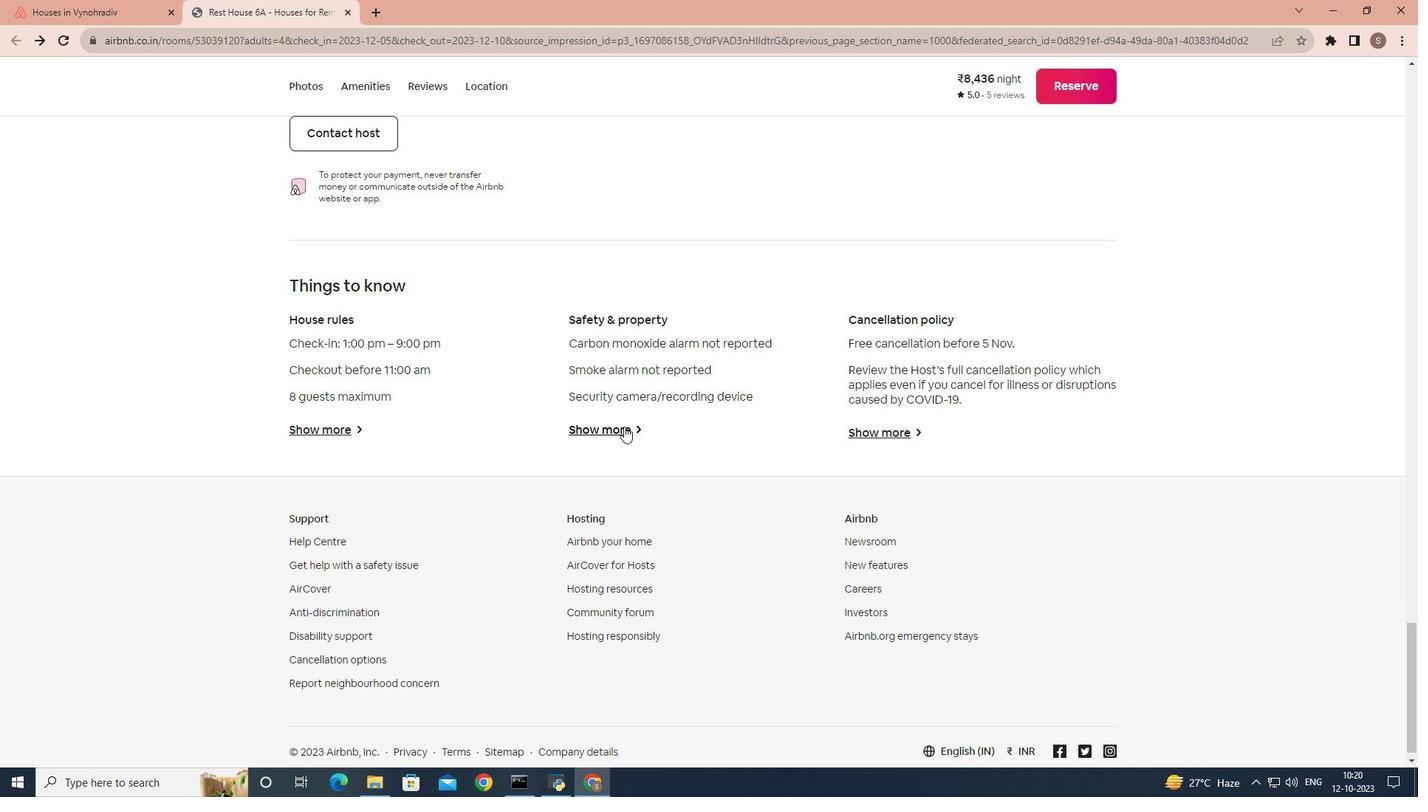 
Action: Mouse pressed left at (623, 427)
Screenshot: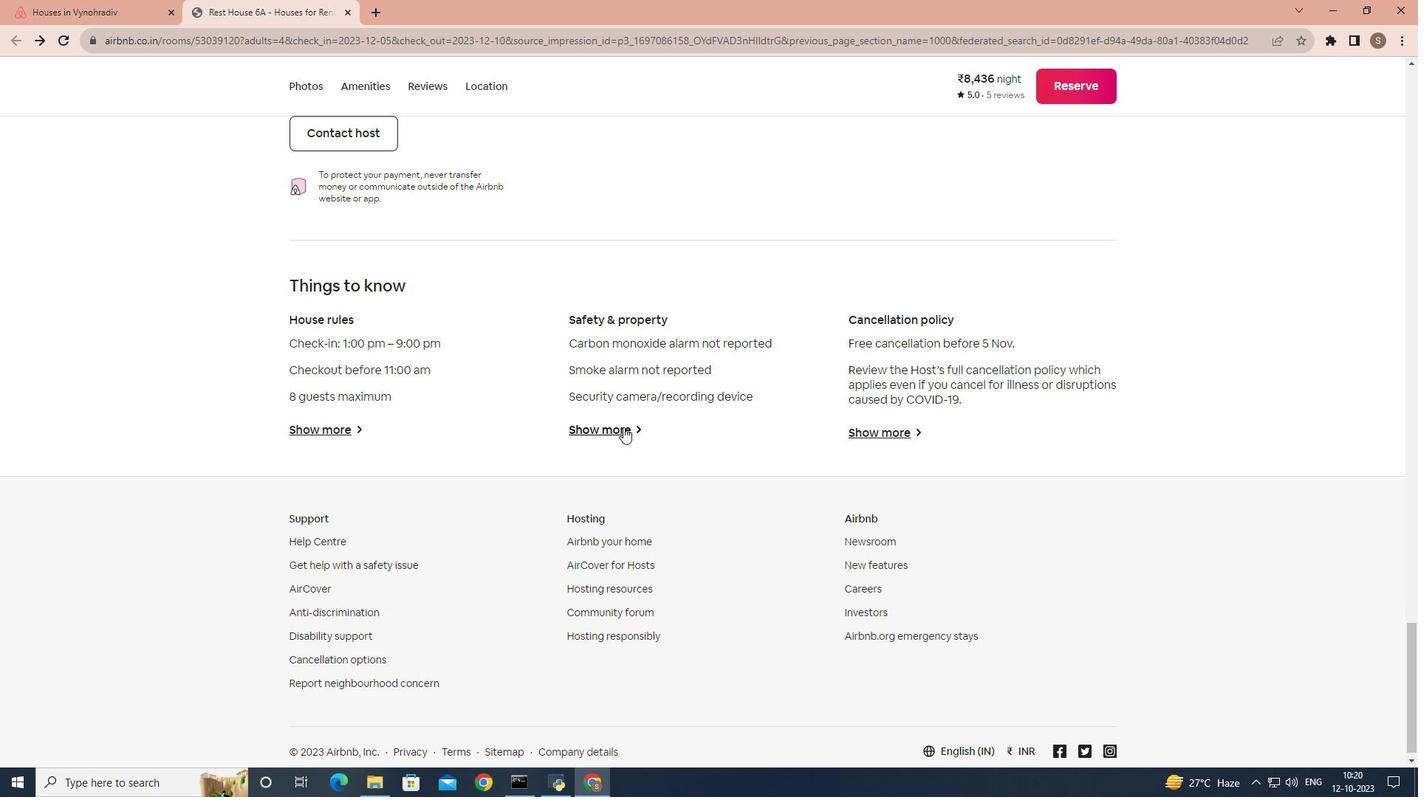 
Action: Mouse moved to (437, 211)
Screenshot: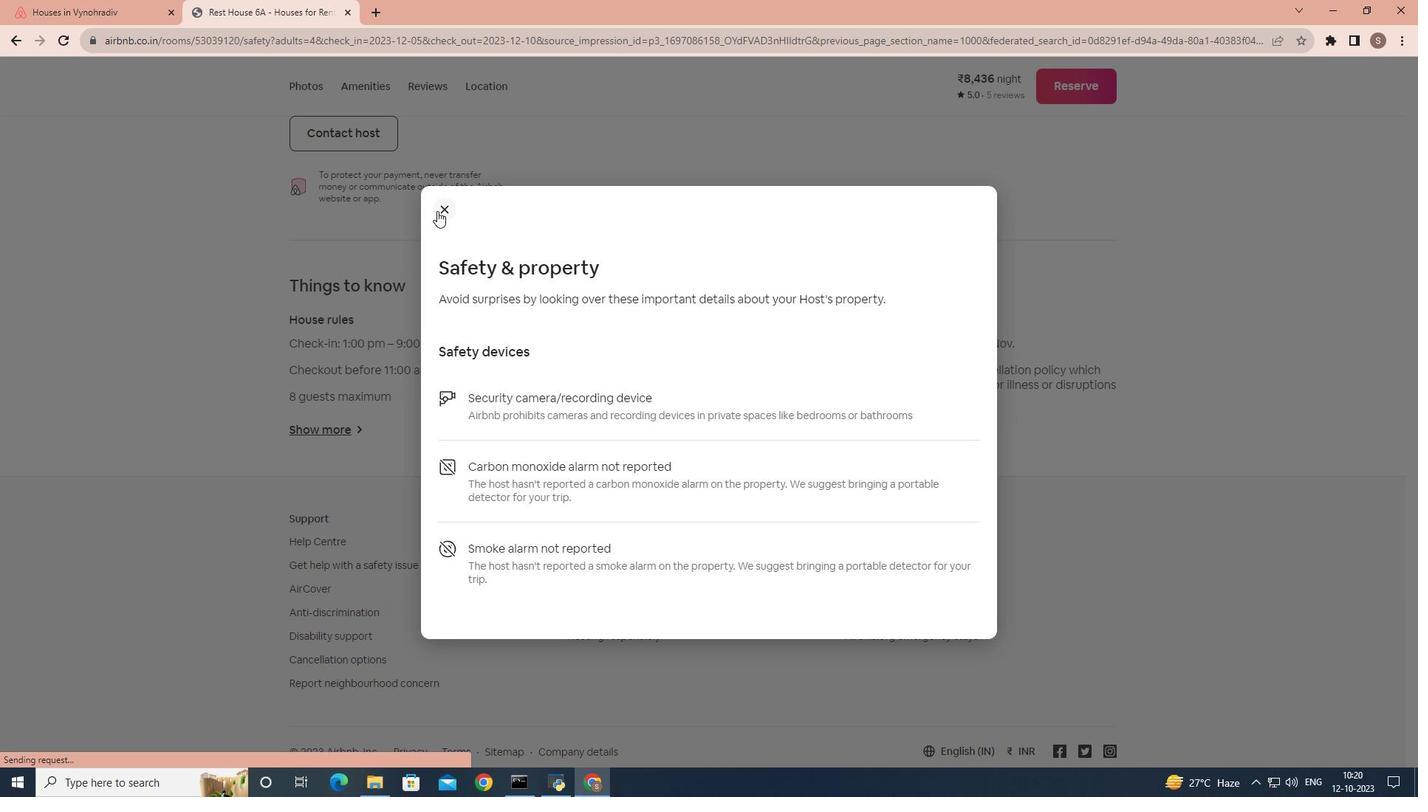 
Action: Mouse pressed left at (437, 211)
